 Task: Athleisure and Activewear: Offer trendy and comfortable activewear.
Action: Mouse moved to (287, 328)
Screenshot: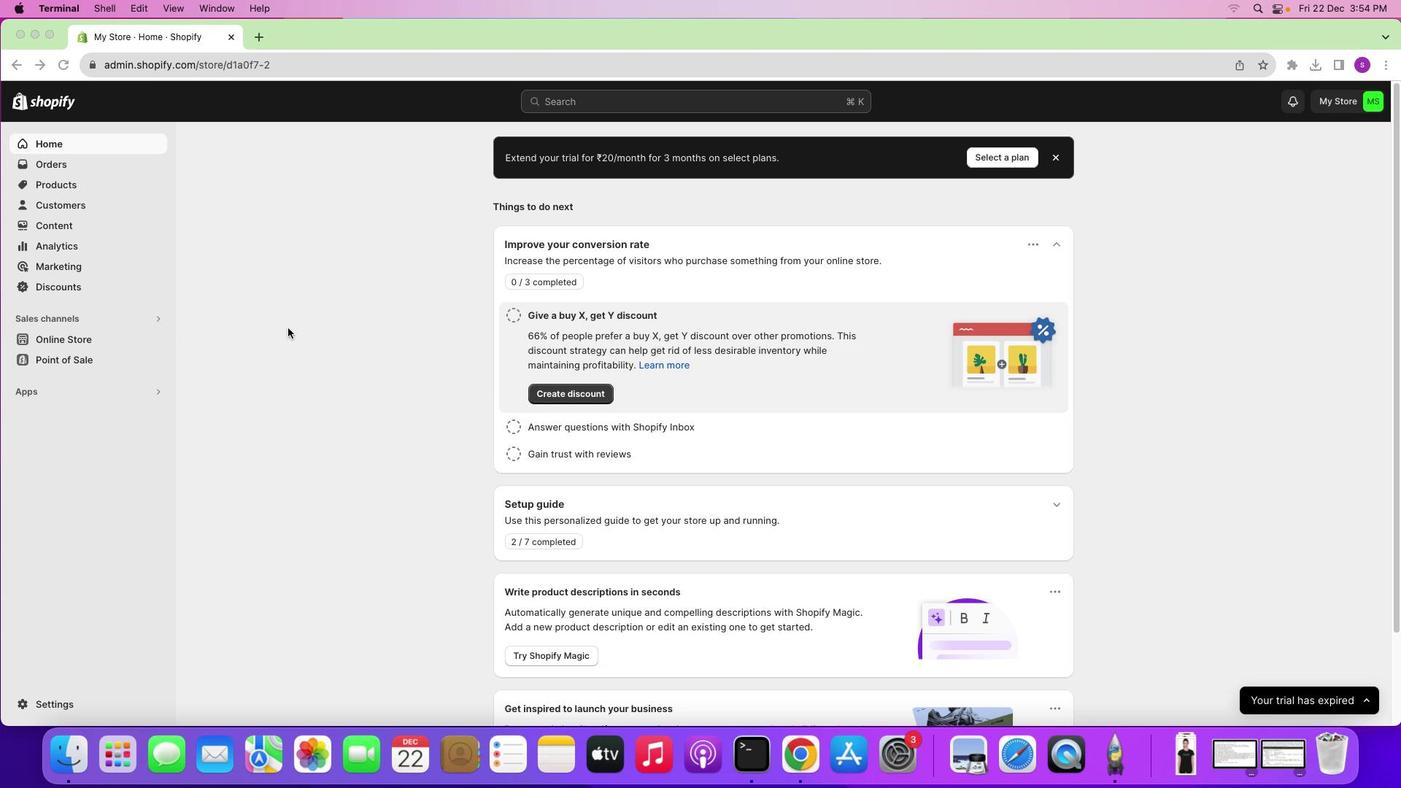 
Action: Mouse pressed left at (287, 328)
Screenshot: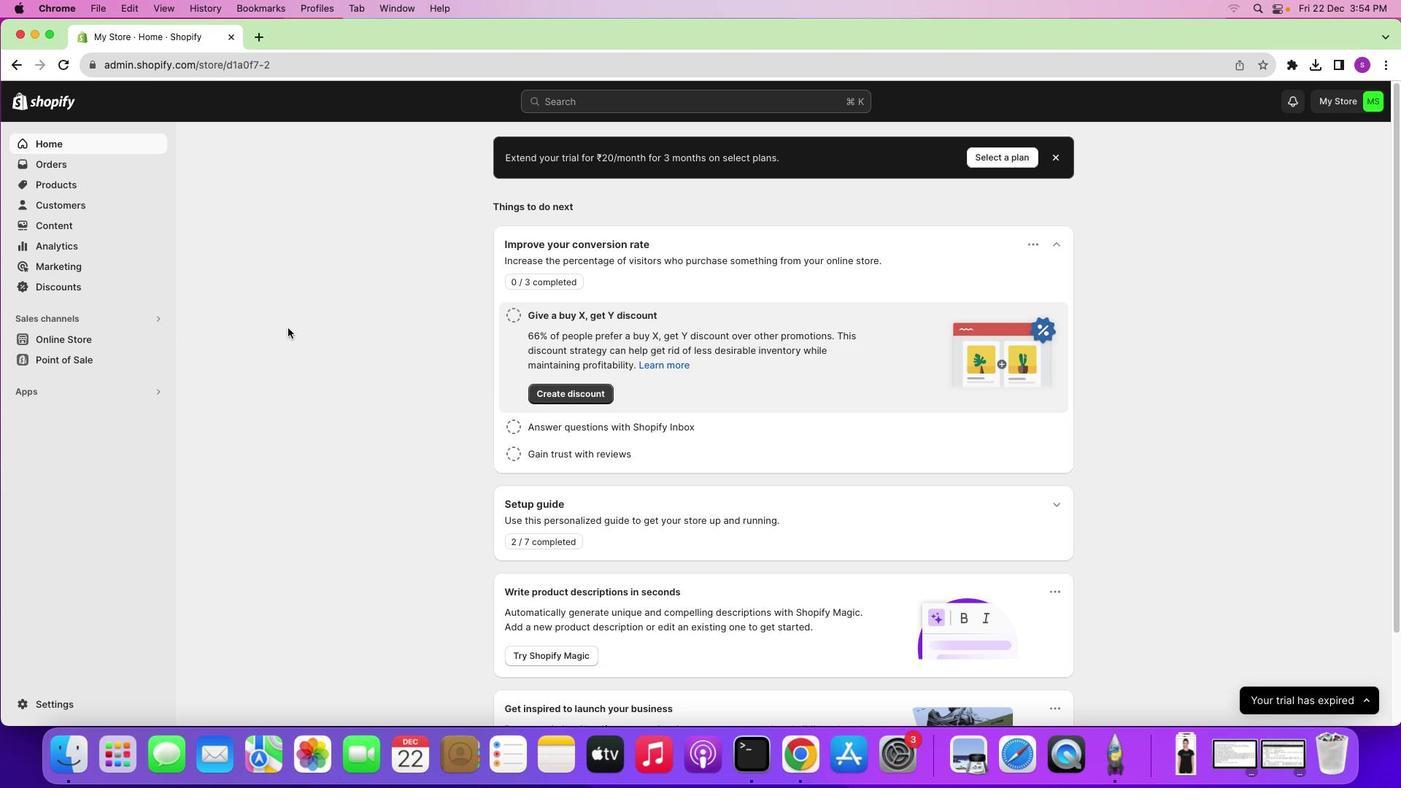 
Action: Mouse moved to (72, 336)
Screenshot: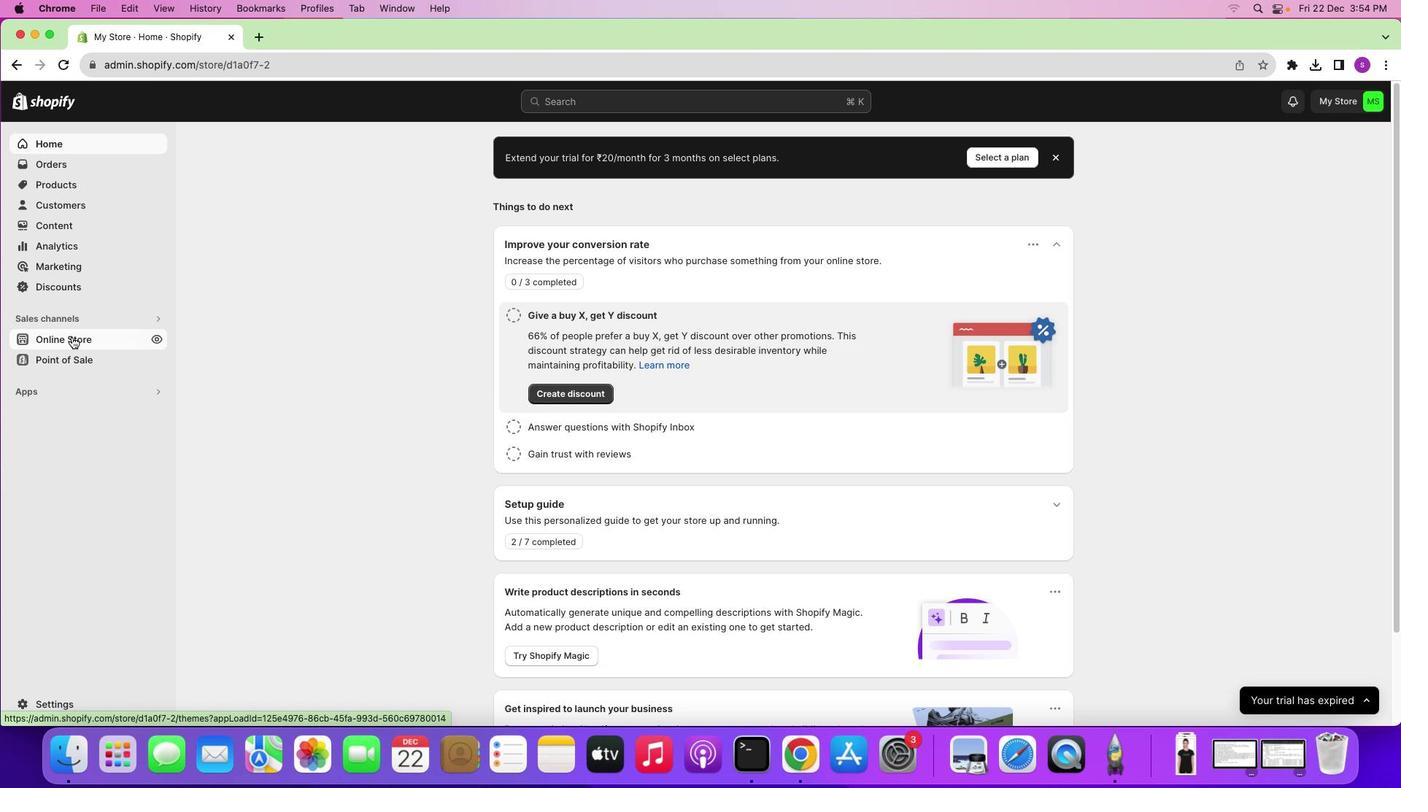 
Action: Mouse pressed left at (72, 336)
Screenshot: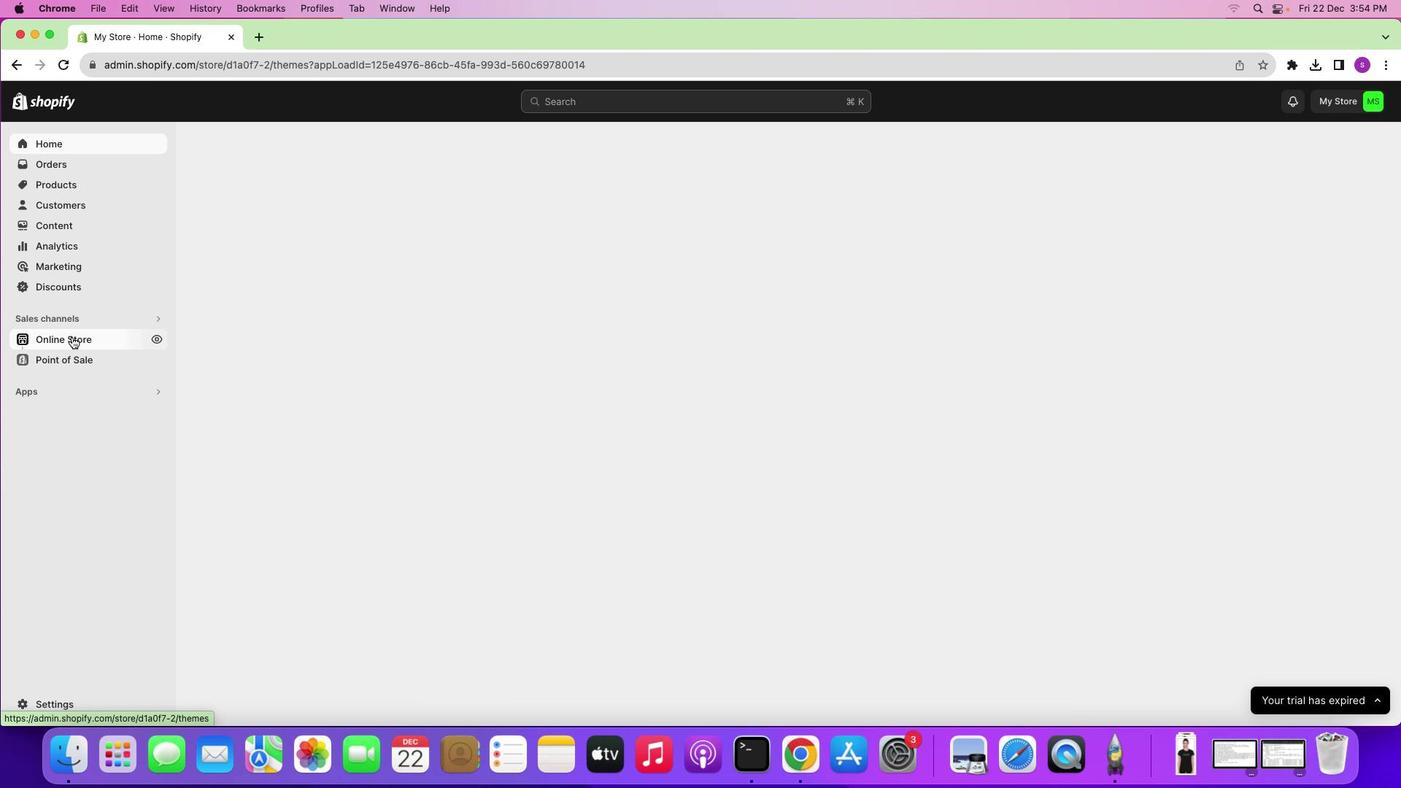 
Action: Mouse moved to (793, 541)
Screenshot: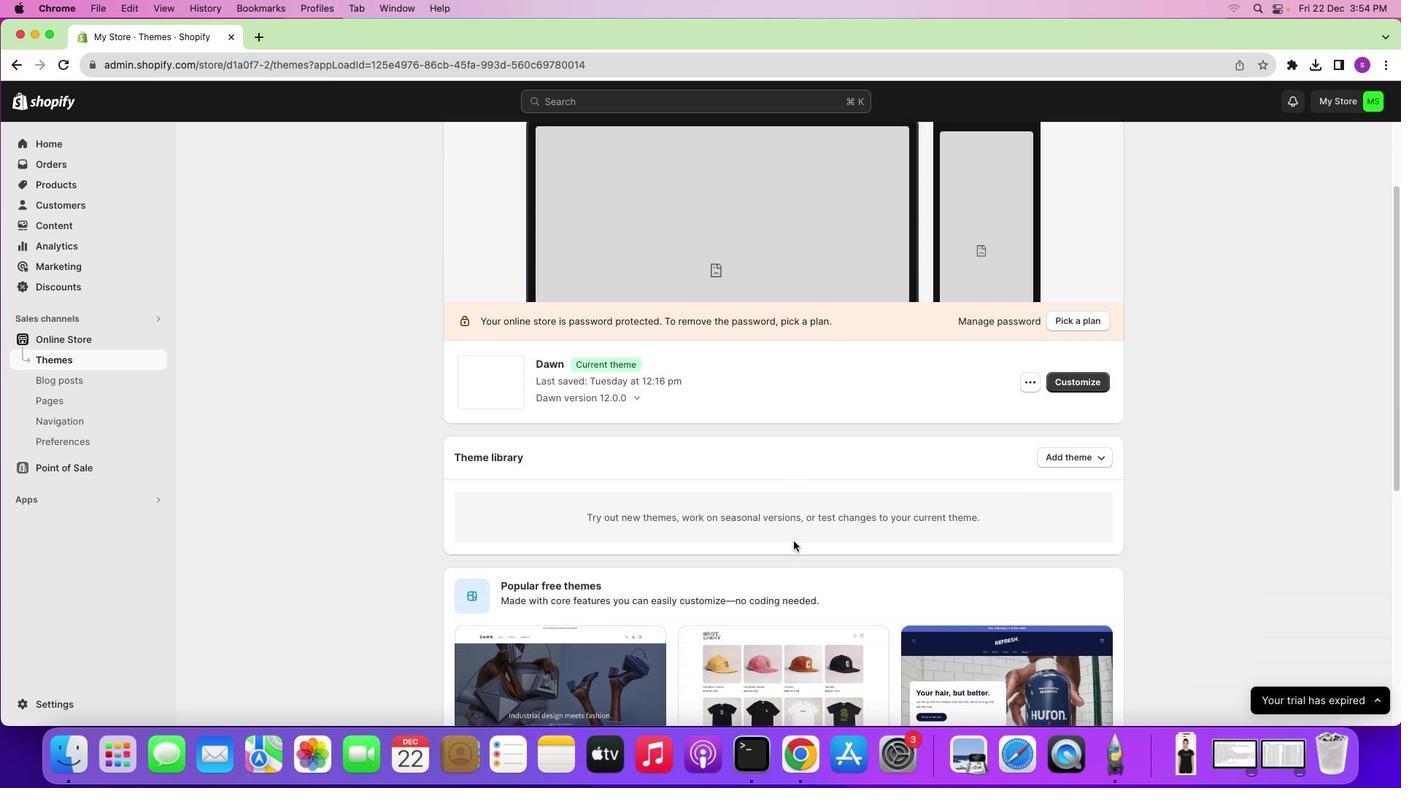 
Action: Mouse scrolled (793, 541) with delta (0, 0)
Screenshot: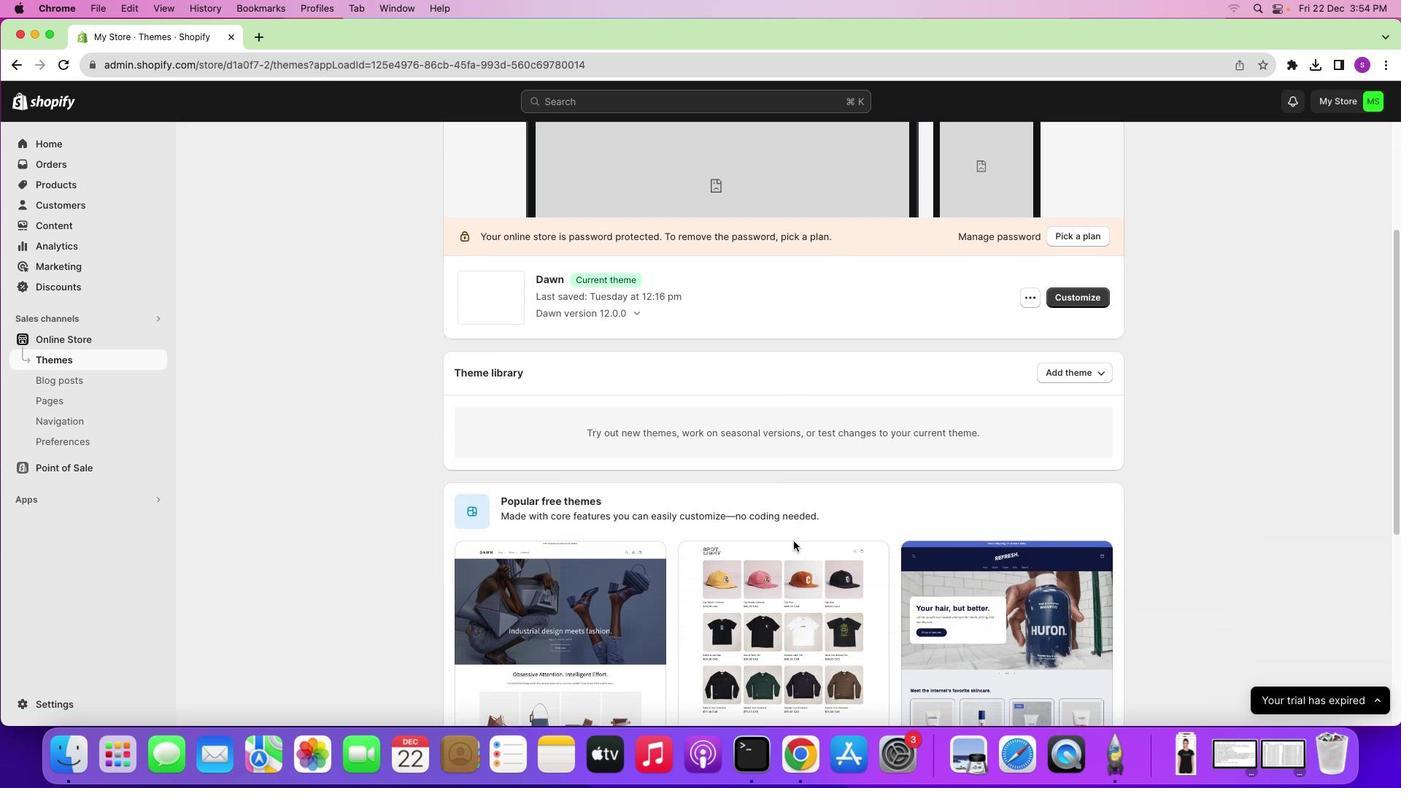 
Action: Mouse scrolled (793, 541) with delta (0, 0)
Screenshot: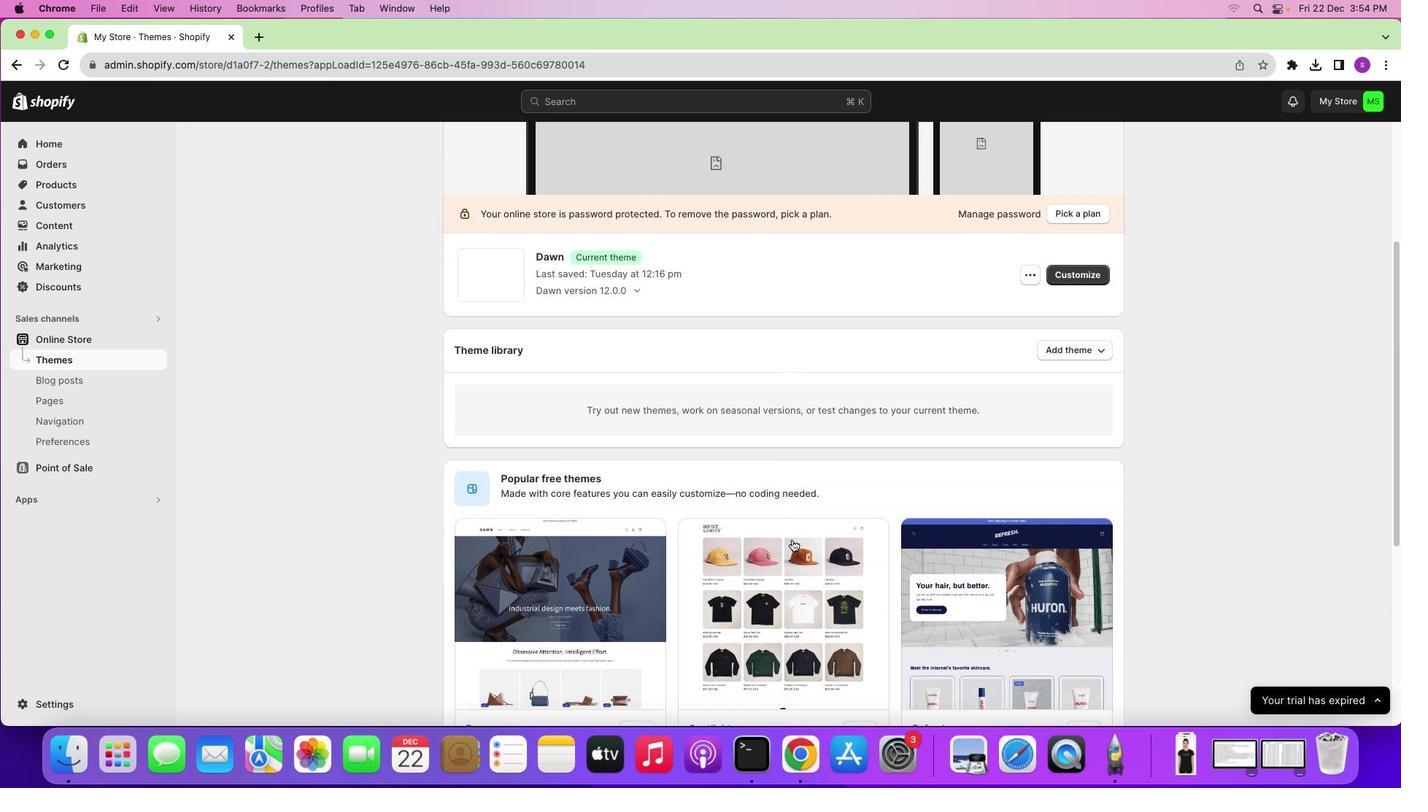 
Action: Mouse scrolled (793, 541) with delta (0, 0)
Screenshot: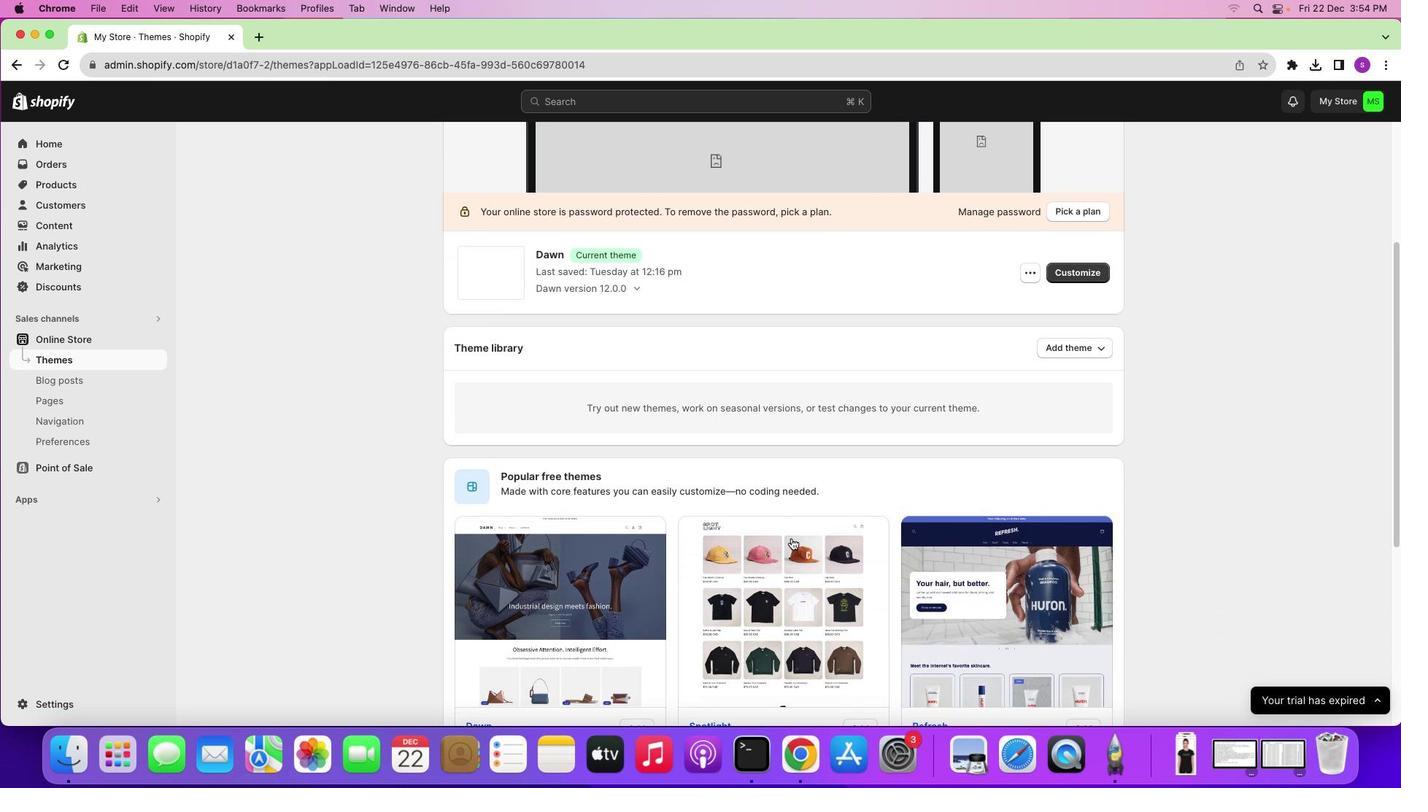 
Action: Mouse moved to (793, 541)
Screenshot: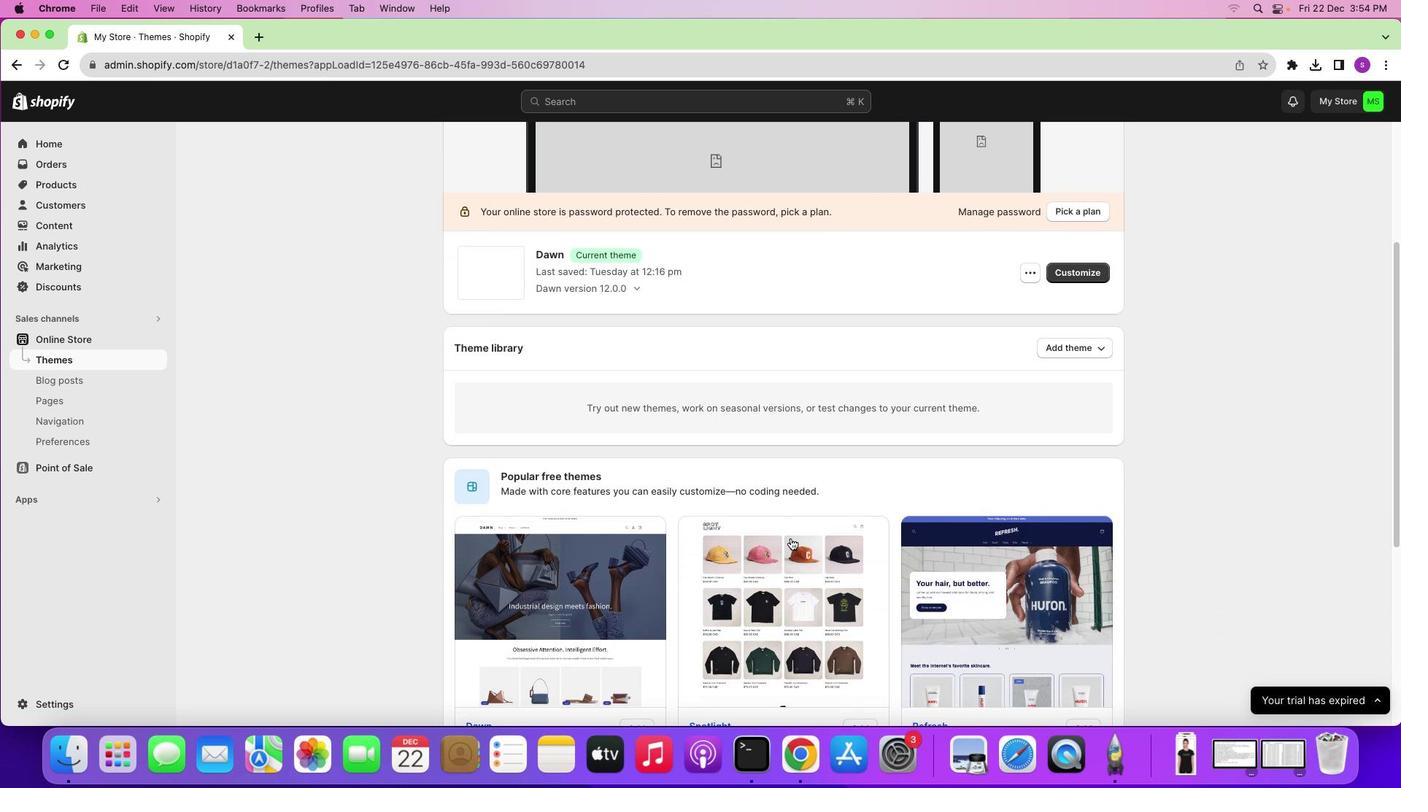 
Action: Mouse scrolled (793, 541) with delta (0, -1)
Screenshot: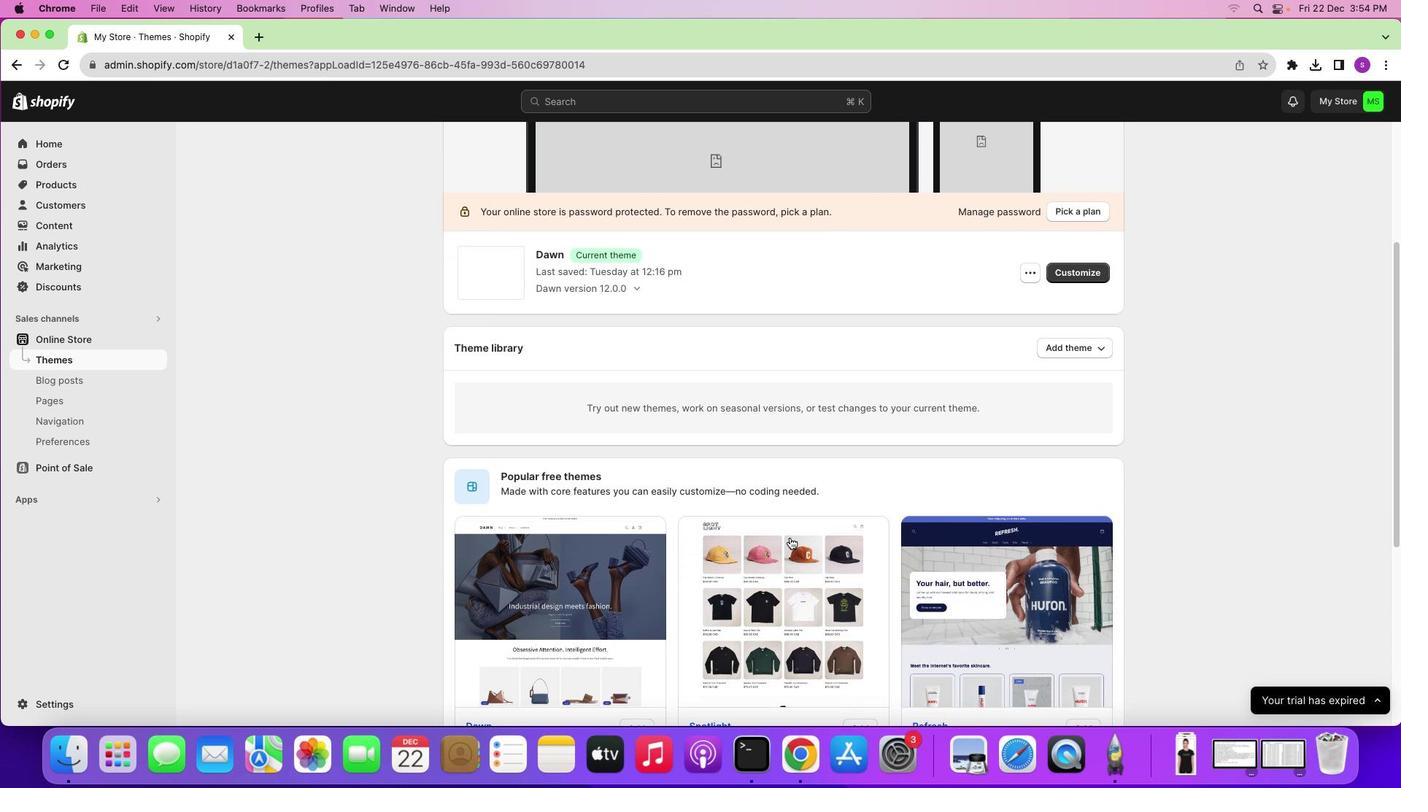 
Action: Mouse scrolled (793, 541) with delta (0, -2)
Screenshot: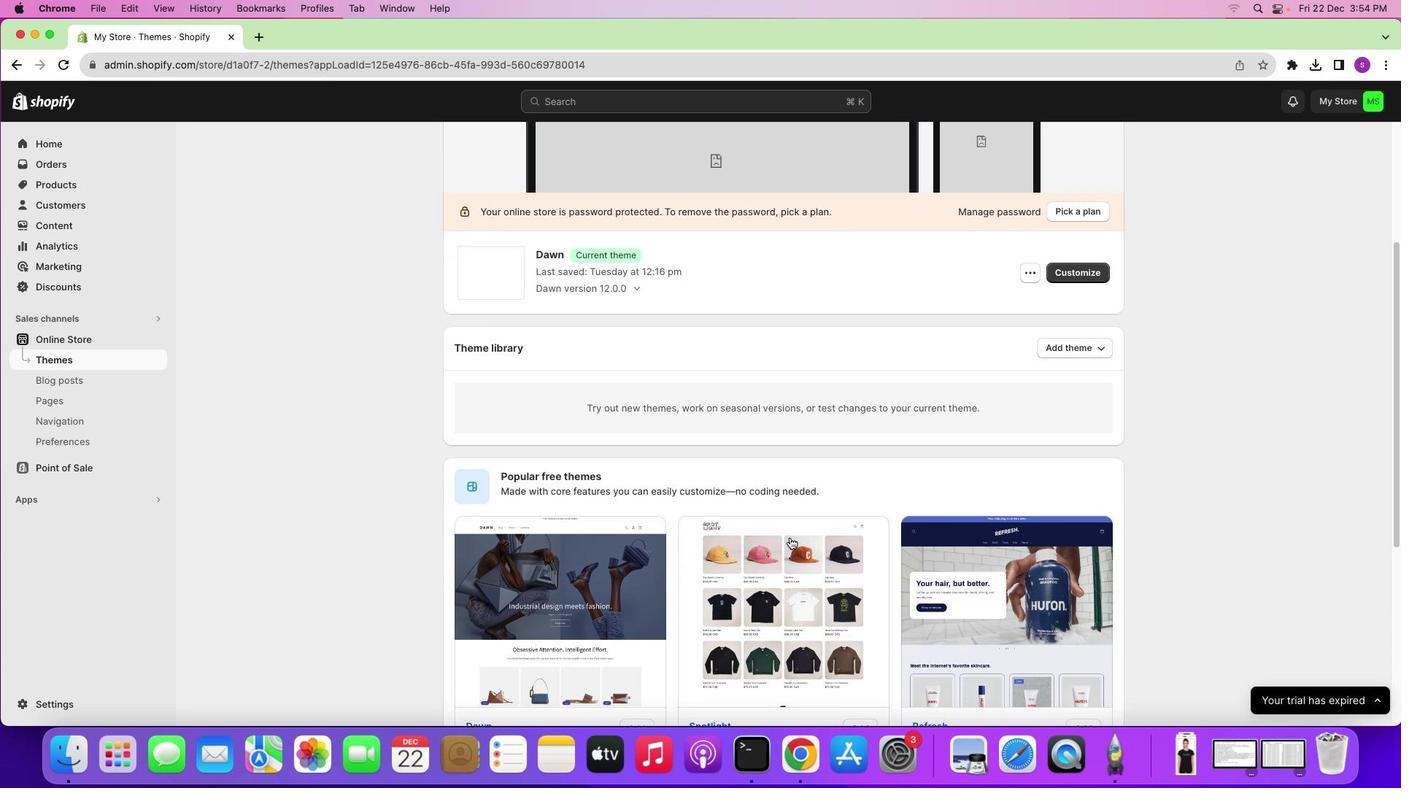
Action: Mouse moved to (789, 538)
Screenshot: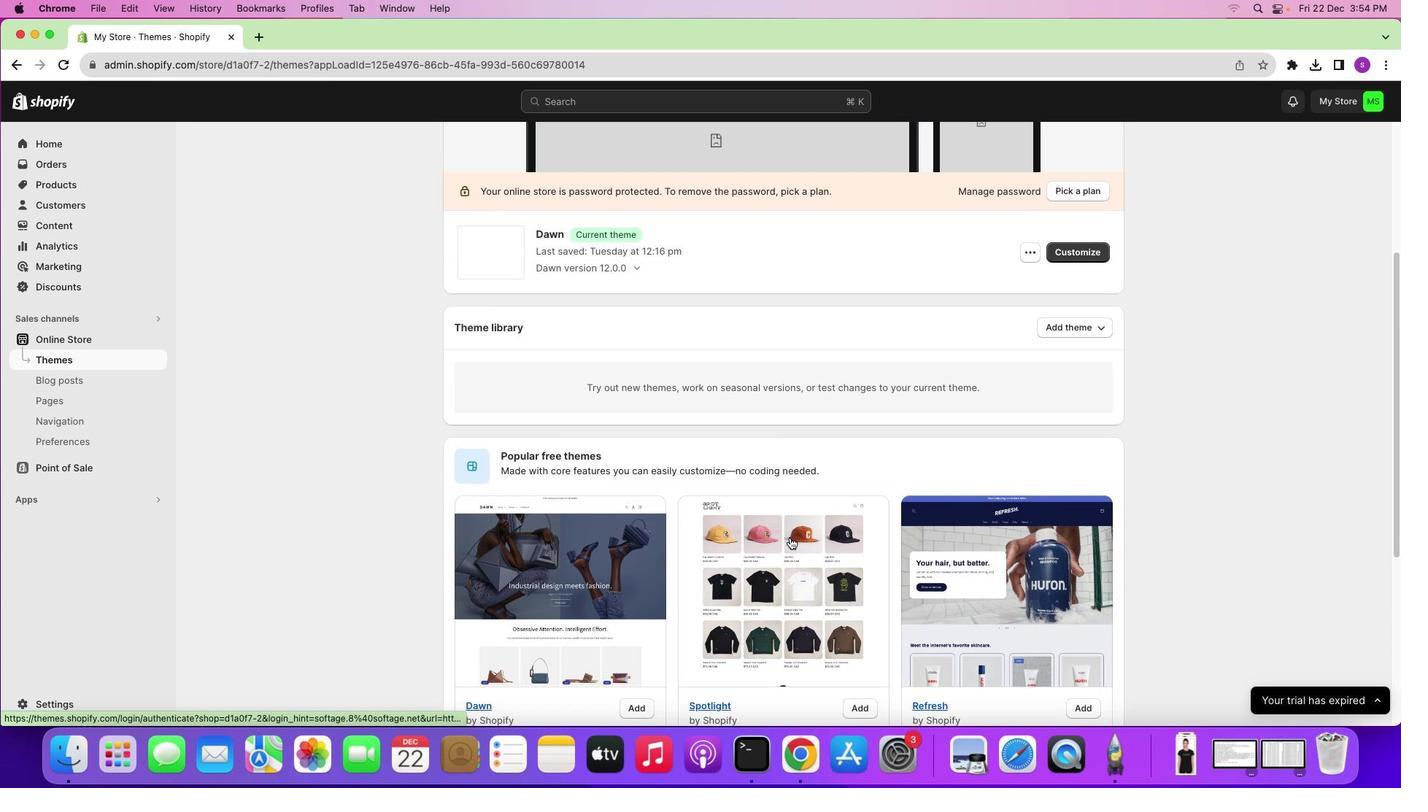 
Action: Mouse scrolled (789, 538) with delta (0, 0)
Screenshot: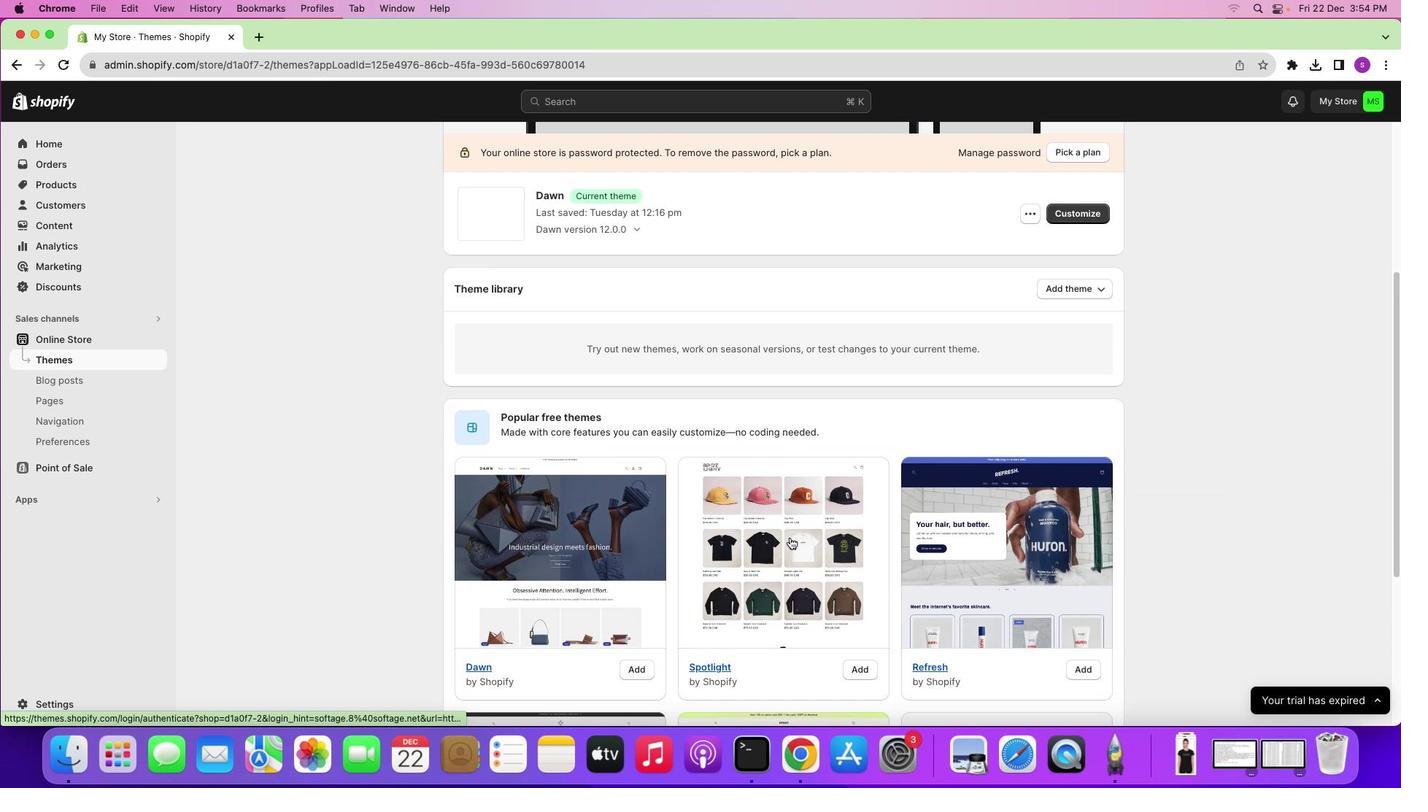 
Action: Mouse scrolled (789, 538) with delta (0, 0)
Screenshot: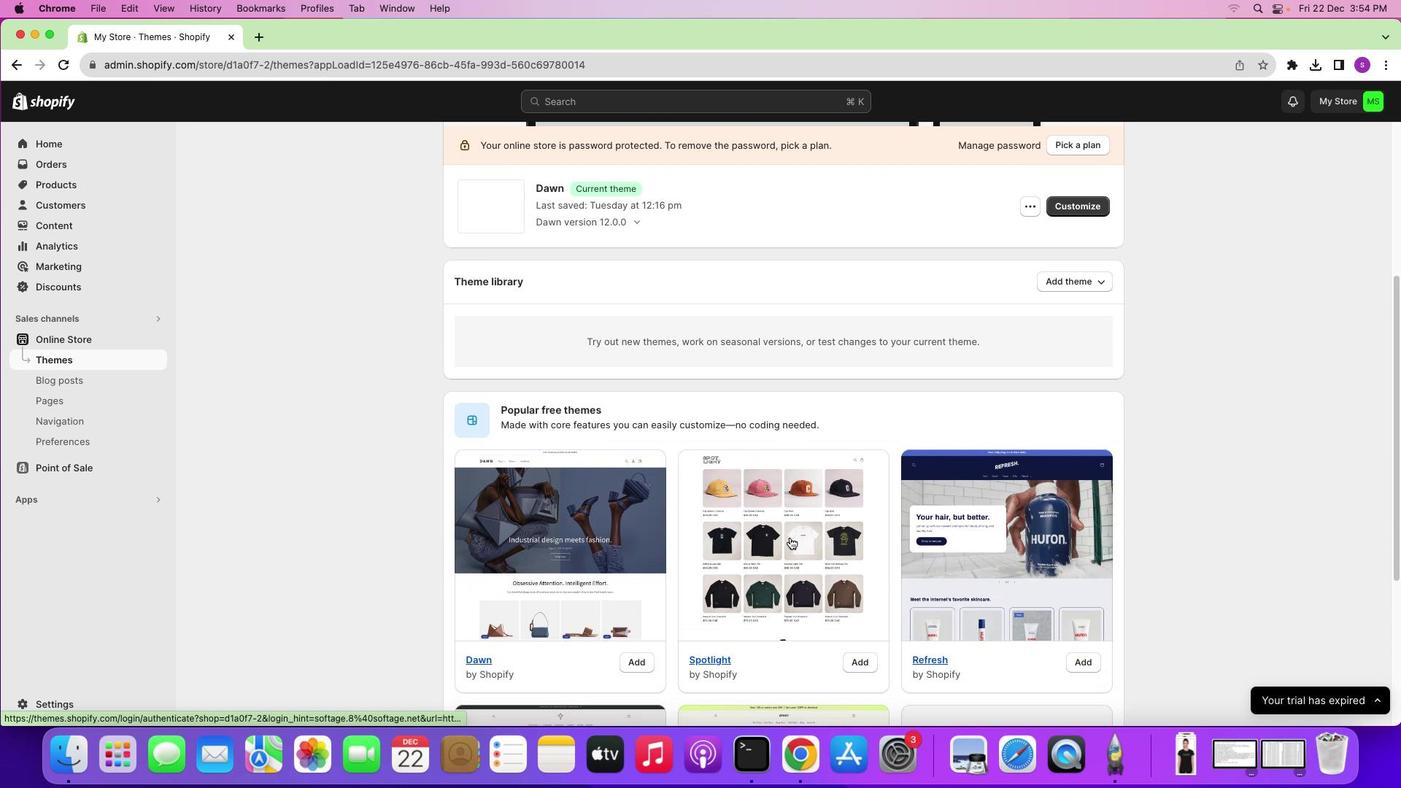 
Action: Mouse scrolled (789, 538) with delta (0, 0)
Screenshot: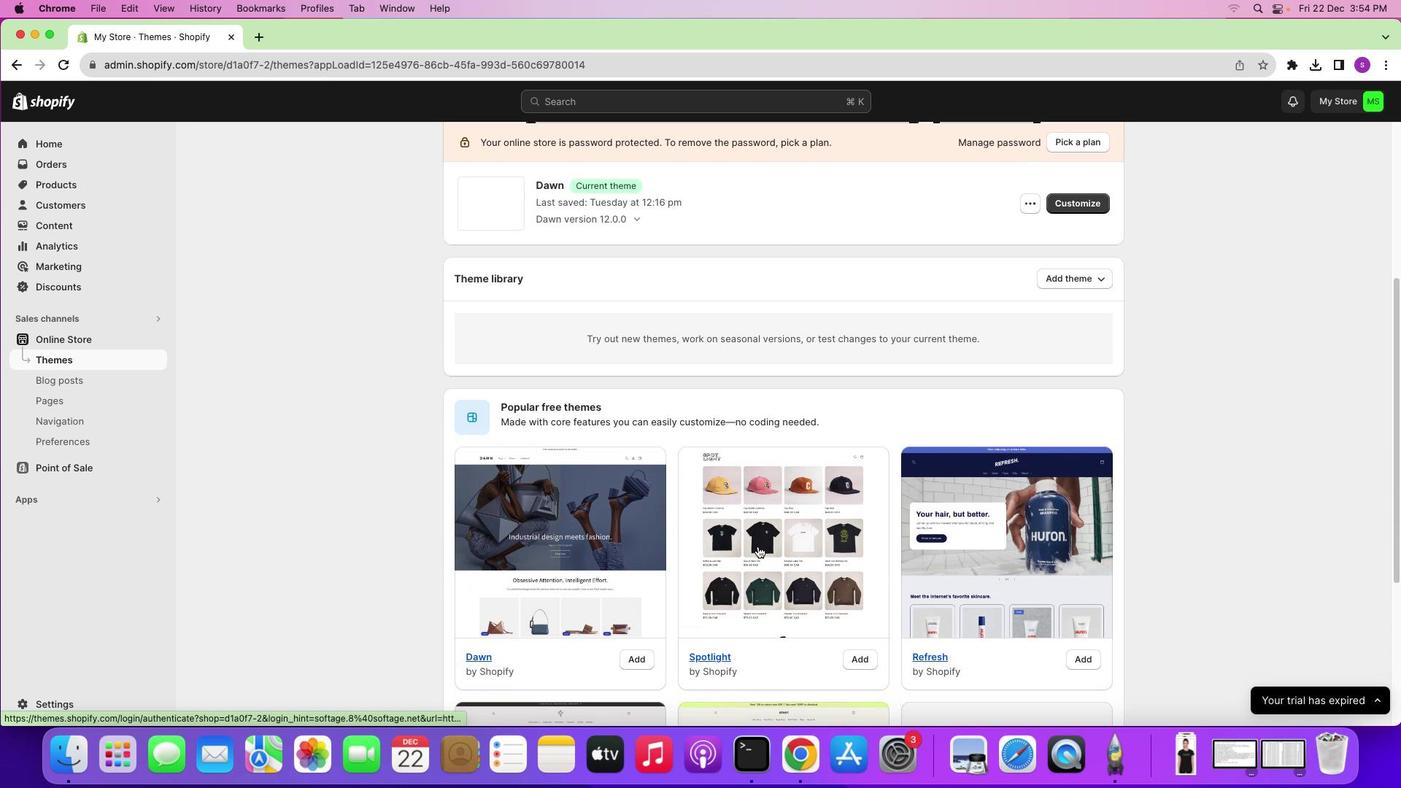 
Action: Mouse scrolled (789, 538) with delta (0, 0)
Screenshot: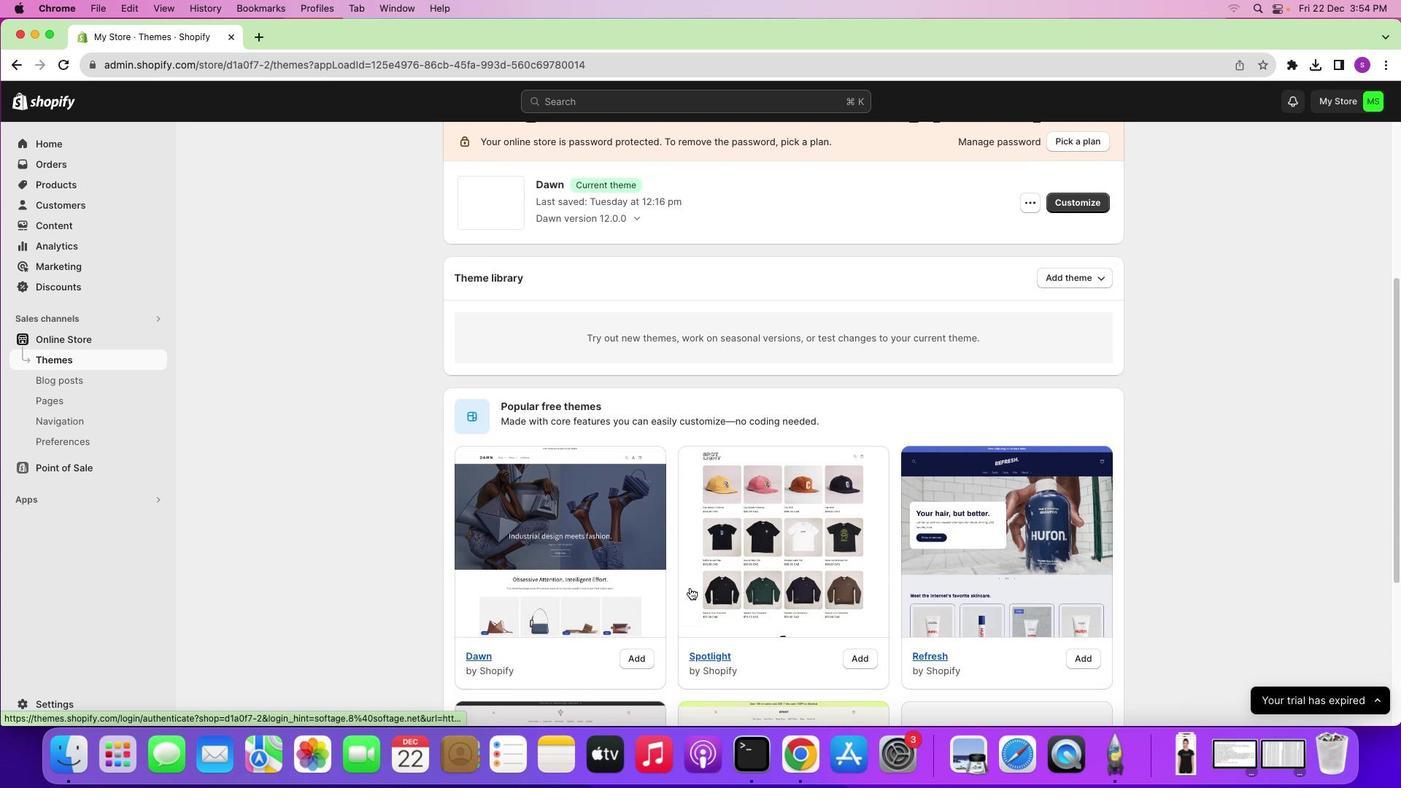 
Action: Mouse scrolled (789, 538) with delta (0, 0)
Screenshot: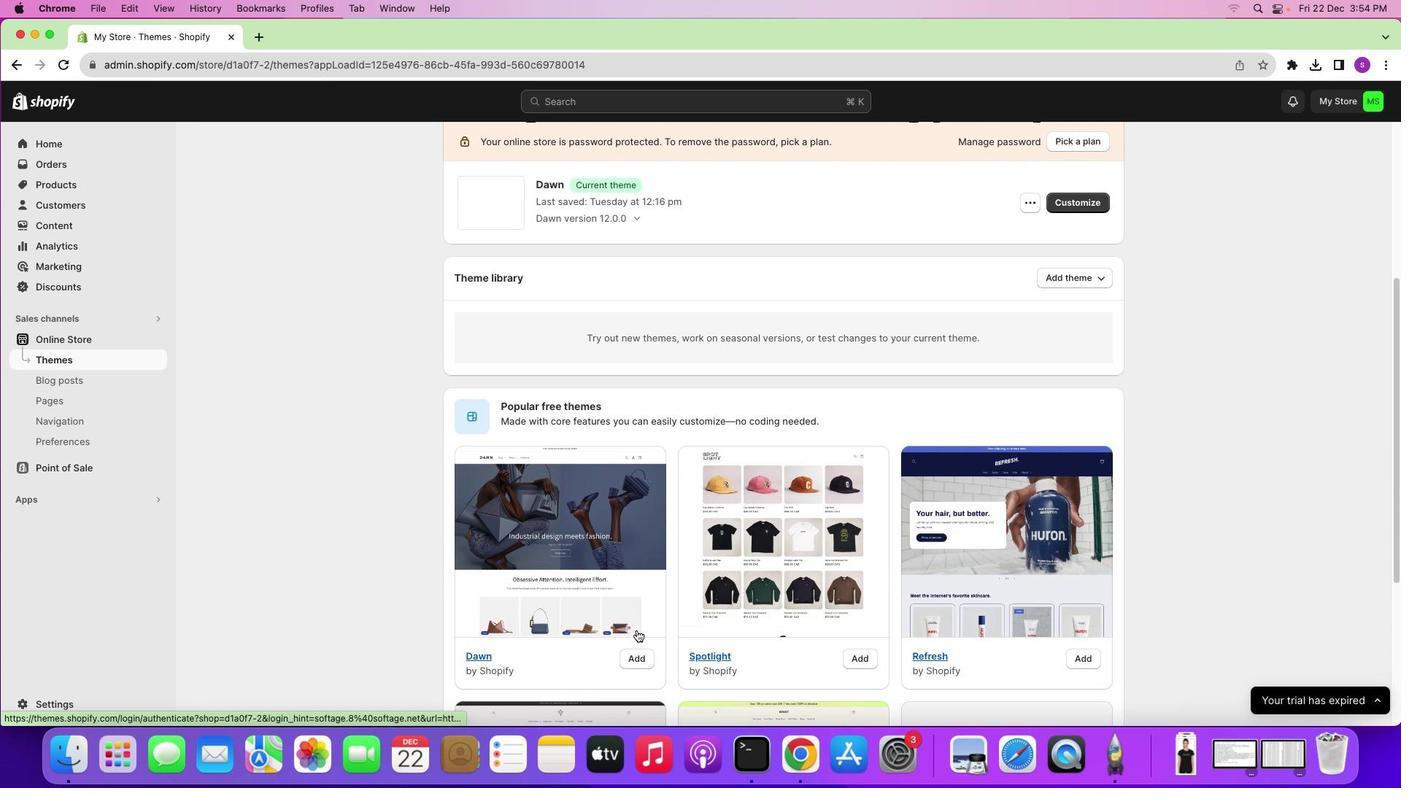 
Action: Mouse moved to (636, 657)
Screenshot: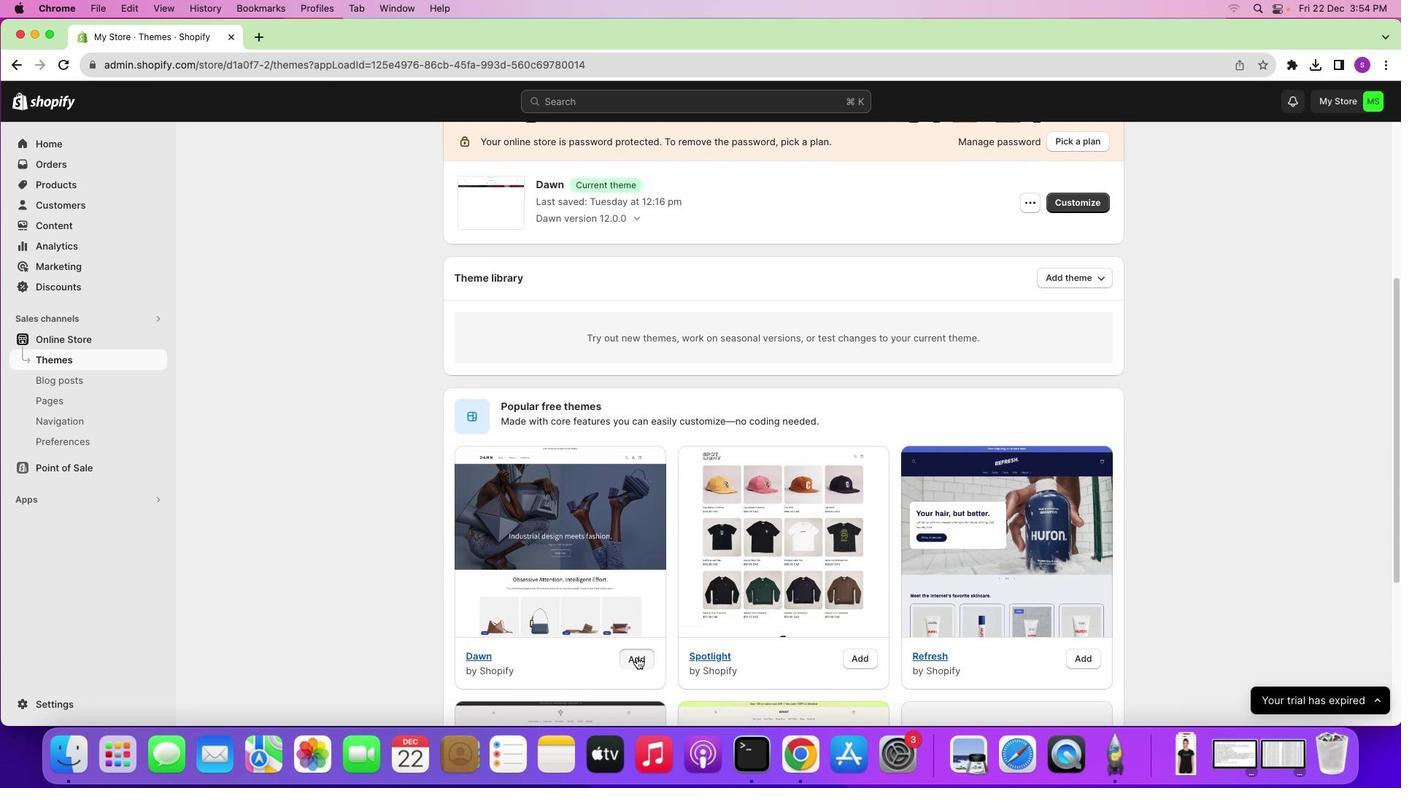 
Action: Mouse pressed left at (636, 657)
Screenshot: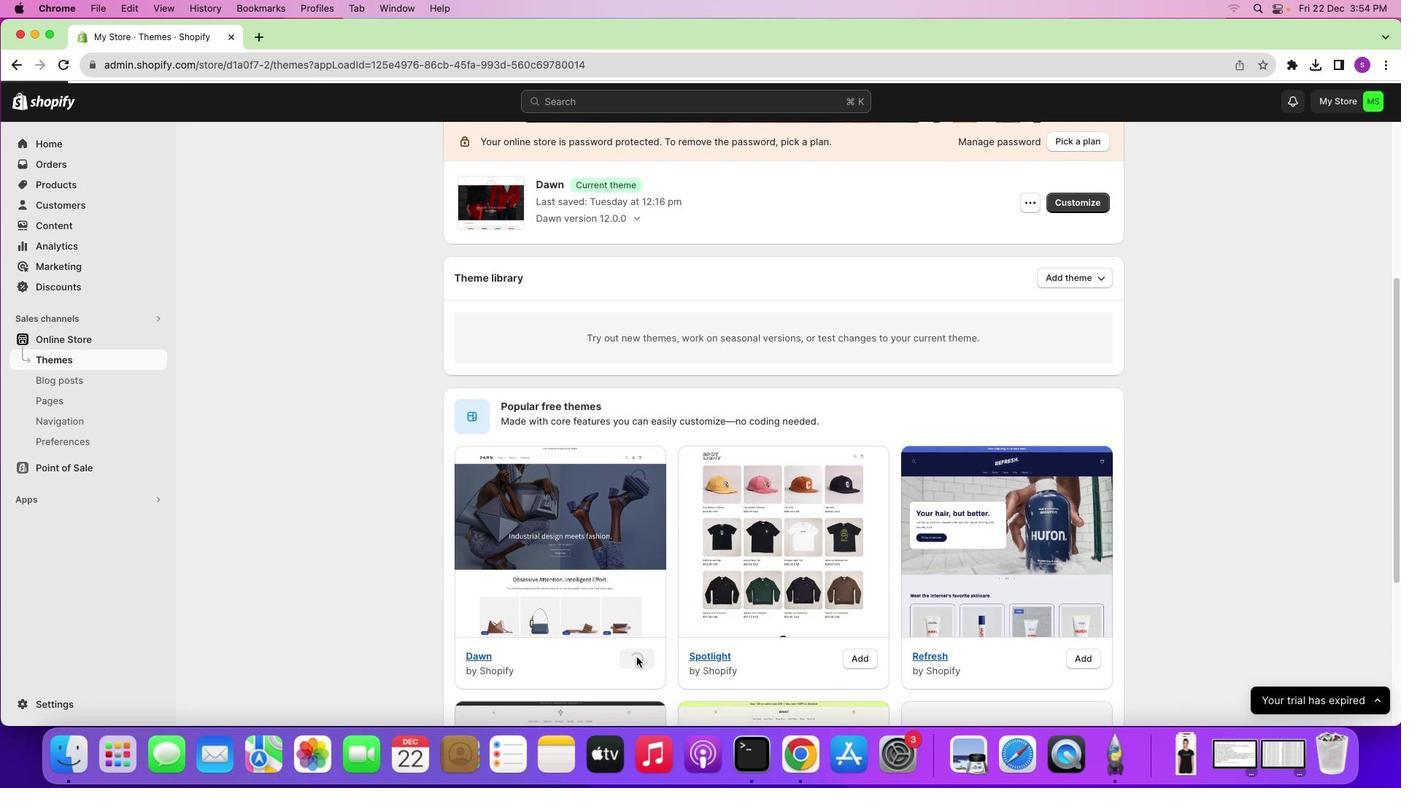 
Action: Mouse moved to (1084, 424)
Screenshot: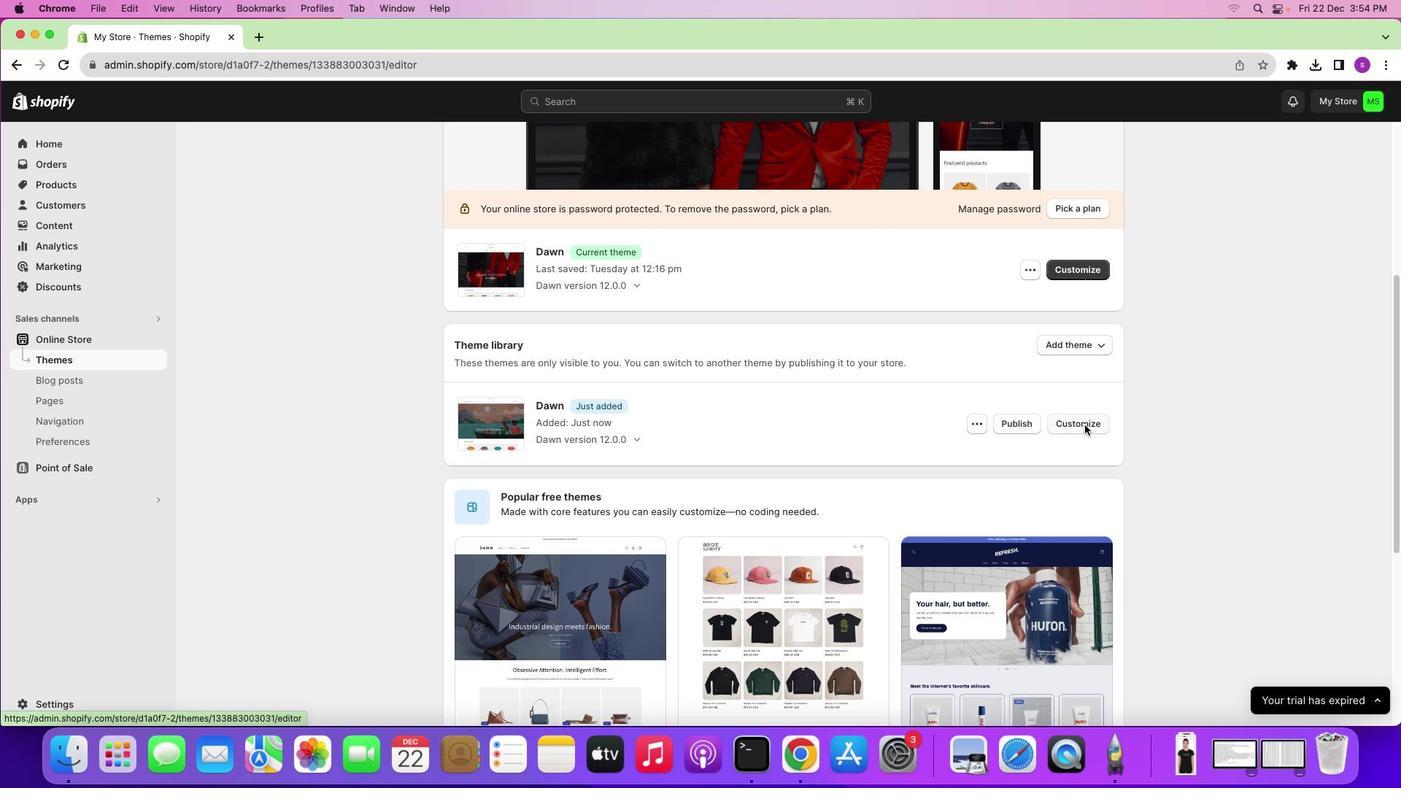 
Action: Mouse pressed left at (1084, 424)
Screenshot: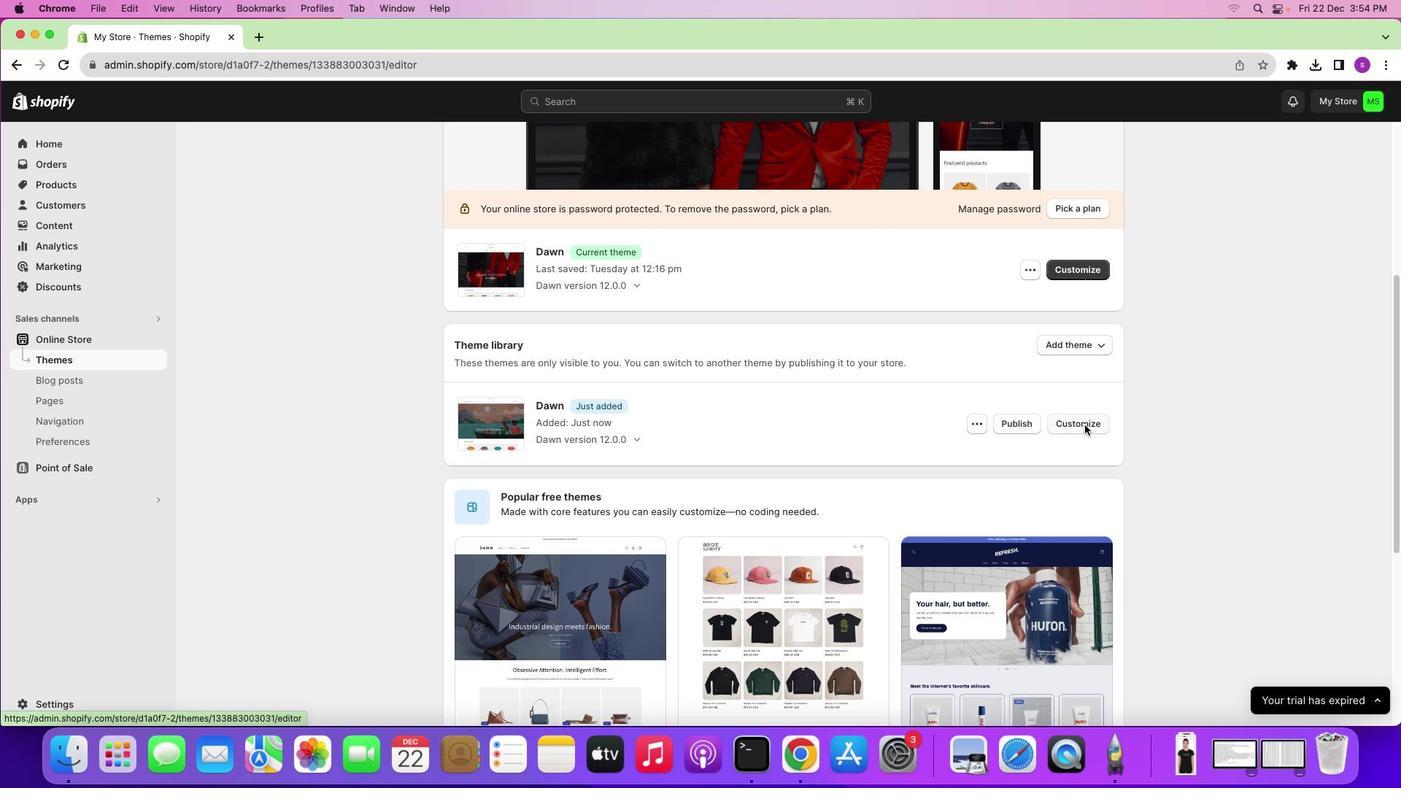 
Action: Mouse moved to (789, 470)
Screenshot: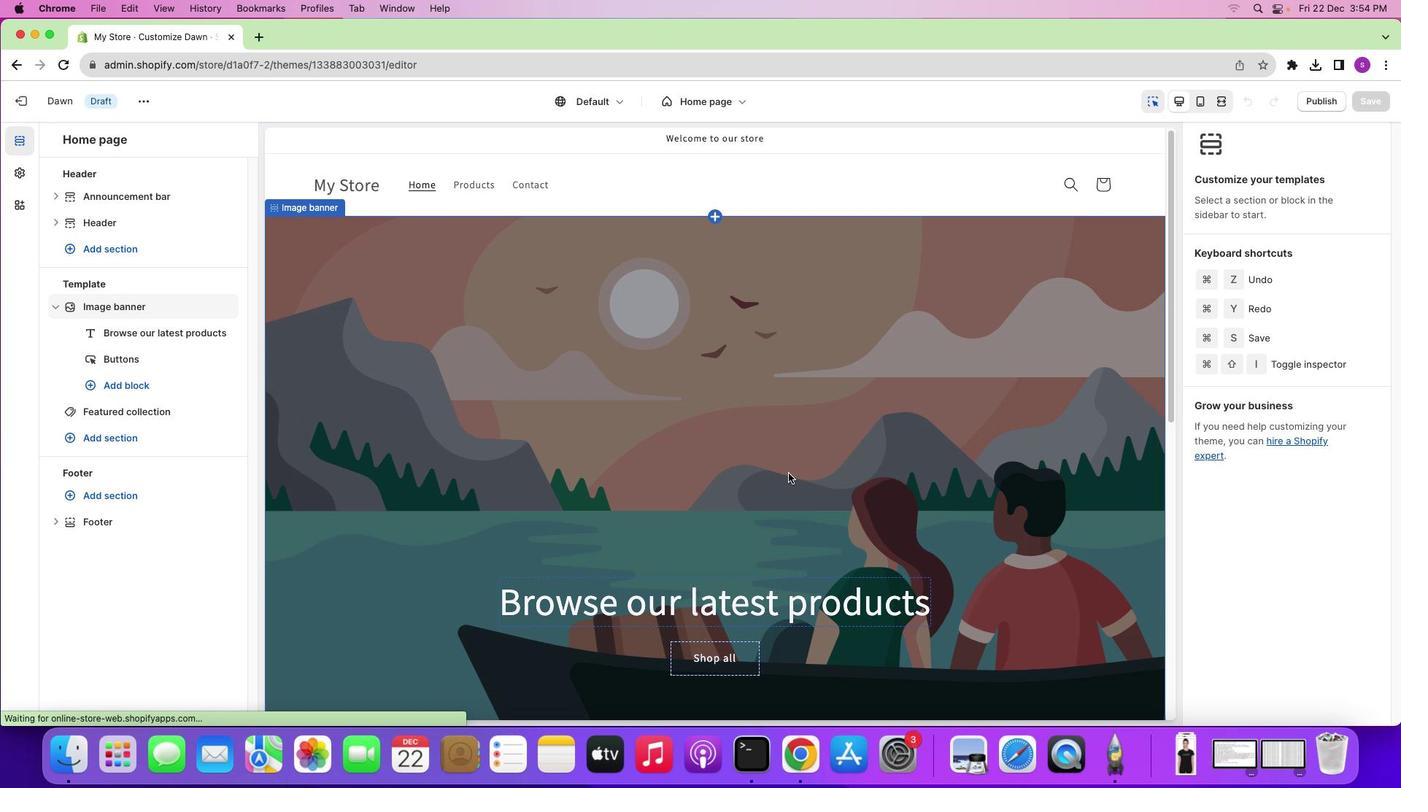 
Action: Mouse scrolled (789, 470) with delta (0, 0)
Screenshot: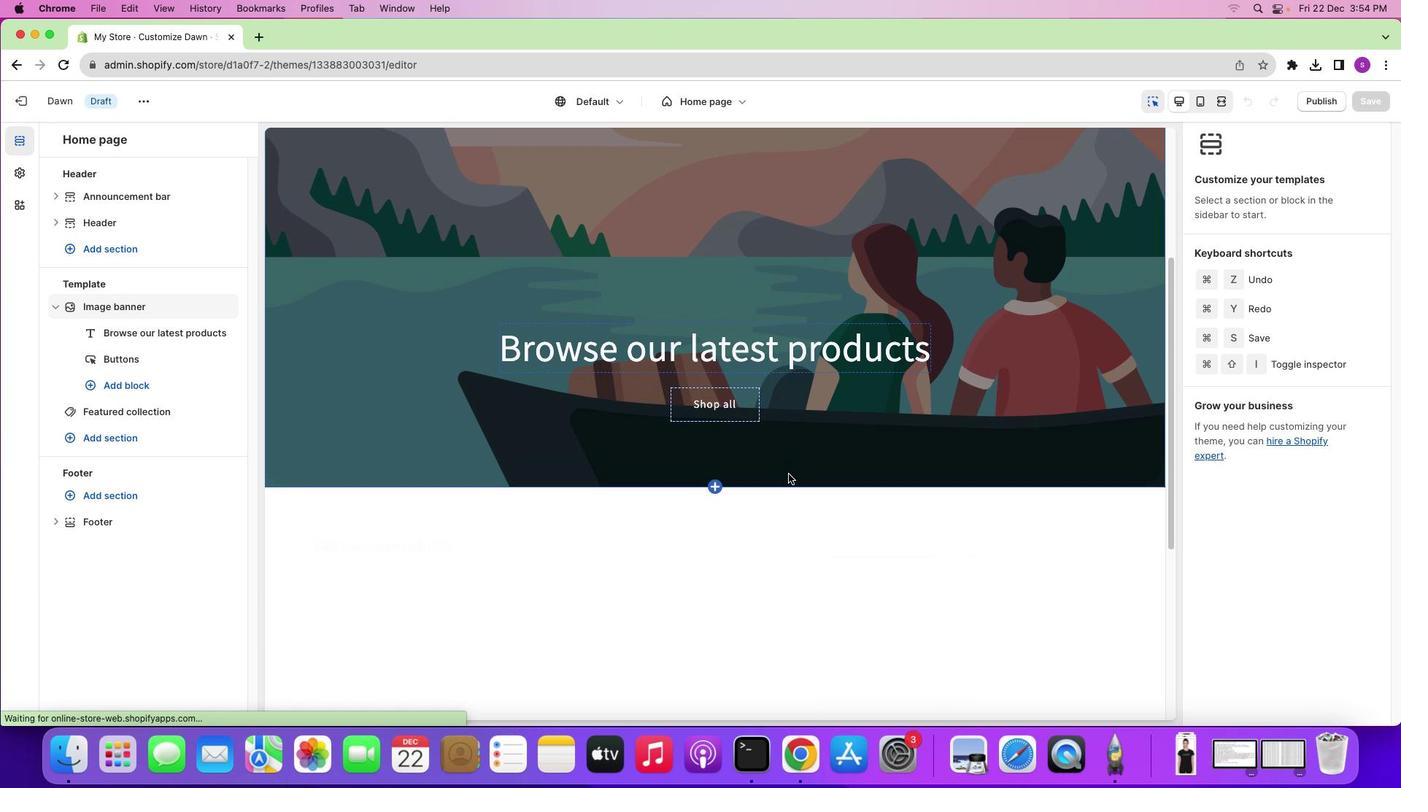 
Action: Mouse moved to (788, 471)
Screenshot: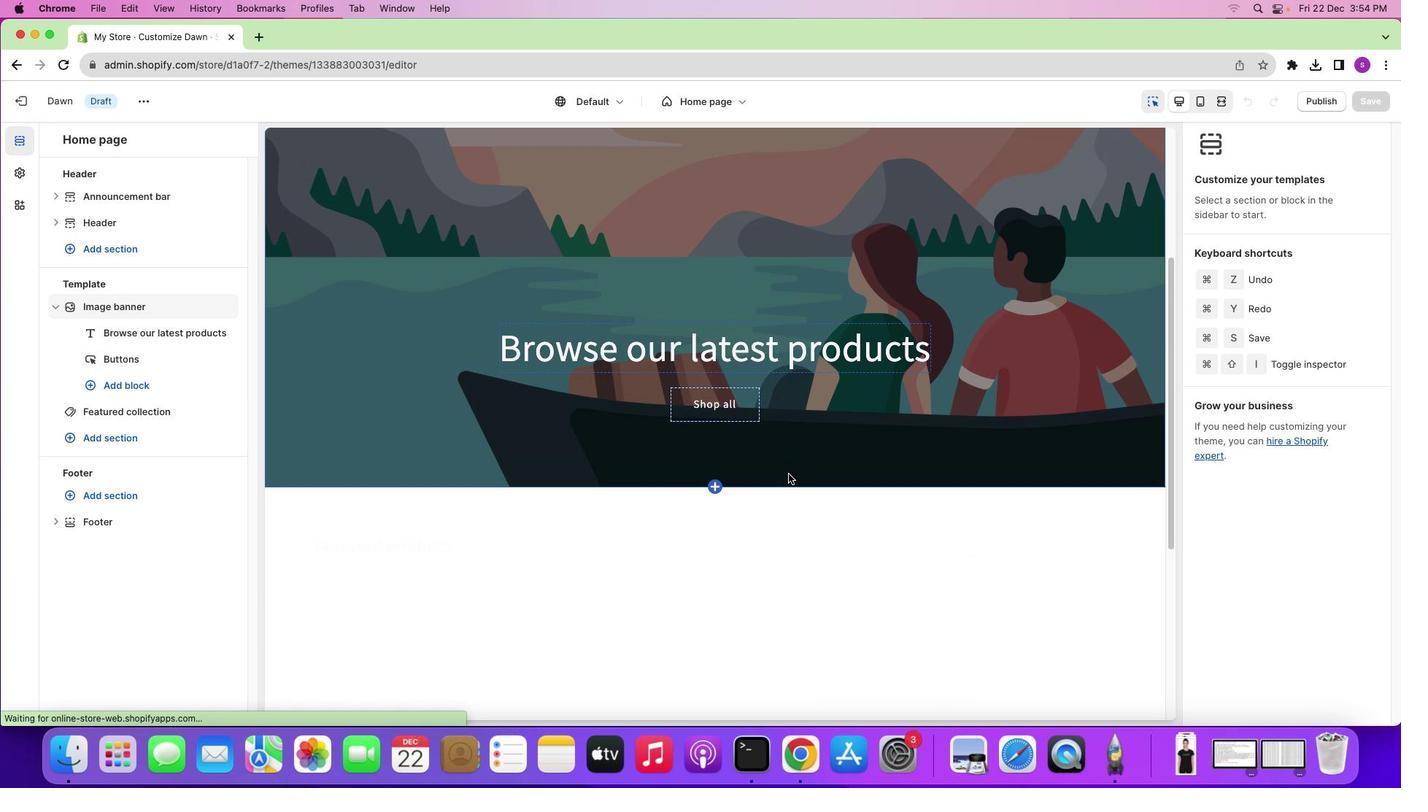 
Action: Mouse scrolled (788, 471) with delta (0, 0)
Screenshot: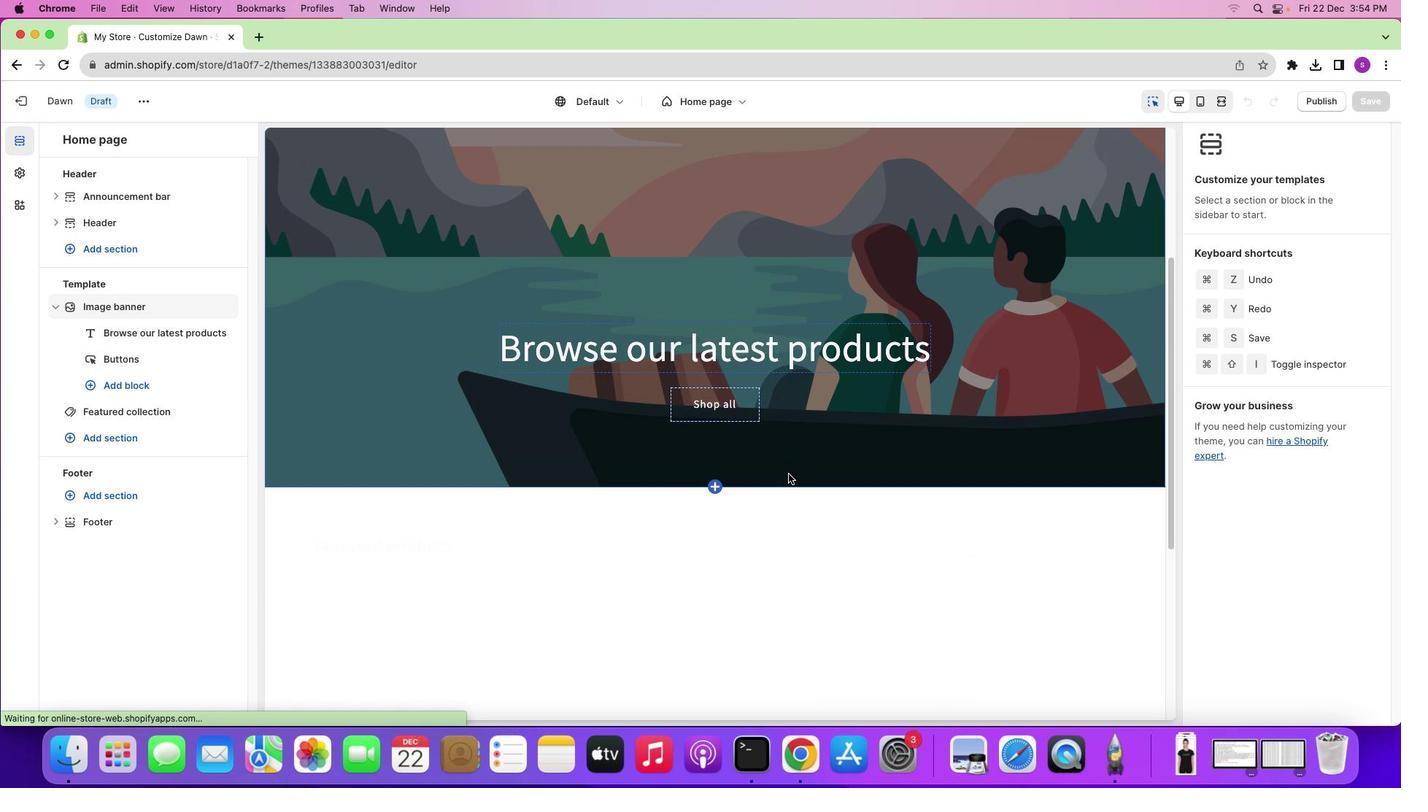 
Action: Mouse moved to (788, 473)
Screenshot: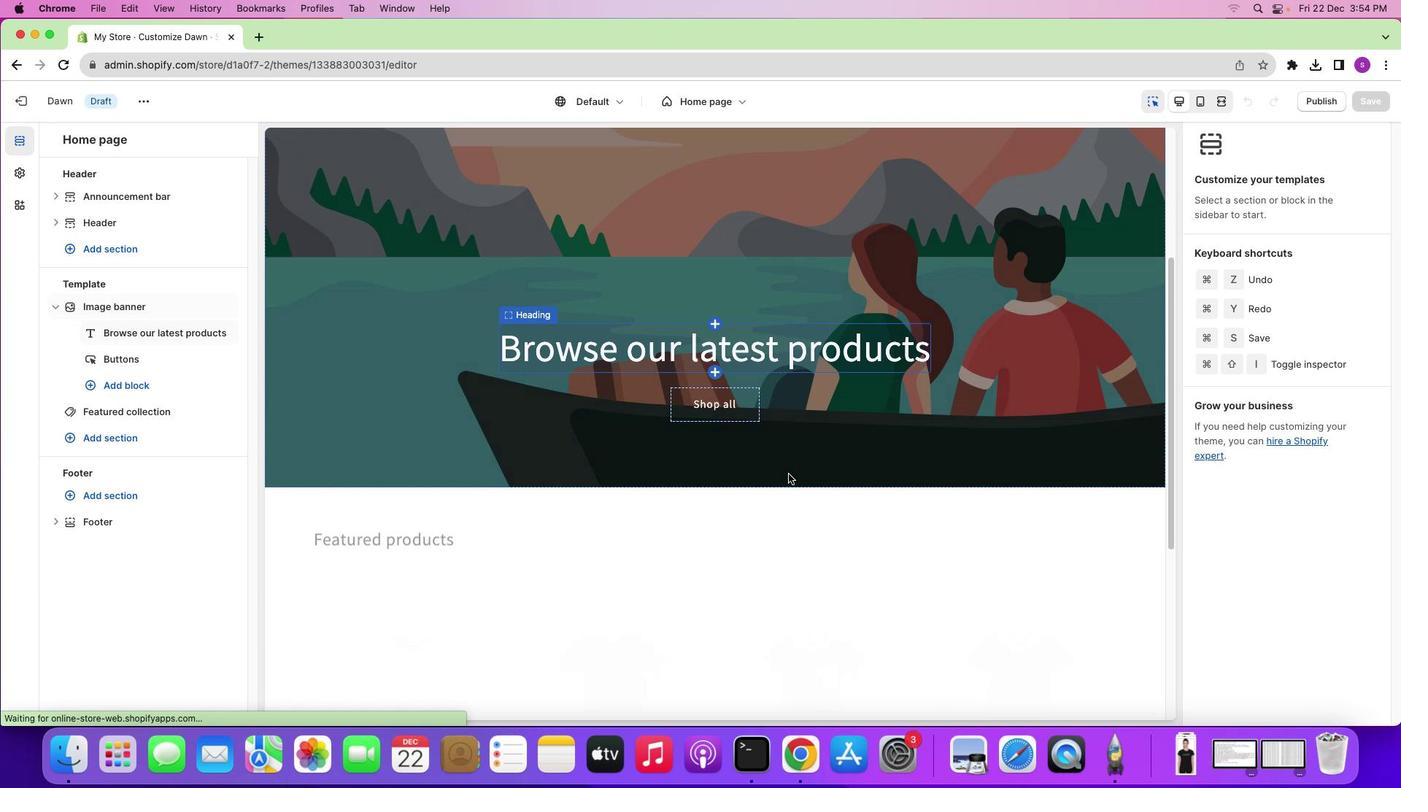
Action: Mouse scrolled (788, 473) with delta (0, 0)
Screenshot: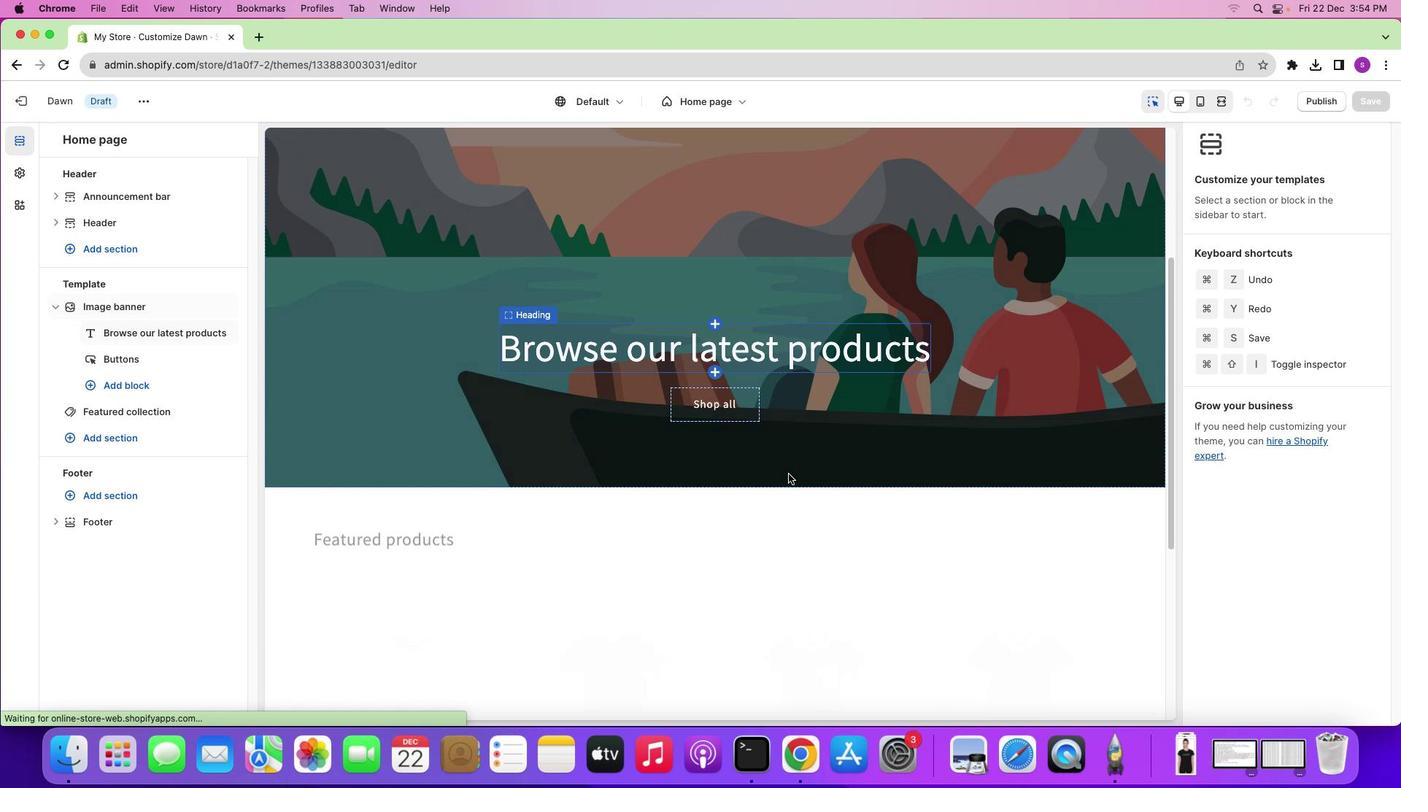 
Action: Mouse moved to (788, 473)
Screenshot: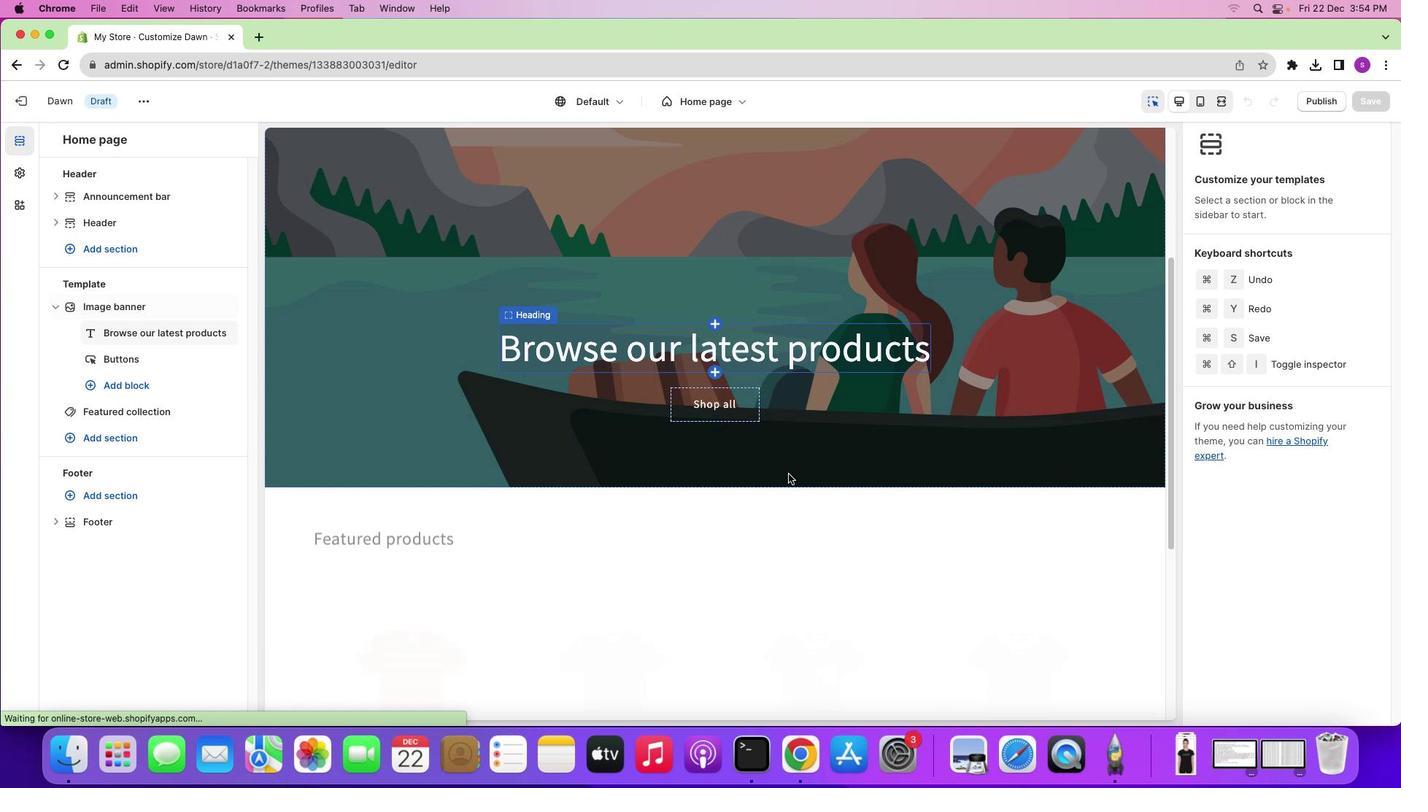 
Action: Mouse scrolled (788, 473) with delta (0, -1)
Screenshot: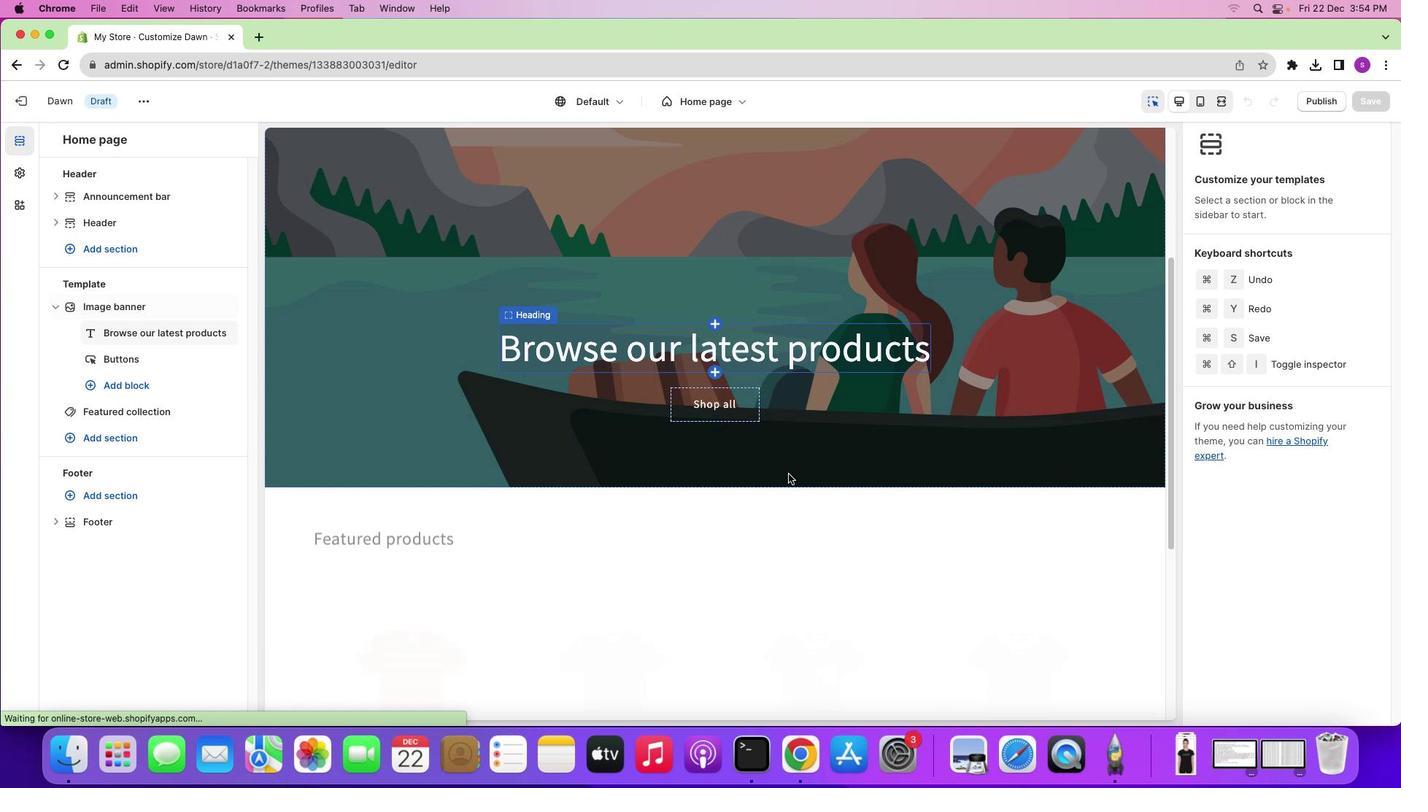 
Action: Mouse scrolled (788, 473) with delta (0, -2)
Screenshot: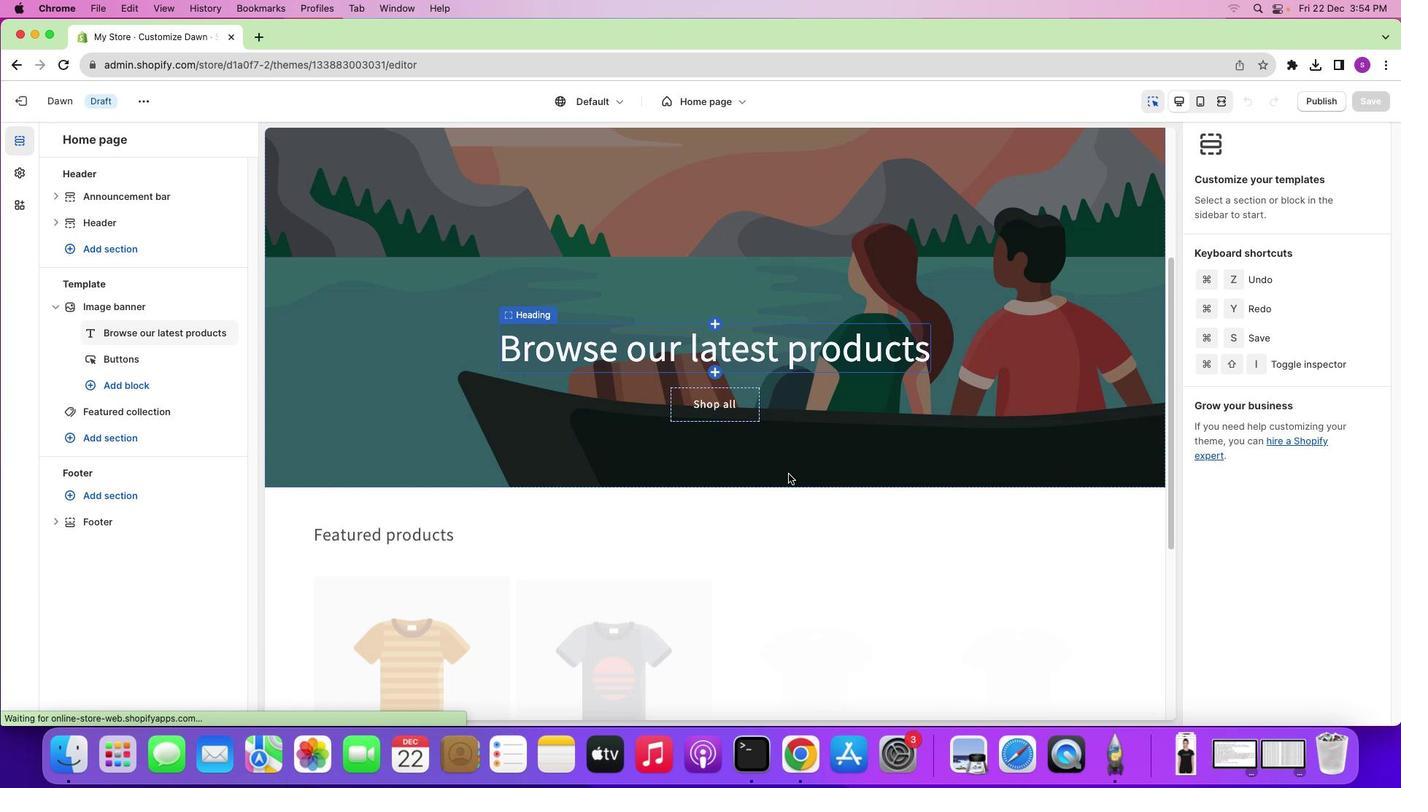 
Action: Mouse moved to (788, 474)
Screenshot: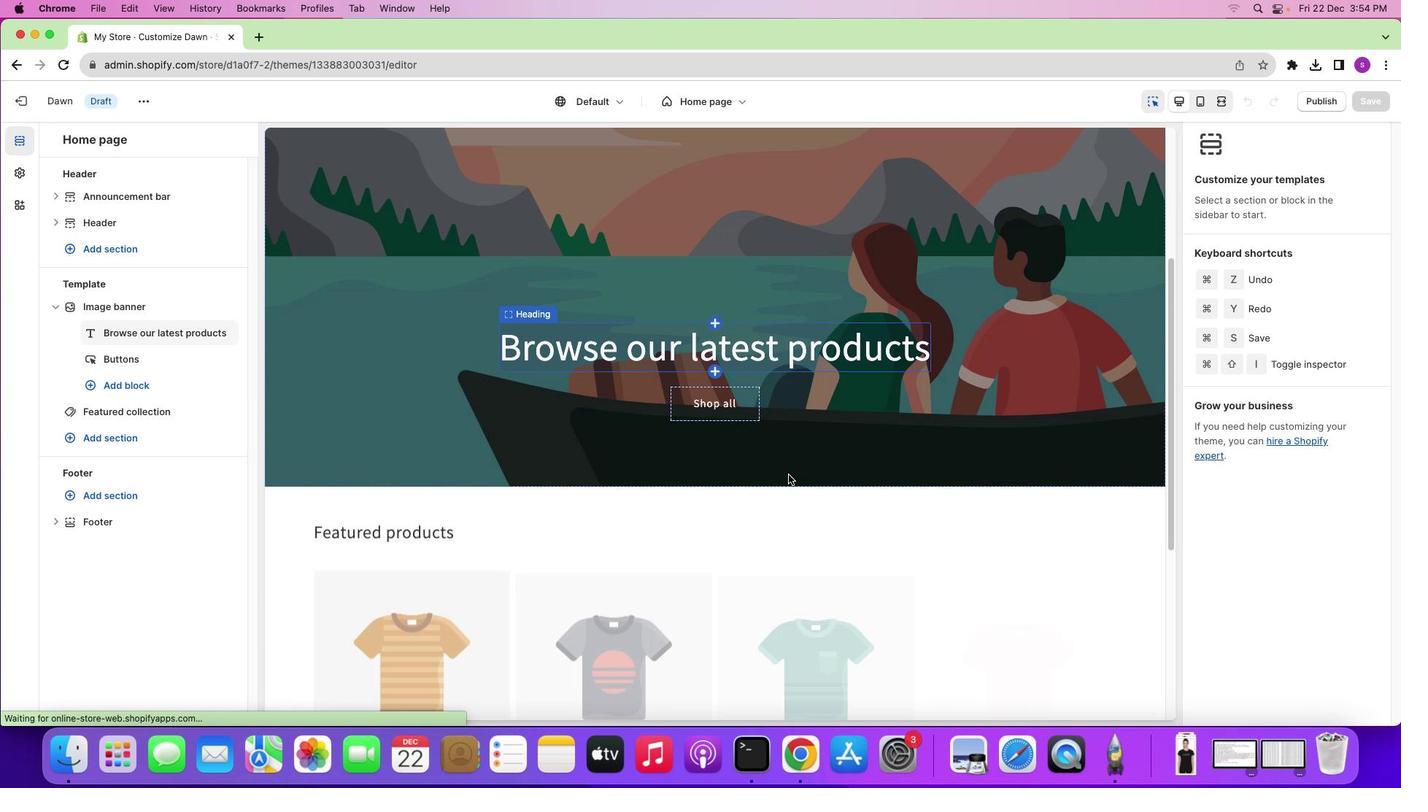 
Action: Mouse scrolled (788, 474) with delta (0, 0)
Screenshot: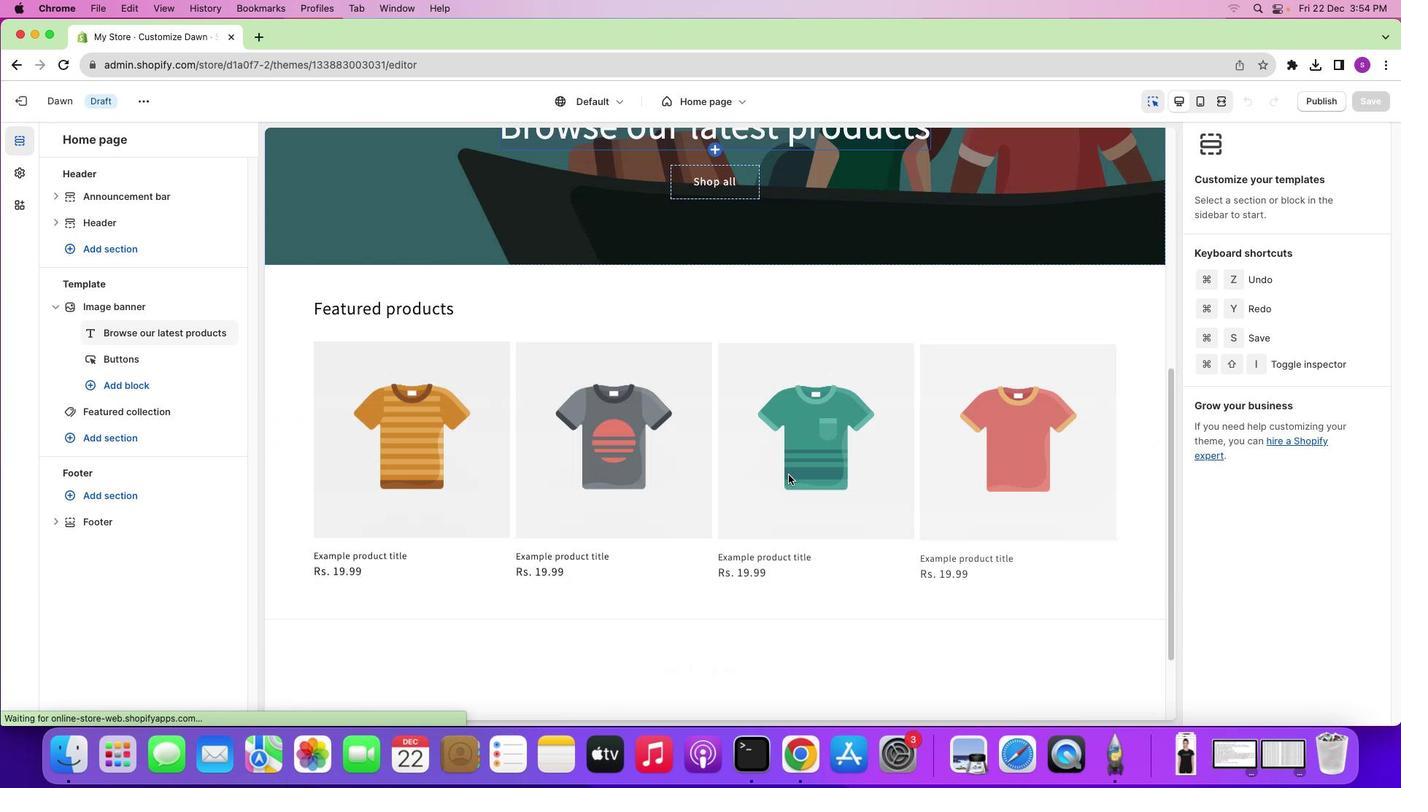 
Action: Mouse scrolled (788, 474) with delta (0, 0)
Screenshot: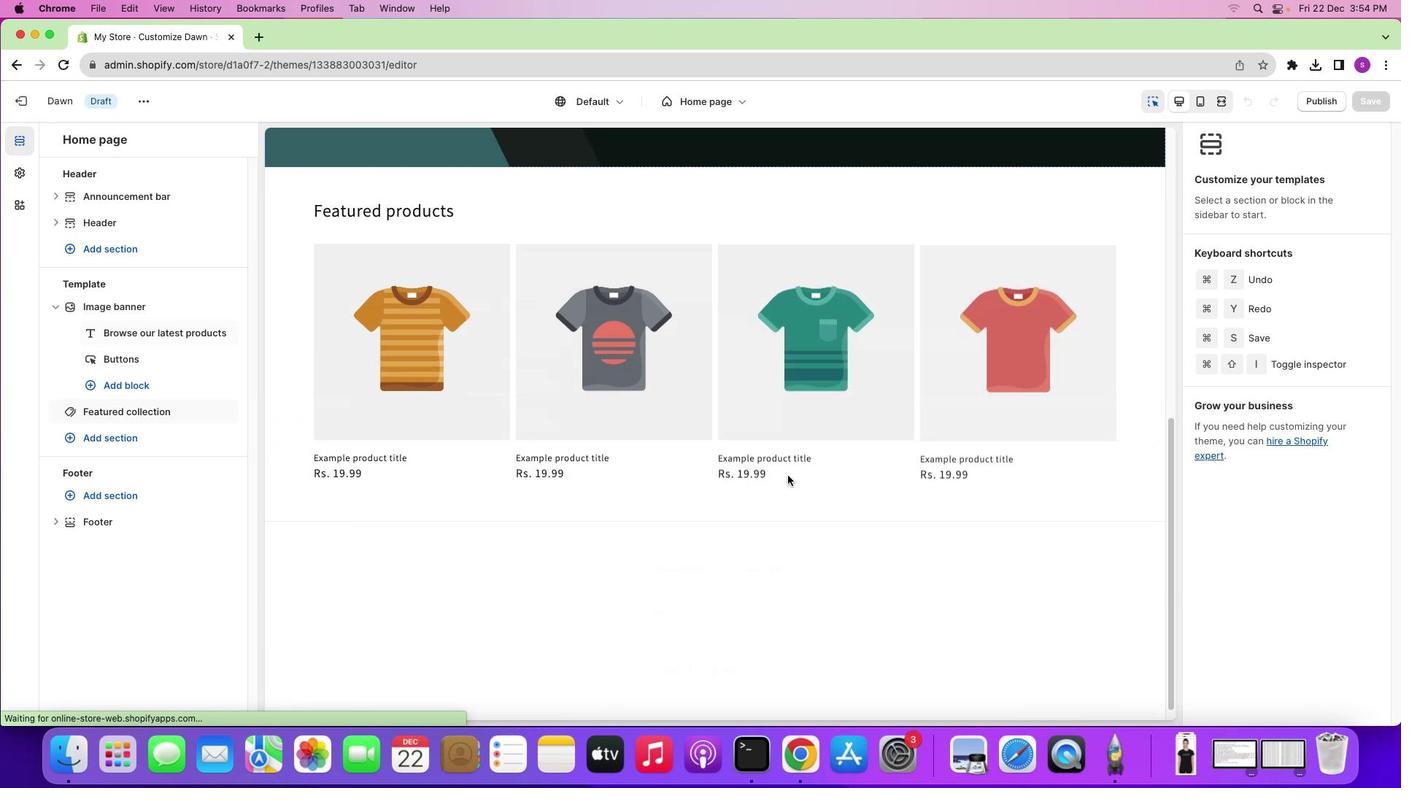 
Action: Mouse moved to (788, 474)
Screenshot: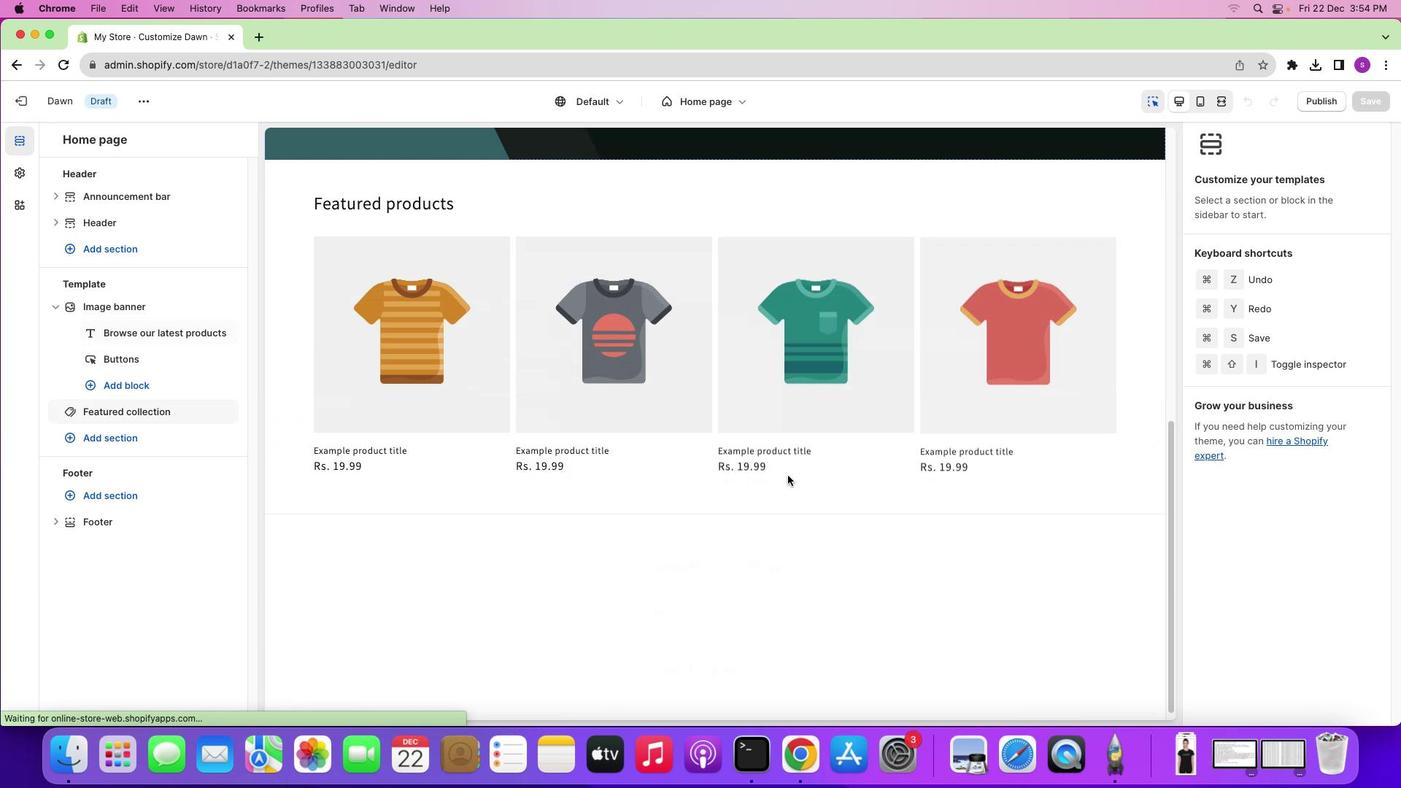 
Action: Mouse scrolled (788, 474) with delta (0, 0)
Screenshot: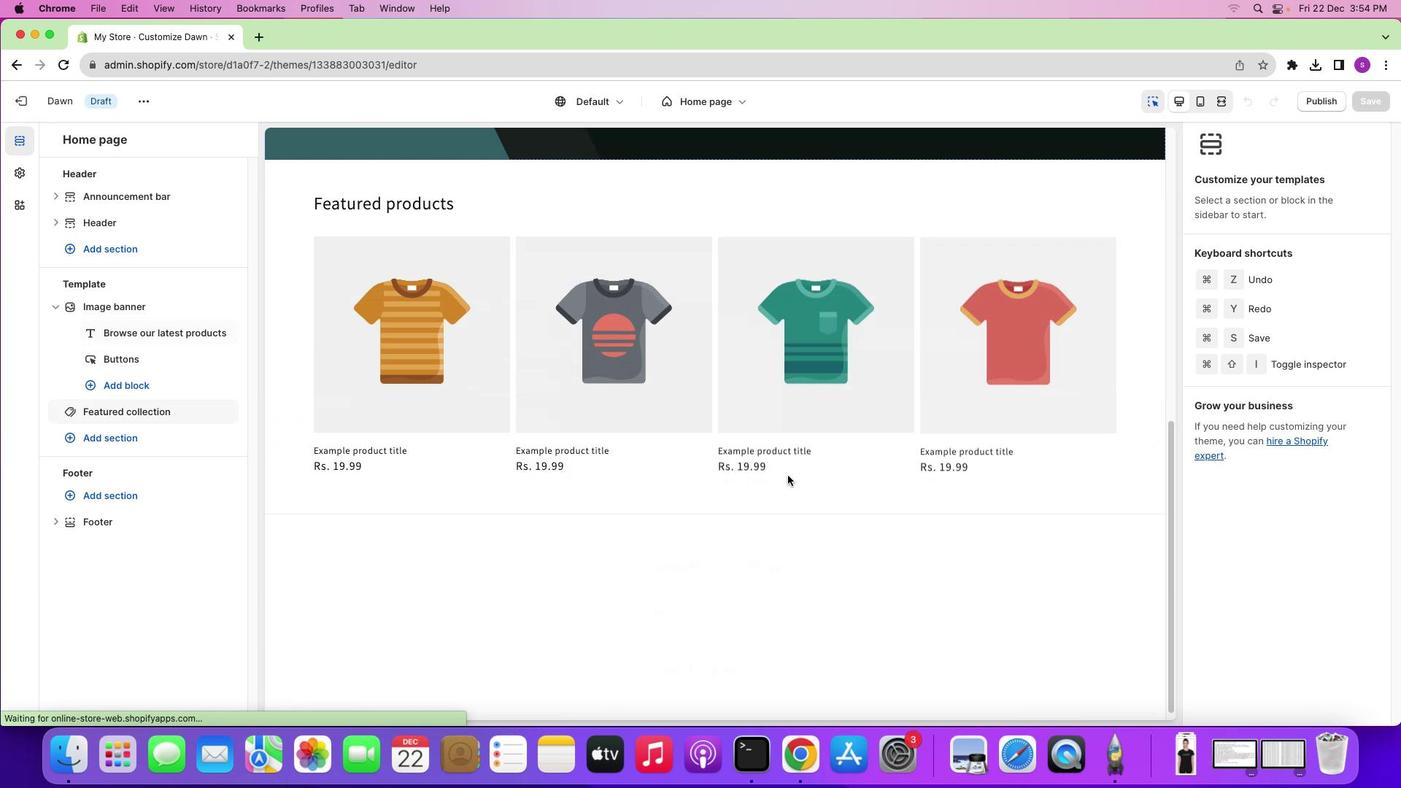 
Action: Mouse moved to (788, 475)
Screenshot: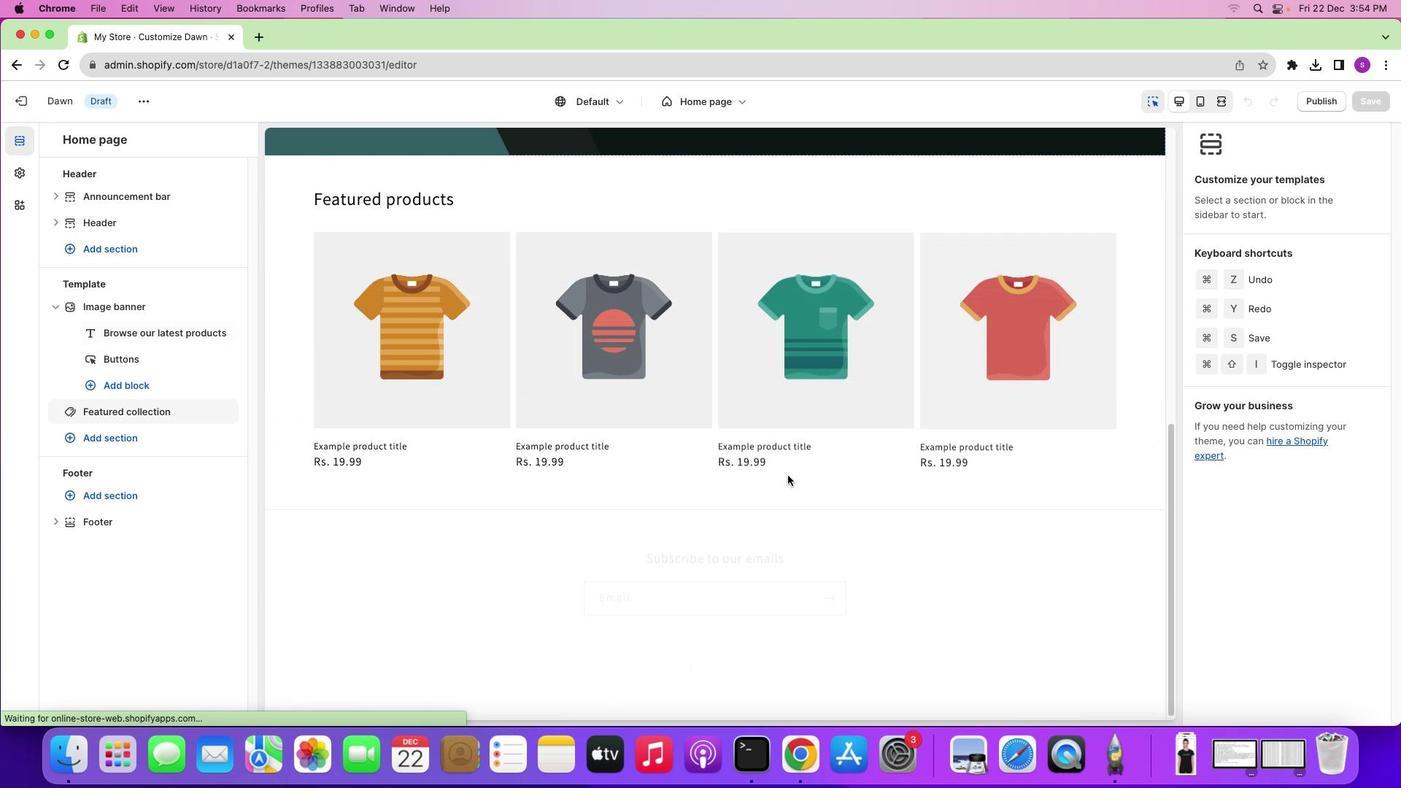 
Action: Mouse scrolled (788, 475) with delta (0, -1)
Screenshot: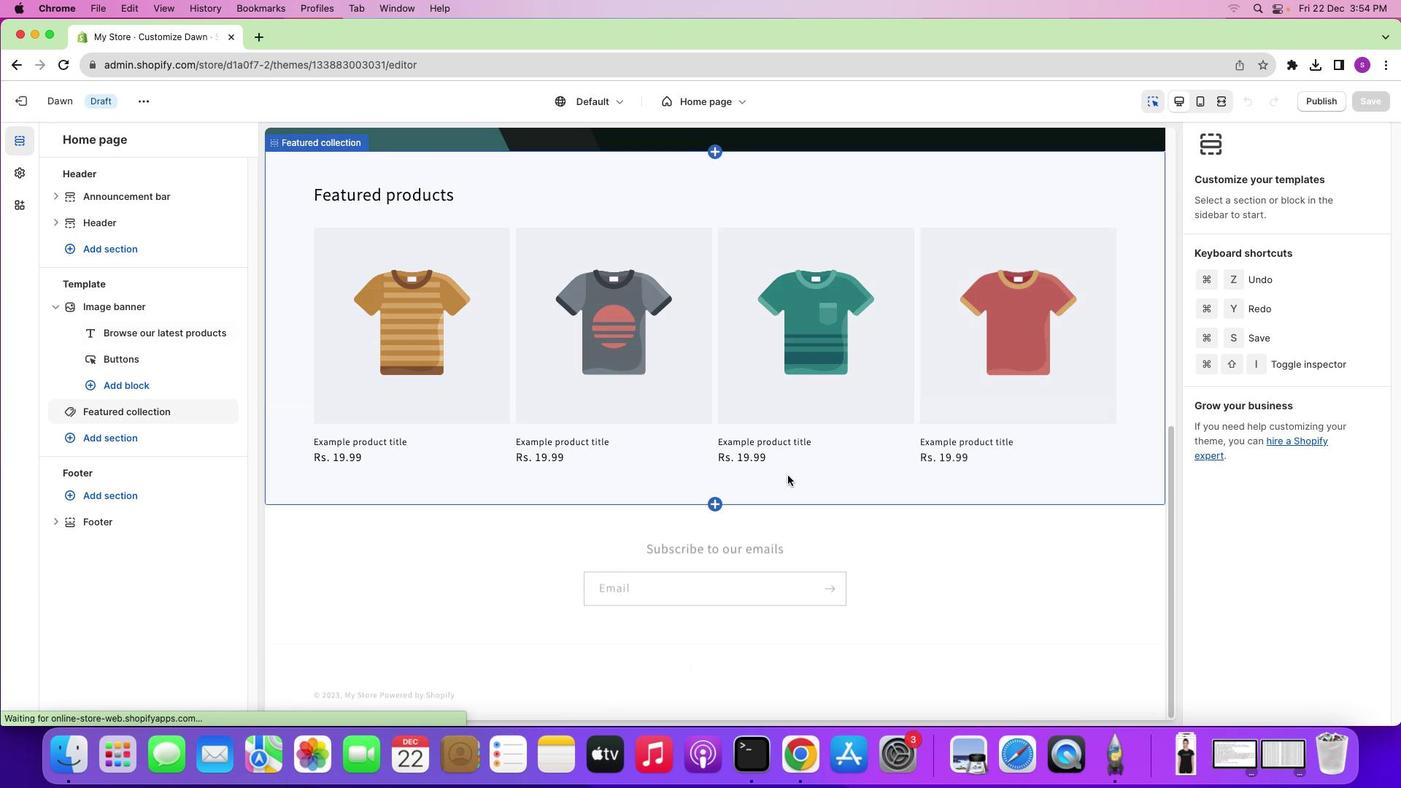 
Action: Mouse scrolled (788, 475) with delta (0, -2)
Screenshot: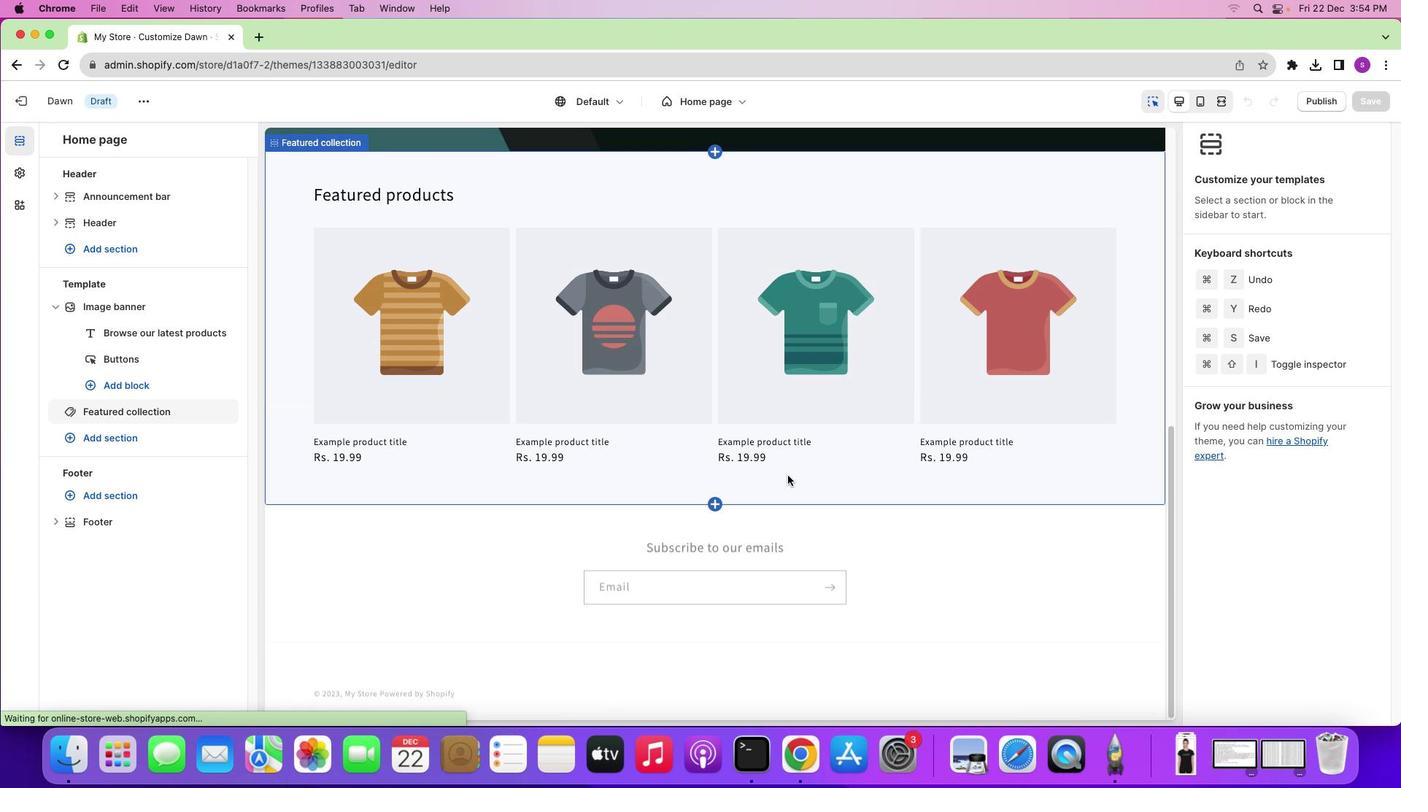 
Action: Mouse scrolled (788, 475) with delta (0, -2)
Screenshot: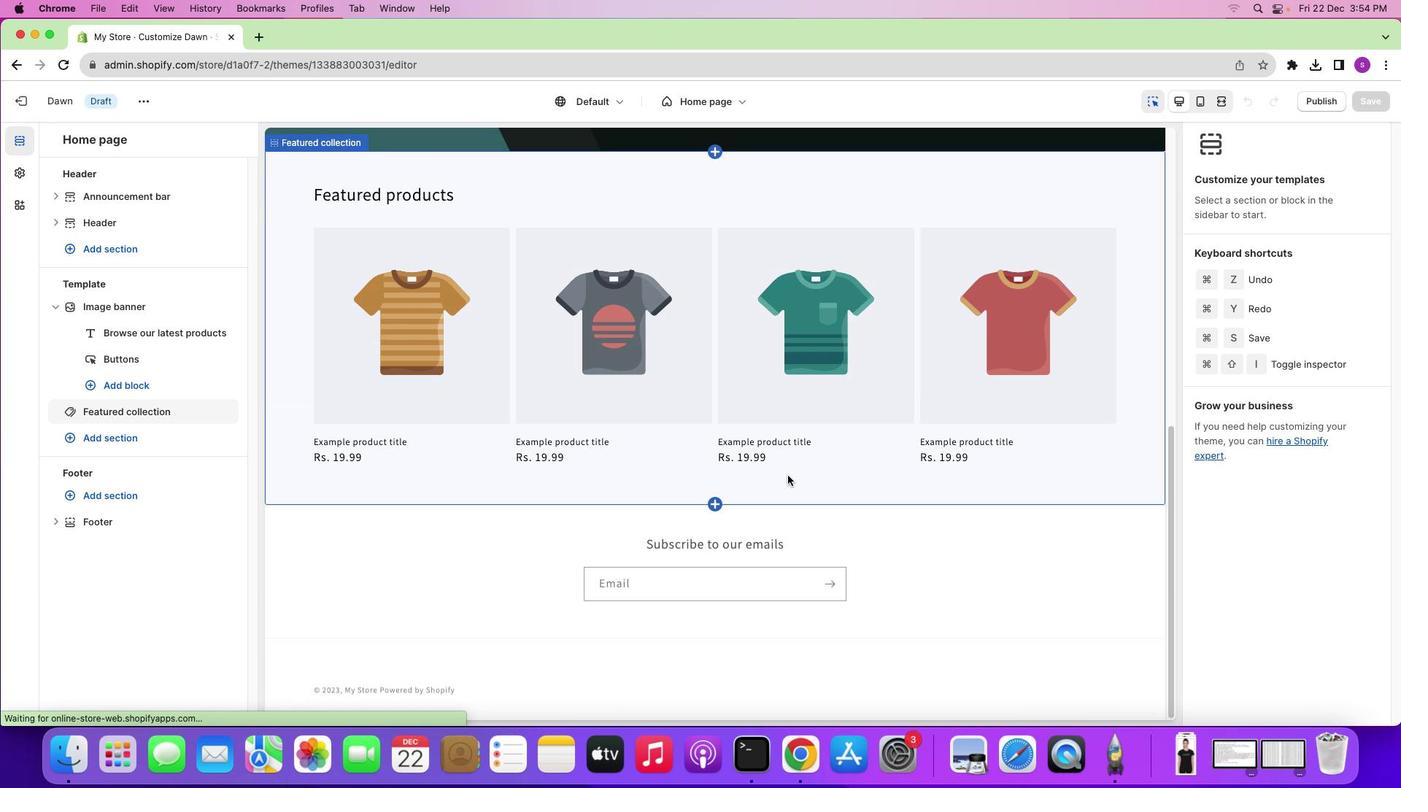 
Action: Mouse moved to (788, 475)
Screenshot: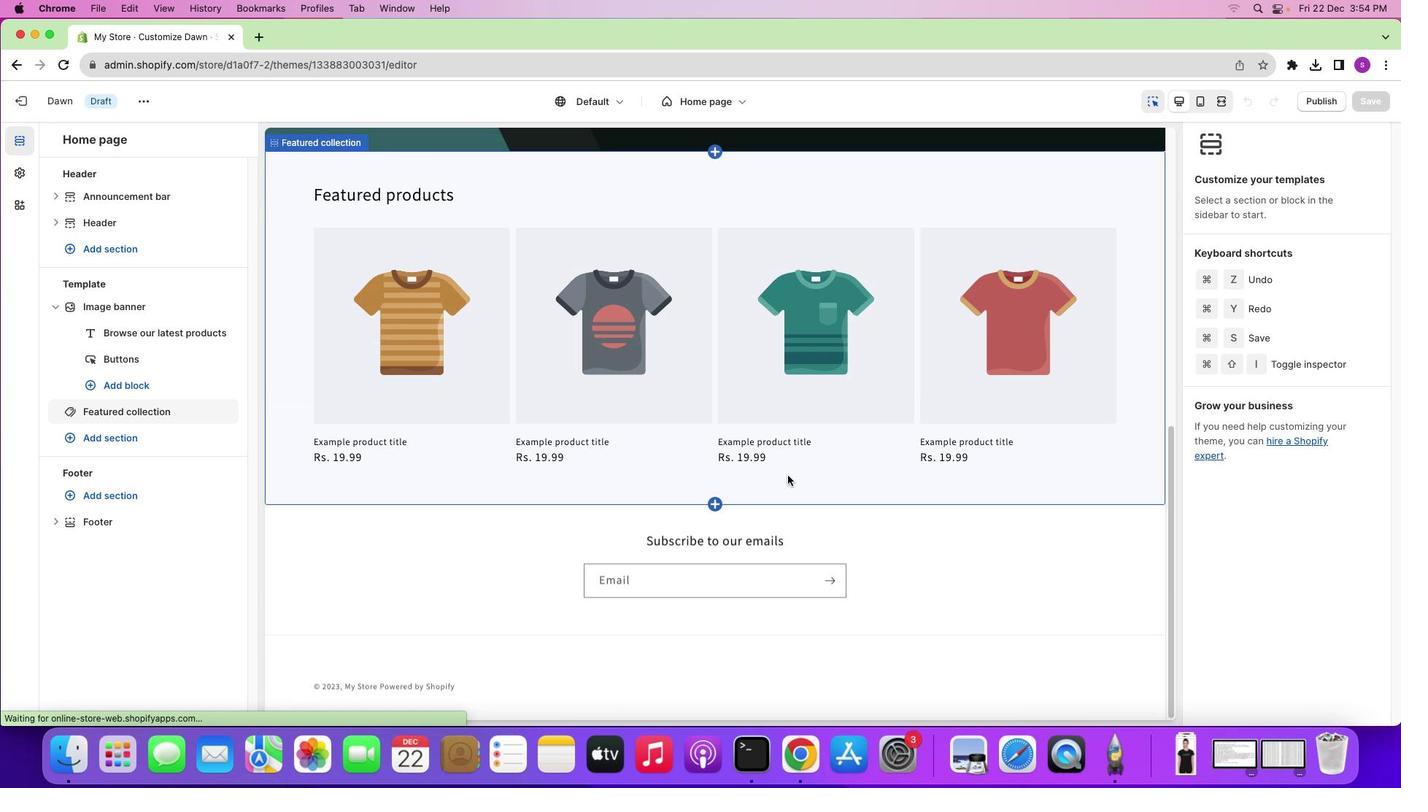 
Action: Mouse scrolled (788, 475) with delta (0, 0)
Screenshot: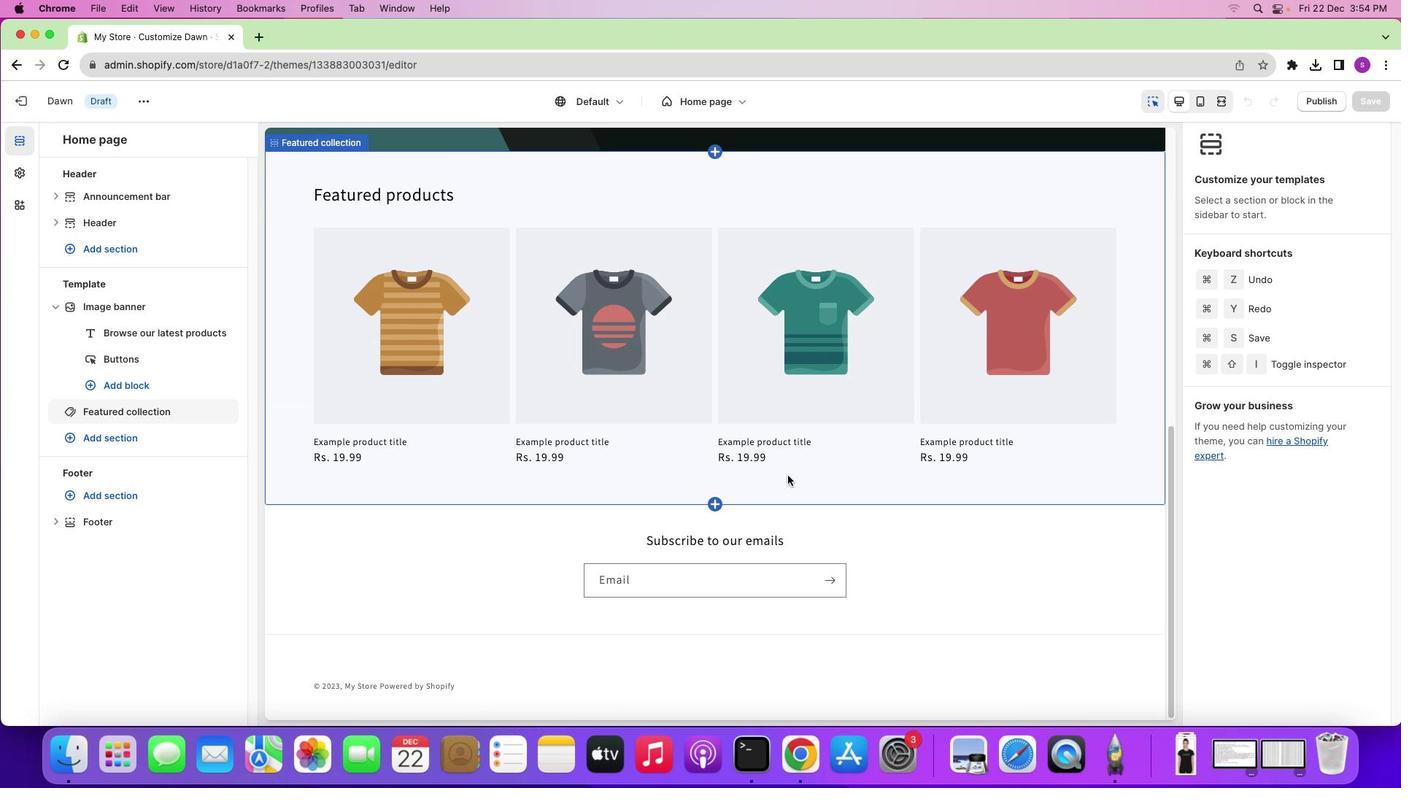 
Action: Mouse moved to (788, 475)
Screenshot: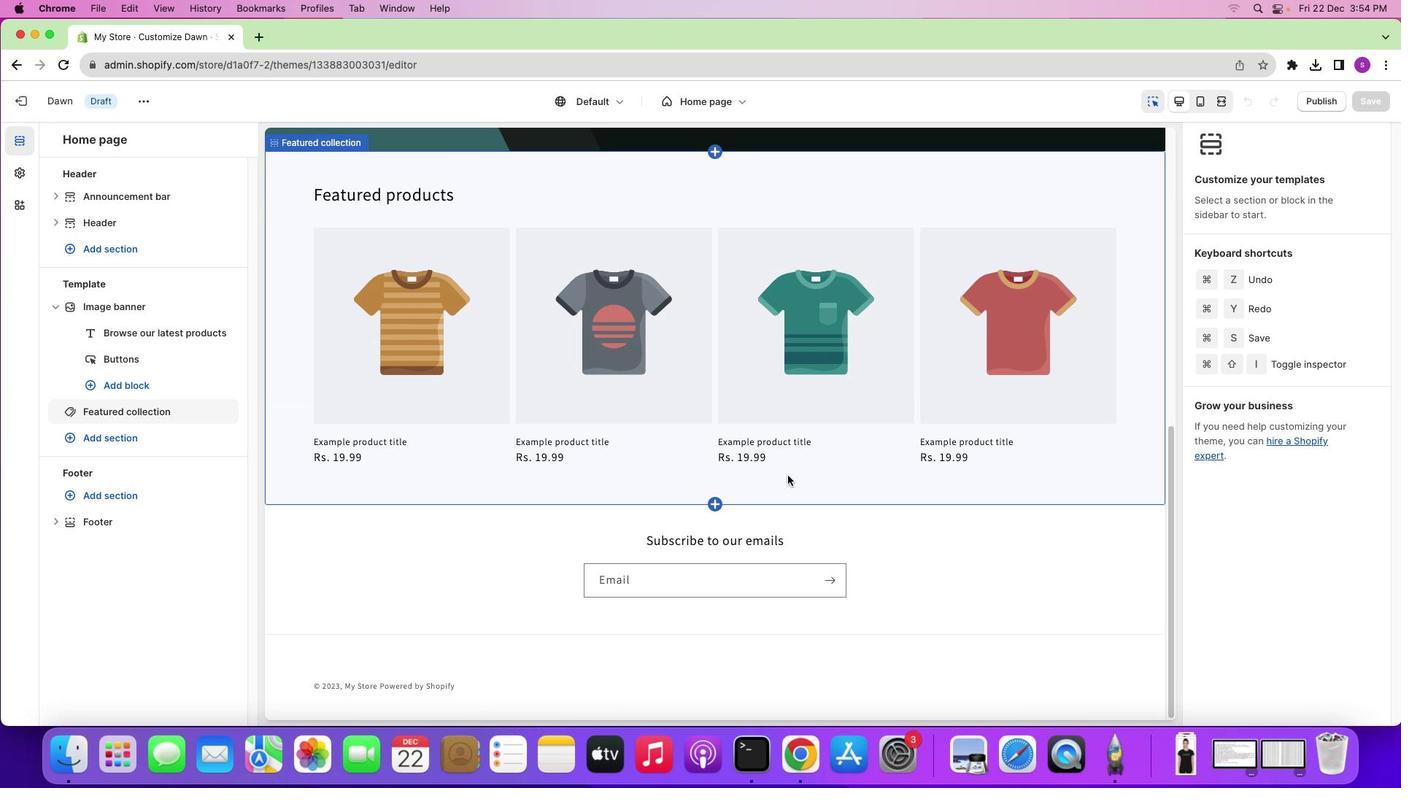 
Action: Mouse scrolled (788, 475) with delta (0, 0)
Screenshot: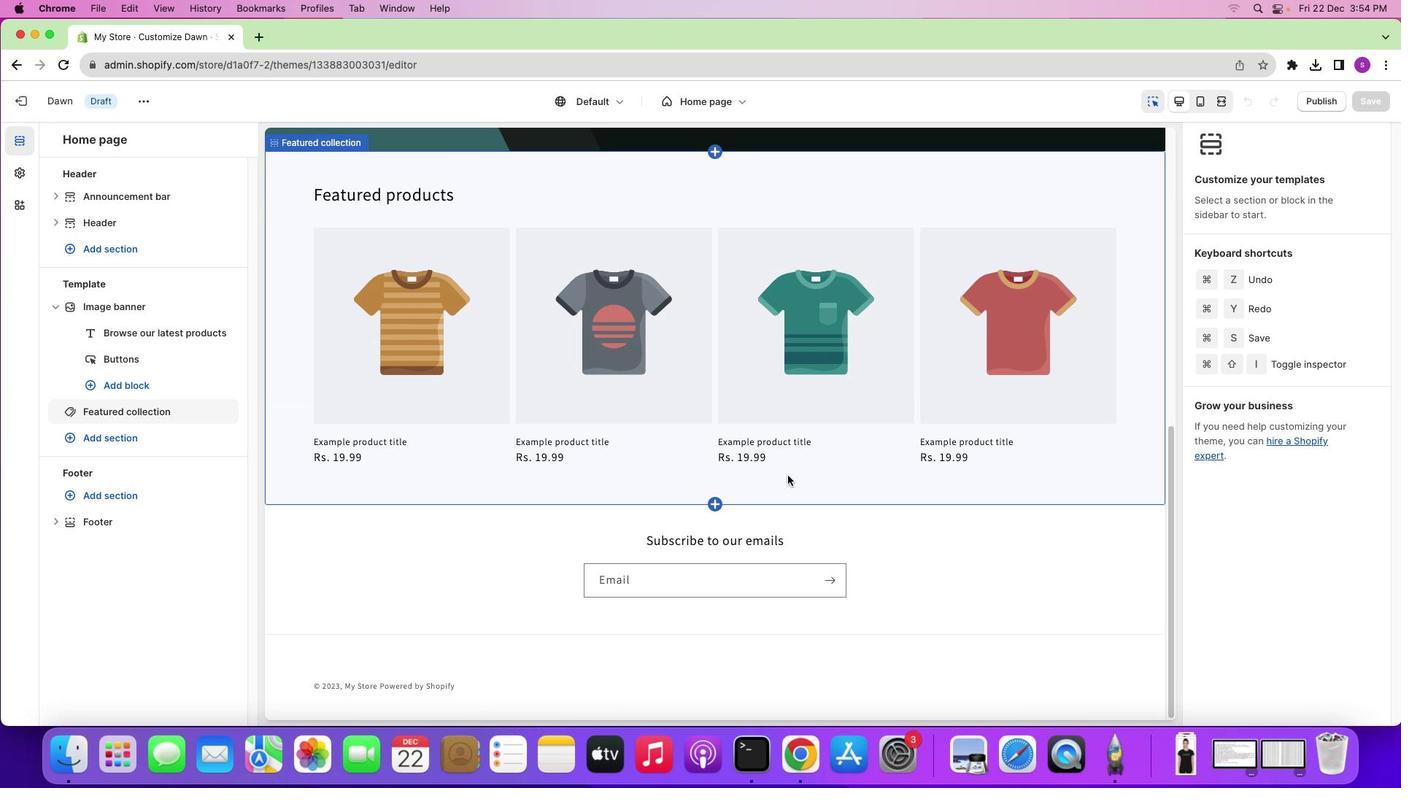 
Action: Mouse moved to (788, 476)
Screenshot: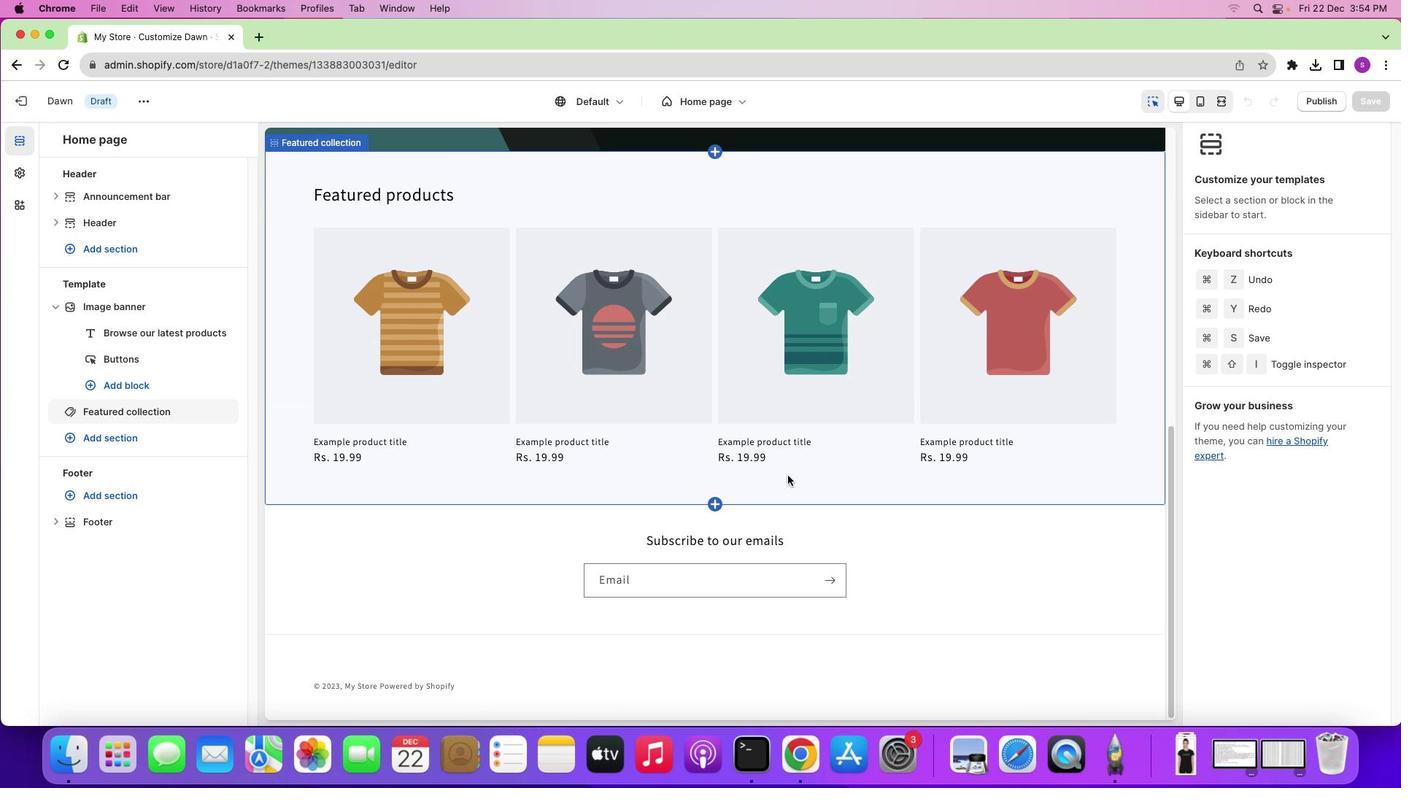 
Action: Mouse scrolled (788, 476) with delta (0, -1)
Screenshot: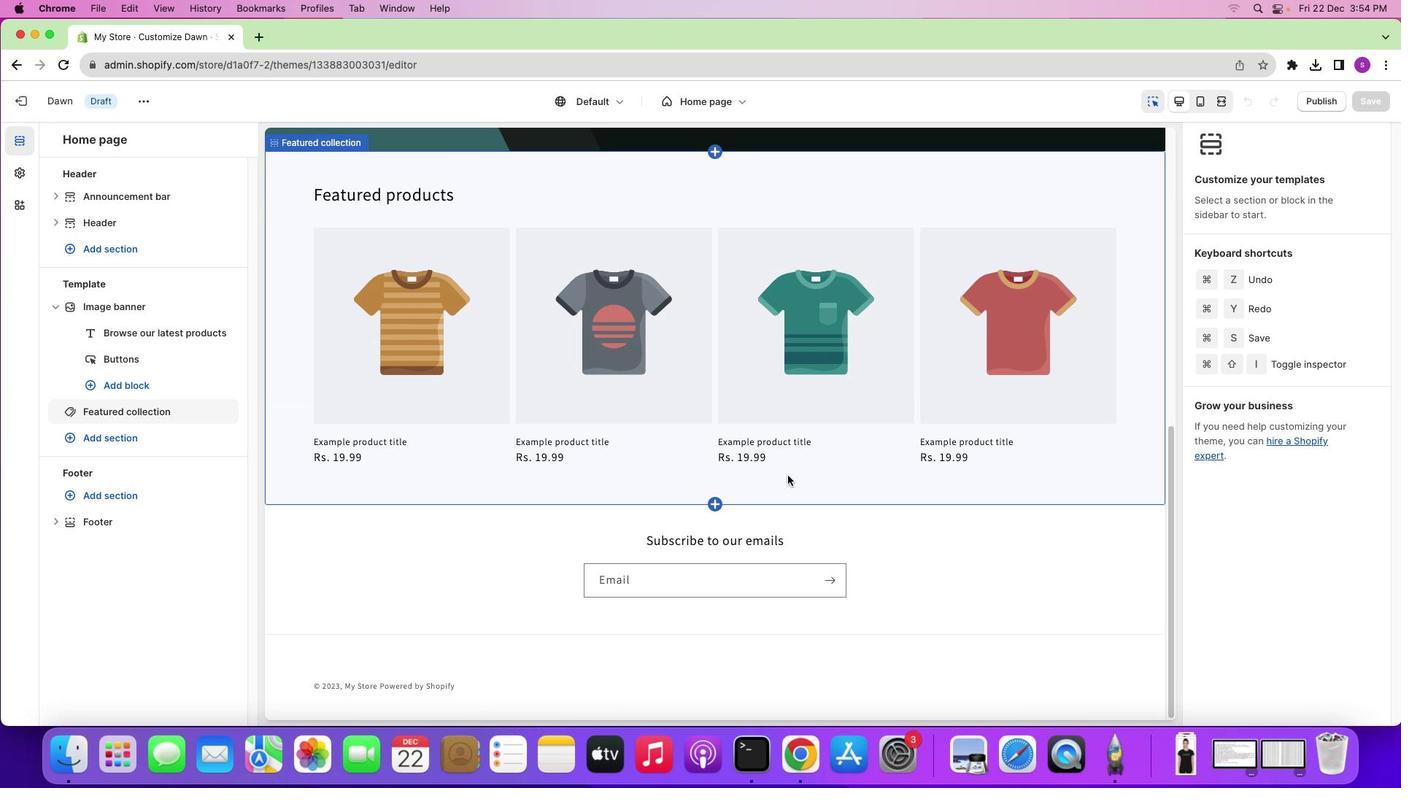 
Action: Mouse scrolled (788, 476) with delta (0, -2)
Screenshot: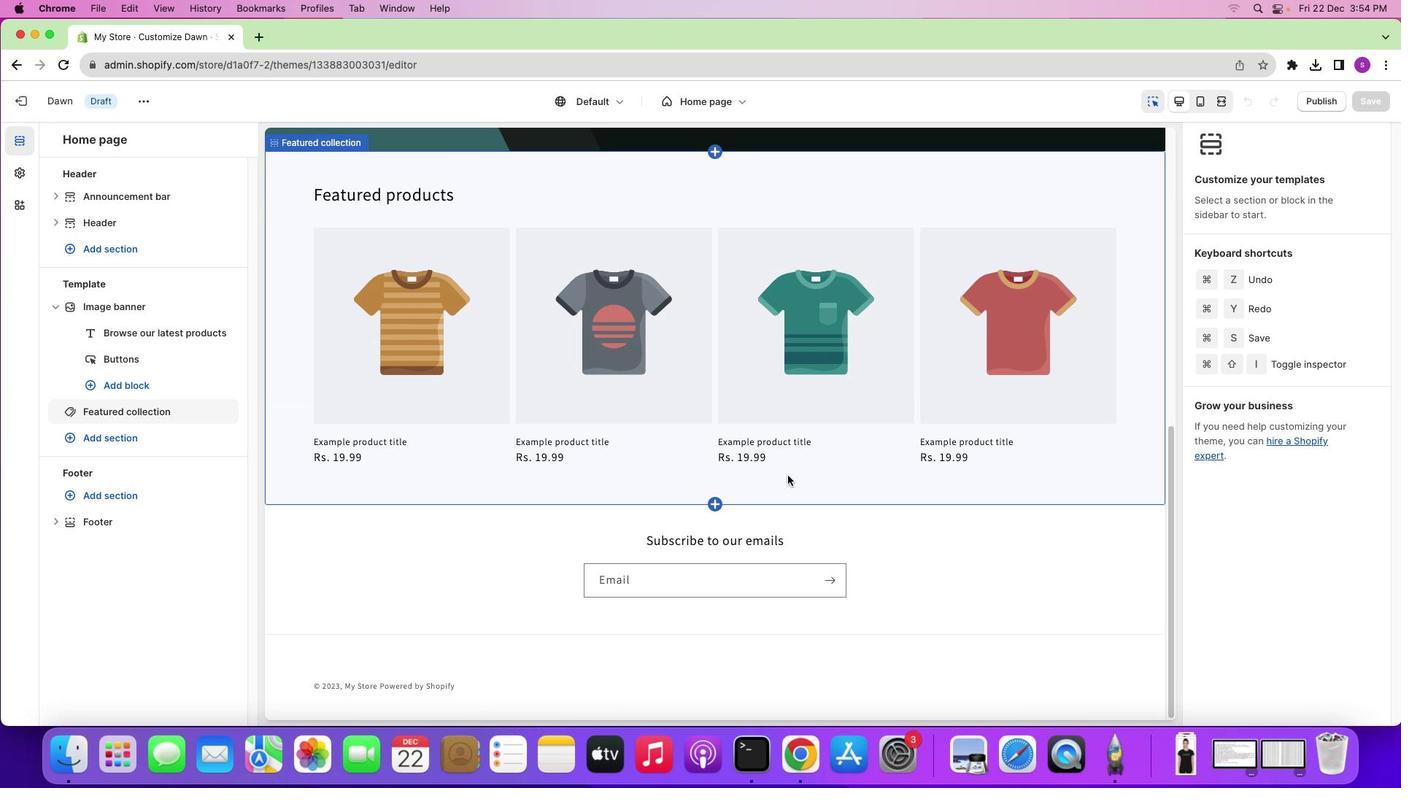 
Action: Mouse scrolled (788, 476) with delta (0, -2)
Screenshot: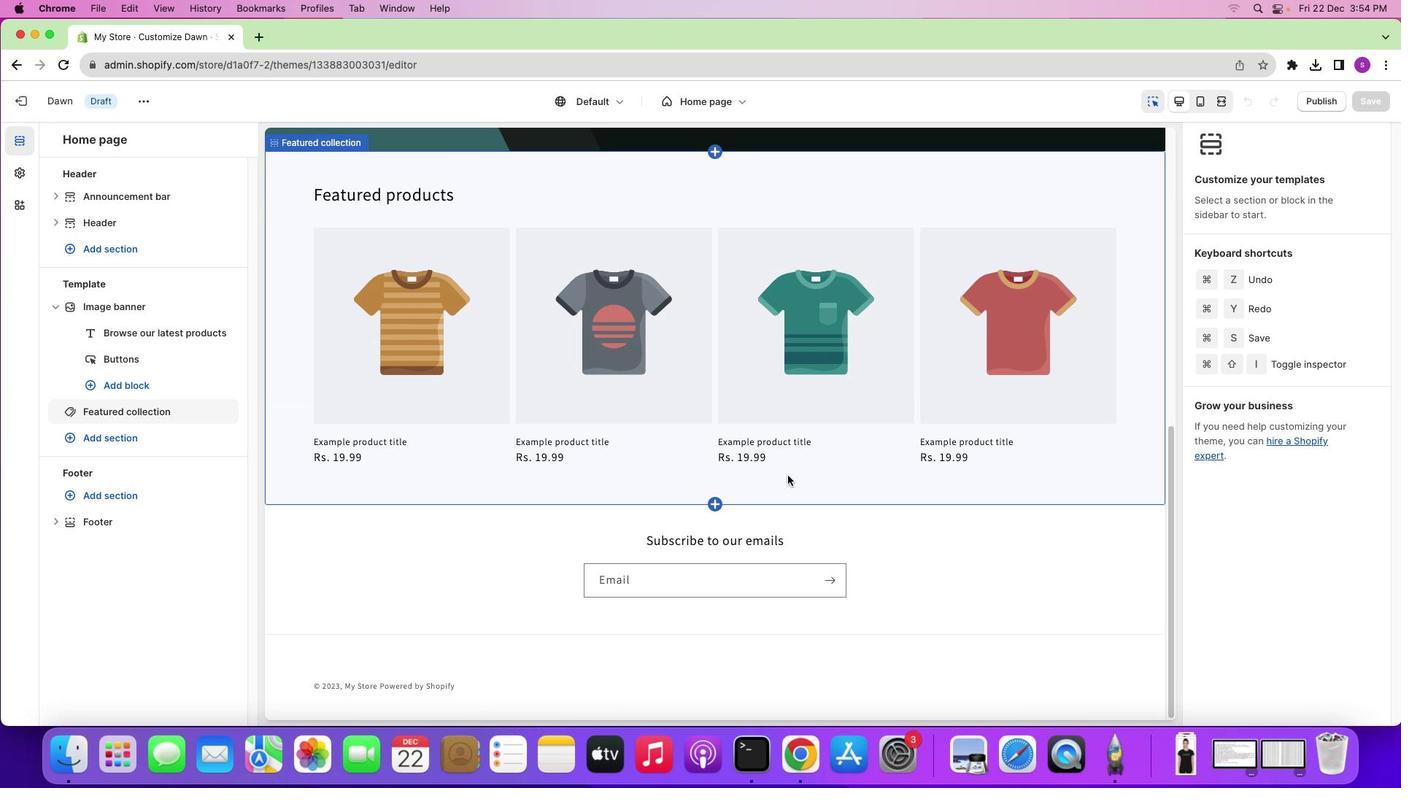 
Action: Mouse moved to (849, 500)
Screenshot: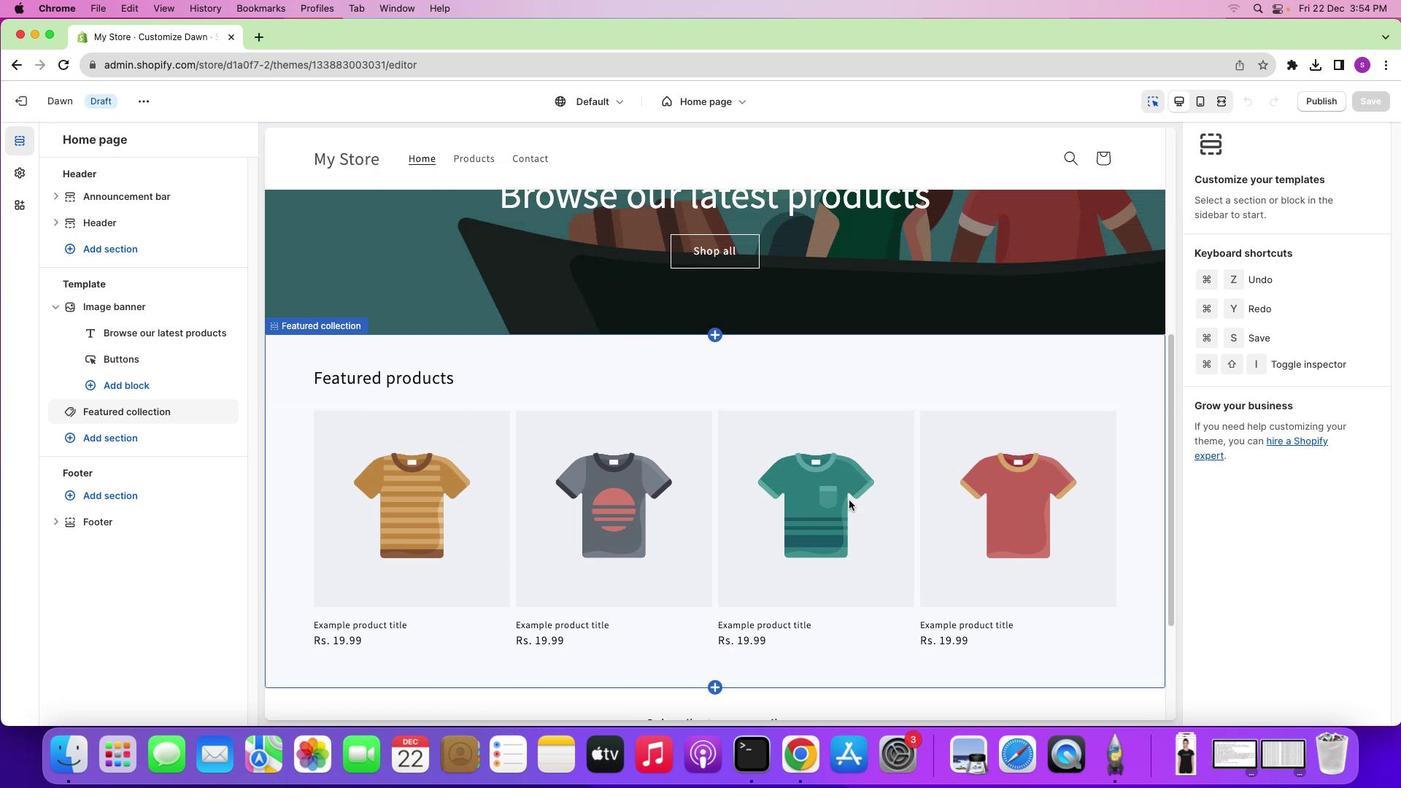 
Action: Mouse scrolled (849, 500) with delta (0, 0)
Screenshot: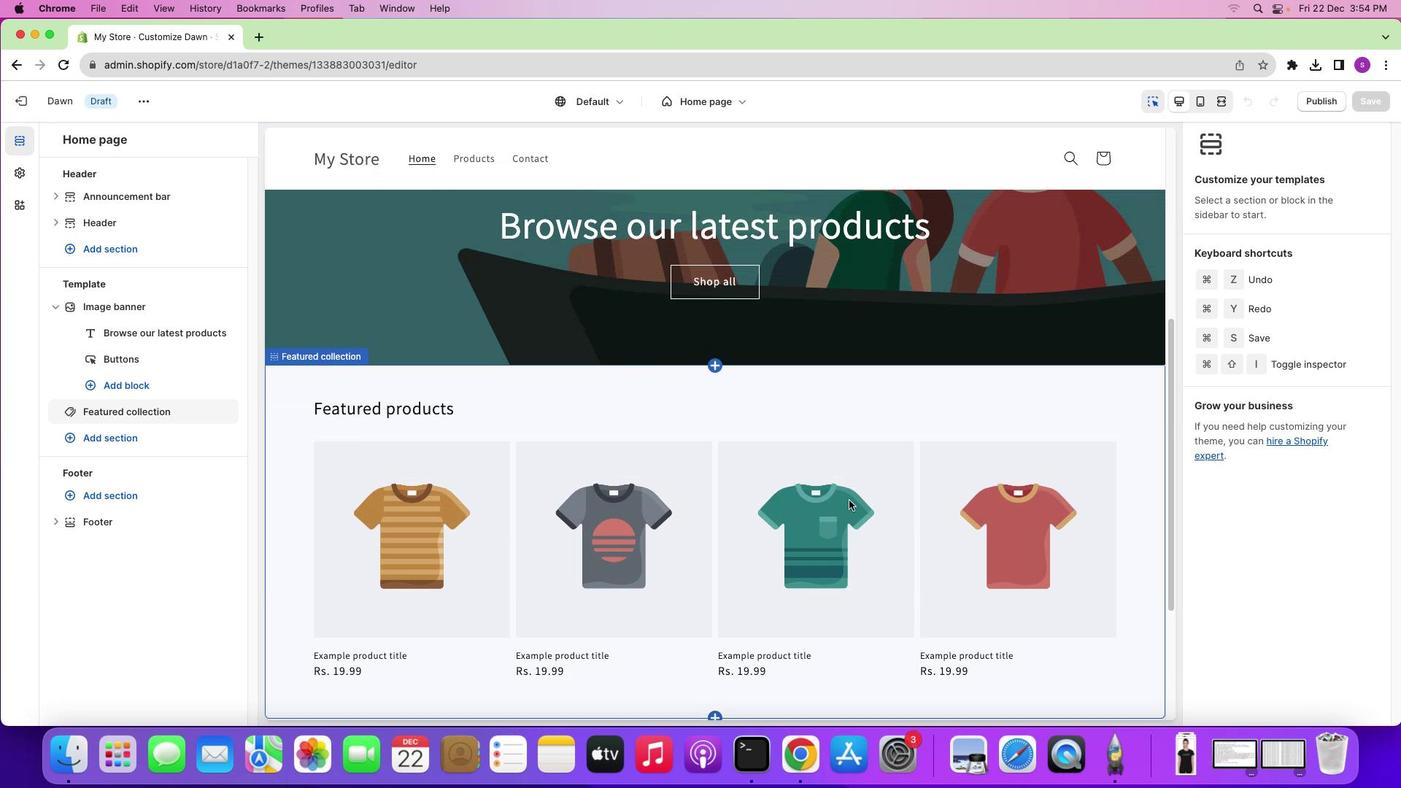 
Action: Mouse scrolled (849, 500) with delta (0, 0)
Screenshot: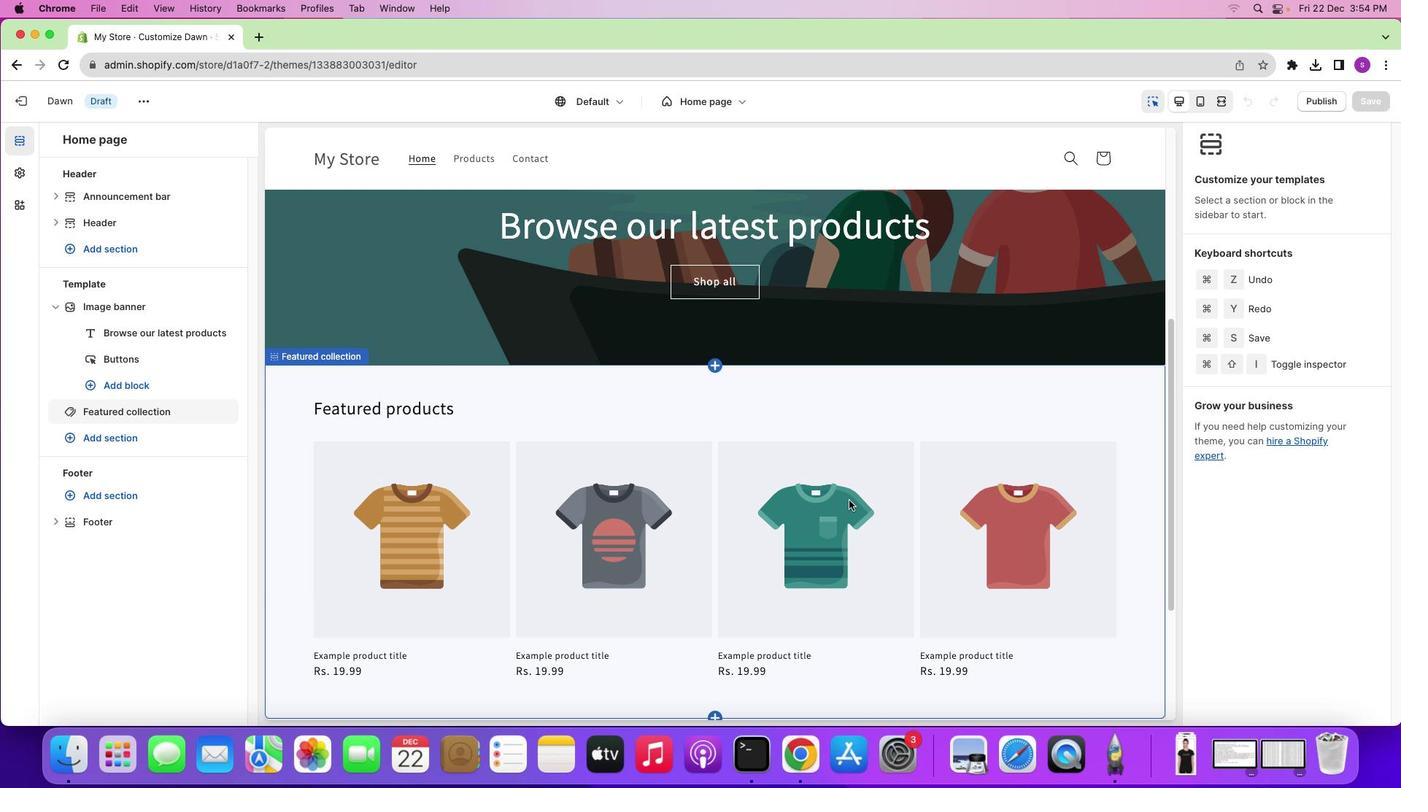 
Action: Mouse scrolled (849, 500) with delta (0, 0)
Screenshot: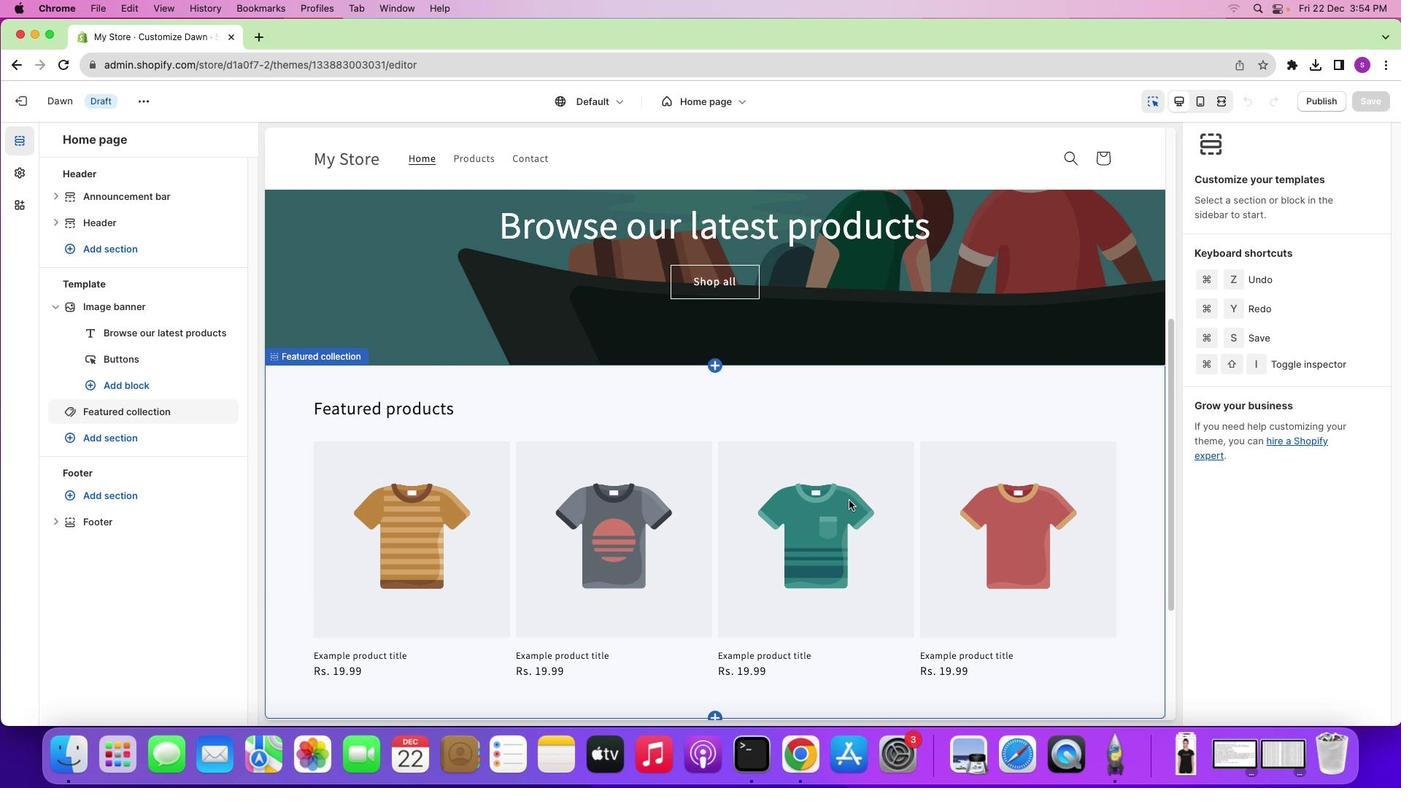 
Action: Mouse scrolled (849, 500) with delta (0, 1)
Screenshot: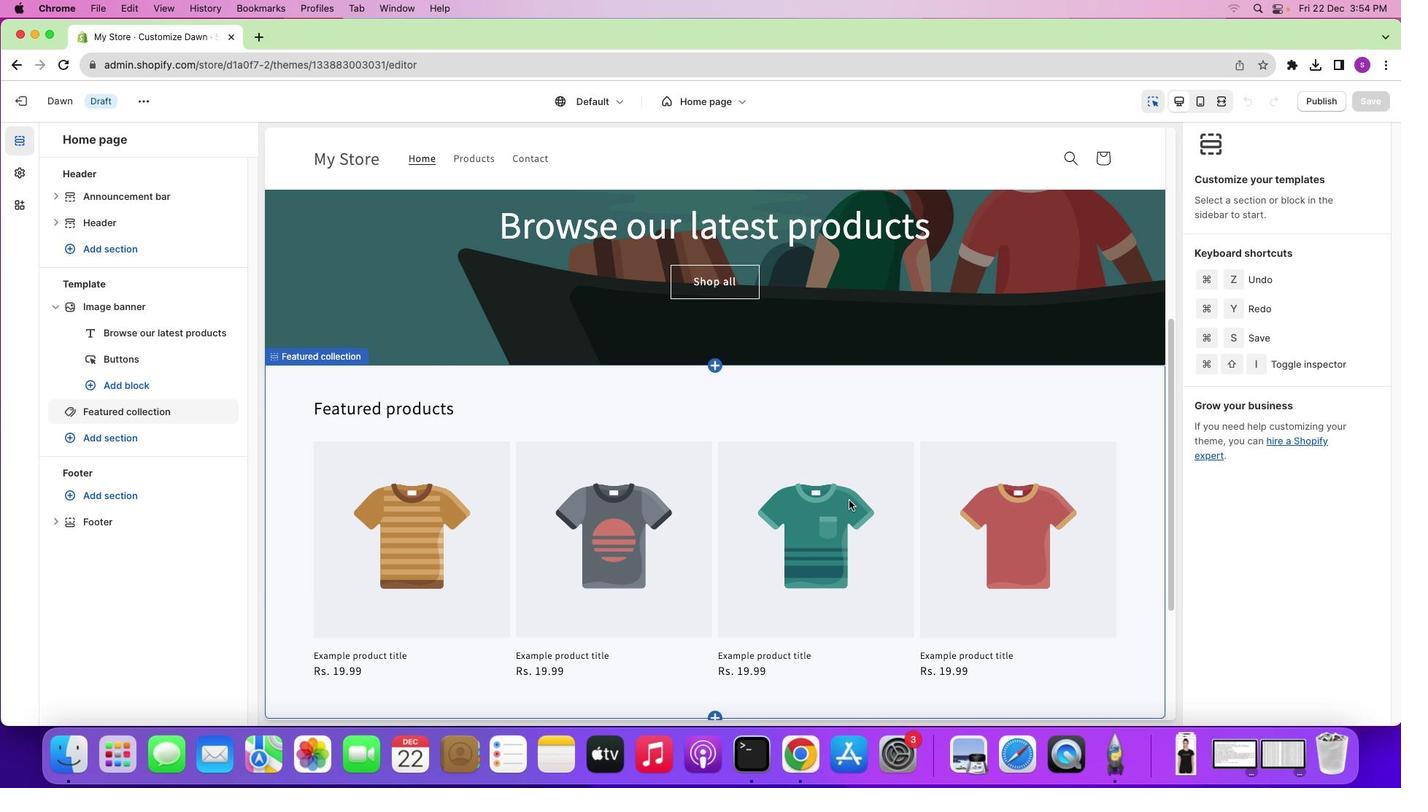
Action: Mouse scrolled (849, 500) with delta (0, 2)
Screenshot: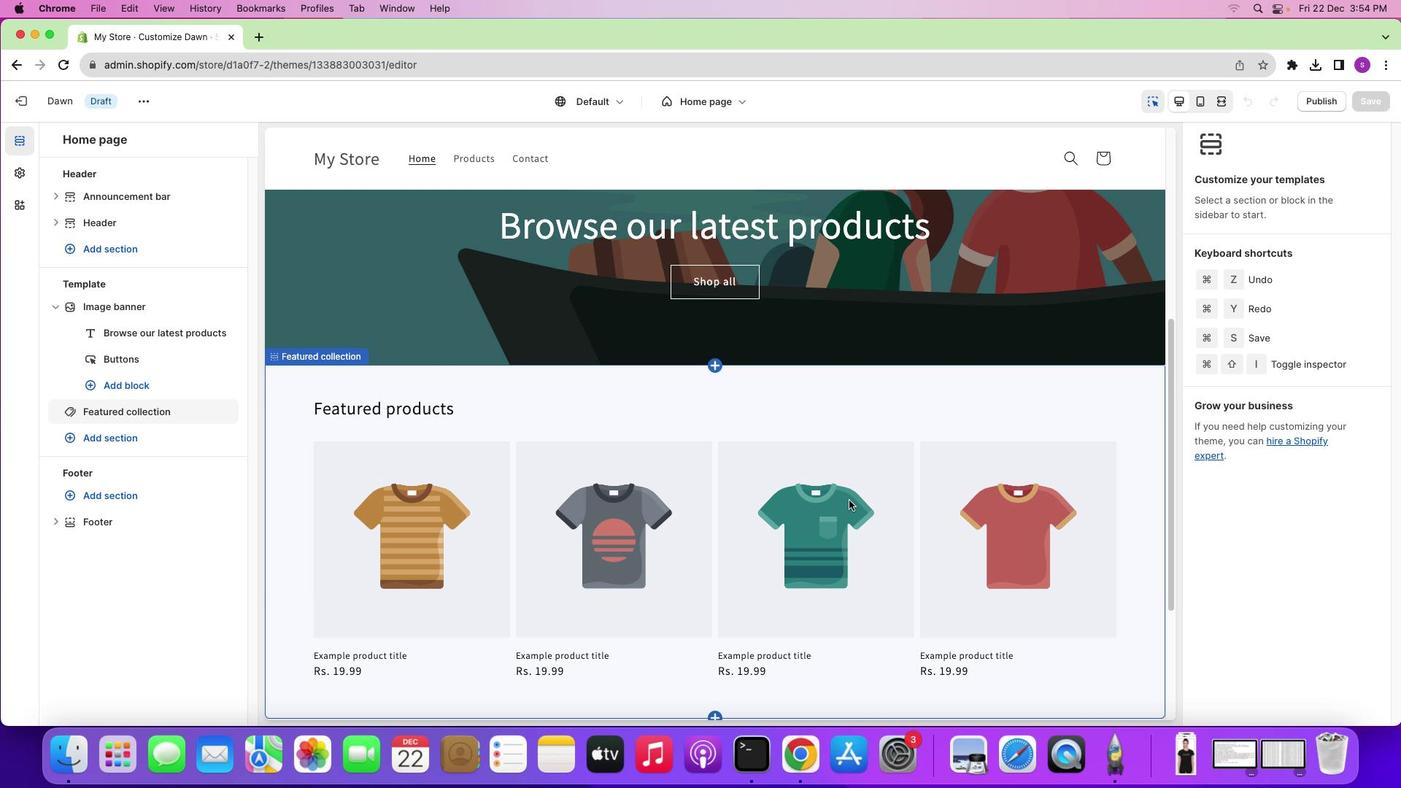 
Action: Mouse scrolled (849, 500) with delta (0, 0)
Screenshot: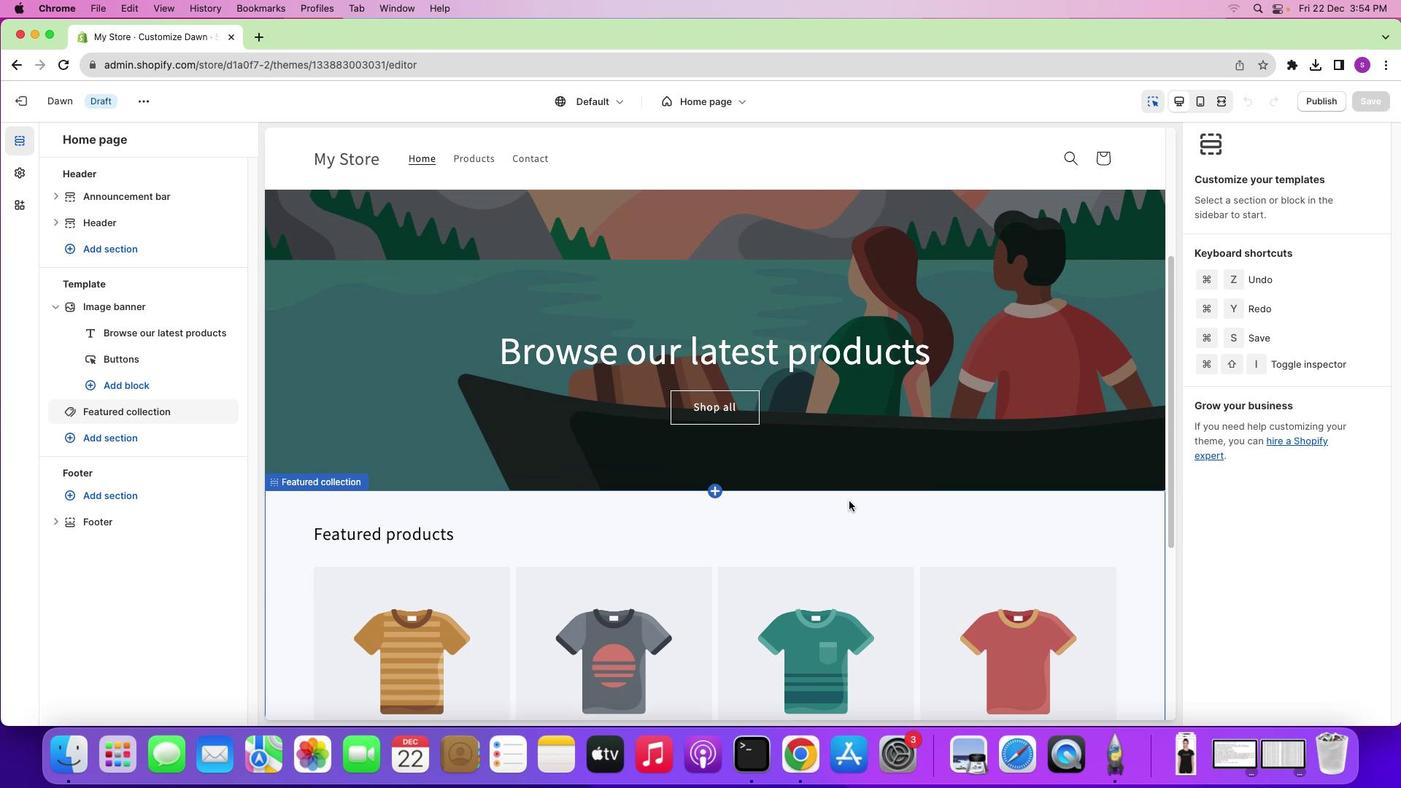 
Action: Mouse scrolled (849, 500) with delta (0, 0)
Screenshot: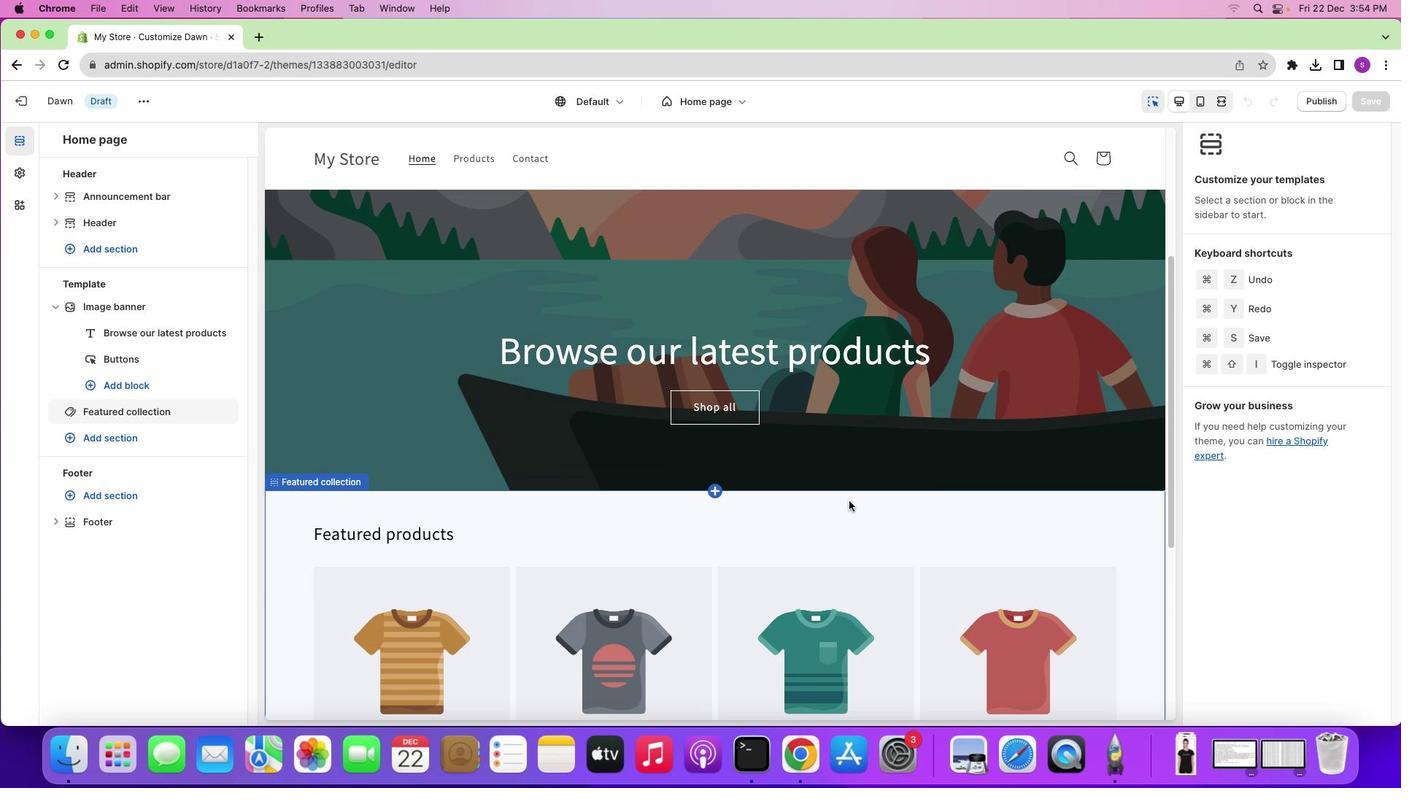 
Action: Mouse scrolled (849, 500) with delta (0, 0)
Screenshot: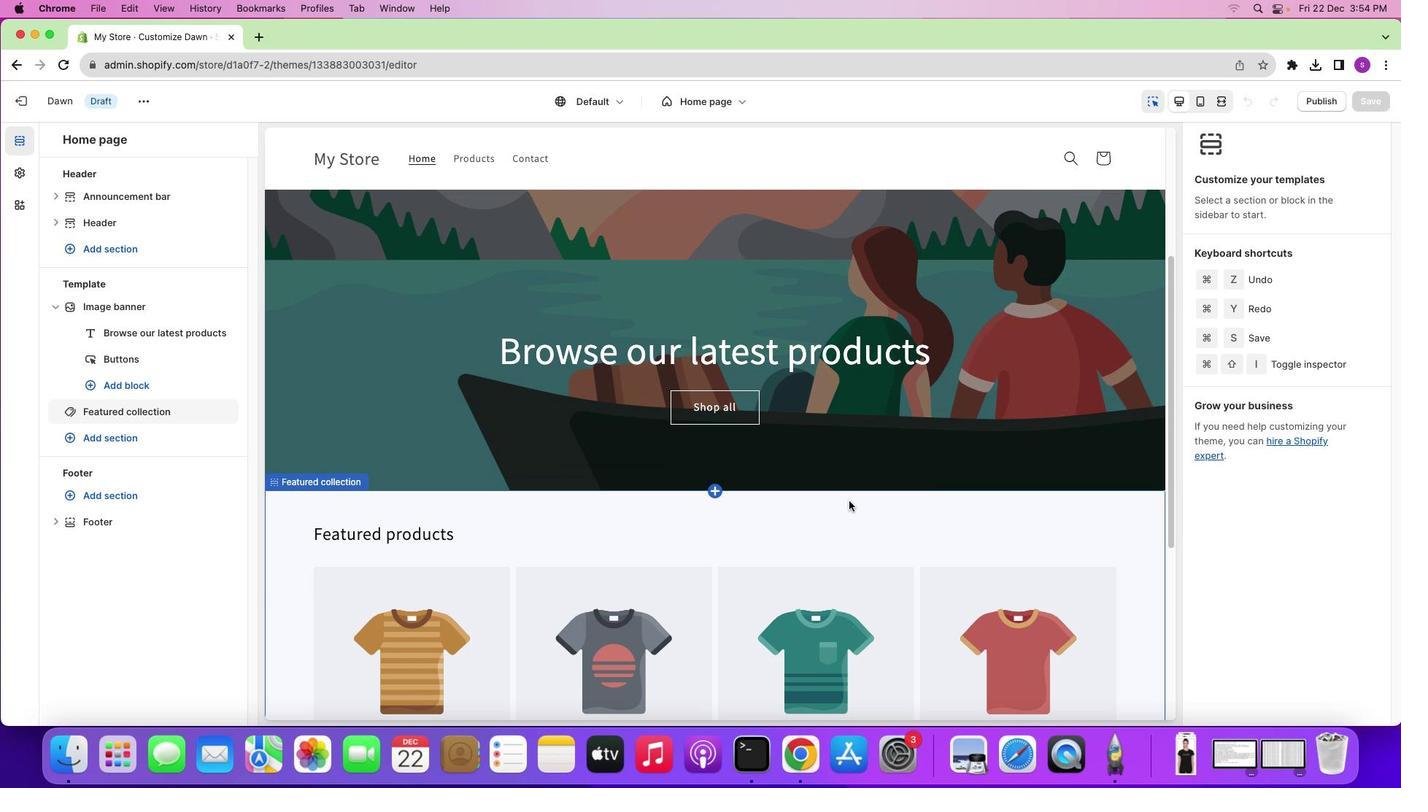 
Action: Mouse moved to (849, 500)
Screenshot: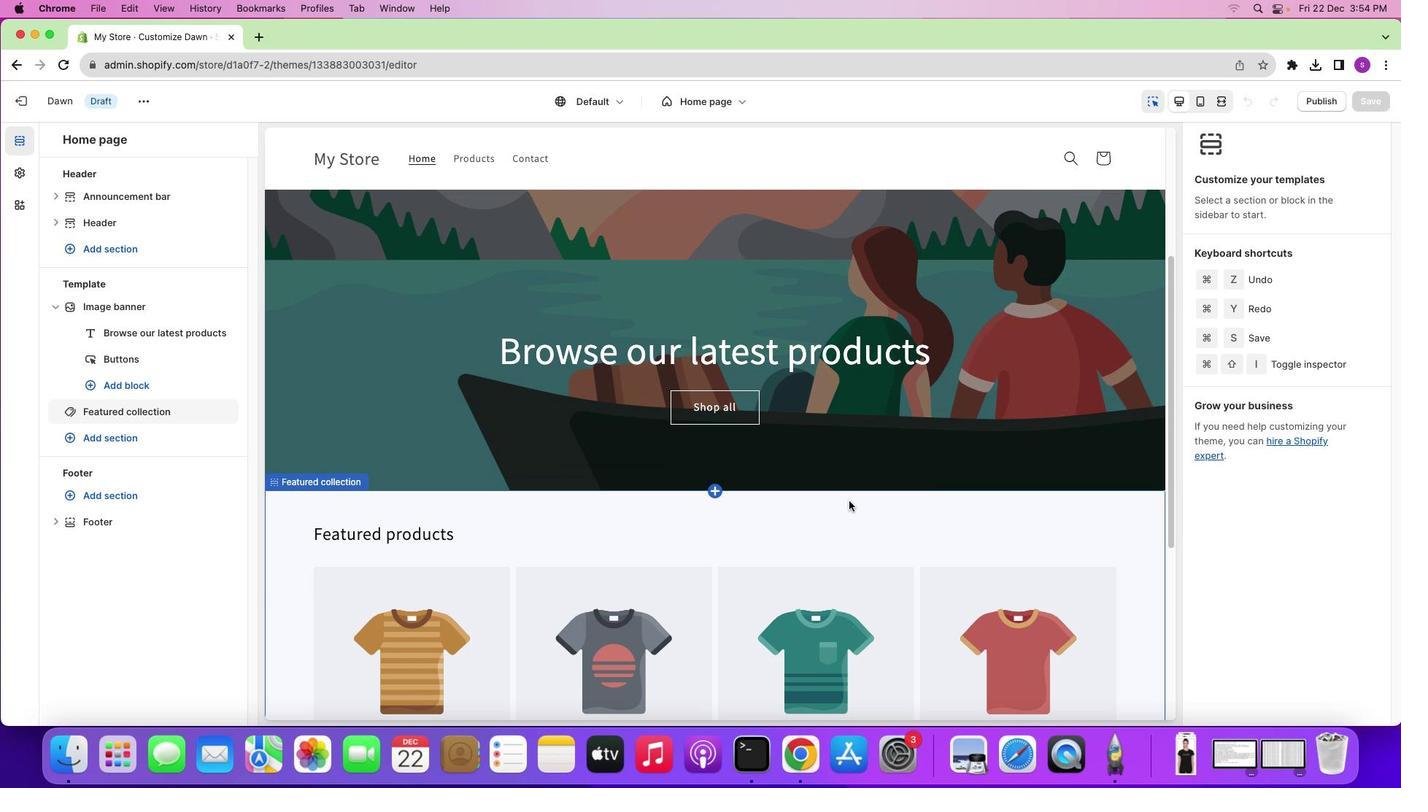 
Action: Mouse scrolled (849, 500) with delta (0, 1)
Screenshot: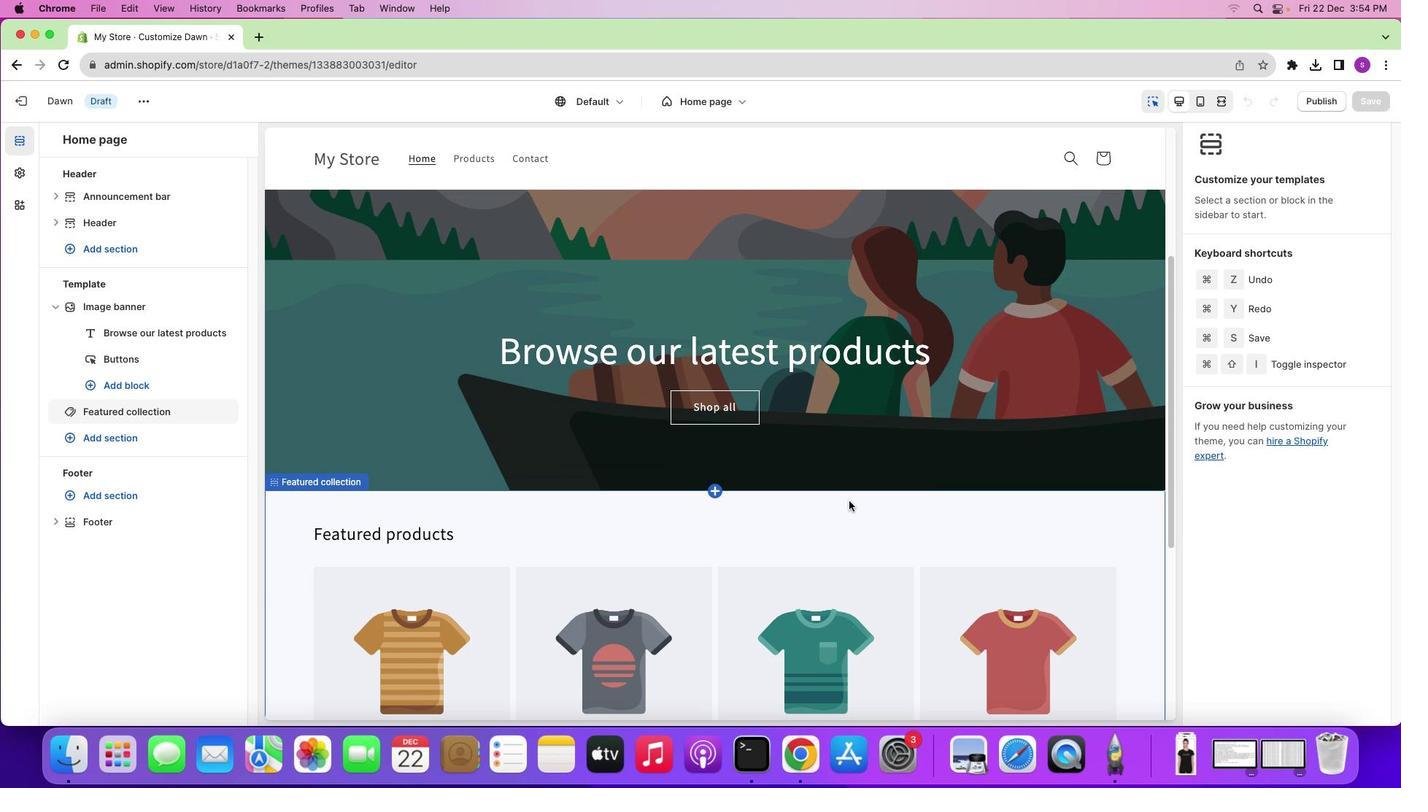 
Action: Mouse moved to (850, 500)
Screenshot: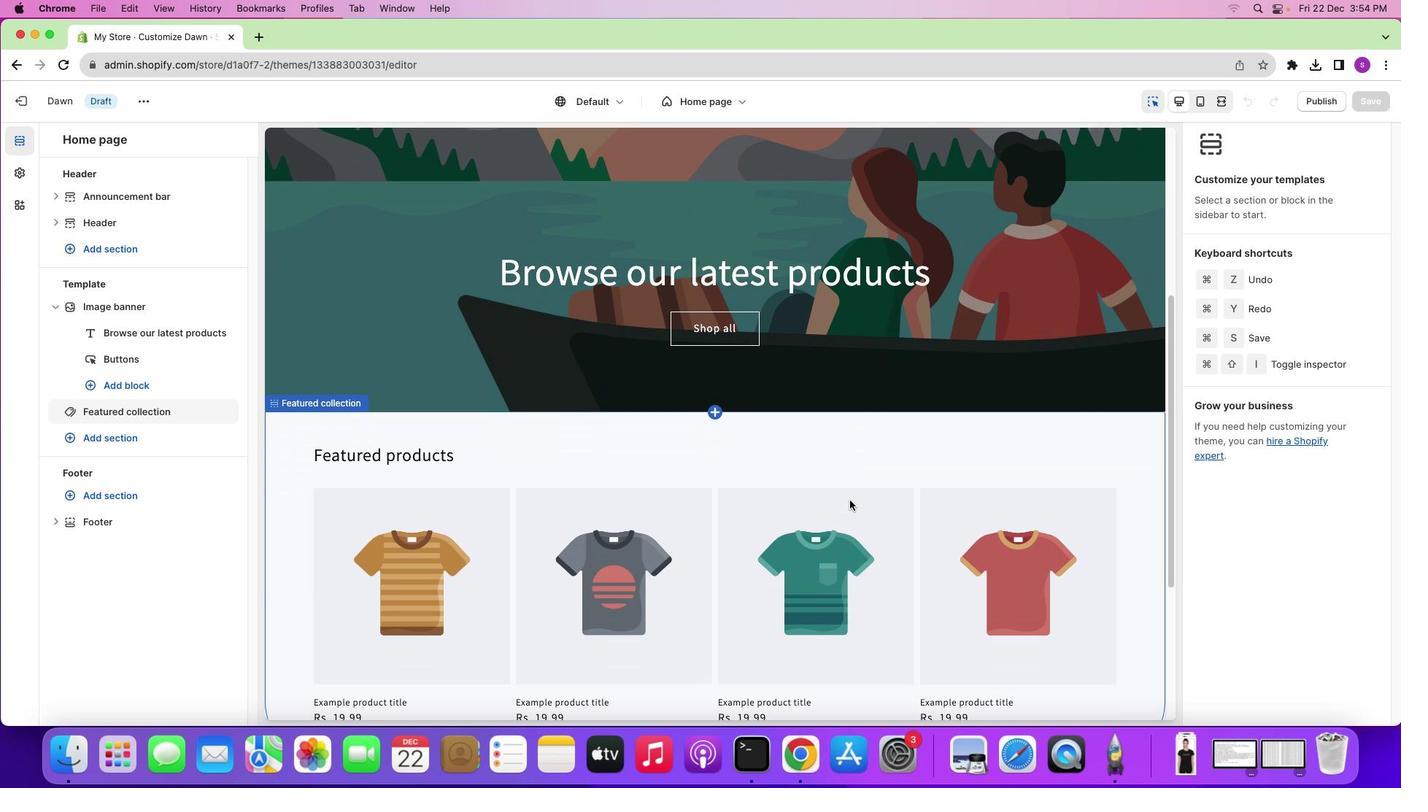 
Action: Mouse scrolled (850, 500) with delta (0, 0)
Screenshot: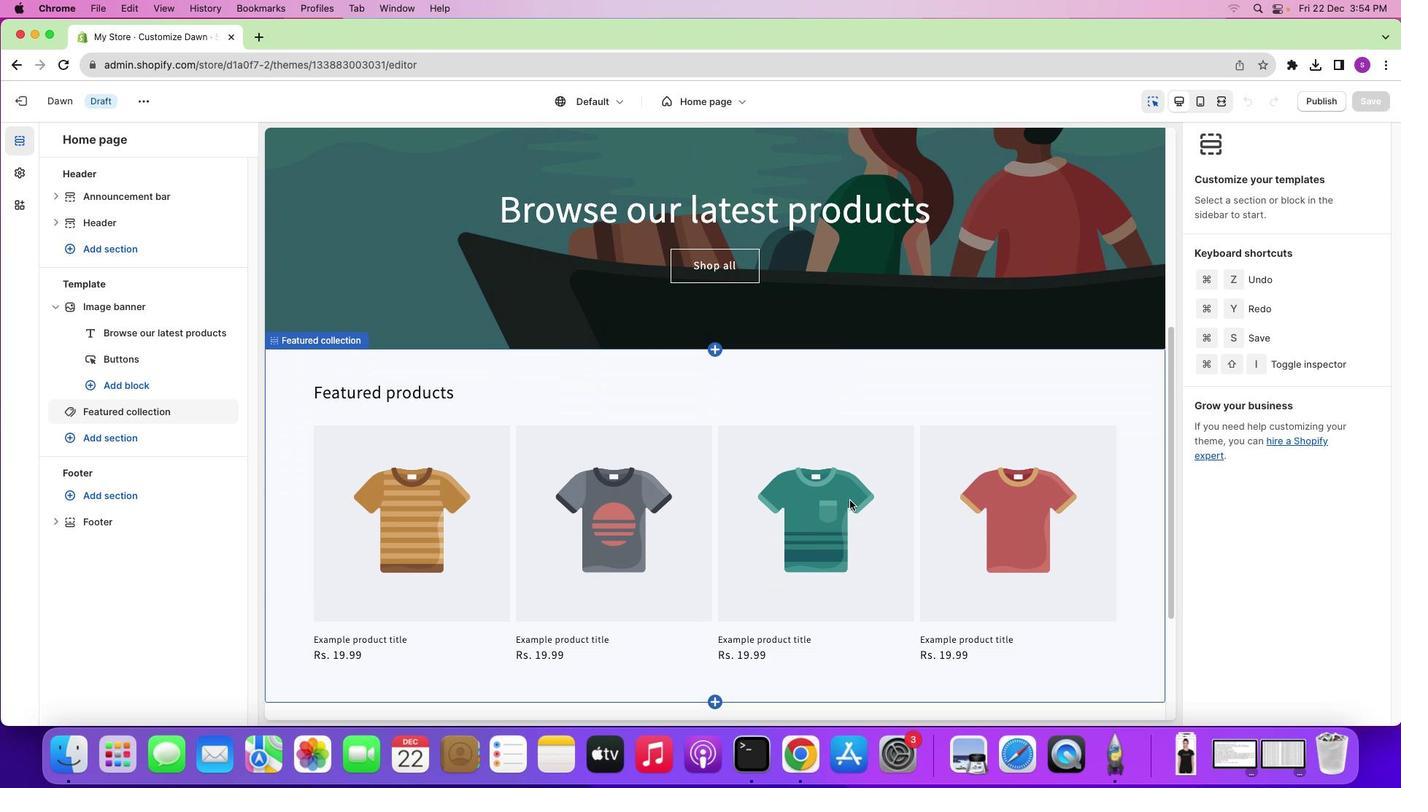 
Action: Mouse scrolled (850, 500) with delta (0, 0)
Screenshot: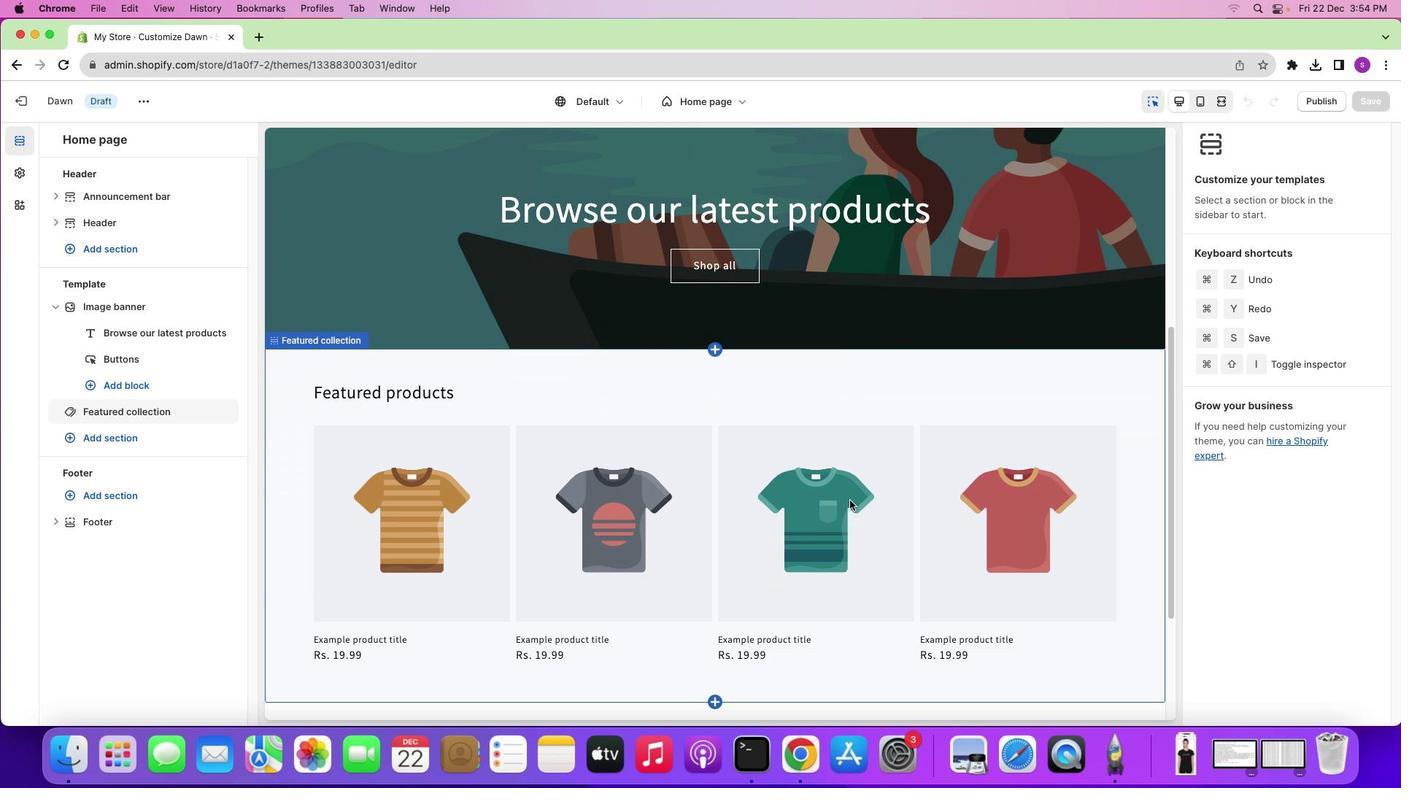 
Action: Mouse scrolled (850, 500) with delta (0, 0)
Screenshot: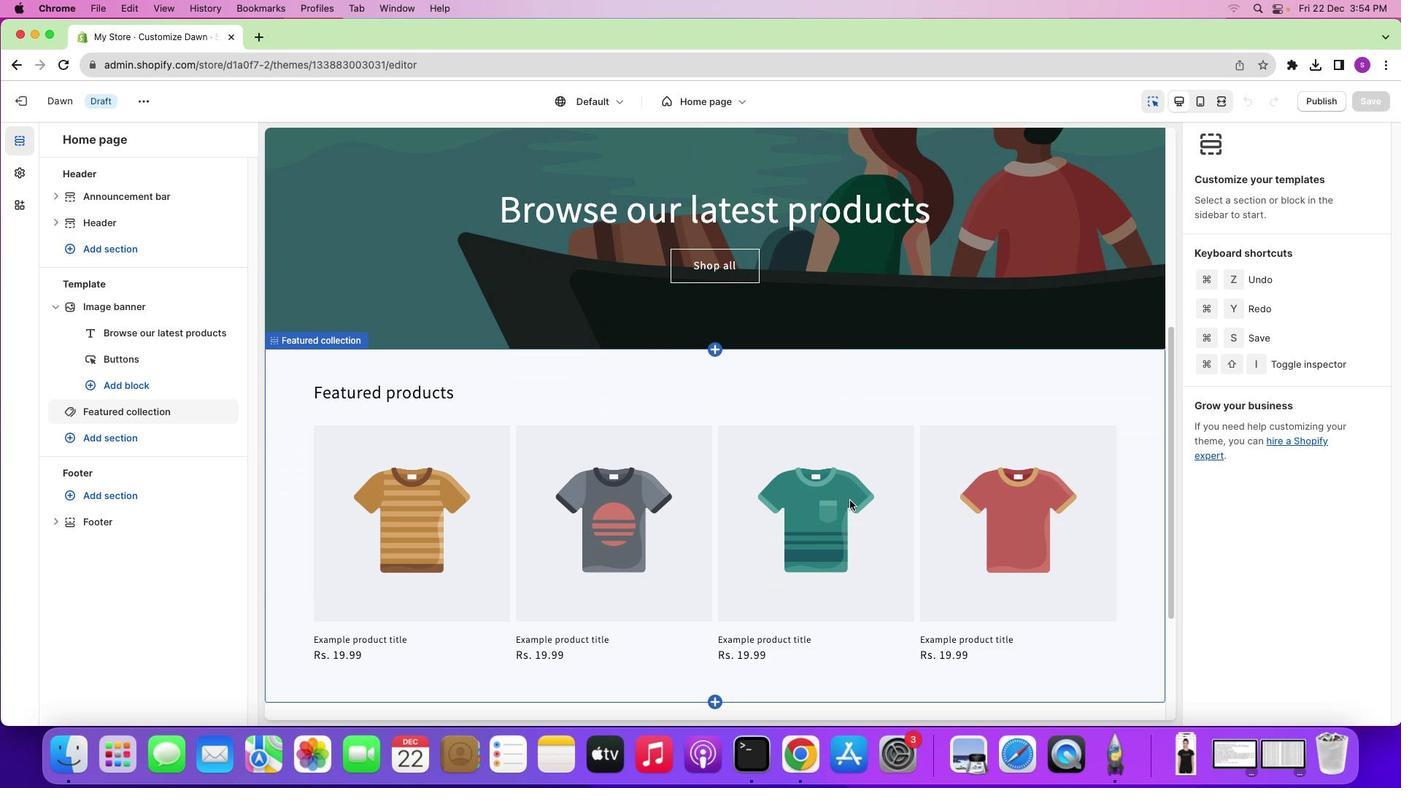 
Action: Mouse scrolled (850, 500) with delta (0, -1)
Screenshot: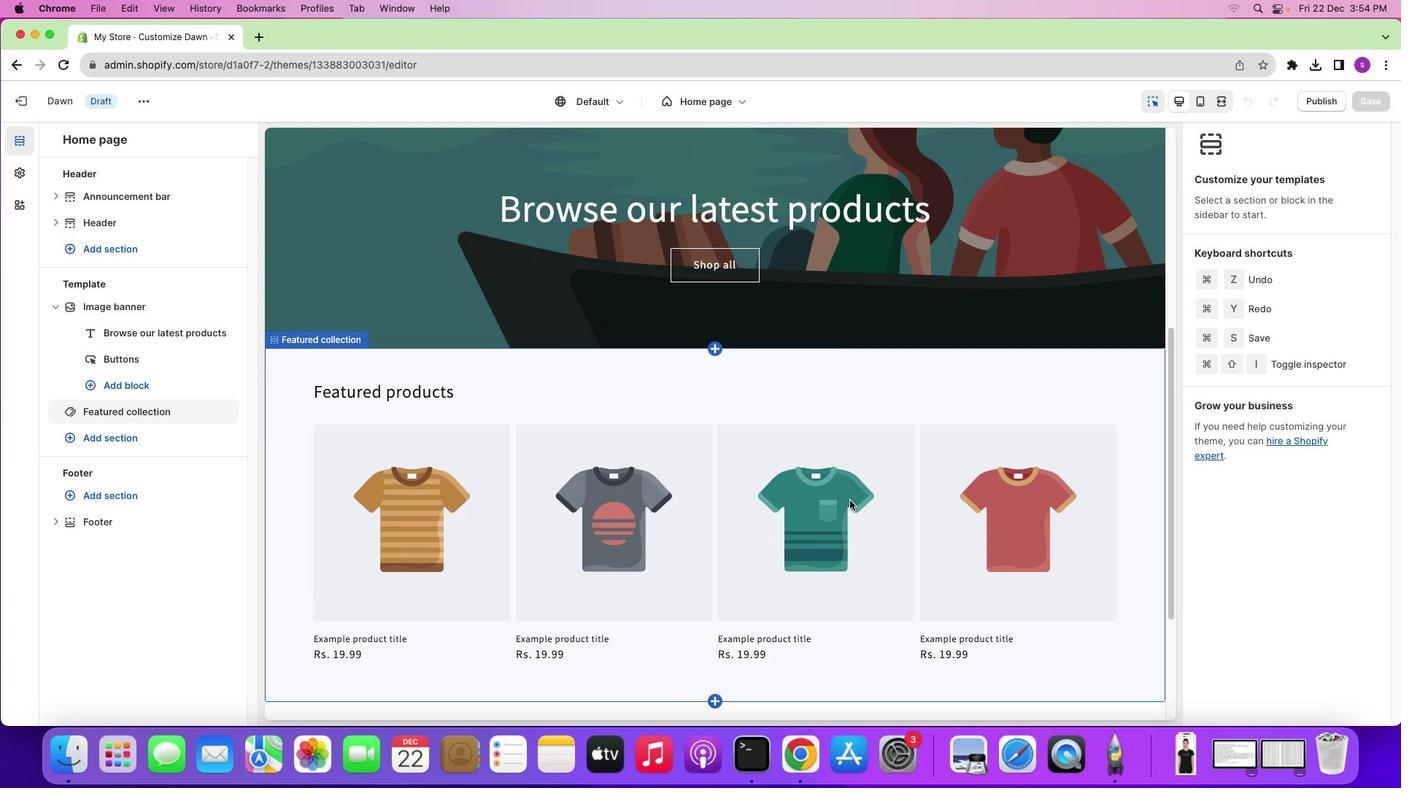 
Action: Mouse scrolled (850, 500) with delta (0, 0)
Screenshot: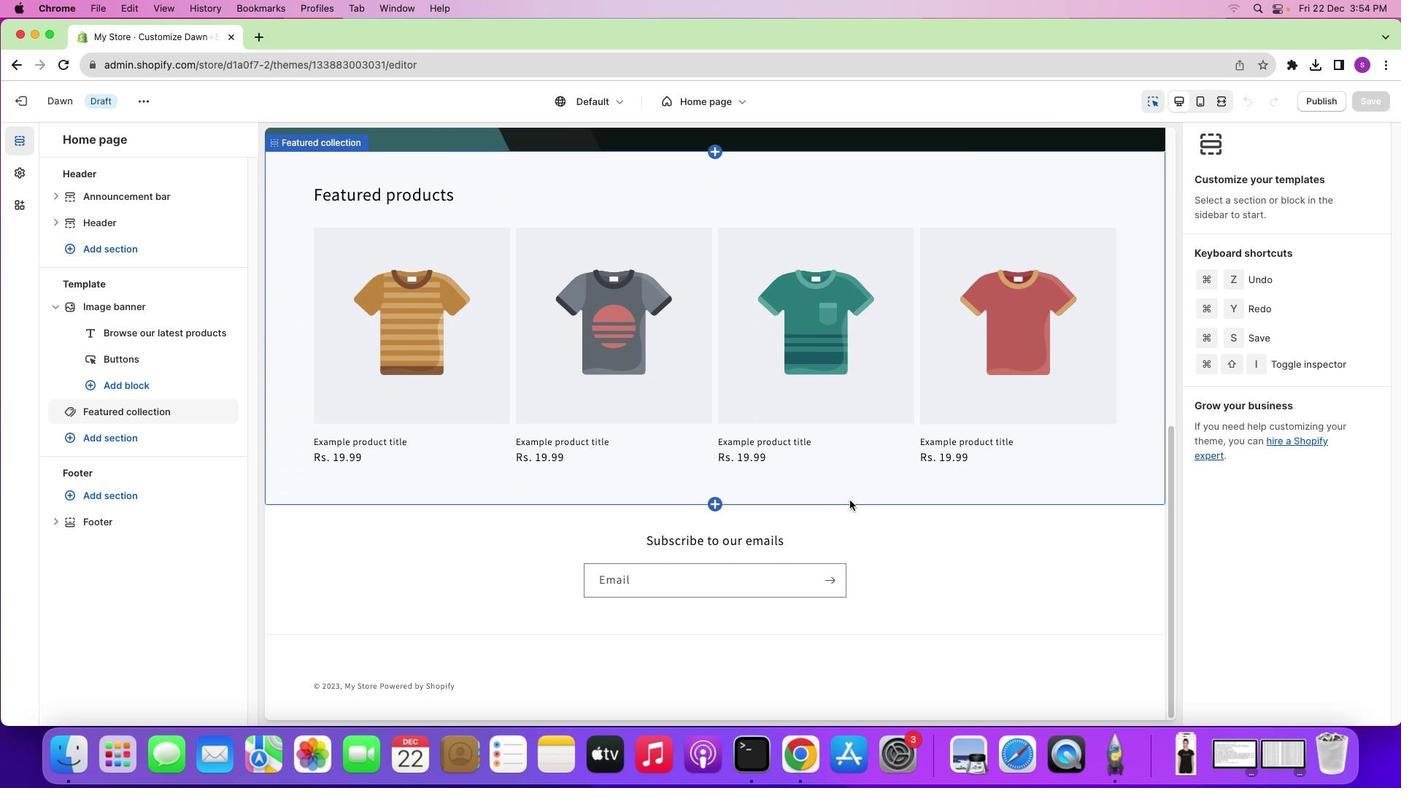 
Action: Mouse scrolled (850, 500) with delta (0, 0)
Screenshot: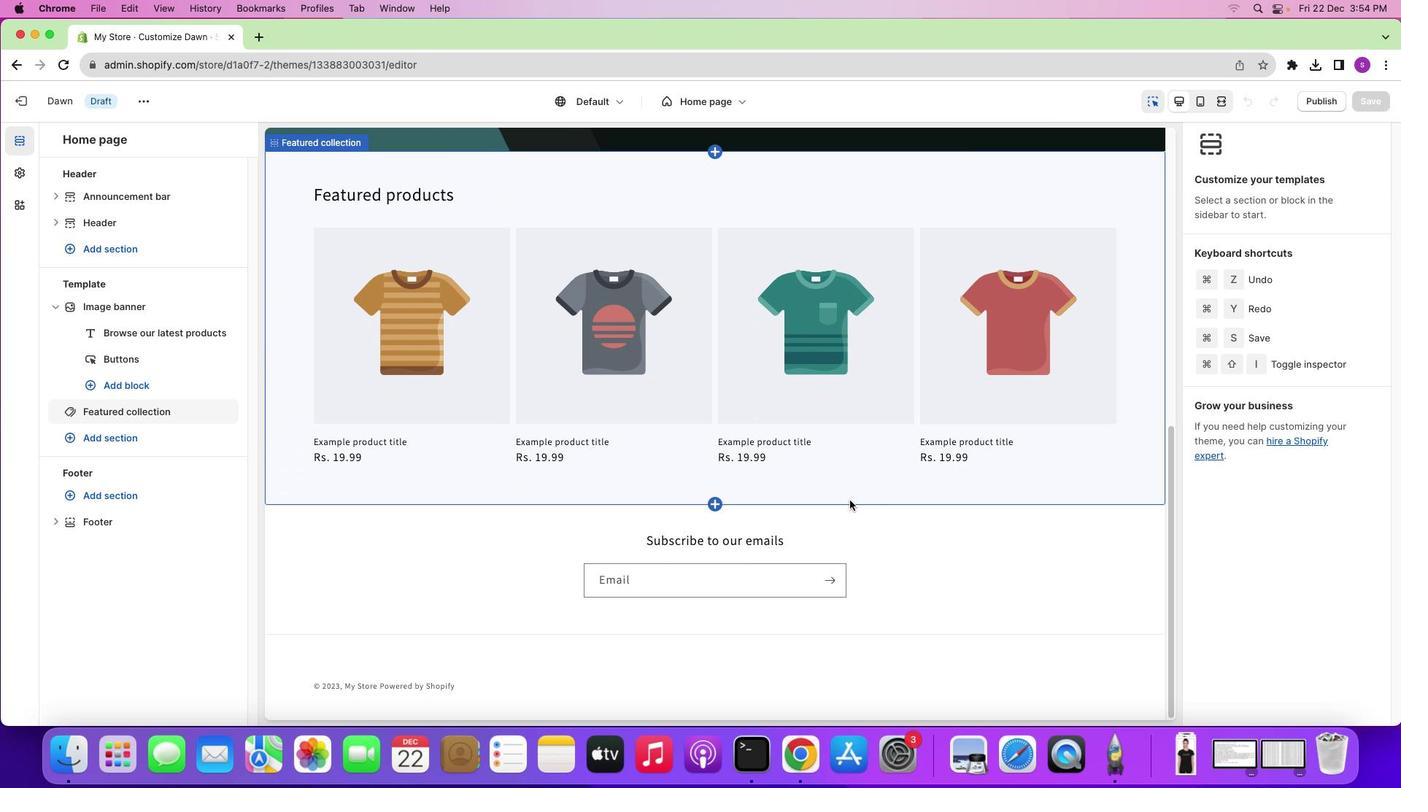 
Action: Mouse scrolled (850, 500) with delta (0, -2)
Screenshot: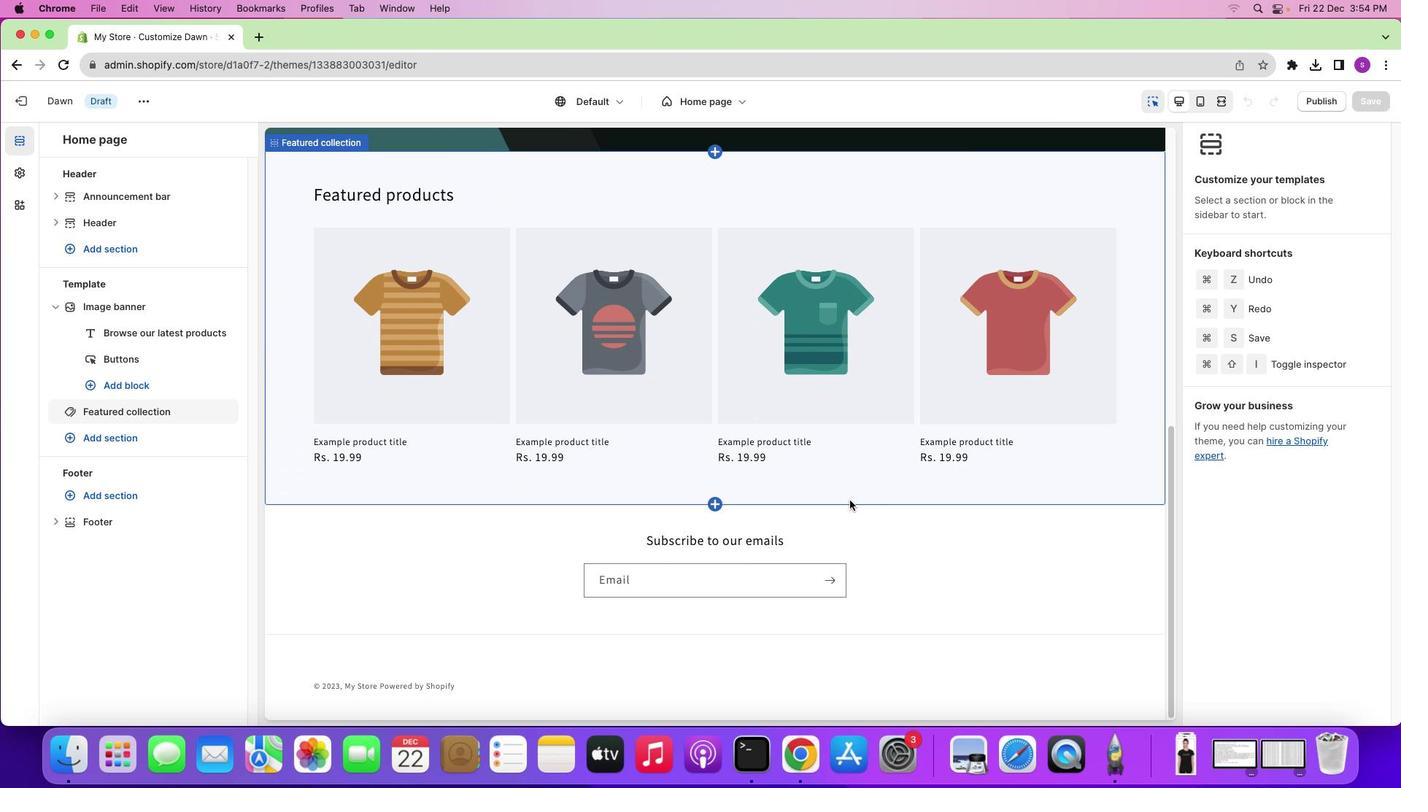 
Action: Mouse scrolled (850, 500) with delta (0, -2)
Screenshot: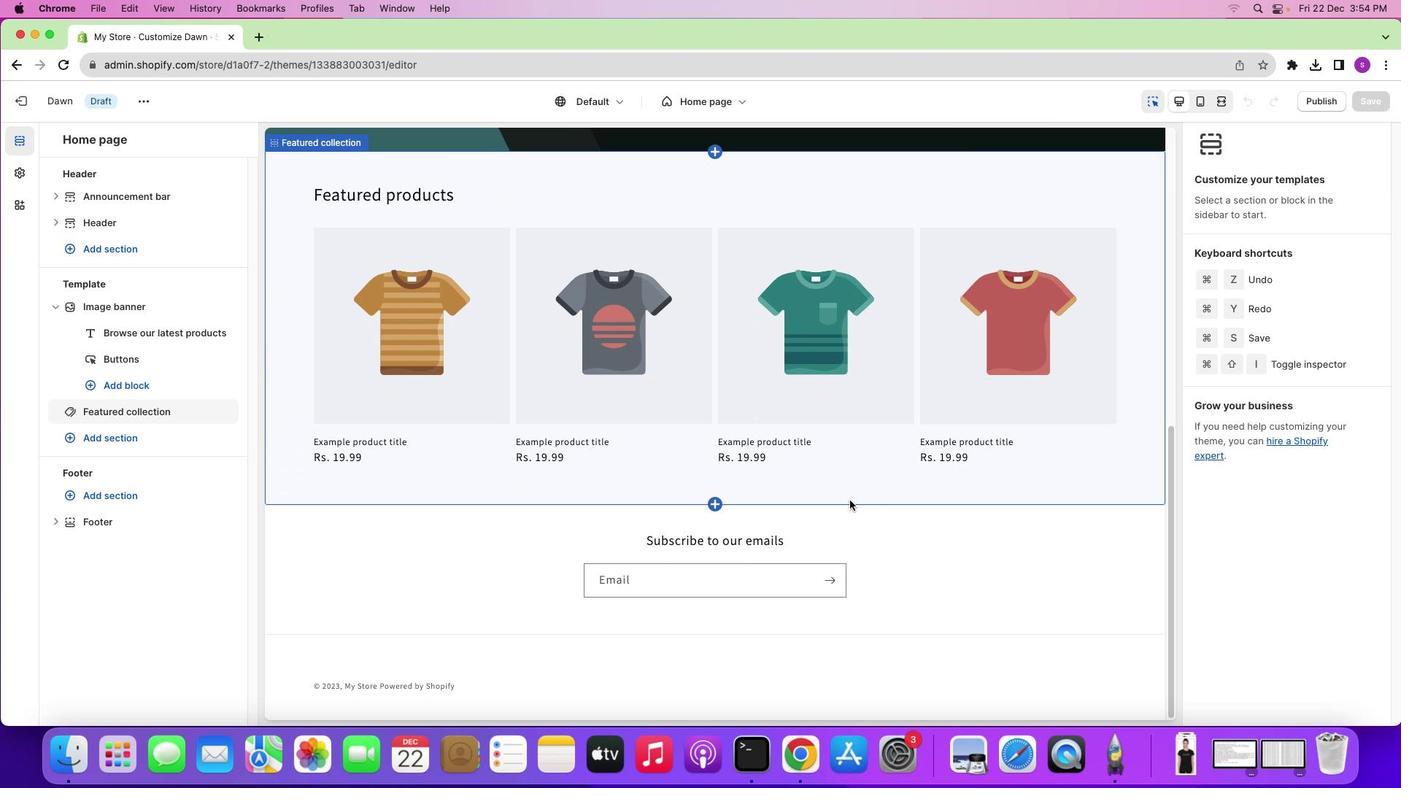 
Action: Mouse scrolled (850, 500) with delta (0, -3)
Screenshot: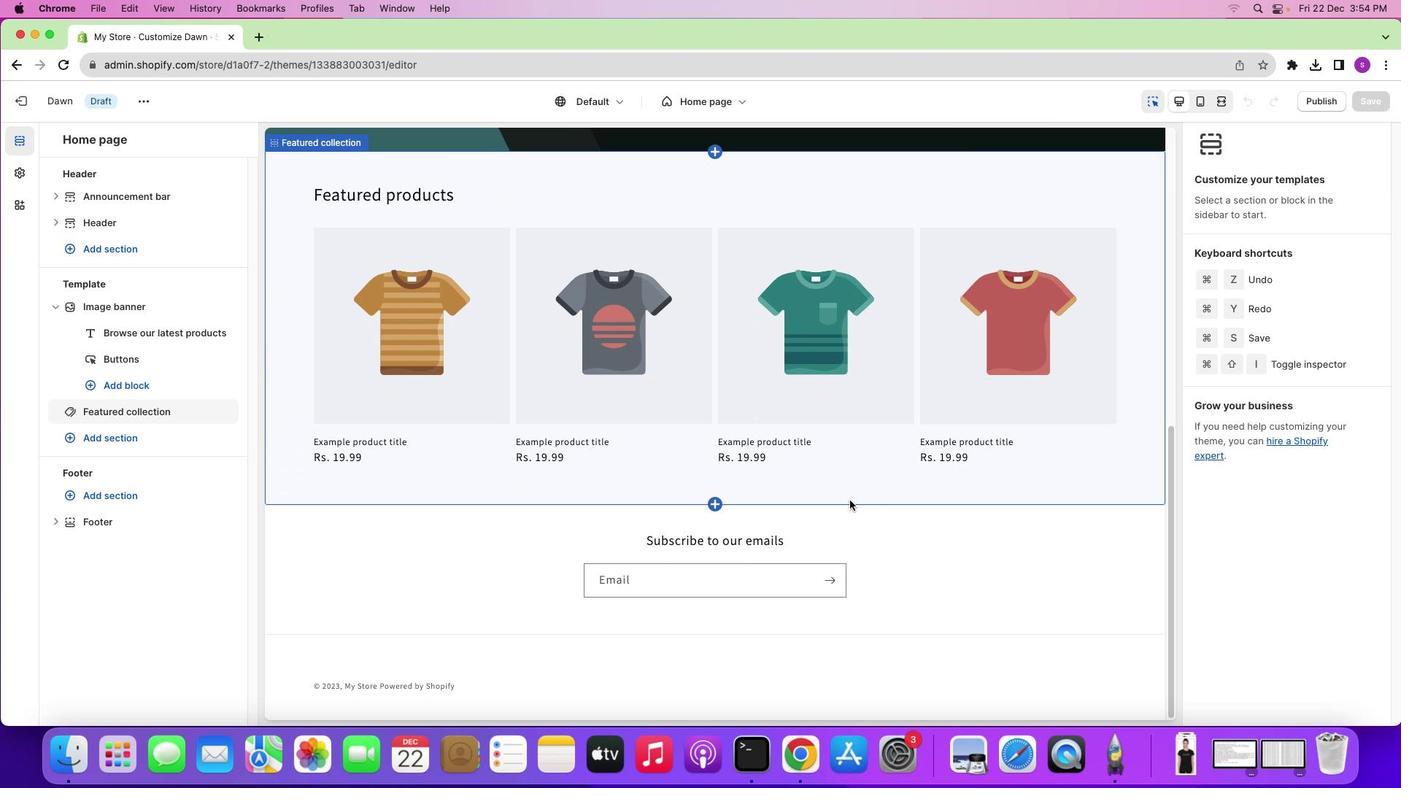 
Action: Mouse scrolled (850, 500) with delta (0, -4)
Screenshot: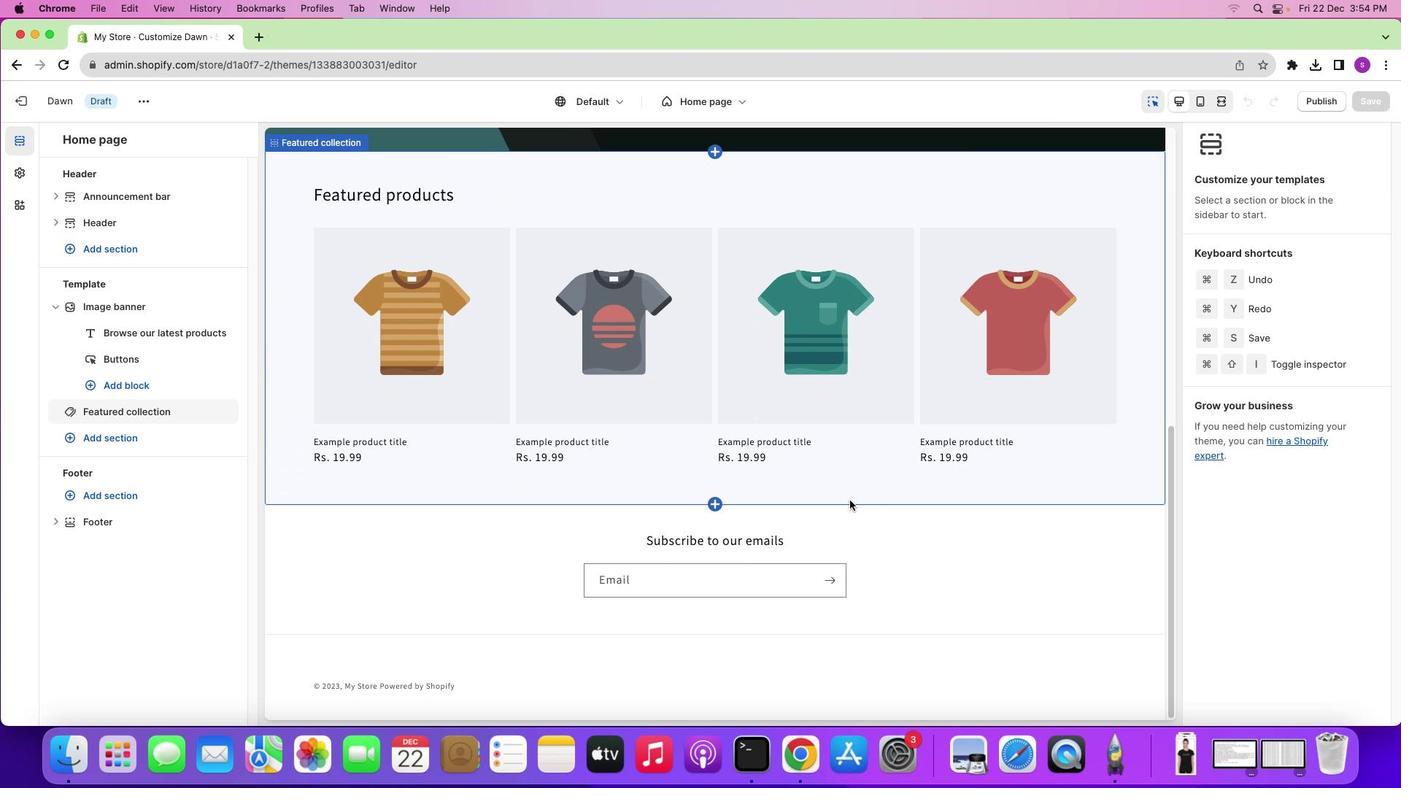 
Action: Mouse scrolled (850, 500) with delta (0, 0)
Screenshot: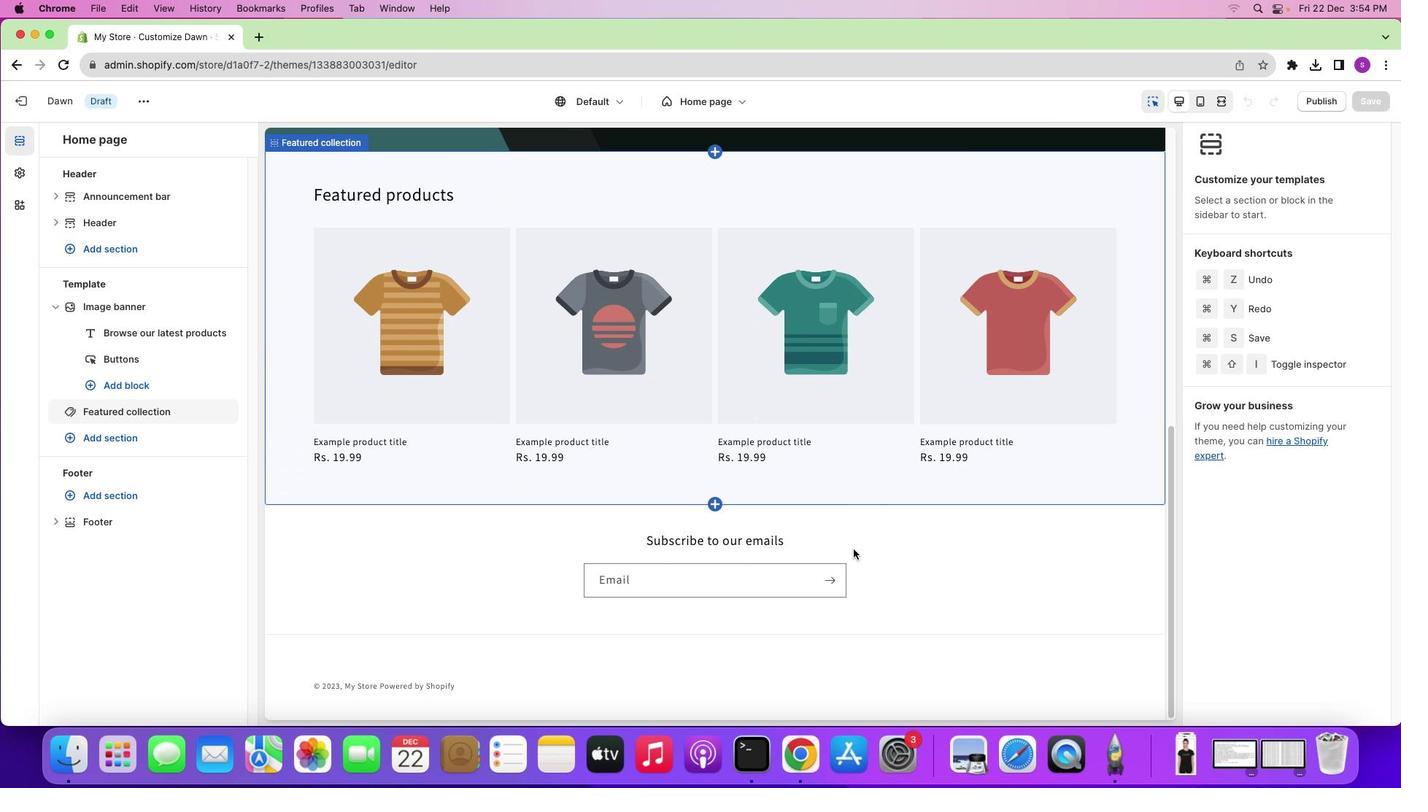 
Action: Mouse scrolled (850, 500) with delta (0, 0)
Screenshot: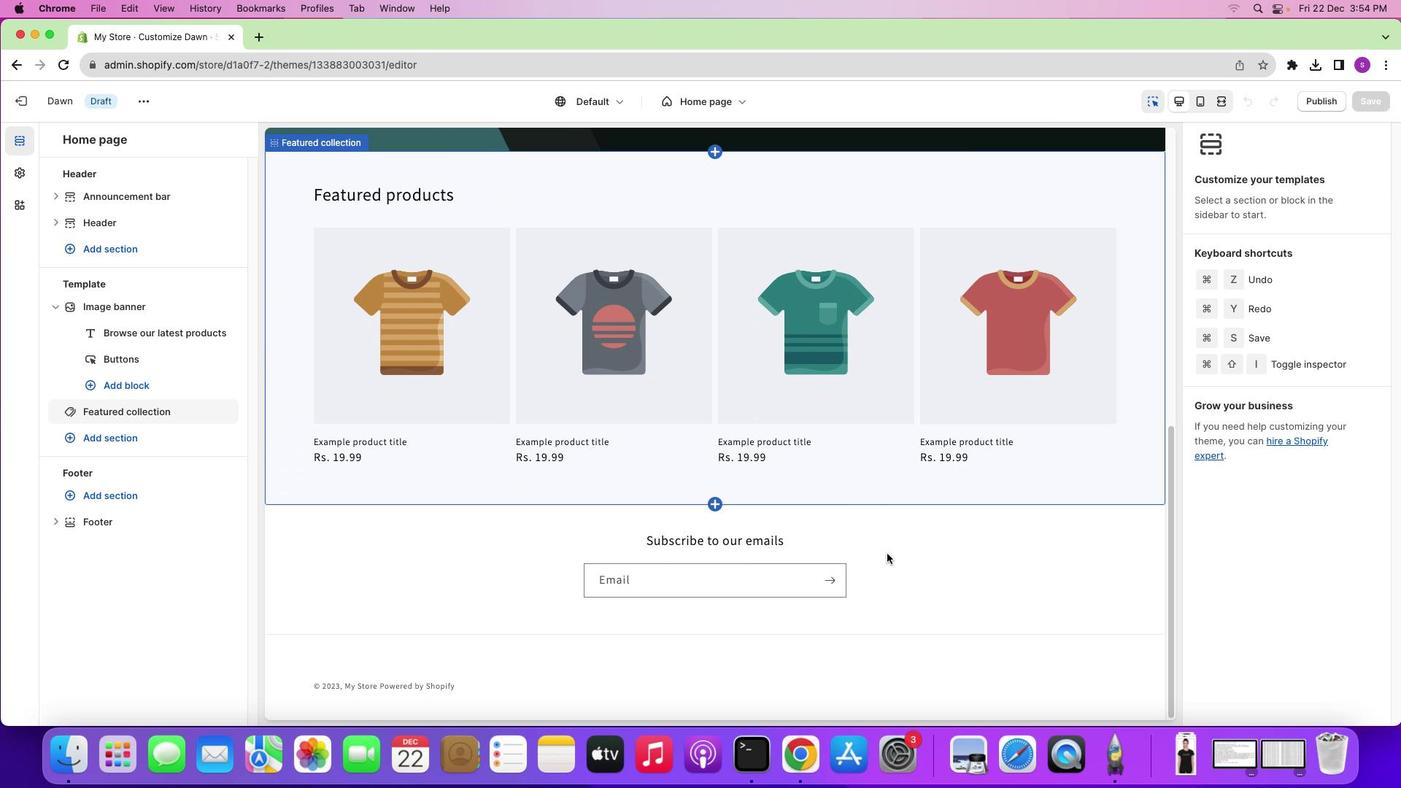 
Action: Mouse scrolled (850, 500) with delta (0, 0)
Screenshot: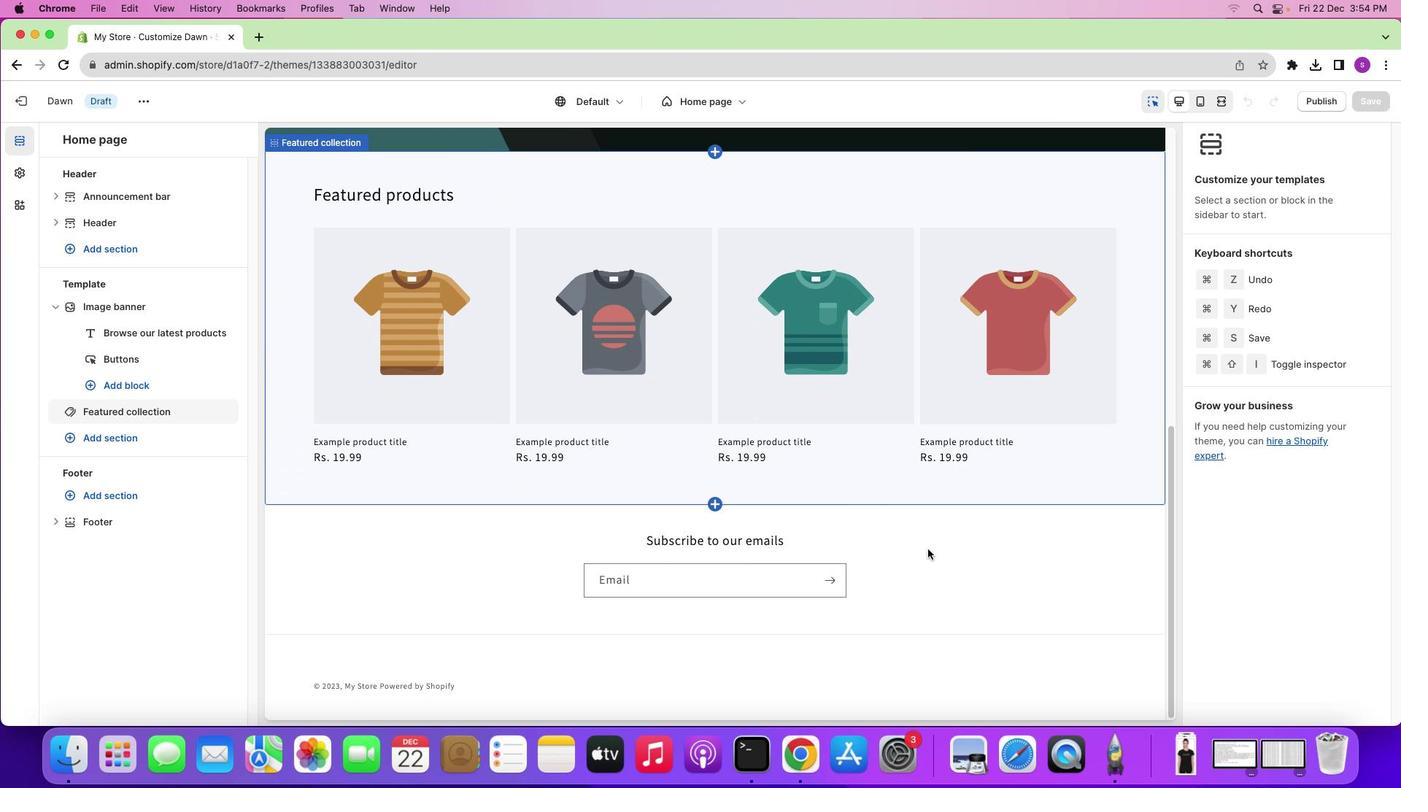 
Action: Mouse moved to (928, 549)
Screenshot: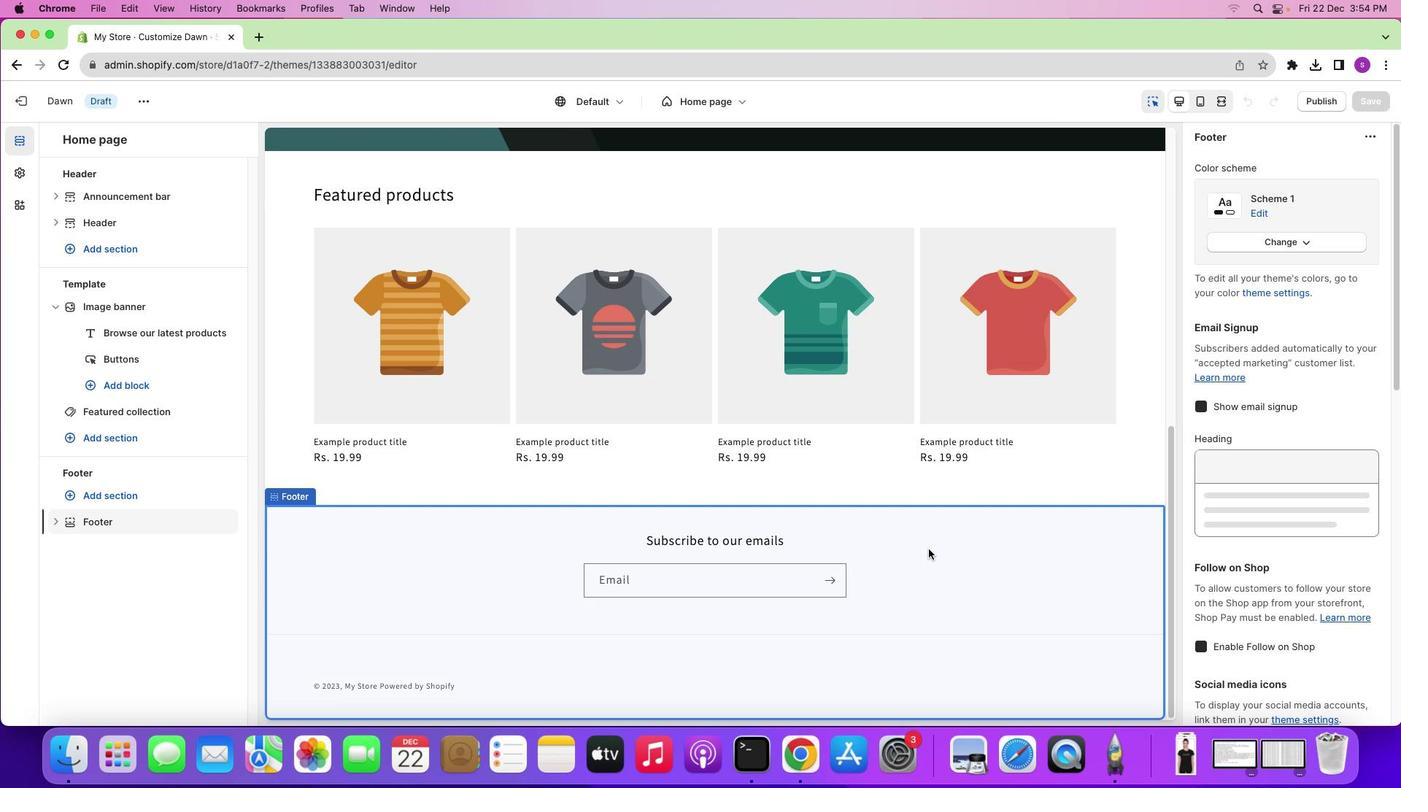 
Action: Mouse pressed left at (928, 549)
Screenshot: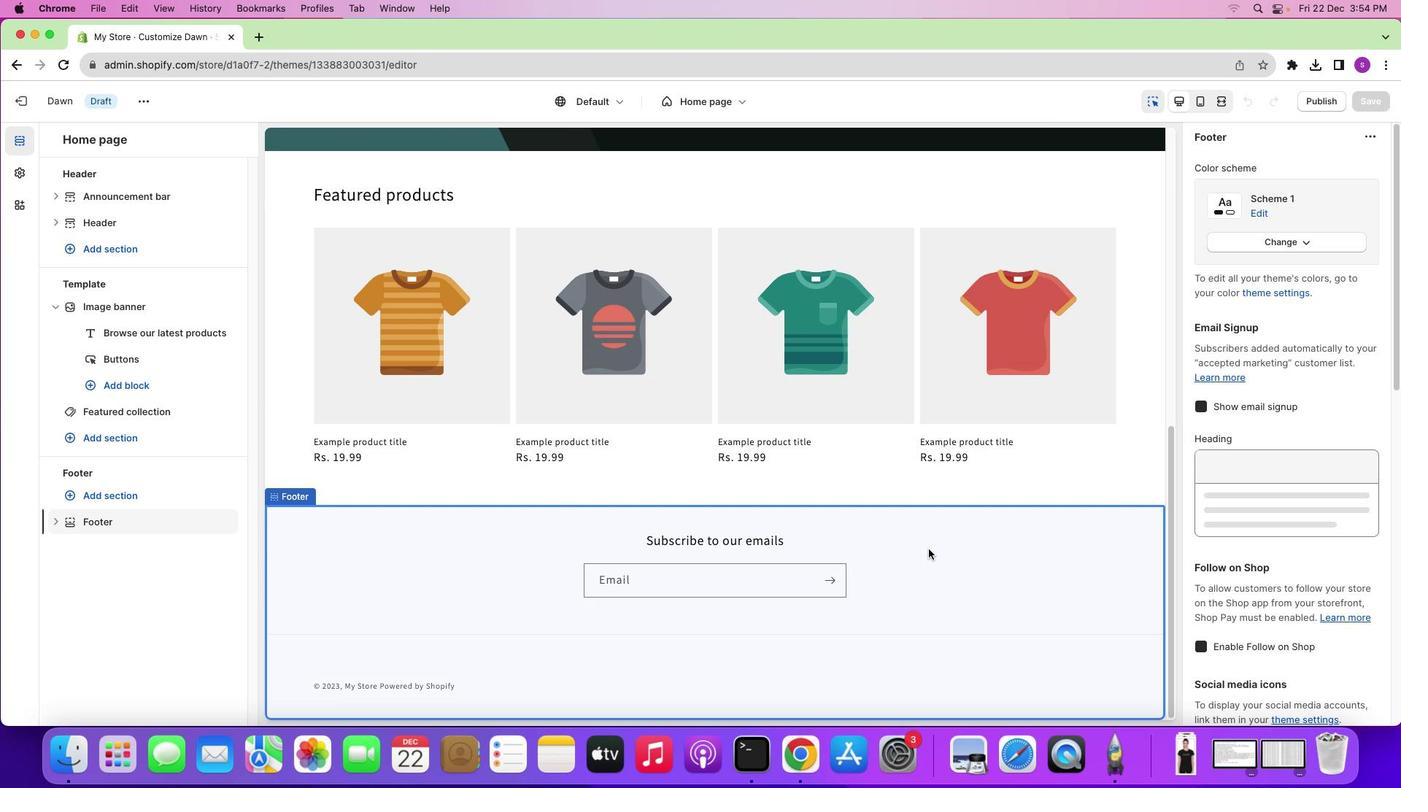 
Action: Mouse moved to (782, 606)
Screenshot: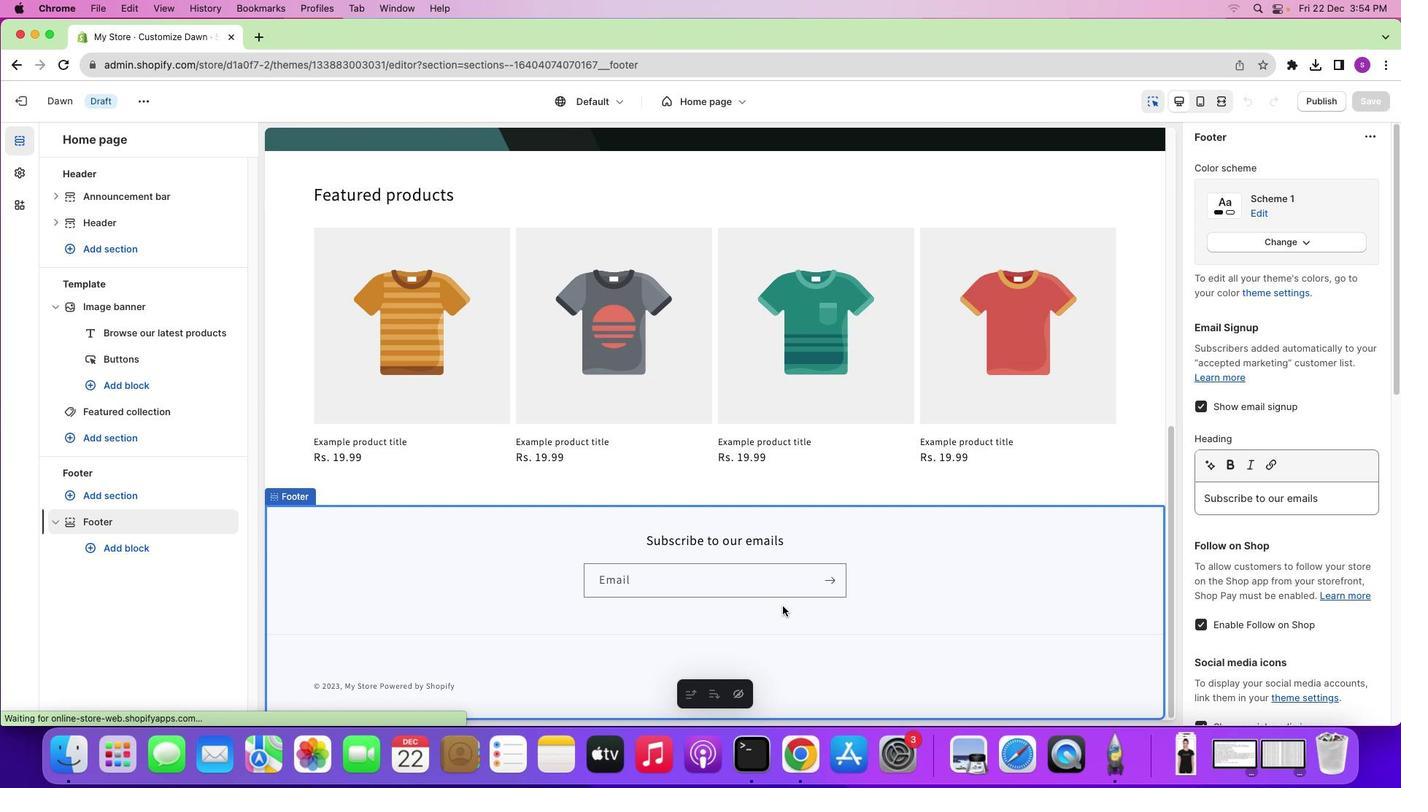 
Action: Mouse pressed left at (782, 606)
Screenshot: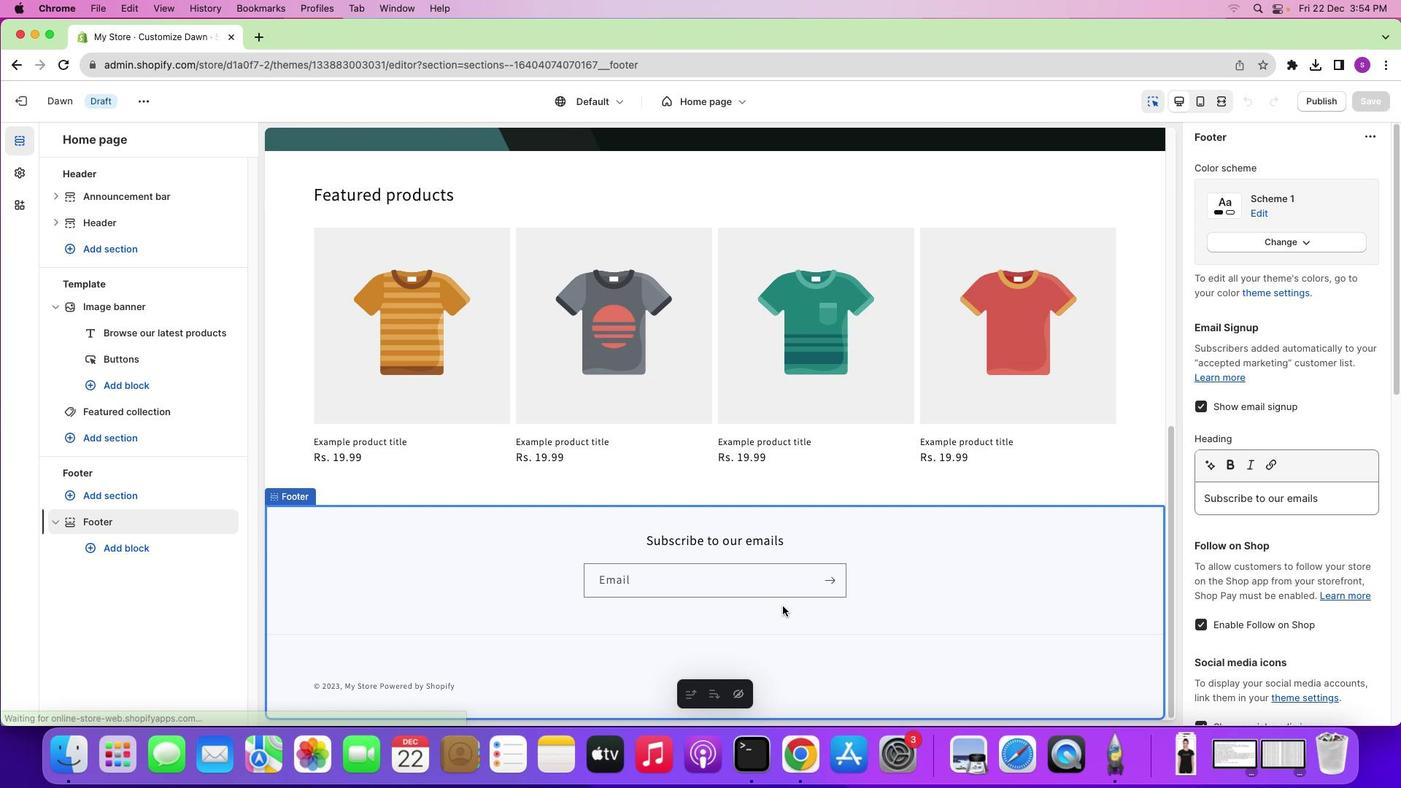 
Action: Mouse moved to (721, 568)
Screenshot: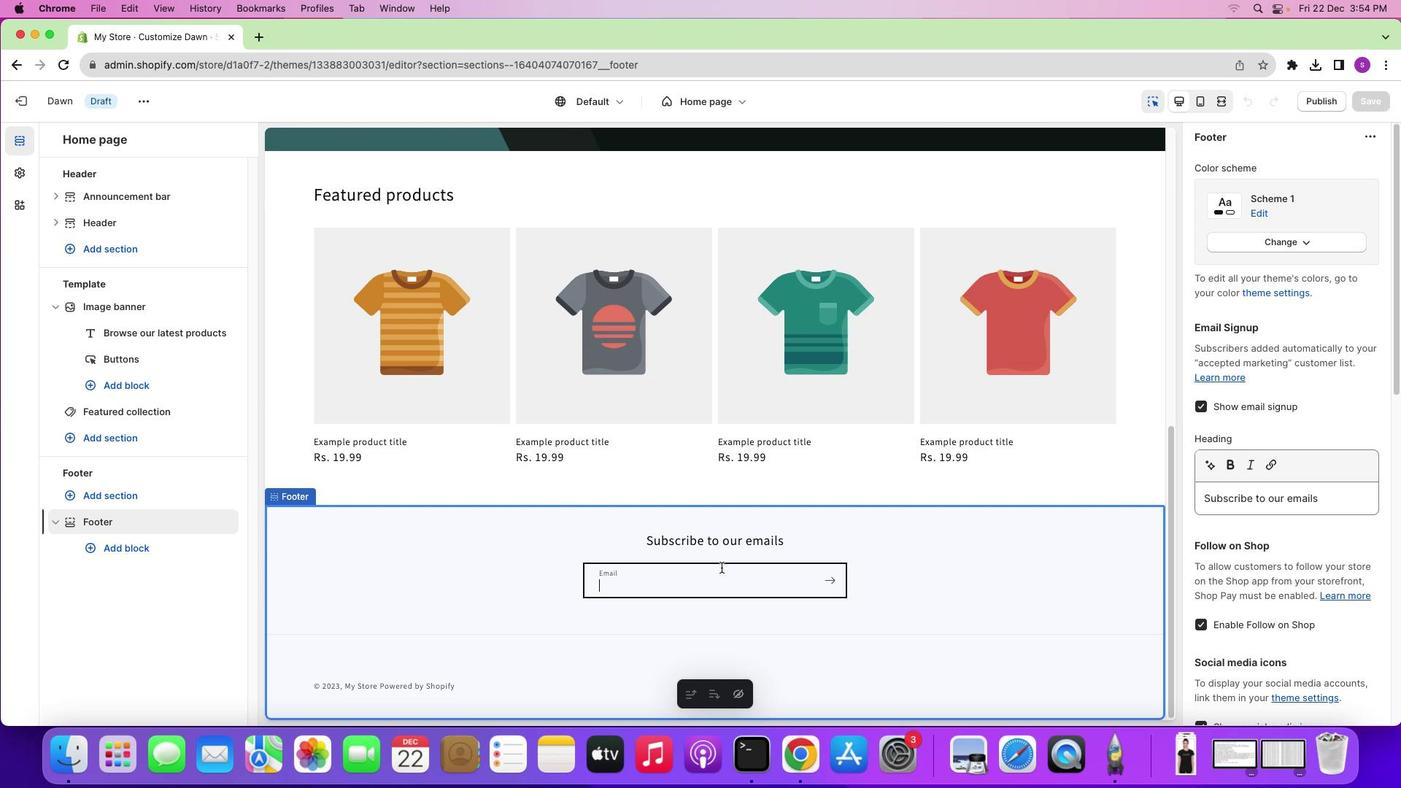 
Action: Mouse pressed left at (721, 568)
Screenshot: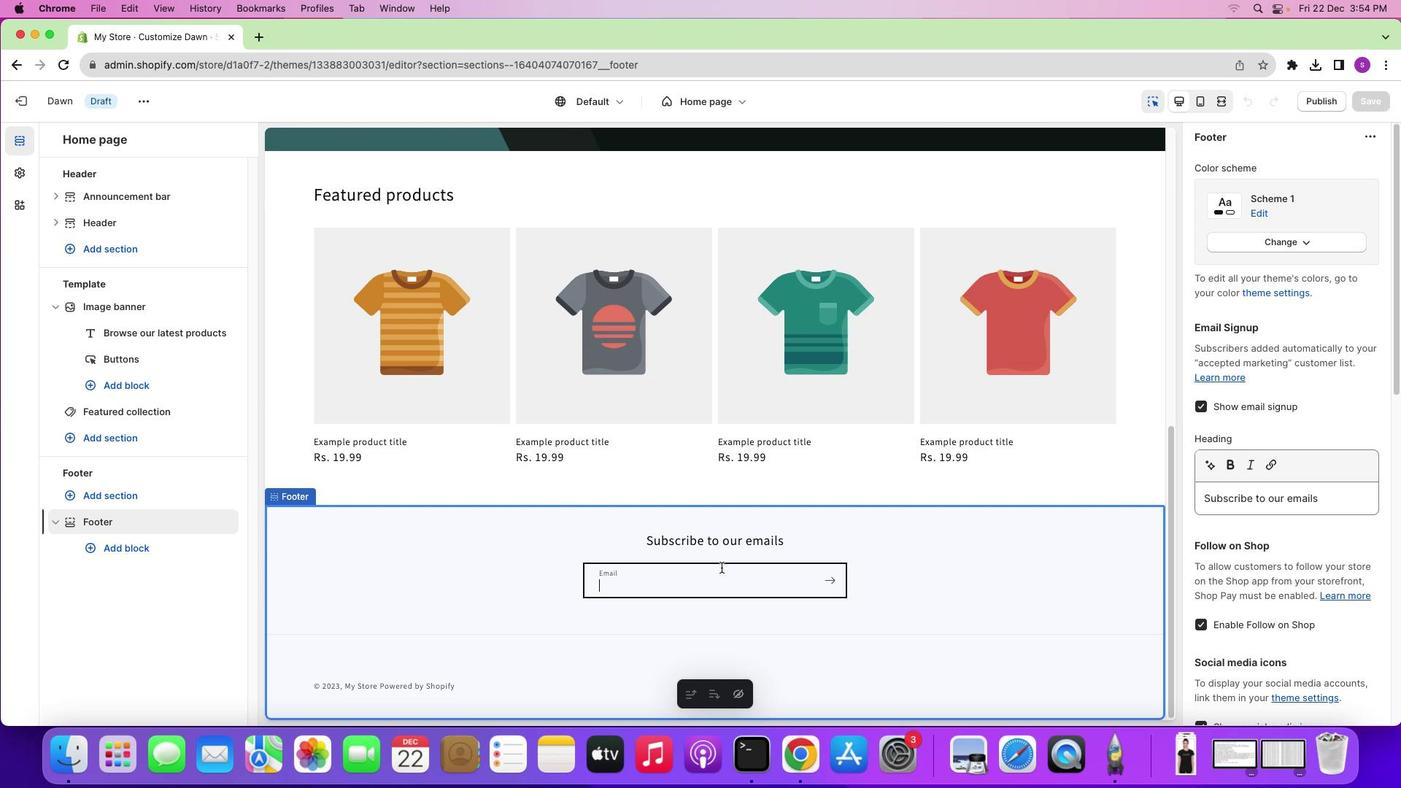 
Action: Mouse moved to (917, 571)
Screenshot: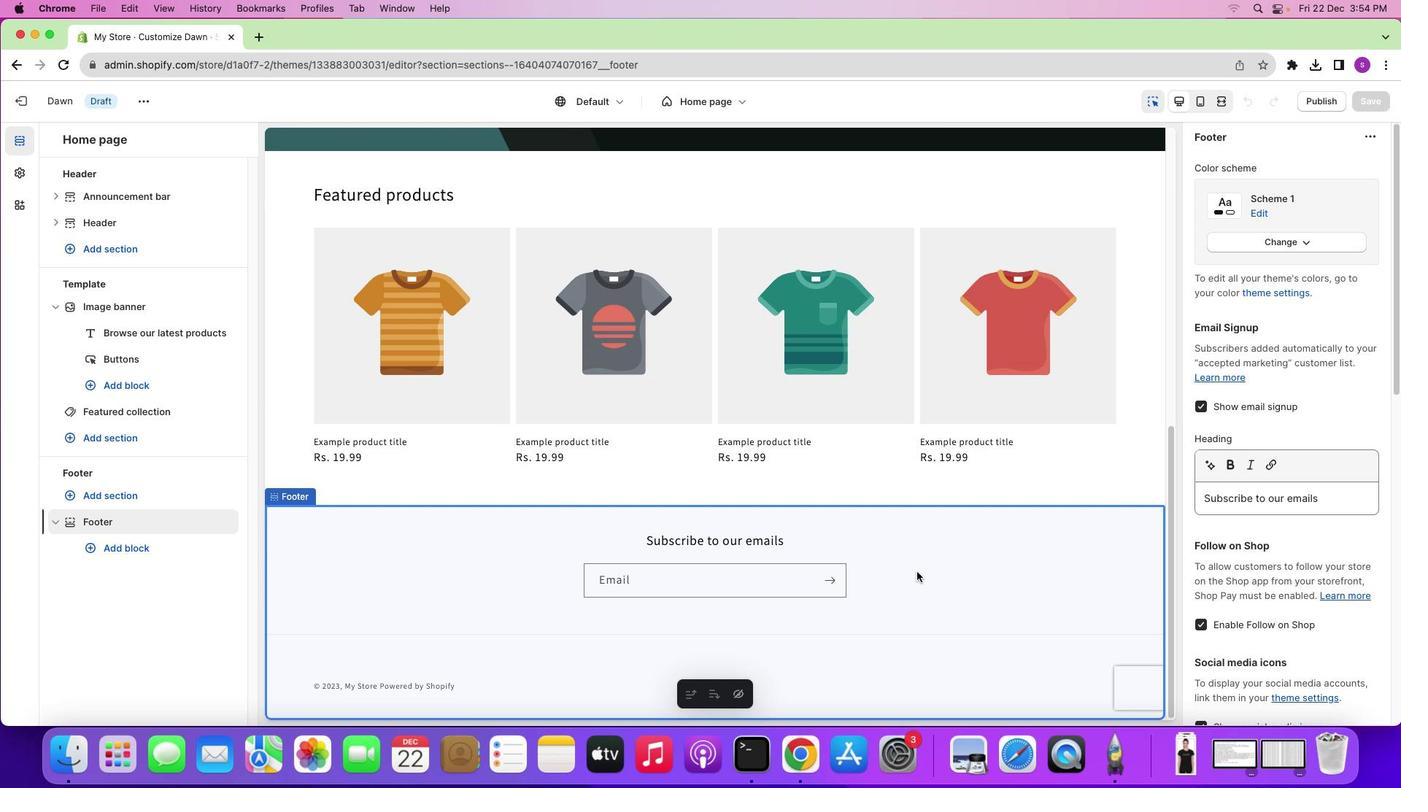 
Action: Mouse pressed left at (917, 571)
Screenshot: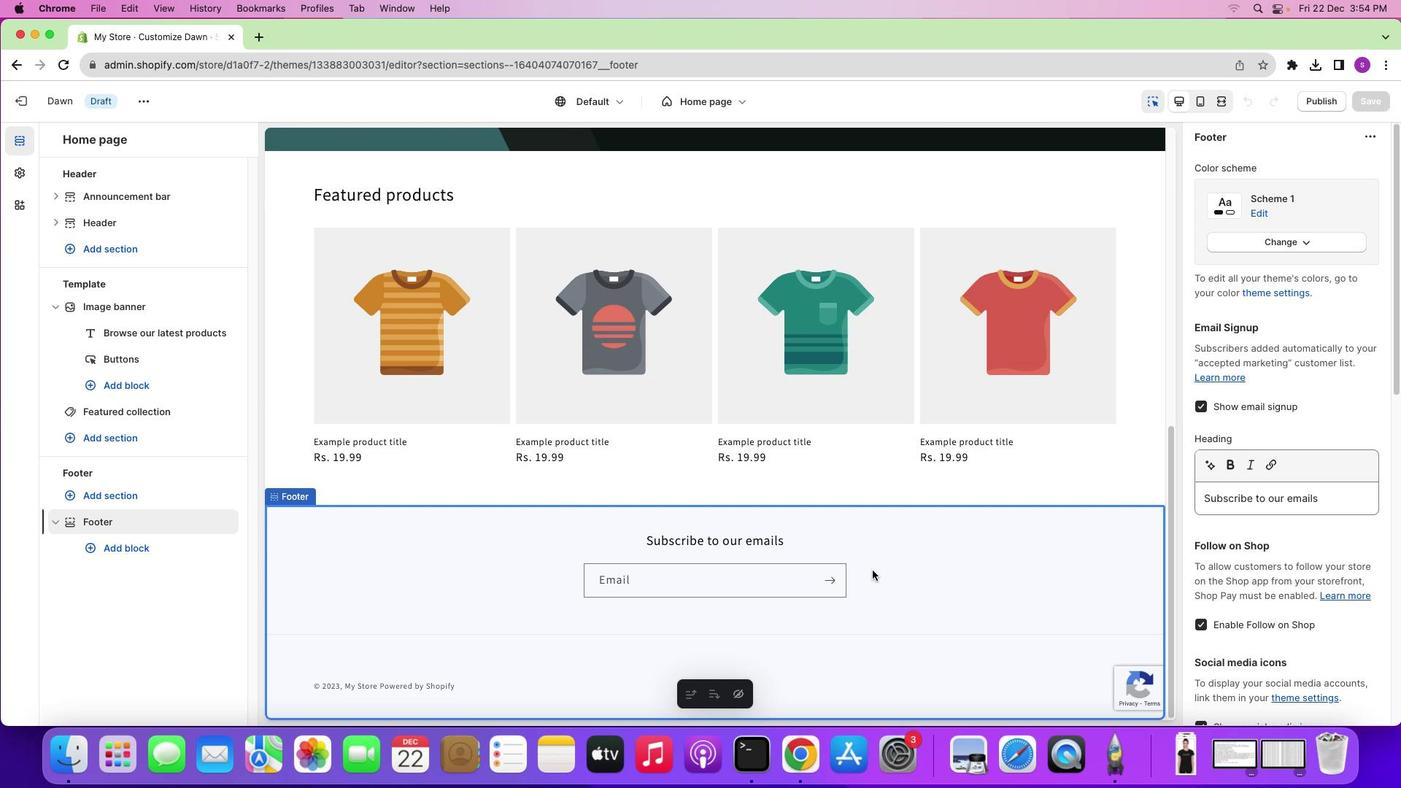 
Action: Mouse moved to (847, 534)
Screenshot: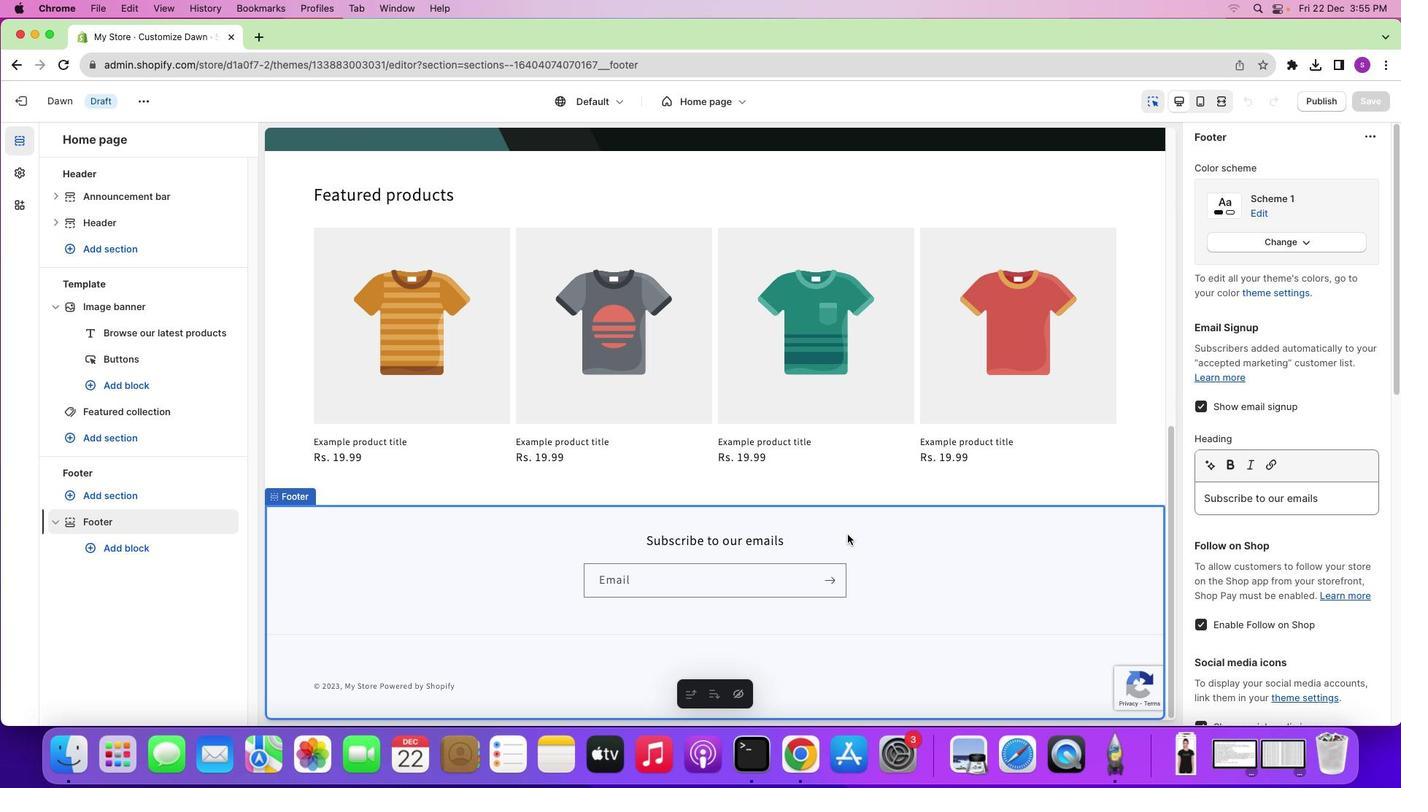 
Action: Mouse pressed left at (847, 534)
Screenshot: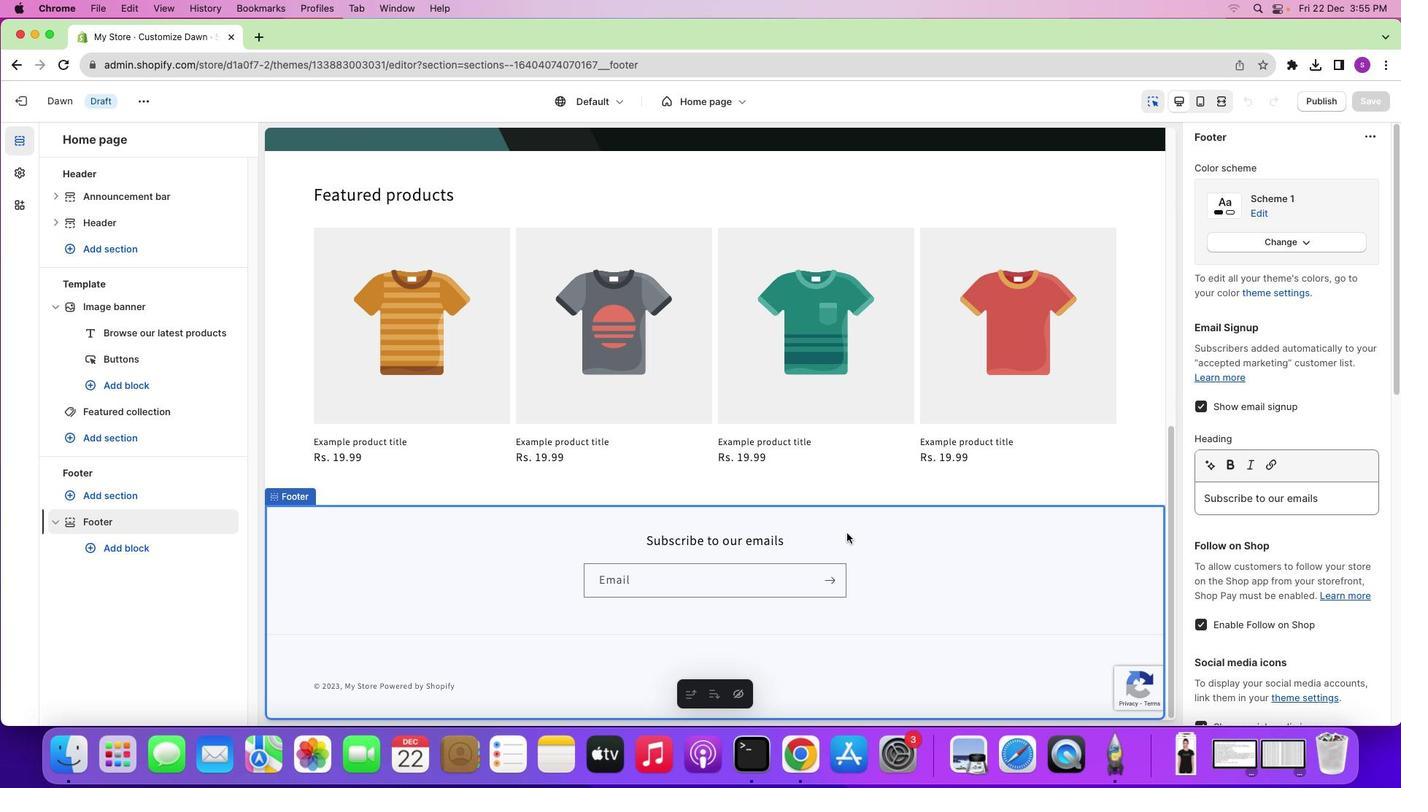 
Action: Mouse moved to (727, 479)
Screenshot: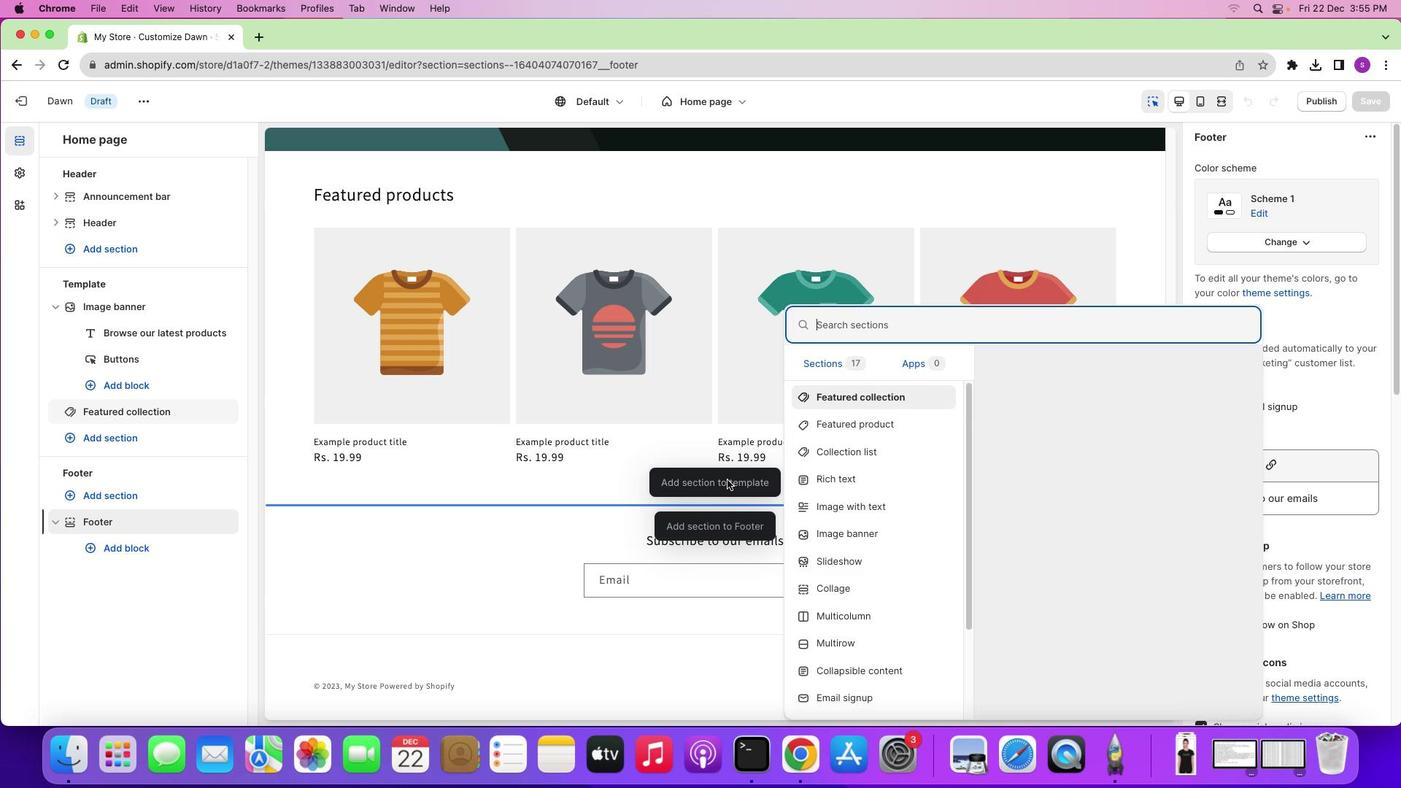 
Action: Mouse pressed left at (727, 479)
Screenshot: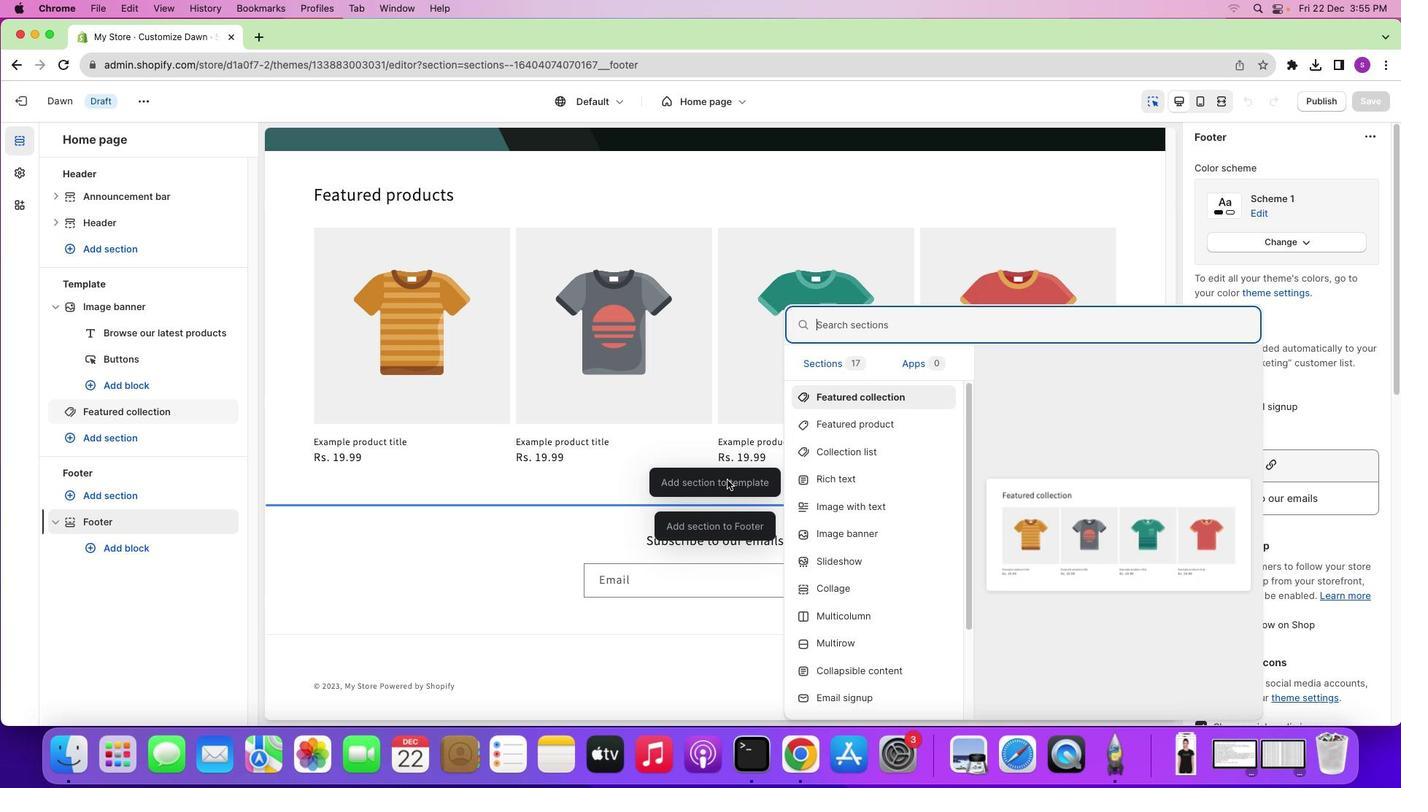 
Action: Mouse moved to (849, 476)
Screenshot: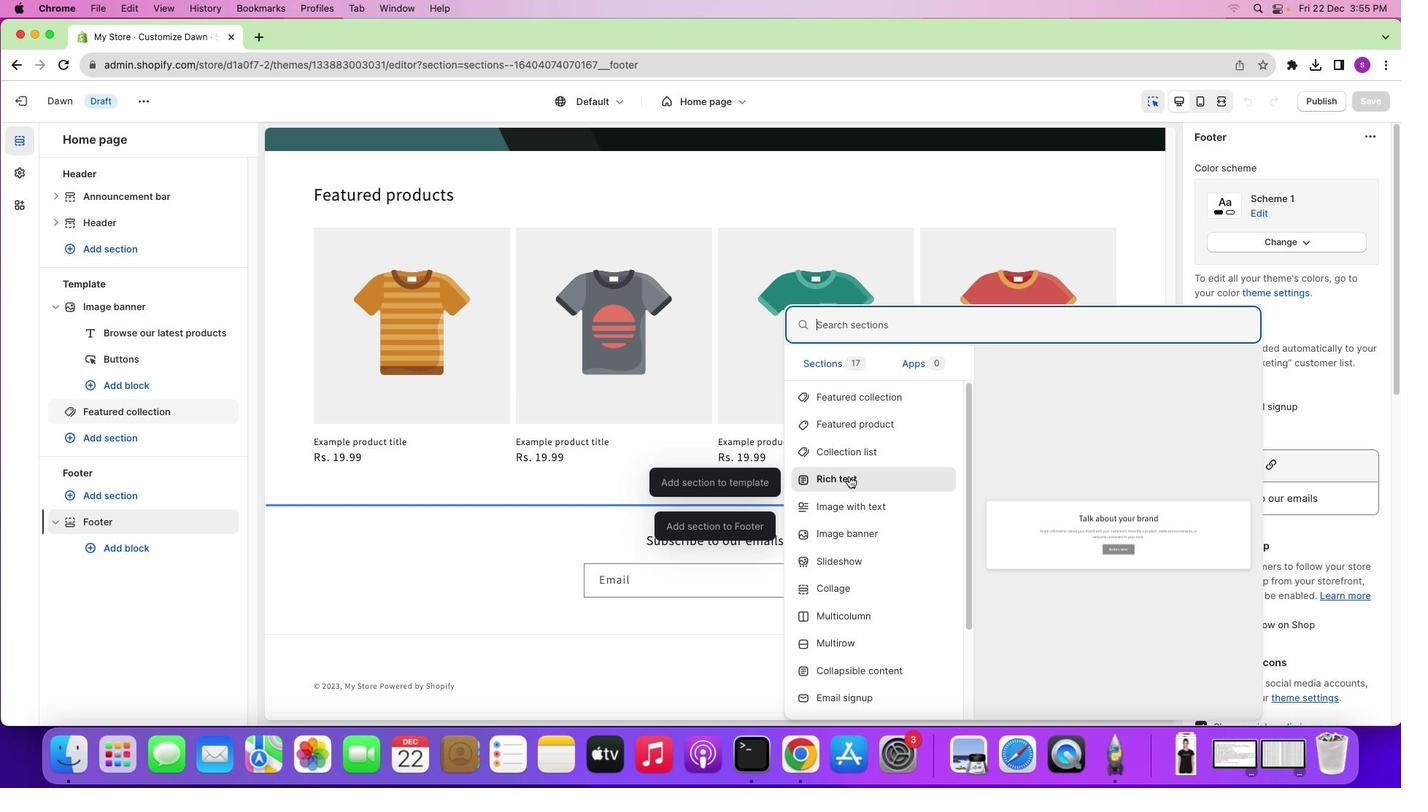 
Action: Mouse pressed left at (849, 476)
Screenshot: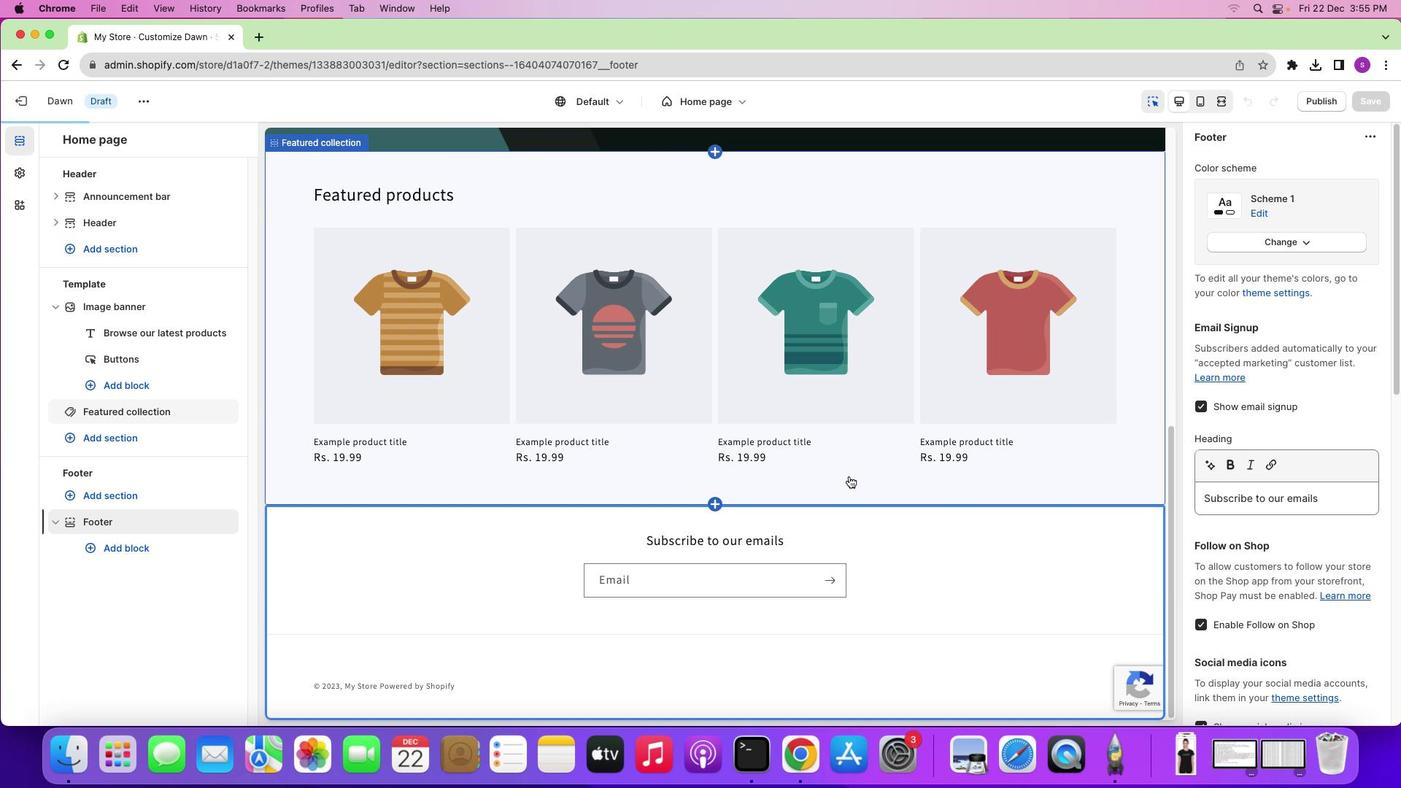 
Action: Mouse moved to (927, 575)
Screenshot: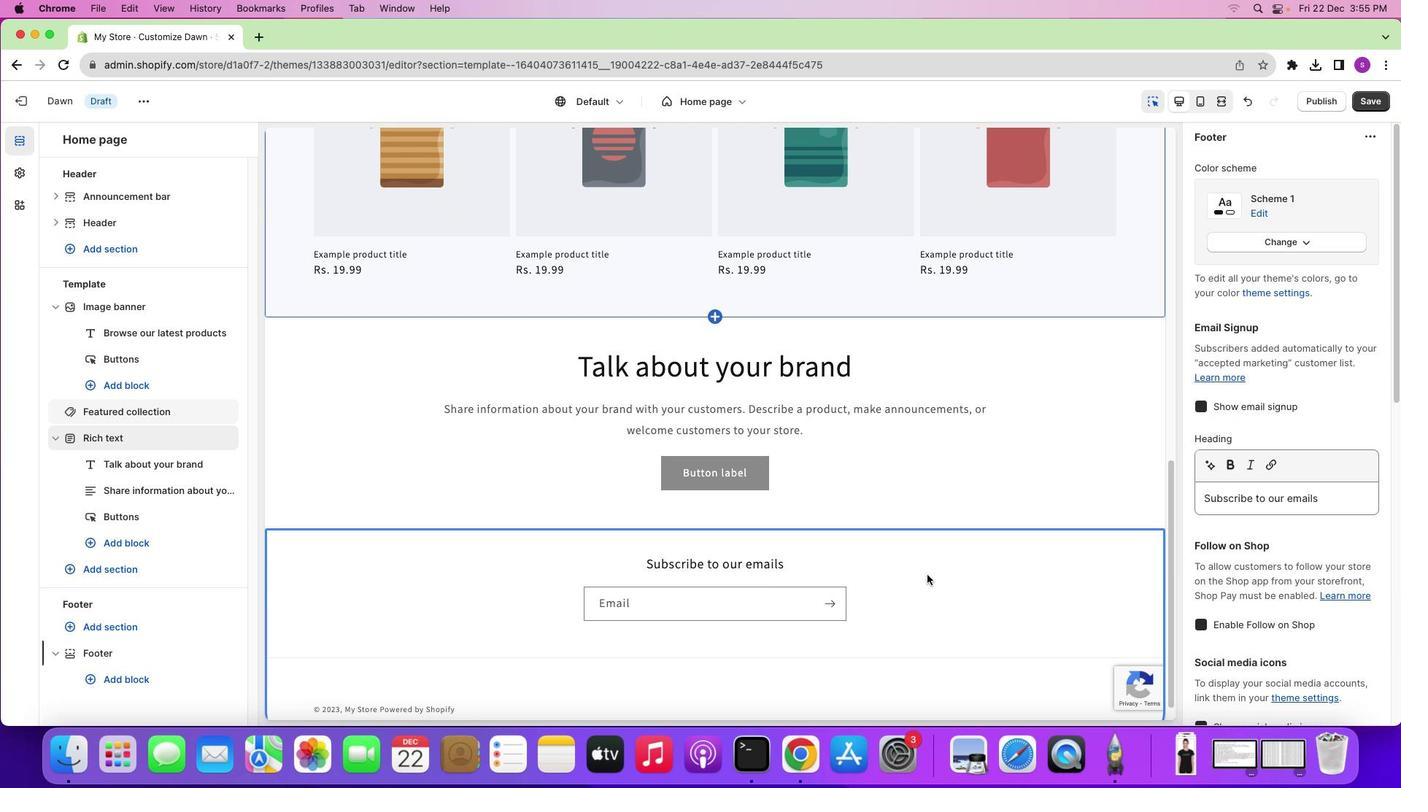 
Action: Mouse pressed left at (927, 575)
Screenshot: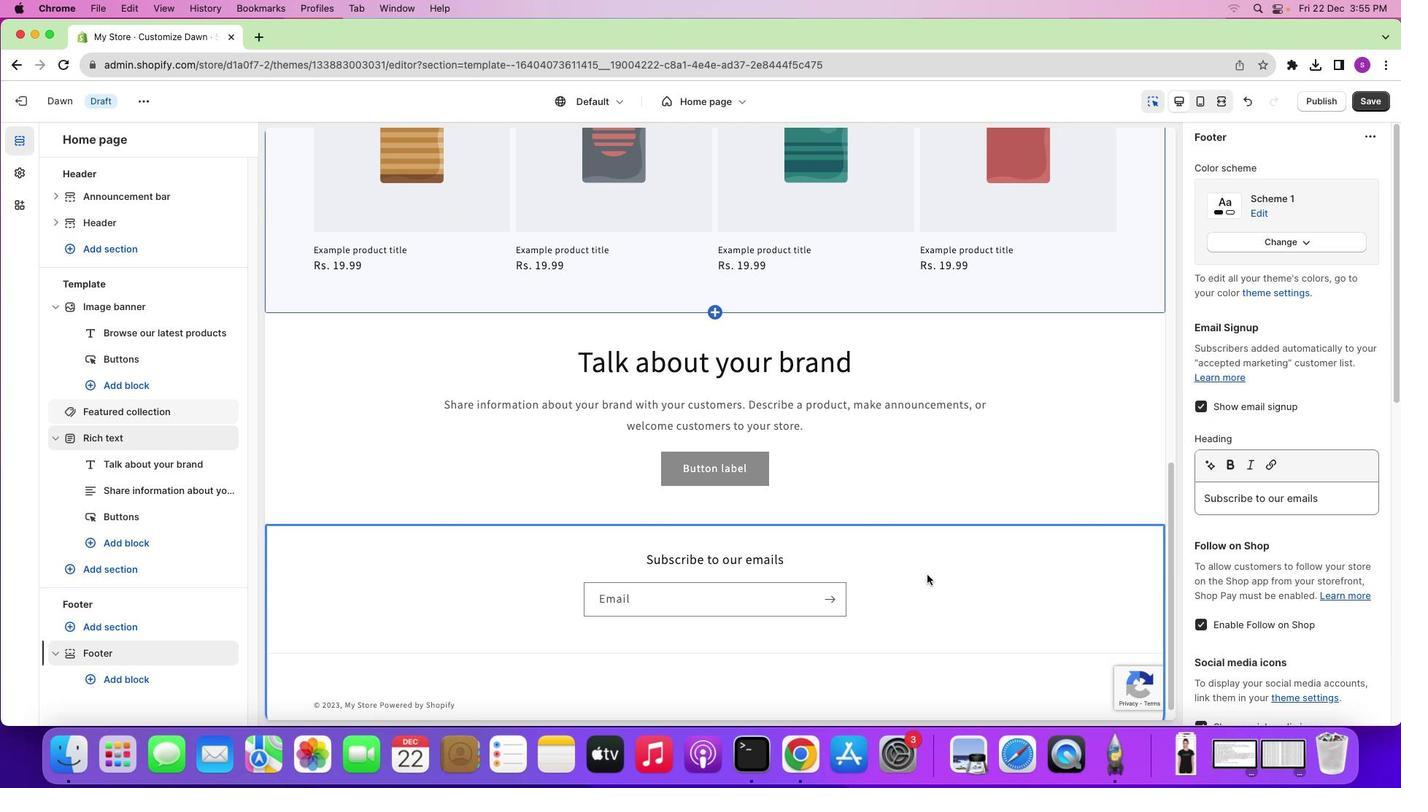 
Action: Mouse moved to (885, 459)
Screenshot: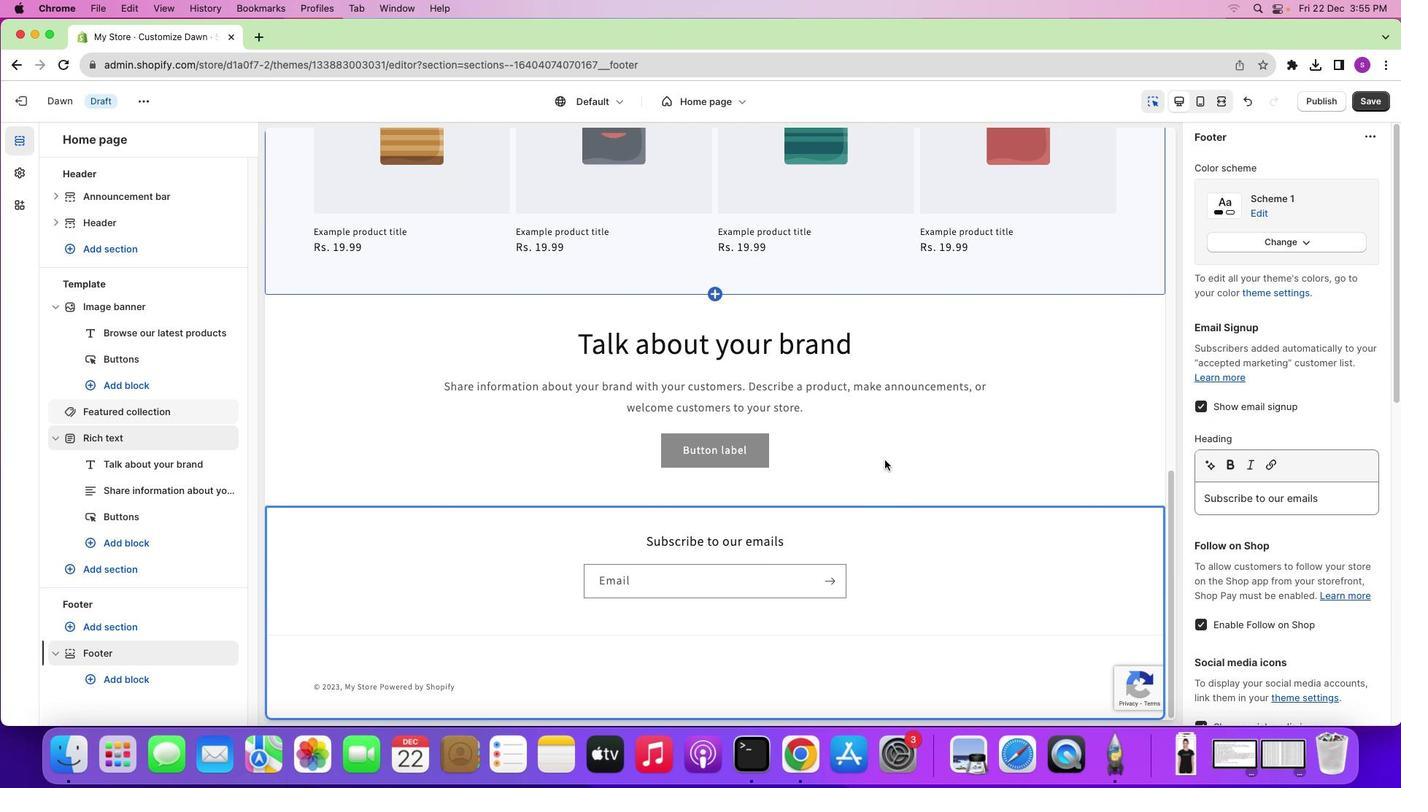 
Action: Mouse pressed left at (885, 459)
Screenshot: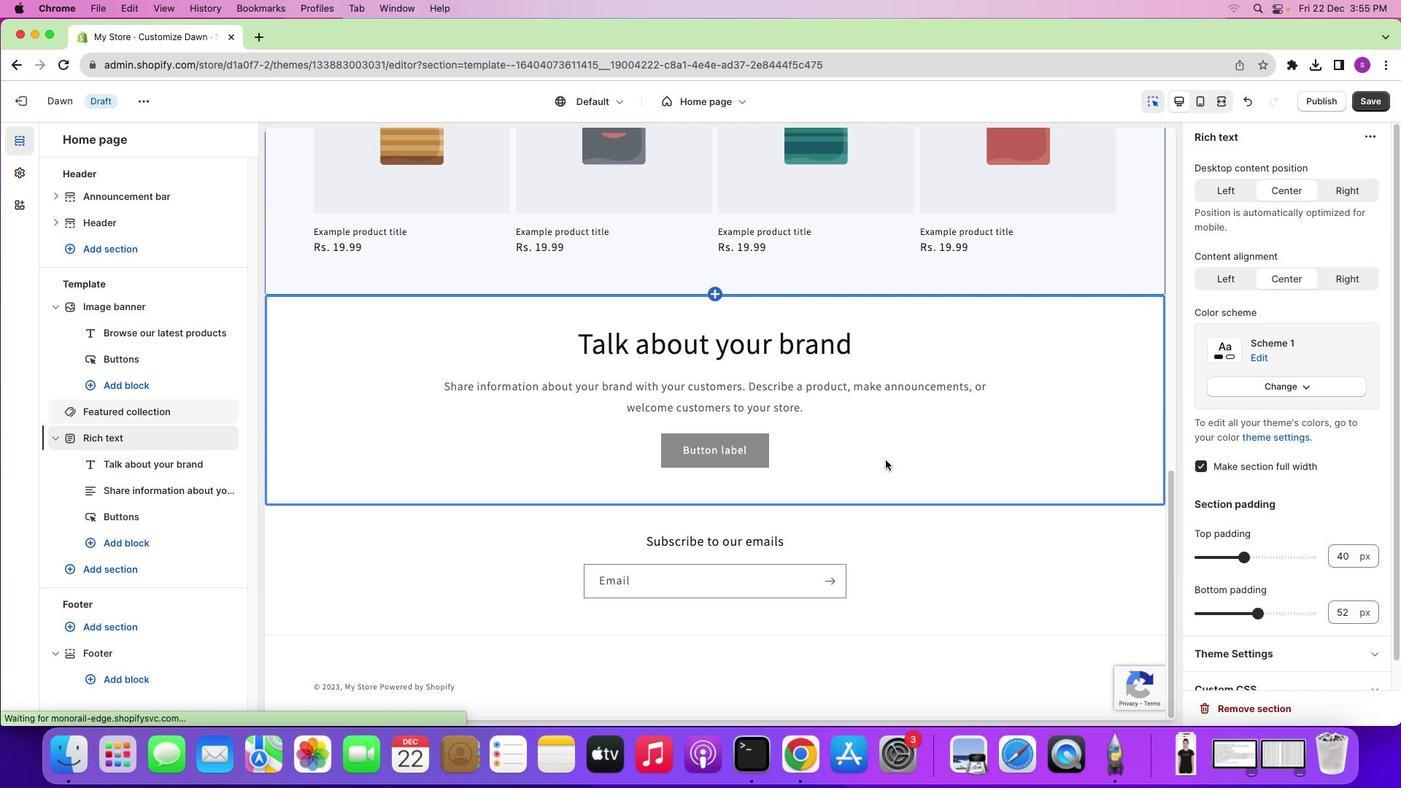 
Action: Mouse moved to (869, 527)
Screenshot: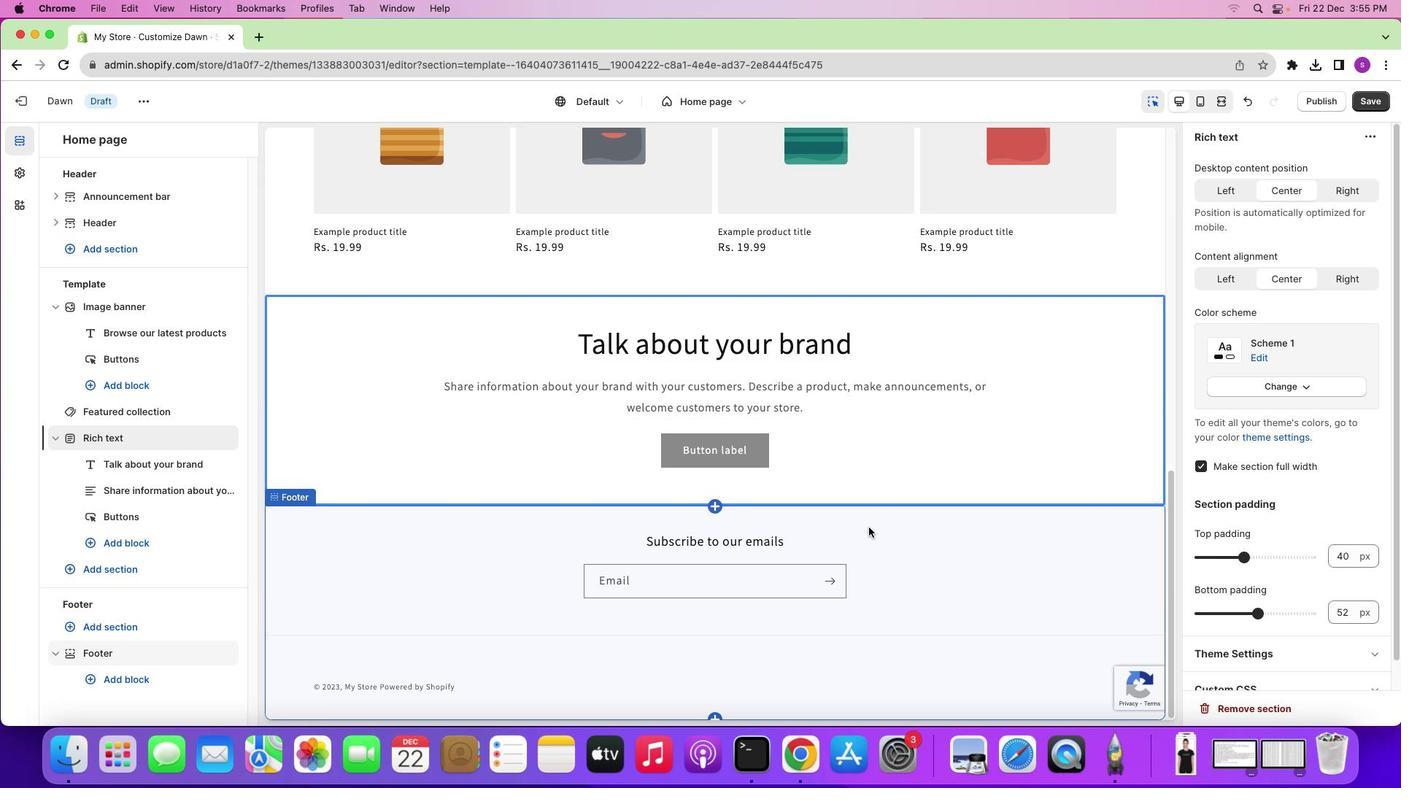 
Action: Mouse pressed left at (869, 527)
Screenshot: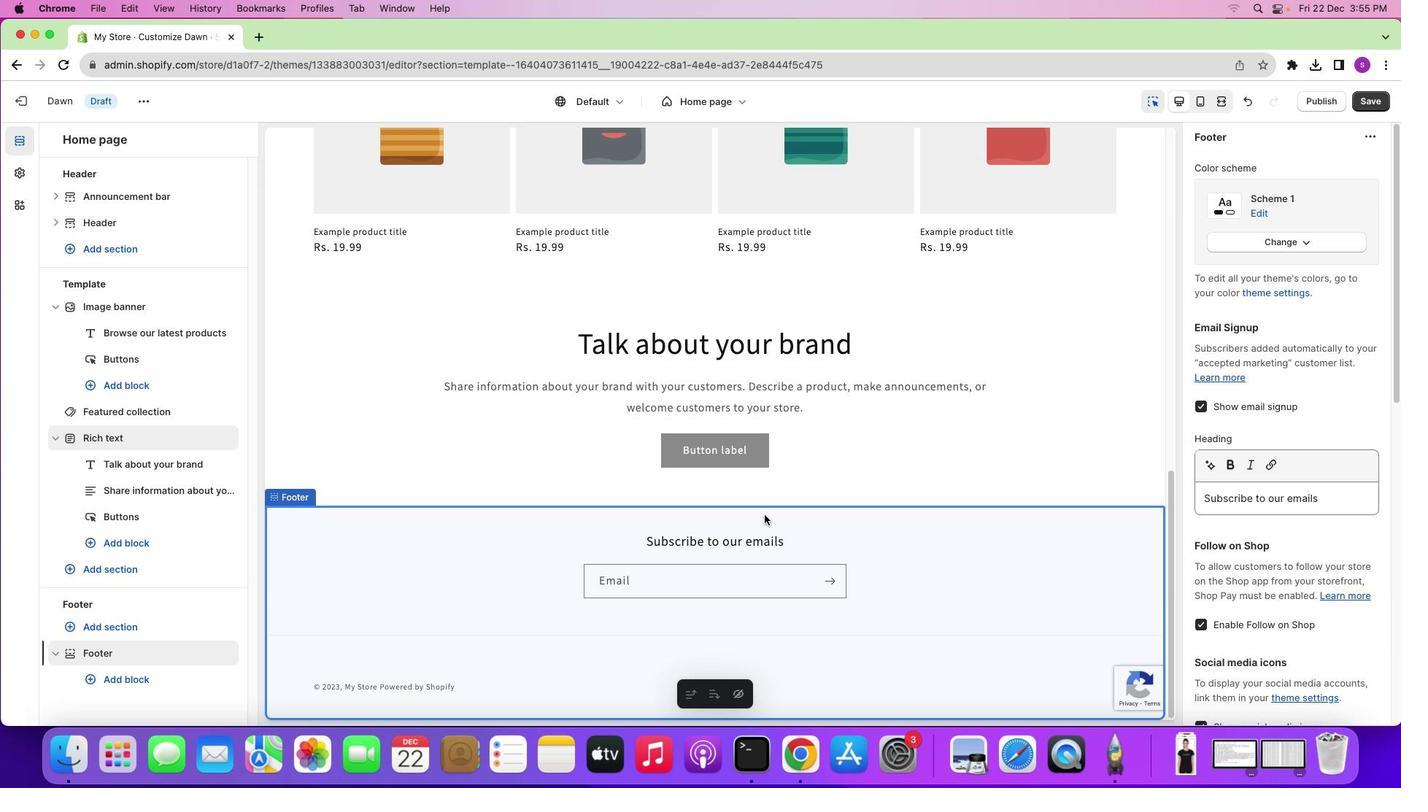 
Action: Mouse moved to (720, 486)
Screenshot: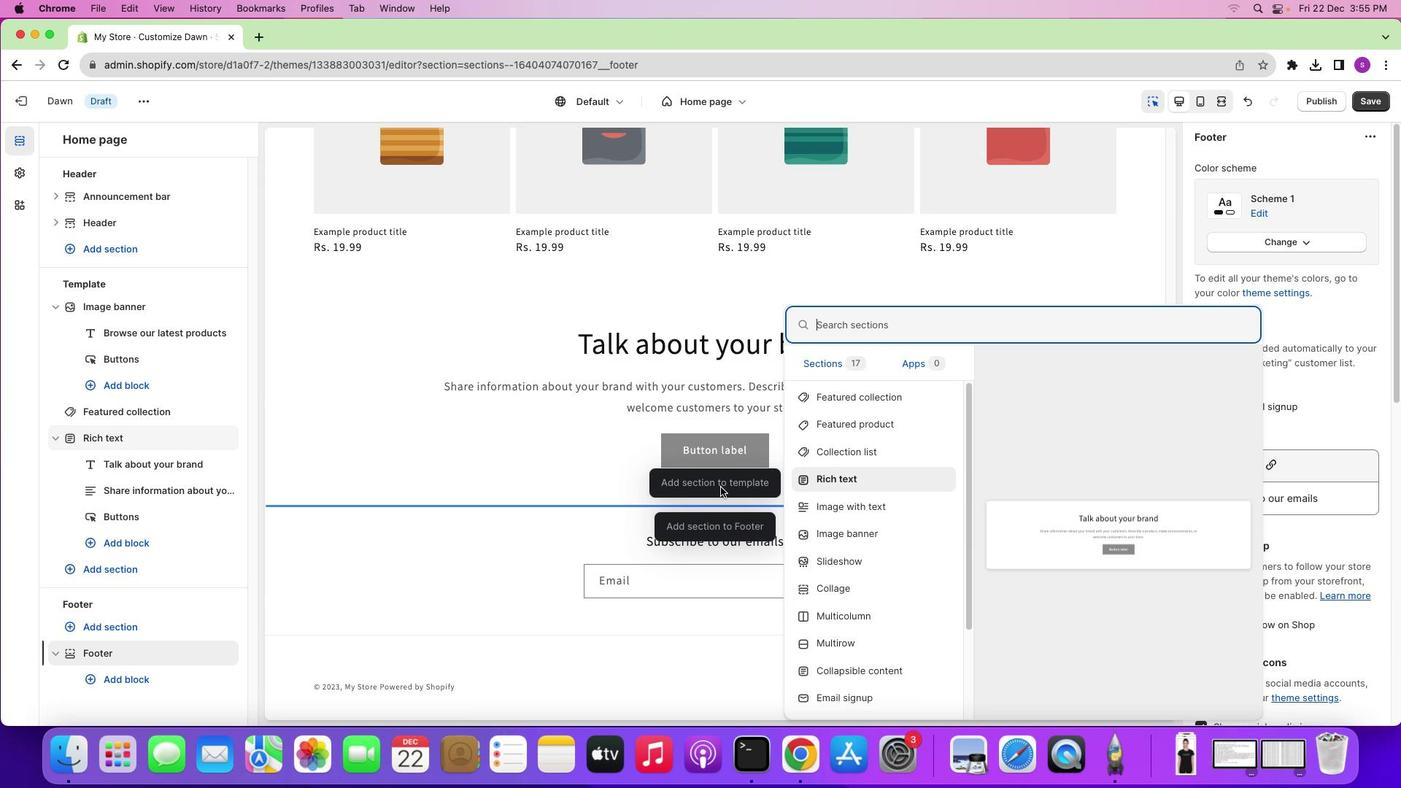 
Action: Mouse pressed left at (720, 486)
Screenshot: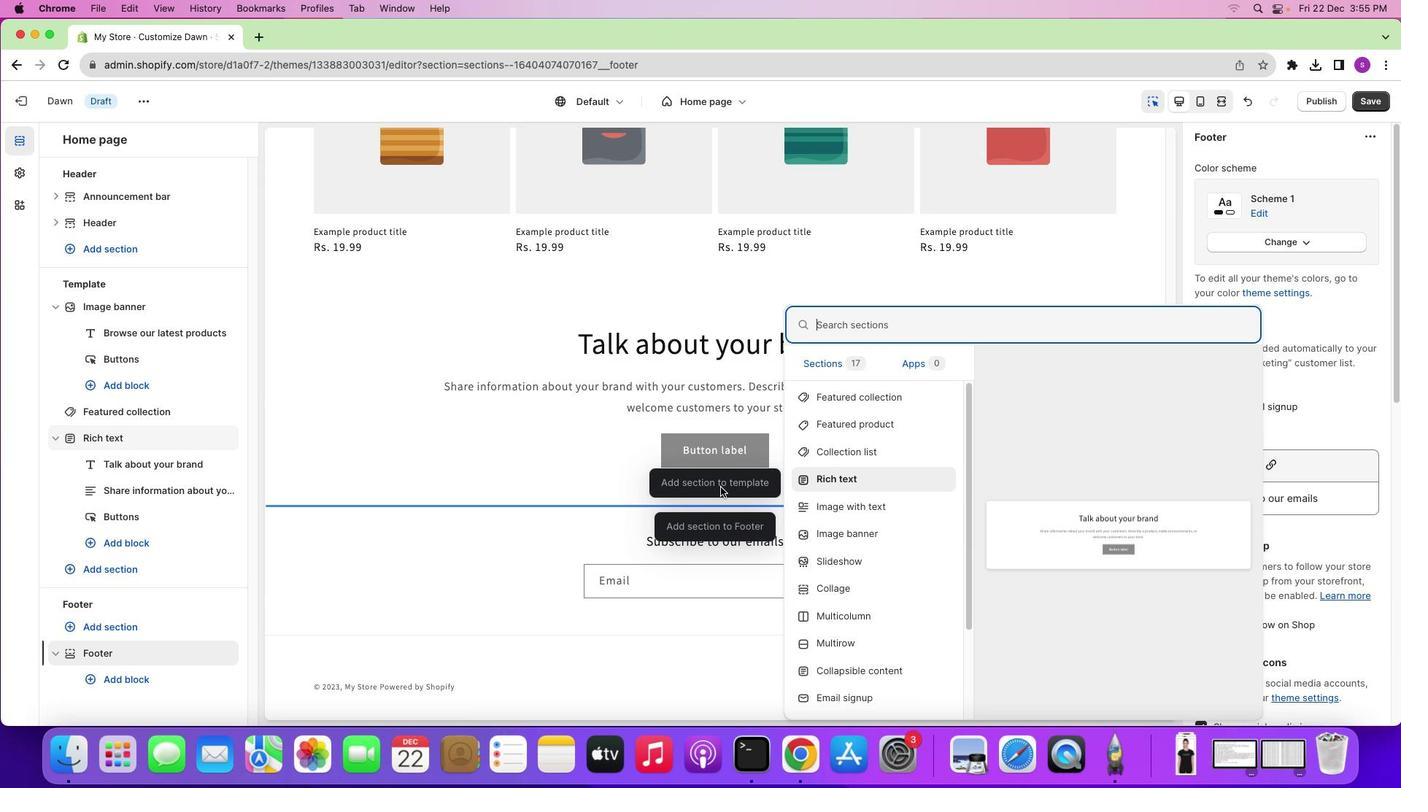 
Action: Mouse moved to (680, 662)
Screenshot: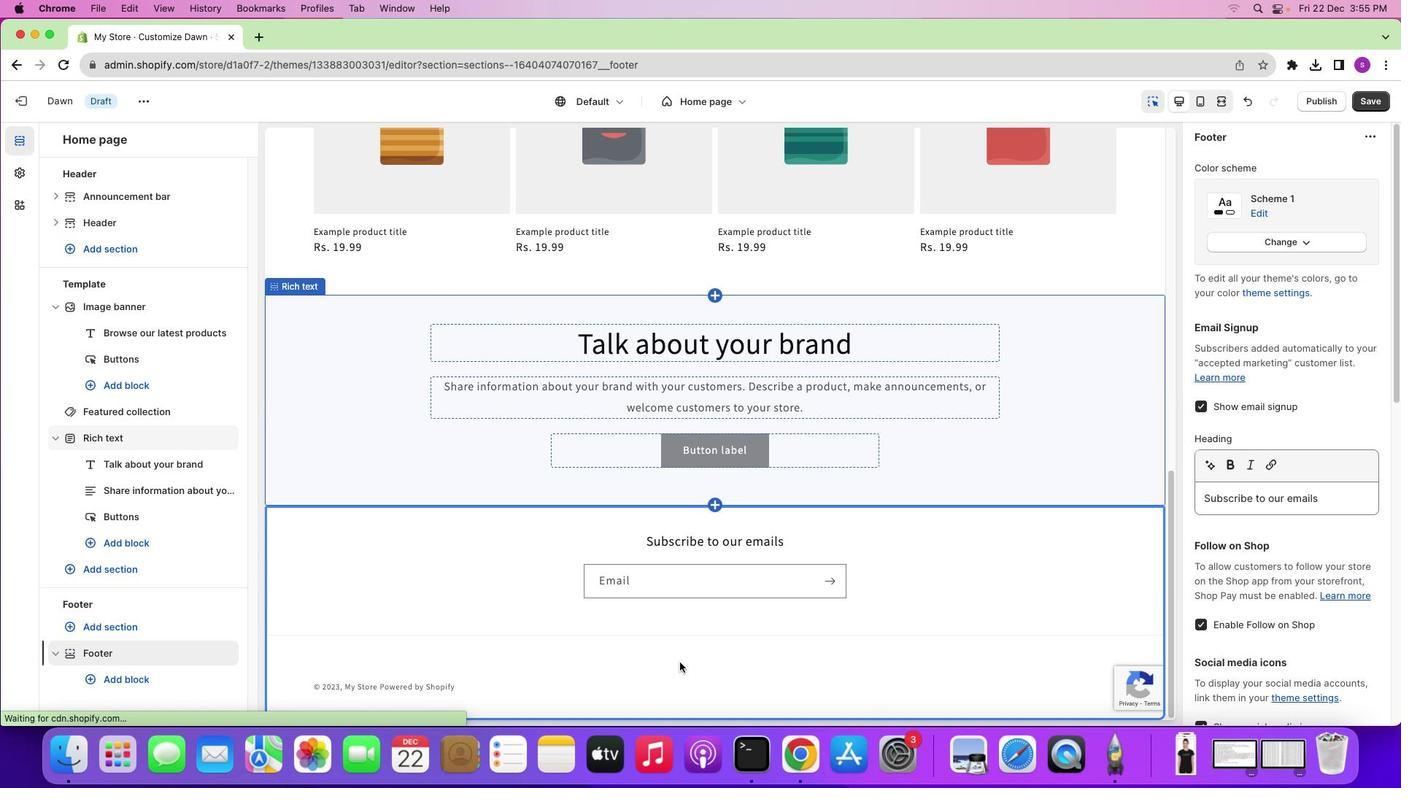 
Action: Mouse pressed left at (680, 662)
Screenshot: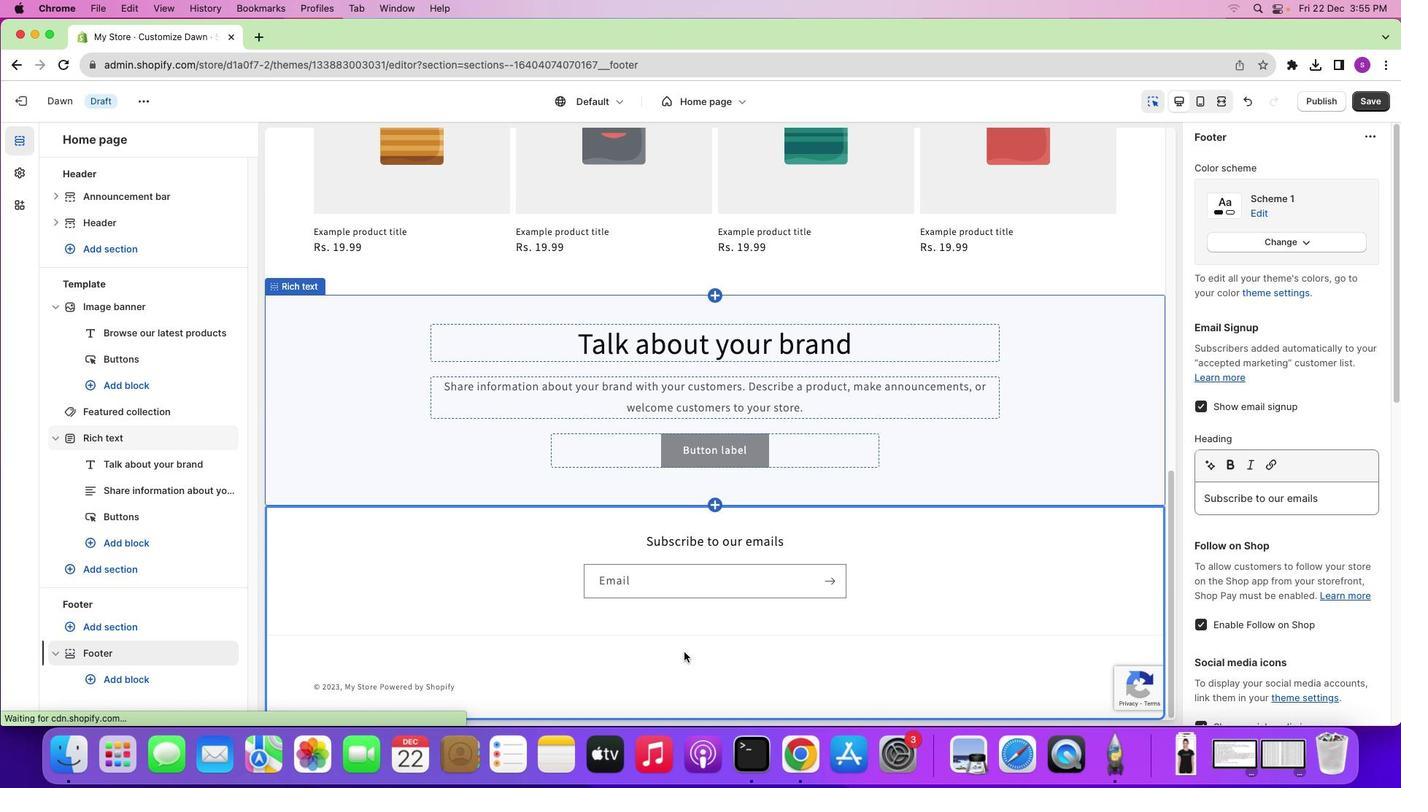 
Action: Mouse moved to (726, 586)
Screenshot: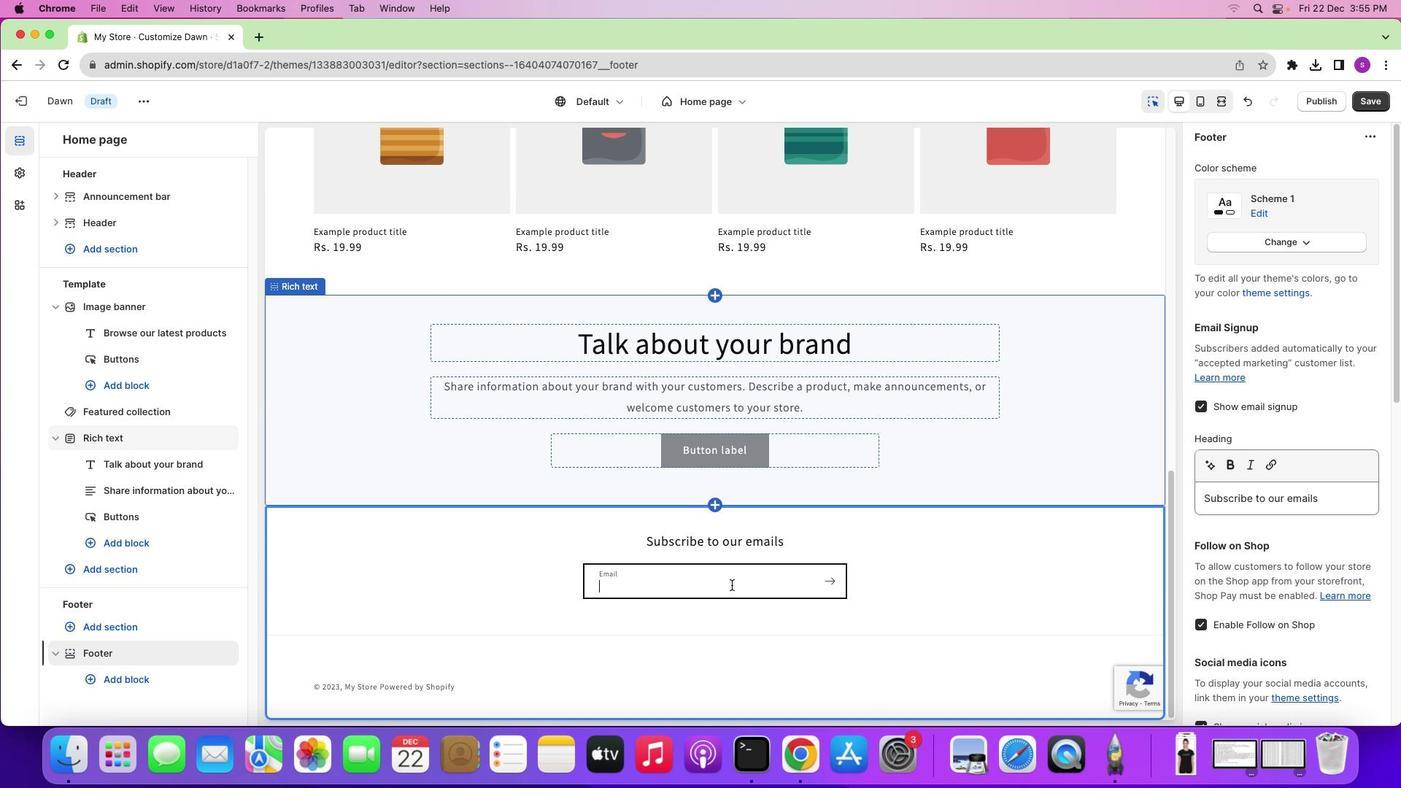 
Action: Mouse pressed left at (726, 586)
Screenshot: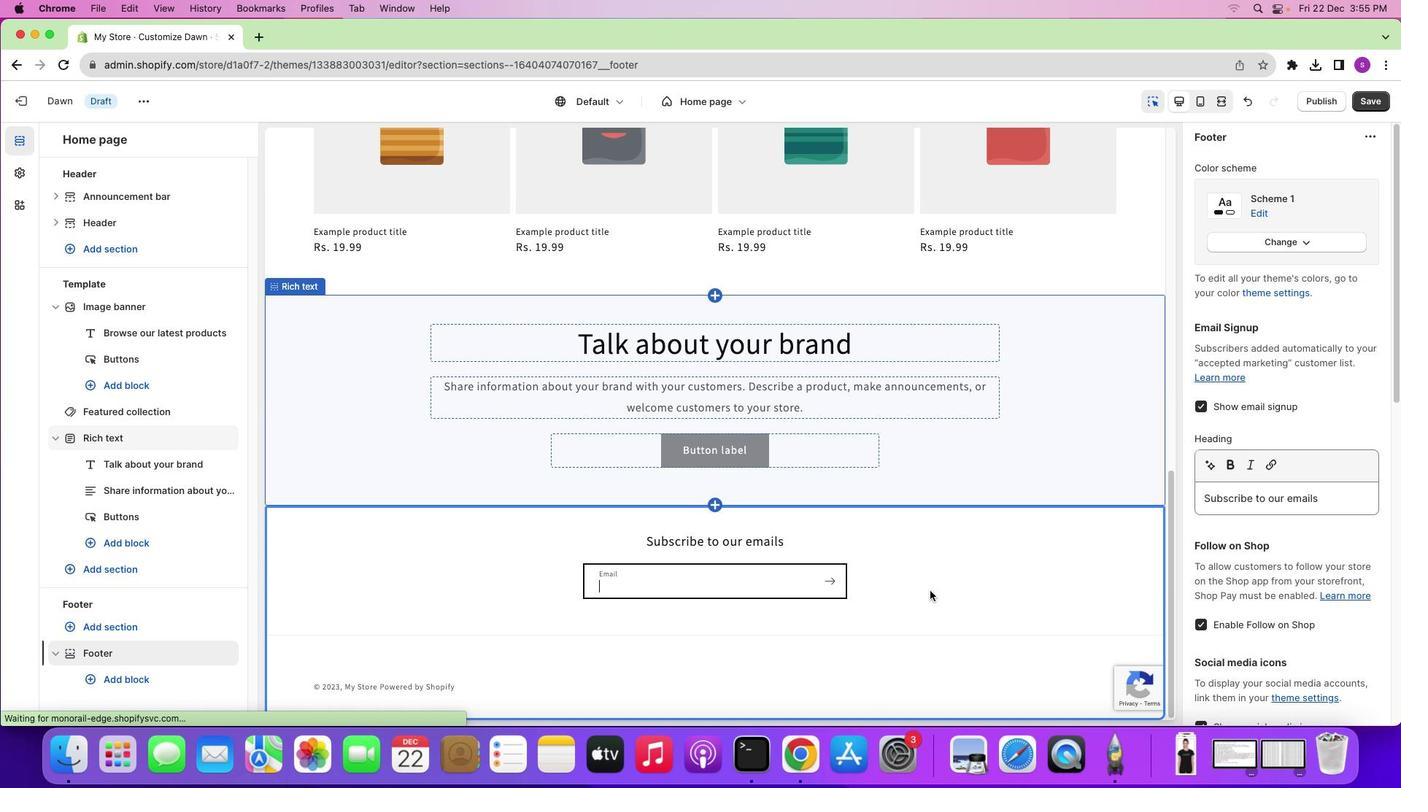 
Action: Mouse moved to (930, 591)
Screenshot: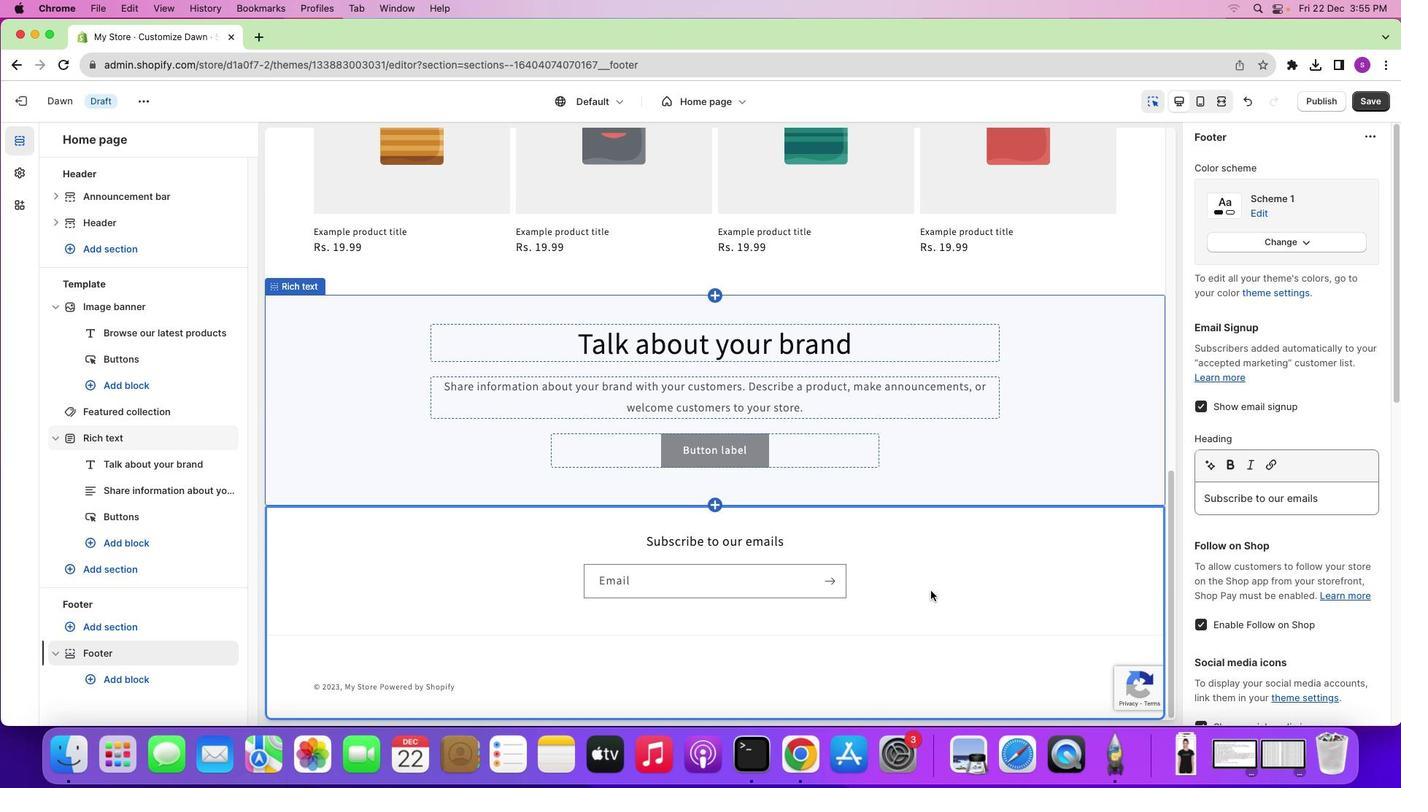 
Action: Mouse pressed left at (930, 591)
Screenshot: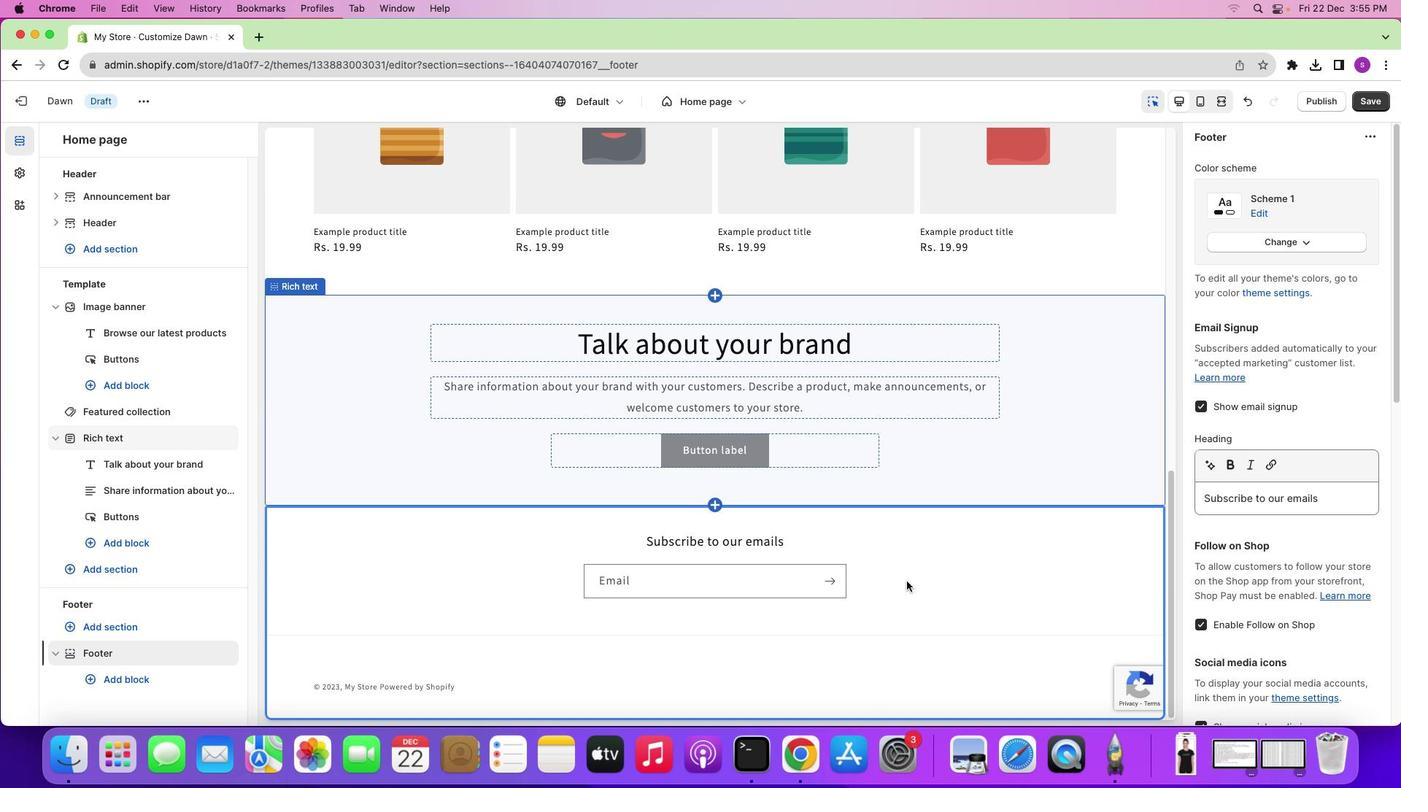 
Action: Mouse moved to (857, 574)
Screenshot: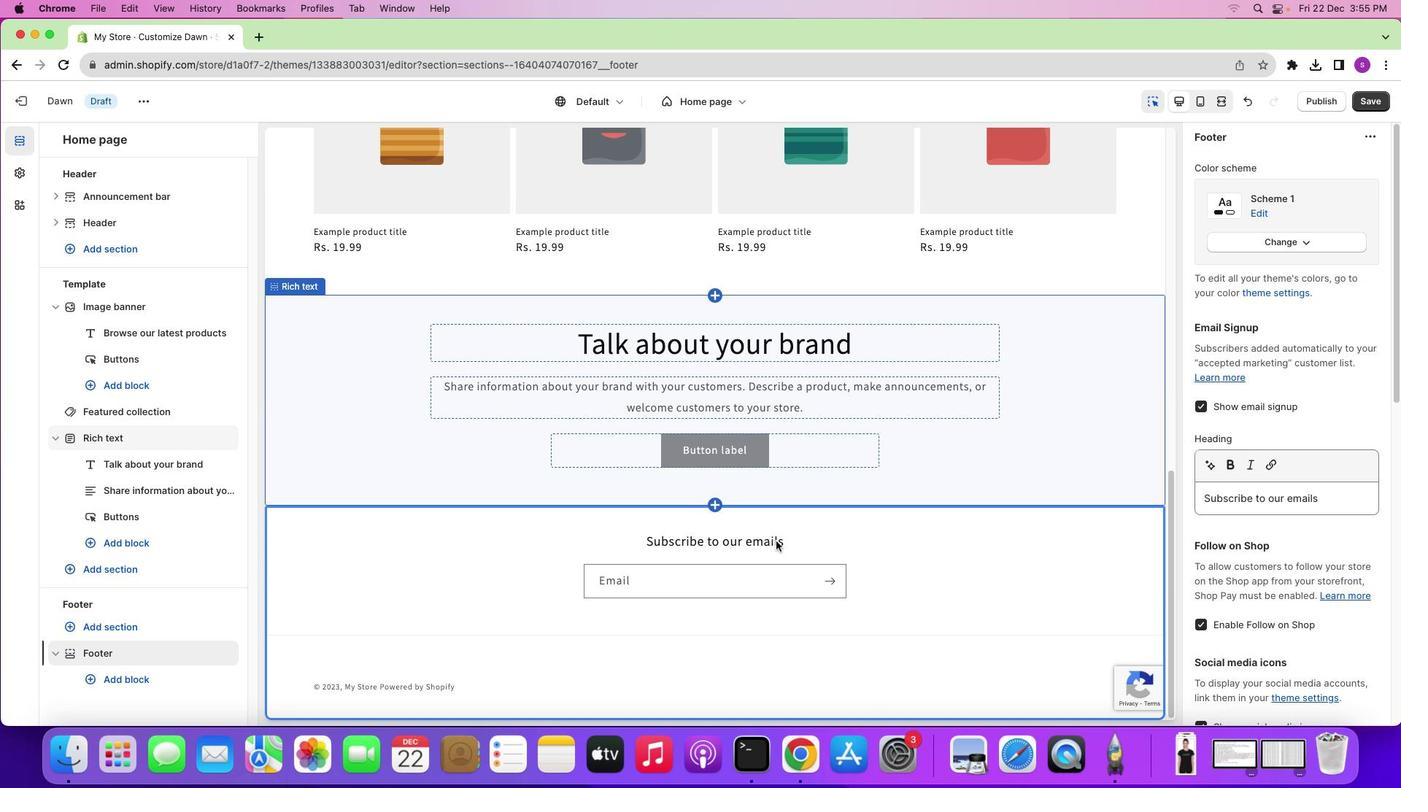 
Action: Mouse pressed left at (857, 574)
Screenshot: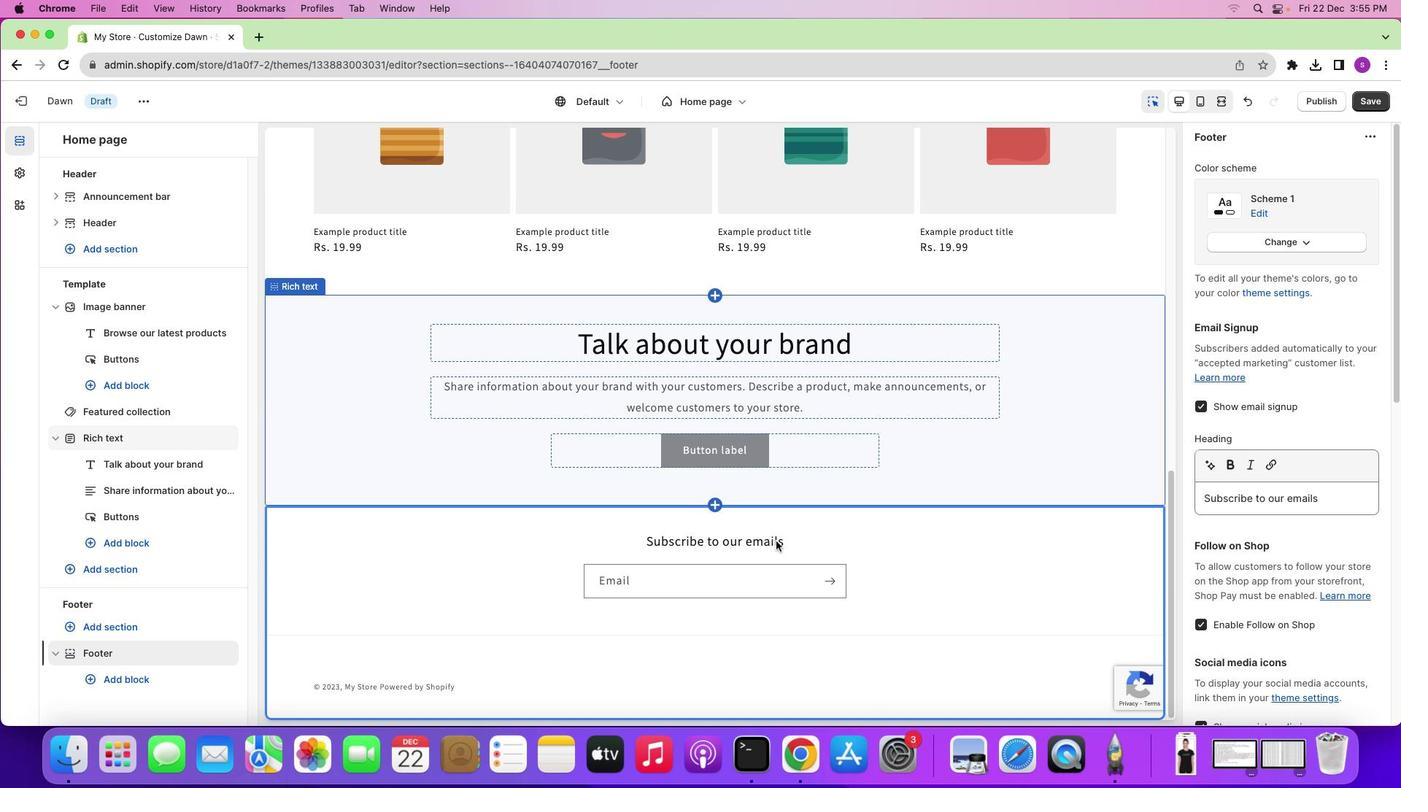 
Action: Mouse moved to (775, 540)
Screenshot: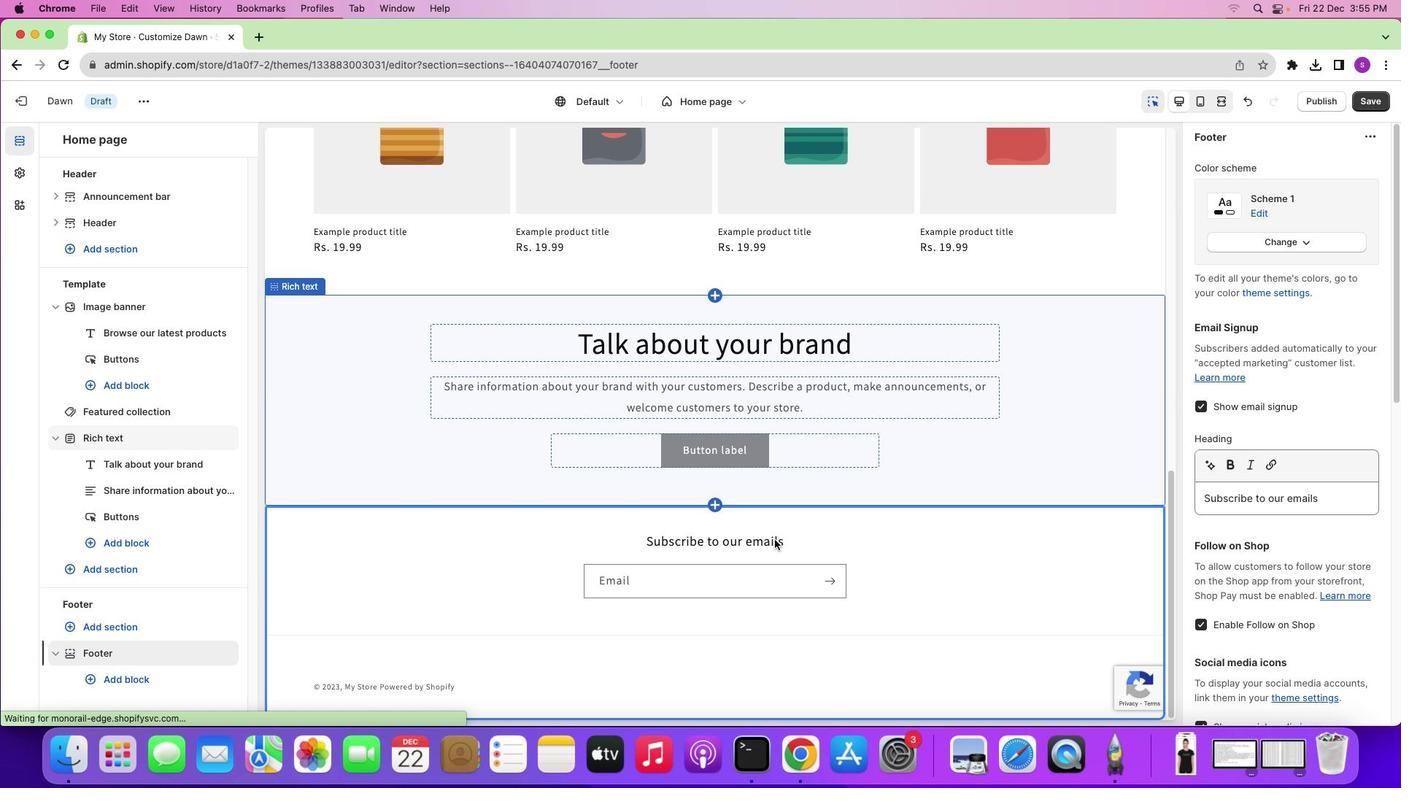 
Action: Mouse pressed left at (775, 540)
Screenshot: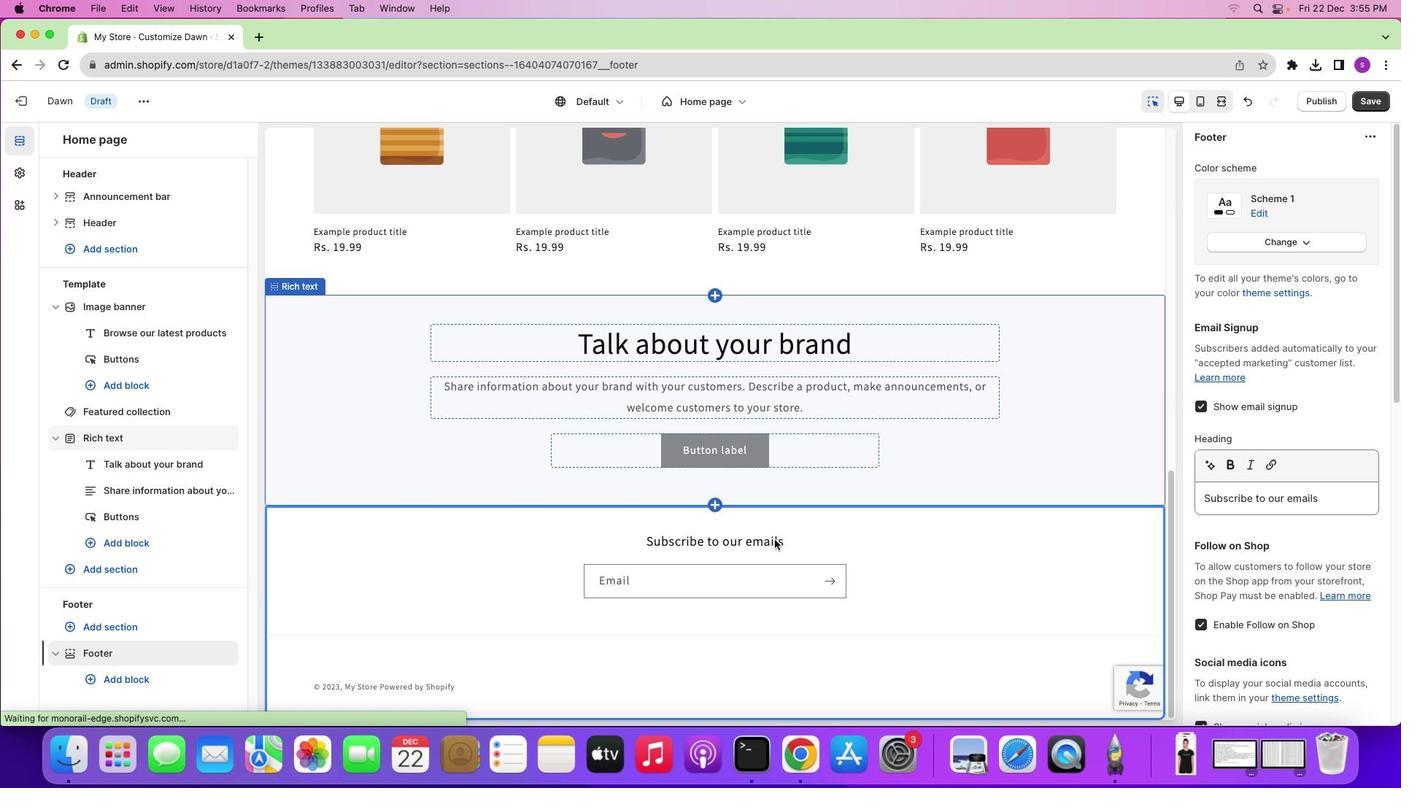 
Action: Mouse moved to (1329, 496)
Screenshot: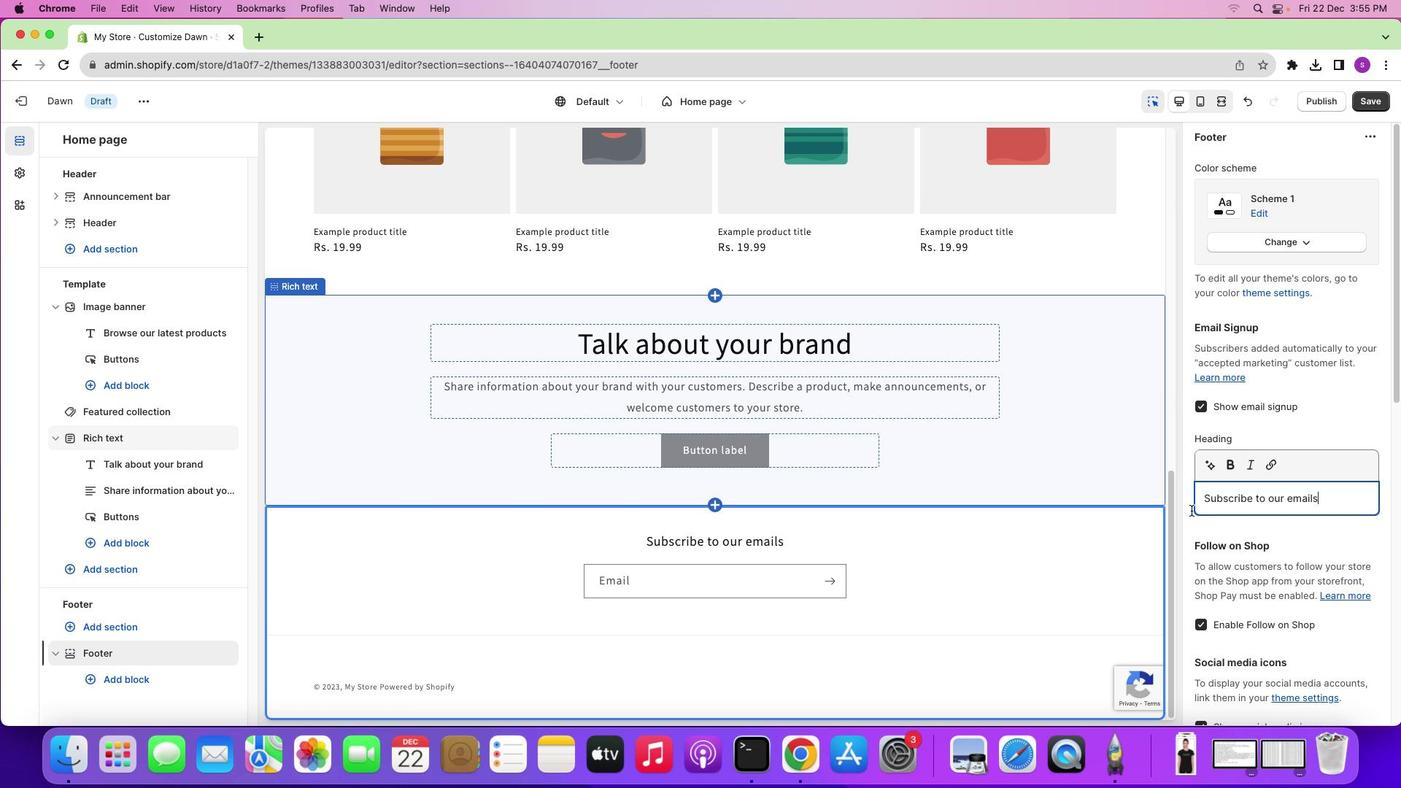 
Action: Mouse pressed left at (1329, 496)
Screenshot: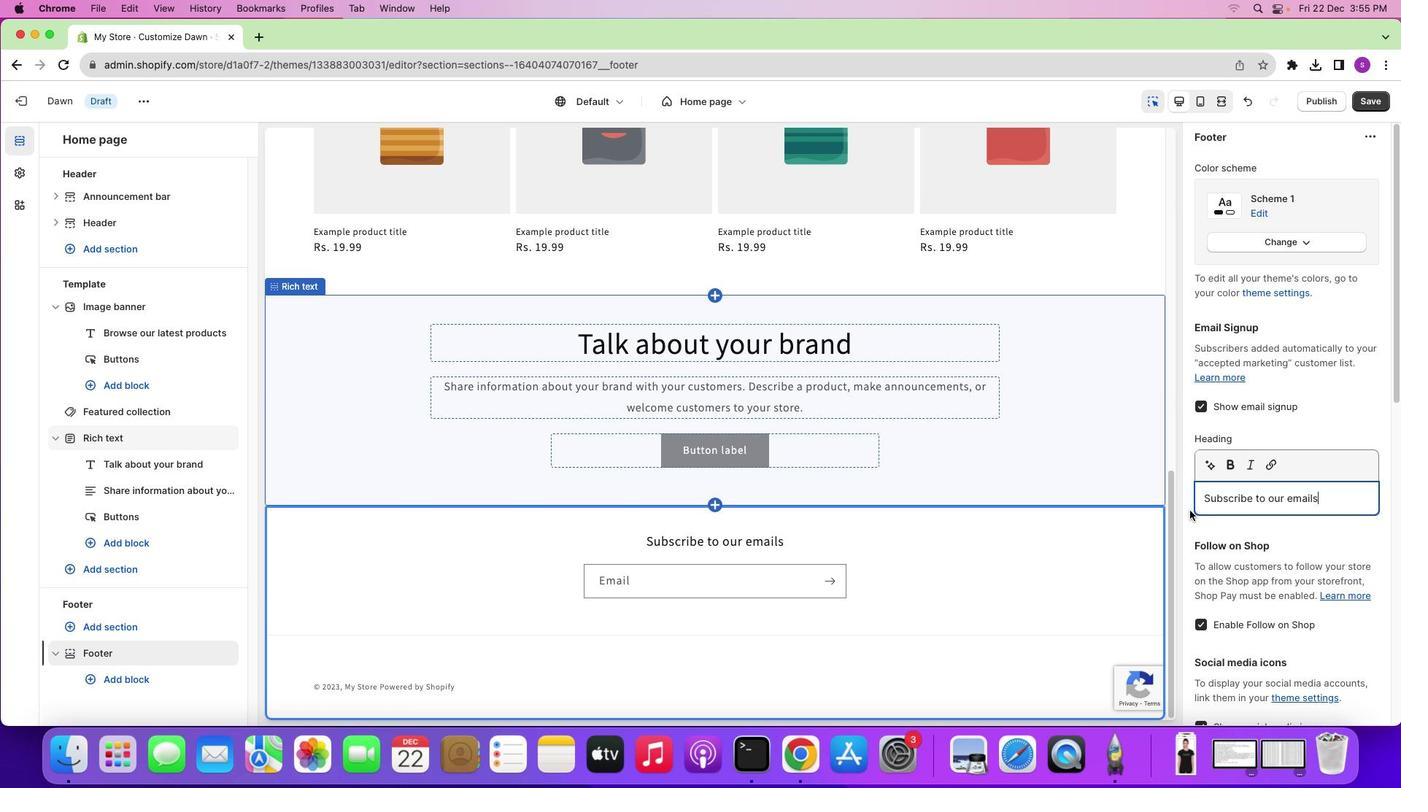 
Action: Mouse moved to (1195, 498)
Screenshot: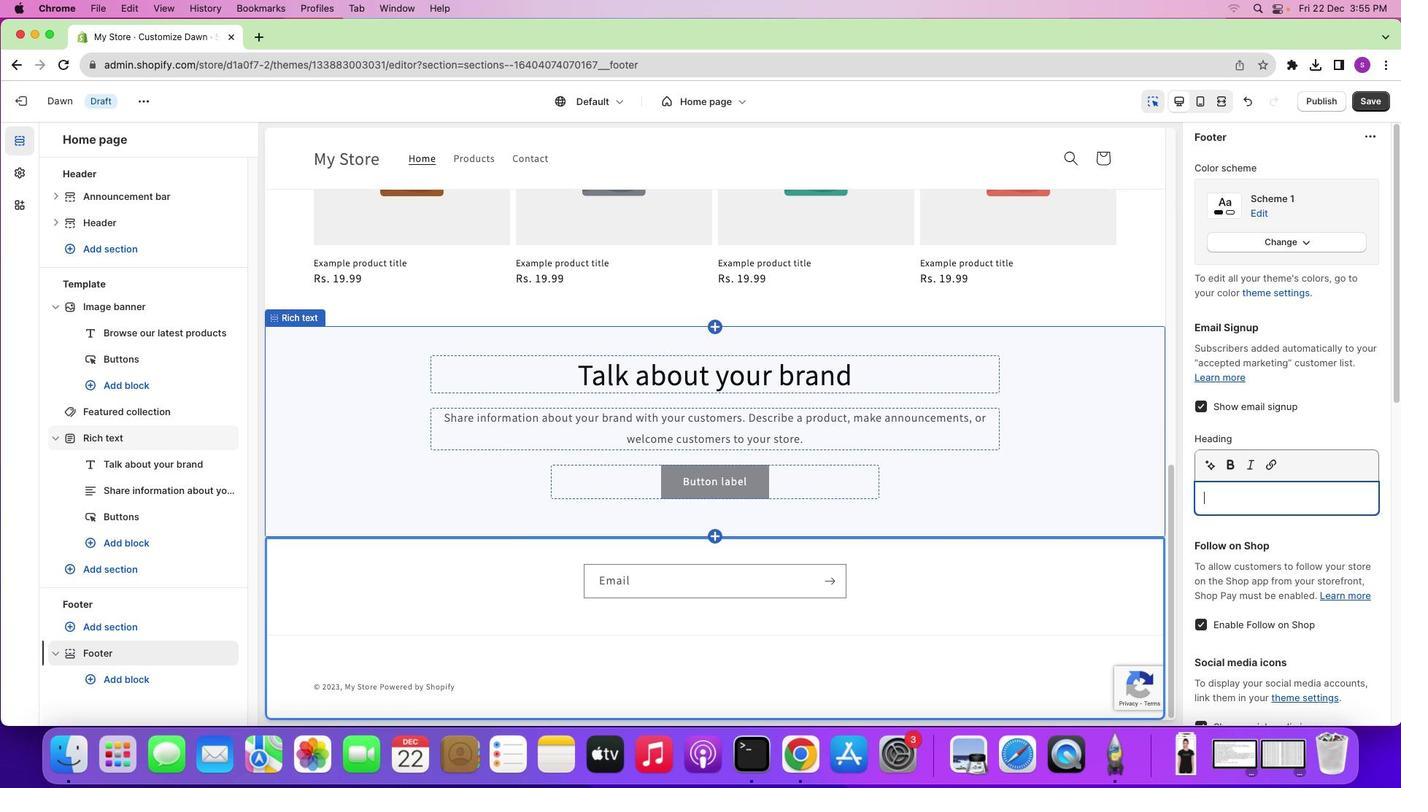 
Action: Key pressed Key.backspace
Screenshot: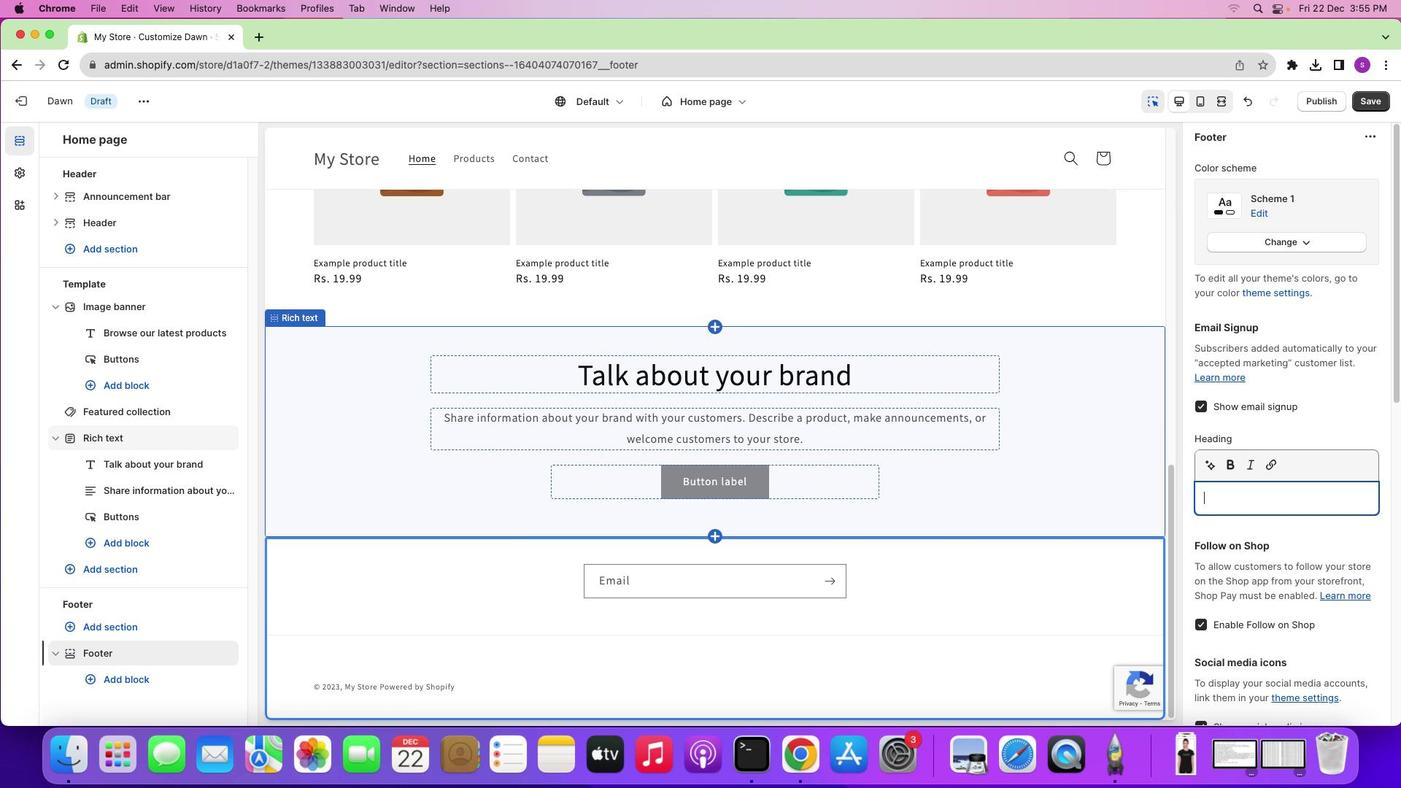 
Action: Mouse moved to (1021, 562)
Screenshot: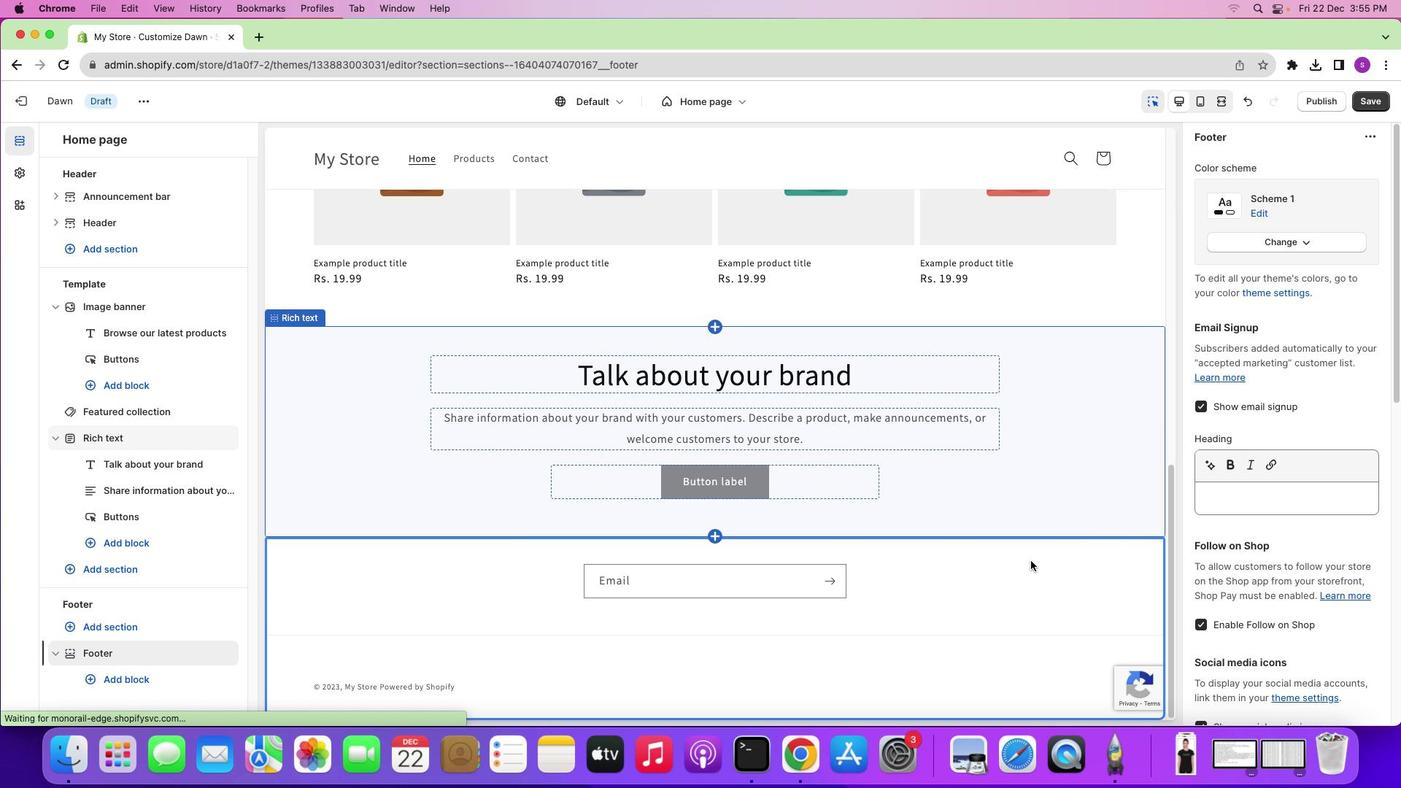 
Action: Mouse pressed left at (1021, 562)
Screenshot: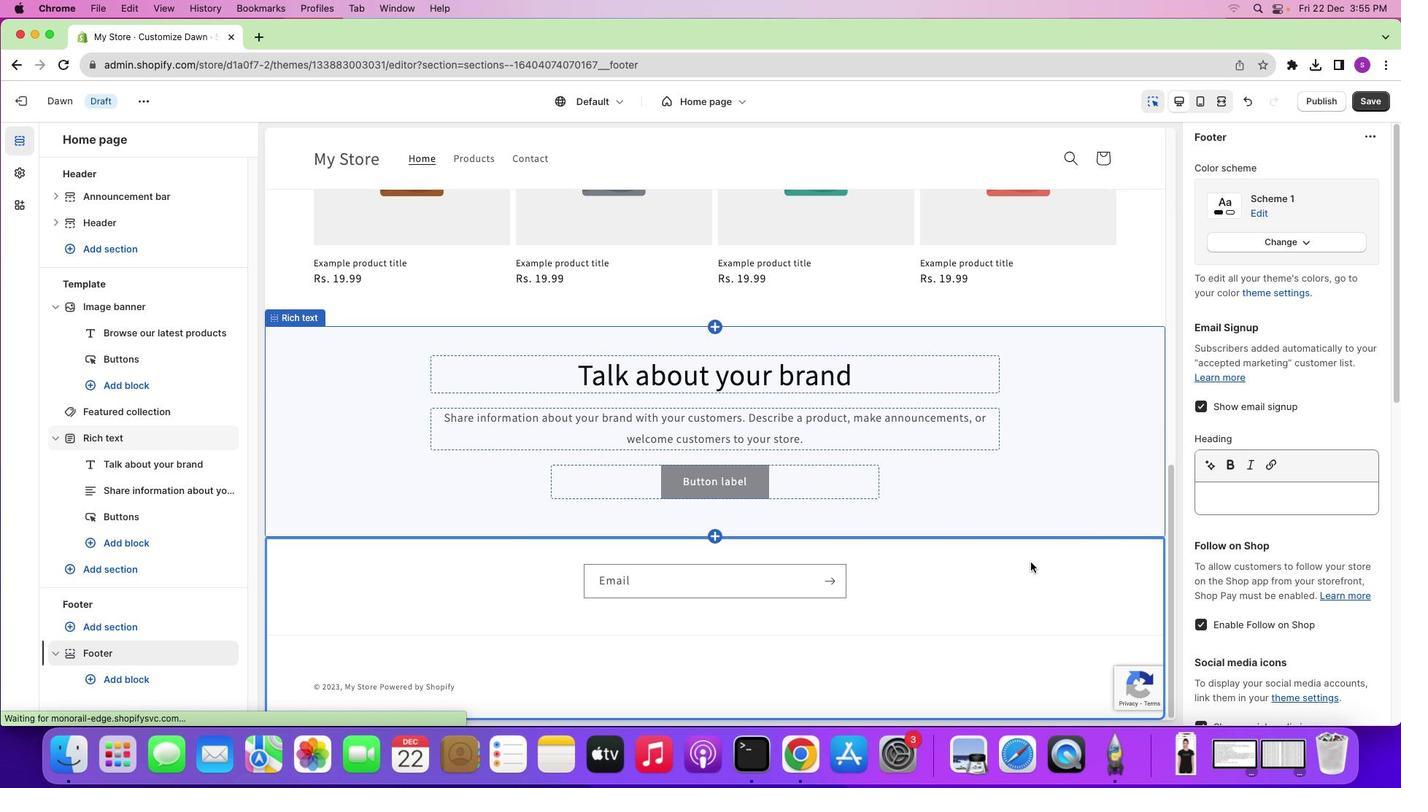 
Action: Mouse moved to (1279, 547)
Screenshot: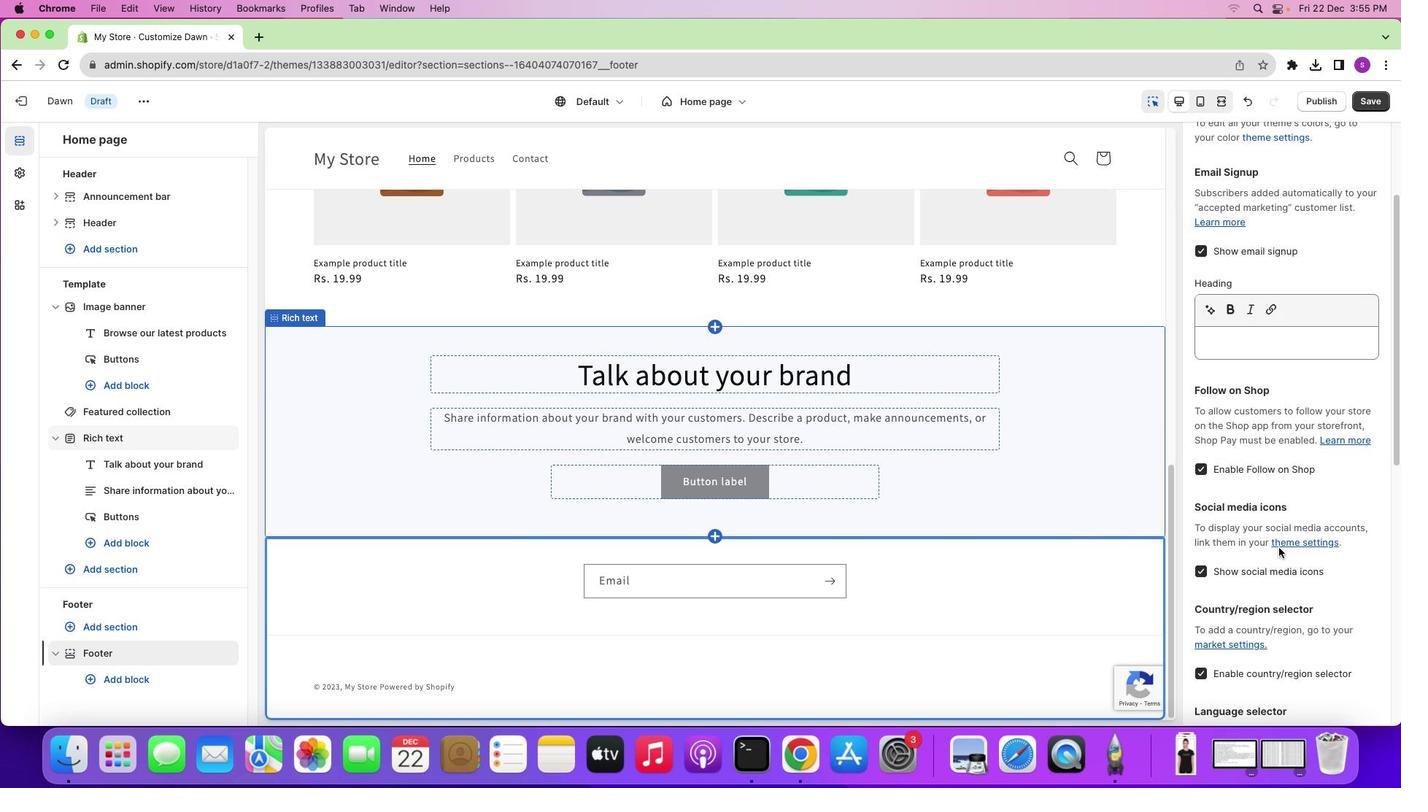 
Action: Mouse scrolled (1279, 547) with delta (0, 0)
Screenshot: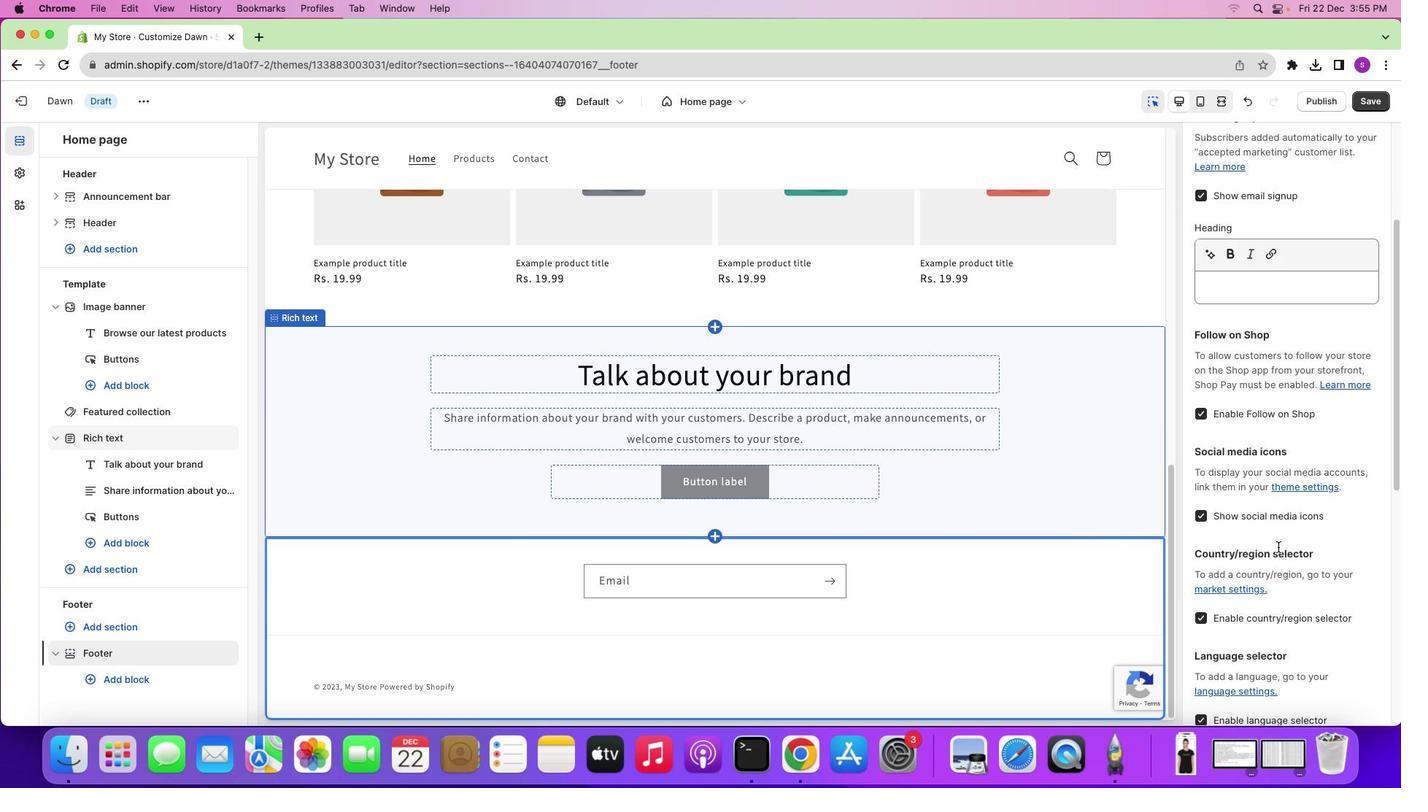 
Action: Mouse scrolled (1279, 547) with delta (0, 1)
Screenshot: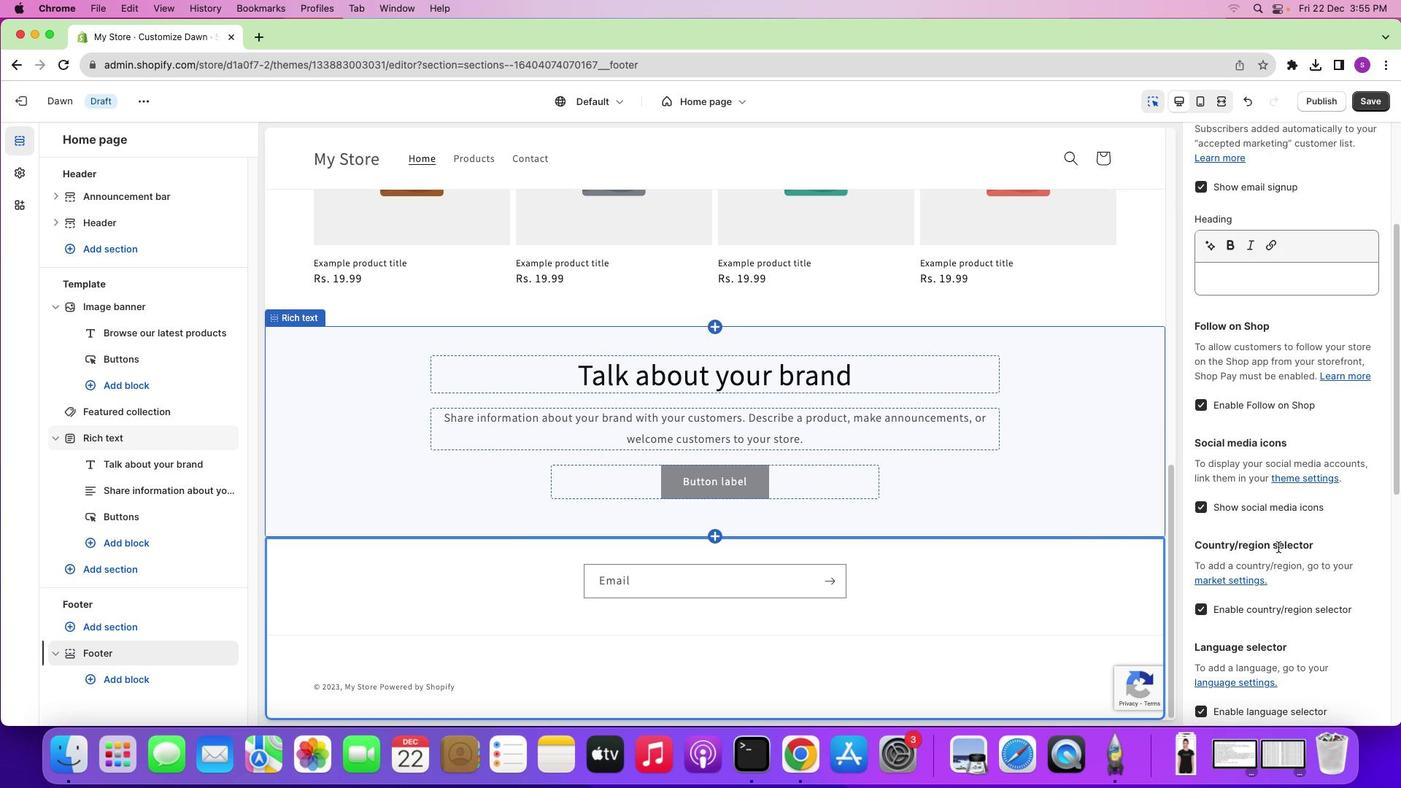
Action: Mouse scrolled (1279, 547) with delta (0, -1)
Screenshot: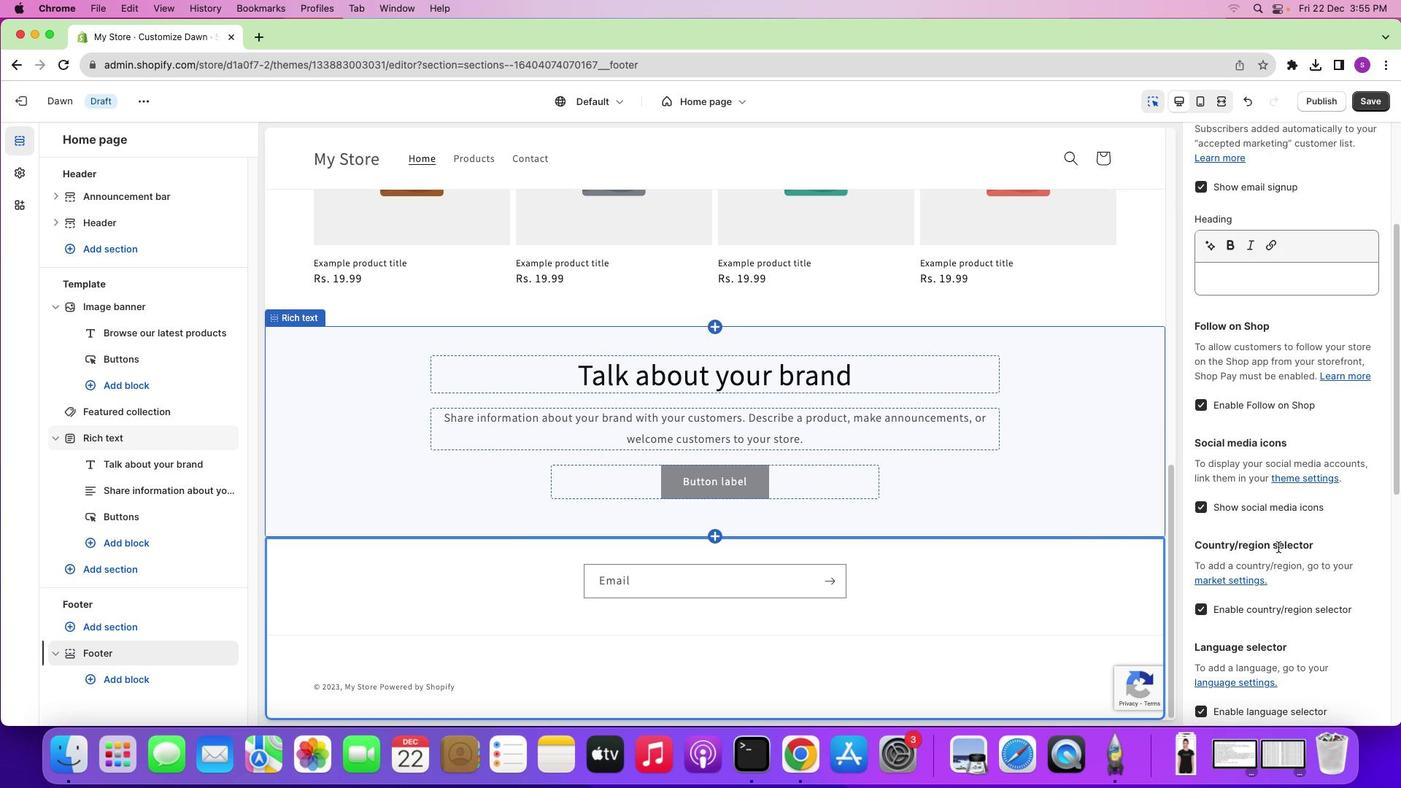 
Action: Mouse scrolled (1279, 547) with delta (0, -1)
Screenshot: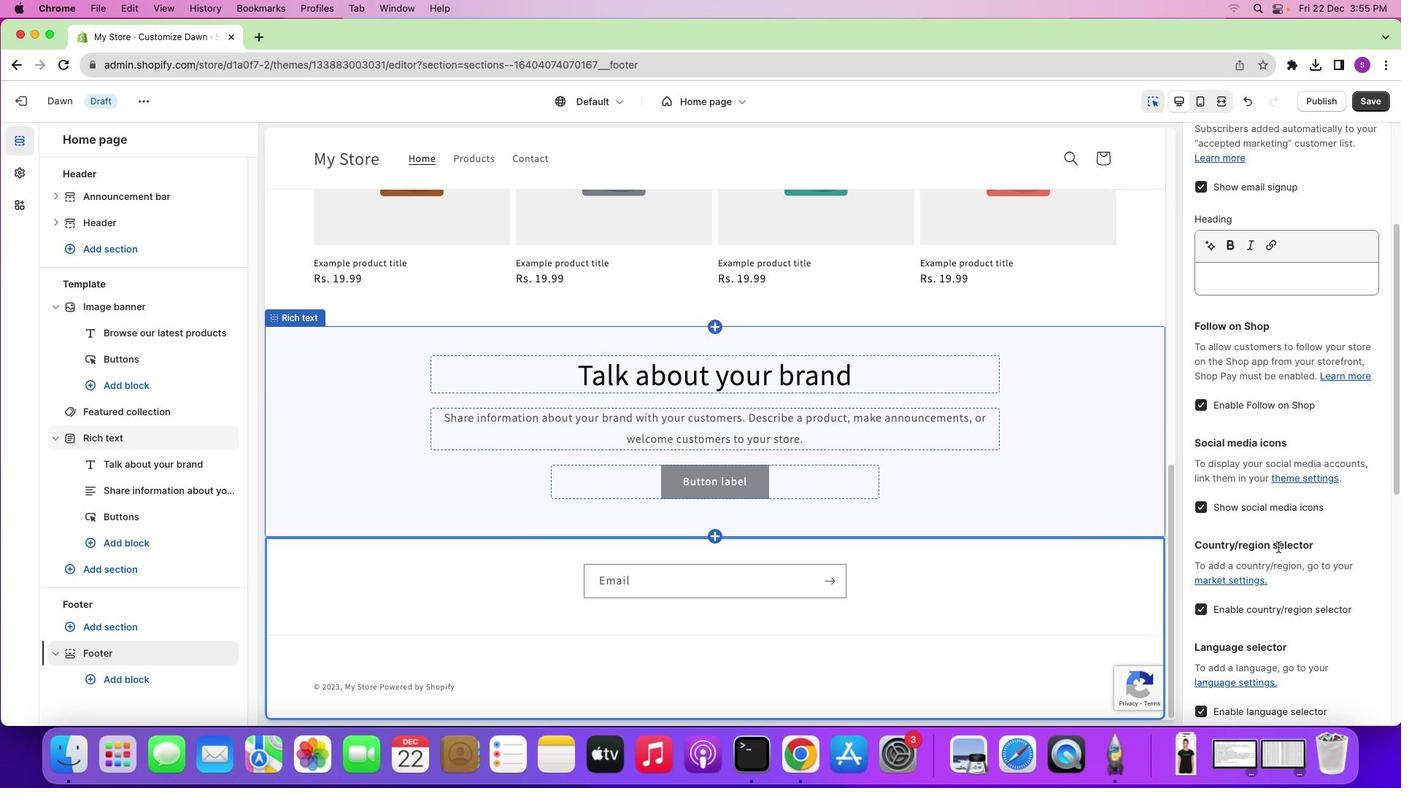 
Action: Mouse scrolled (1279, 547) with delta (0, -1)
Screenshot: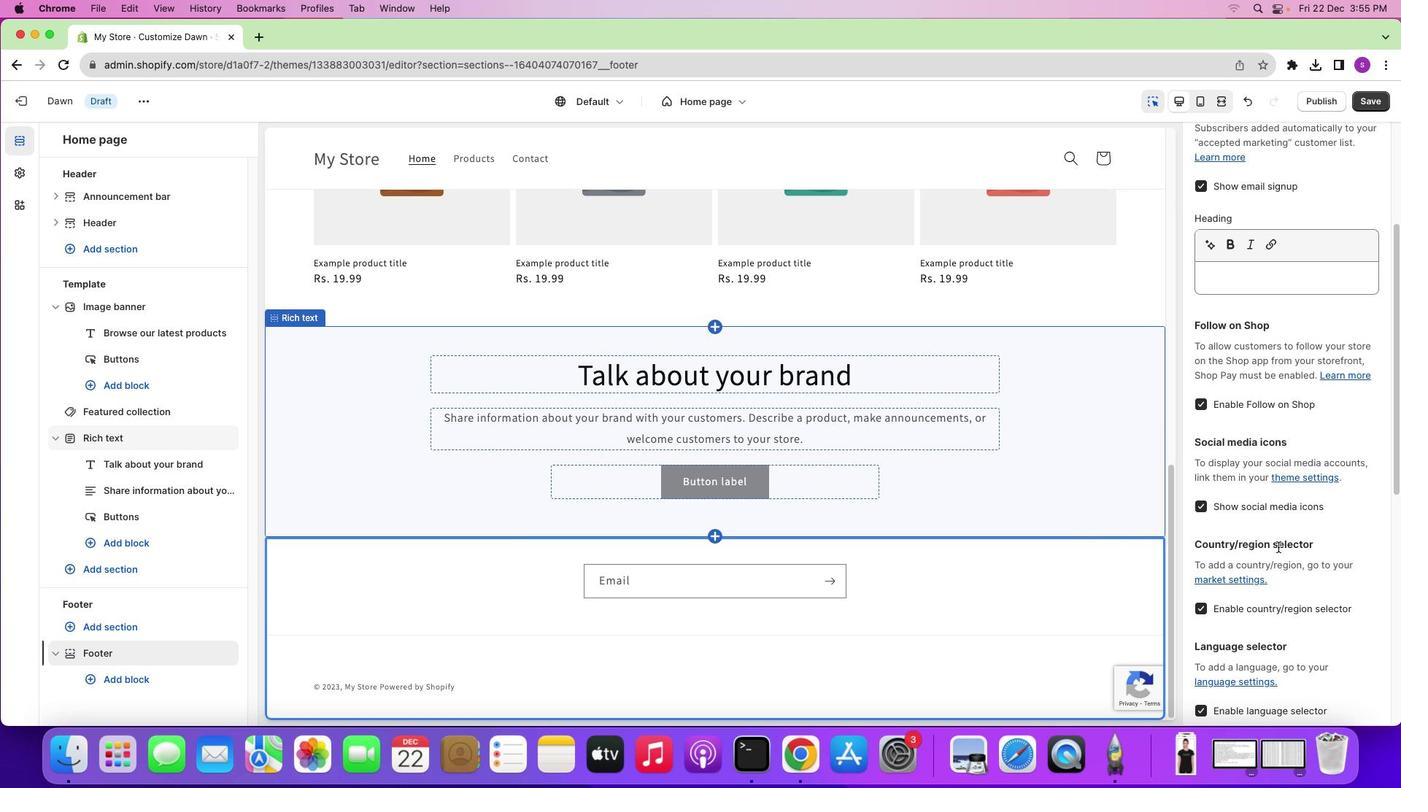 
Action: Mouse moved to (1278, 547)
Screenshot: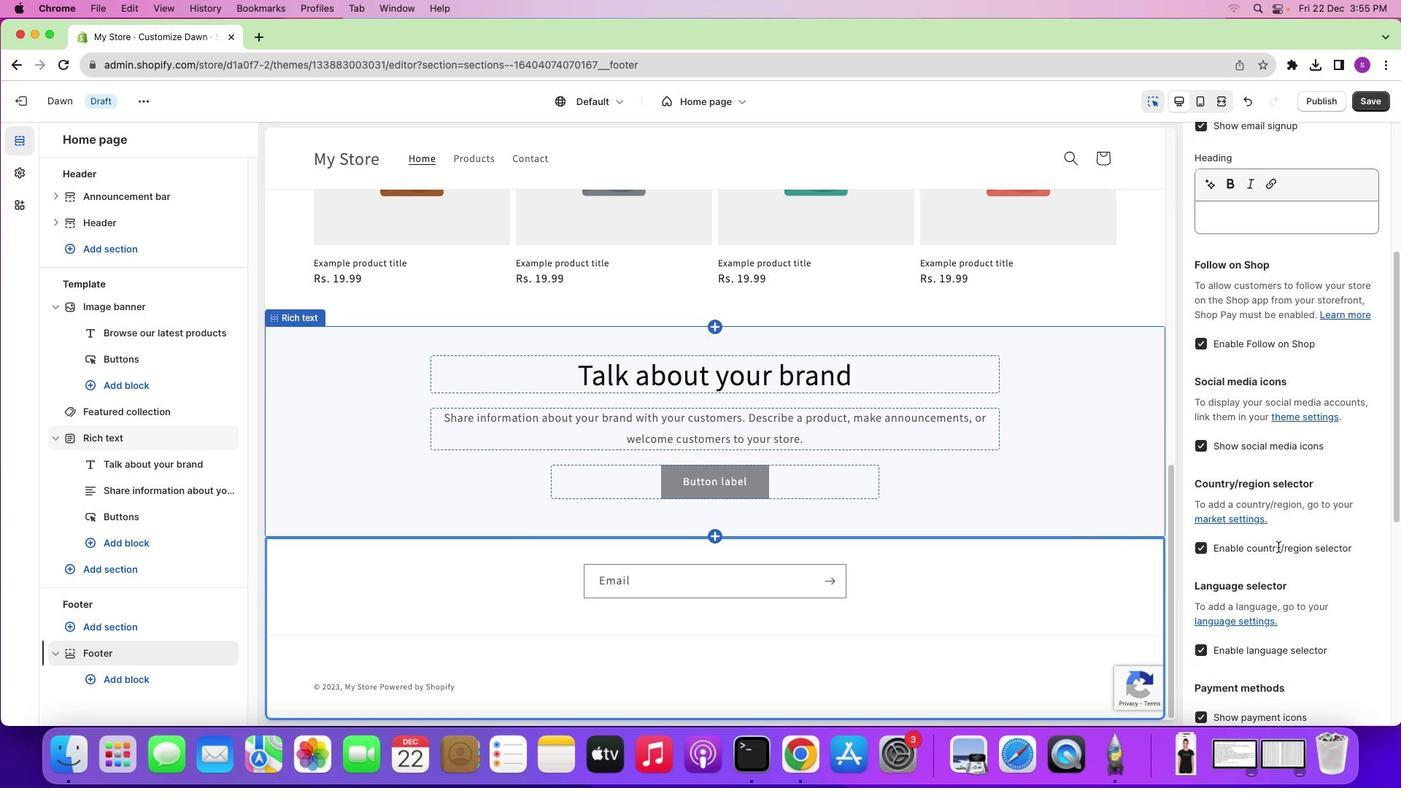 
Action: Mouse scrolled (1278, 547) with delta (0, 0)
Screenshot: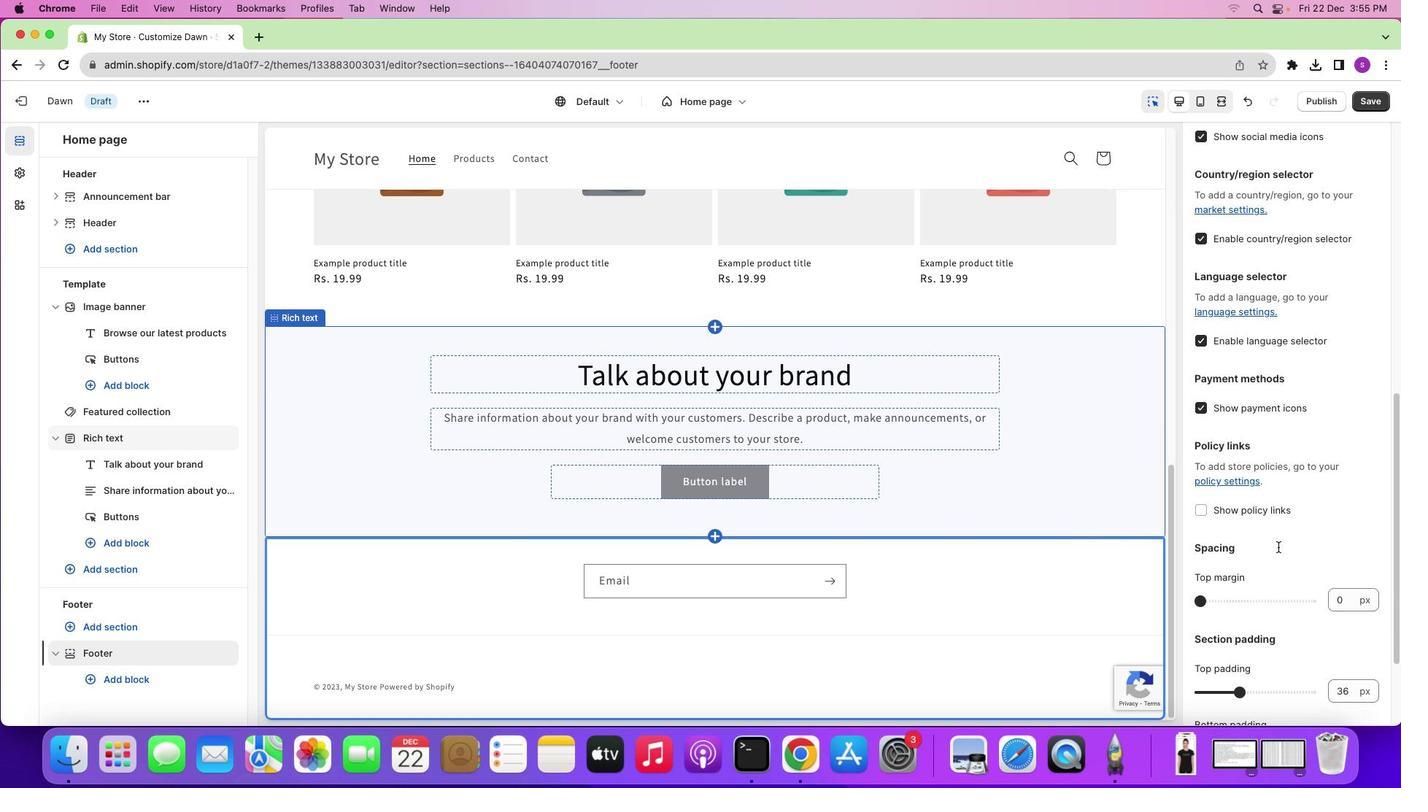 
Action: Mouse scrolled (1278, 547) with delta (0, 0)
Screenshot: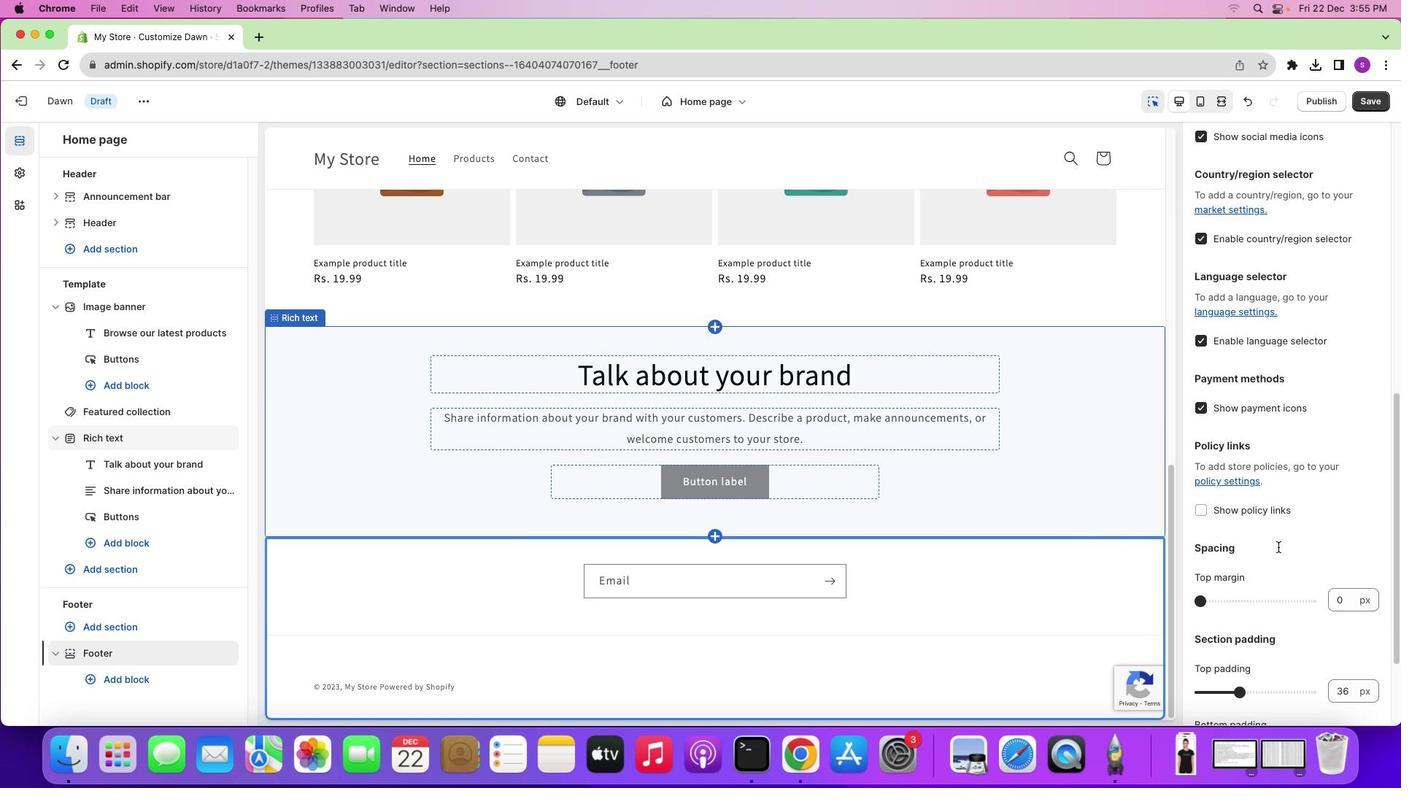 
Action: Mouse scrolled (1278, 547) with delta (0, -1)
Screenshot: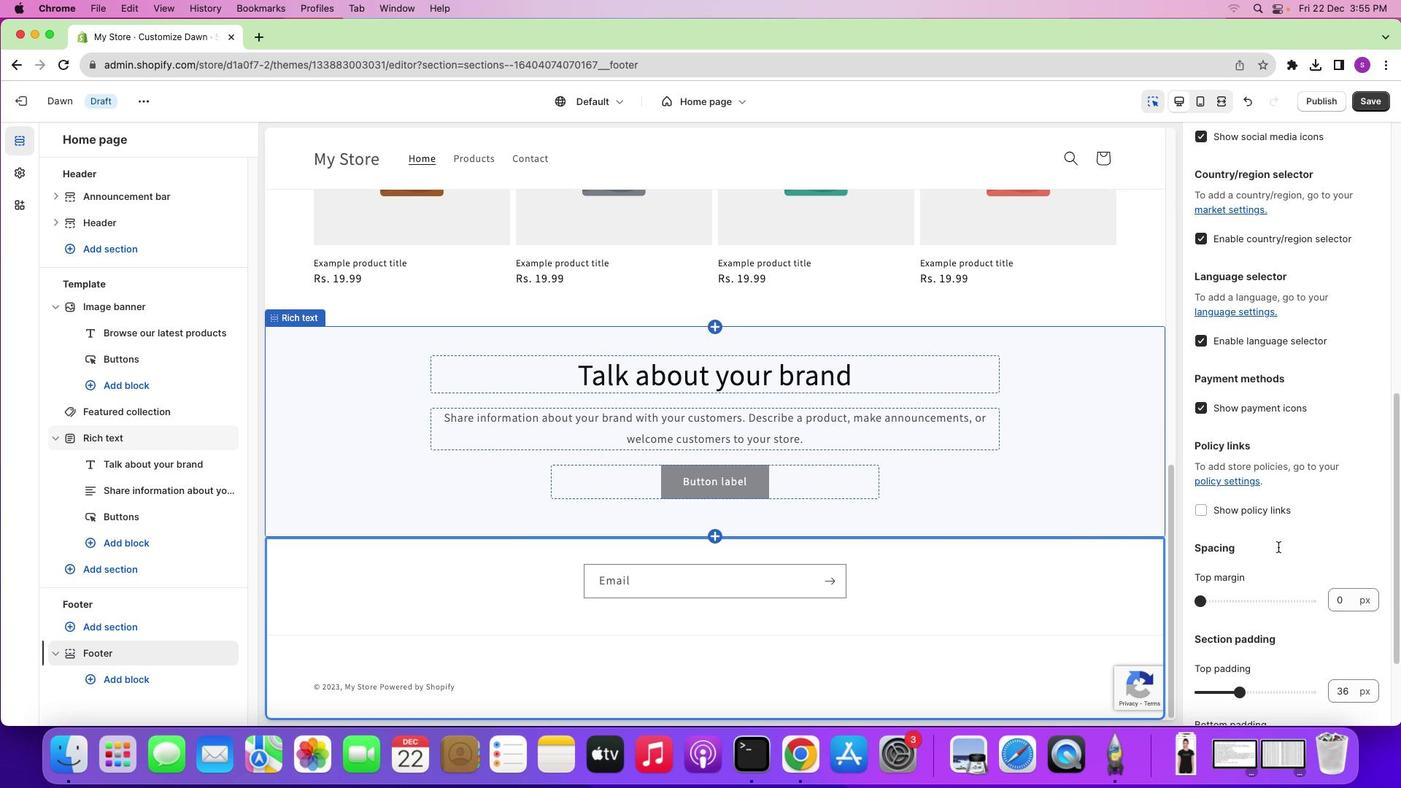 
Action: Mouse scrolled (1278, 547) with delta (0, -2)
Screenshot: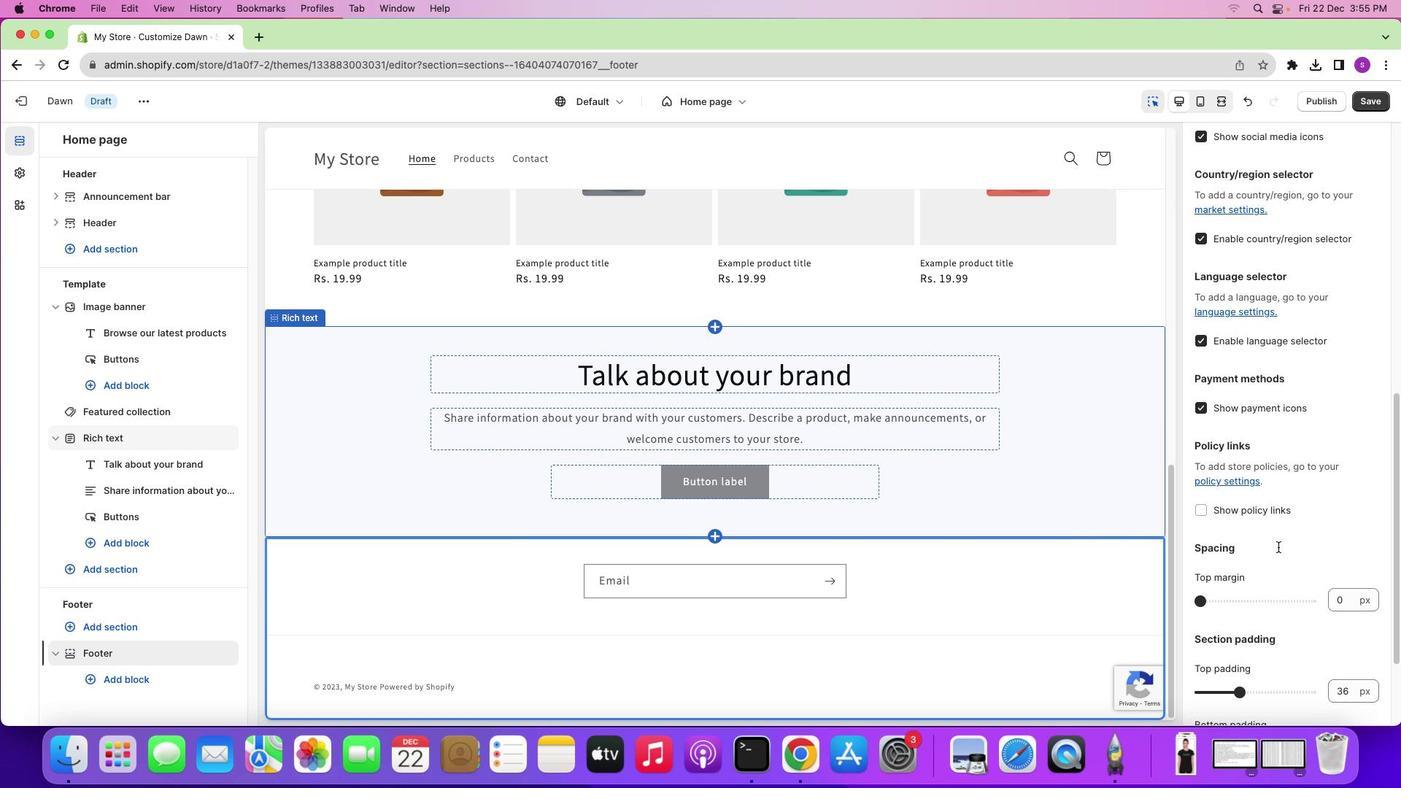 
Action: Mouse scrolled (1278, 547) with delta (0, -2)
Screenshot: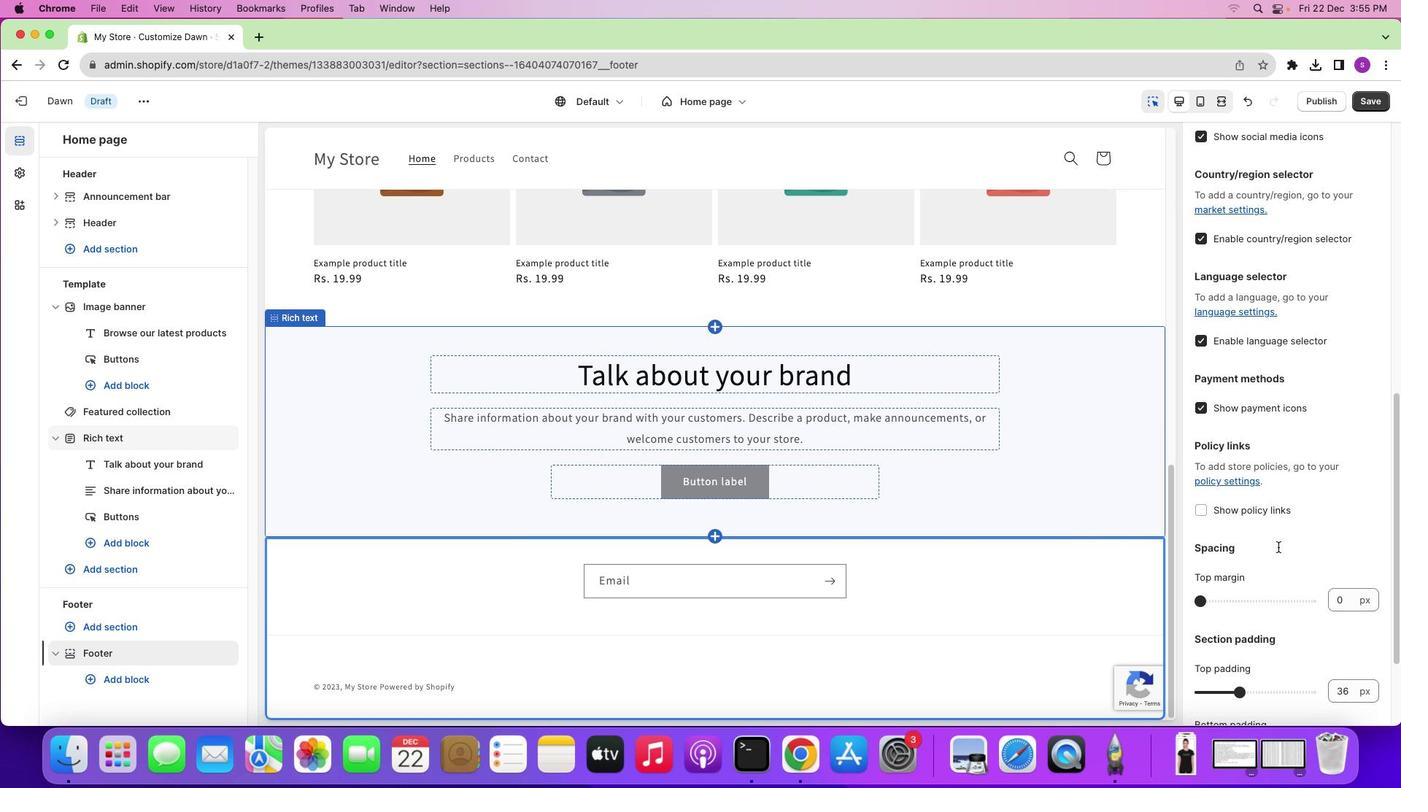 
Action: Mouse scrolled (1278, 547) with delta (0, 0)
Screenshot: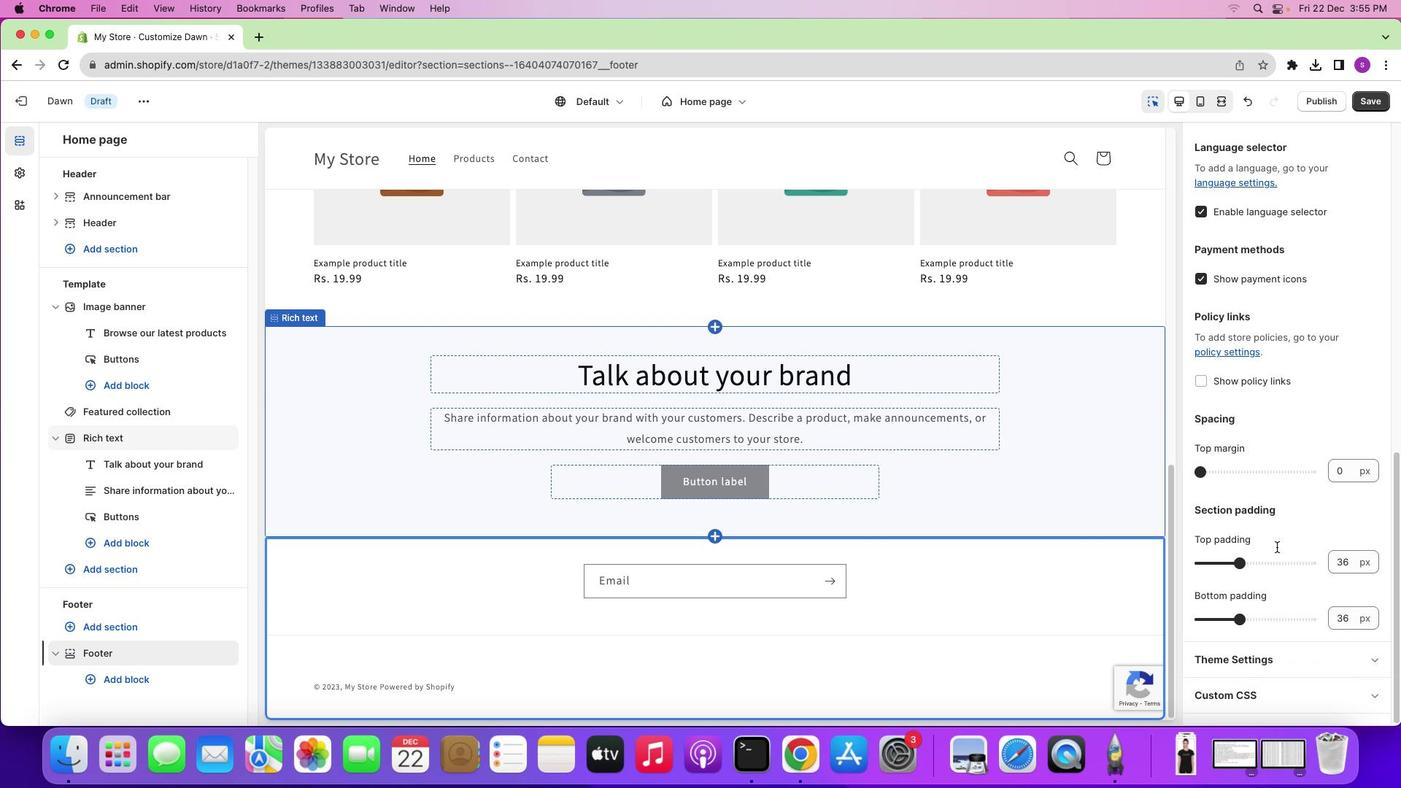 
Action: Mouse scrolled (1278, 547) with delta (0, 0)
Screenshot: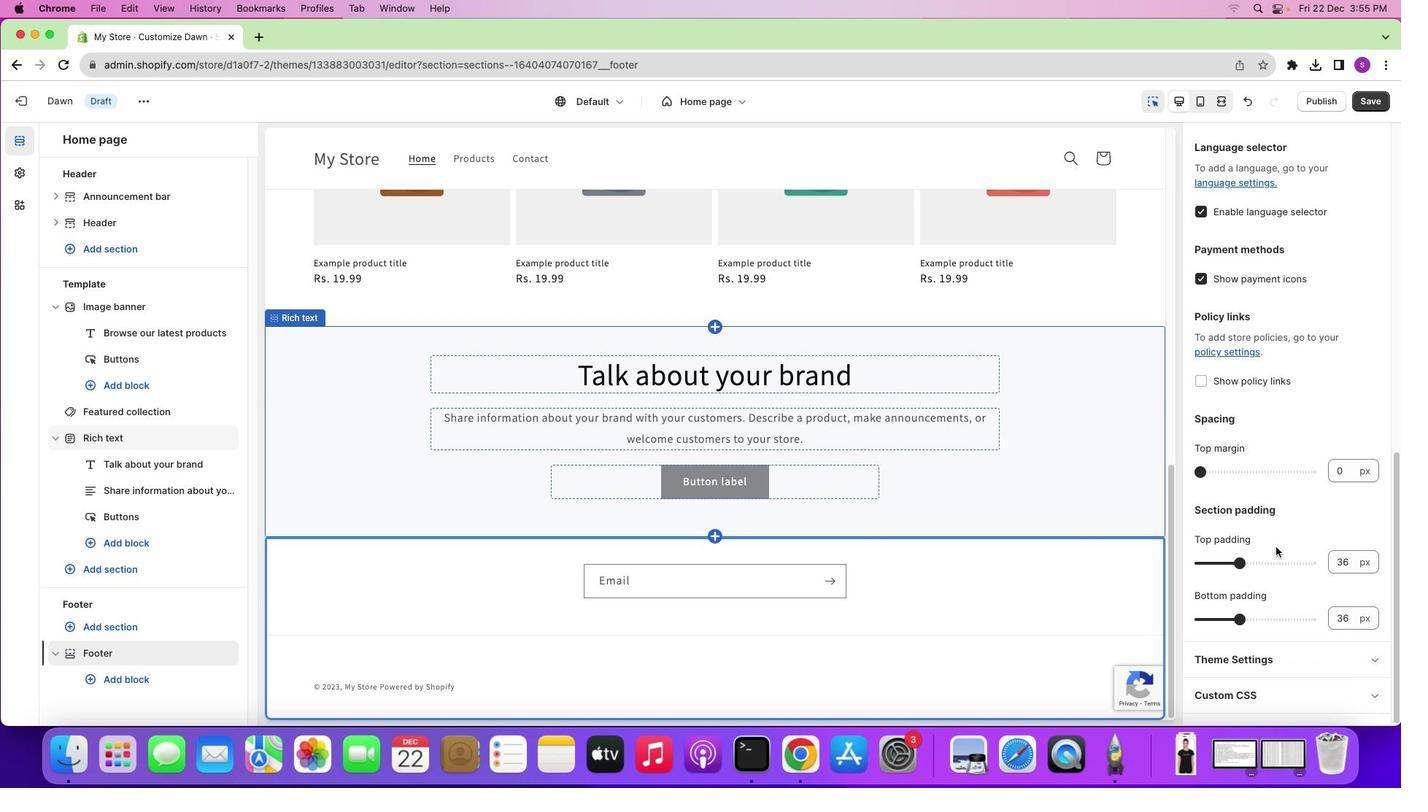 
Action: Mouse scrolled (1278, 547) with delta (0, -1)
Screenshot: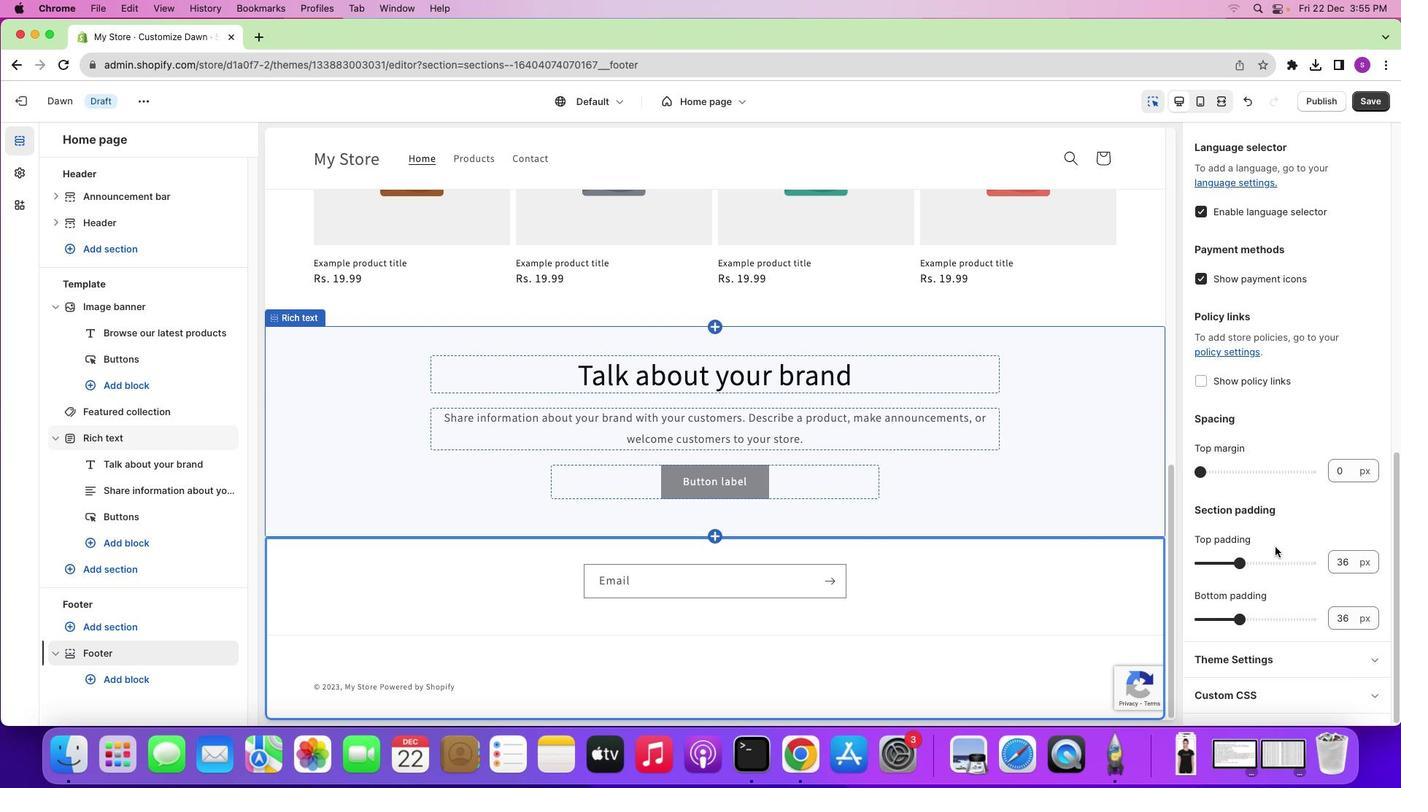 
Action: Mouse scrolled (1278, 547) with delta (0, -2)
Screenshot: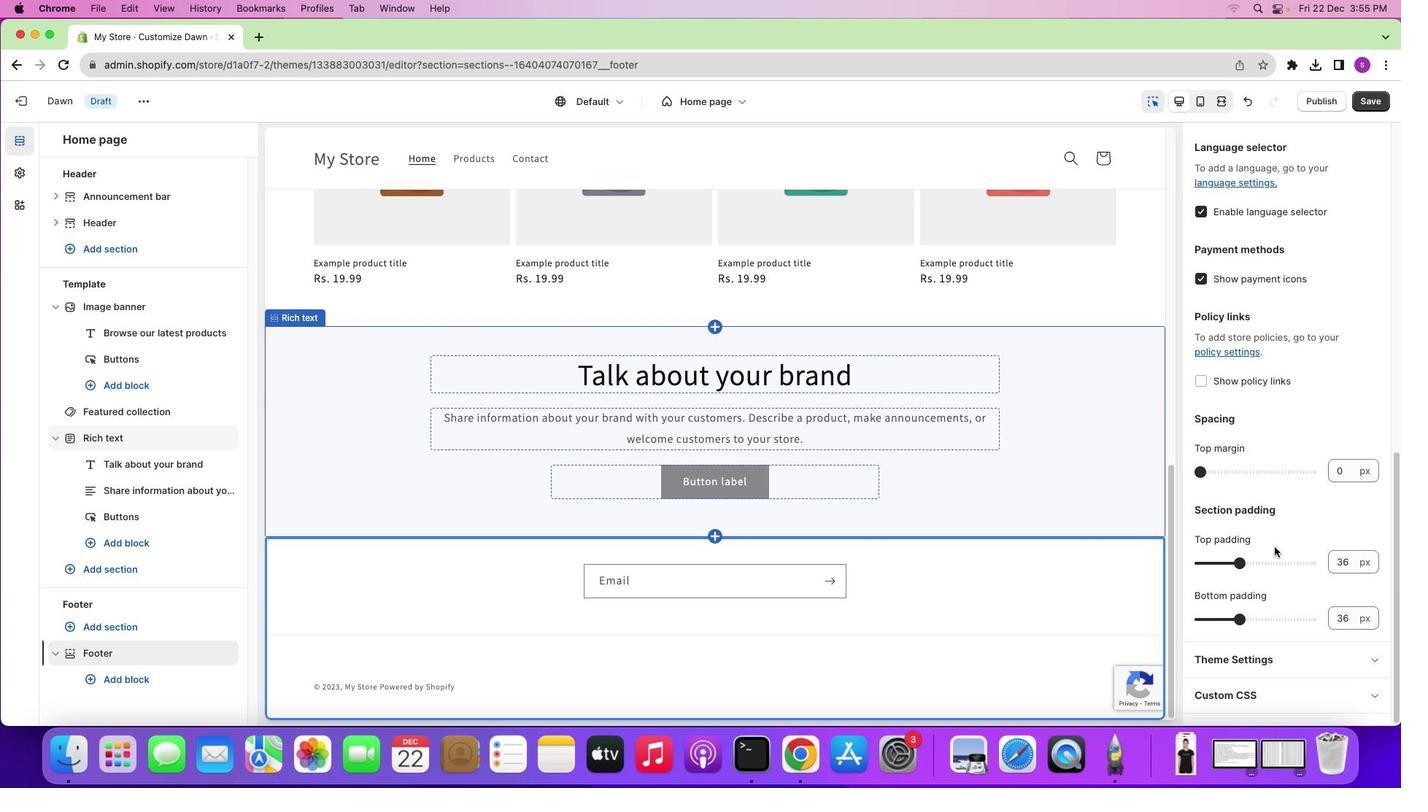 
Action: Mouse scrolled (1278, 547) with delta (0, -2)
Screenshot: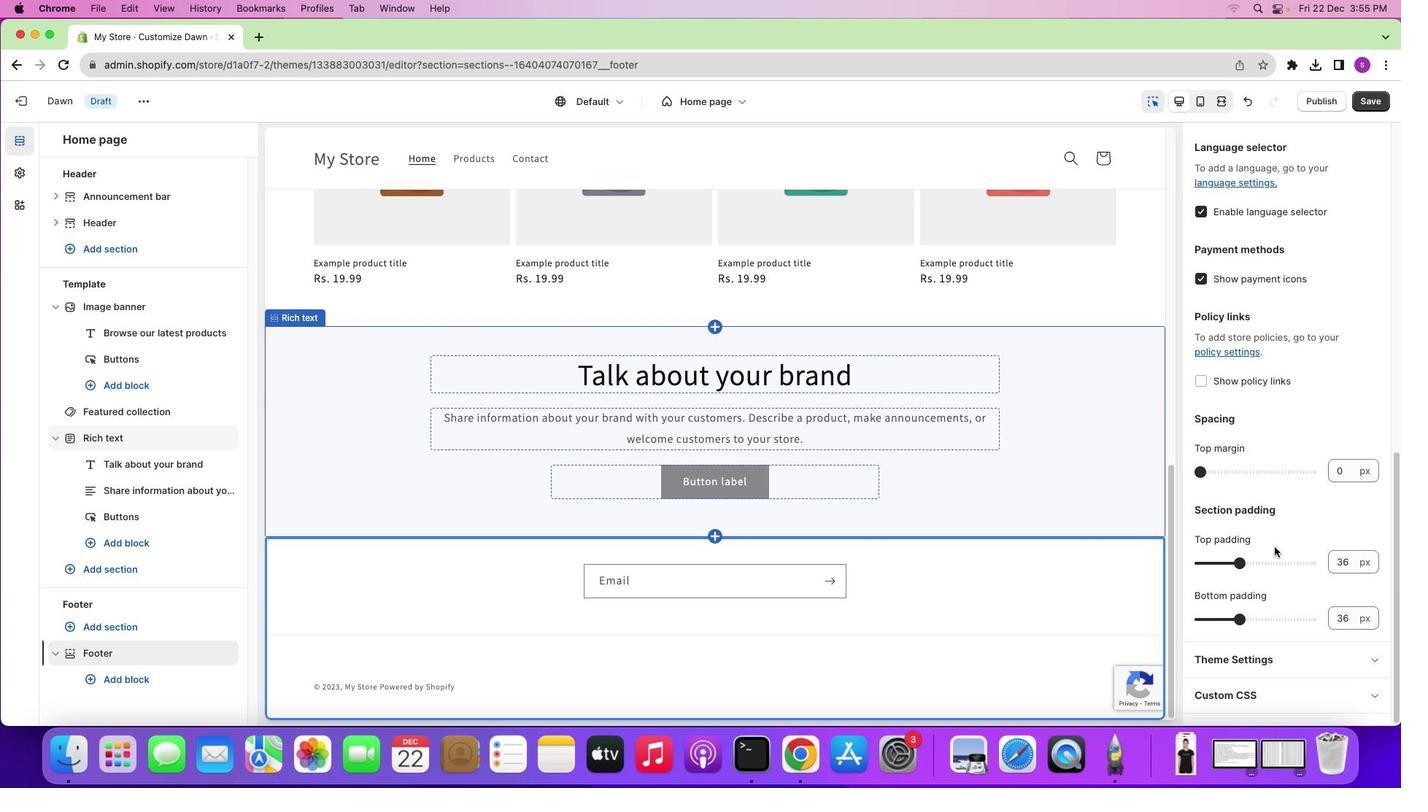 
Action: Mouse moved to (1275, 547)
Screenshot: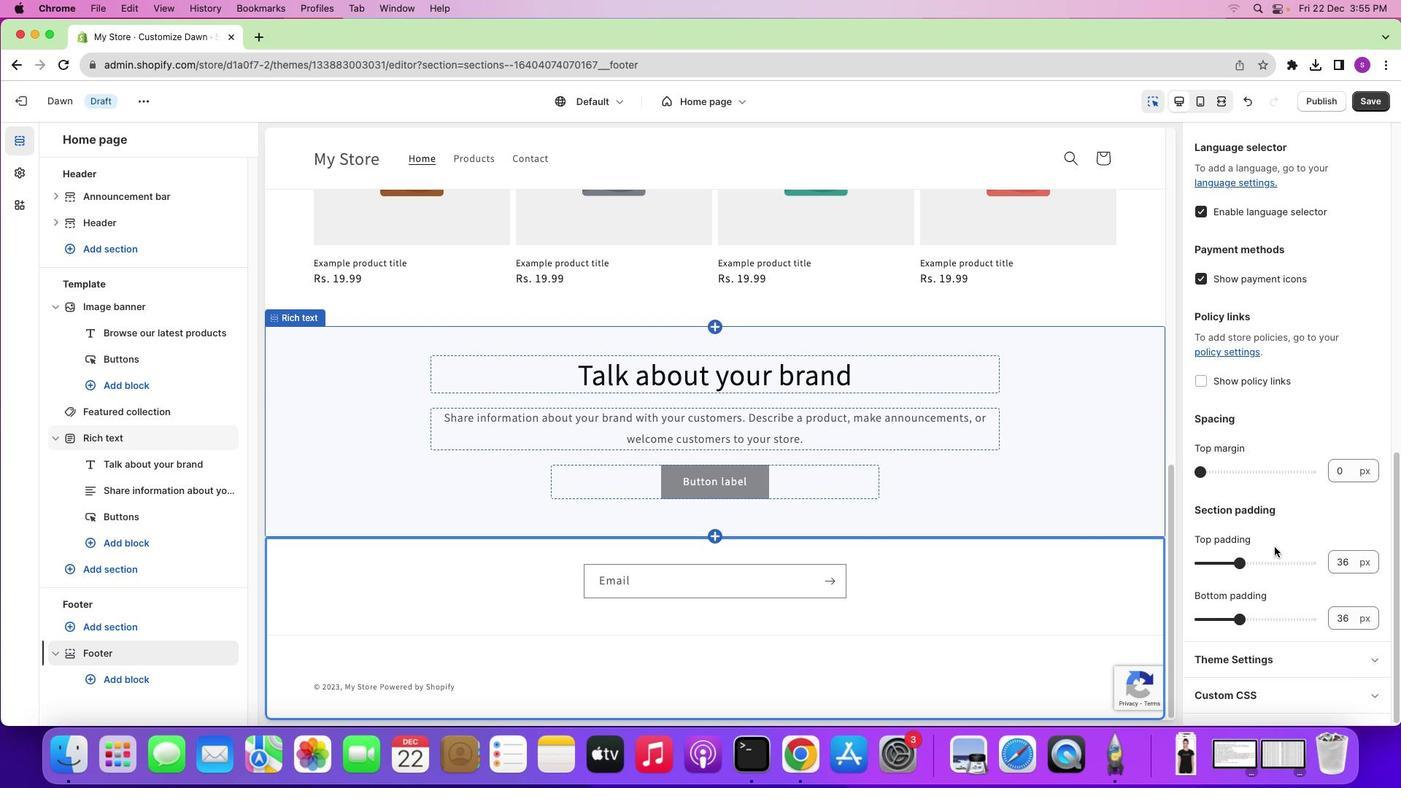 
Action: Mouse scrolled (1275, 547) with delta (0, 0)
Screenshot: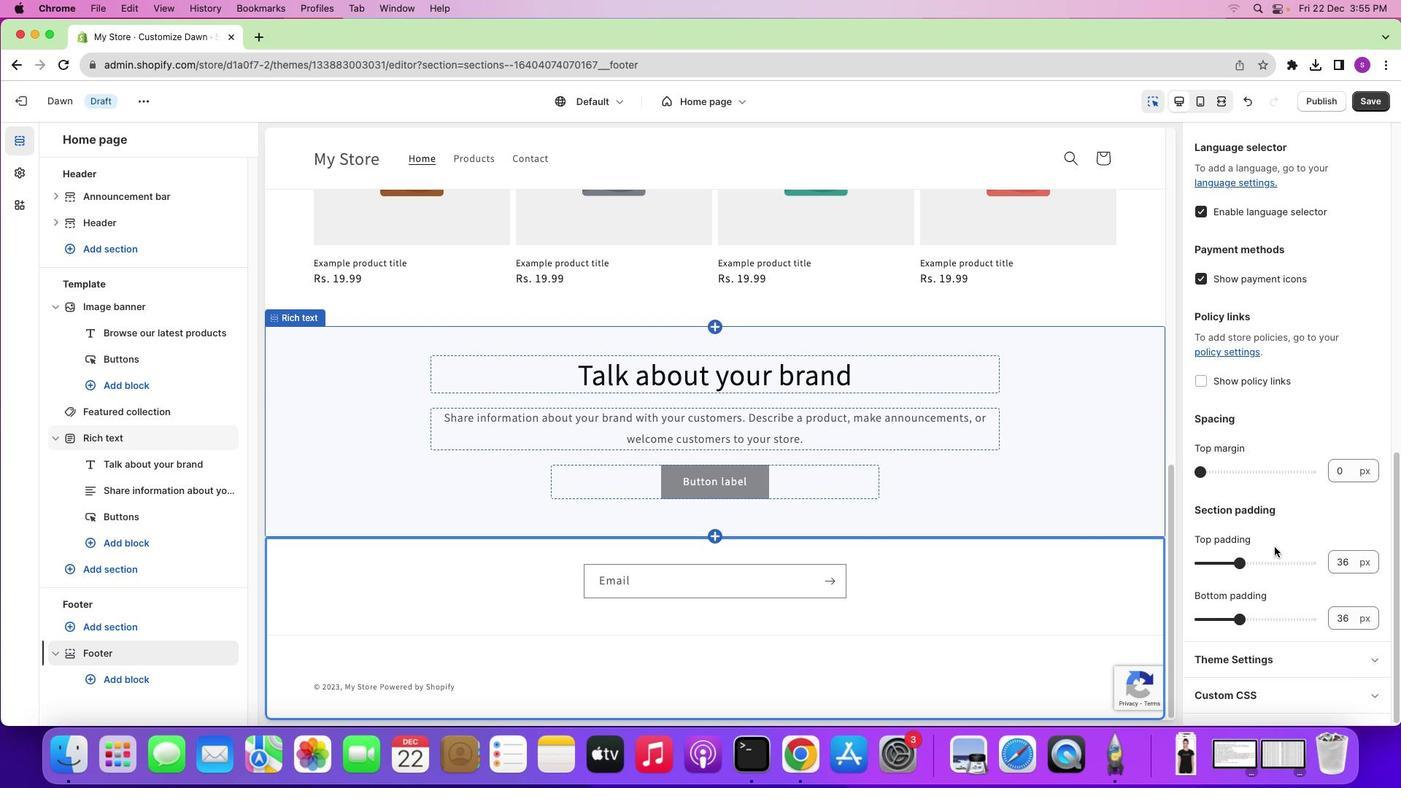 
Action: Mouse scrolled (1275, 547) with delta (0, 0)
Screenshot: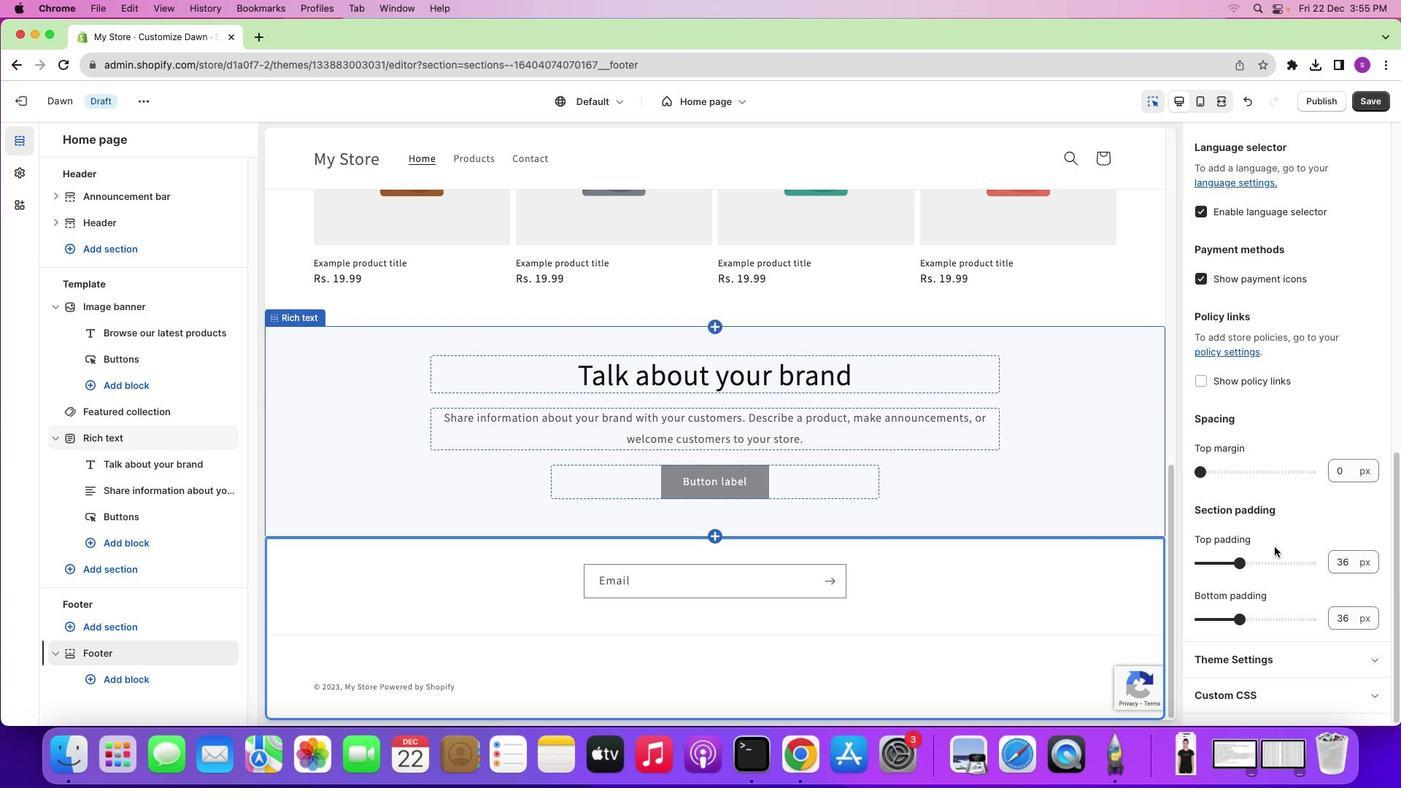 
Action: Mouse scrolled (1275, 547) with delta (0, 1)
Screenshot: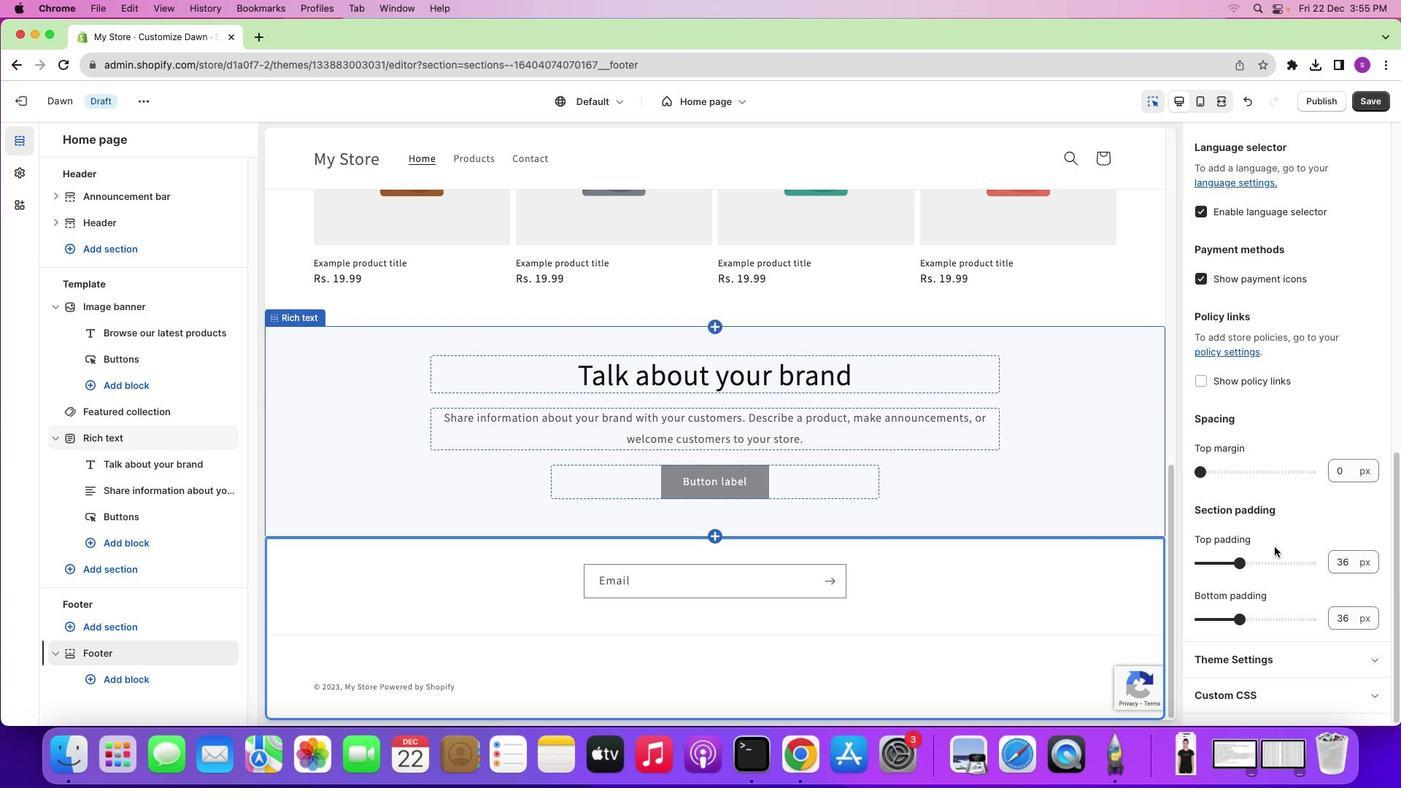
Action: Mouse scrolled (1275, 547) with delta (0, -1)
Screenshot: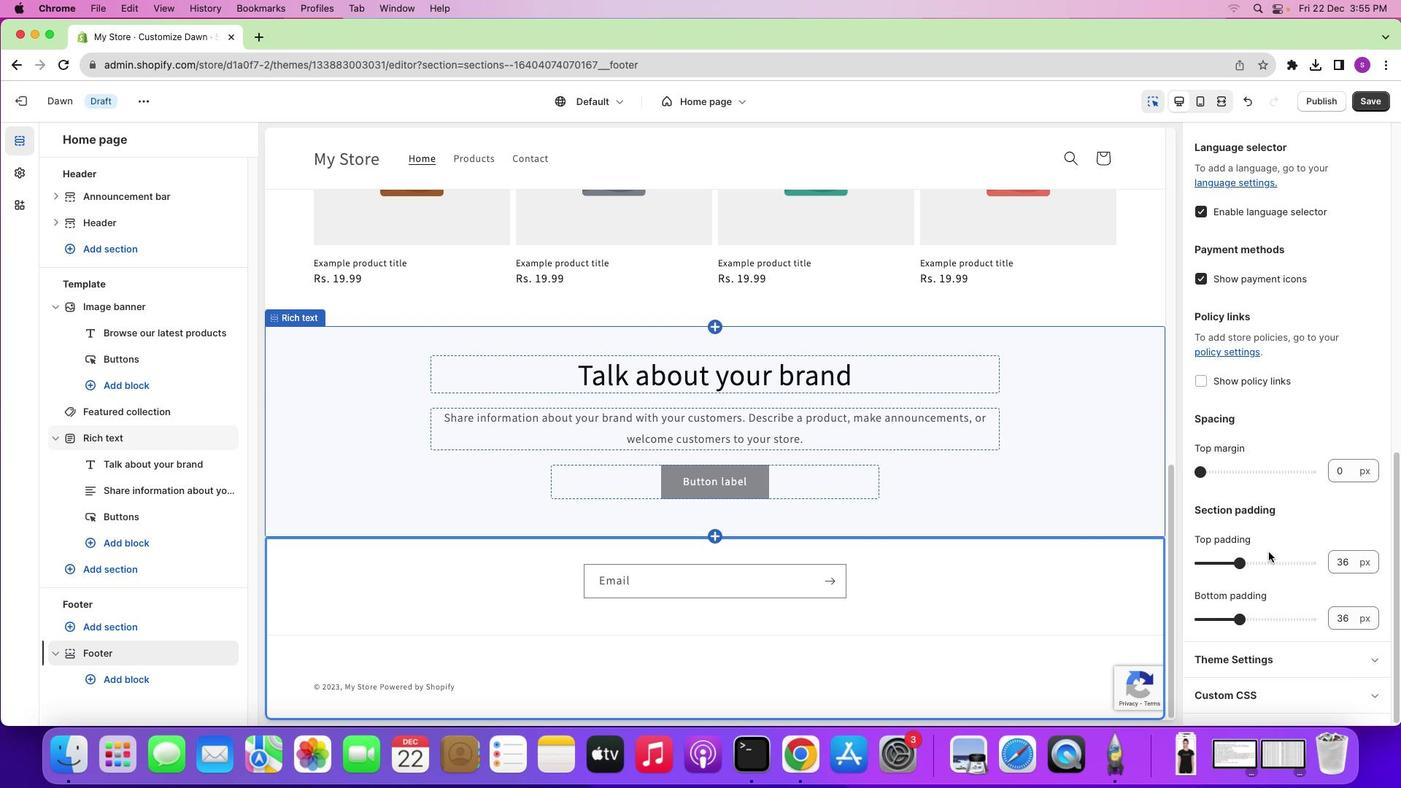 
Action: Mouse scrolled (1275, 547) with delta (0, -1)
Screenshot: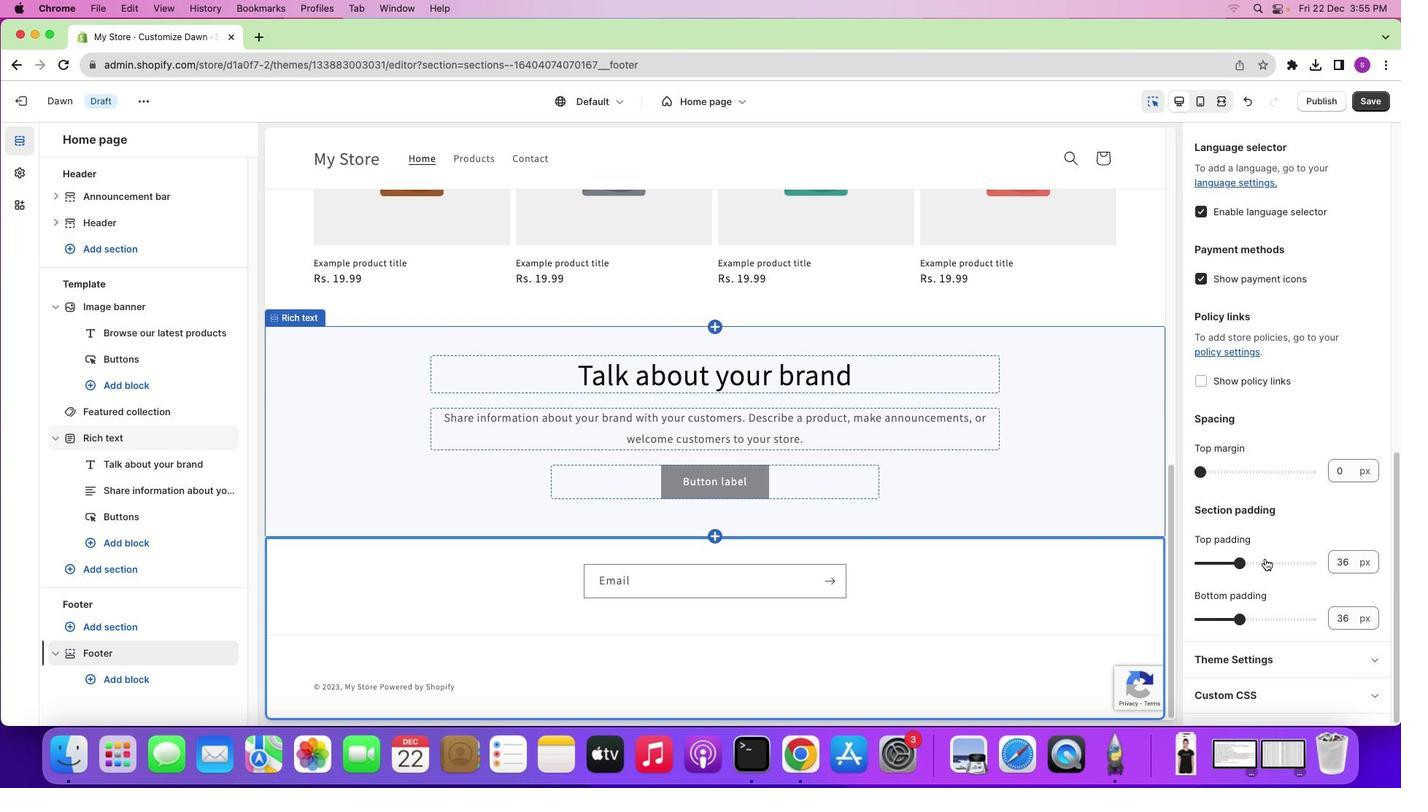 
Action: Mouse scrolled (1275, 547) with delta (0, -2)
Screenshot: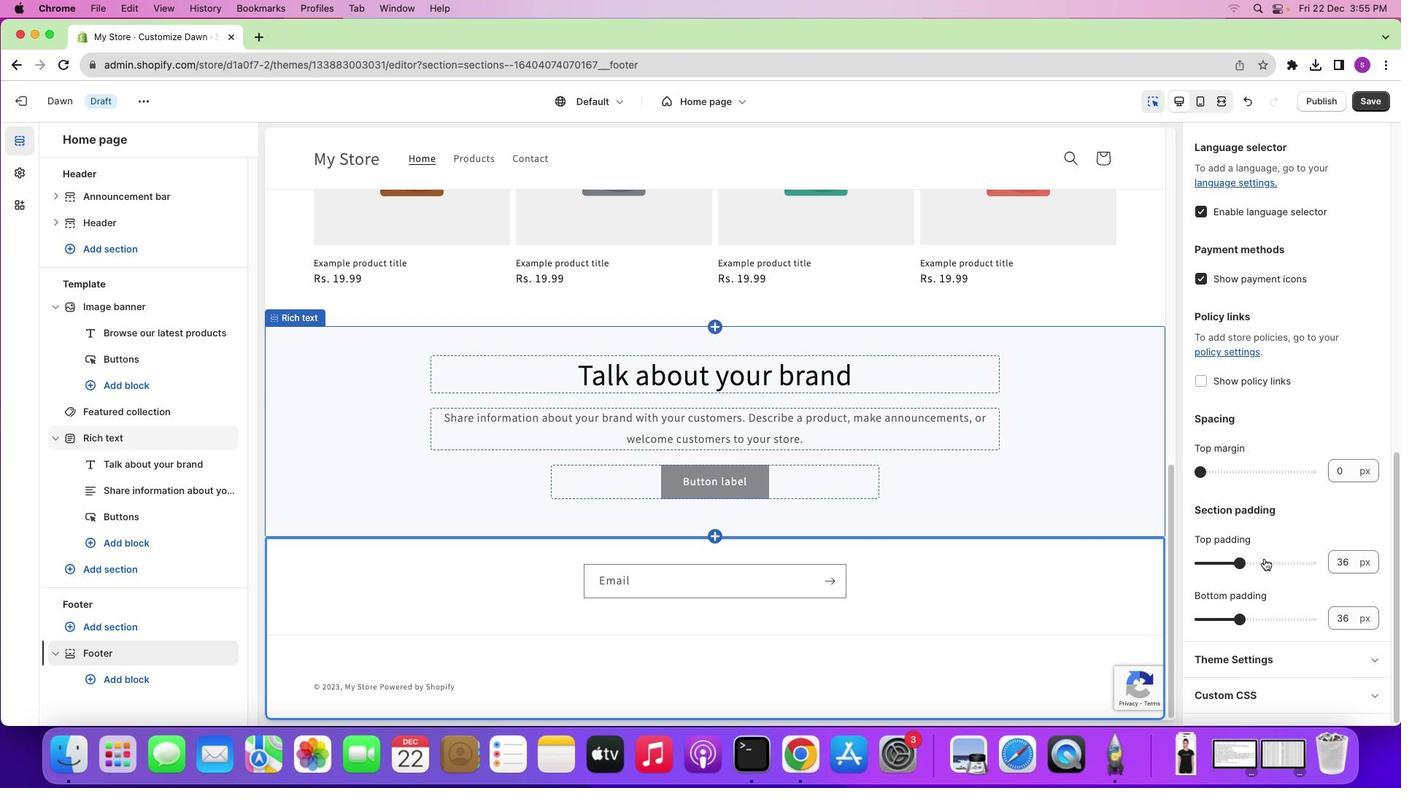 
Action: Mouse moved to (724, 520)
Screenshot: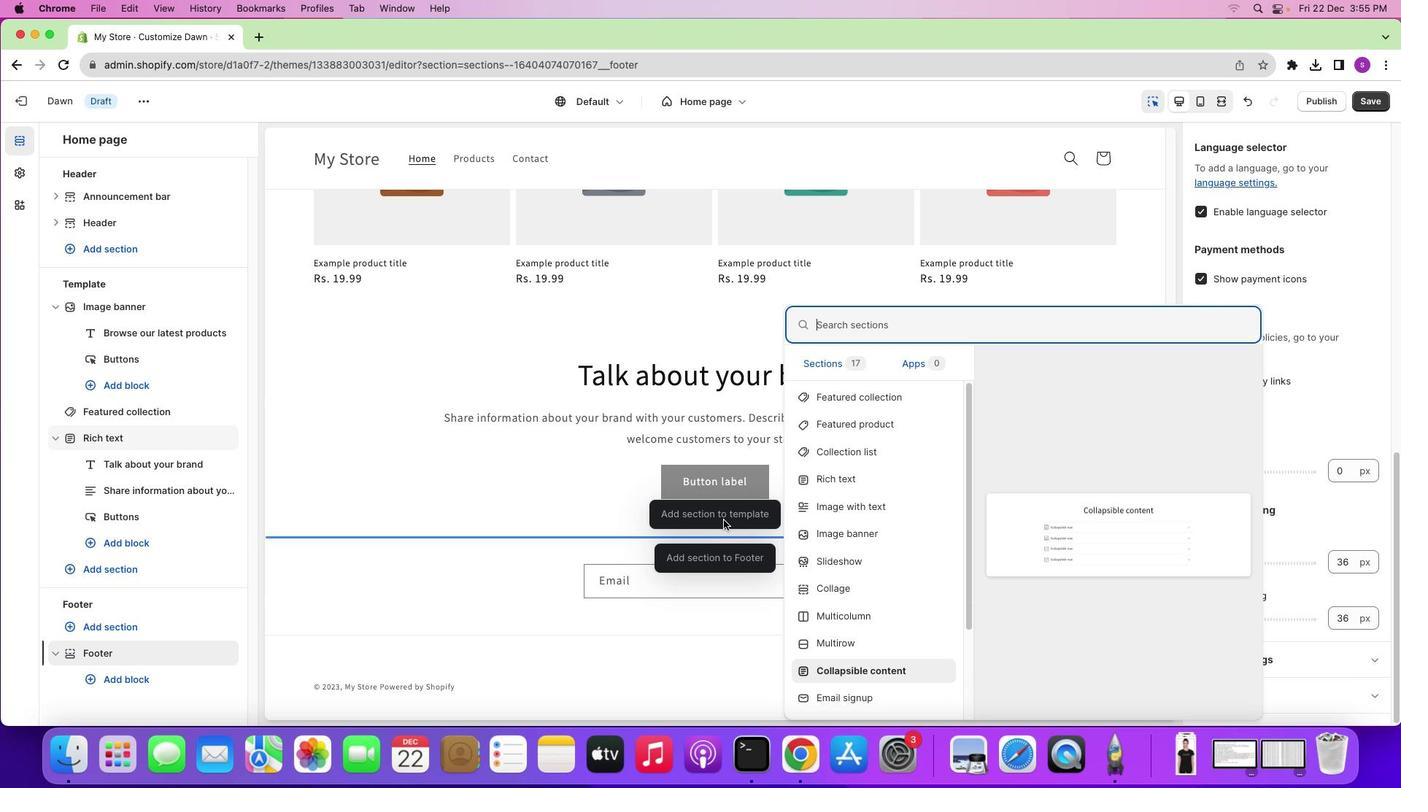 
Action: Mouse pressed left at (724, 520)
Screenshot: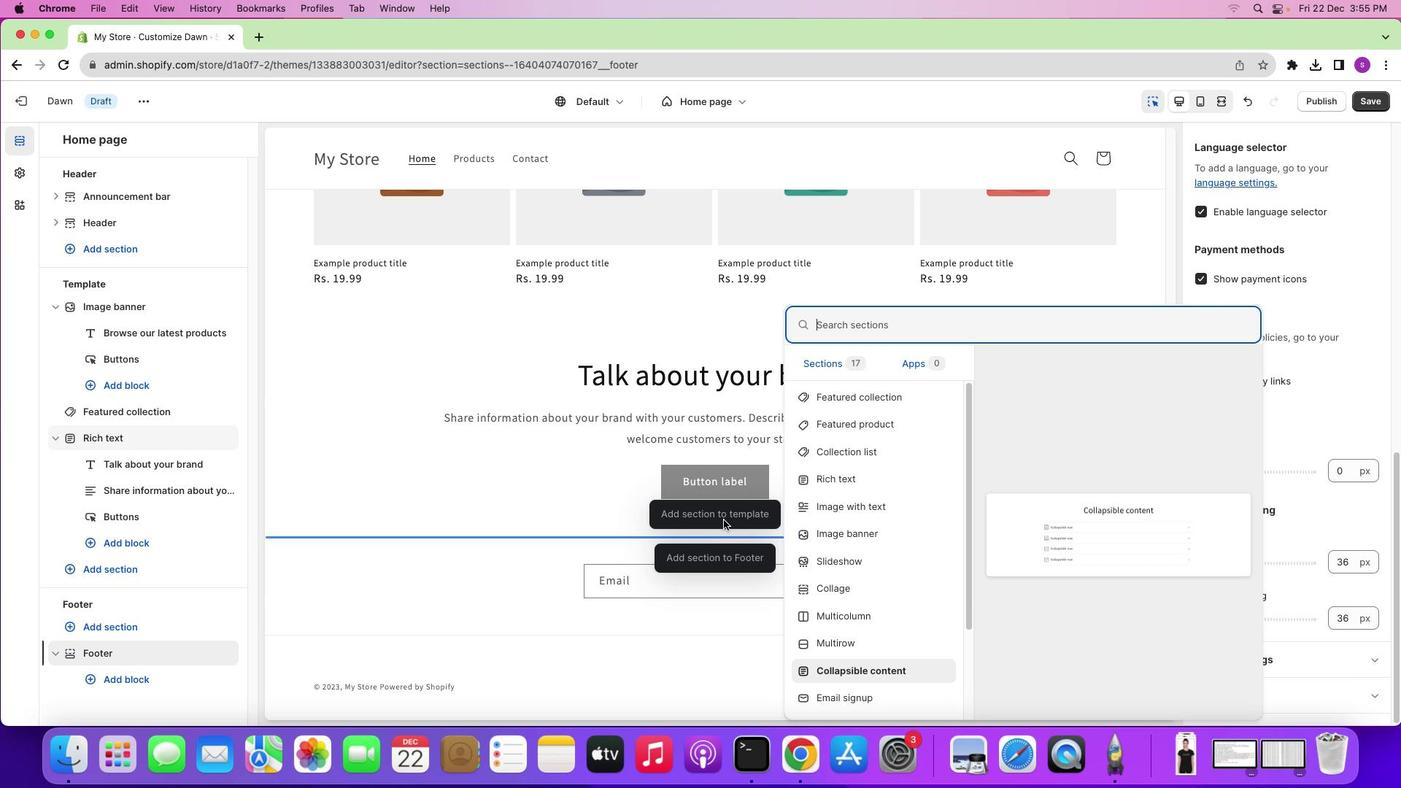 
Action: Mouse moved to (876, 479)
Screenshot: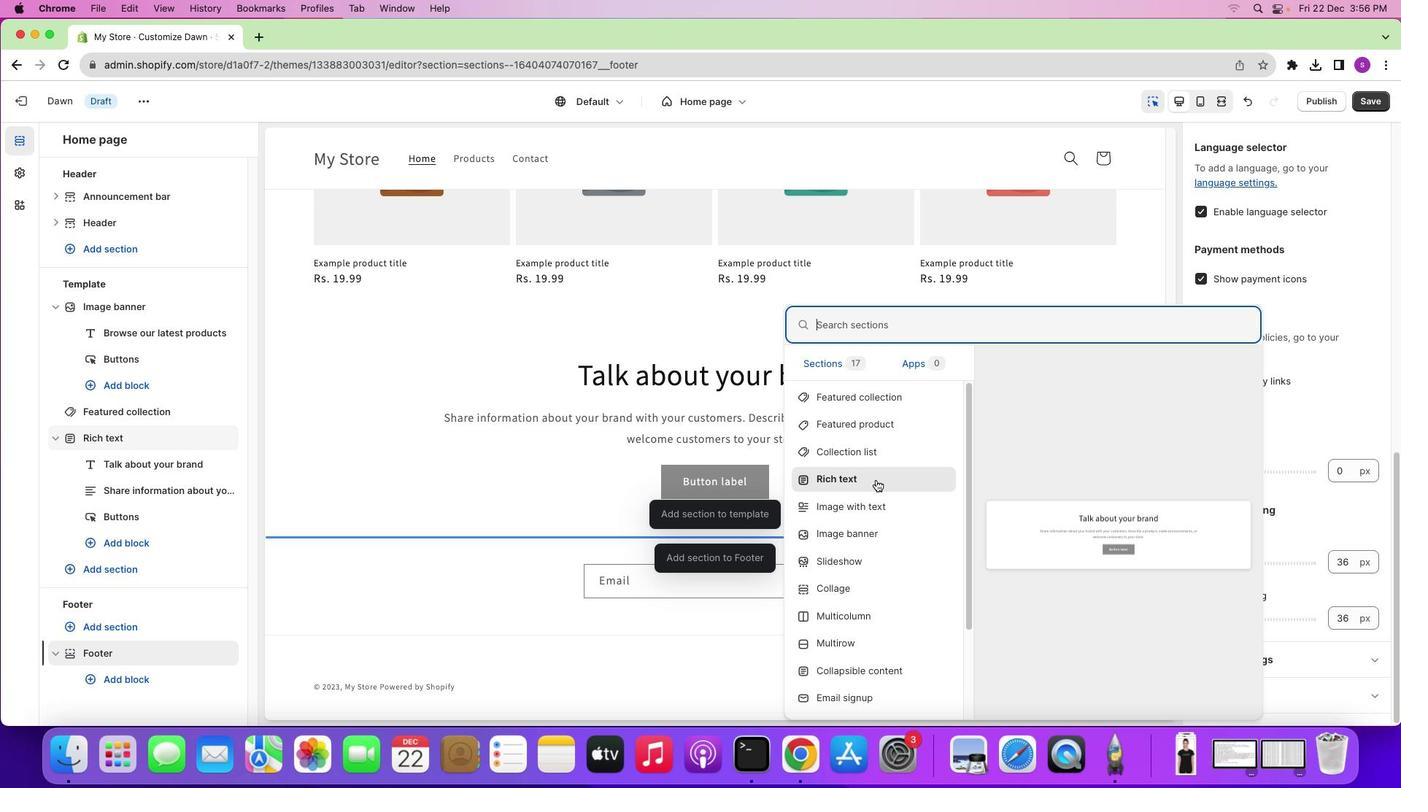
Action: Mouse pressed left at (876, 479)
Screenshot: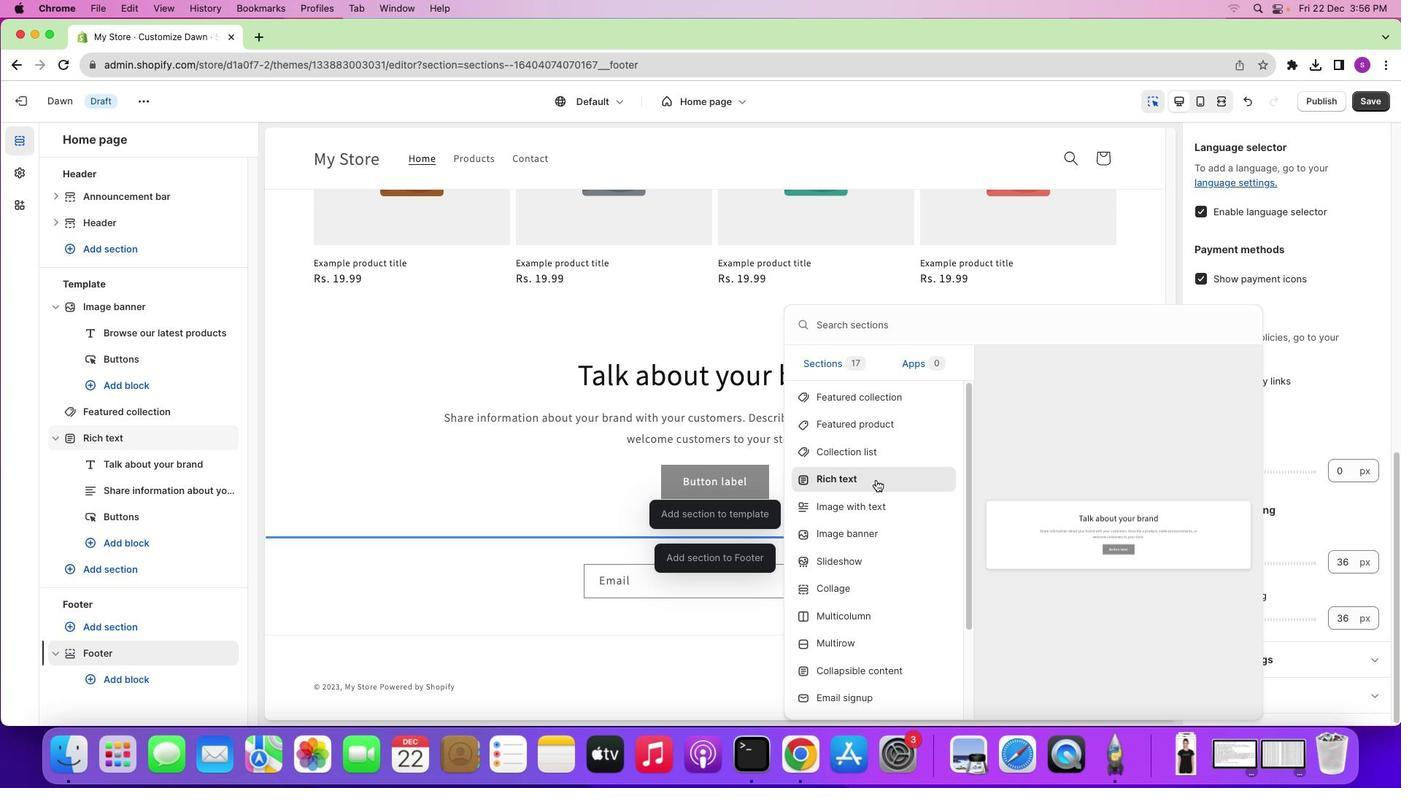 
Action: Mouse moved to (935, 596)
Screenshot: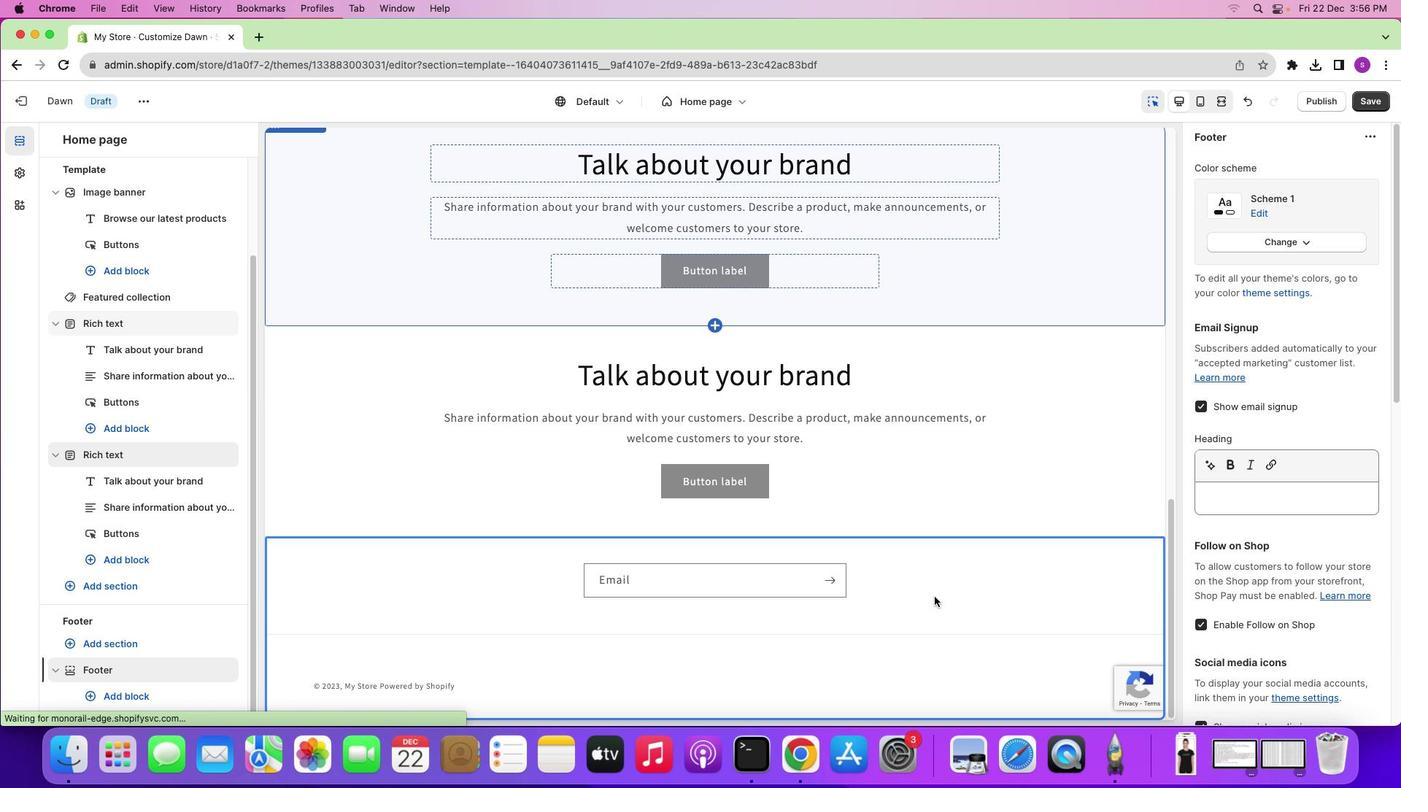 
Action: Mouse pressed left at (935, 596)
Screenshot: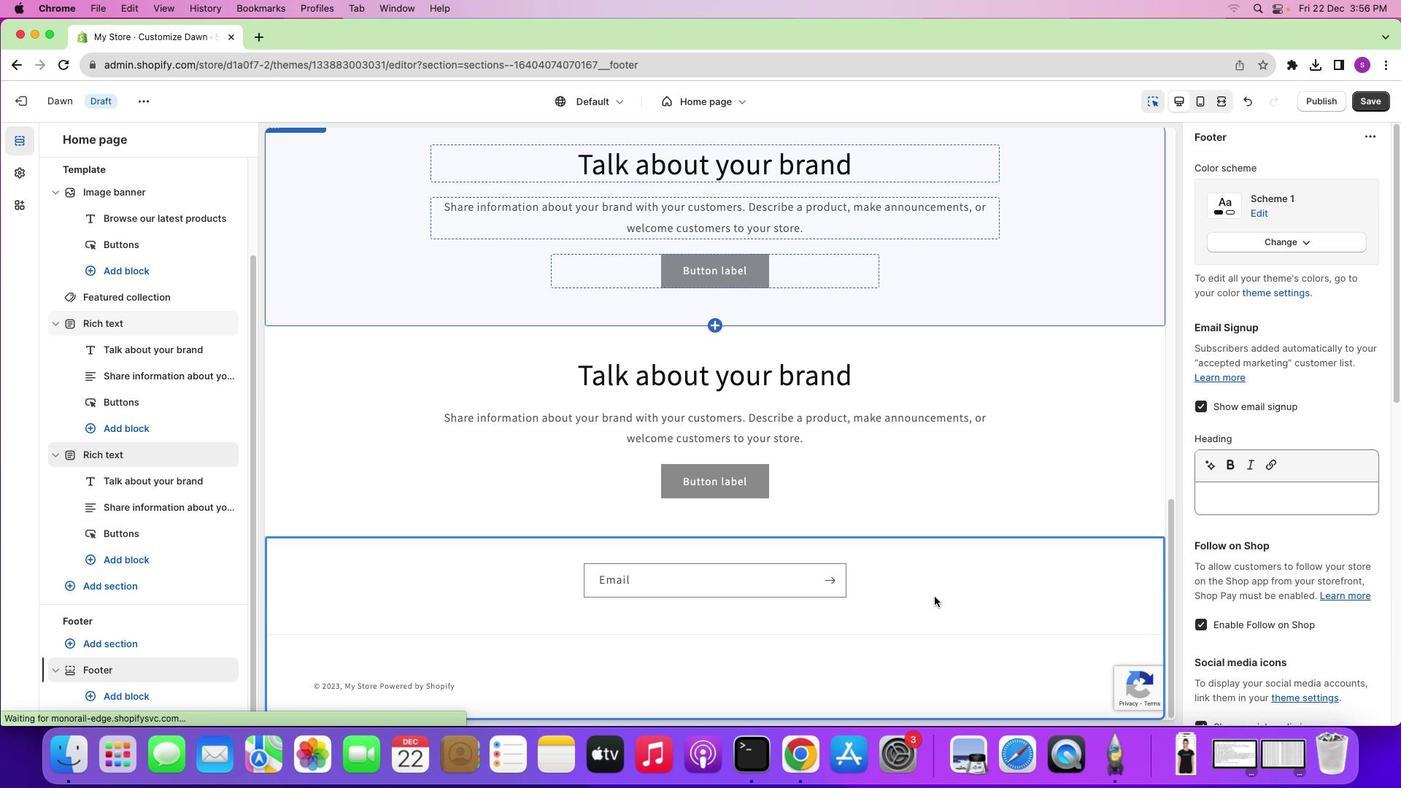 
Action: Mouse moved to (1219, 599)
Screenshot: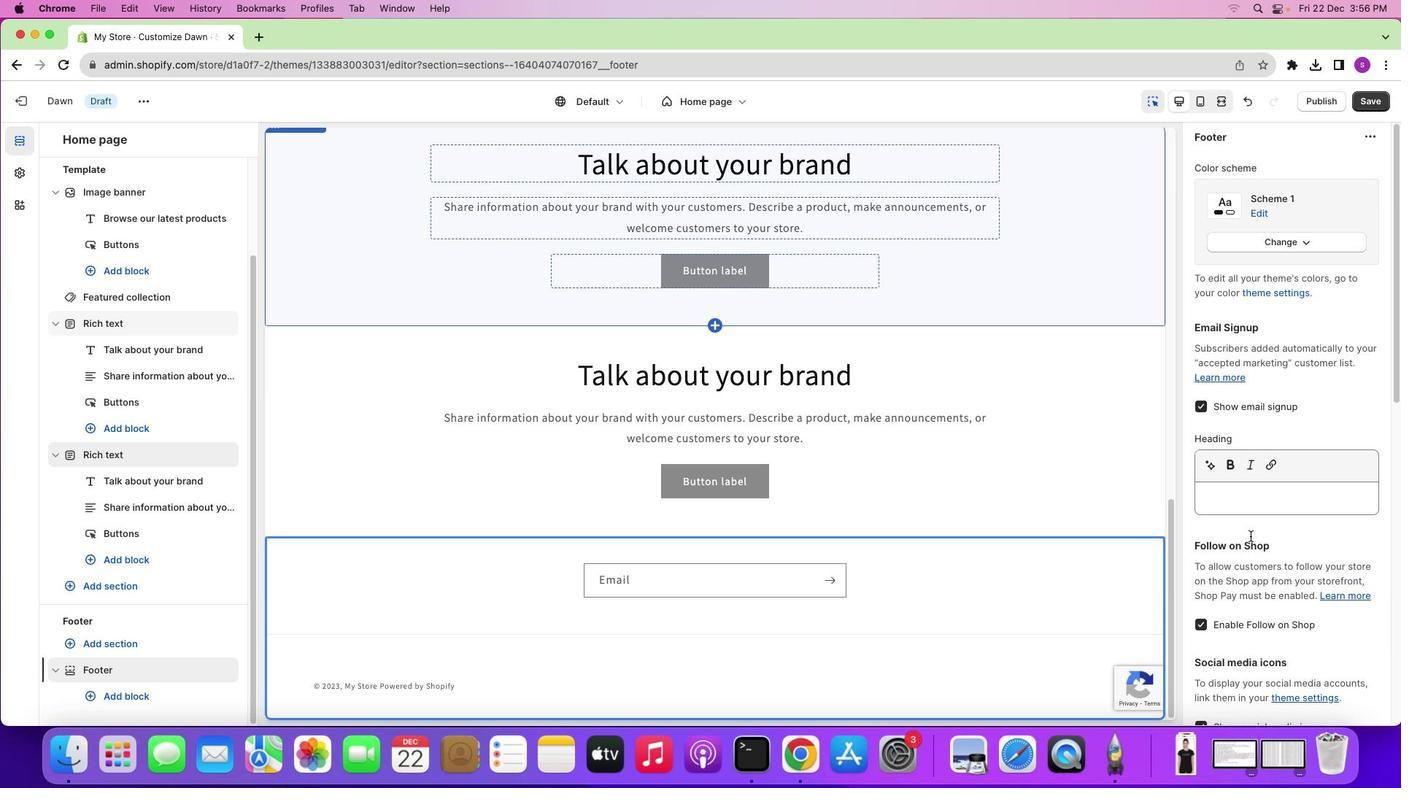 
Action: Mouse scrolled (1219, 599) with delta (0, 0)
Screenshot: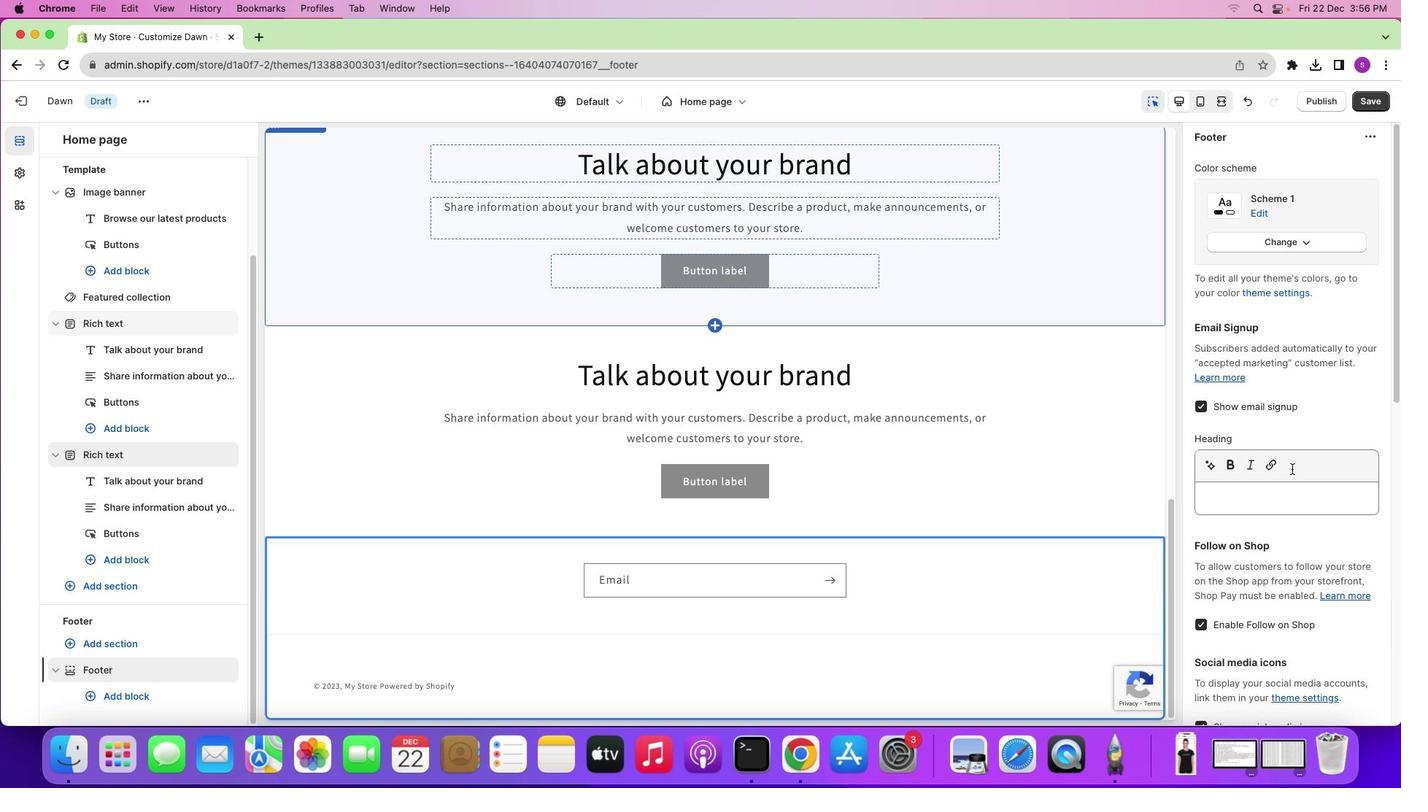 
Action: Mouse scrolled (1219, 599) with delta (0, -2)
Screenshot: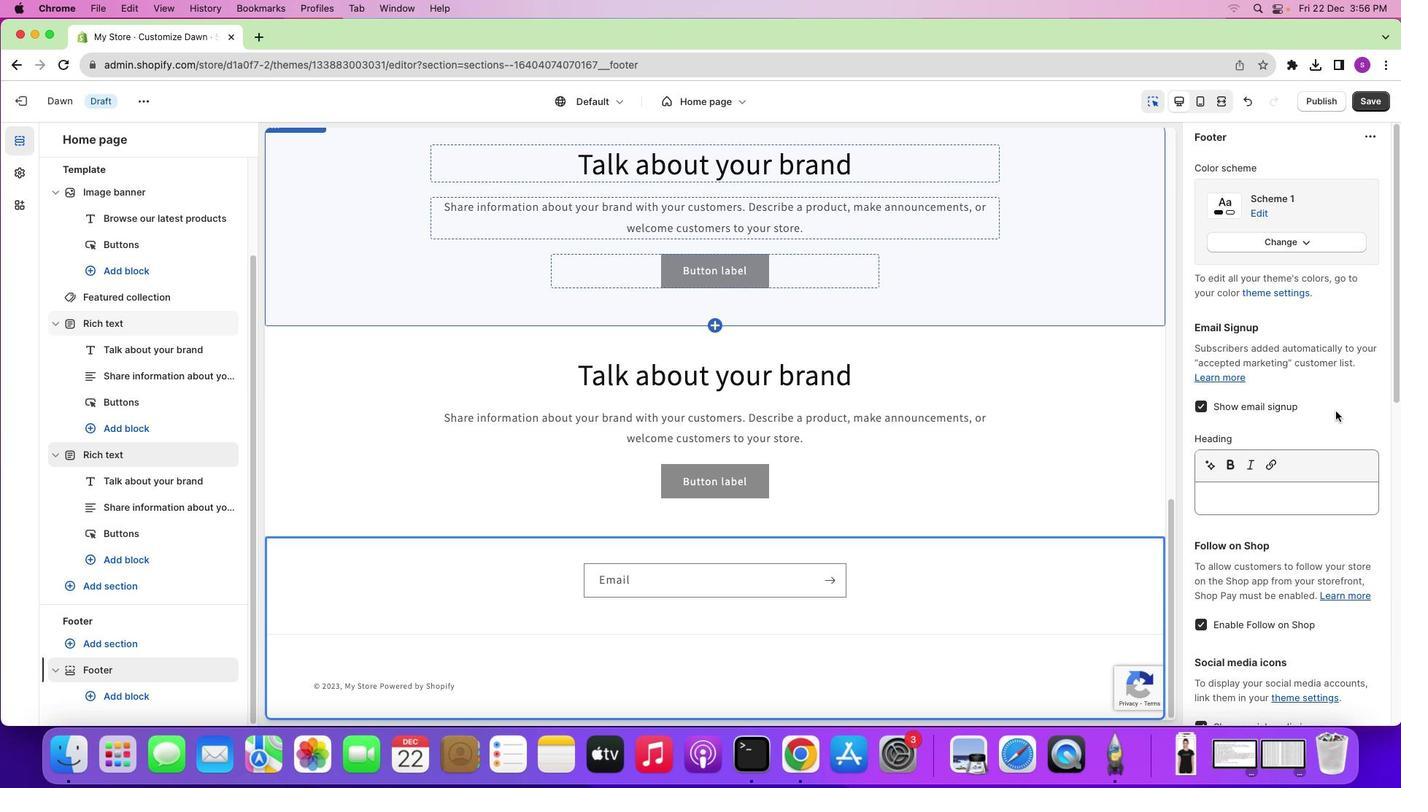 
Action: Mouse scrolled (1219, 599) with delta (0, -2)
Screenshot: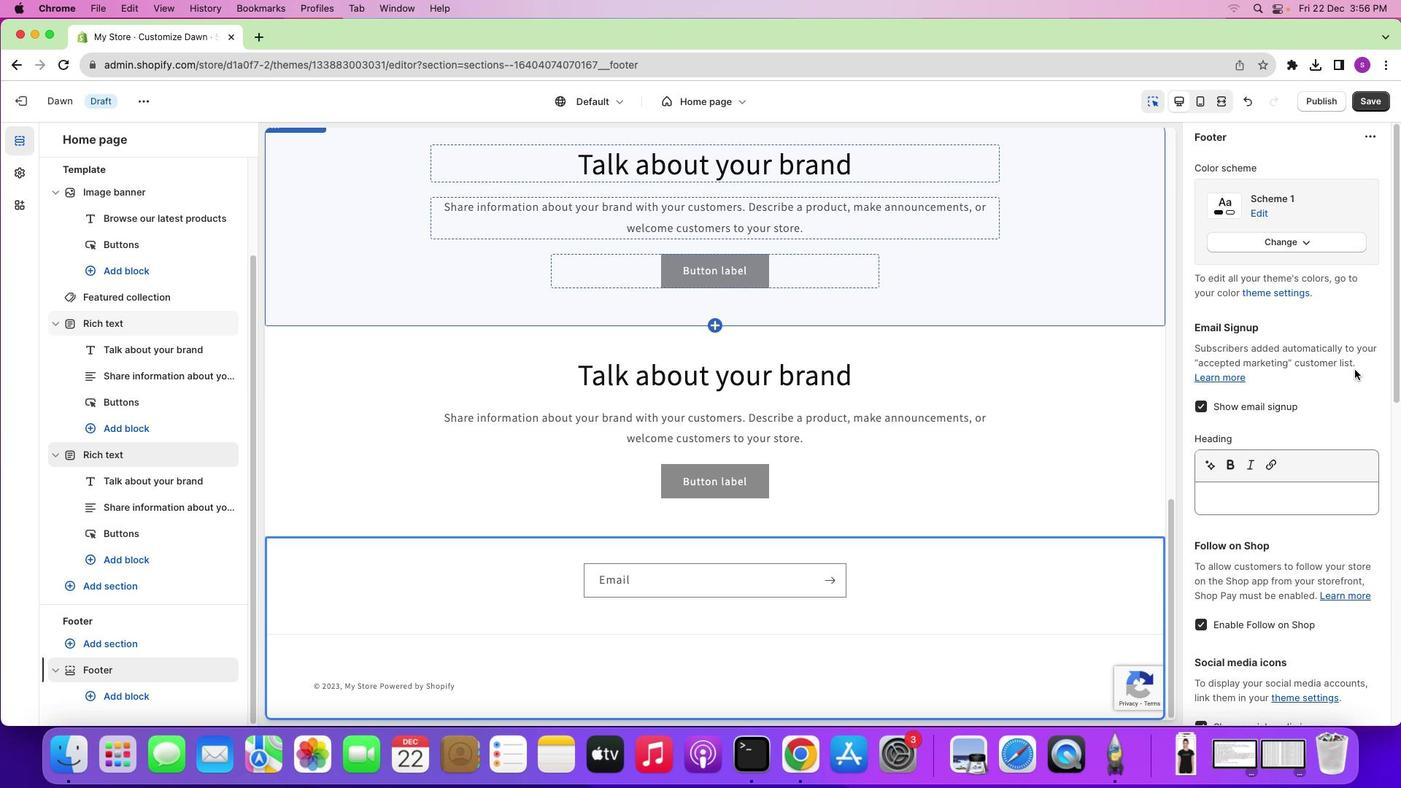 
Action: Mouse scrolled (1219, 599) with delta (0, -4)
Screenshot: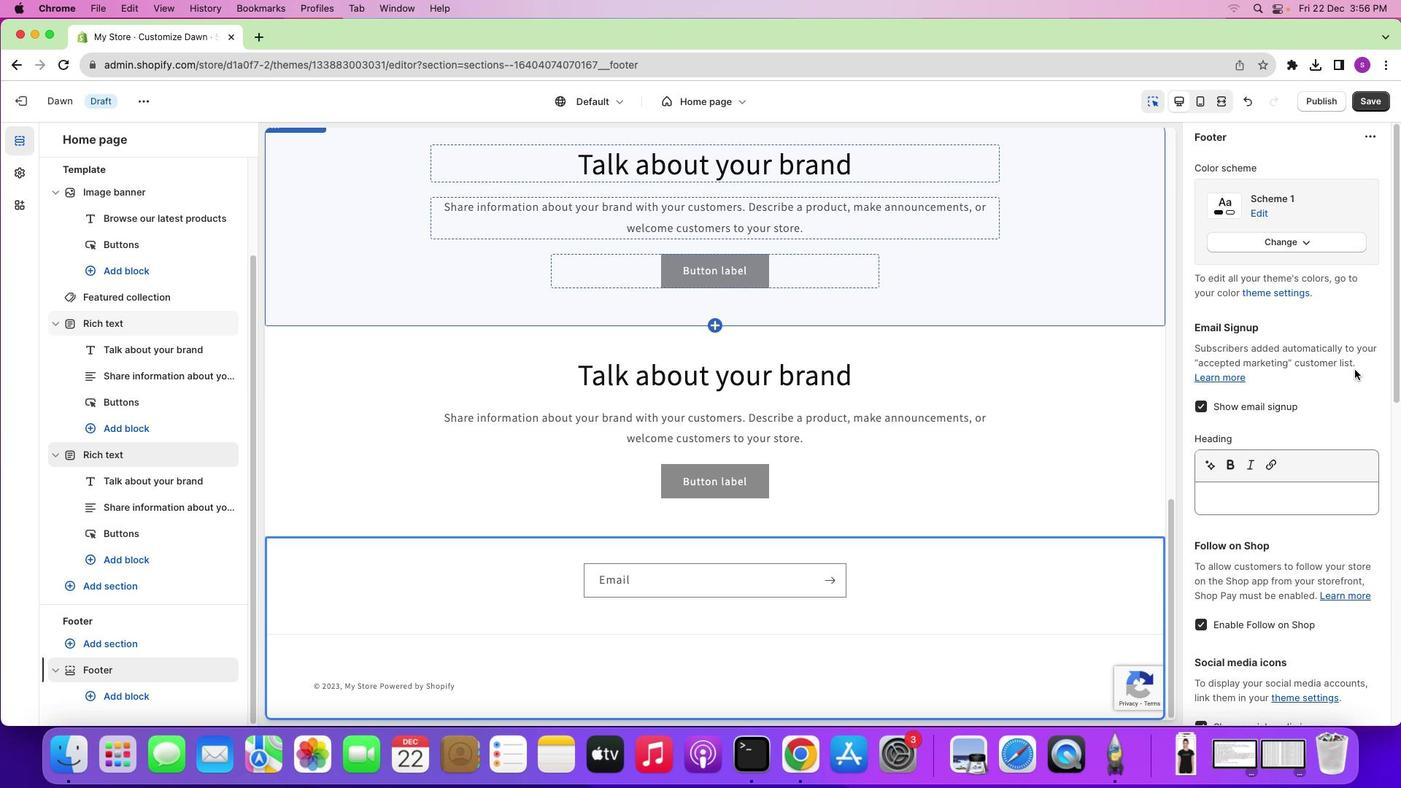 
Action: Mouse scrolled (1219, 599) with delta (0, -4)
Screenshot: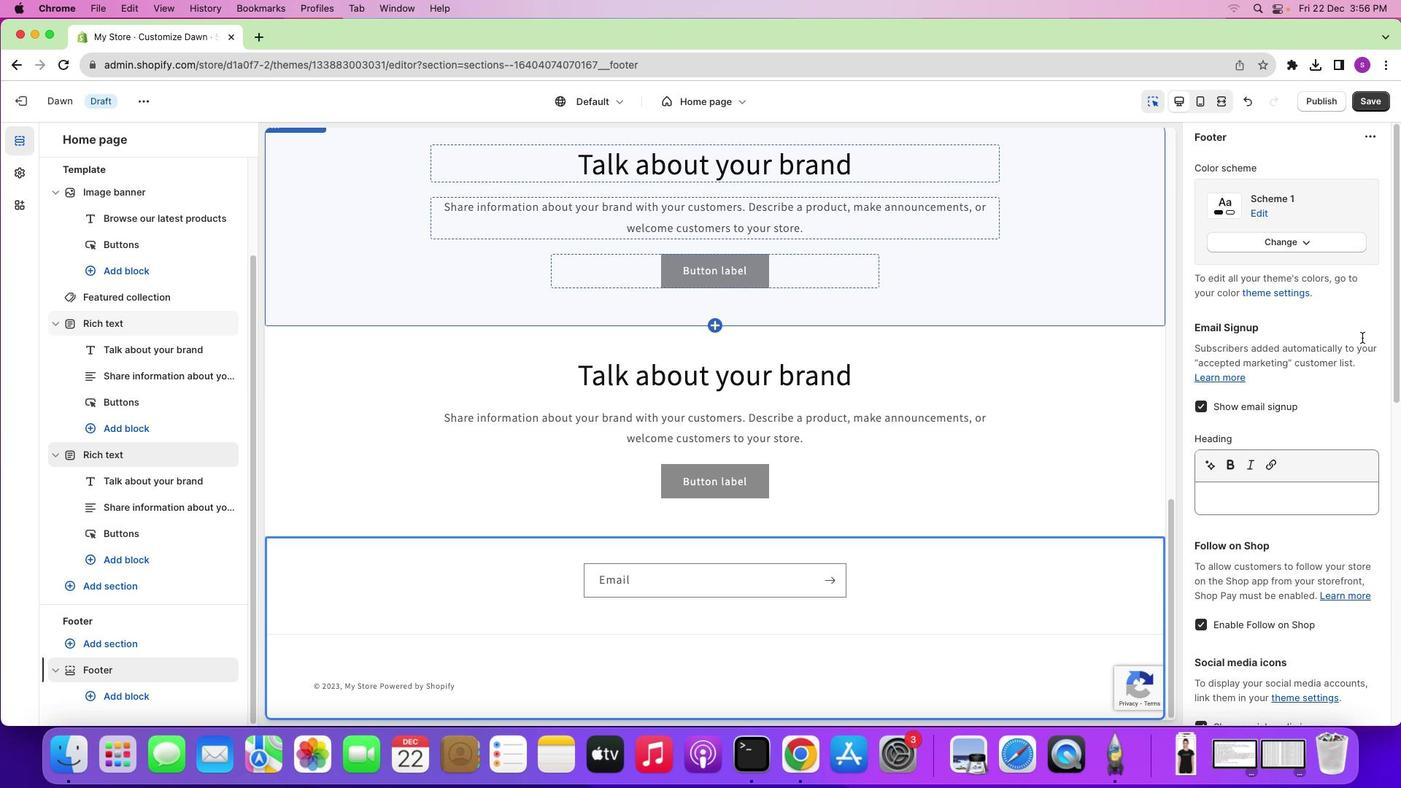 
Action: Mouse moved to (1378, 132)
Screenshot: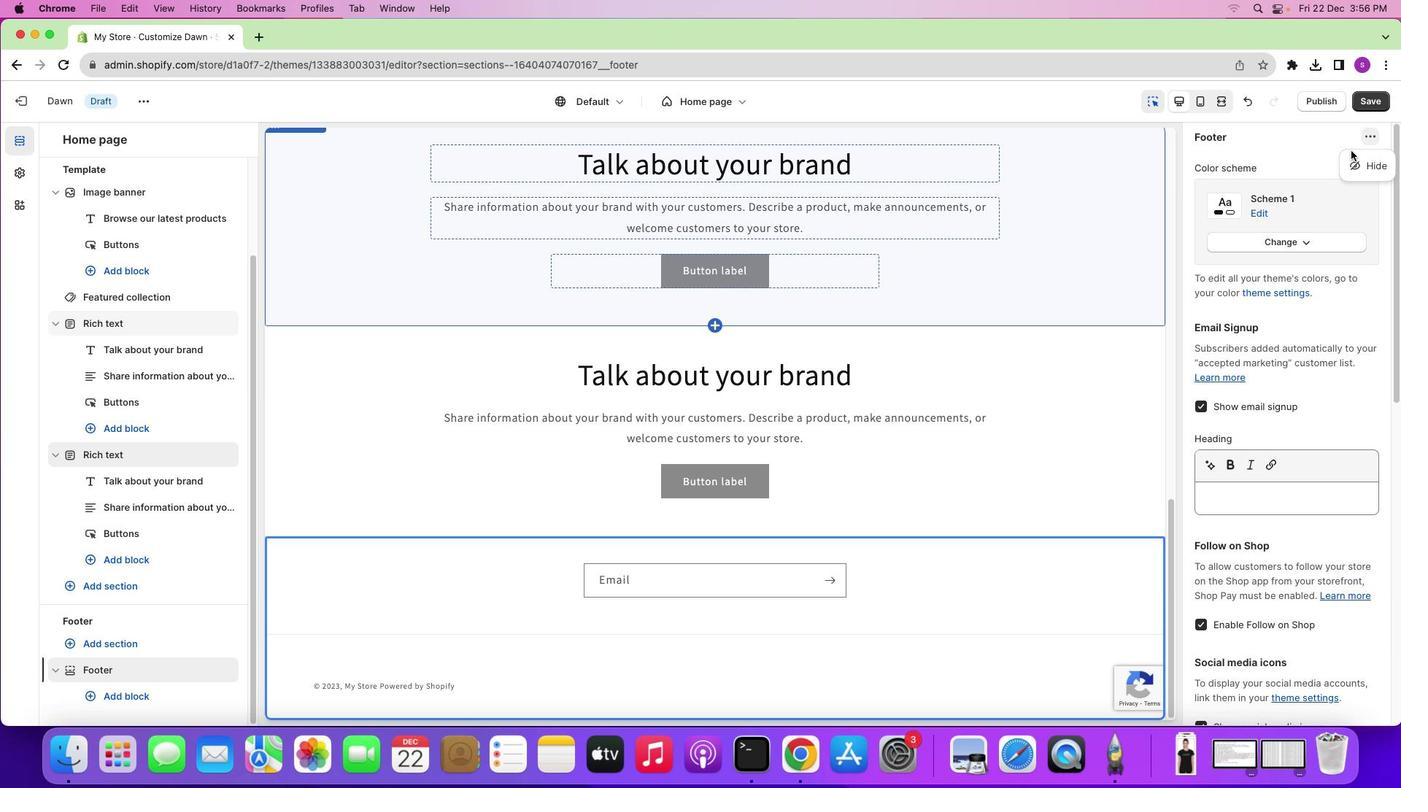 
Action: Mouse pressed left at (1378, 132)
Screenshot: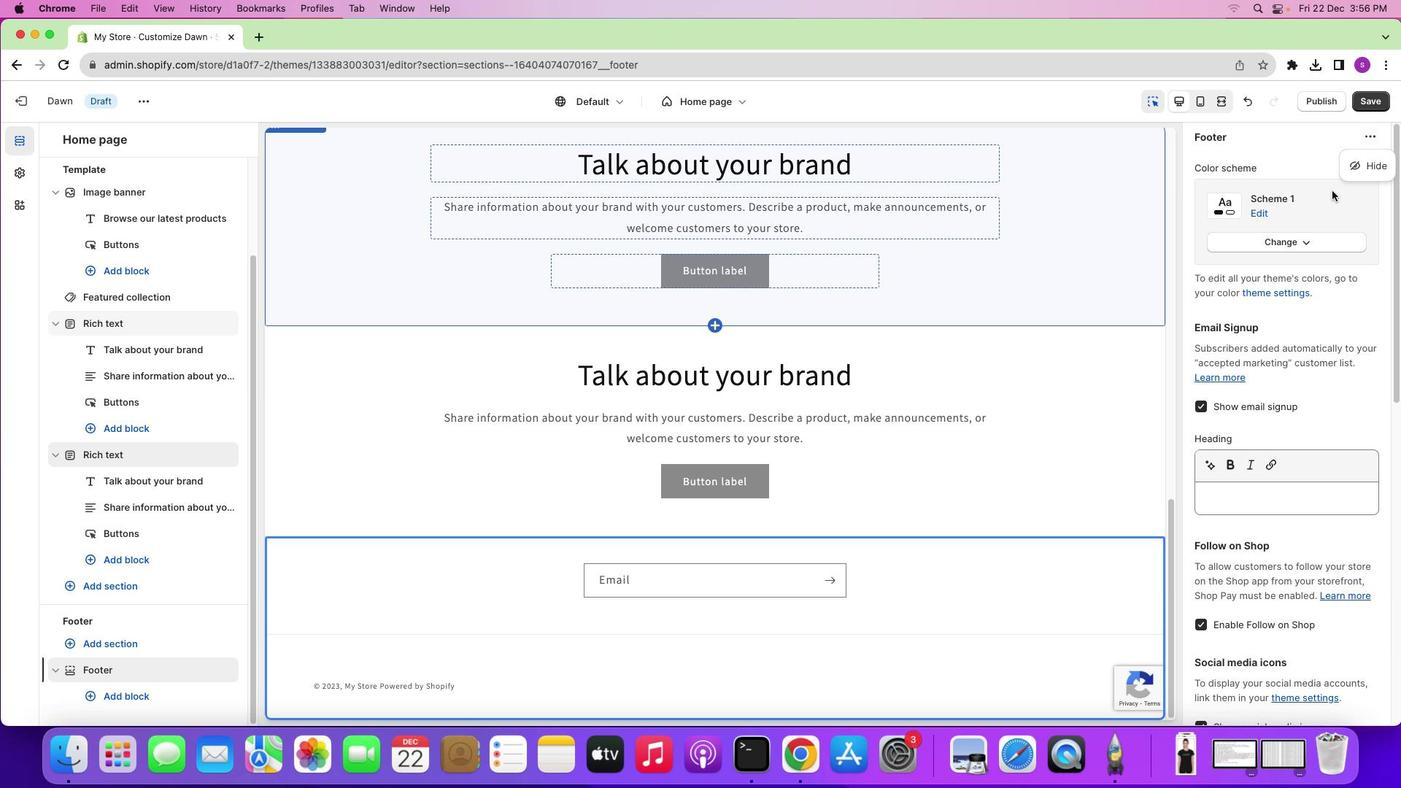 
Action: Mouse moved to (1367, 164)
Screenshot: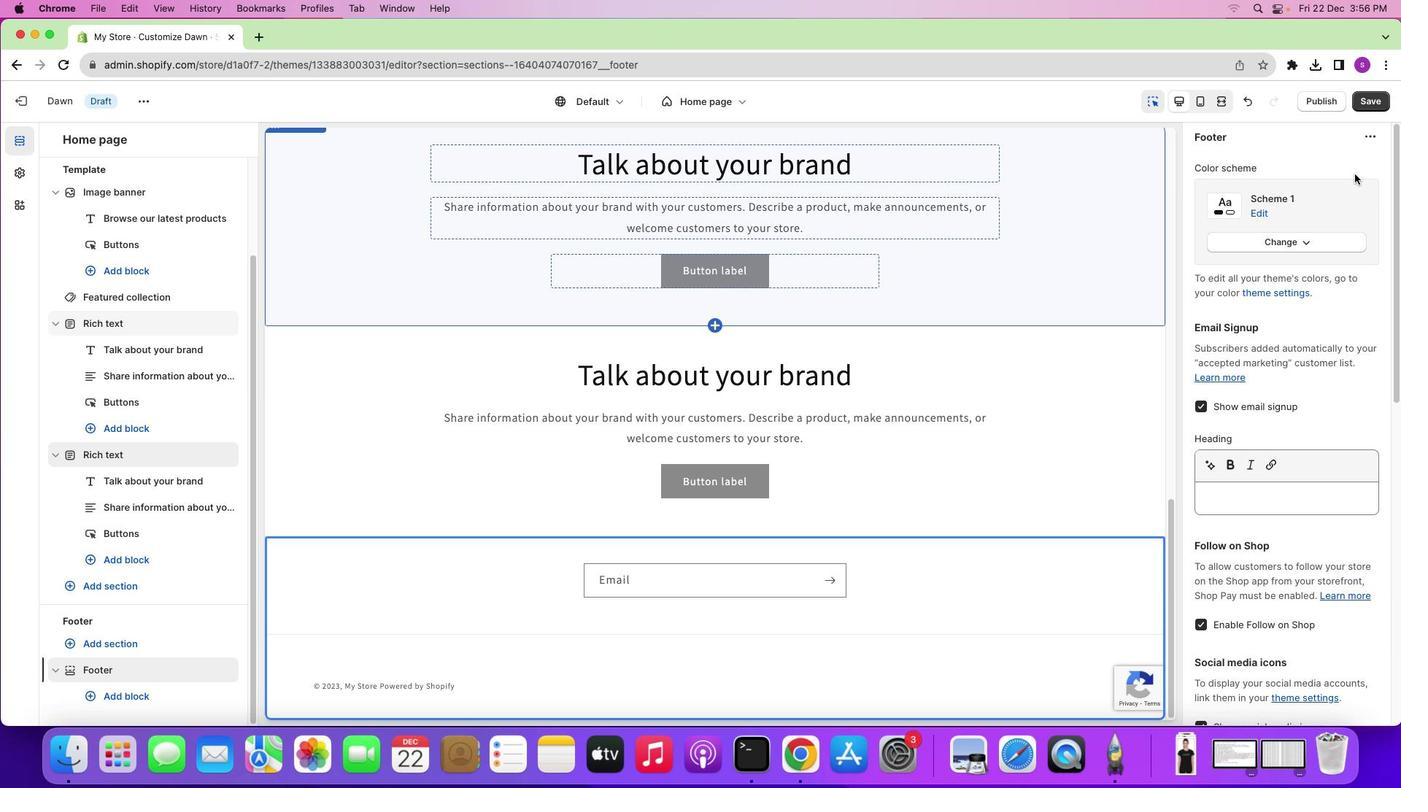 
Action: Mouse pressed left at (1367, 164)
Screenshot: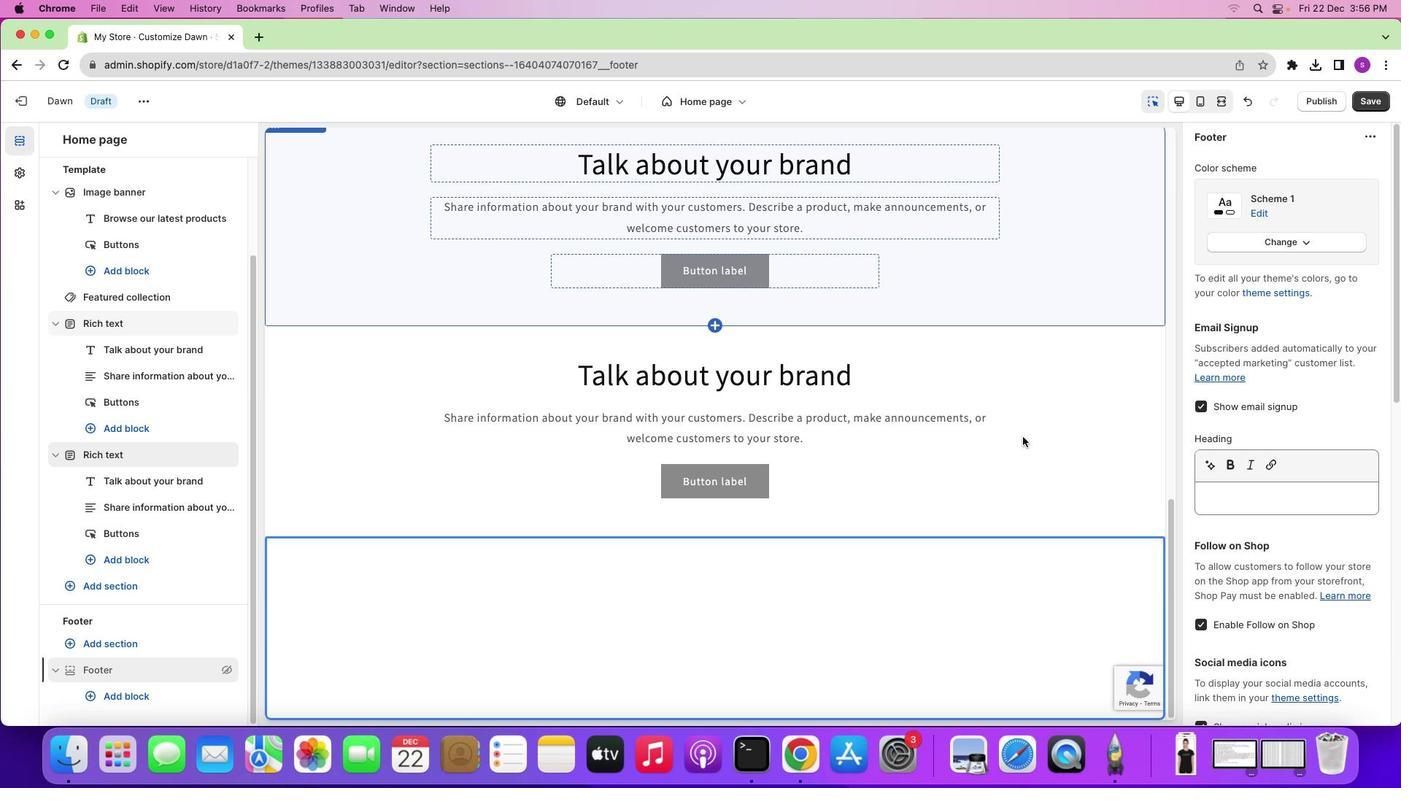 
Action: Mouse moved to (975, 554)
Screenshot: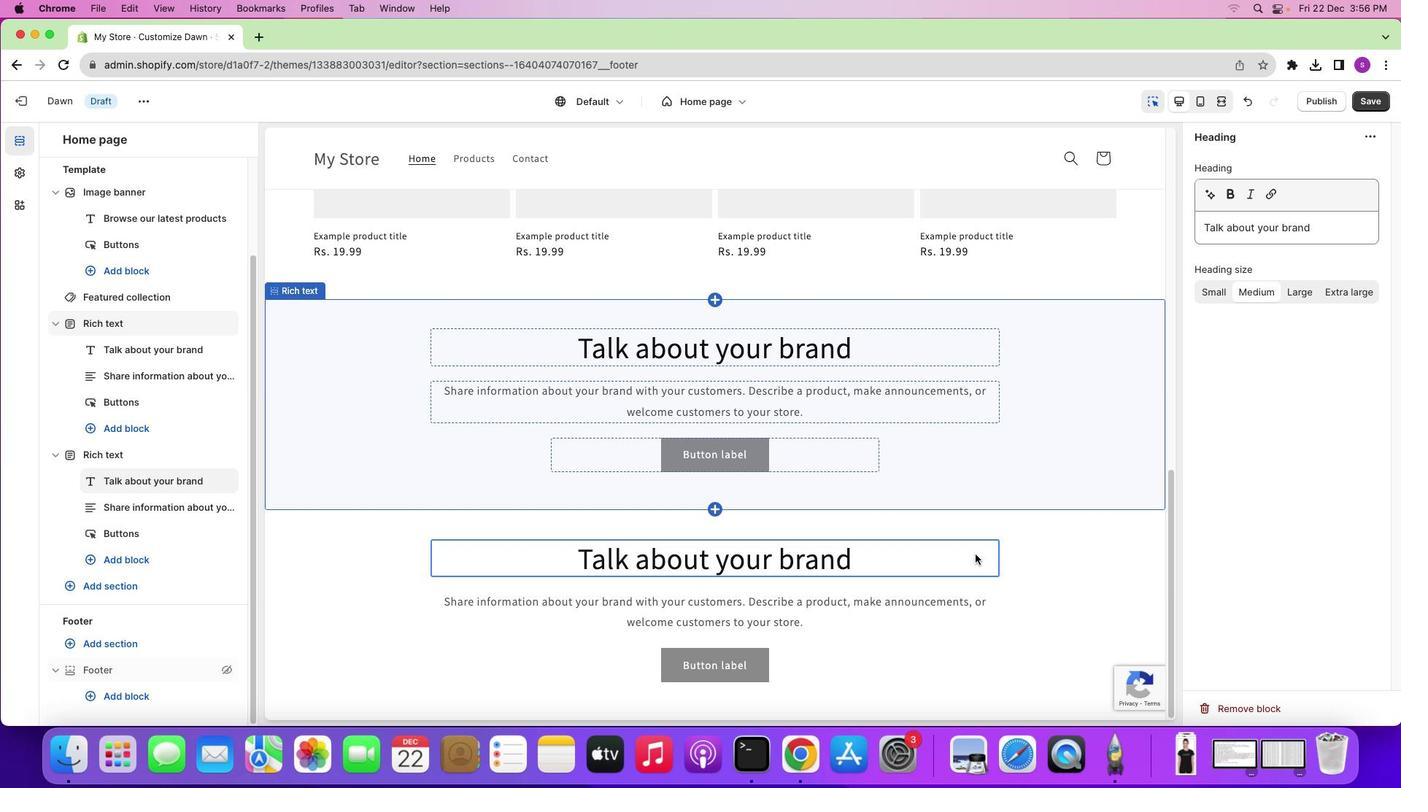
Action: Mouse pressed left at (975, 554)
Screenshot: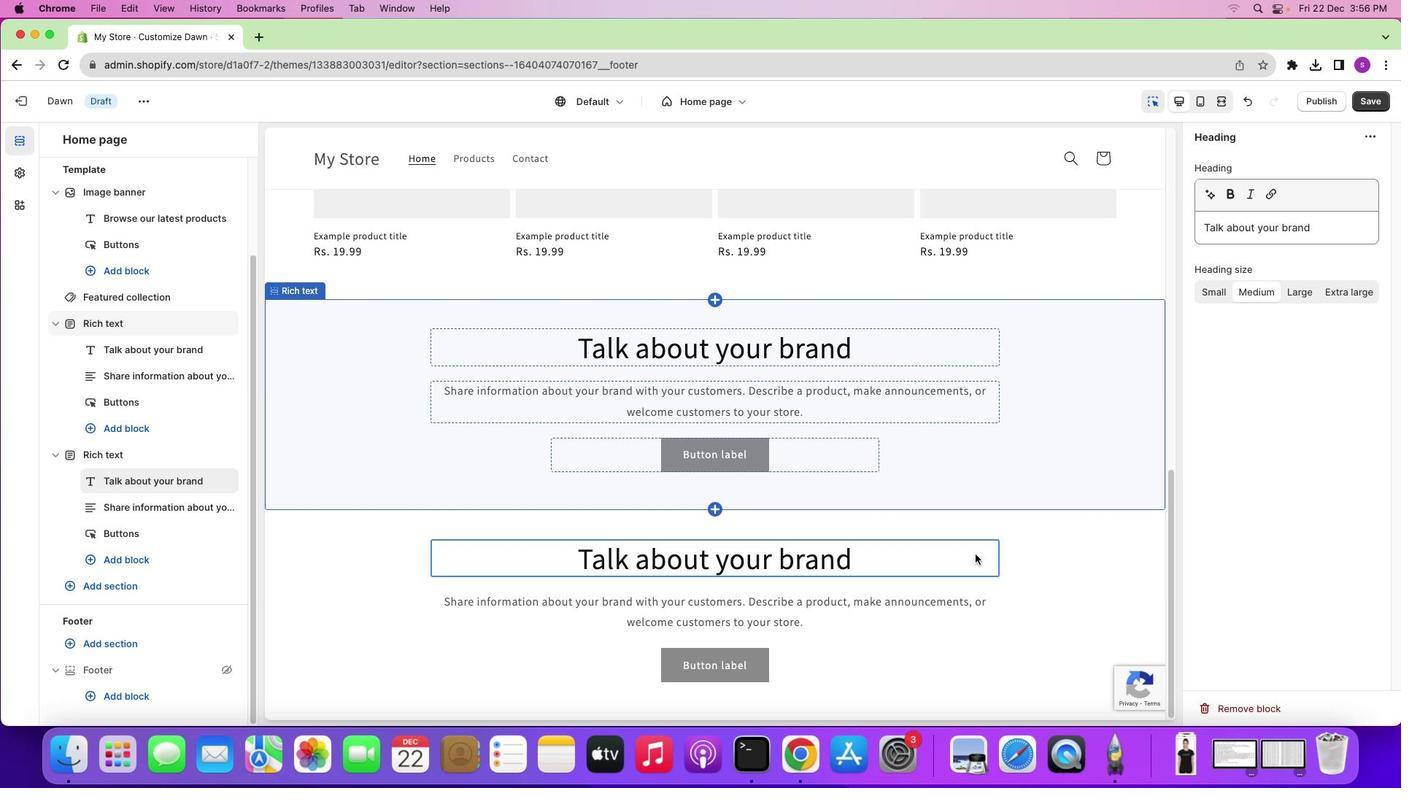 
Action: Mouse moved to (754, 659)
Screenshot: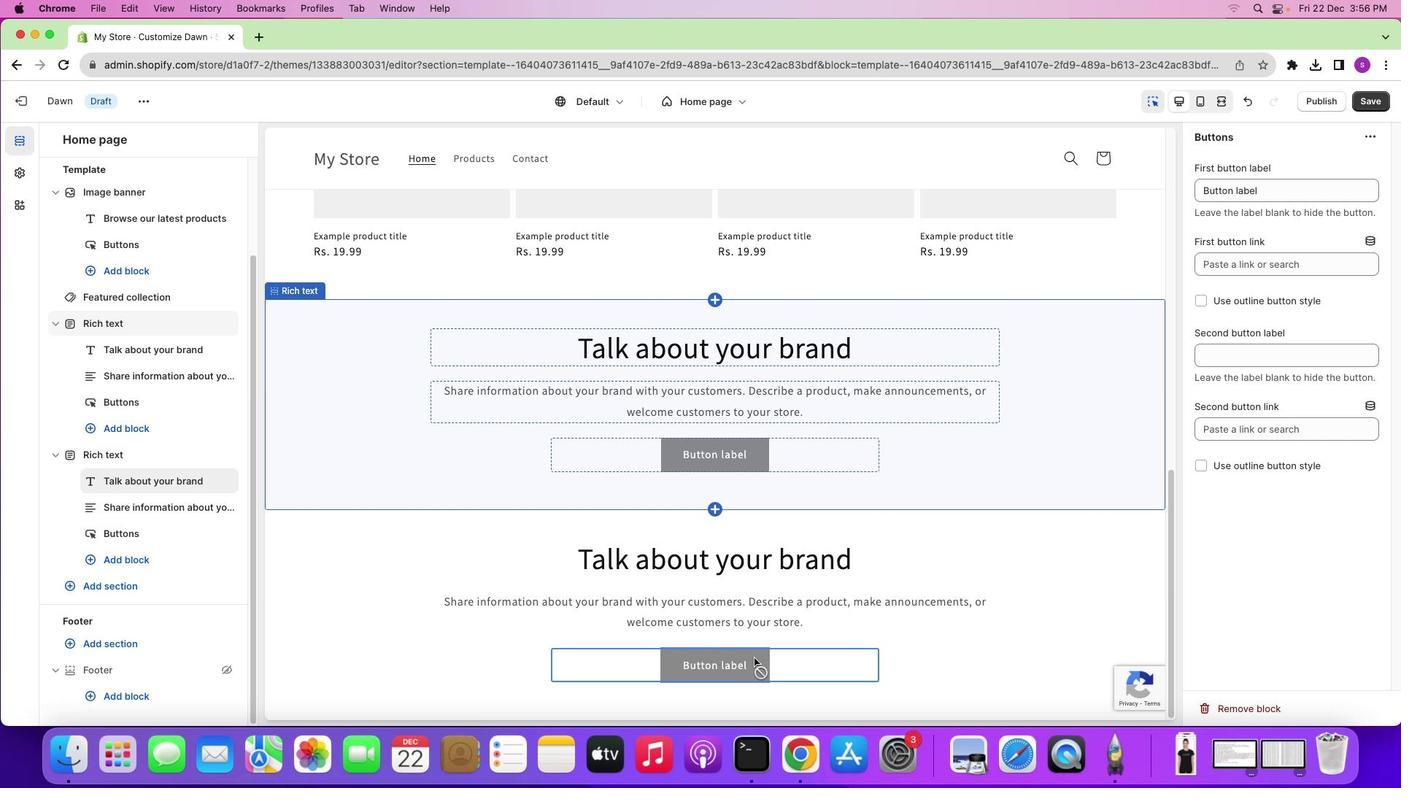 
Action: Mouse pressed left at (754, 659)
Screenshot: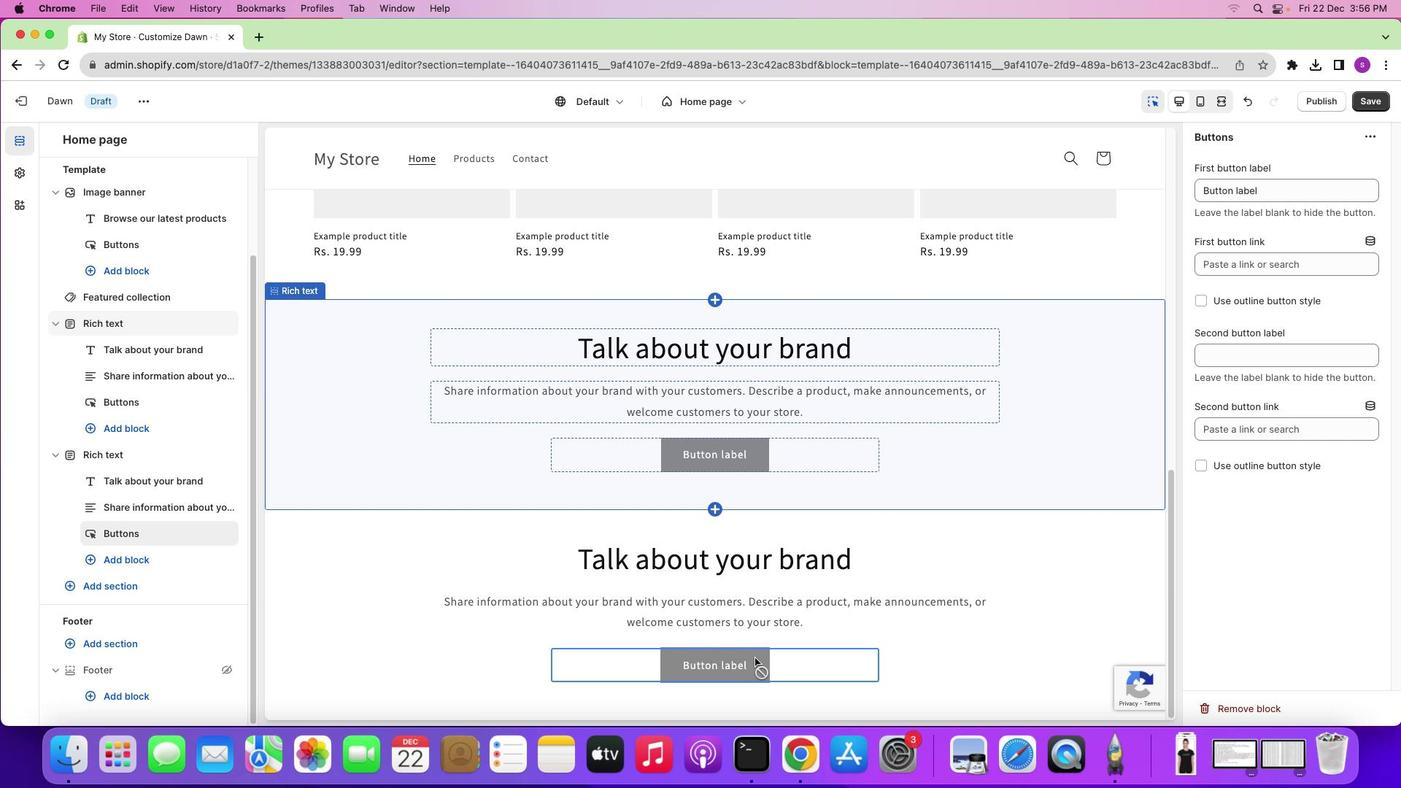 
Action: Mouse moved to (1244, 711)
Screenshot: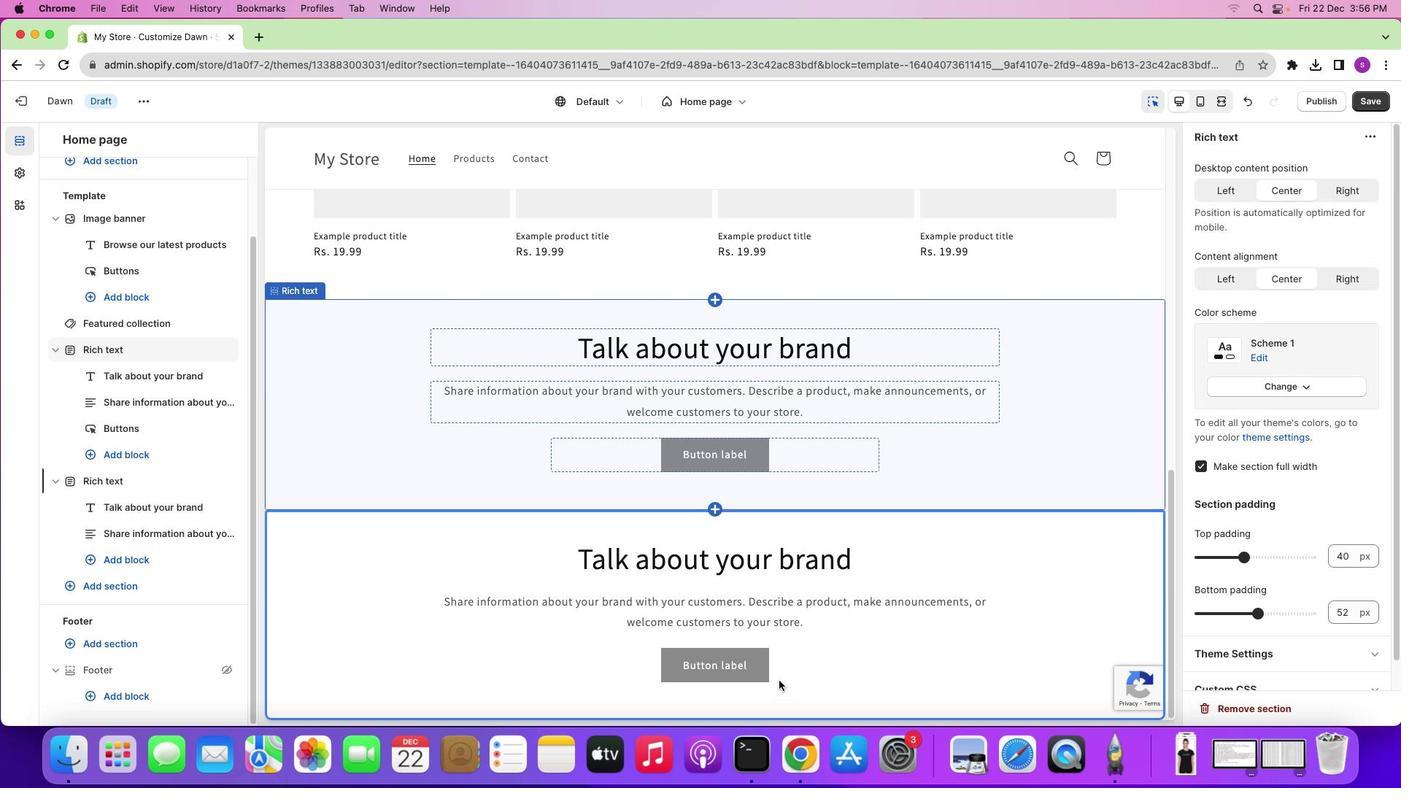 
Action: Mouse pressed left at (1244, 711)
Screenshot: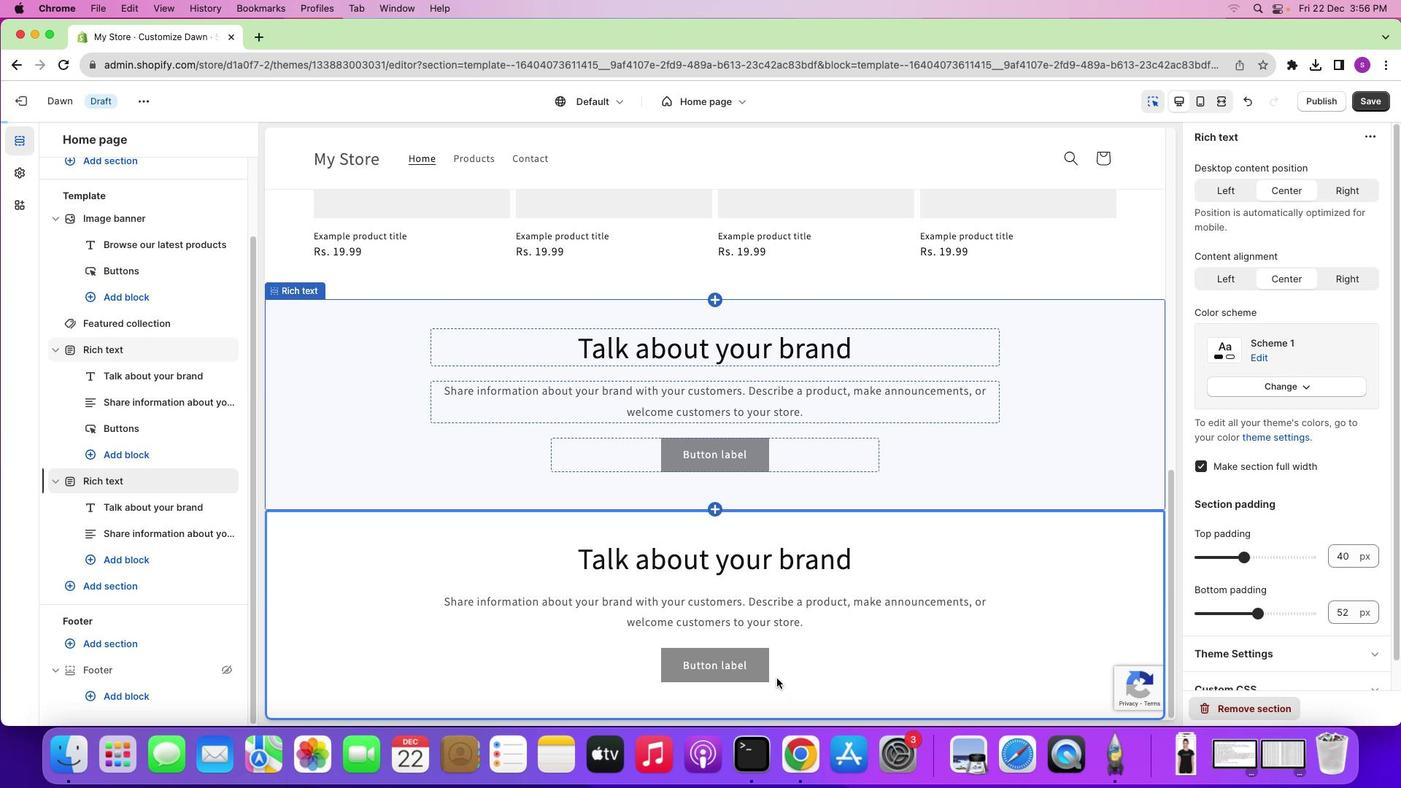 
Action: Mouse moved to (797, 612)
Screenshot: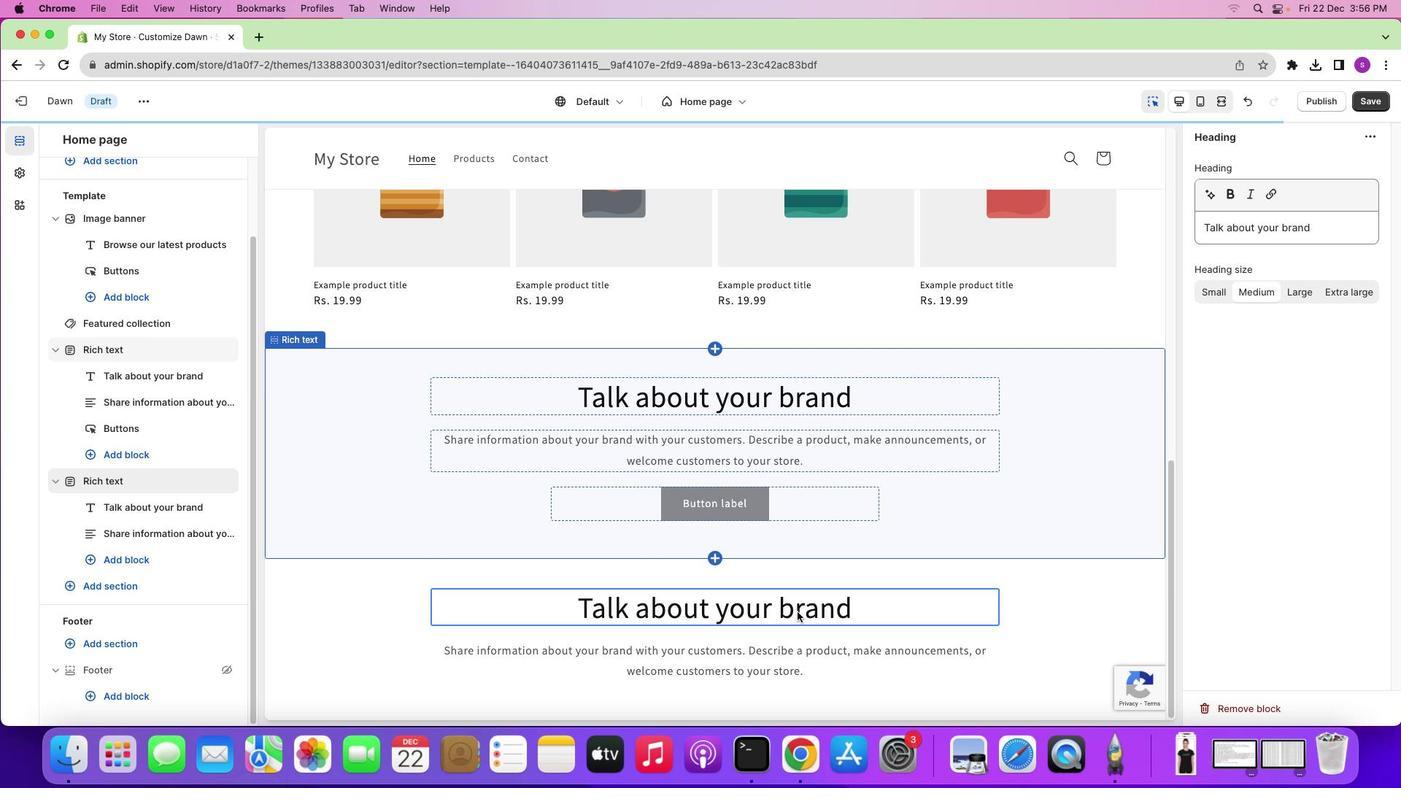 
Action: Mouse pressed left at (797, 612)
Screenshot: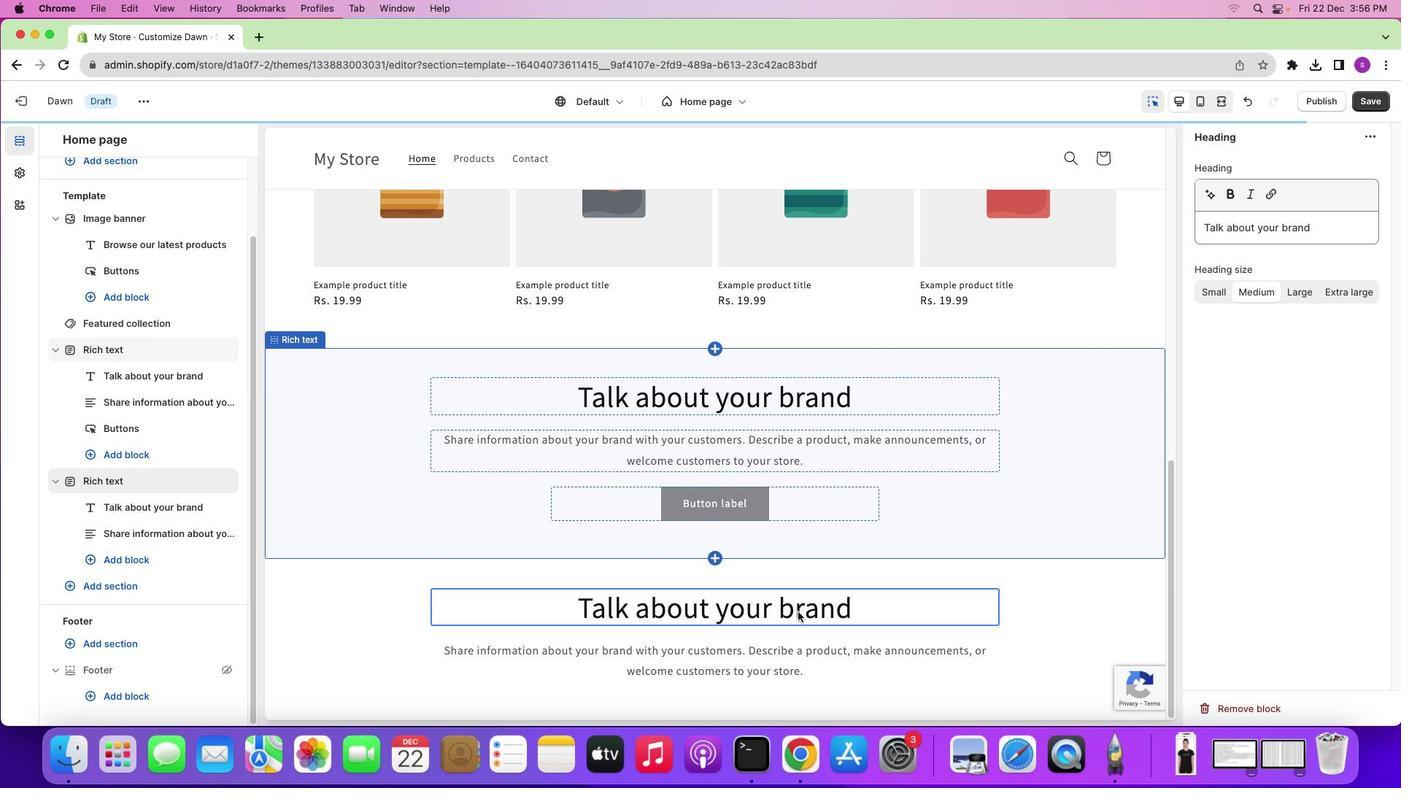 
Action: Mouse moved to (1319, 228)
Screenshot: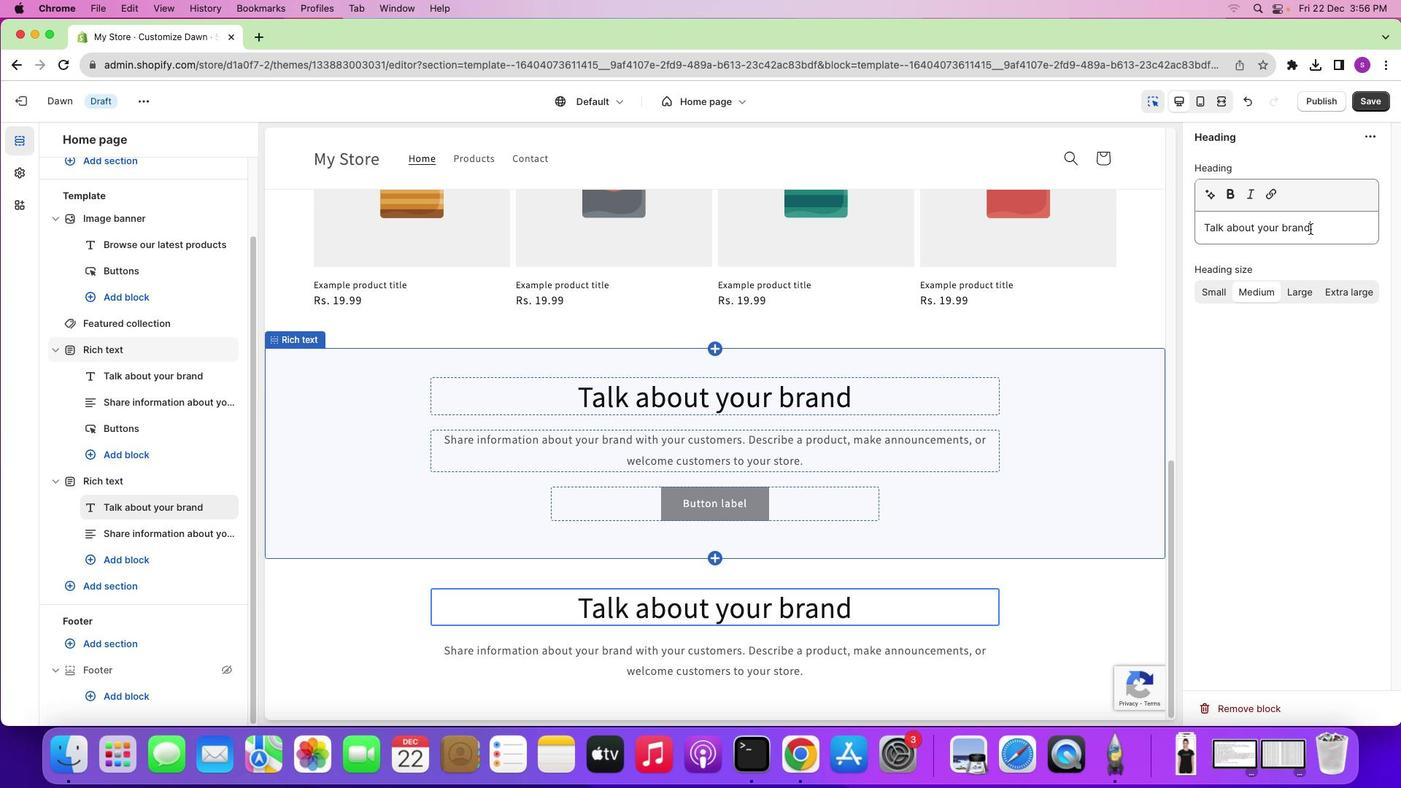 
Action: Mouse pressed left at (1319, 228)
Screenshot: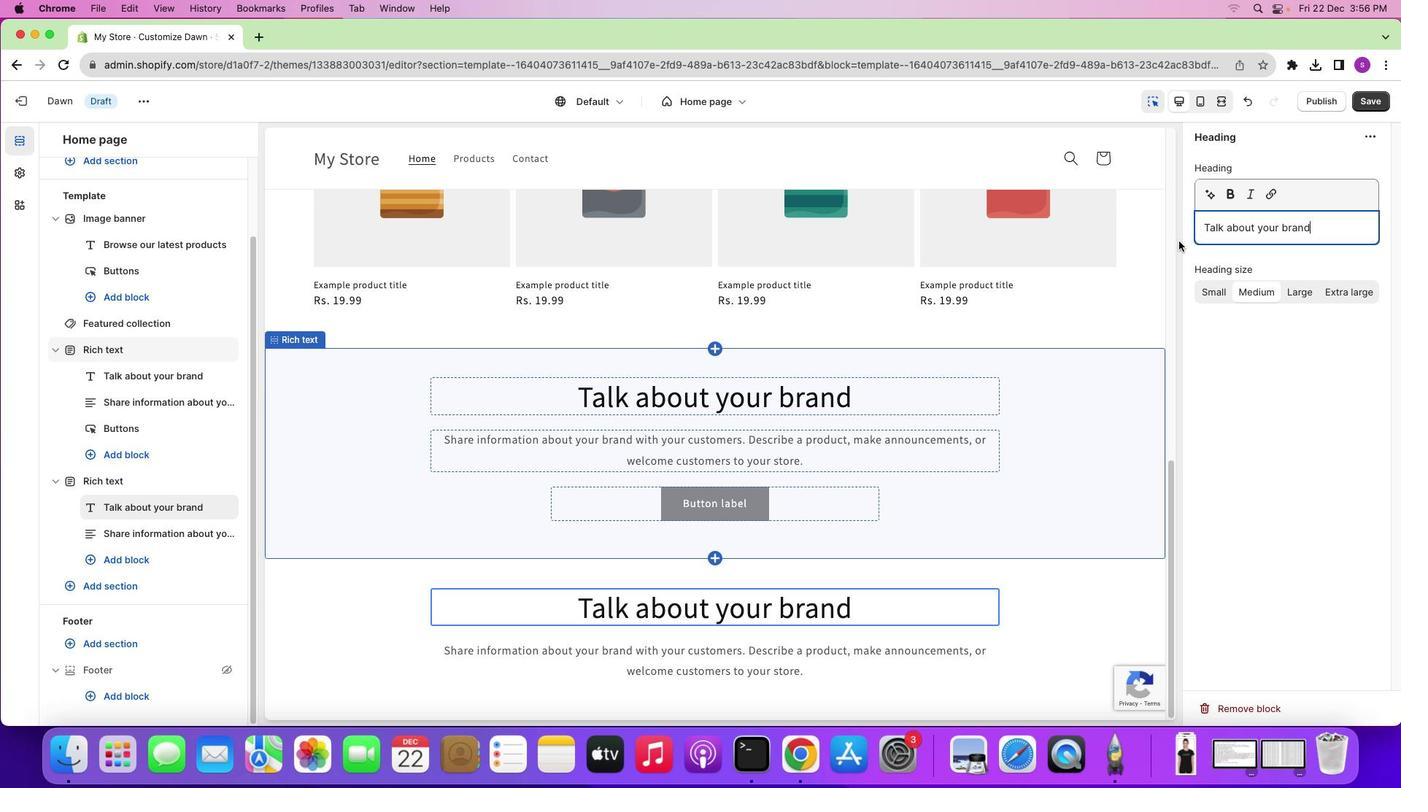 
Action: Mouse moved to (1206, 225)
Screenshot: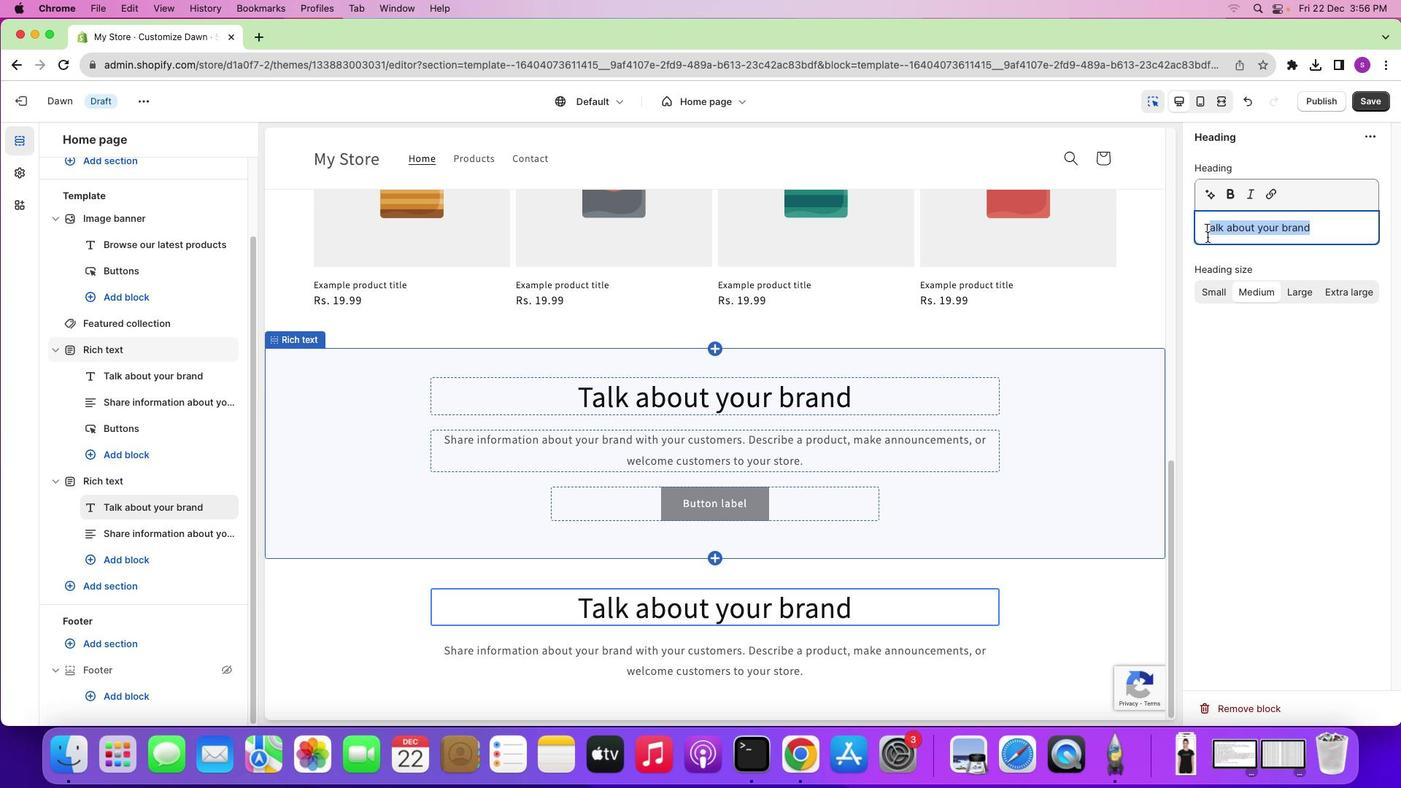 
Action: Key pressed '\x05'
Screenshot: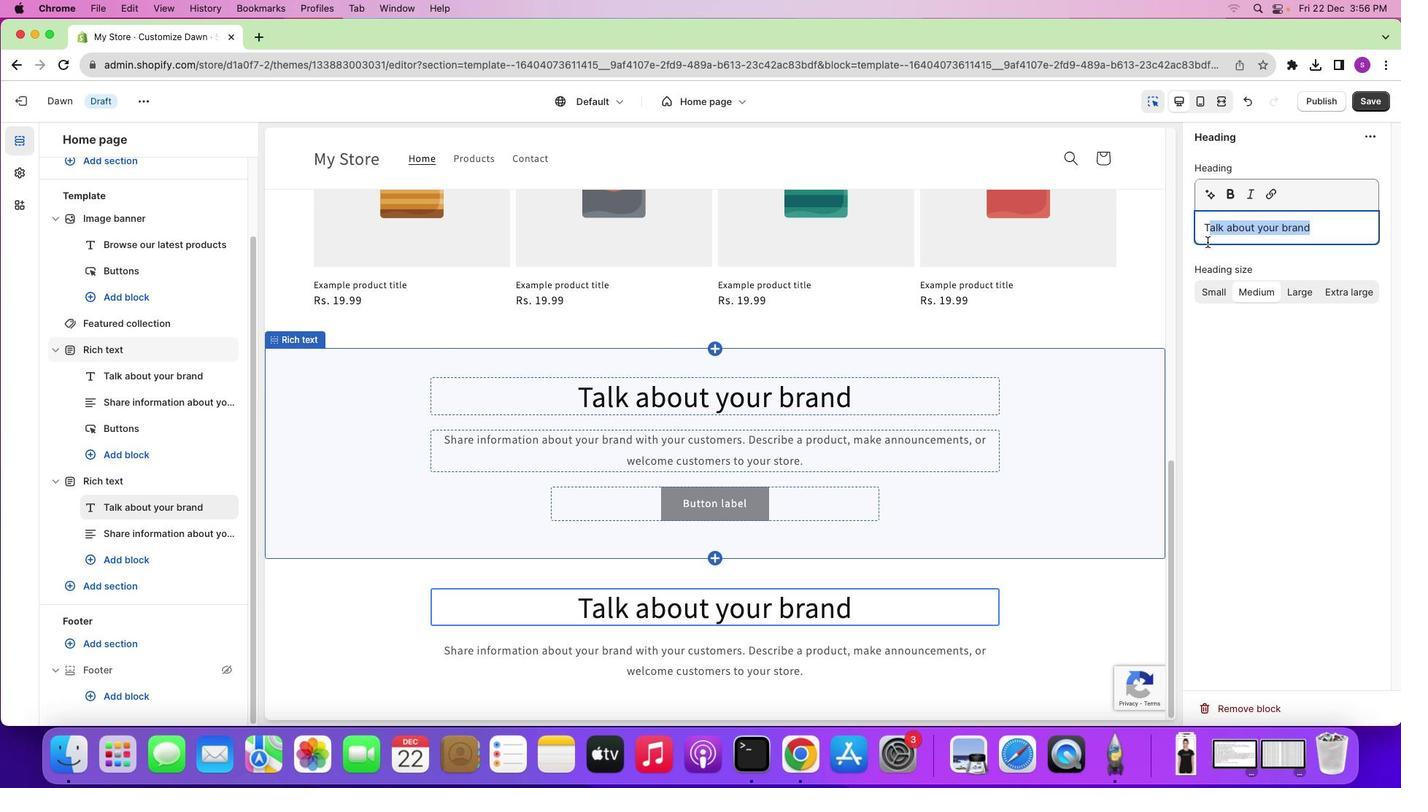 
Action: Mouse moved to (1208, 241)
Screenshot: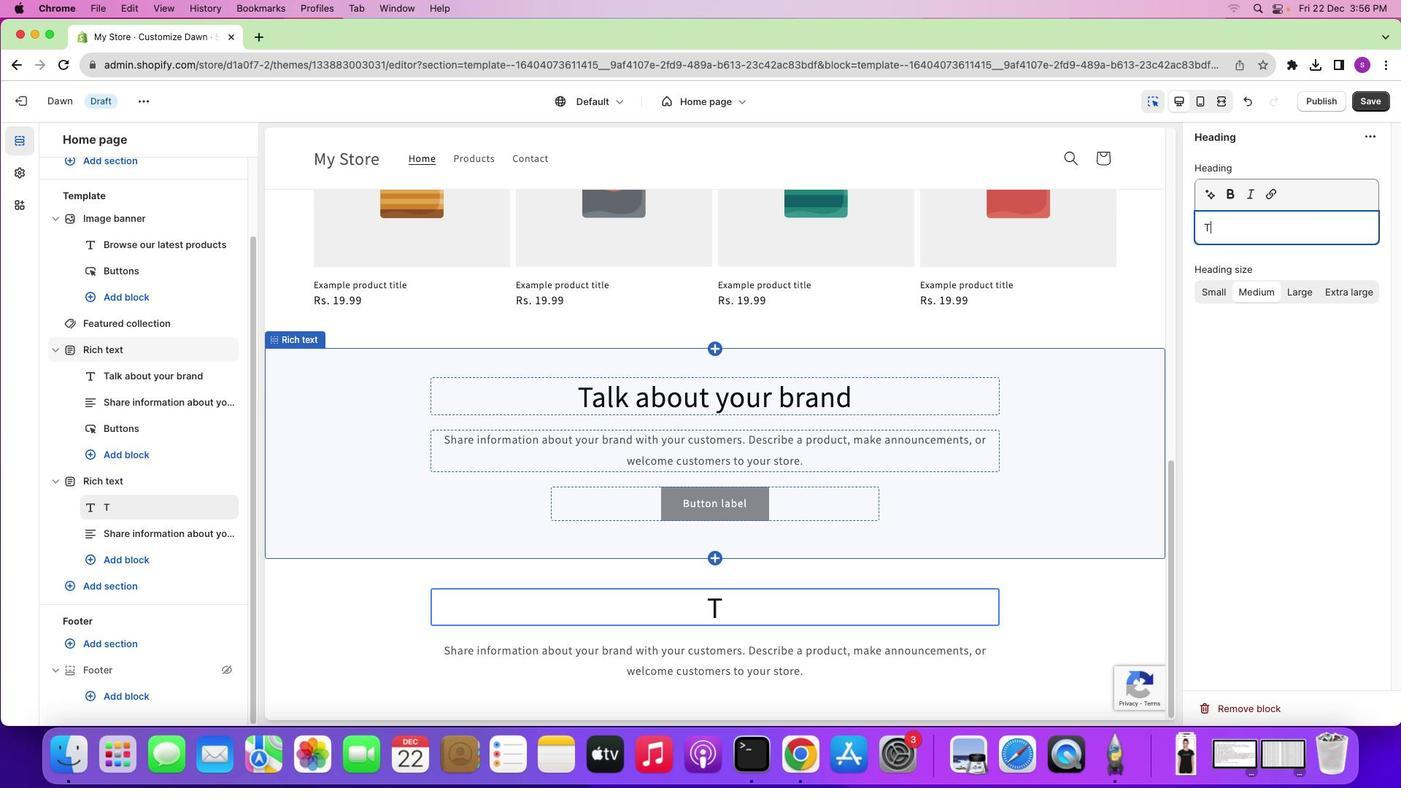 
Action: Key pressed Key.backspace
Screenshot: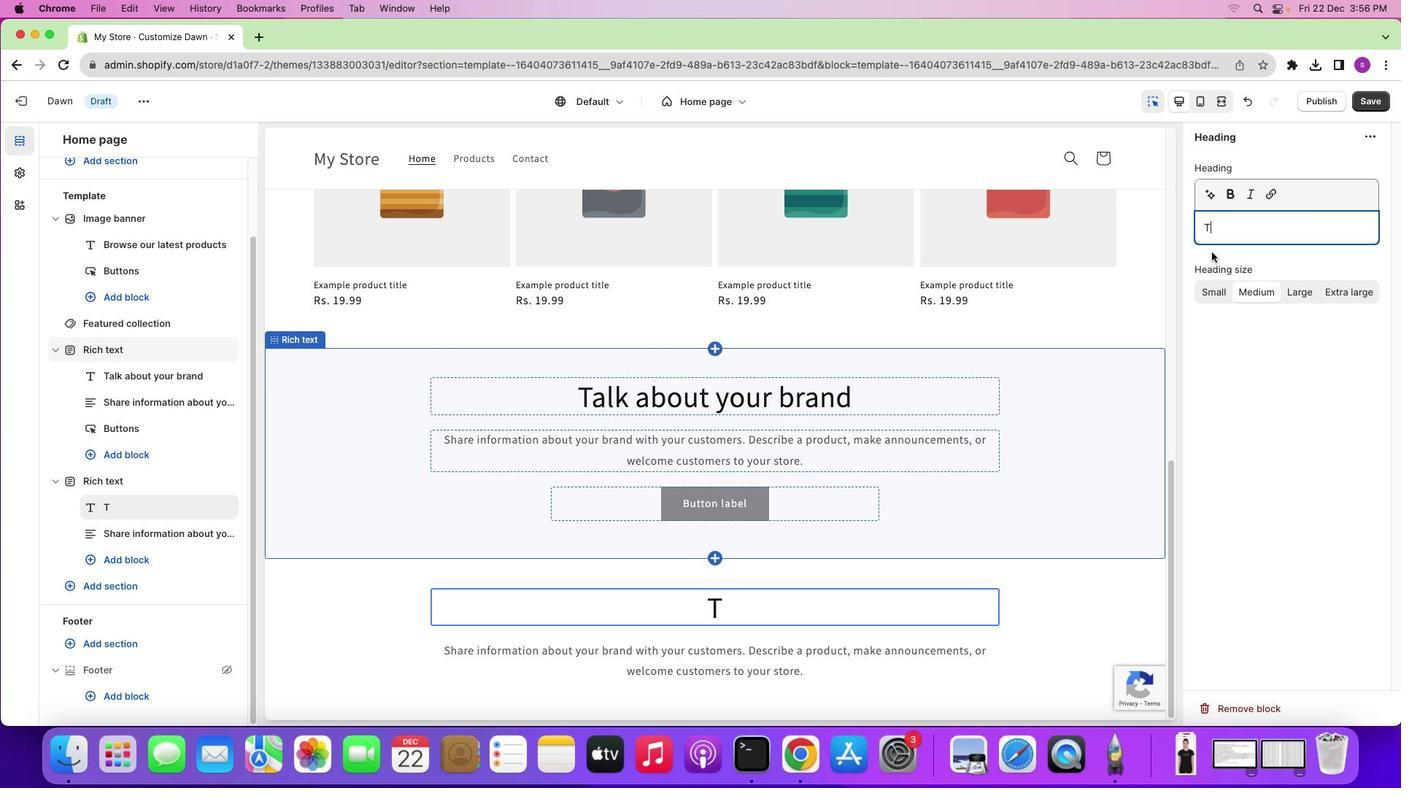 
Action: Mouse moved to (1212, 252)
Screenshot: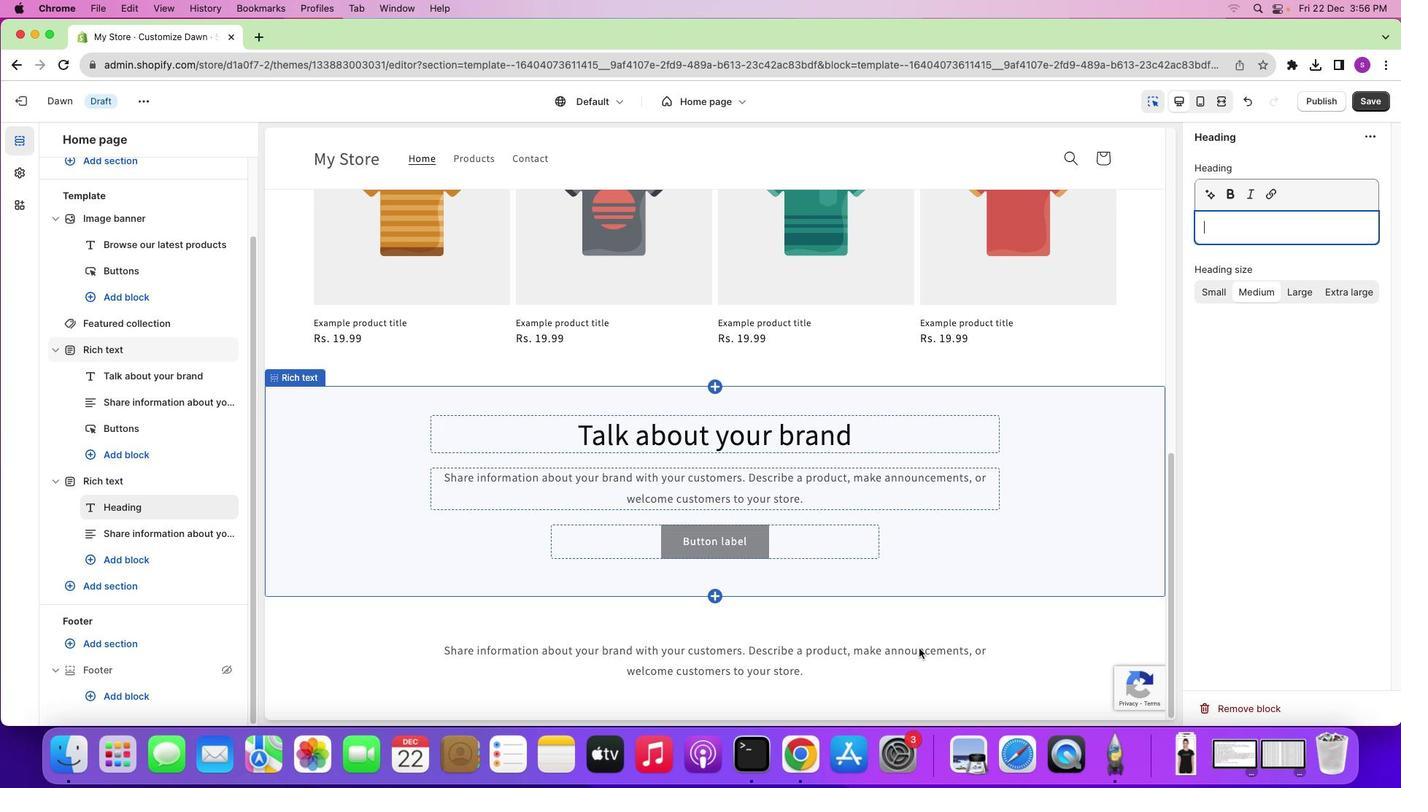 
Action: Key pressed Key.backspace
Screenshot: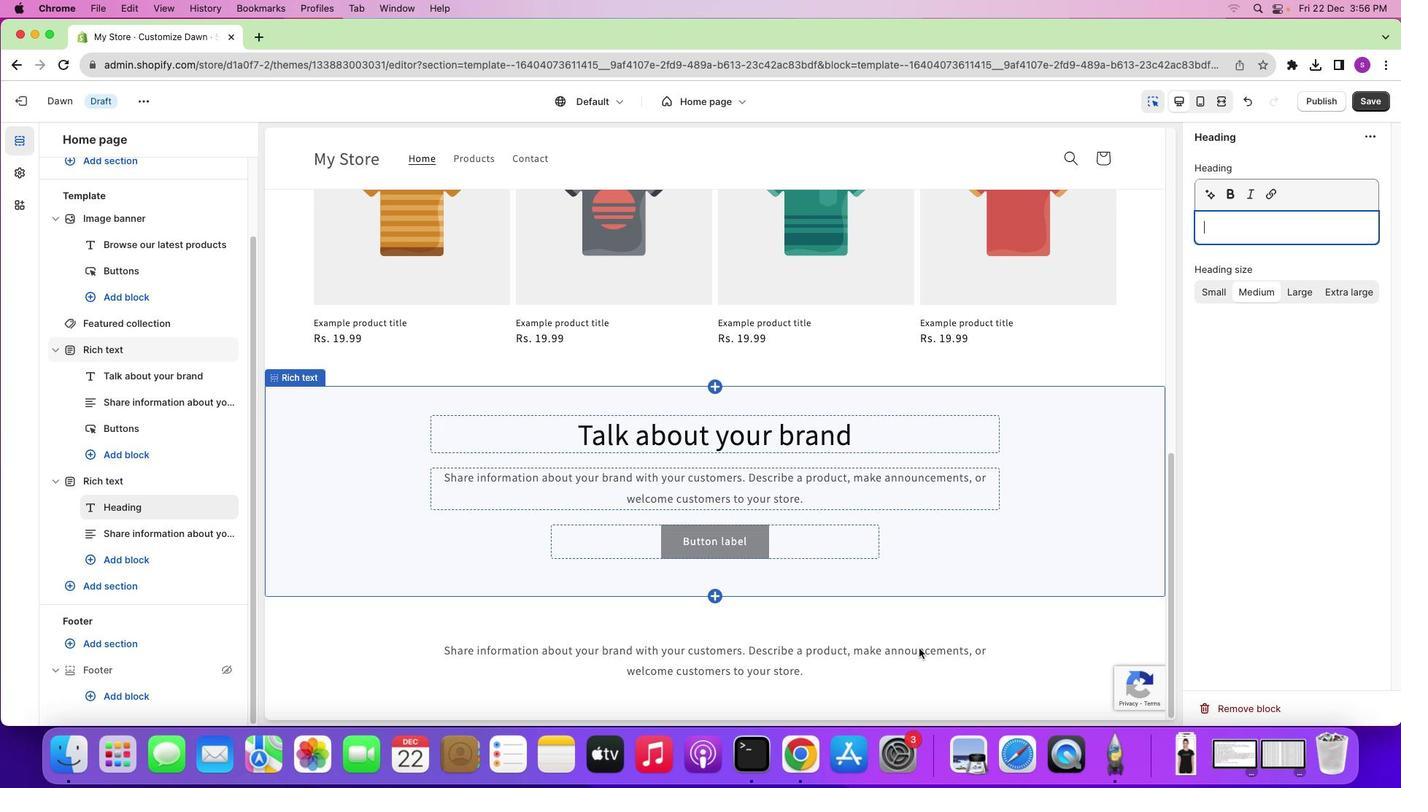 
Action: Mouse moved to (884, 657)
Screenshot: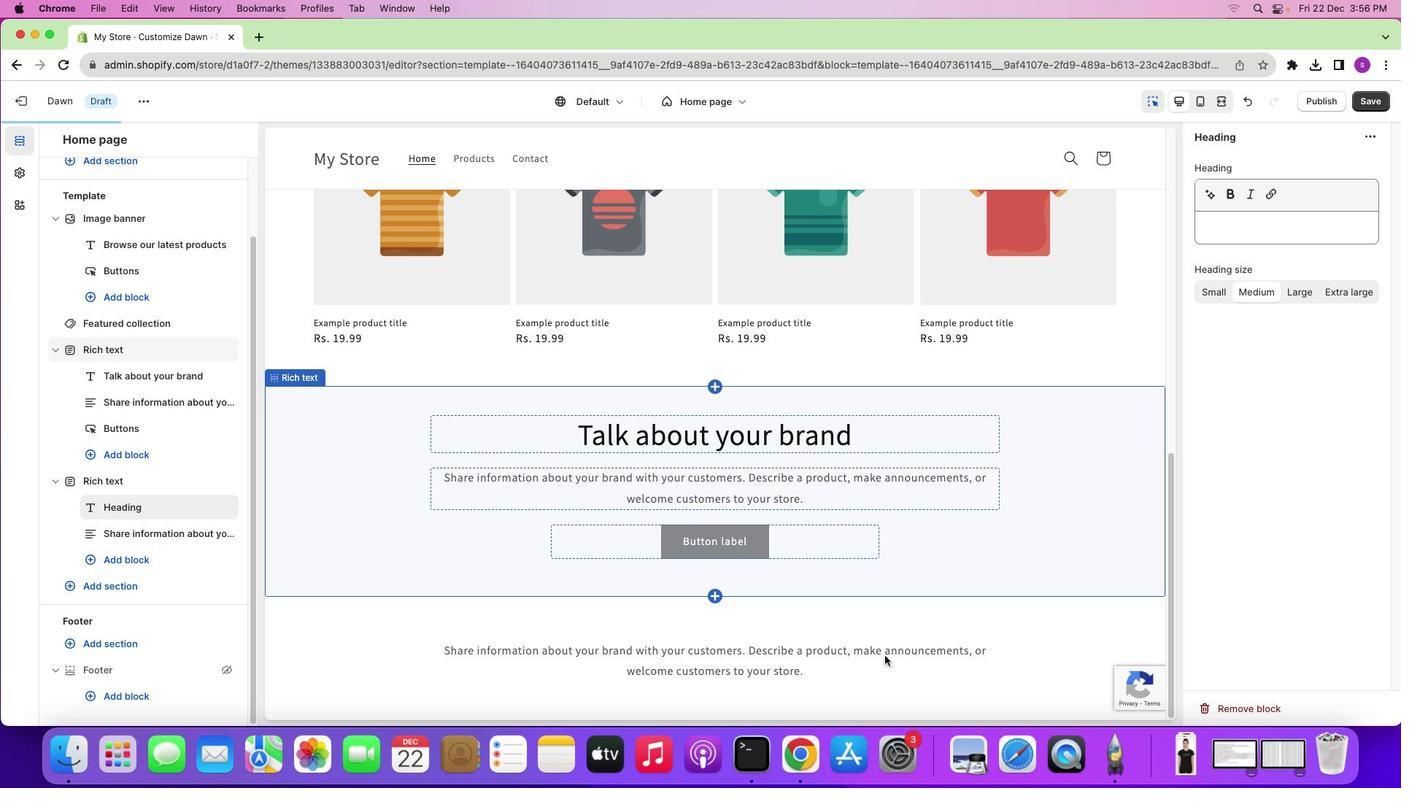 
Action: Mouse pressed left at (884, 657)
Screenshot: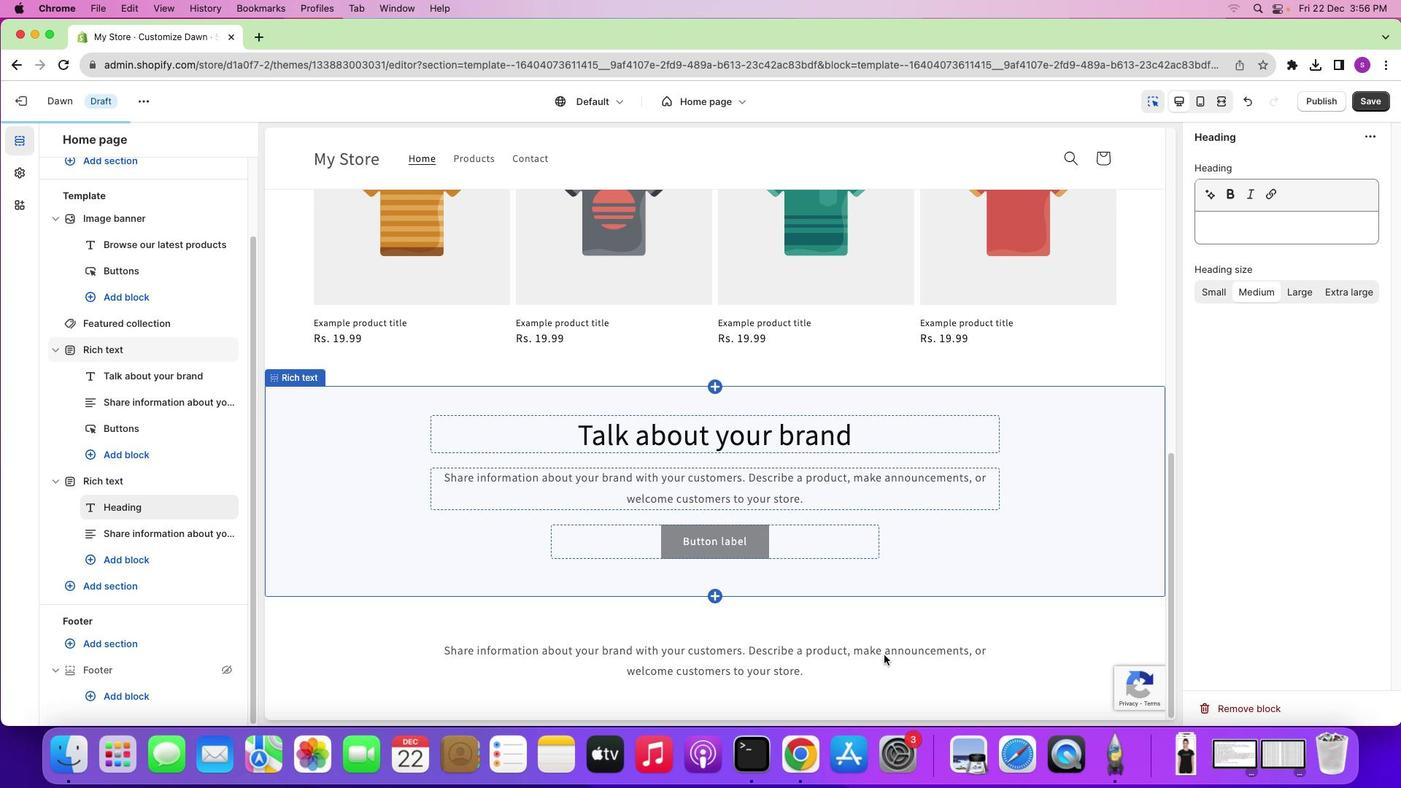 
Action: Mouse moved to (1333, 290)
Screenshot: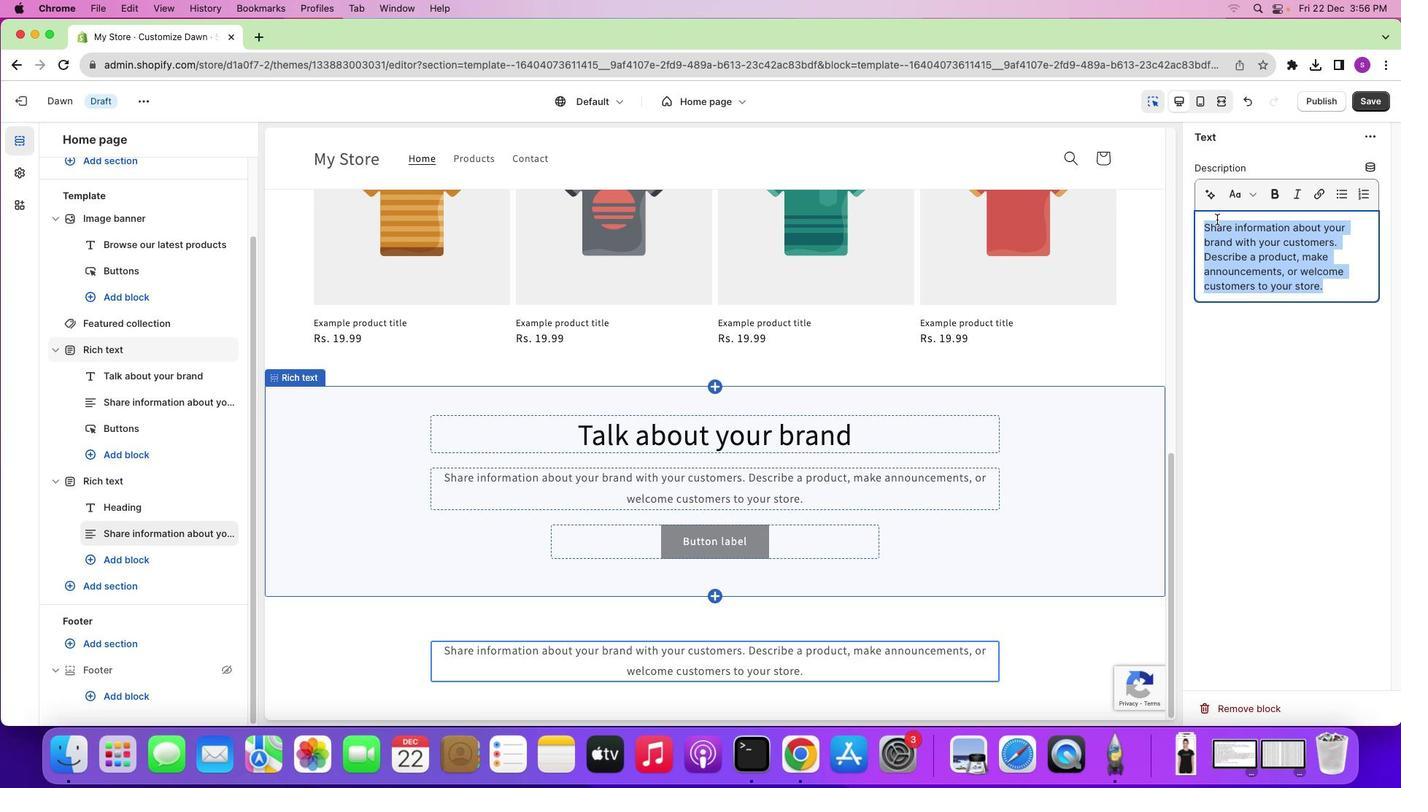 
Action: Mouse pressed left at (1333, 290)
Screenshot: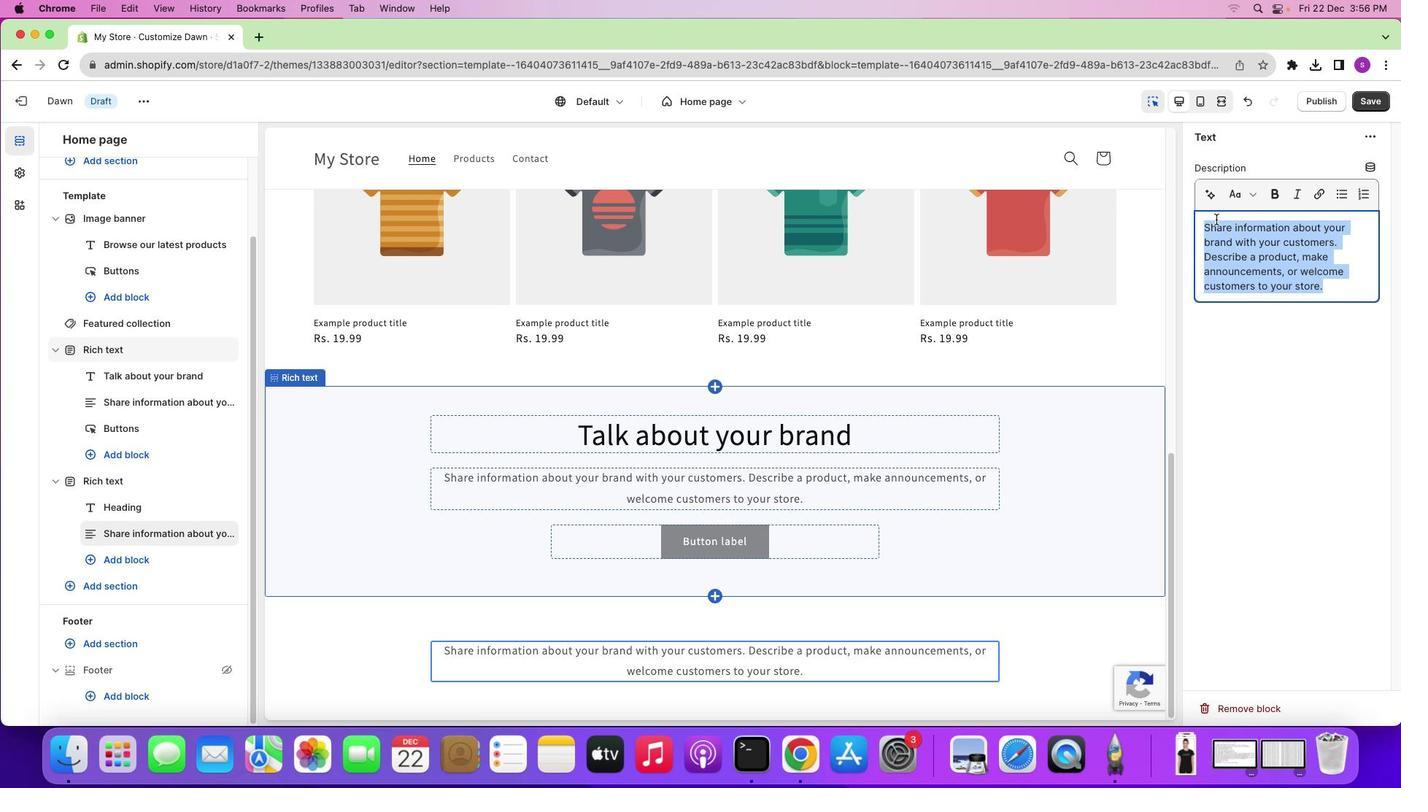 
Action: Mouse moved to (1216, 219)
Screenshot: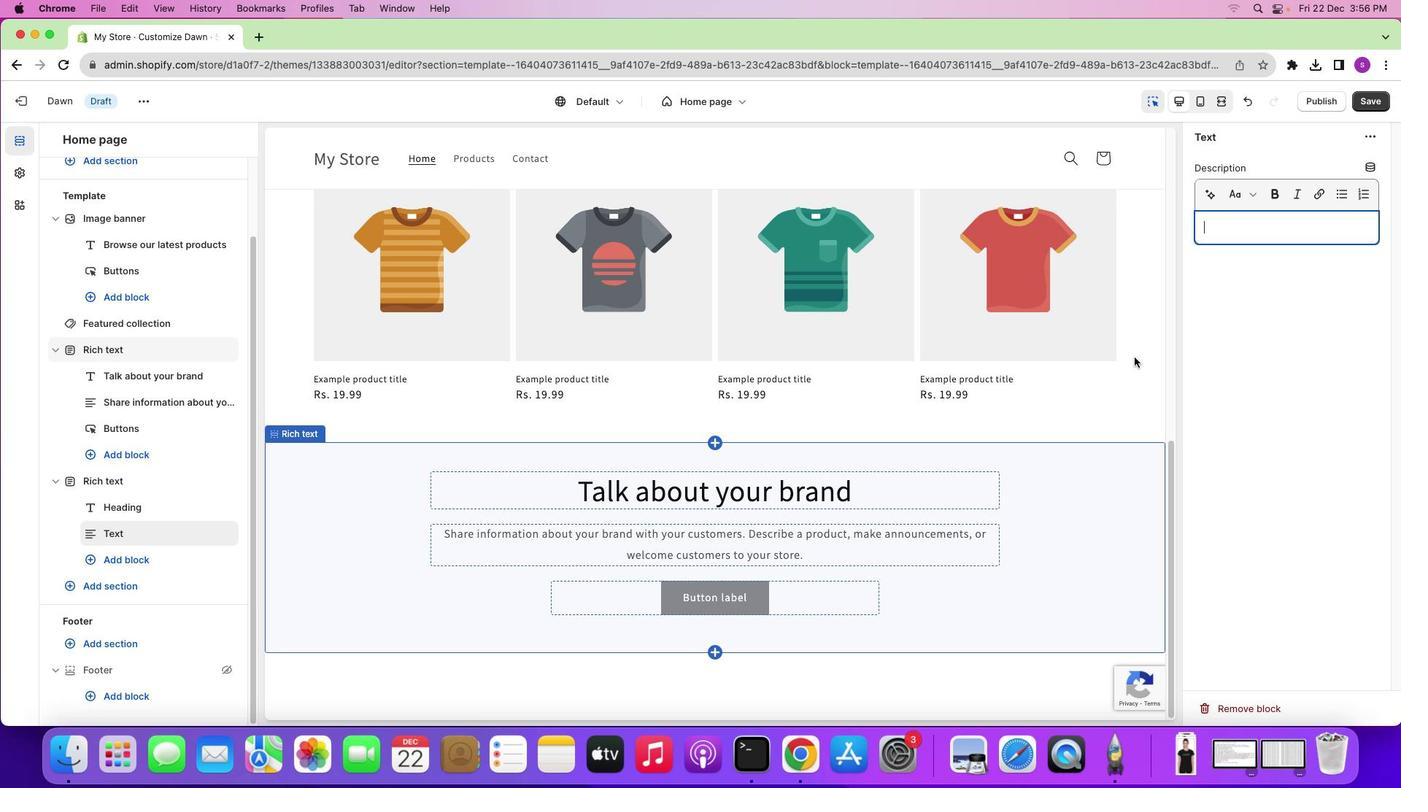 
Action: Key pressed Key.backspace
Screenshot: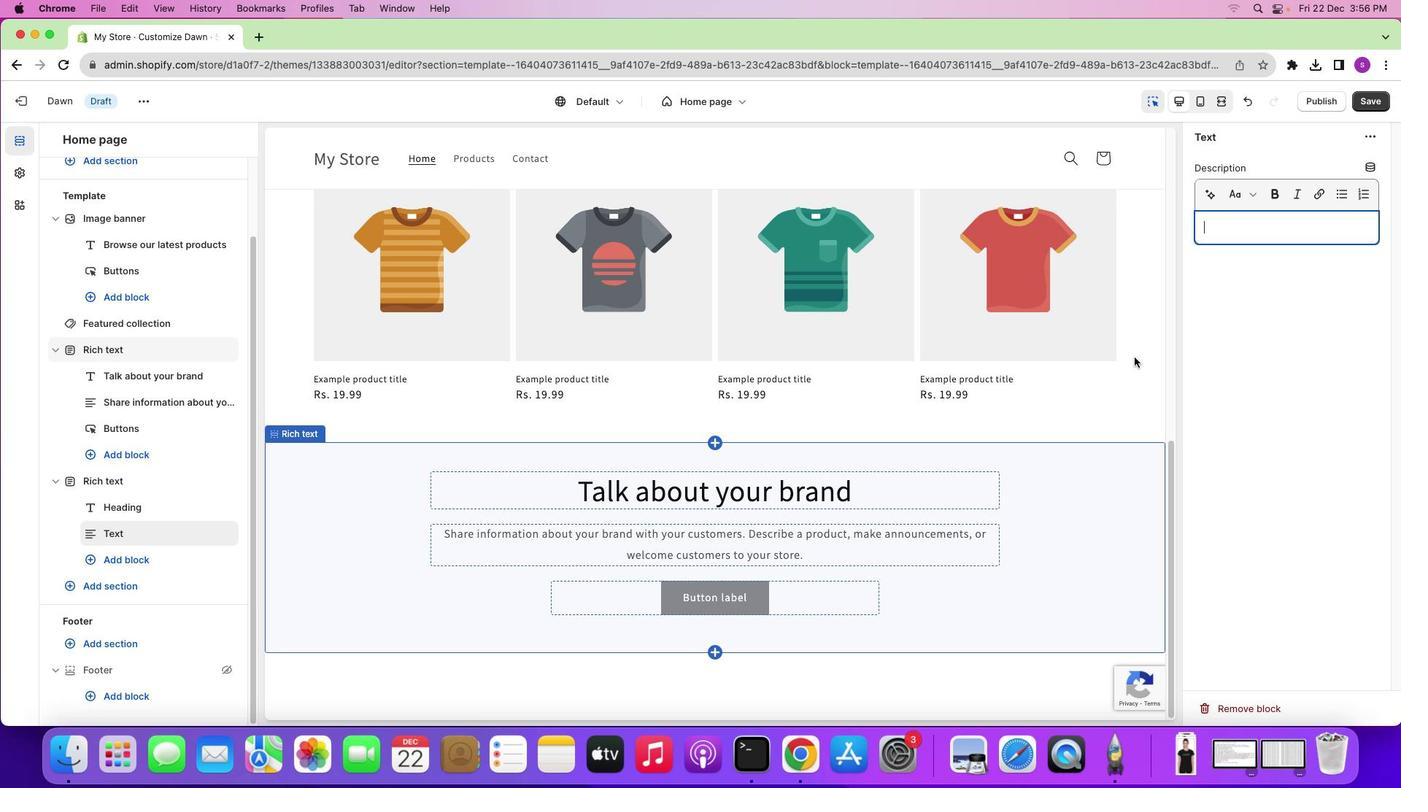 
Action: Mouse moved to (738, 591)
Screenshot: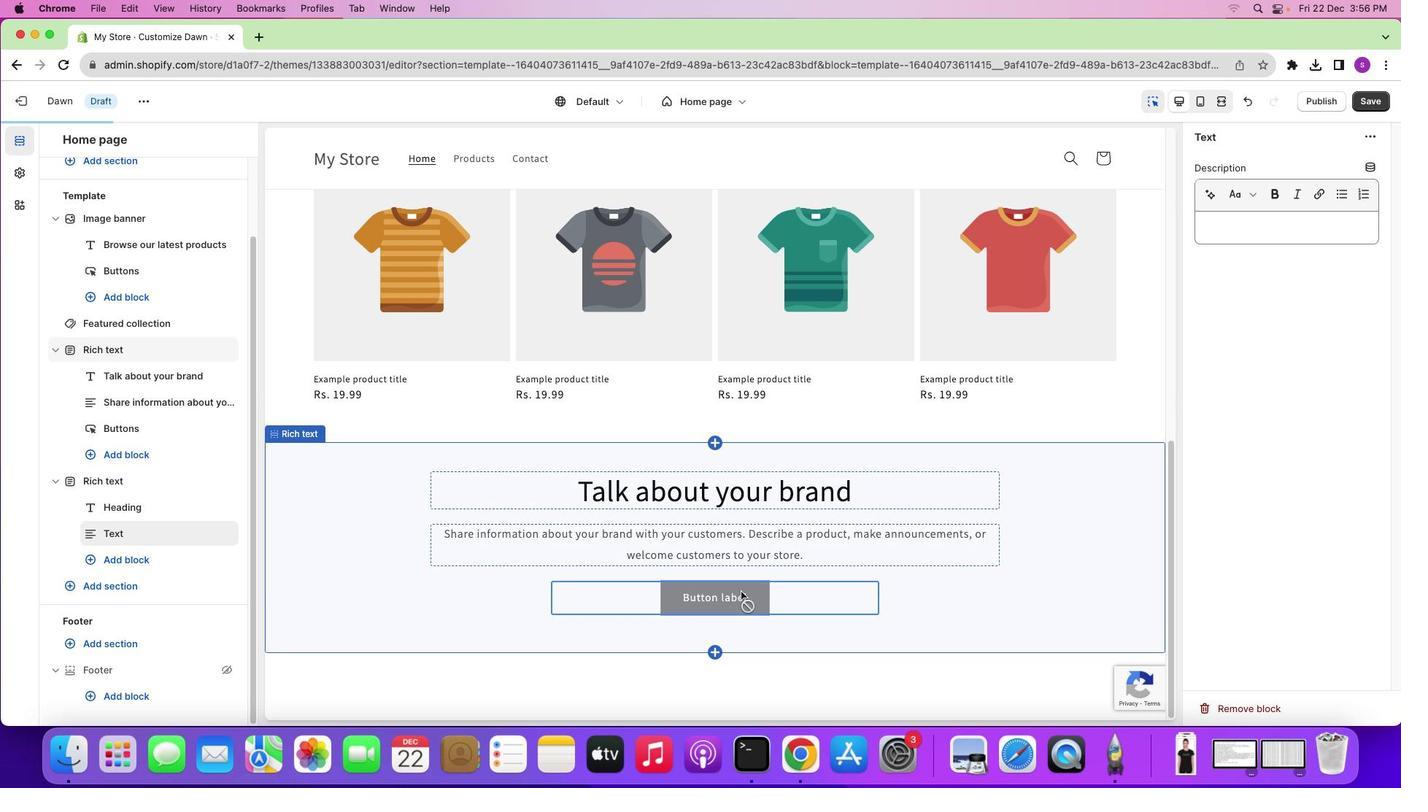 
Action: Mouse pressed left at (738, 591)
Screenshot: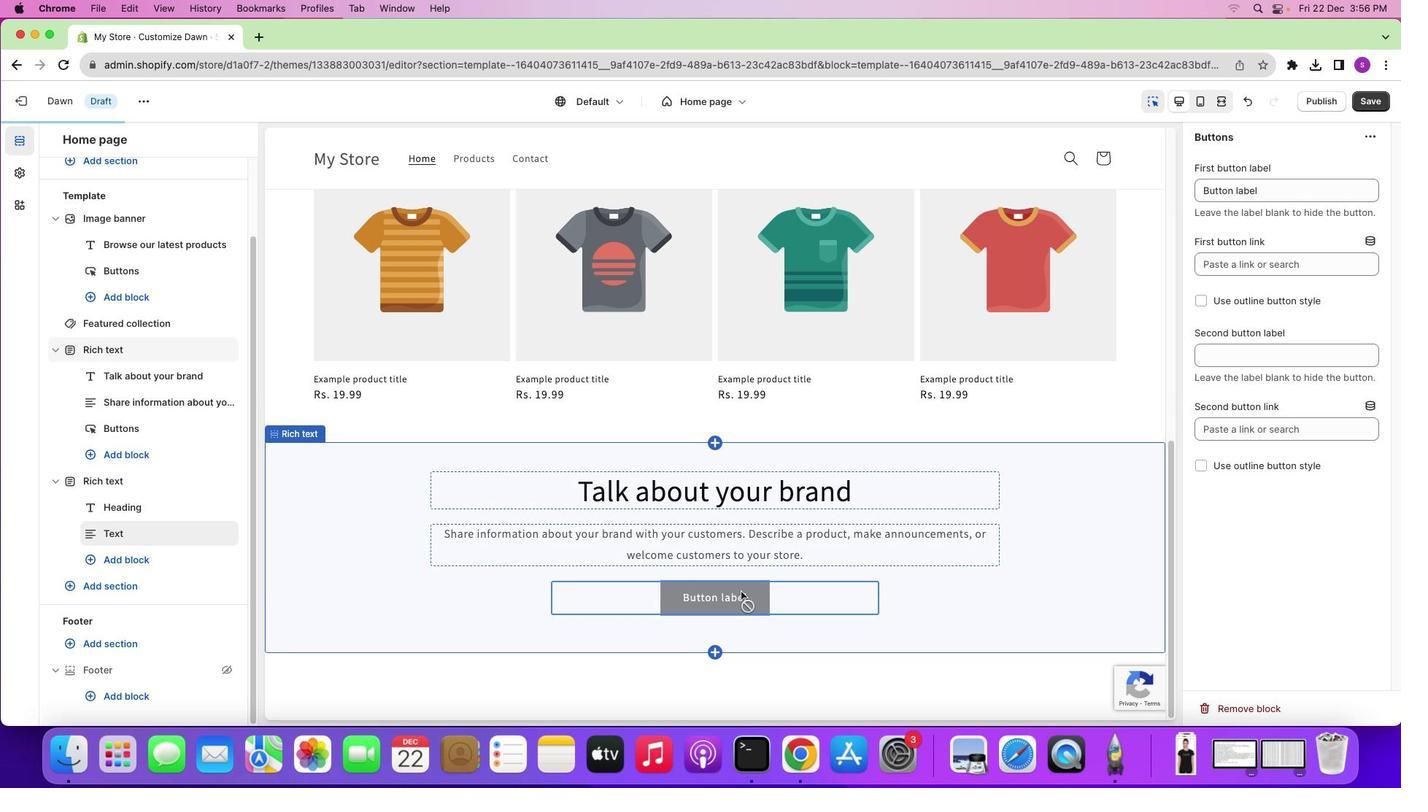 
Action: Mouse moved to (1231, 705)
Screenshot: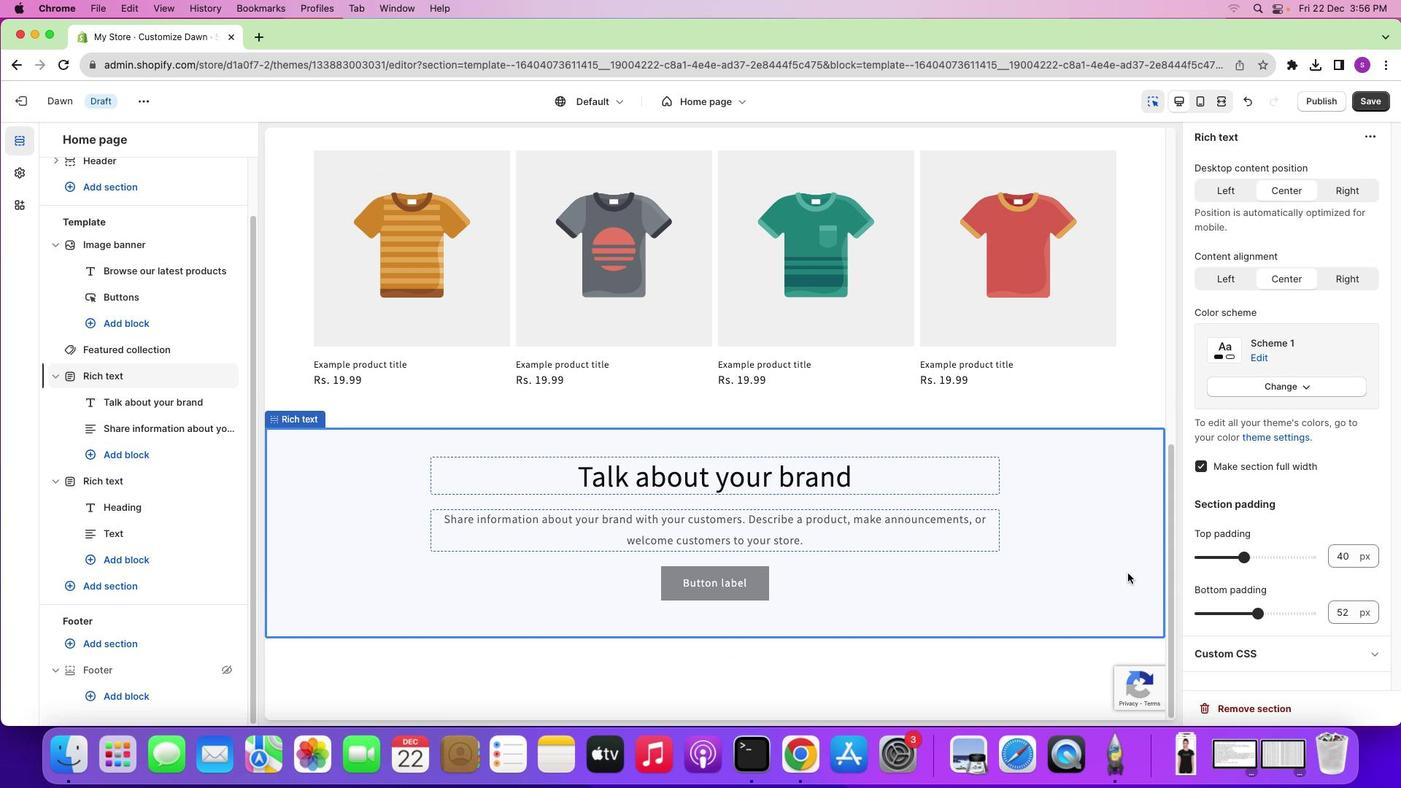 
Action: Mouse pressed left at (1231, 705)
Screenshot: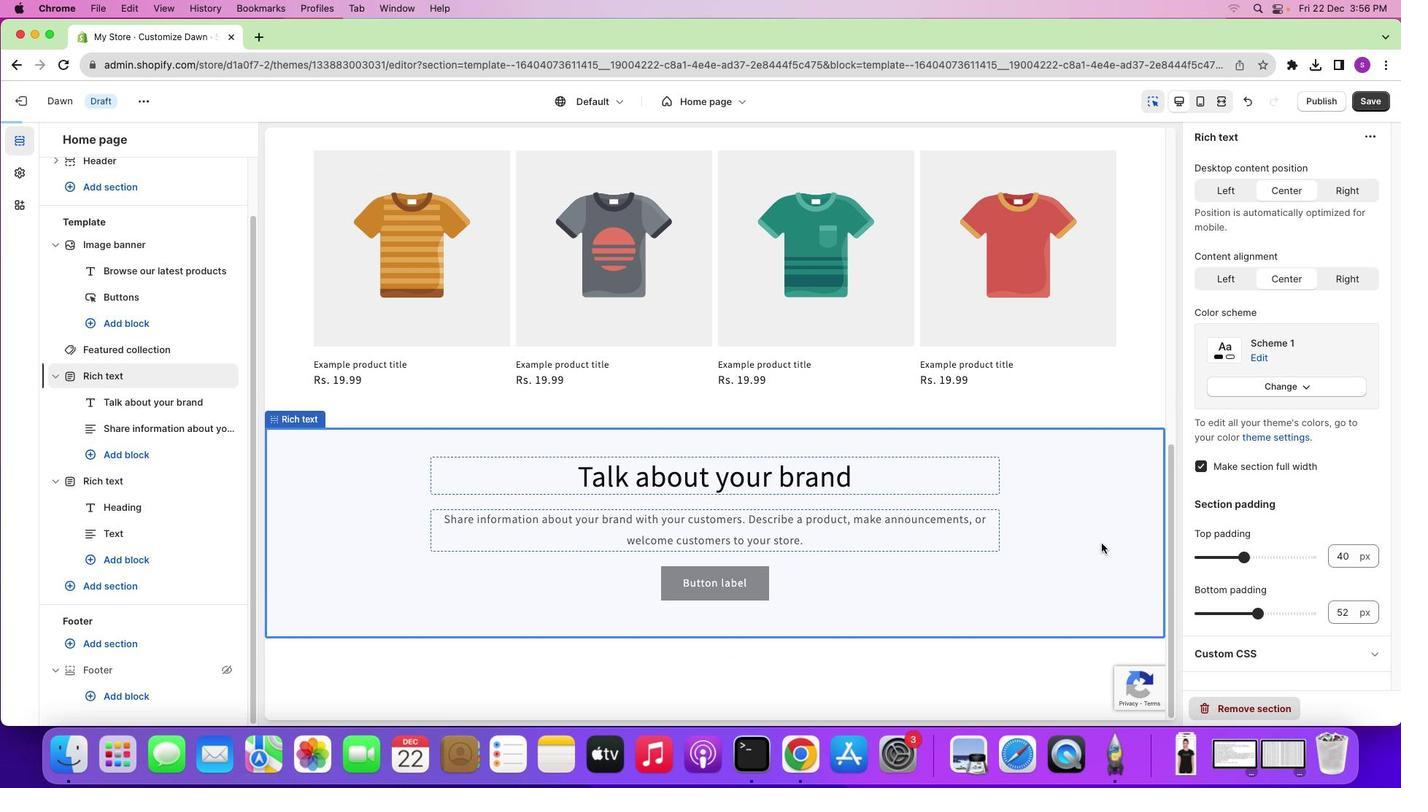 
Action: Mouse moved to (838, 566)
Screenshot: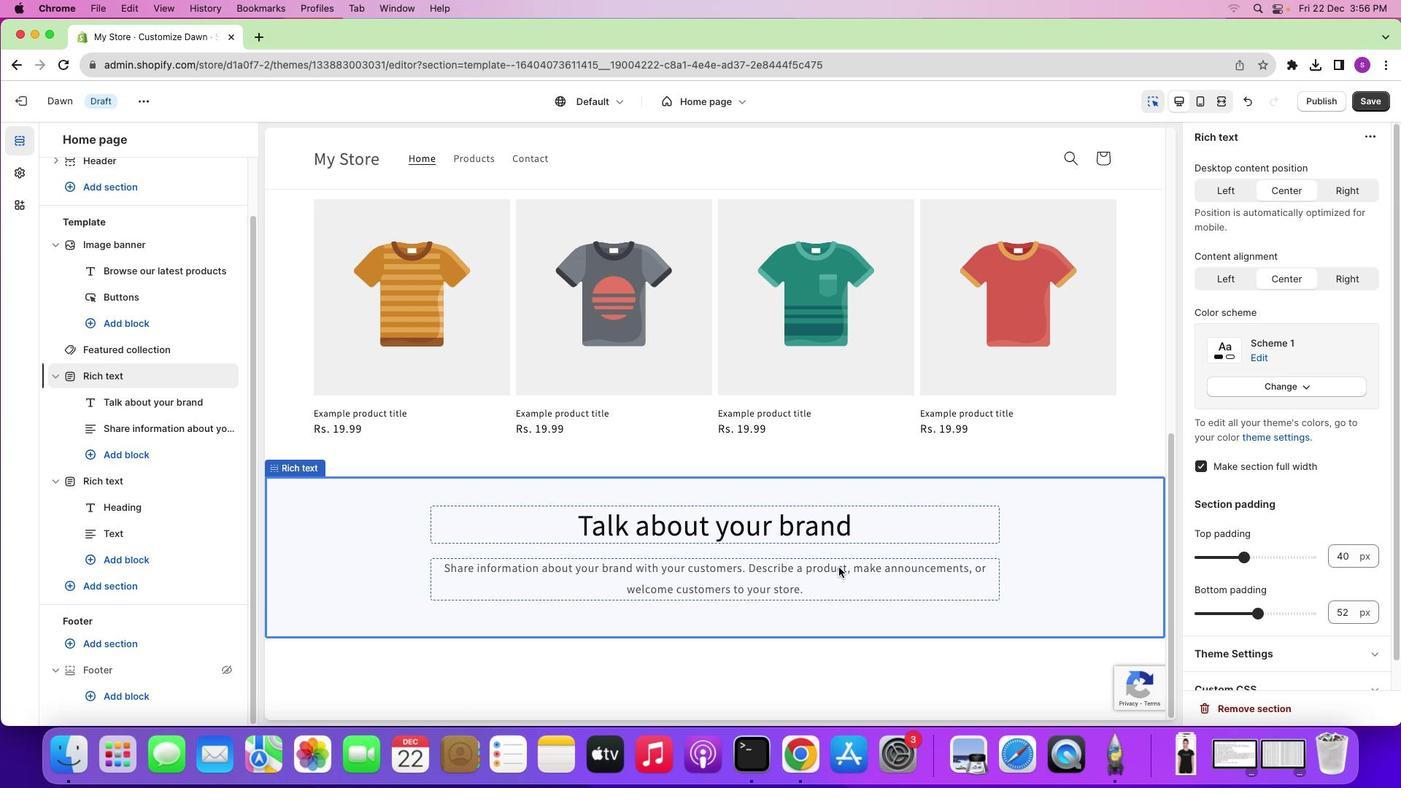 
Action: Mouse pressed left at (838, 566)
Screenshot: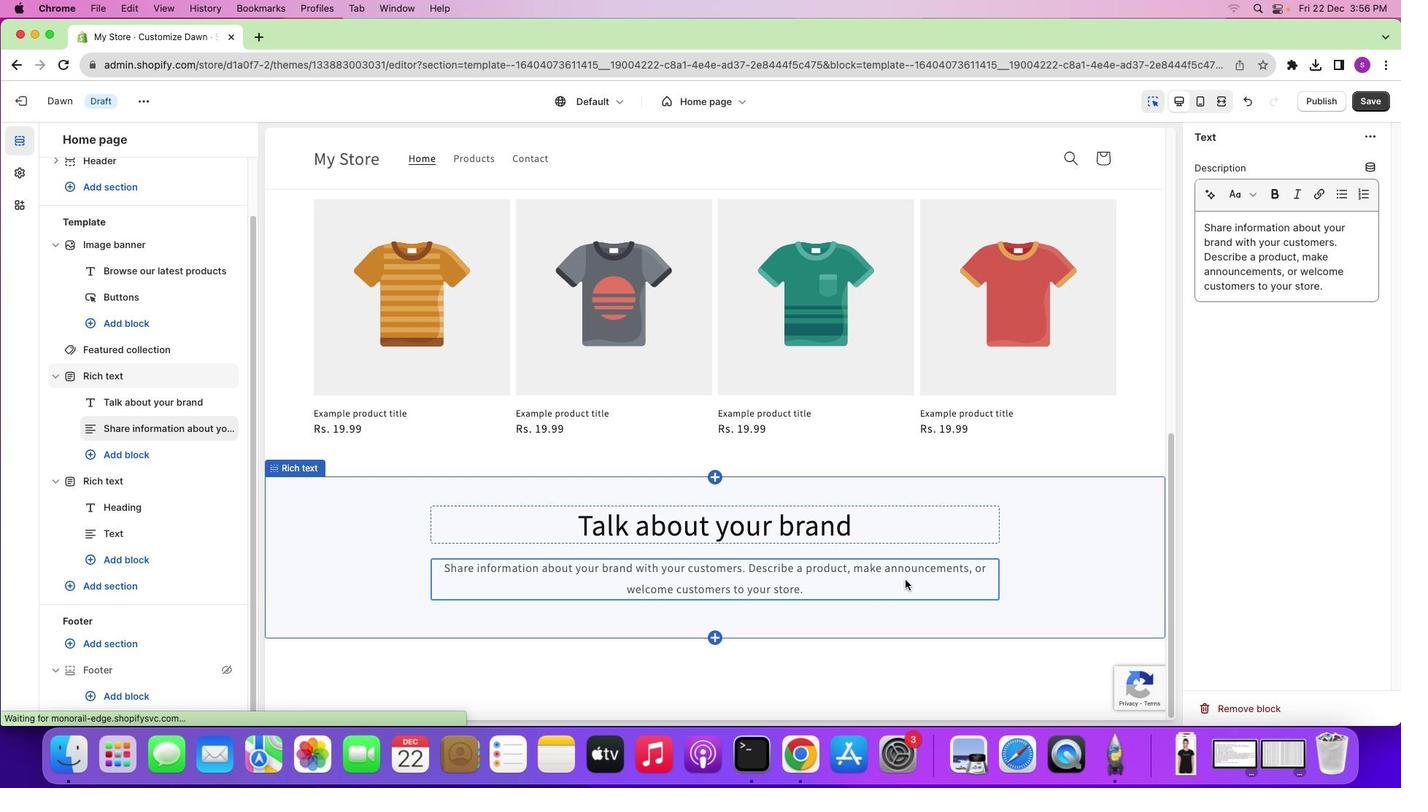 
Action: Mouse moved to (1236, 701)
Screenshot: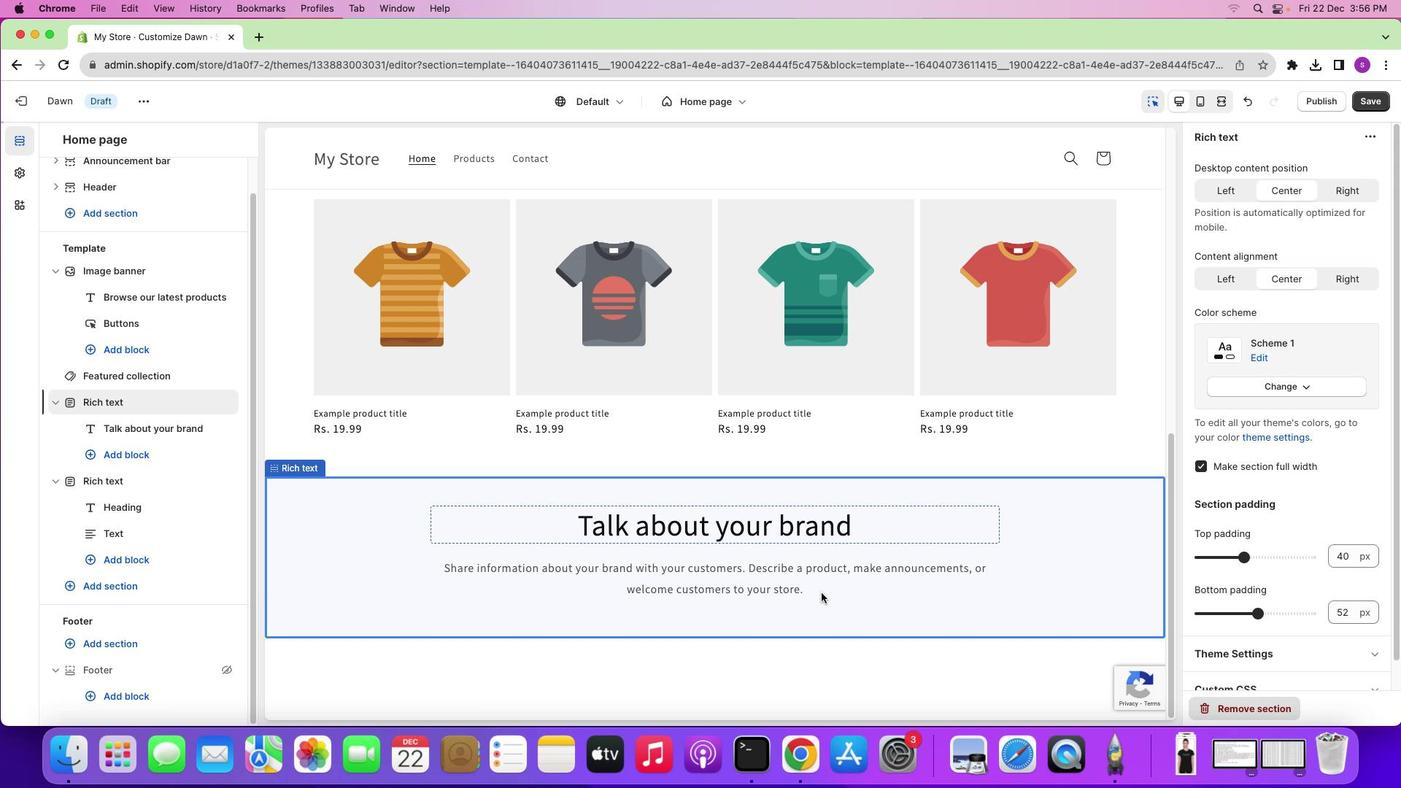 
Action: Mouse pressed left at (1236, 701)
Screenshot: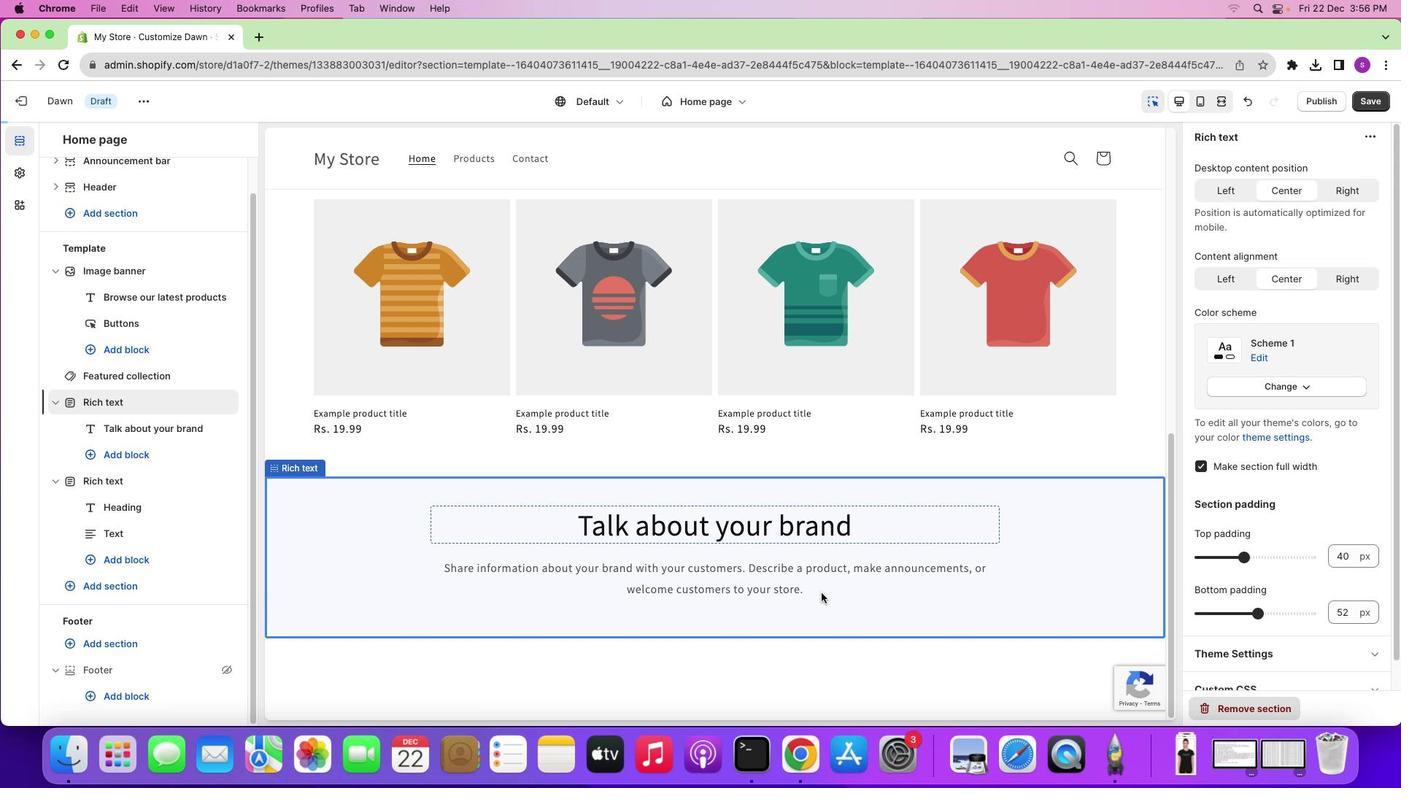 
Action: Mouse moved to (765, 576)
Screenshot: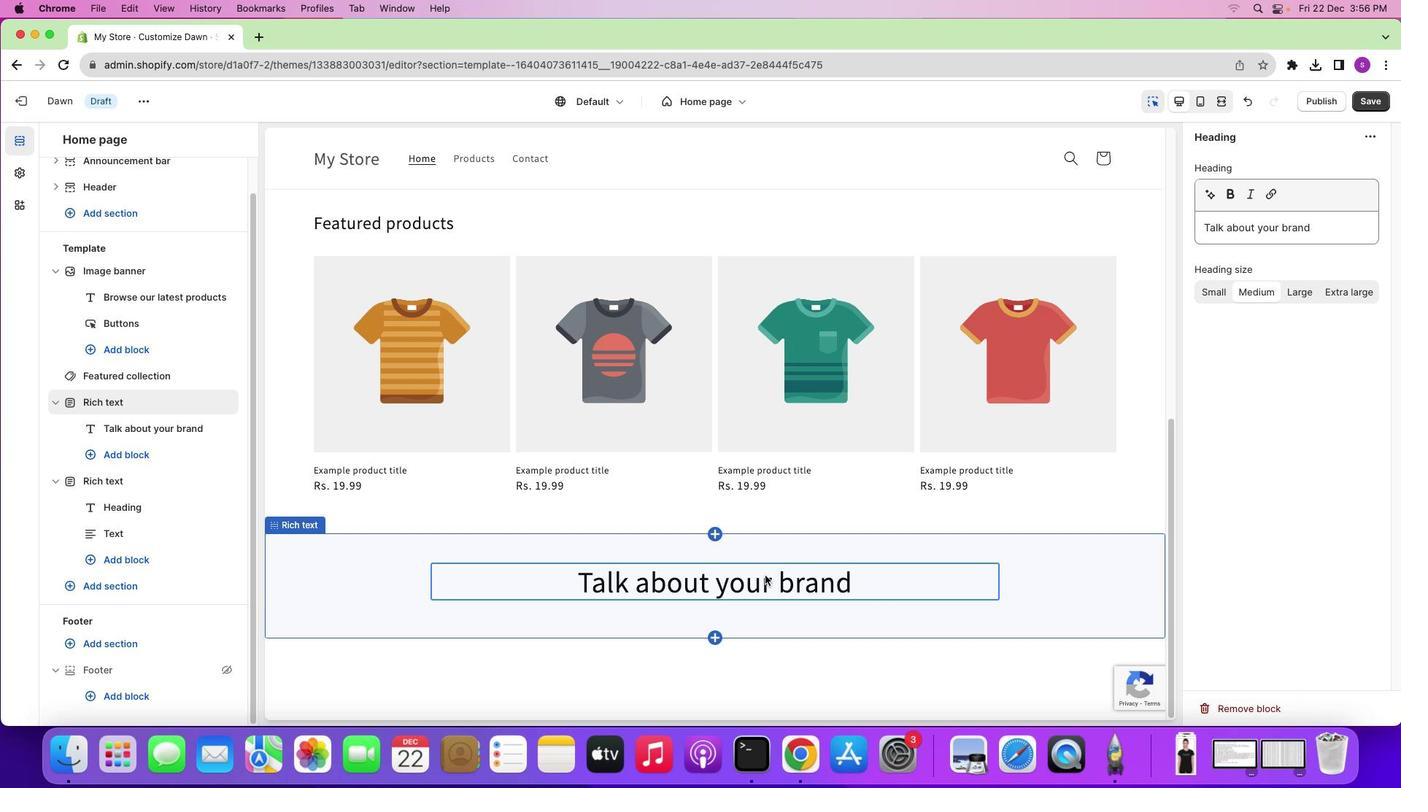 
Action: Mouse pressed left at (765, 576)
Screenshot: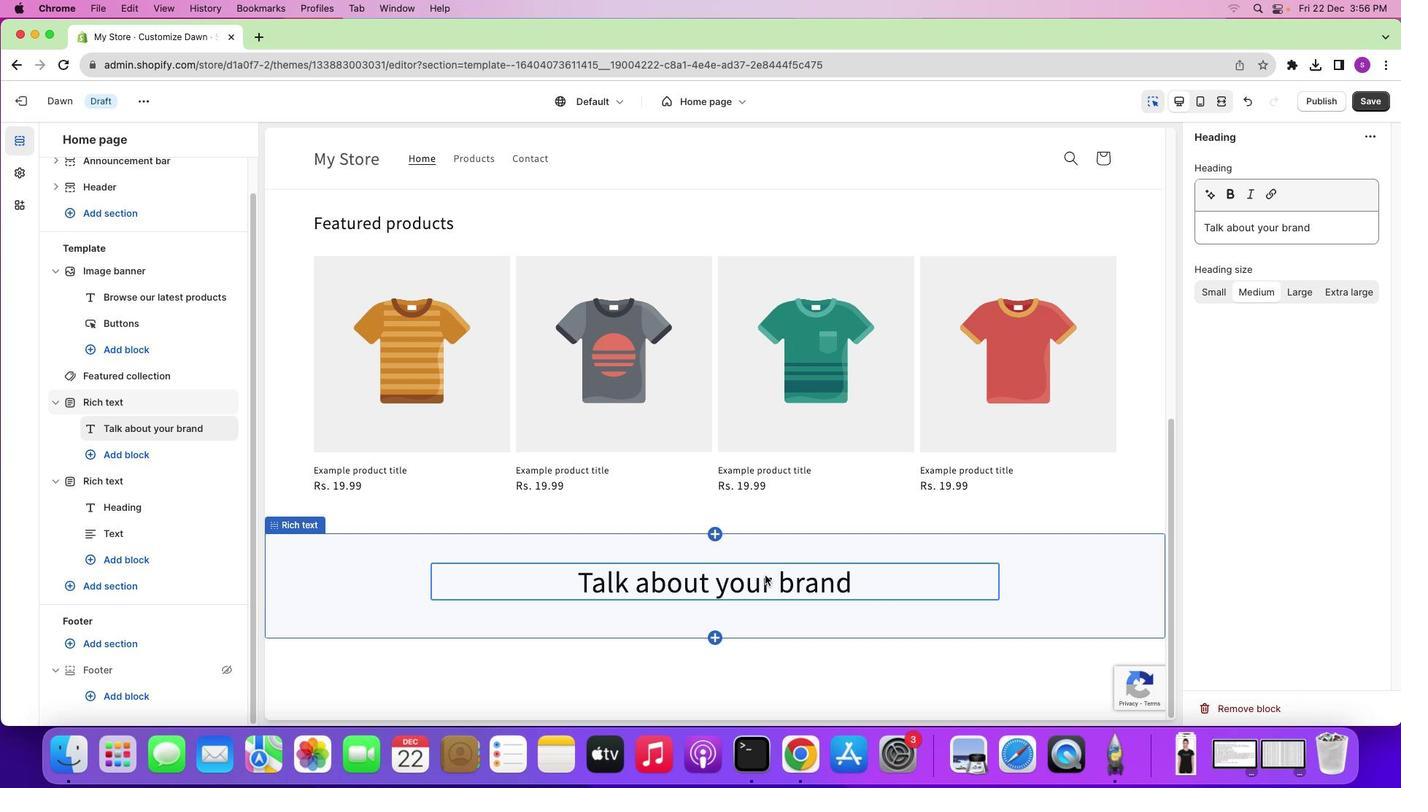 
Action: Mouse moved to (1156, 481)
Screenshot: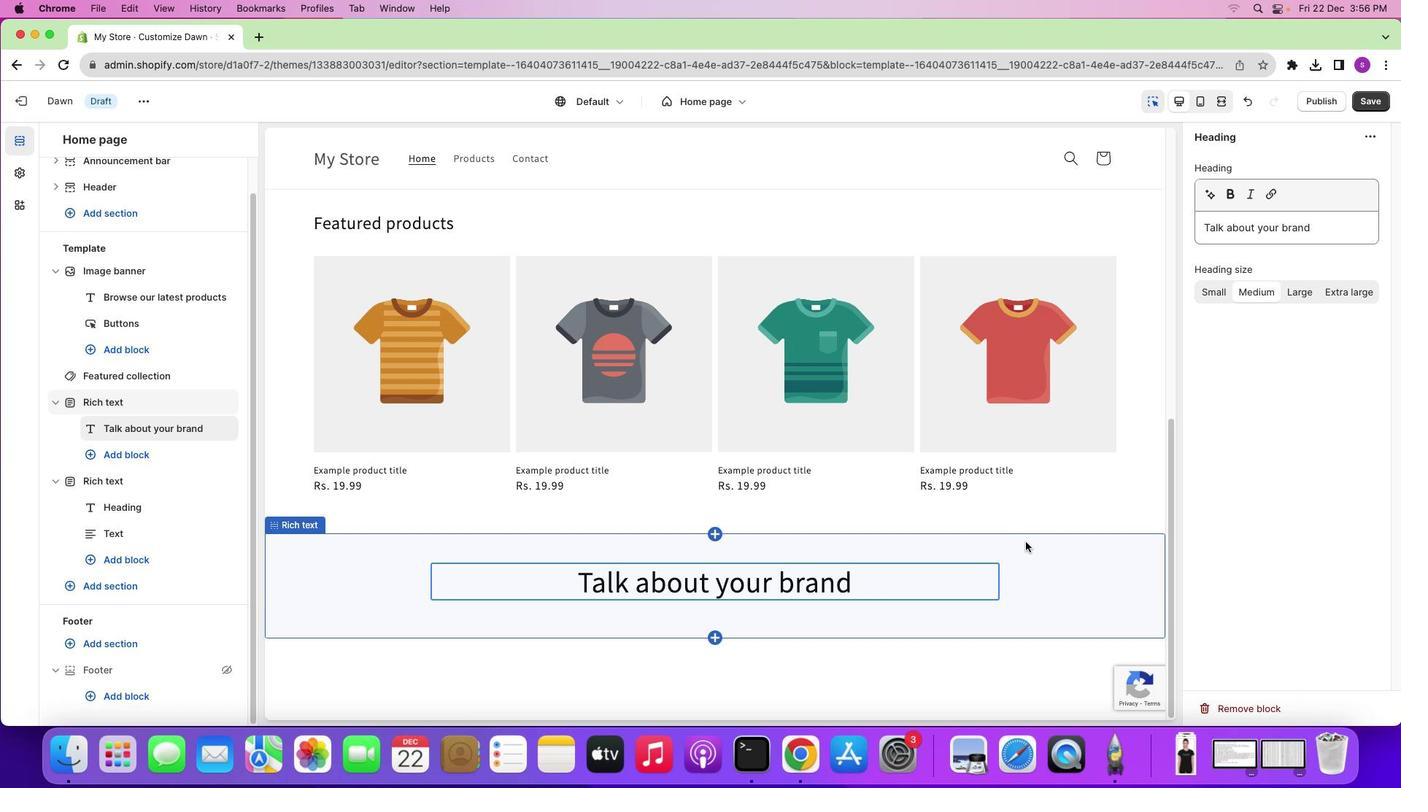 
Action: Mouse pressed left at (1156, 481)
Screenshot: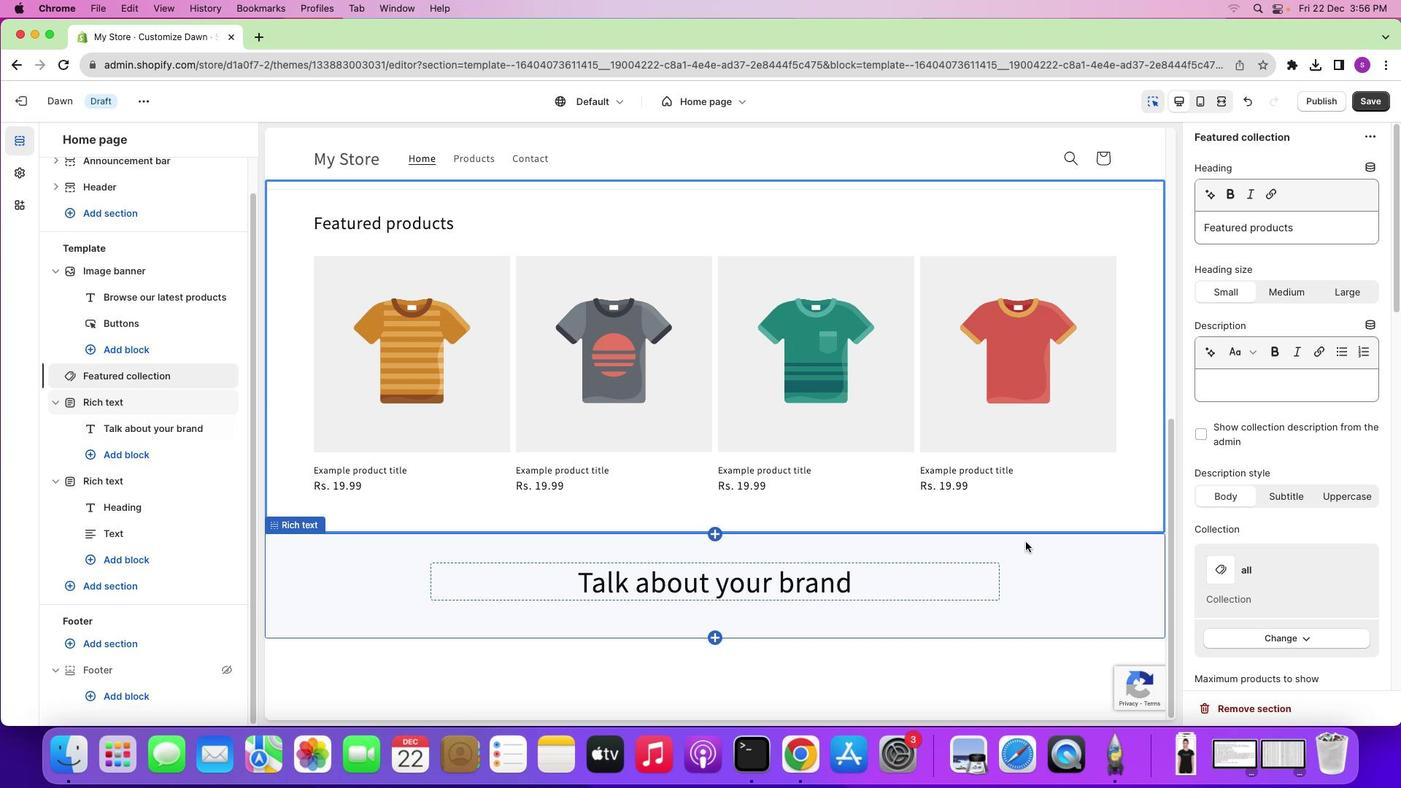 
Action: Mouse moved to (849, 580)
Screenshot: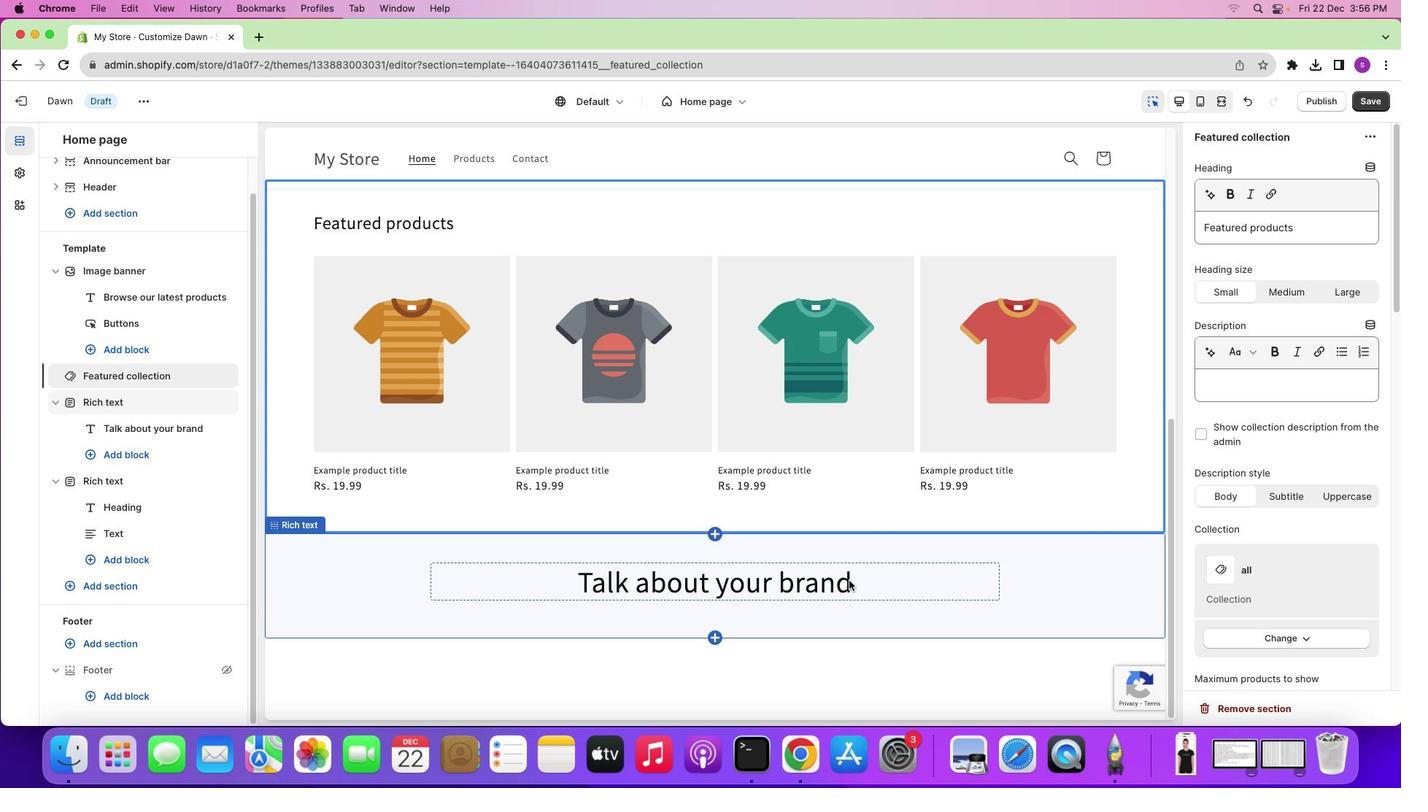 
Action: Mouse pressed left at (849, 580)
Screenshot: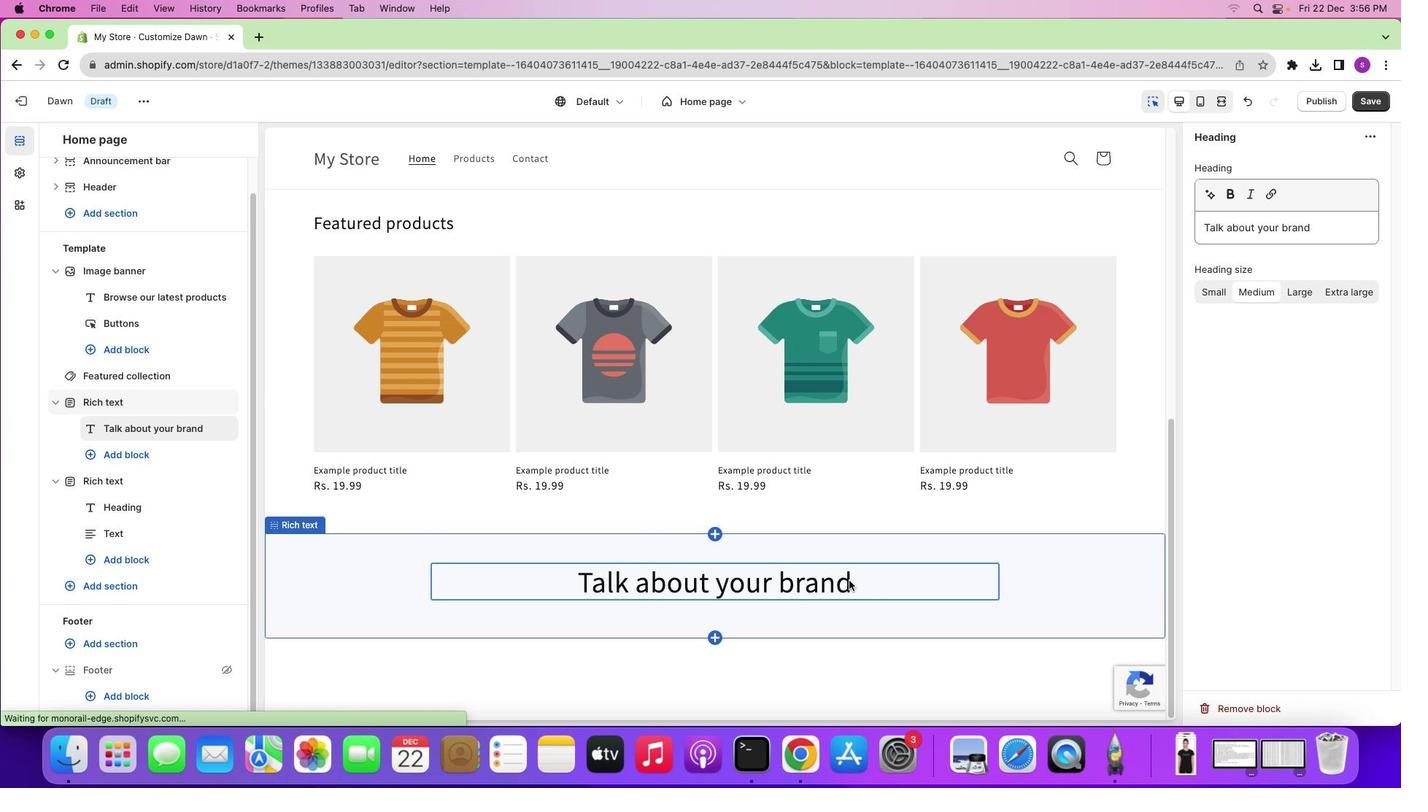 
Action: Mouse moved to (1041, 579)
Screenshot: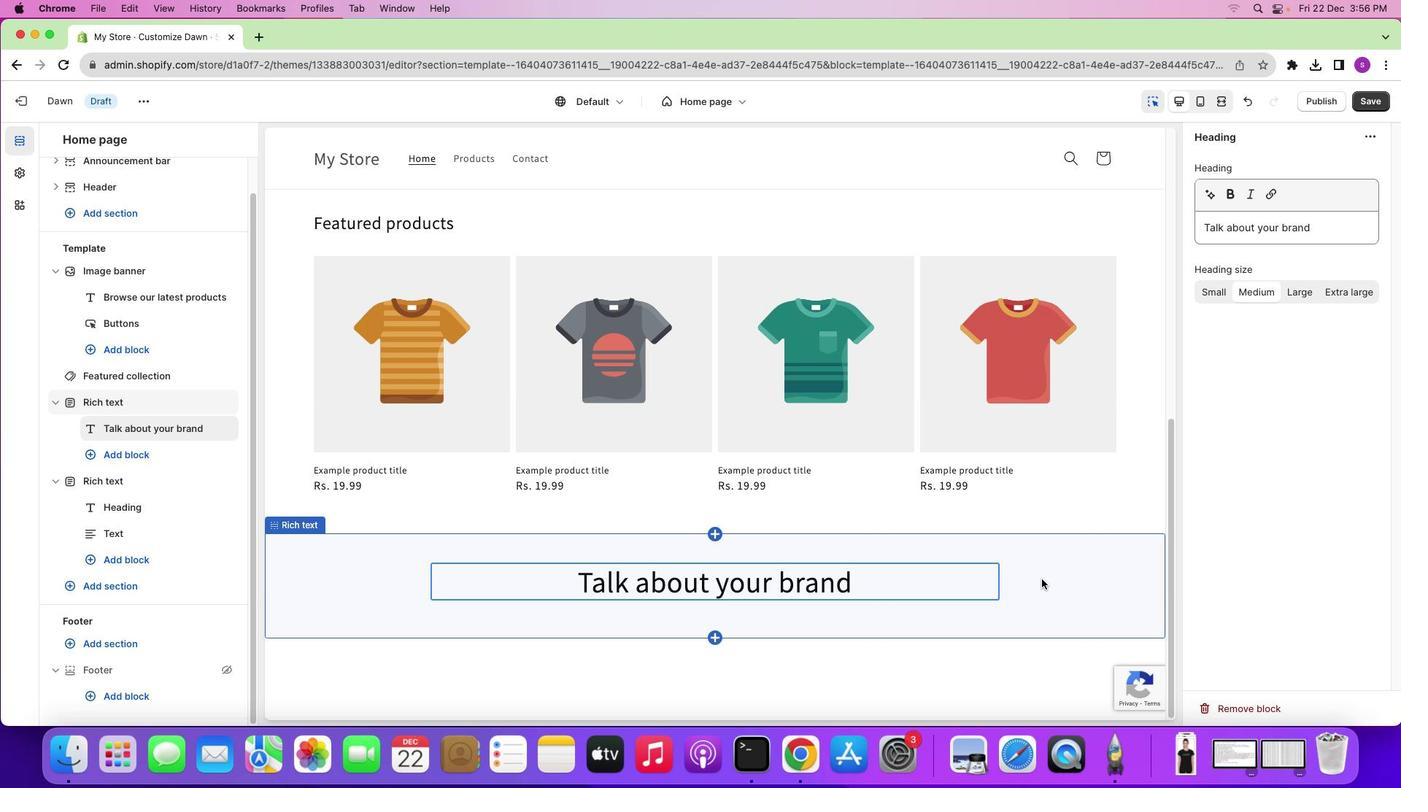 
Action: Mouse pressed left at (1041, 579)
Screenshot: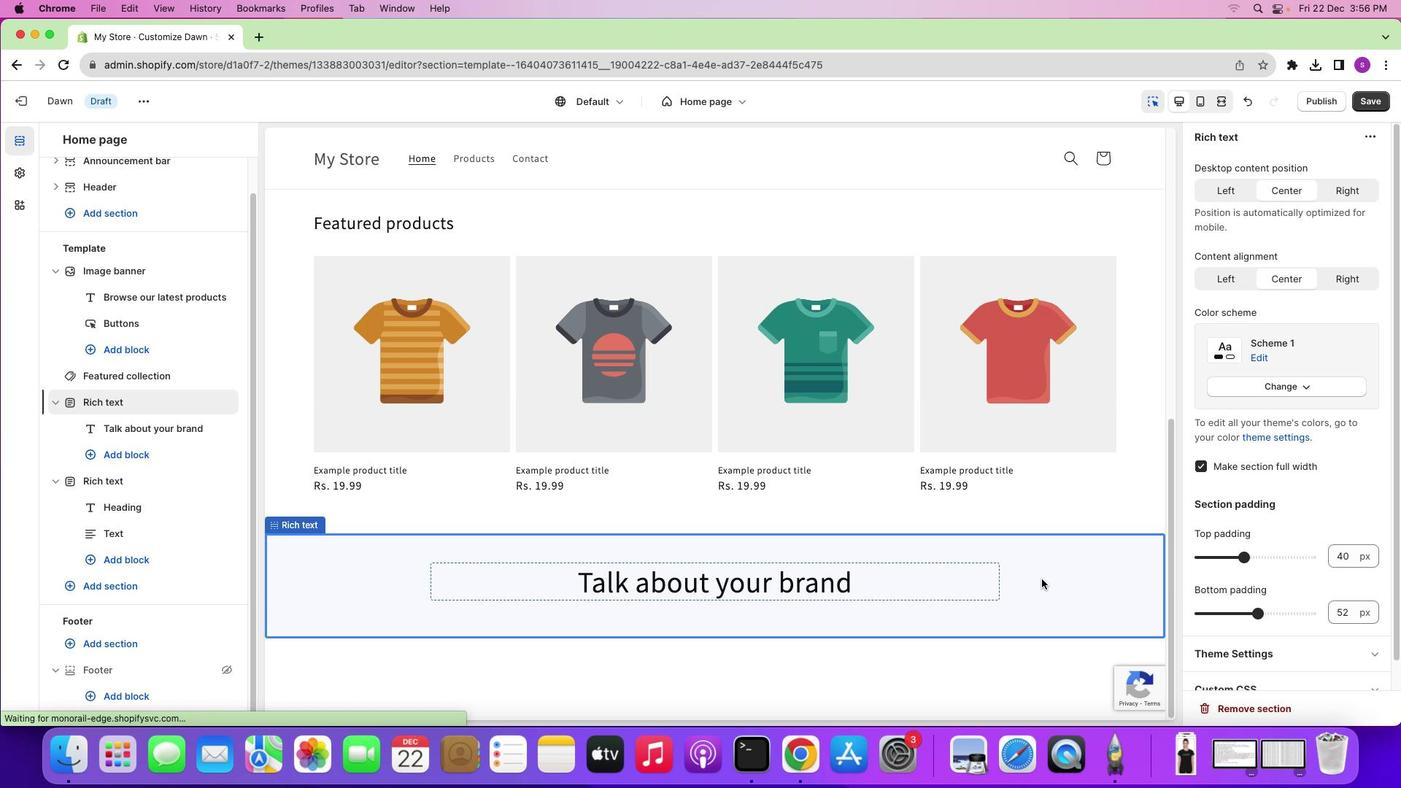 
Action: Mouse moved to (825, 584)
Screenshot: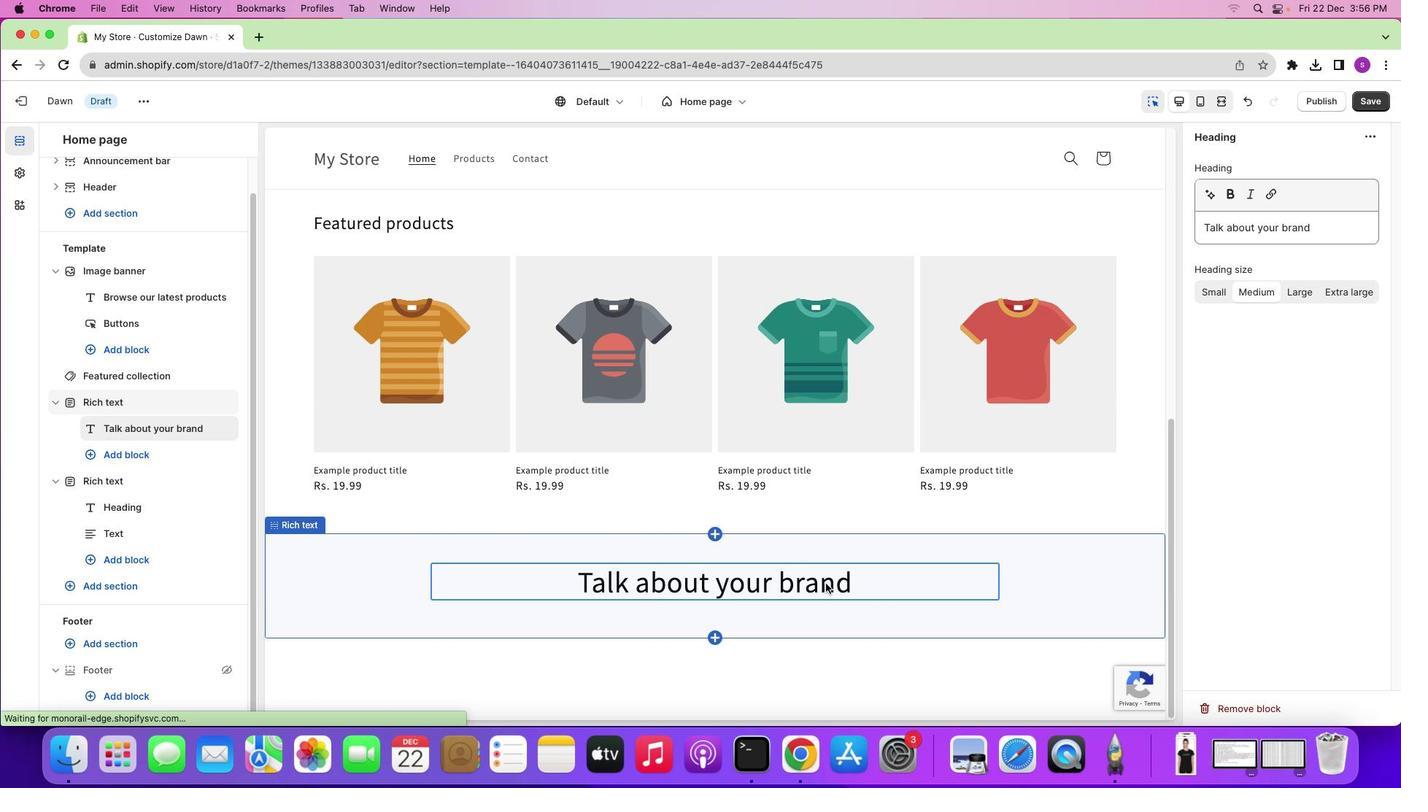 
Action: Mouse pressed left at (825, 584)
Screenshot: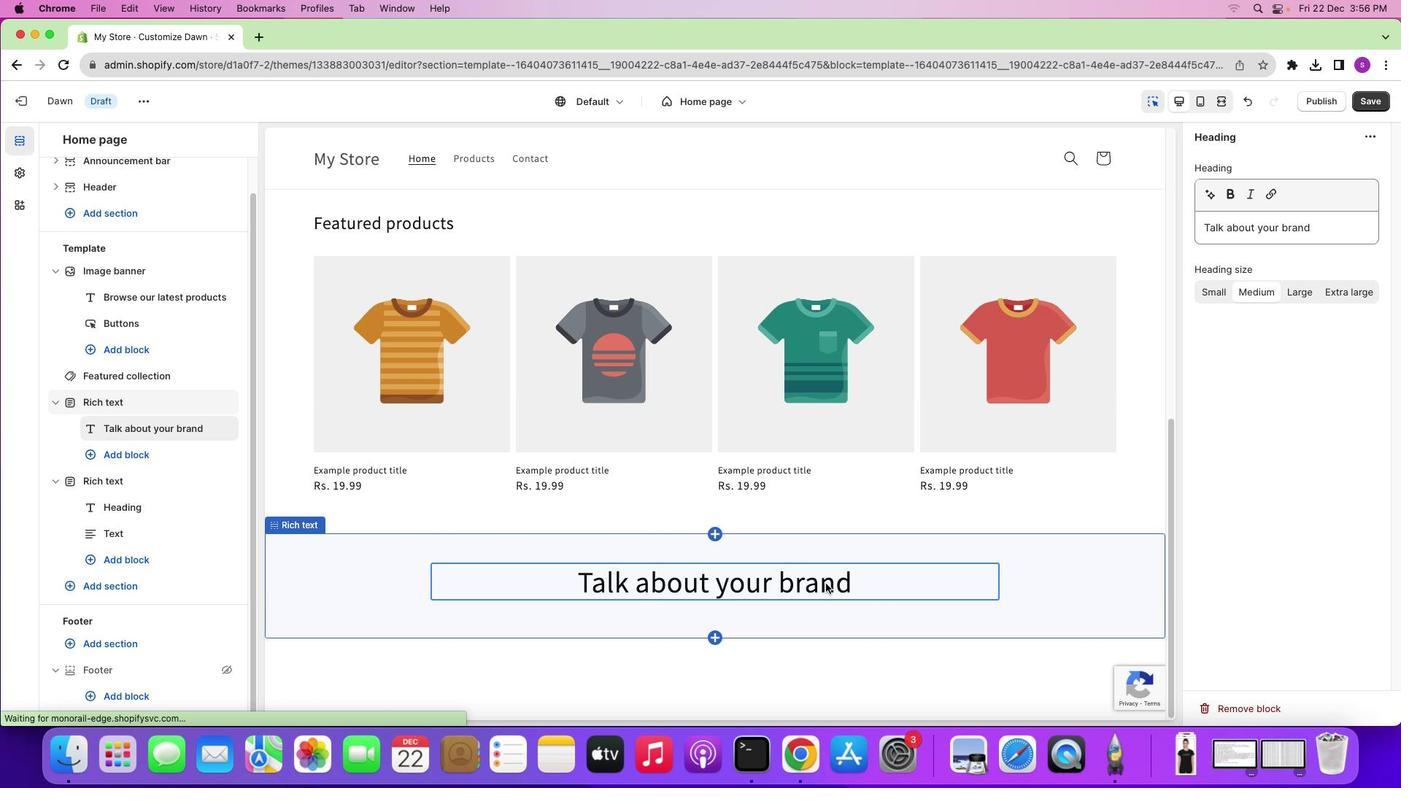 
Action: Mouse moved to (802, 657)
Screenshot: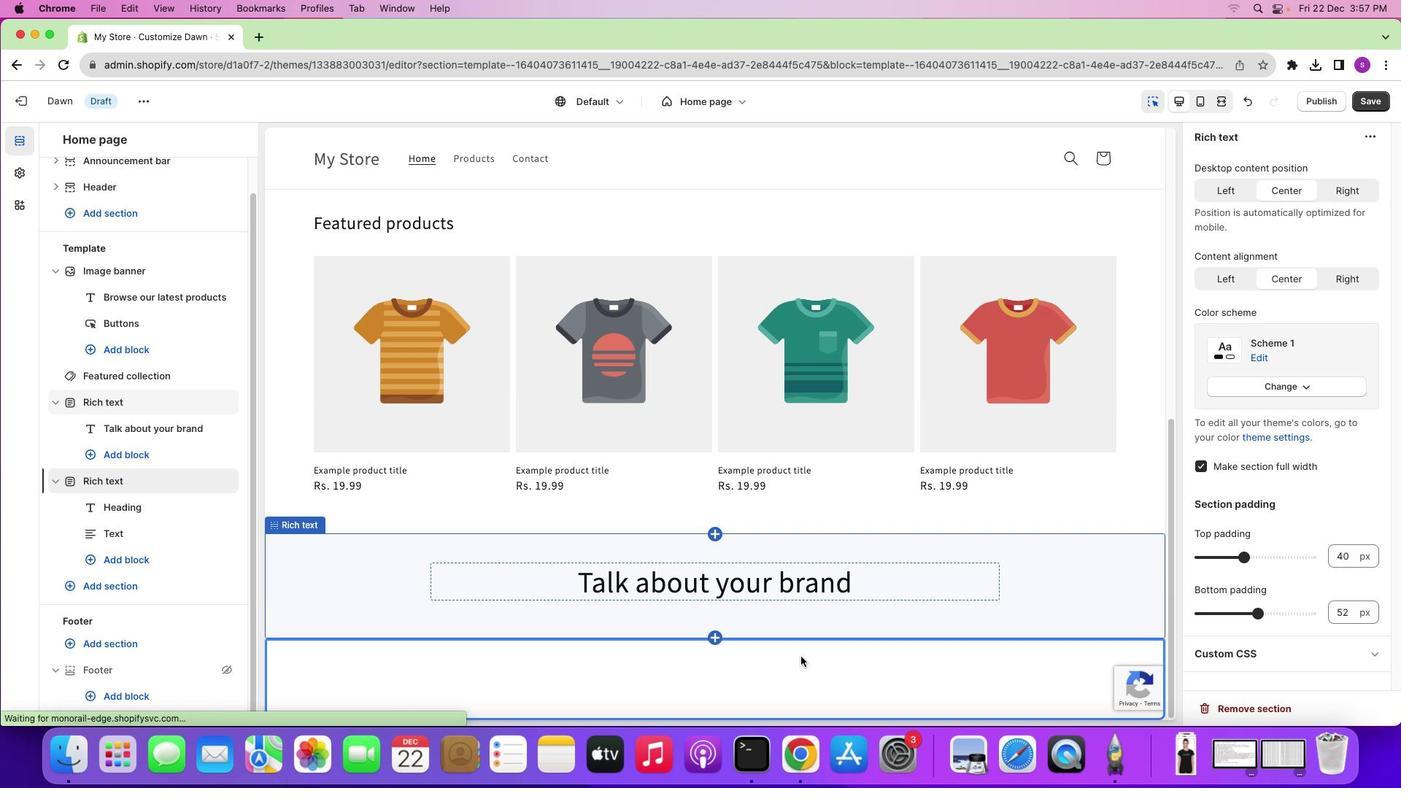 
Action: Mouse pressed left at (802, 657)
Screenshot: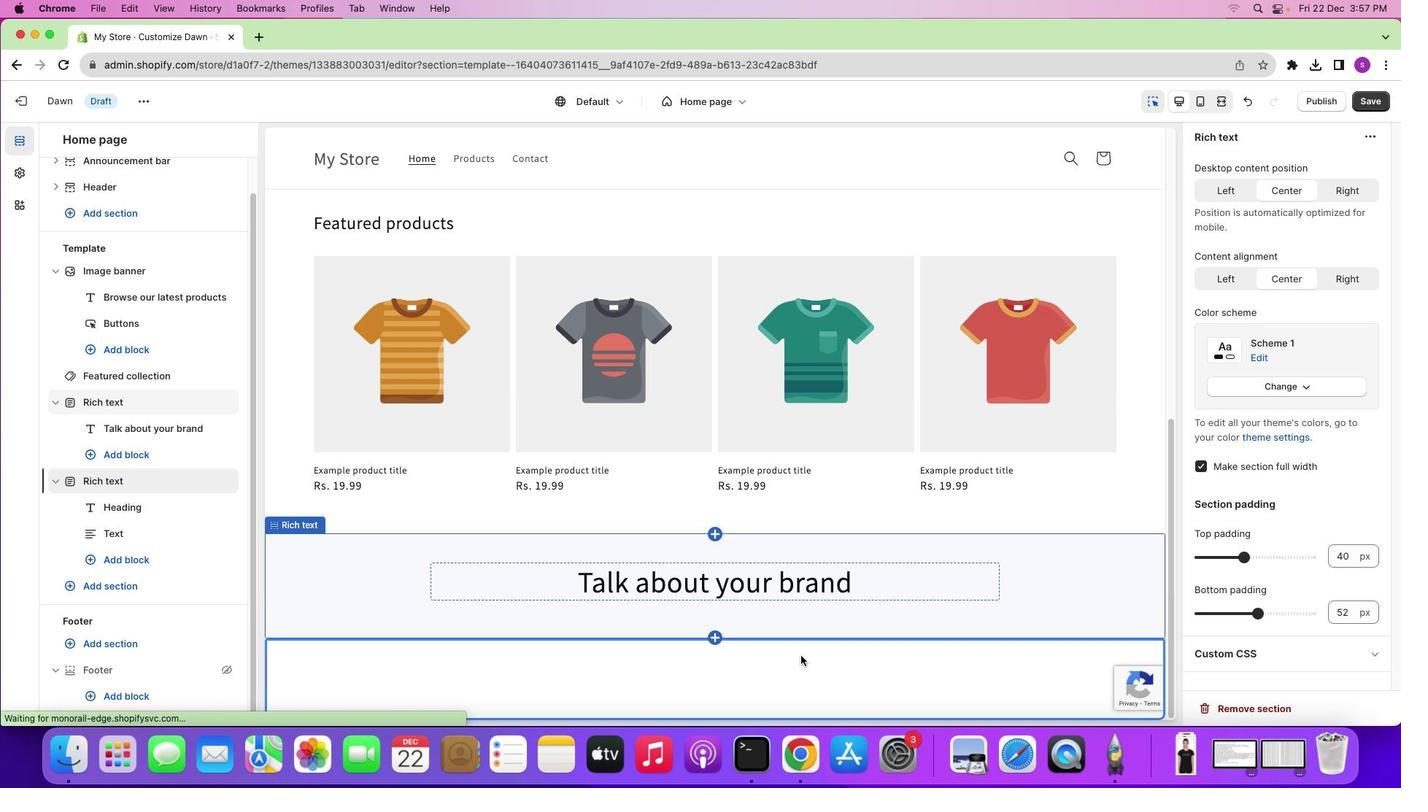 
Action: Mouse moved to (722, 591)
Screenshot: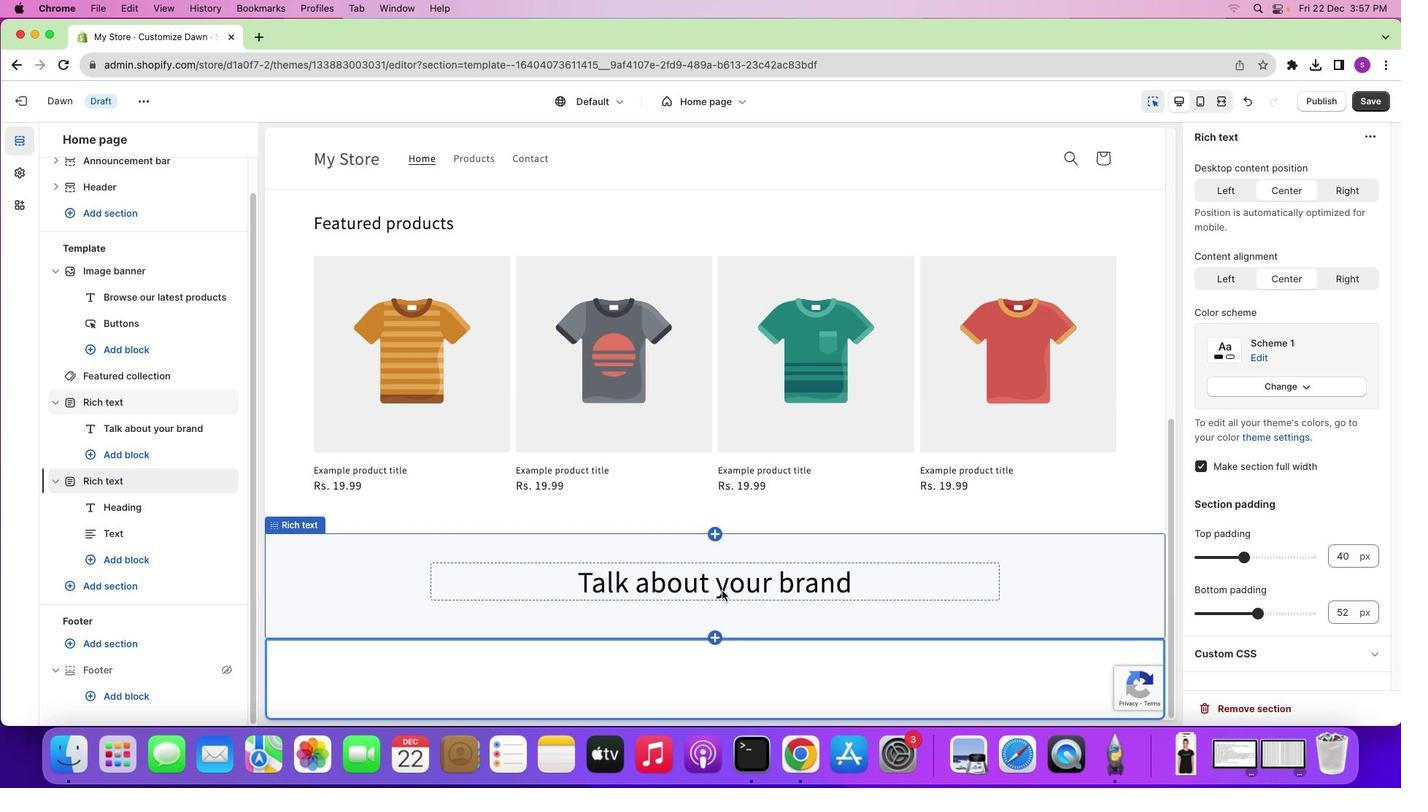 
Action: Mouse pressed left at (722, 591)
Screenshot: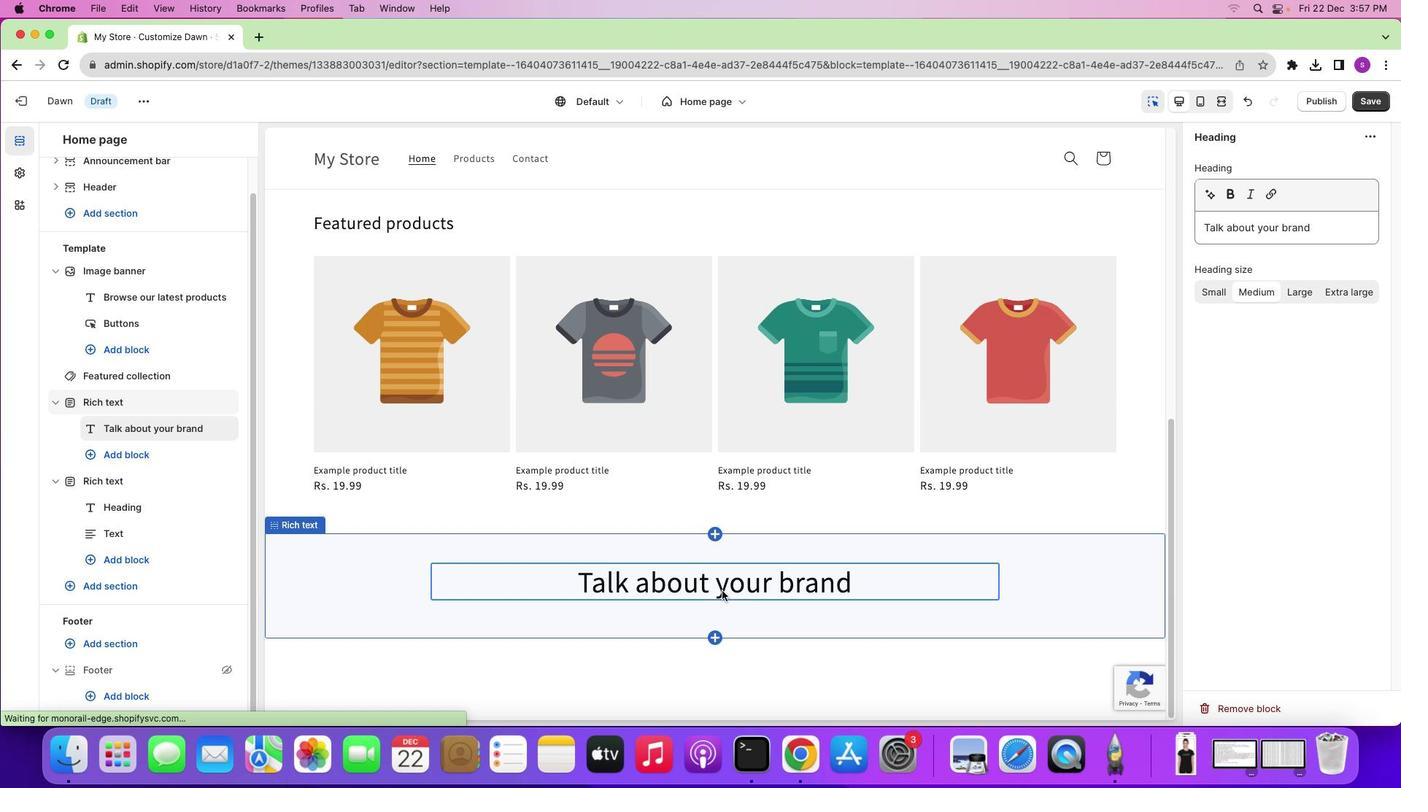 
Action: Mouse moved to (736, 581)
Screenshot: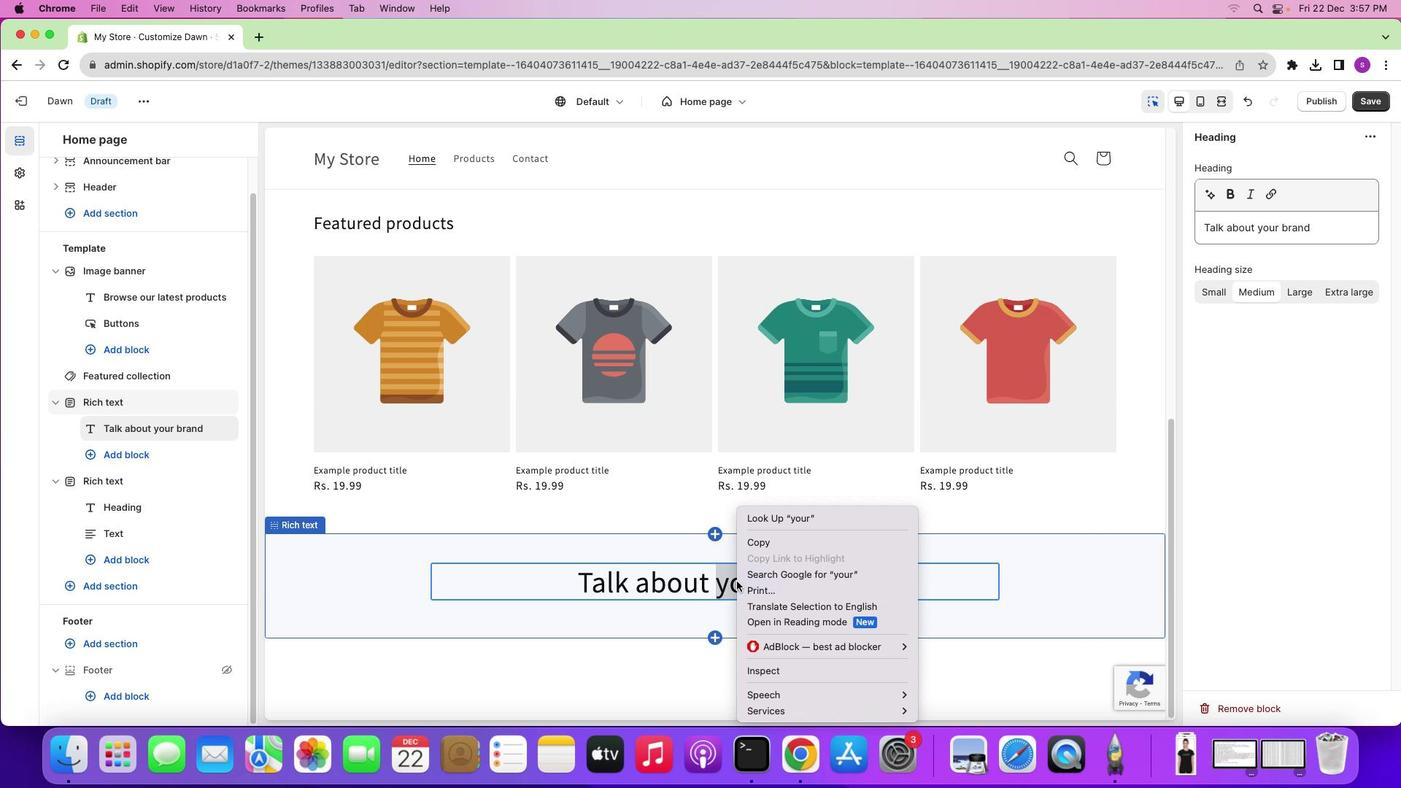 
Action: Mouse pressed right at (736, 581)
Screenshot: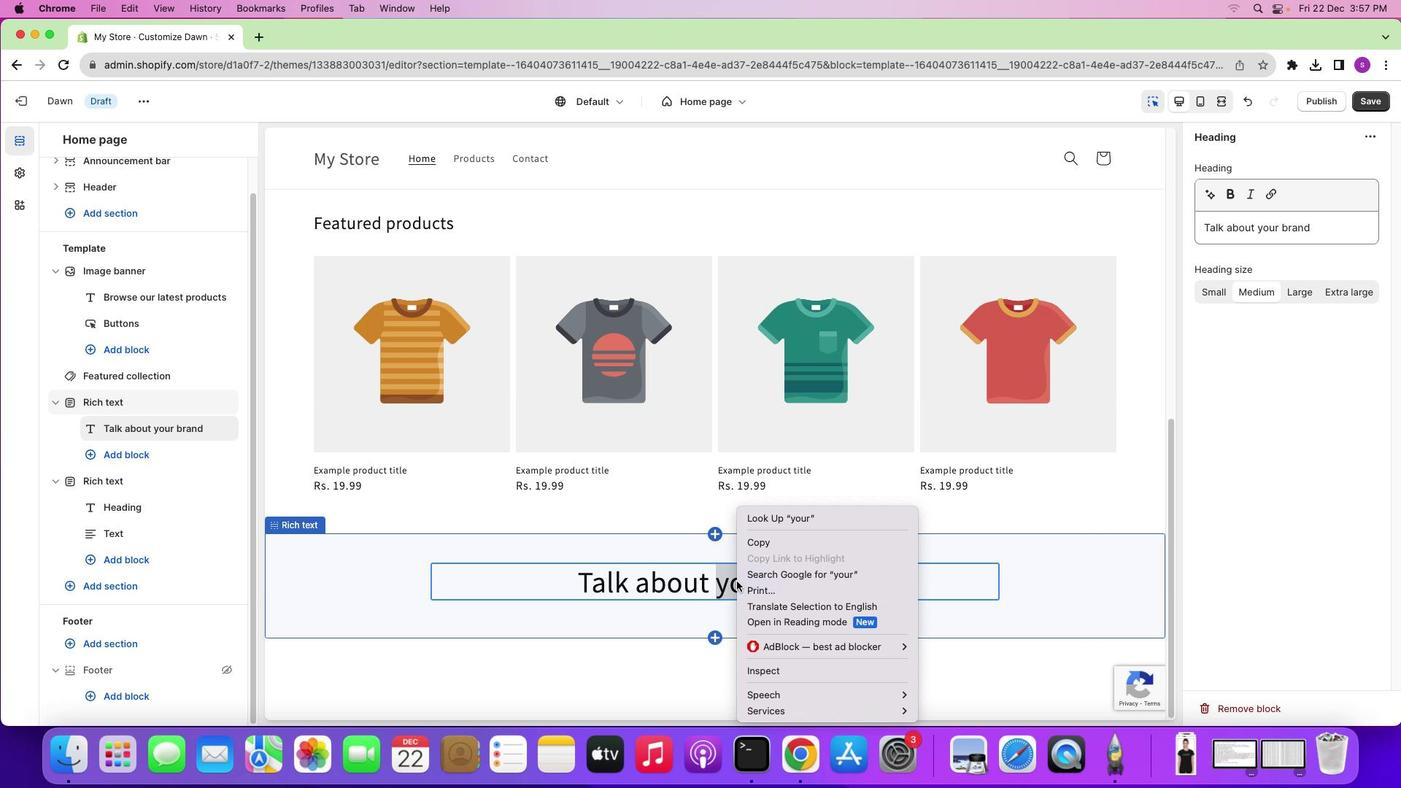 
Action: Mouse moved to (1019, 546)
Screenshot: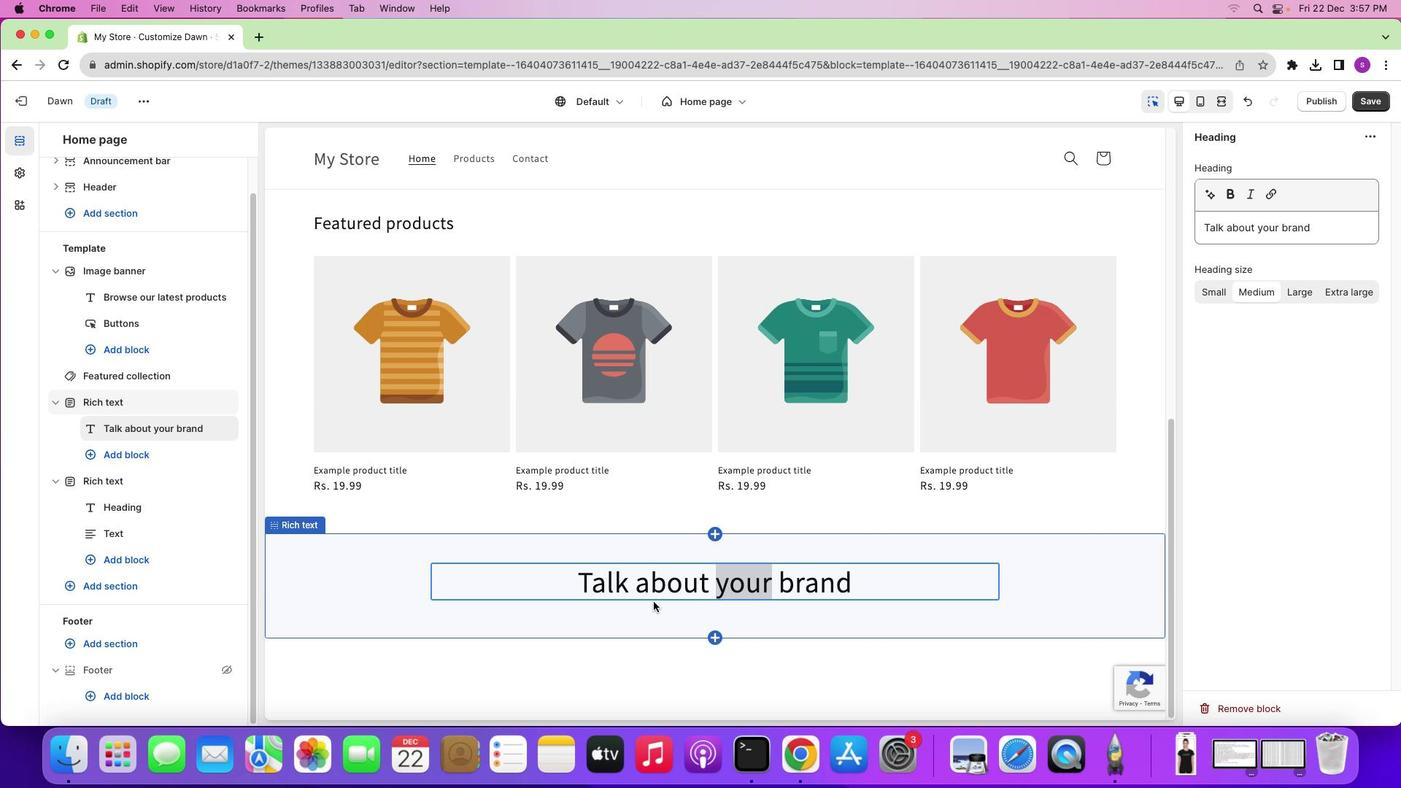 
Action: Mouse pressed left at (1019, 546)
Screenshot: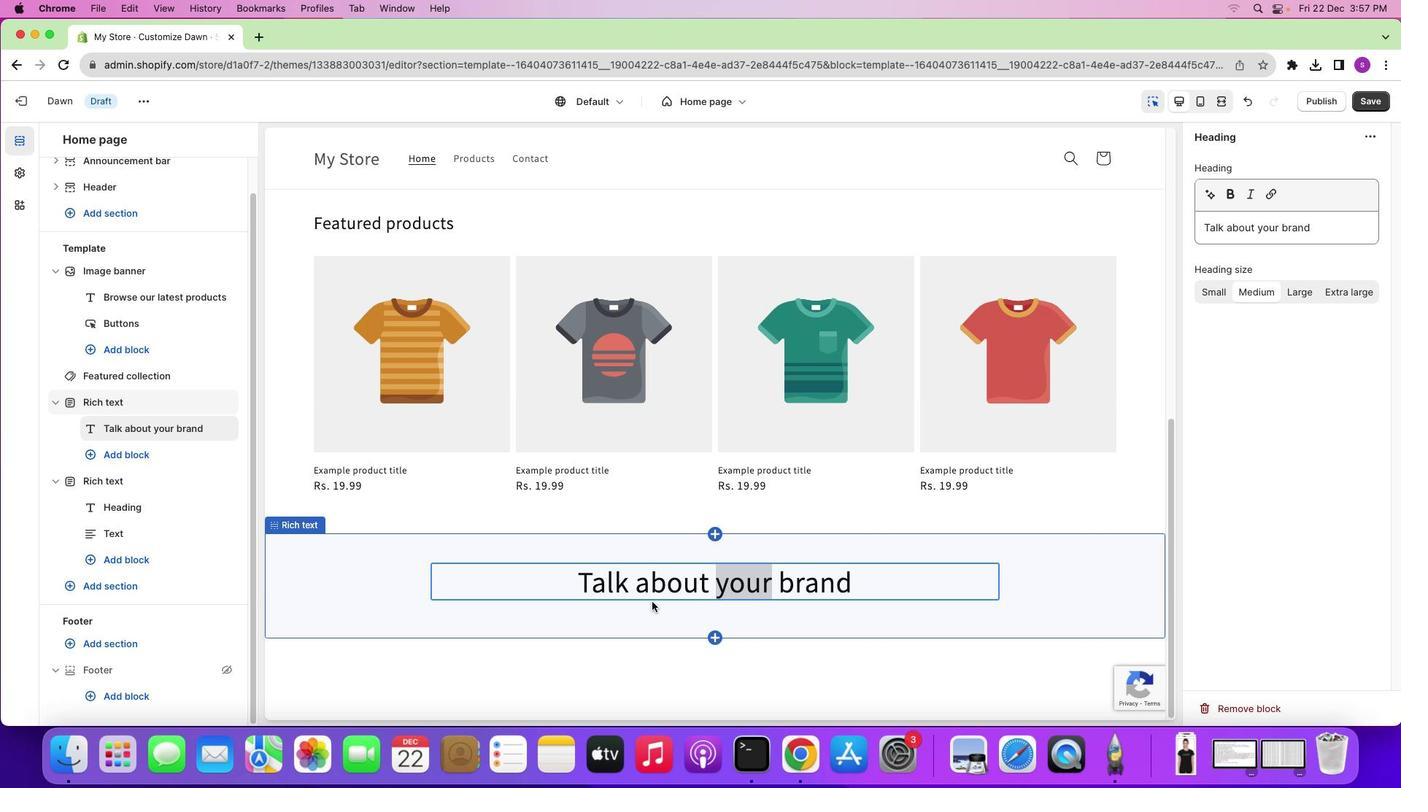 
Action: Mouse moved to (1036, 566)
Screenshot: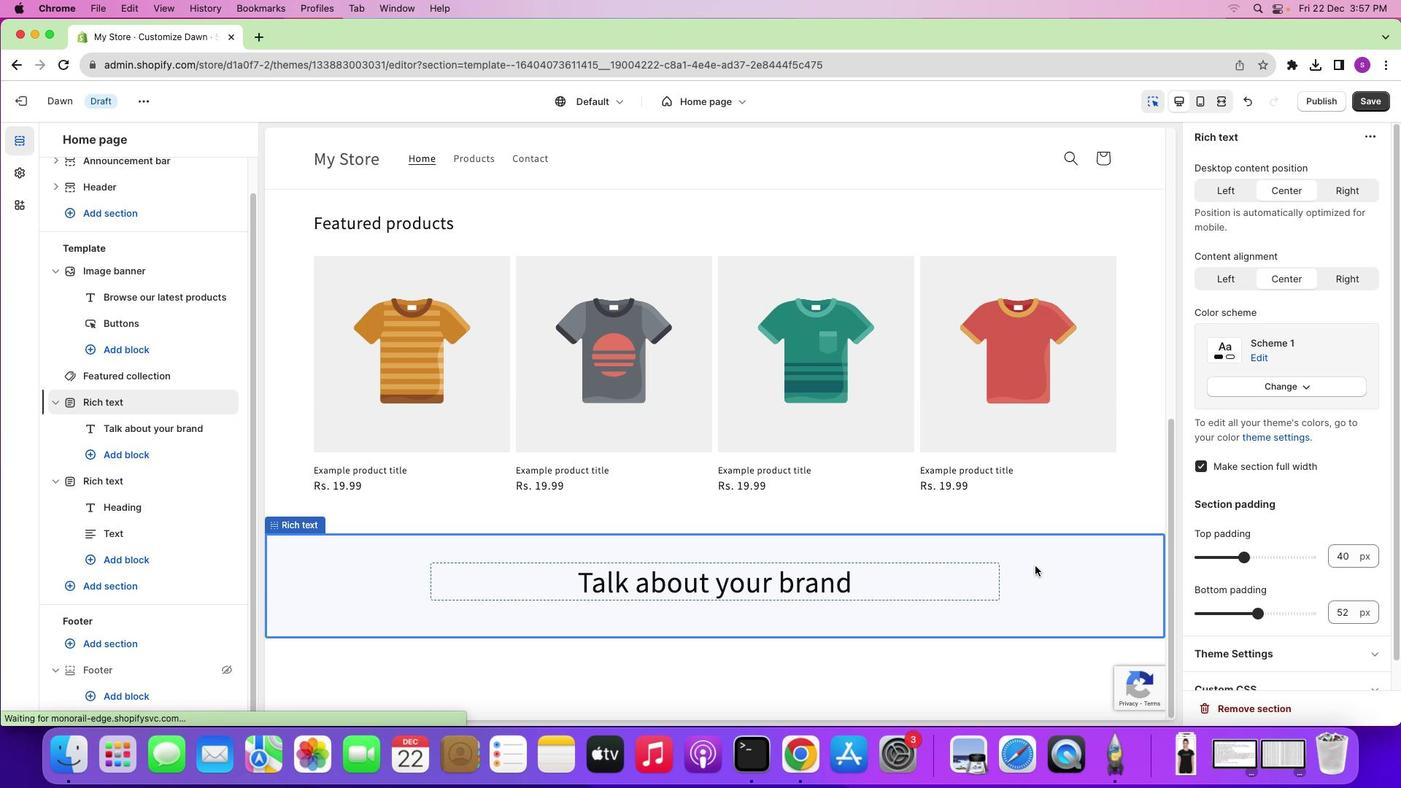
Action: Mouse pressed left at (1036, 566)
Screenshot: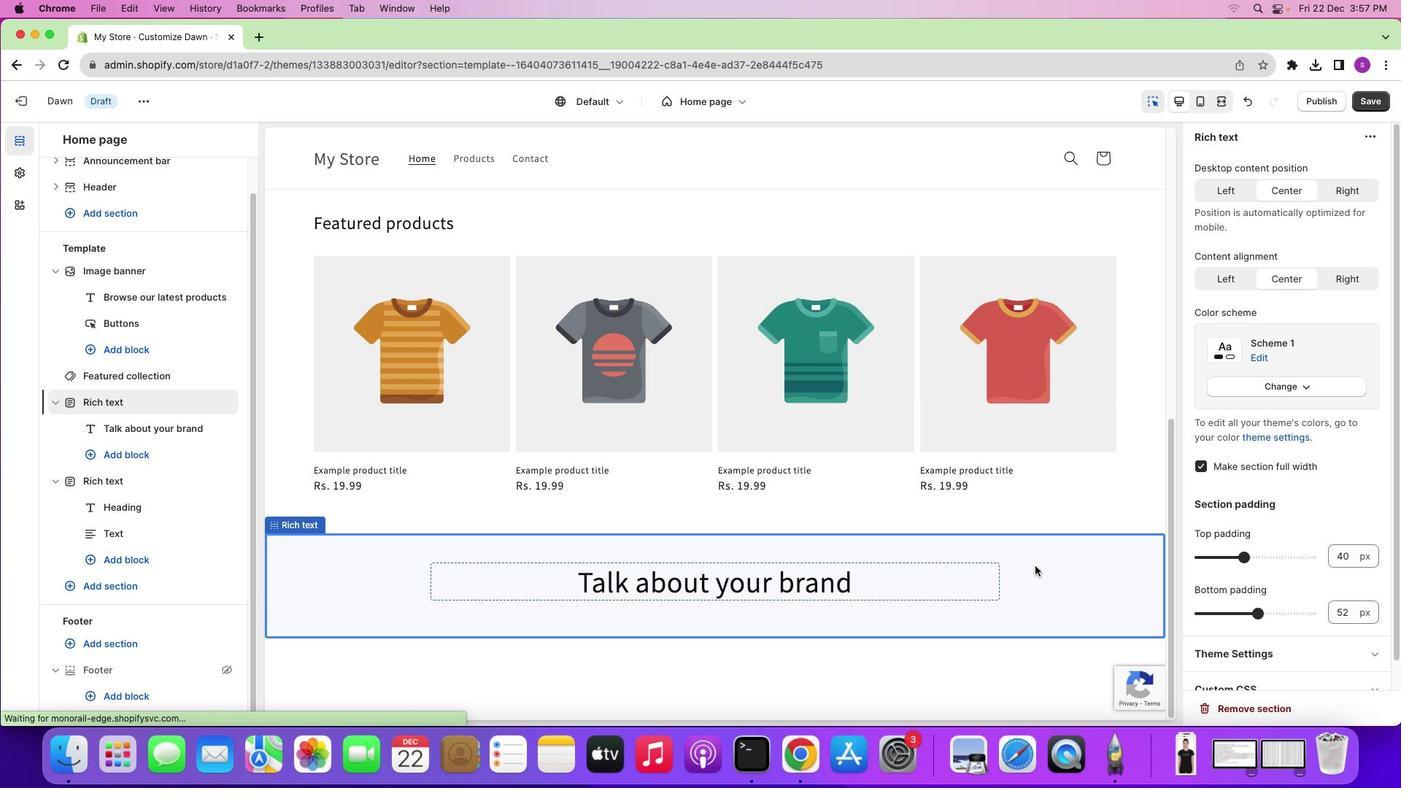 
Action: Mouse moved to (1299, 442)
Screenshot: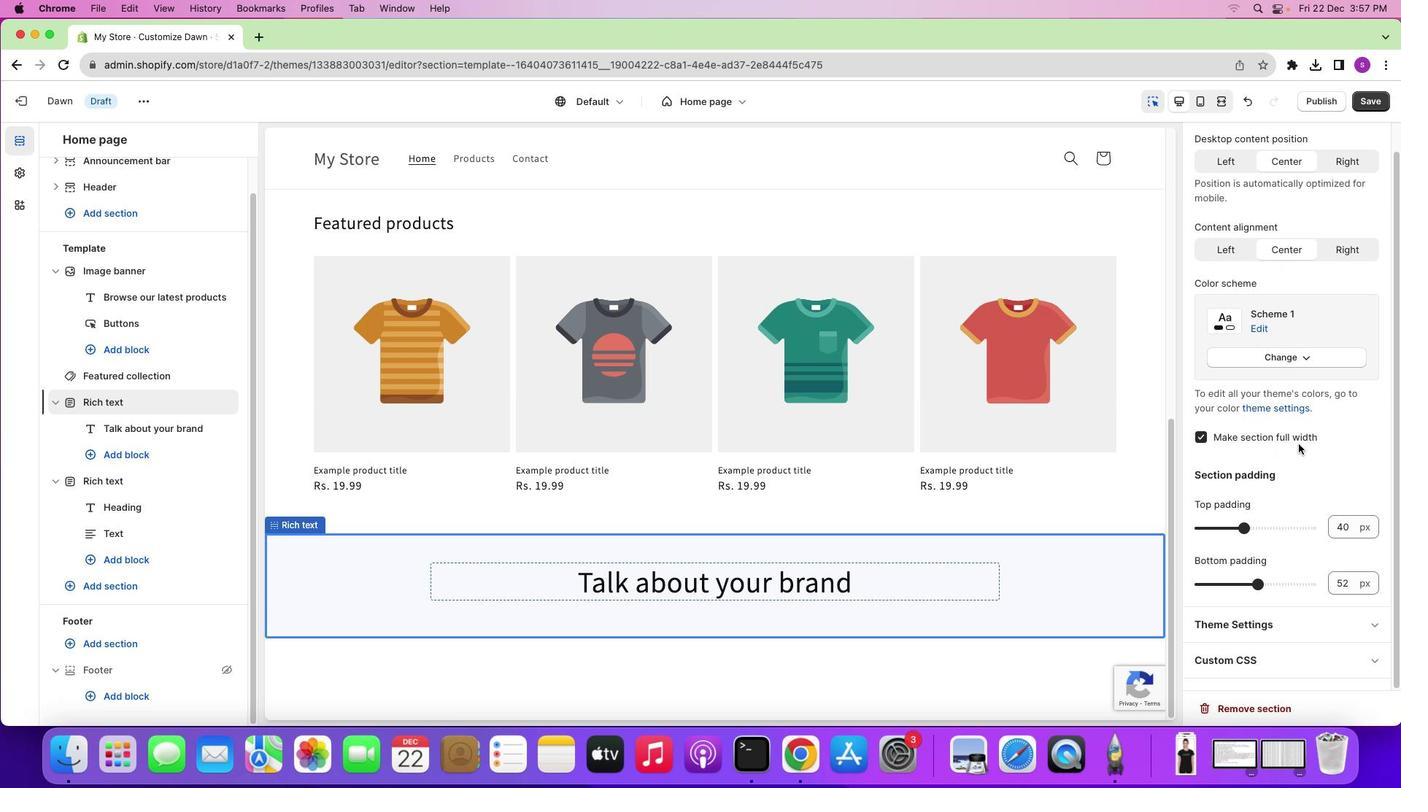 
Action: Mouse scrolled (1299, 442) with delta (0, 0)
Screenshot: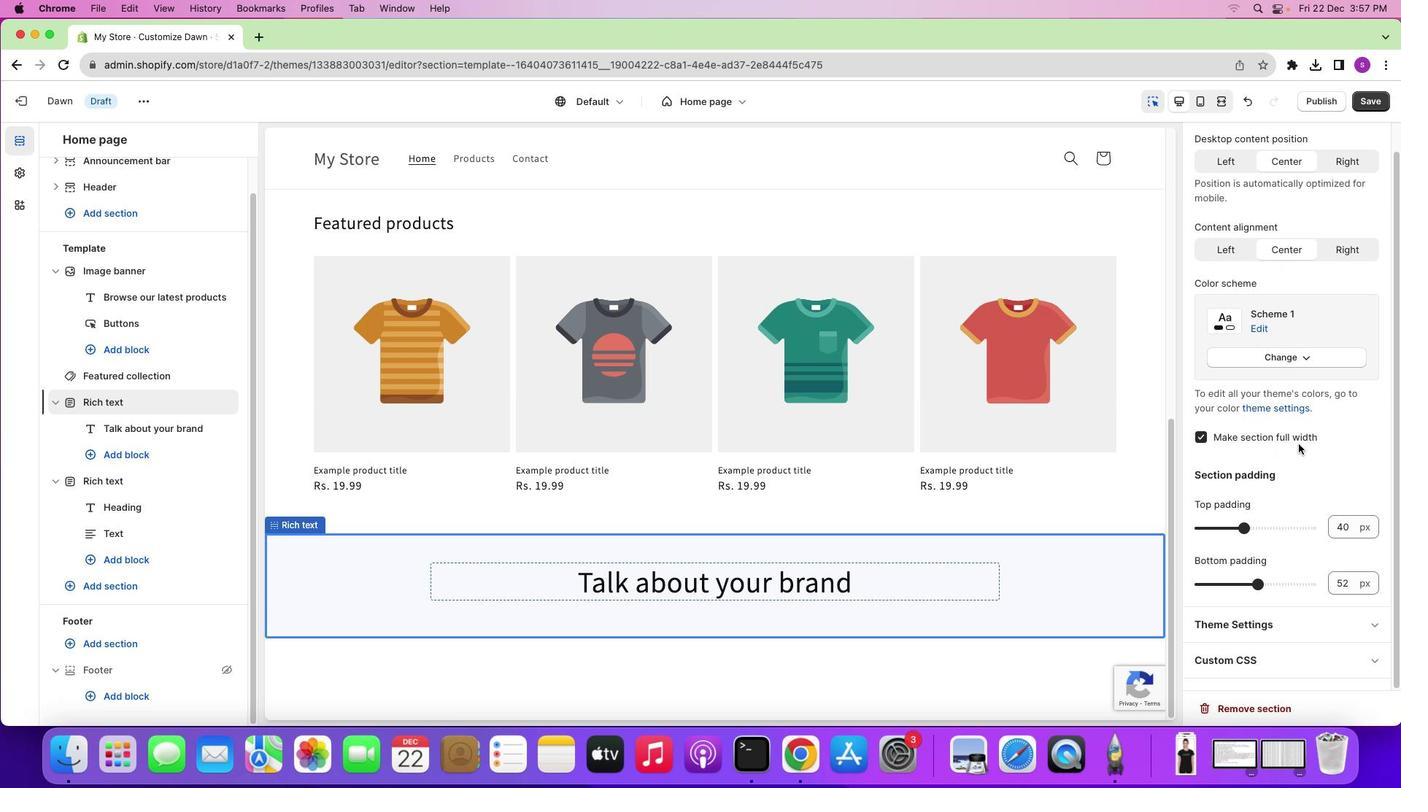 
Action: Mouse moved to (1299, 442)
Screenshot: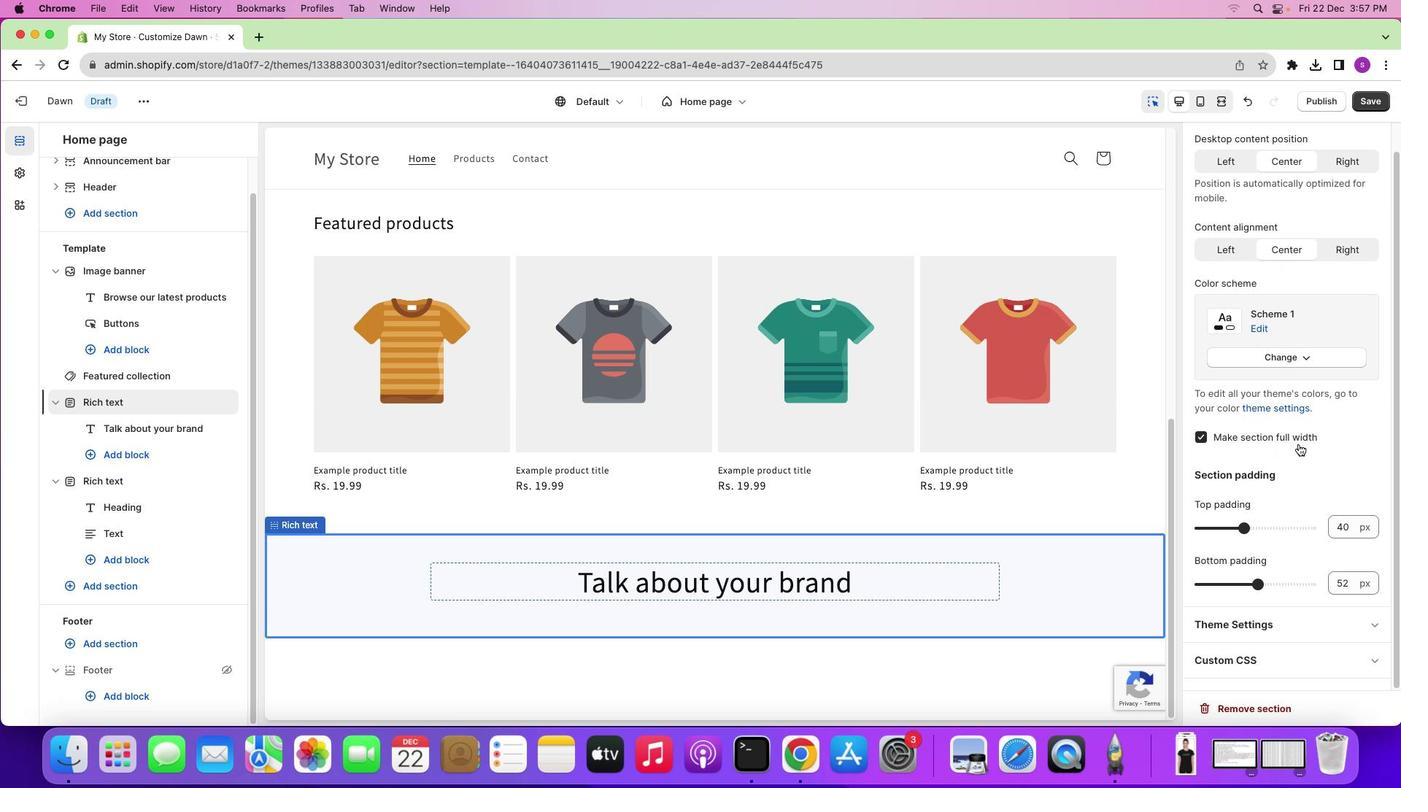 
Action: Mouse scrolled (1299, 442) with delta (0, 0)
Screenshot: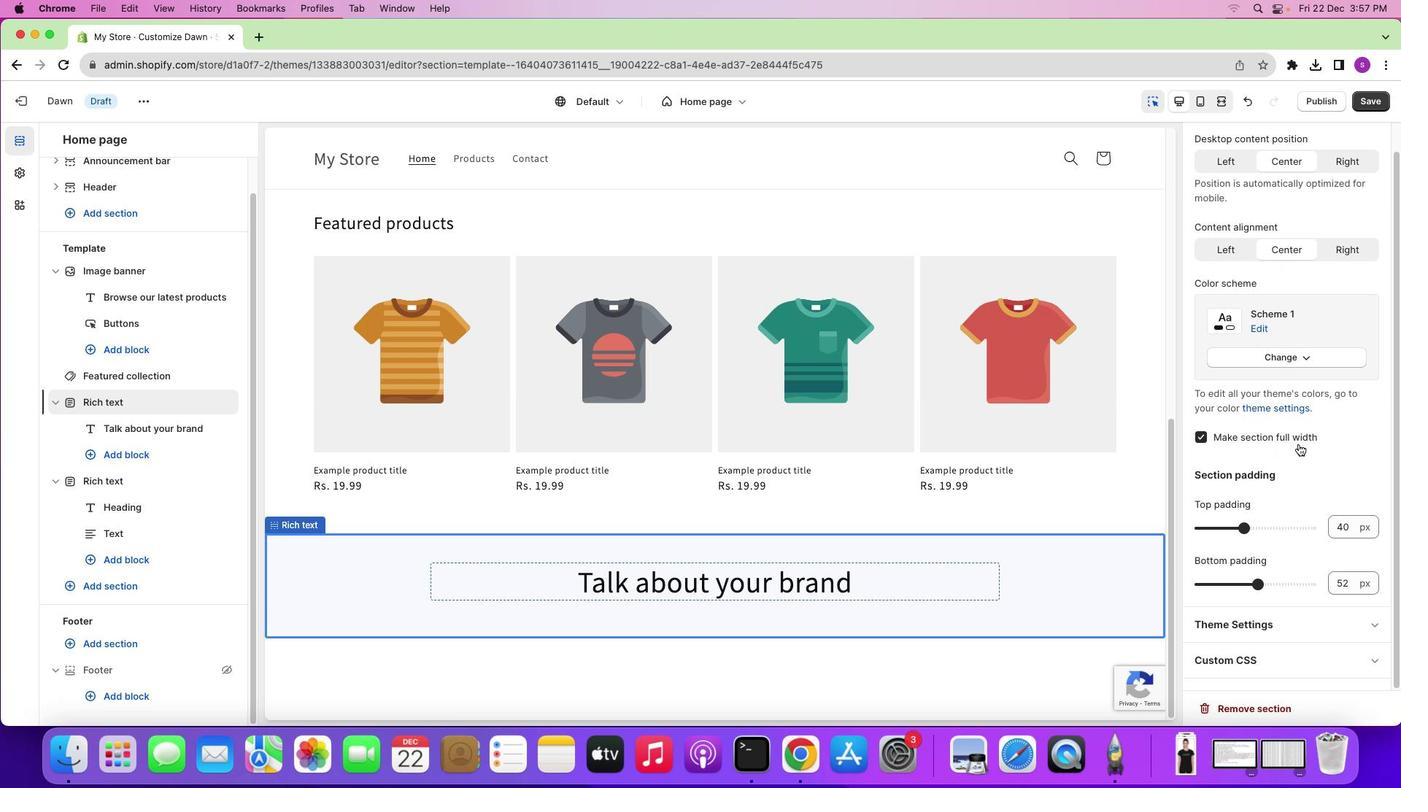 
Action: Mouse moved to (1299, 443)
Screenshot: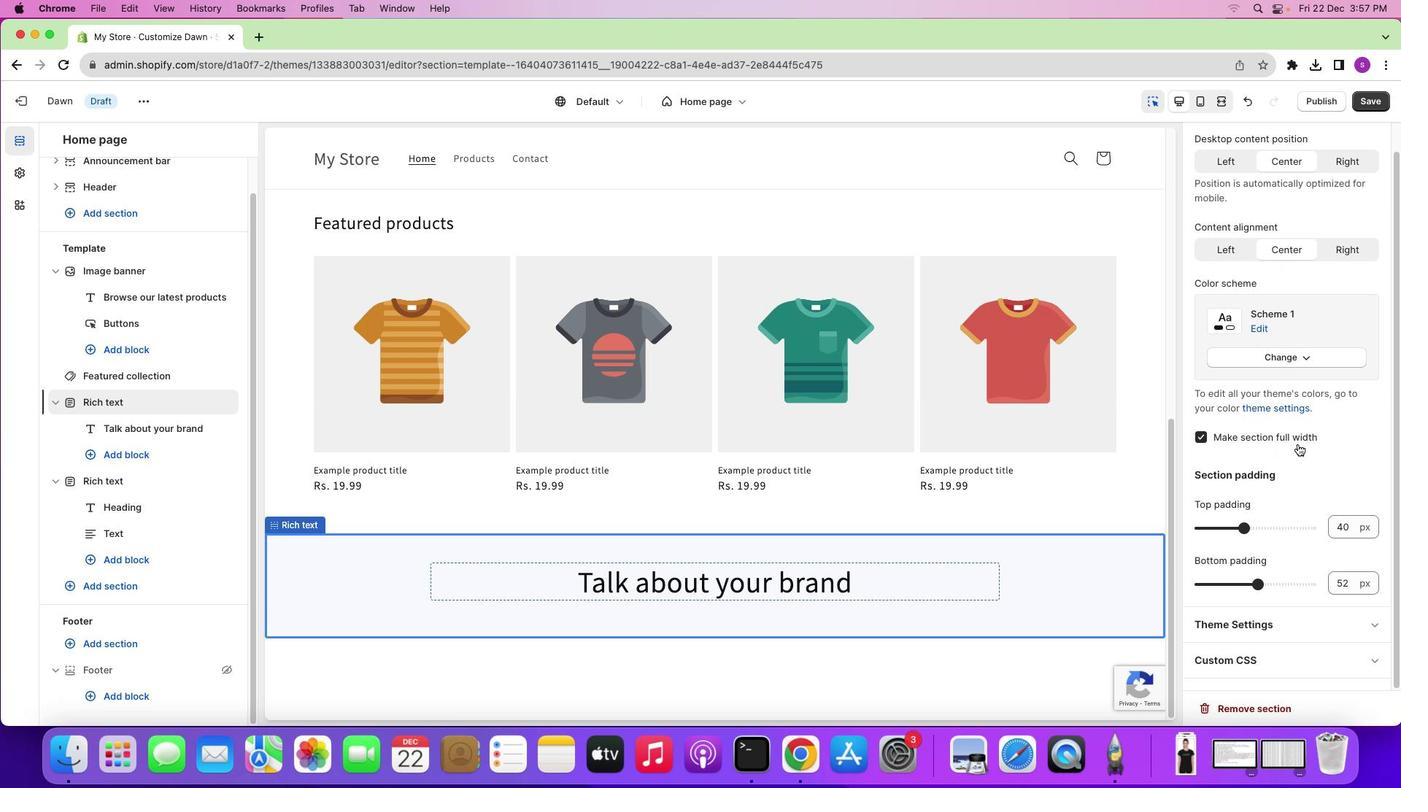 
Action: Mouse scrolled (1299, 443) with delta (0, 0)
Screenshot: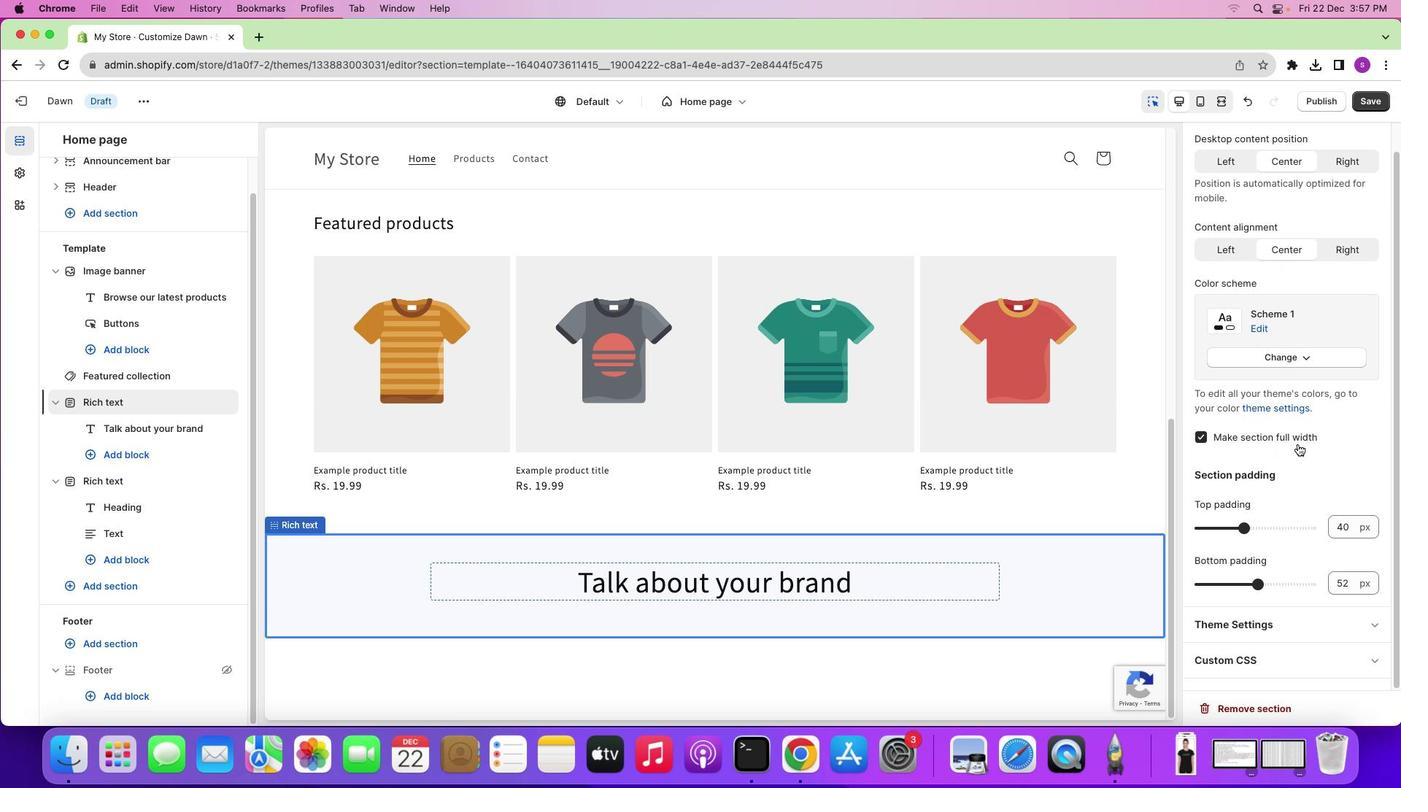 
Action: Mouse moved to (1299, 443)
Screenshot: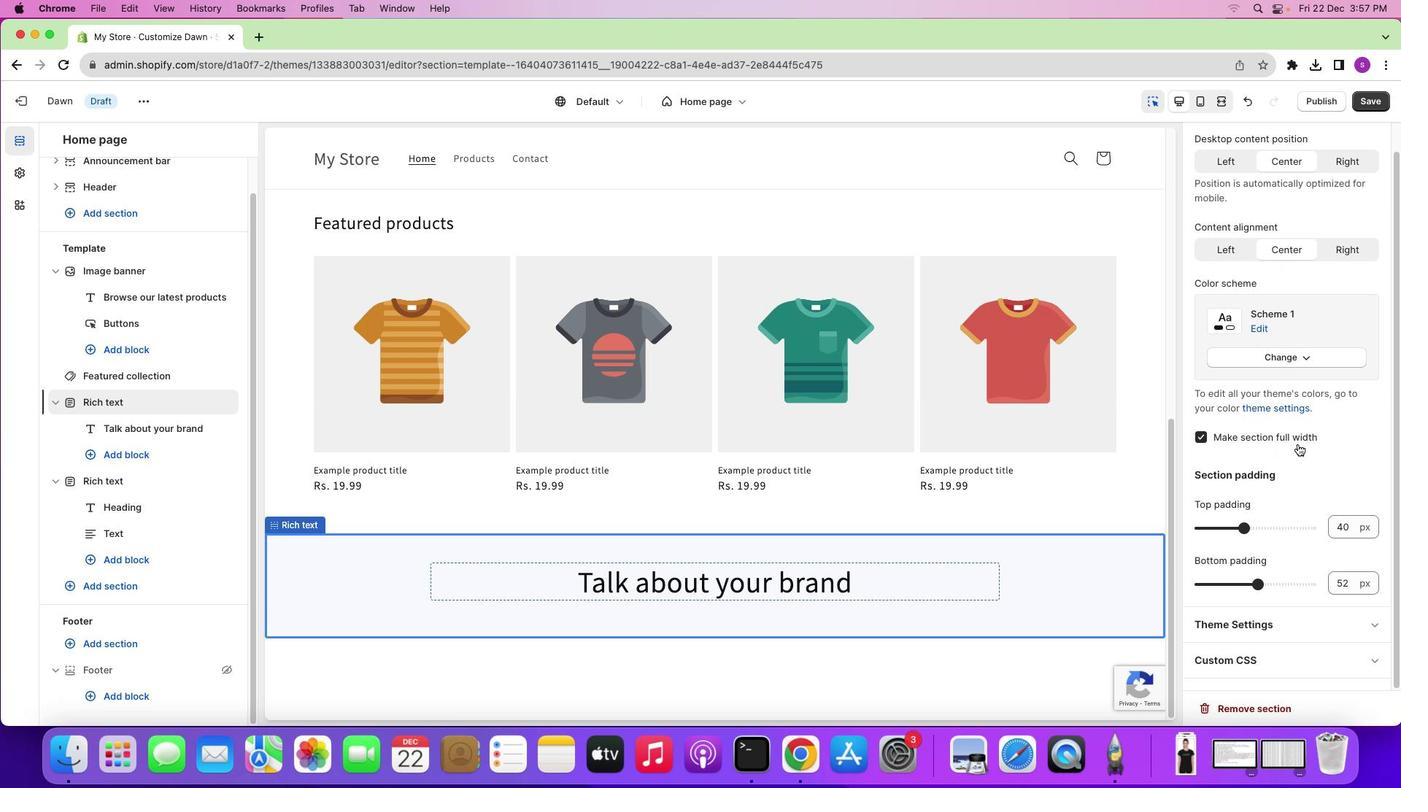 
Action: Mouse scrolled (1299, 443) with delta (0, -1)
Screenshot: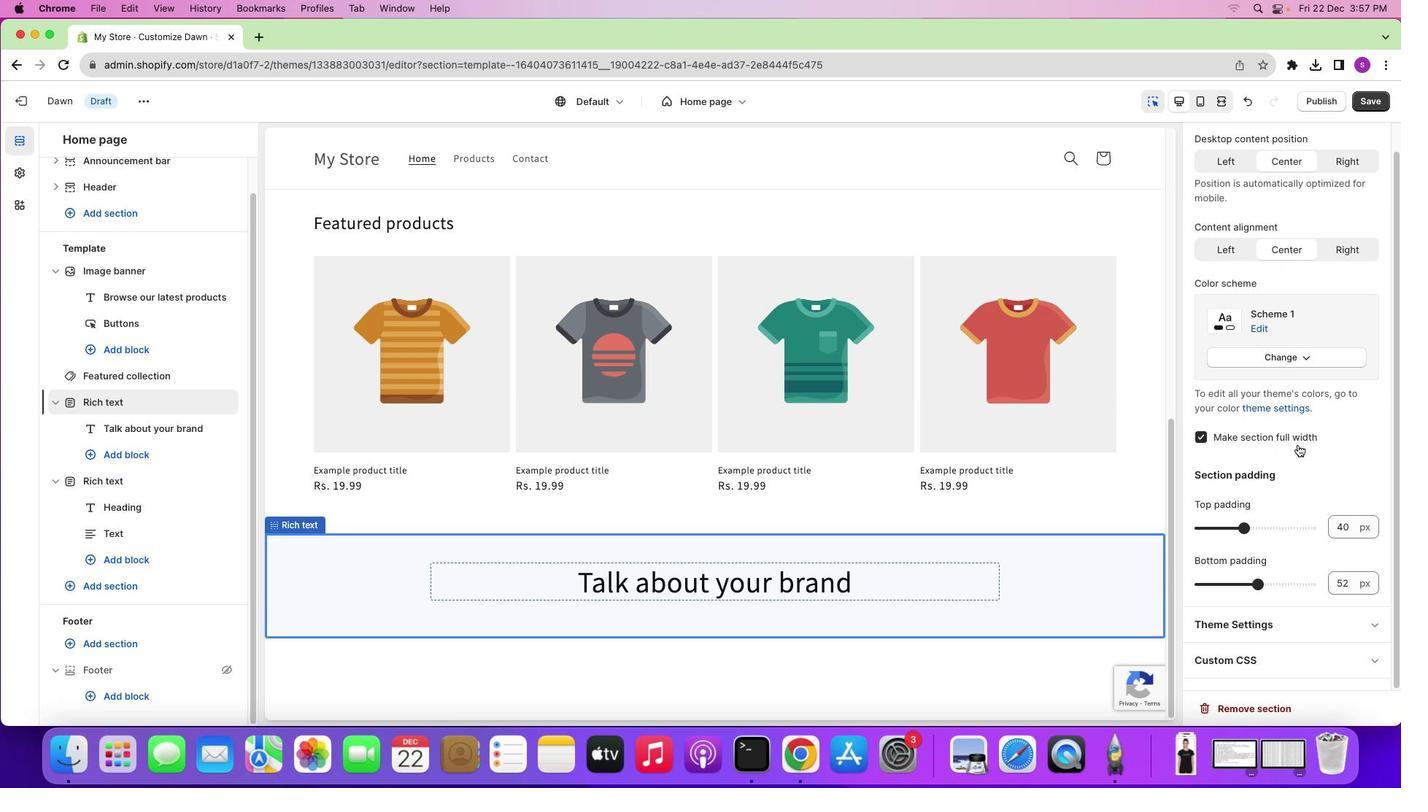 
Action: Mouse scrolled (1299, 443) with delta (0, -2)
Screenshot: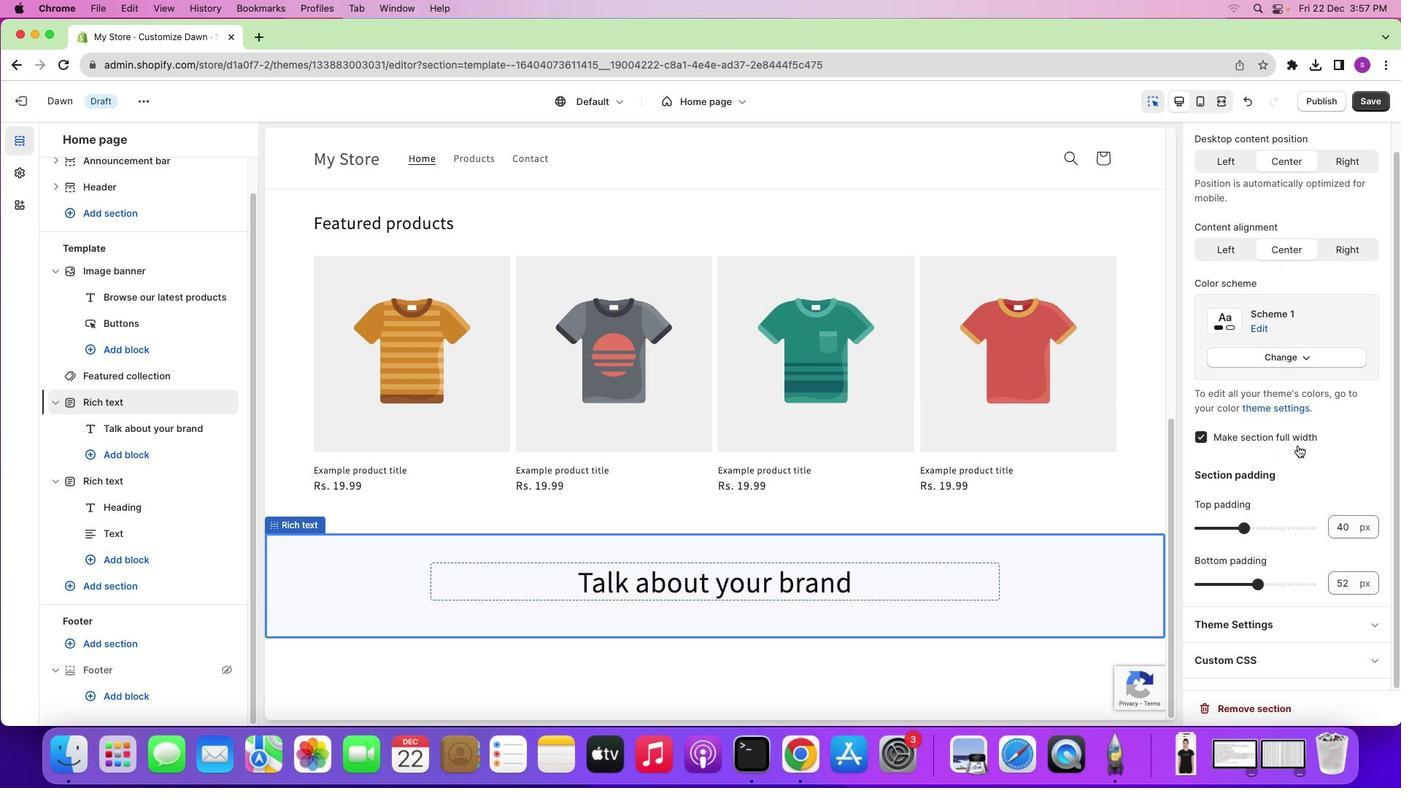 
Action: Mouse scrolled (1299, 443) with delta (0, -2)
Screenshot: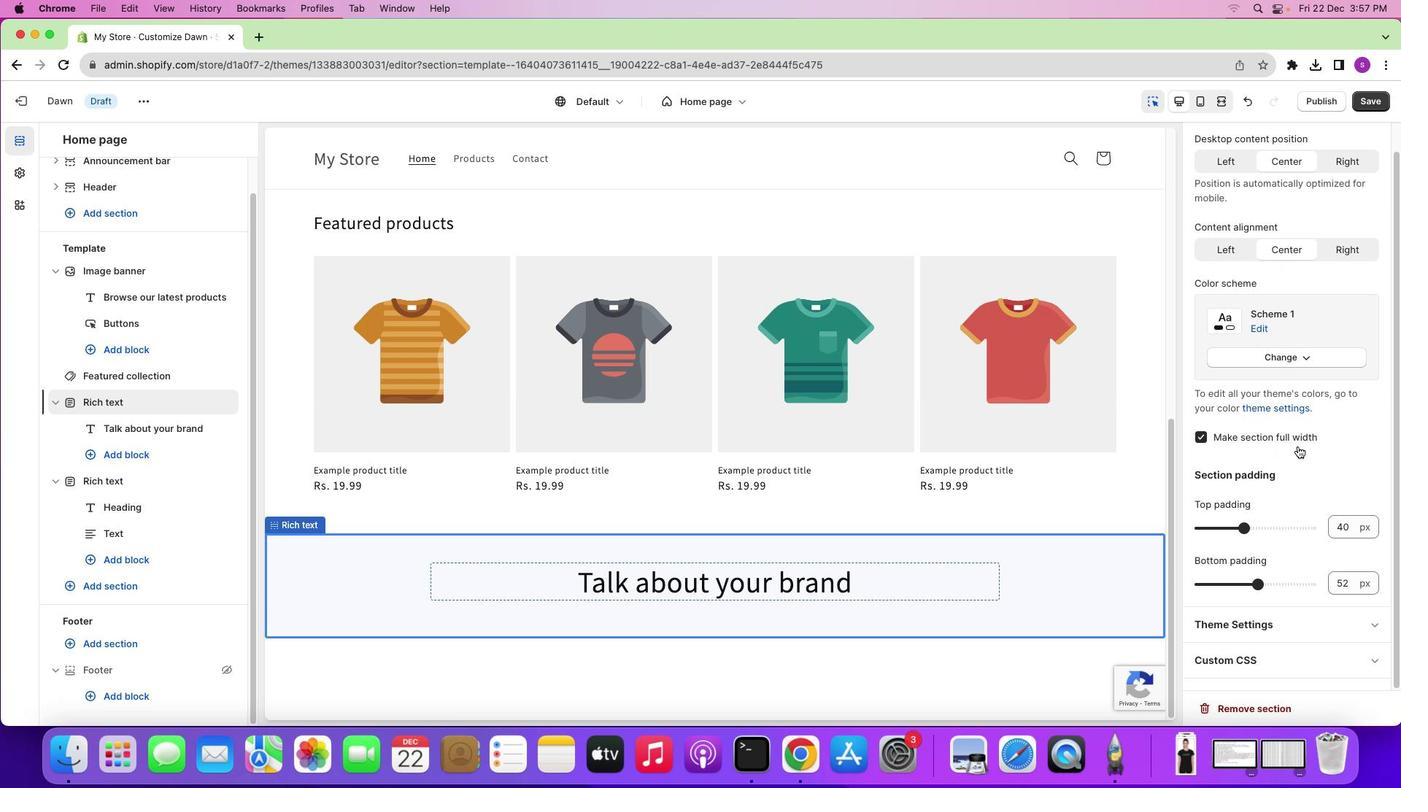 
Action: Mouse moved to (1298, 446)
Screenshot: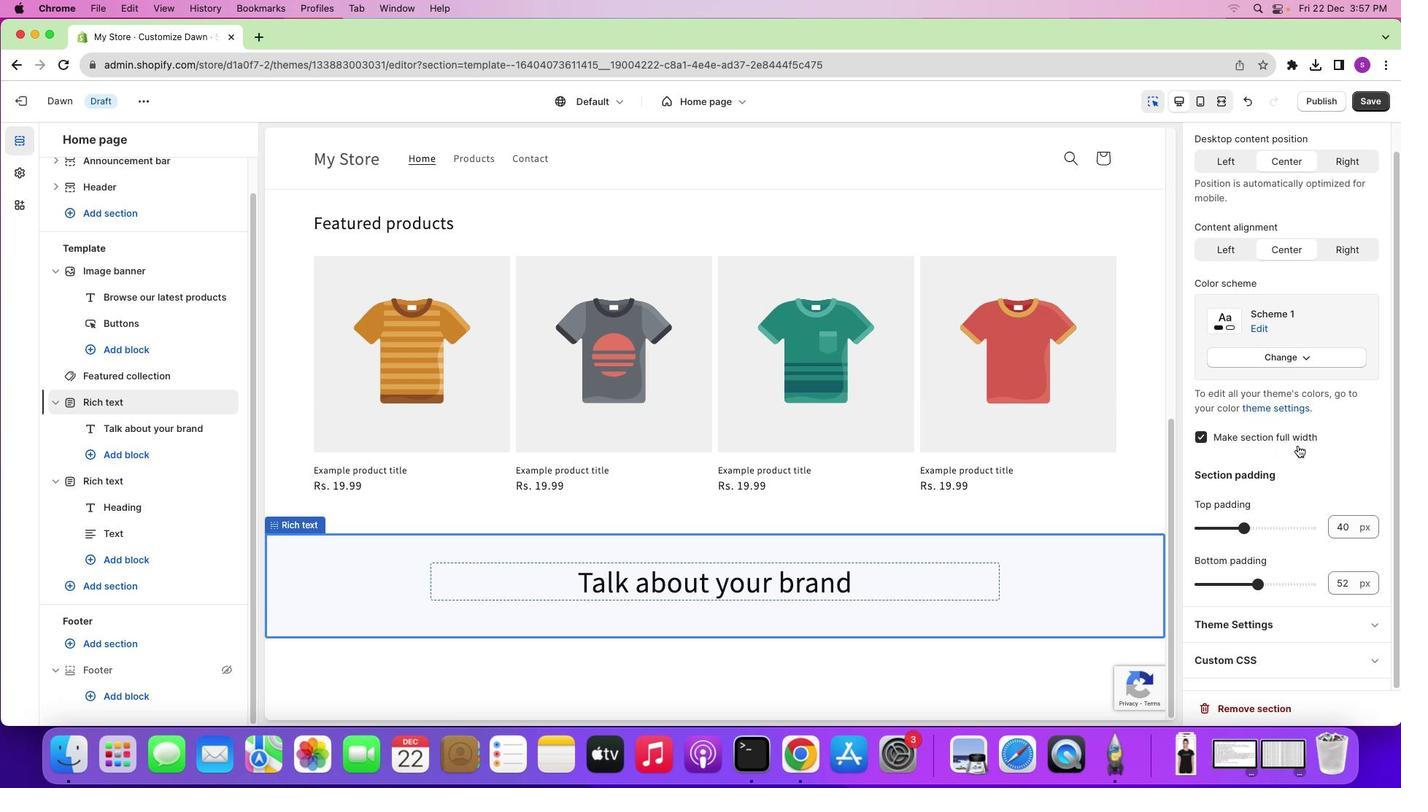 
Action: Mouse scrolled (1298, 446) with delta (0, 0)
Screenshot: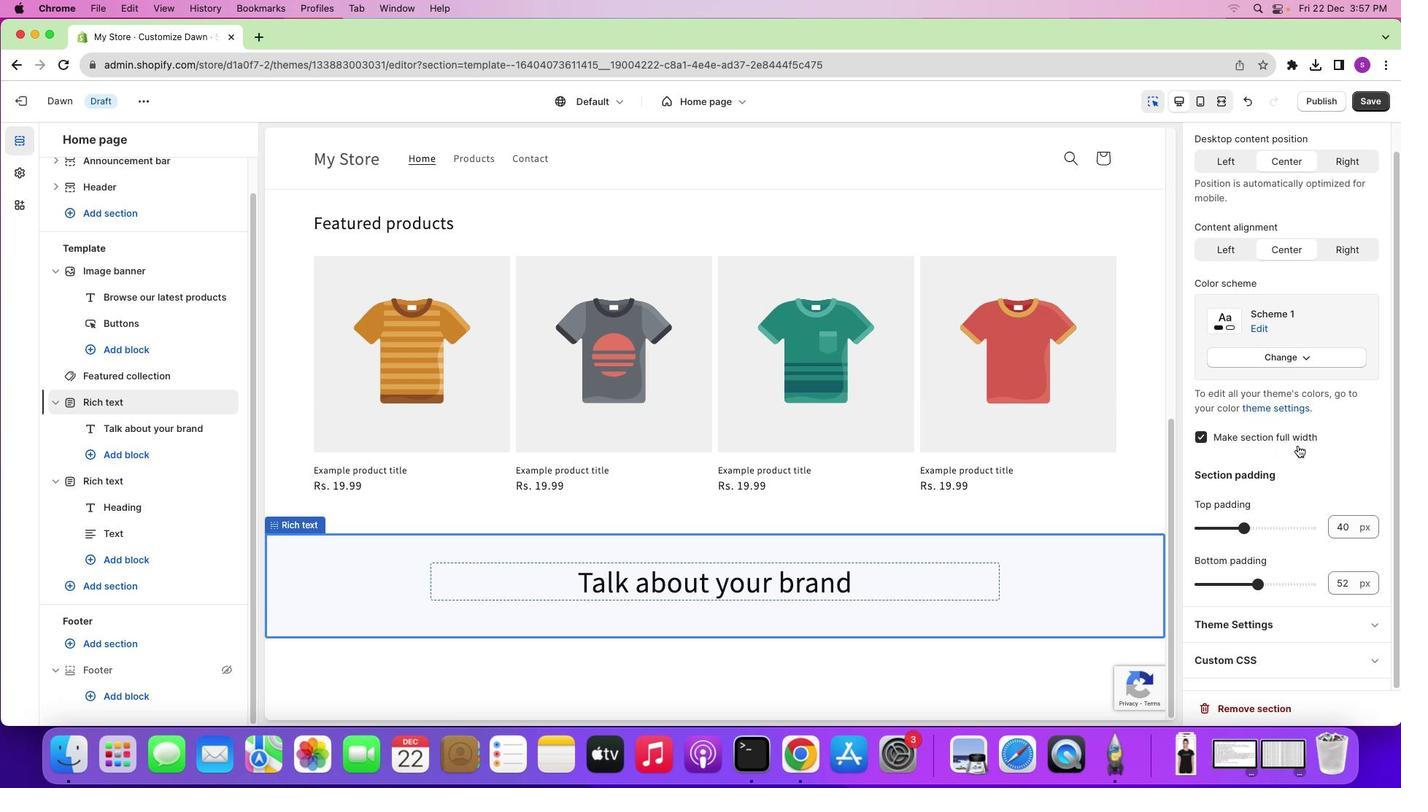 
Action: Mouse moved to (1298, 446)
Screenshot: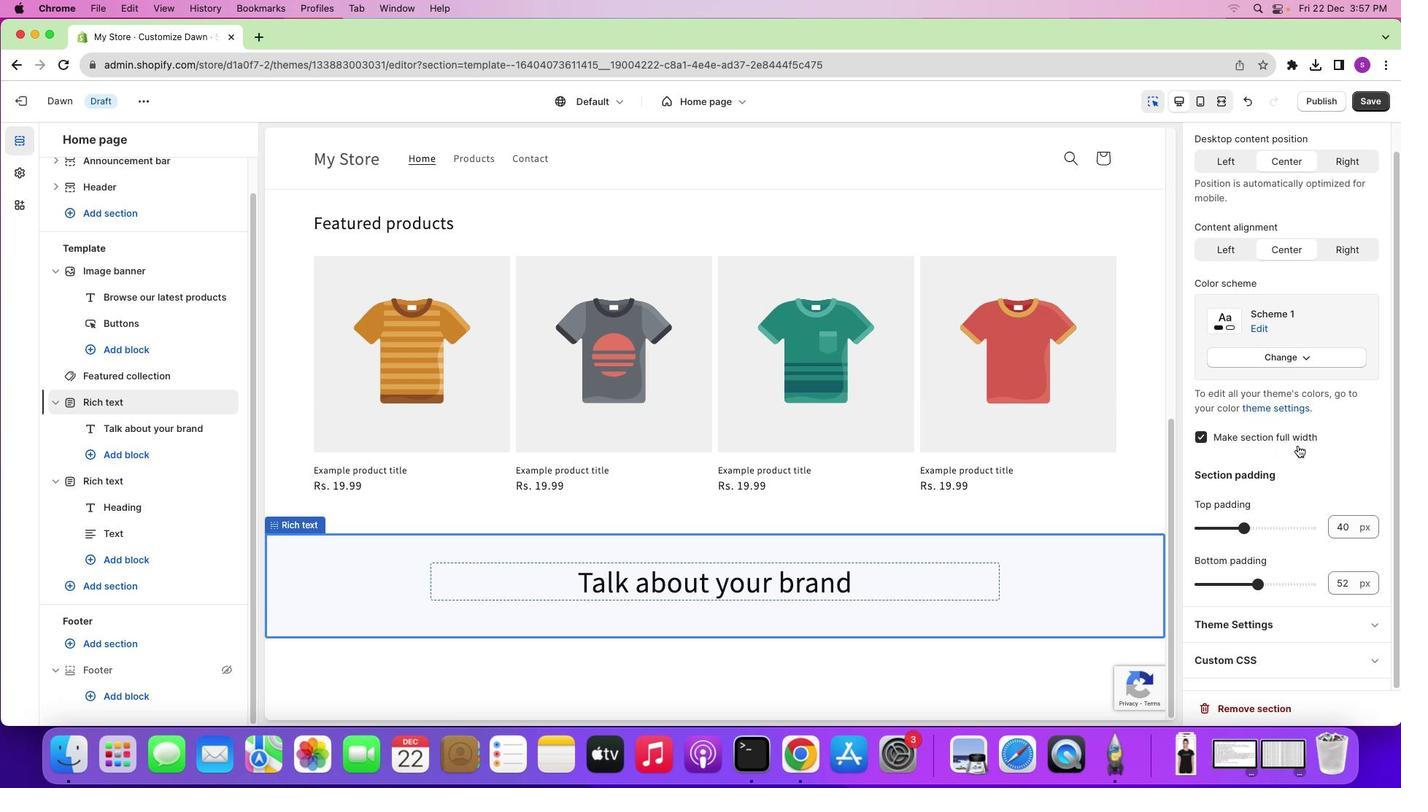 
Action: Mouse scrolled (1298, 446) with delta (0, 0)
Screenshot: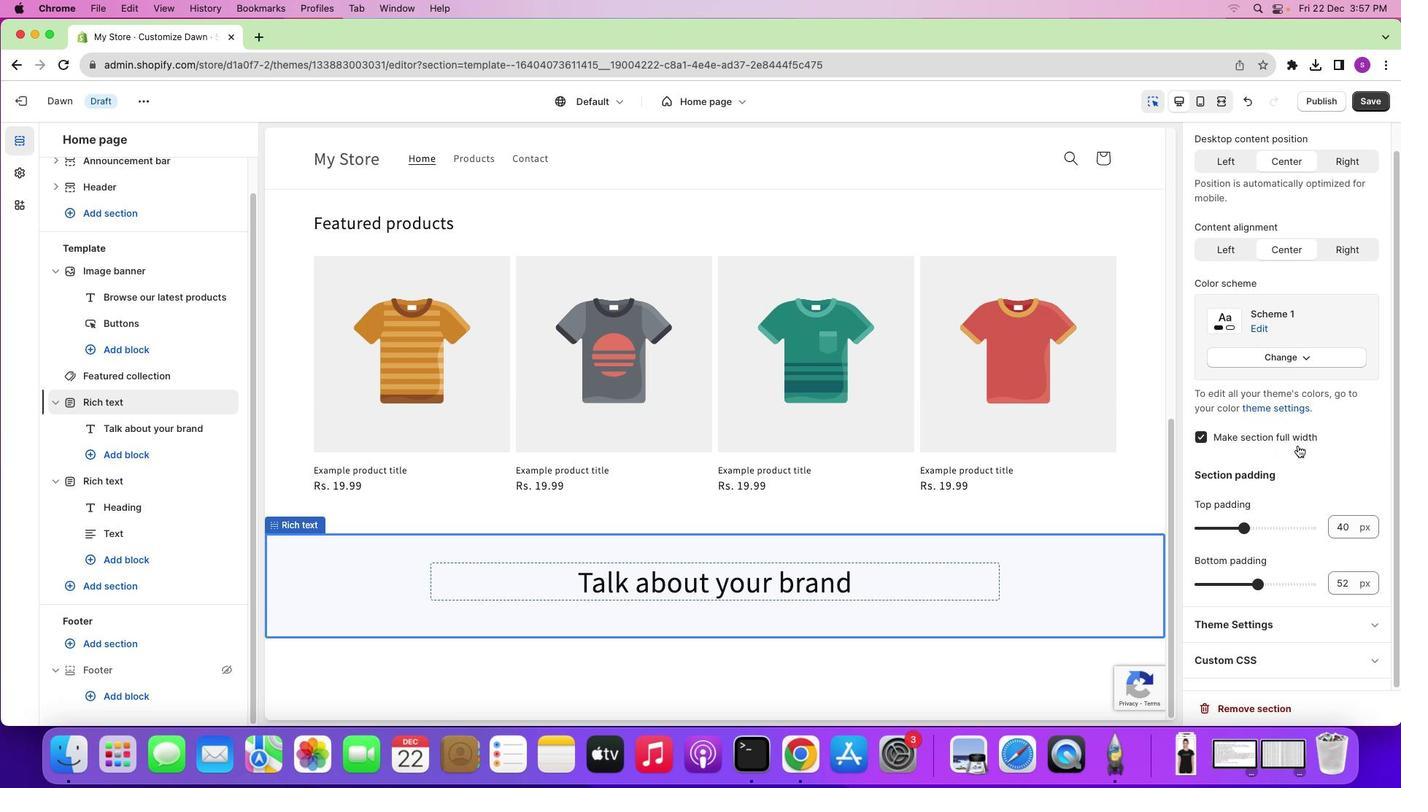 
Action: Mouse scrolled (1298, 446) with delta (0, -1)
Screenshot: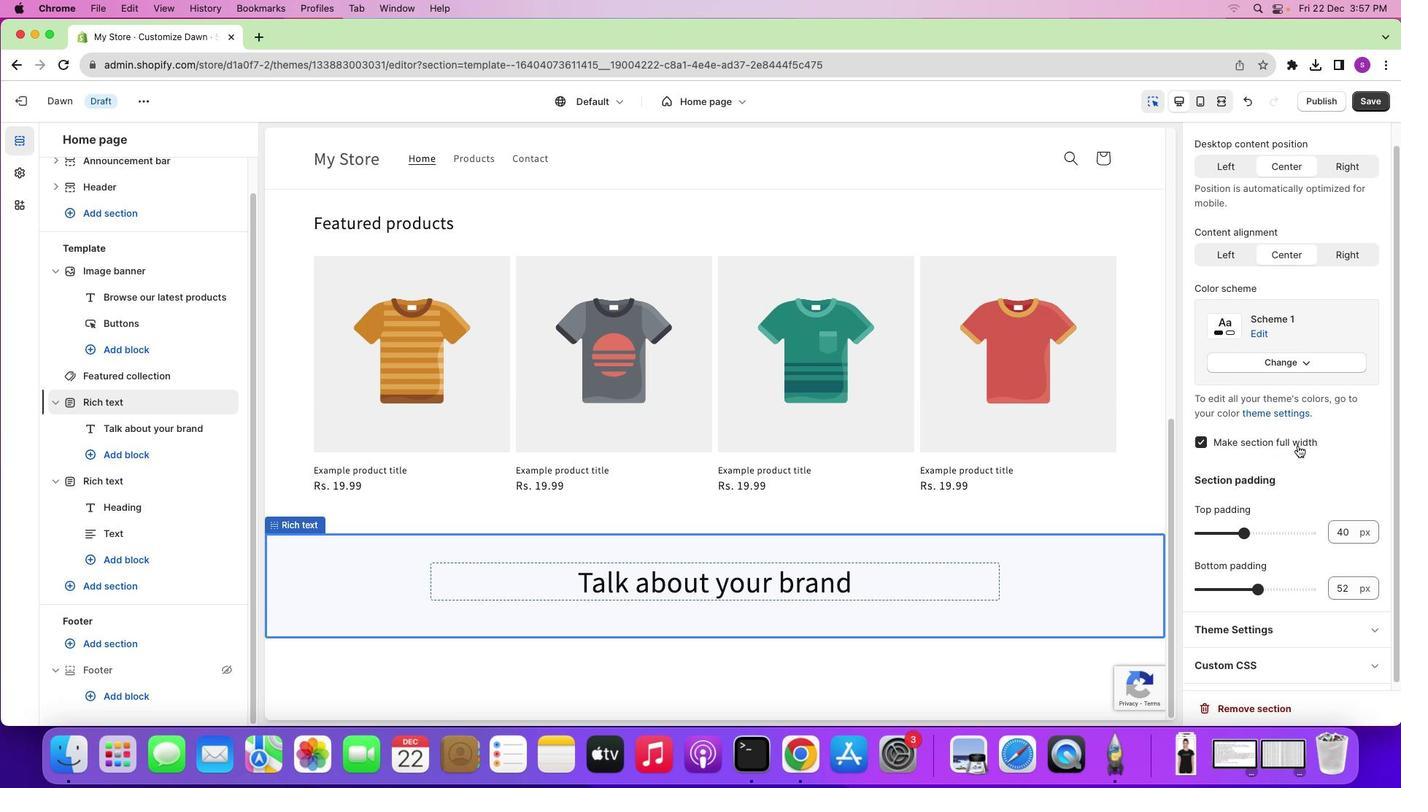 
Action: Mouse scrolled (1298, 446) with delta (0, 1)
Screenshot: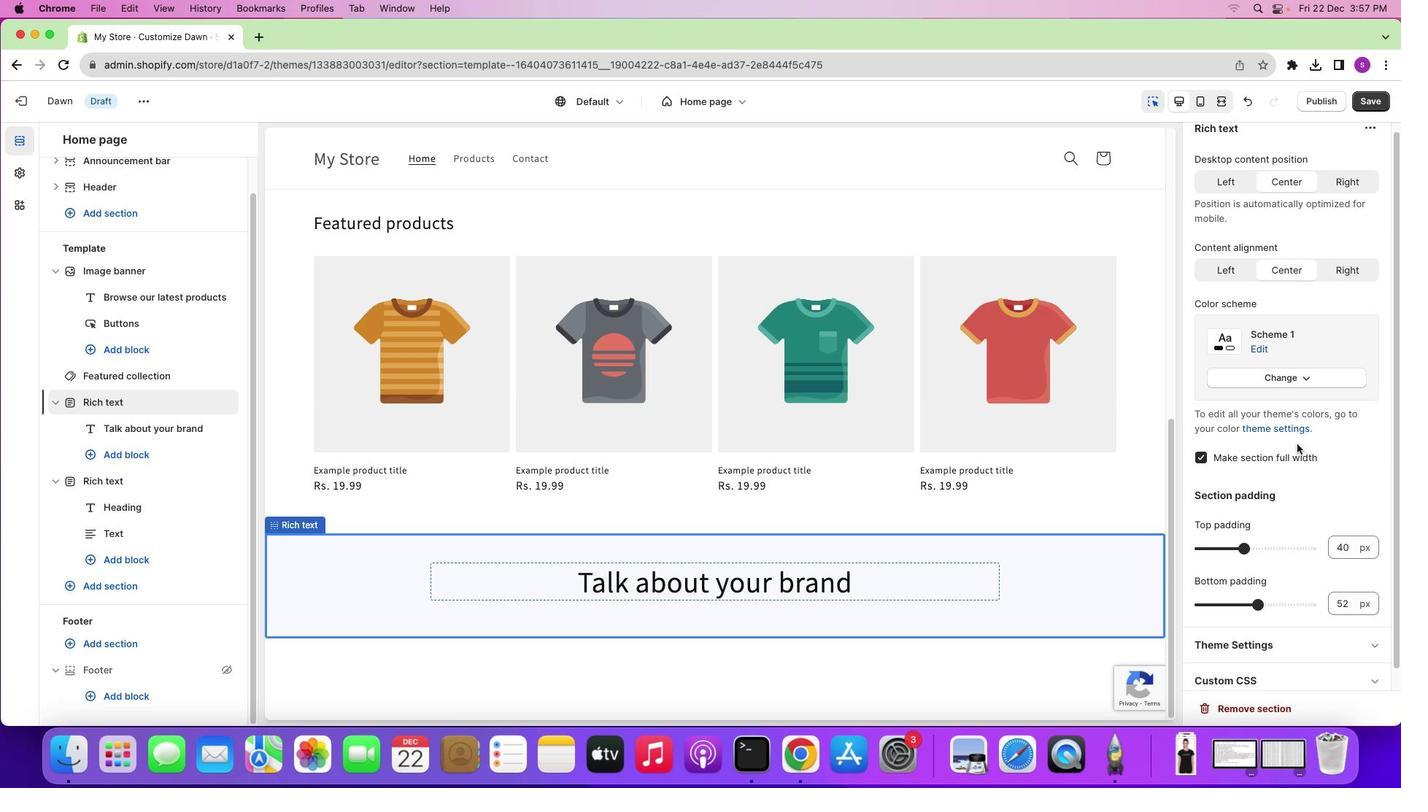 
Action: Mouse scrolled (1298, 446) with delta (0, 0)
Screenshot: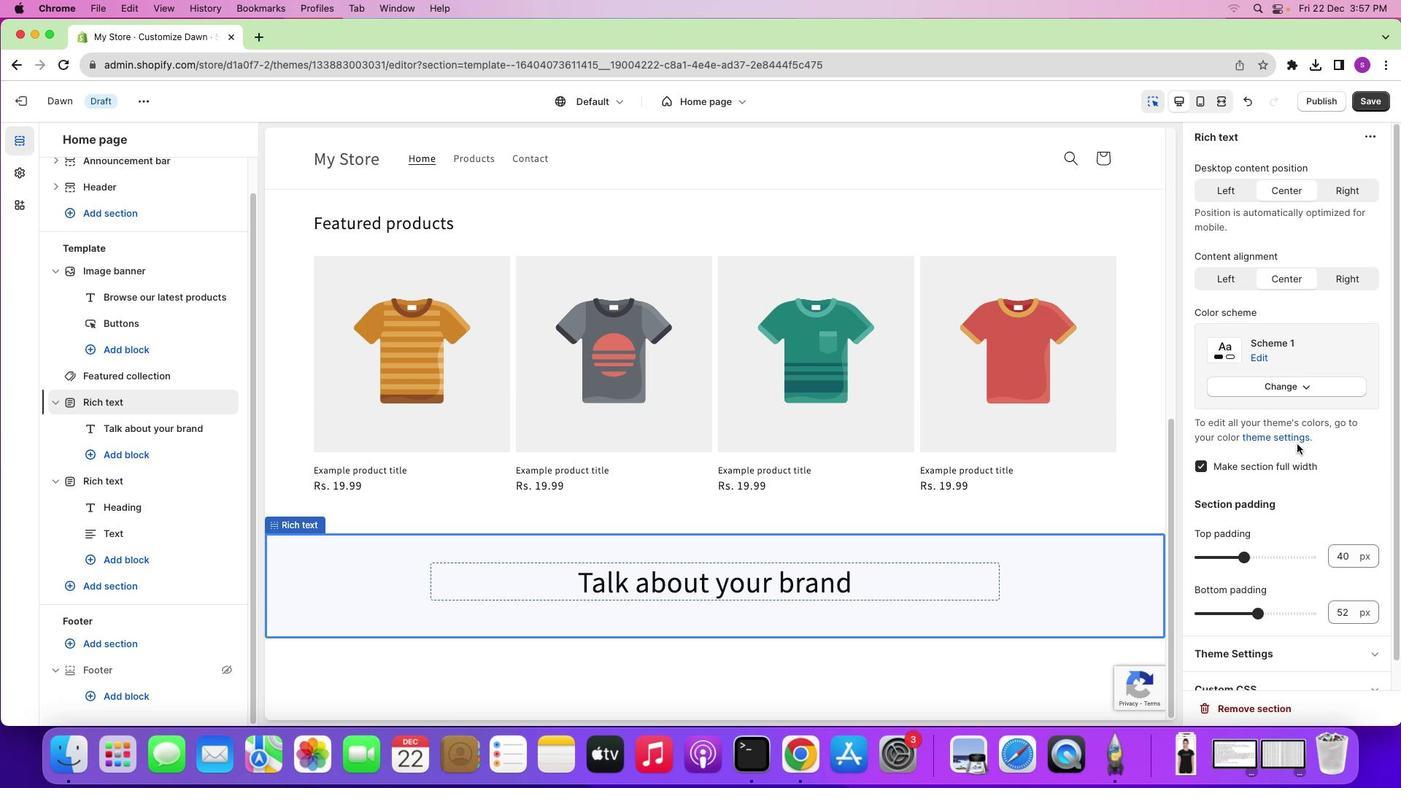 
Action: Mouse moved to (1298, 445)
Screenshot: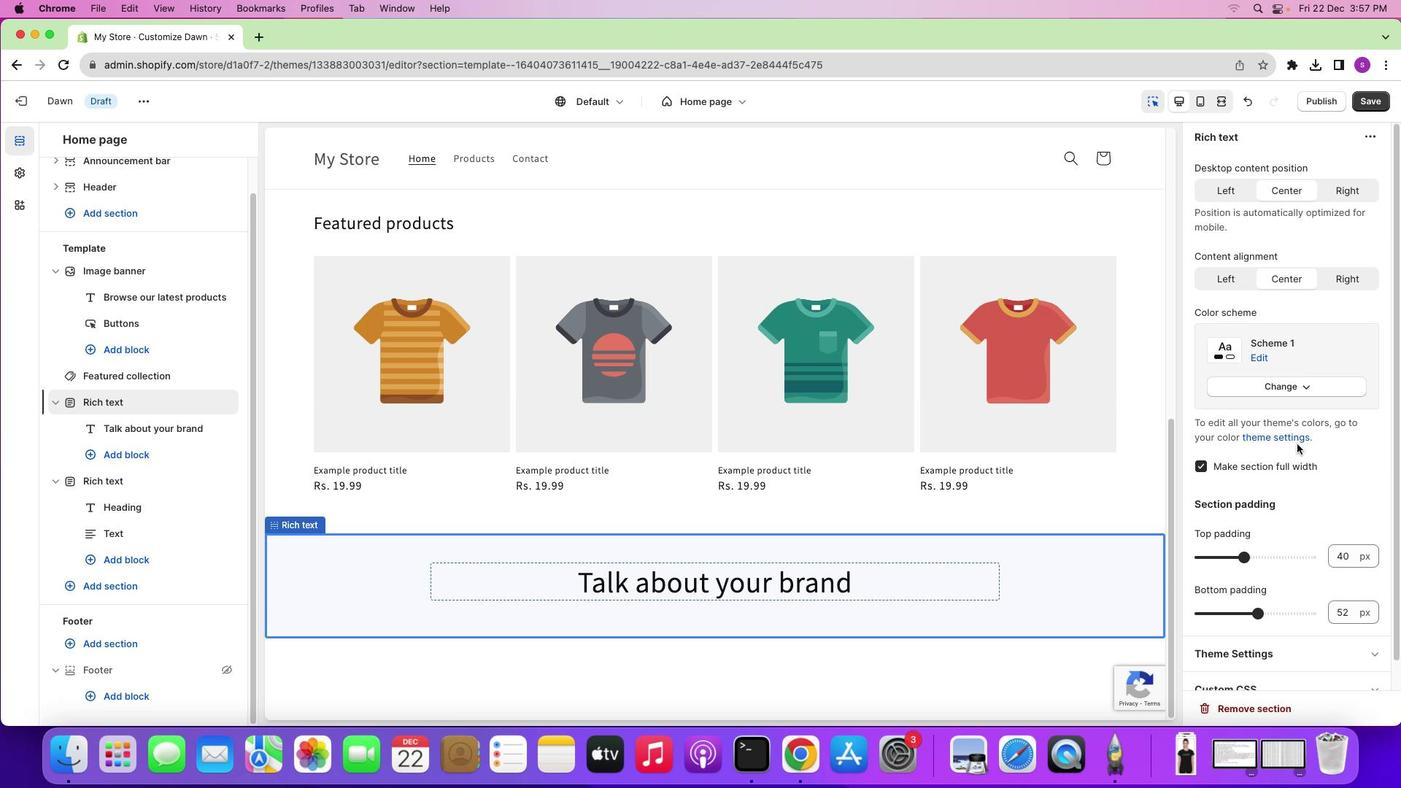 
Action: Mouse scrolled (1298, 445) with delta (0, 0)
Screenshot: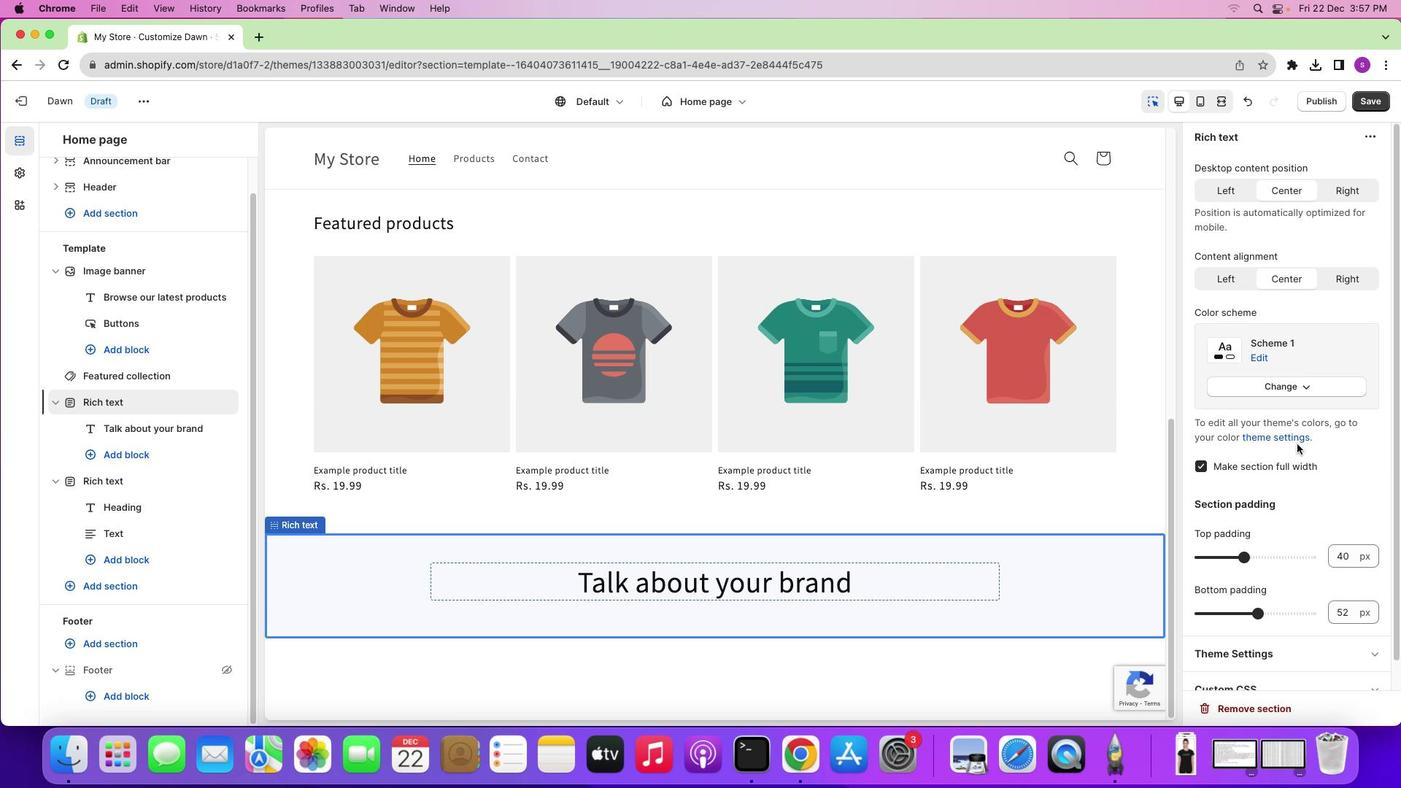 
Action: Mouse scrolled (1298, 445) with delta (0, 0)
Screenshot: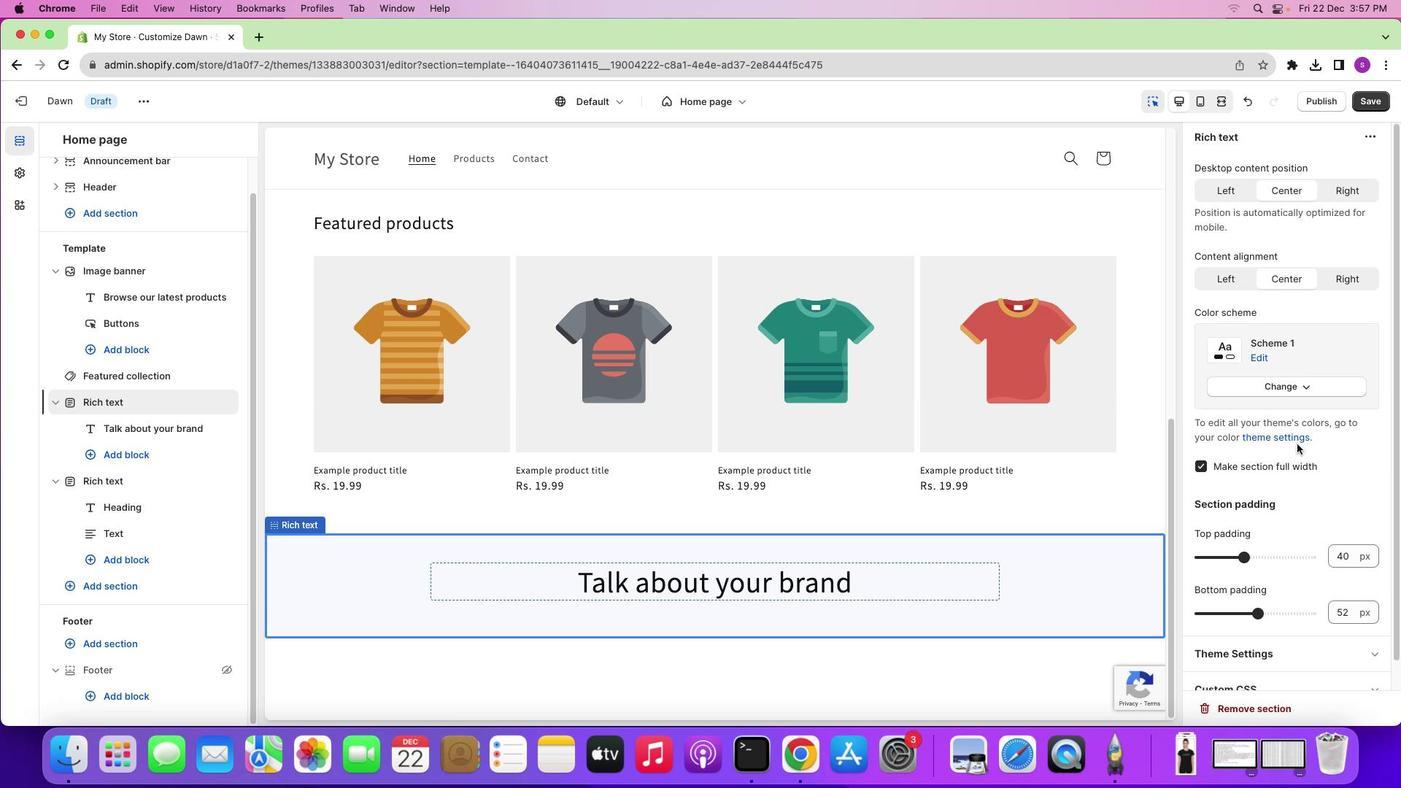 
Action: Mouse scrolled (1298, 445) with delta (0, 2)
Screenshot: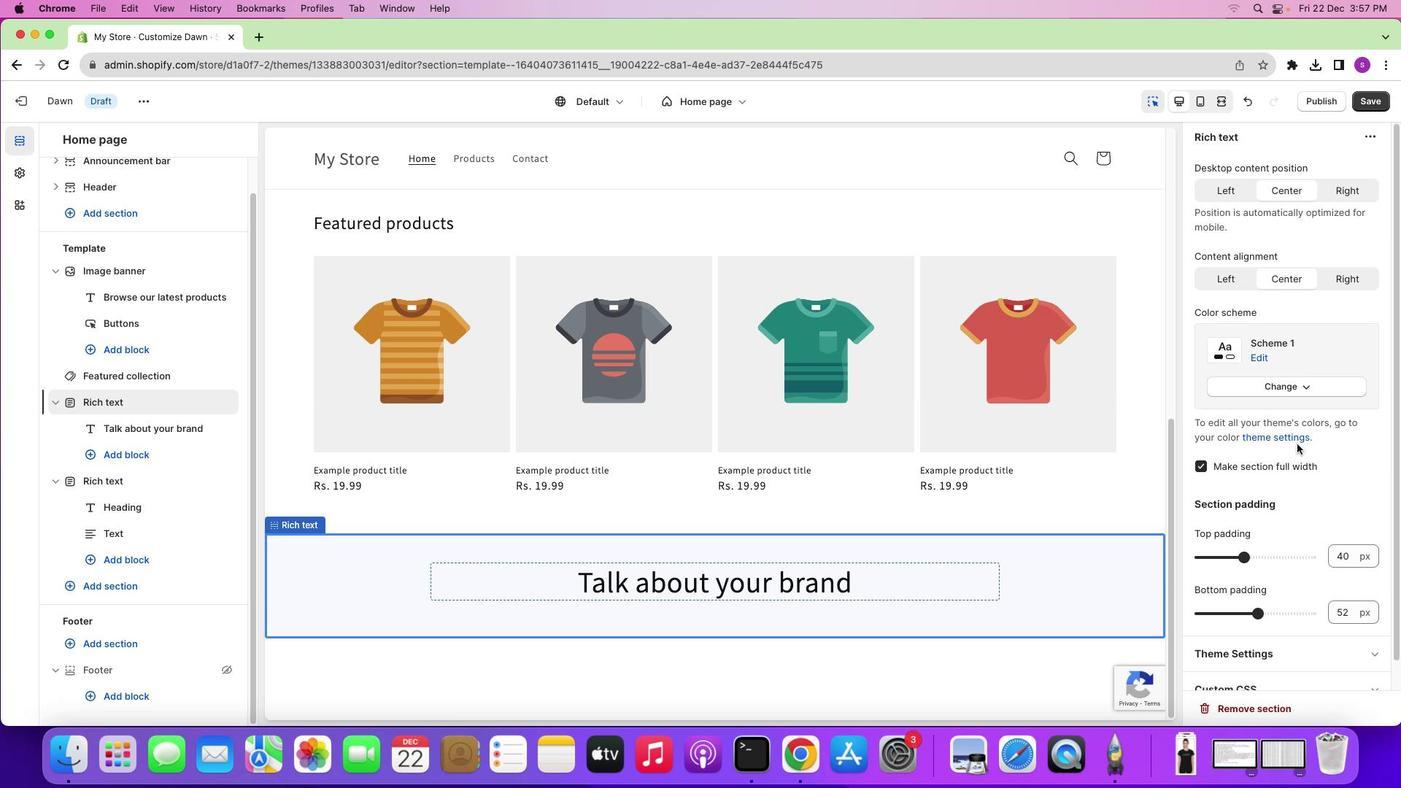
Action: Mouse scrolled (1298, 445) with delta (0, 2)
Screenshot: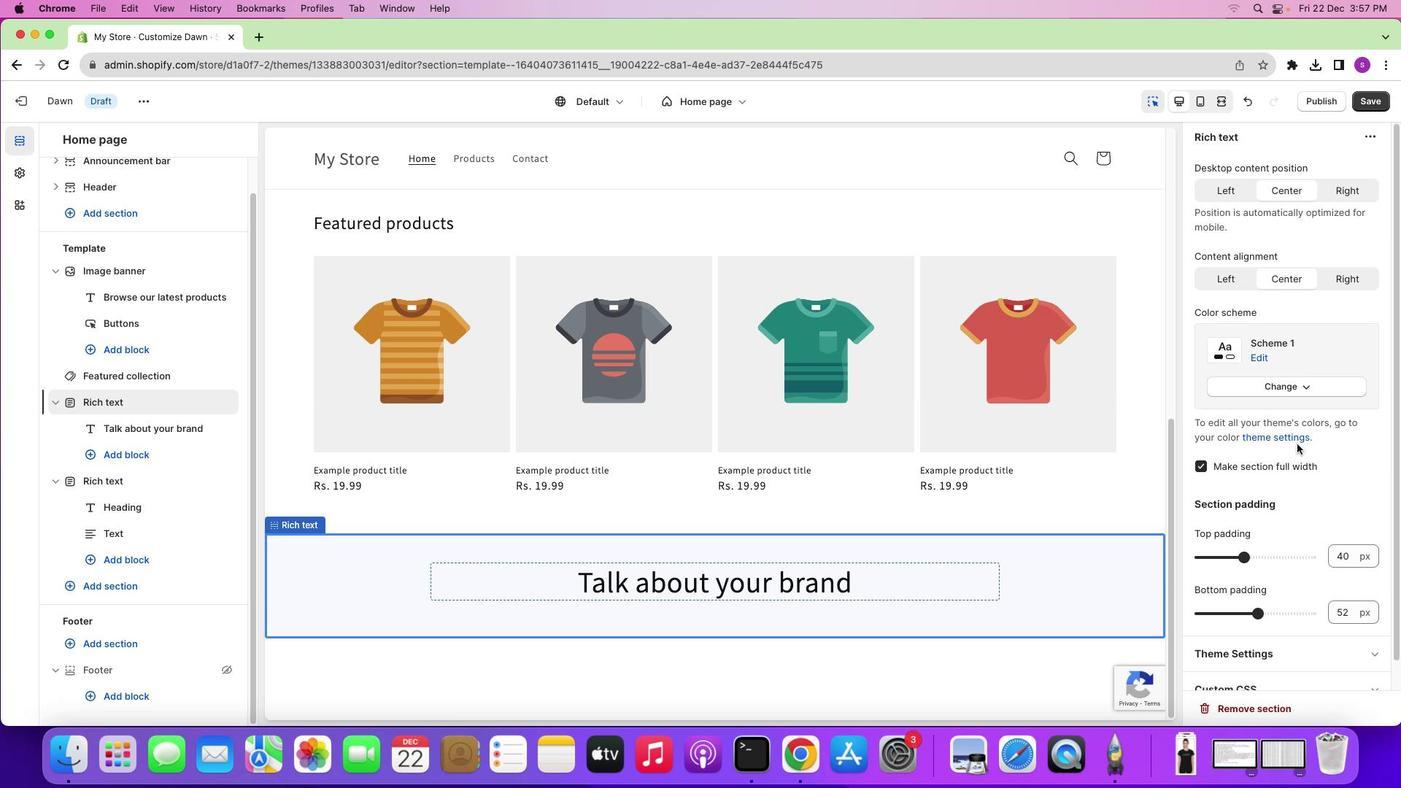 
Action: Mouse moved to (1298, 444)
Screenshot: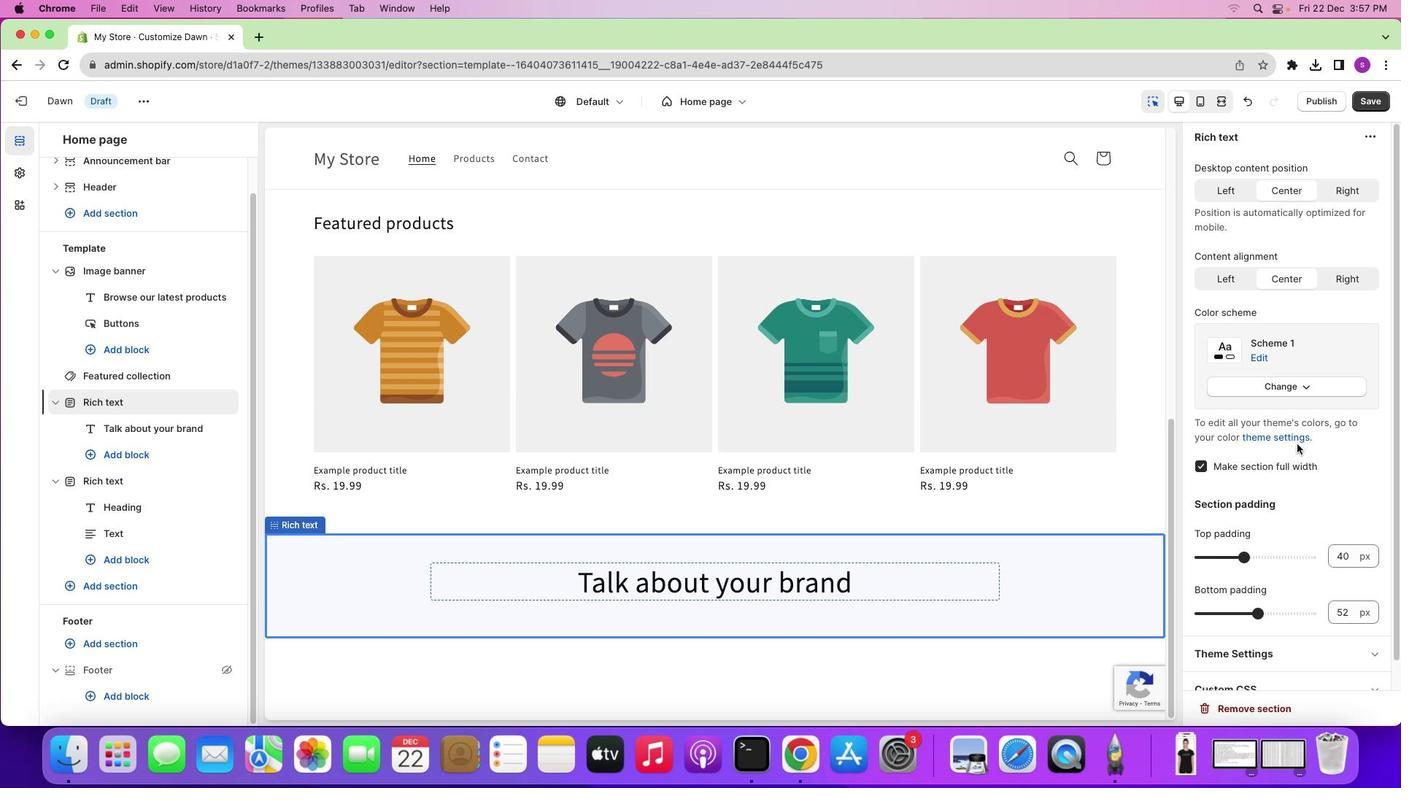 
Action: Mouse scrolled (1298, 444) with delta (0, 3)
Screenshot: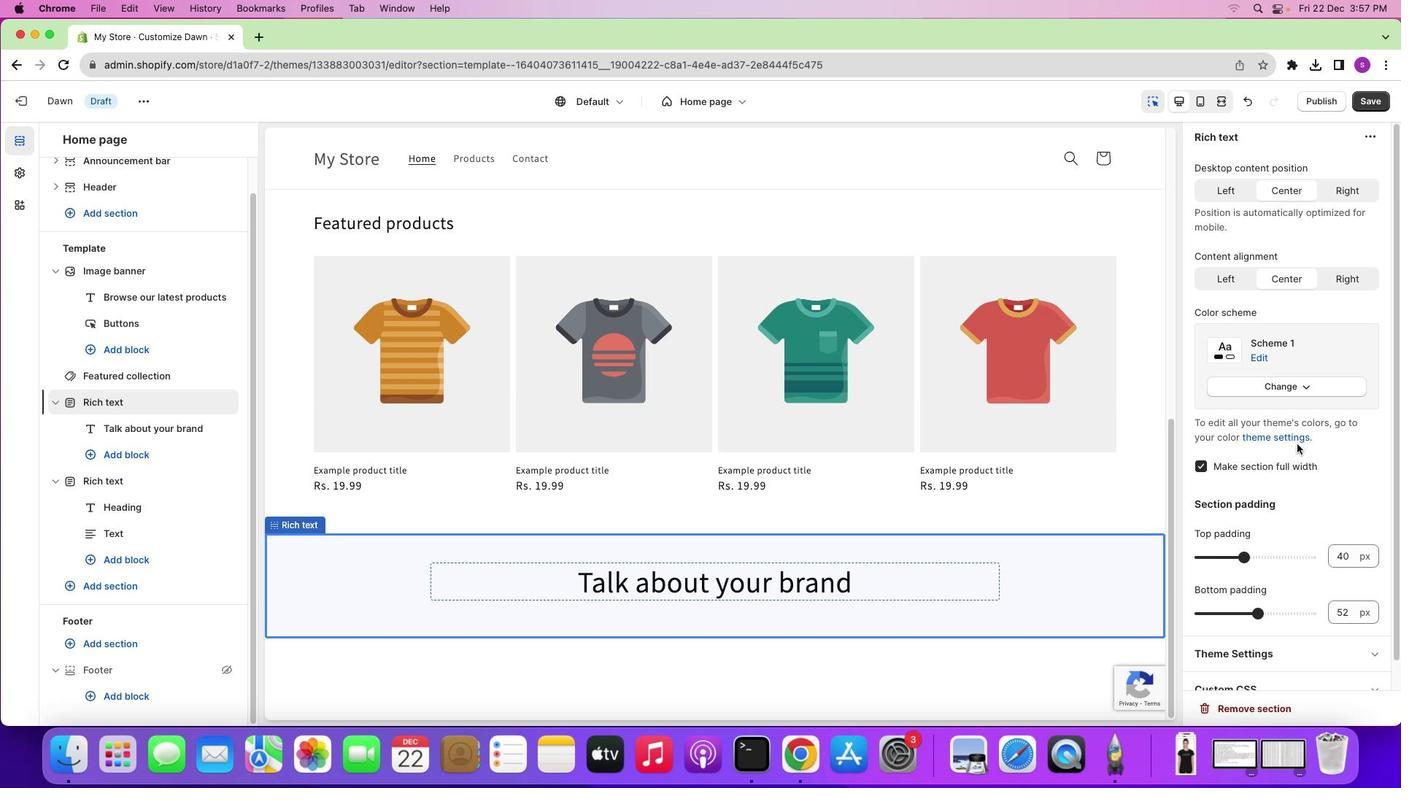 
Action: Mouse moved to (1298, 443)
Screenshot: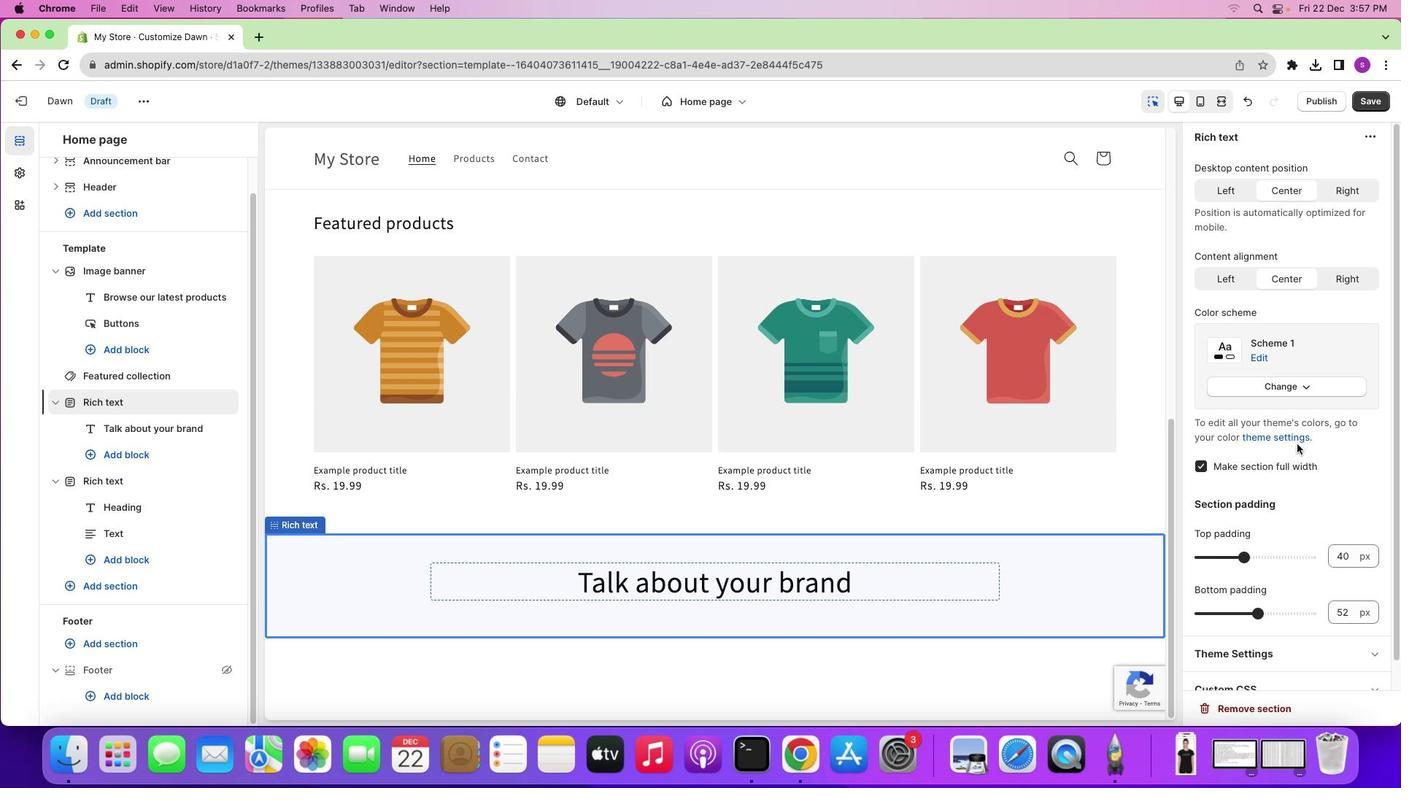 
Action: Mouse scrolled (1298, 443) with delta (0, 0)
Screenshot: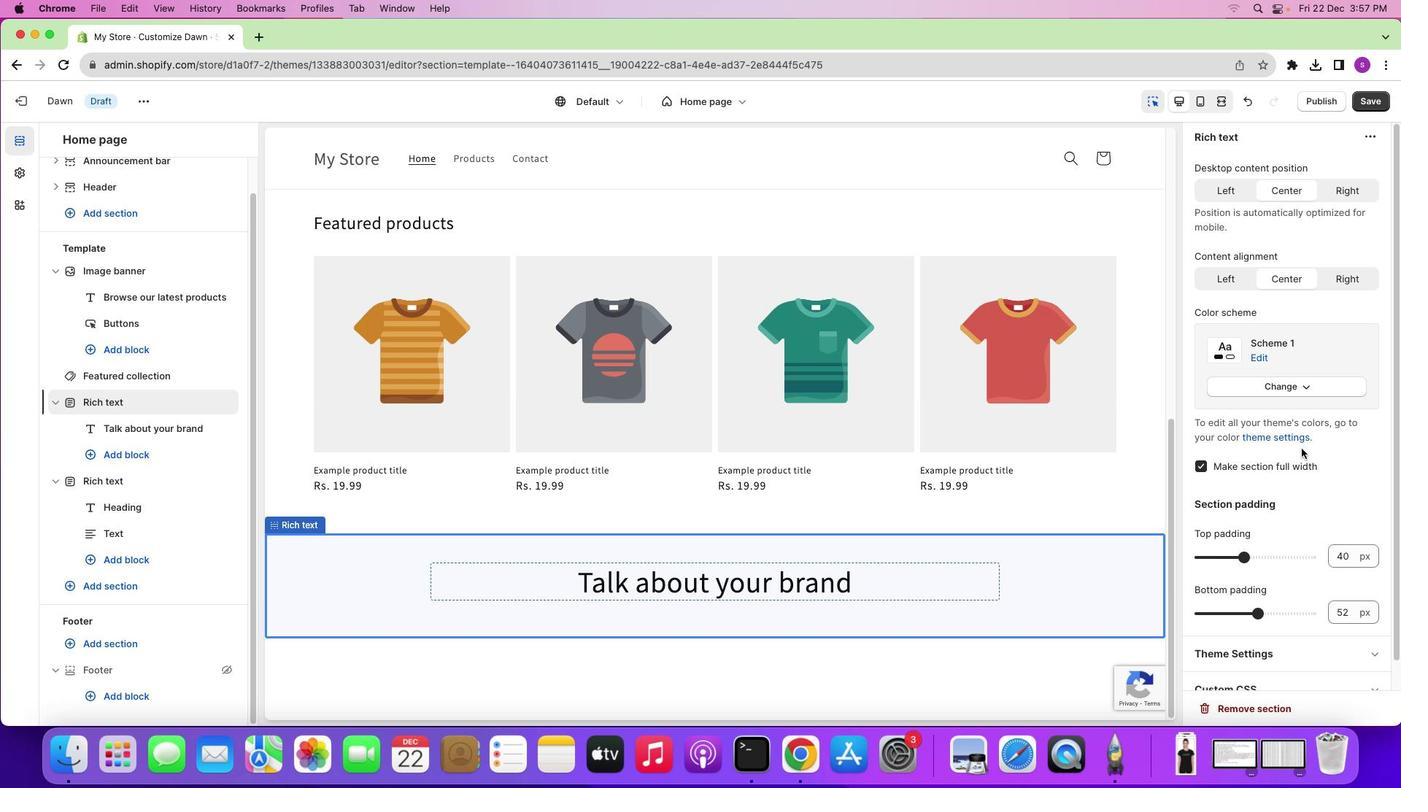 
Action: Mouse scrolled (1298, 443) with delta (0, 0)
Screenshot: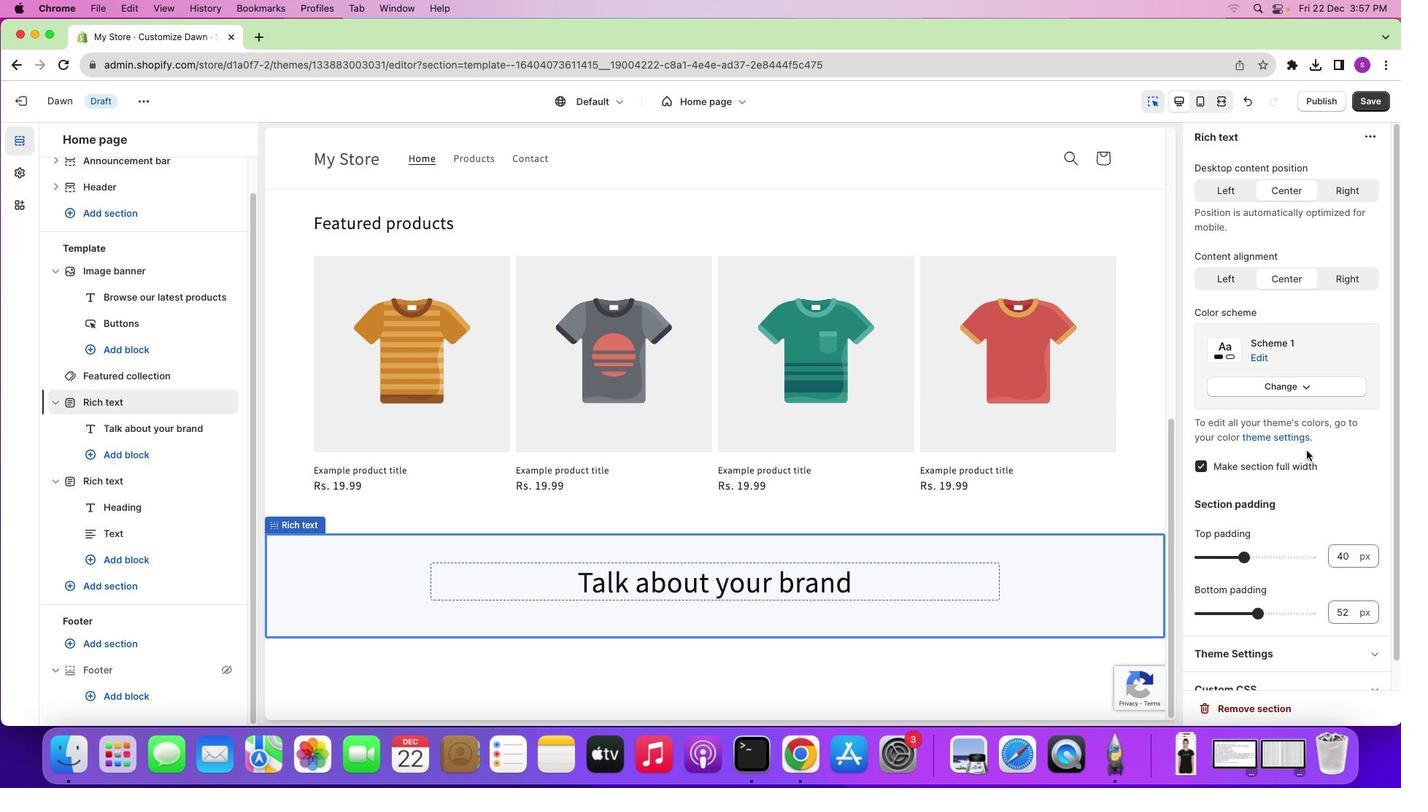 
Action: Mouse scrolled (1298, 443) with delta (0, 2)
Screenshot: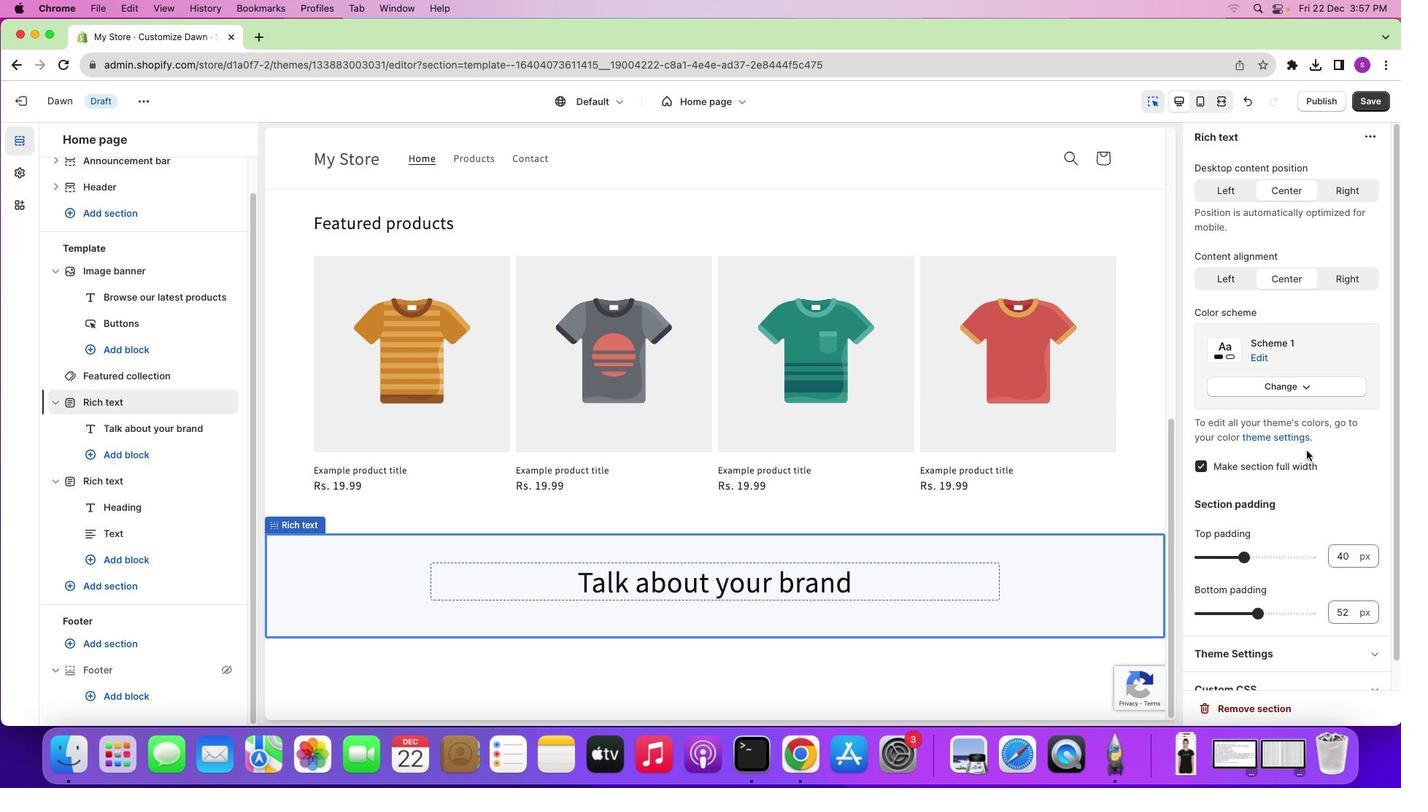 
Action: Mouse scrolled (1298, 443) with delta (0, 3)
Screenshot: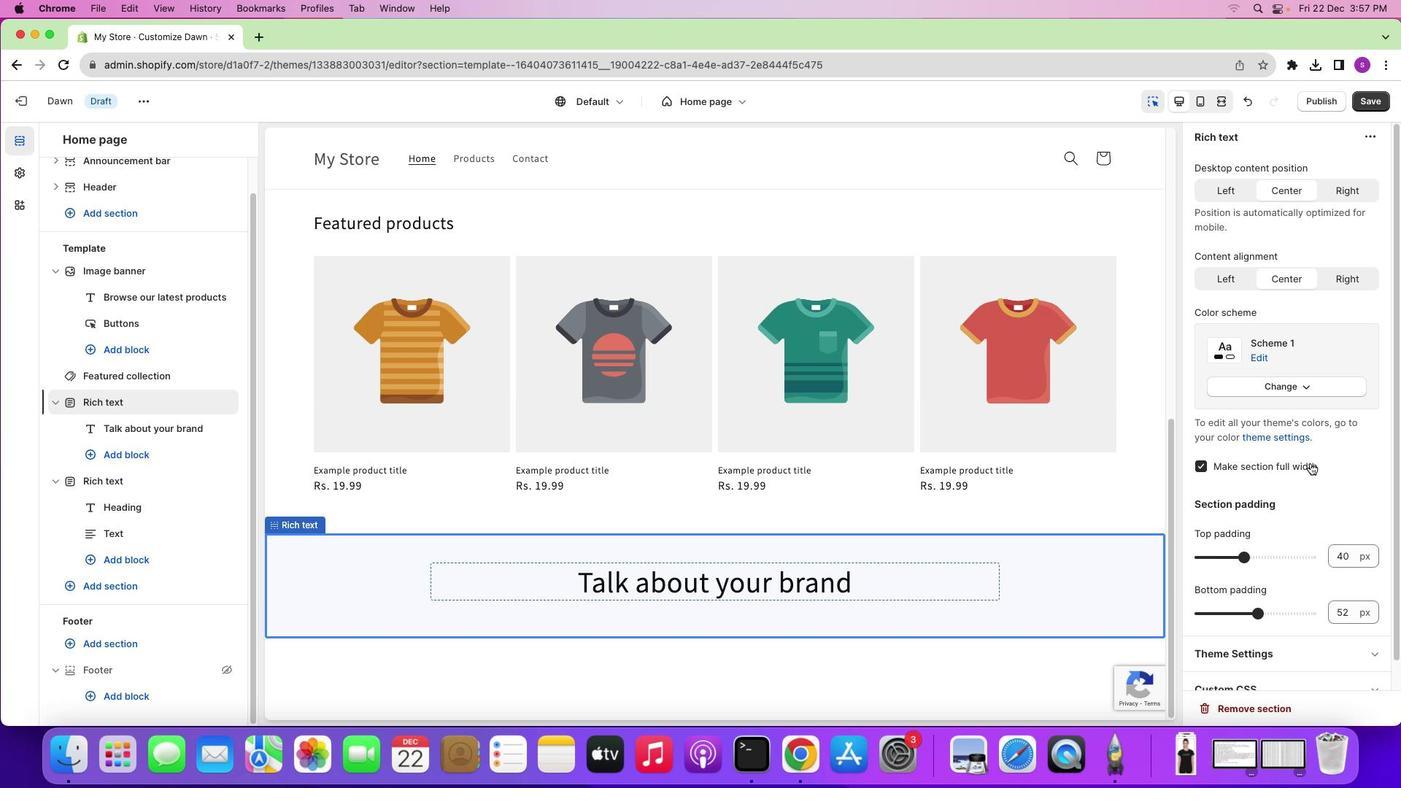 
Action: Mouse scrolled (1298, 443) with delta (0, 3)
Screenshot: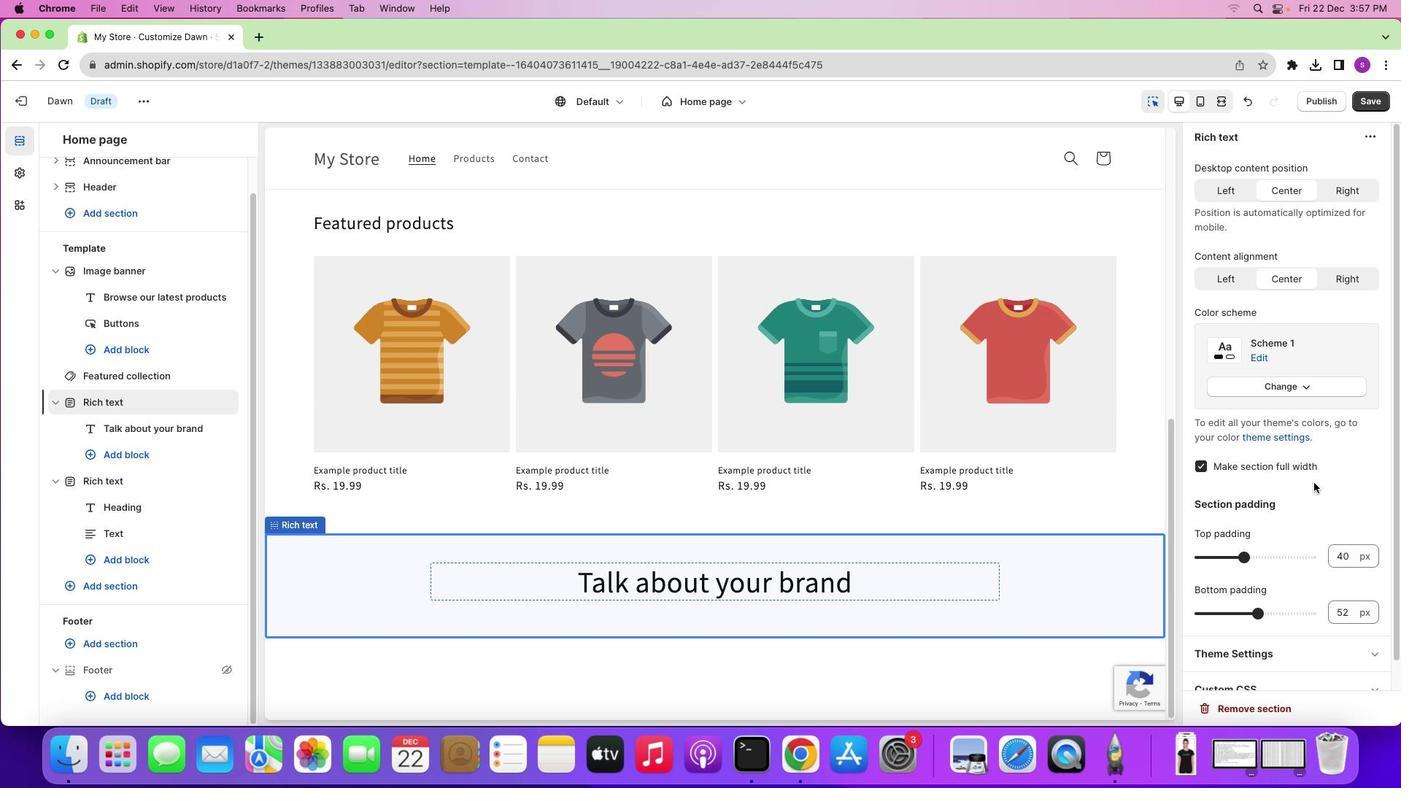 
Action: Mouse moved to (825, 586)
Screenshot: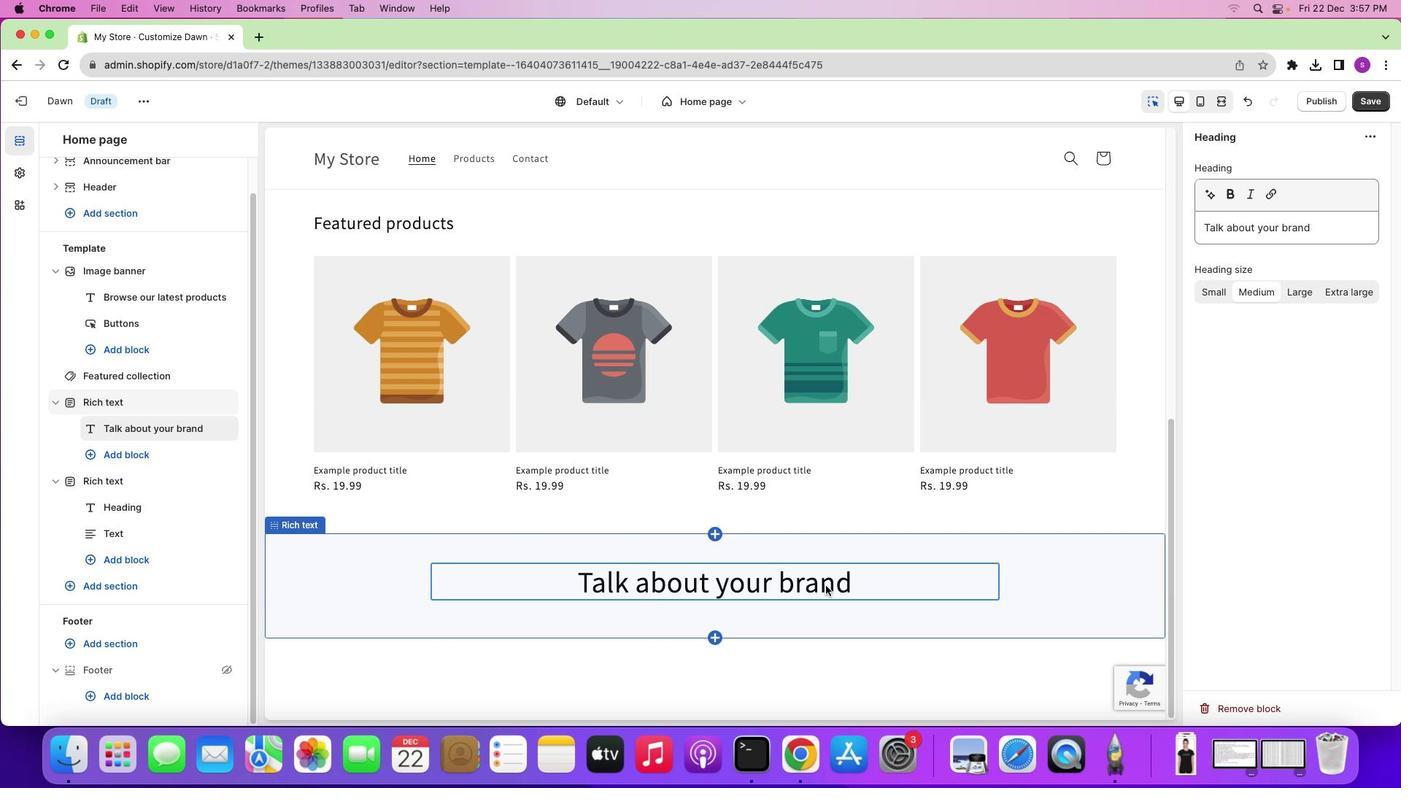 
Action: Mouse pressed left at (825, 586)
Screenshot: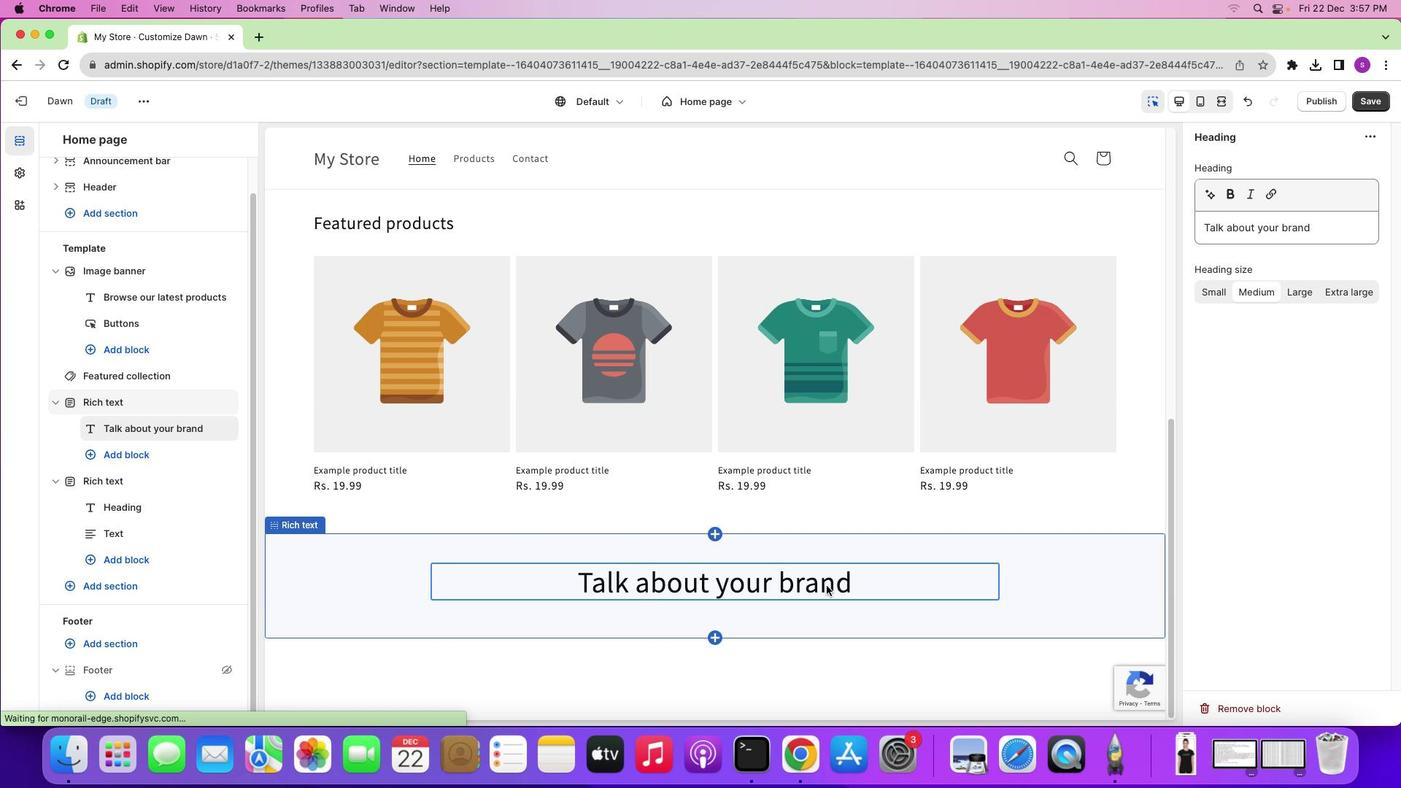 
Action: Mouse moved to (715, 635)
Screenshot: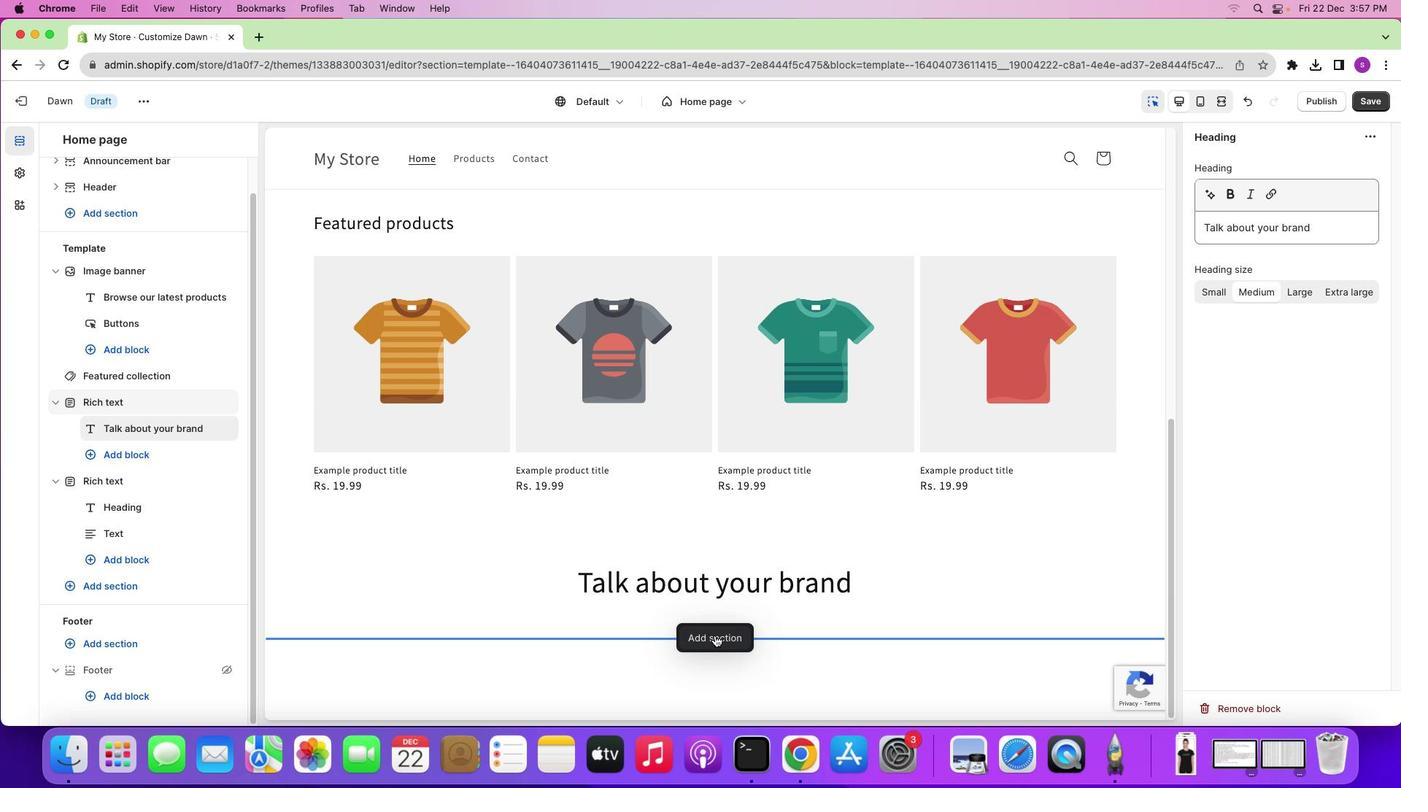 
Action: Mouse pressed left at (715, 635)
Screenshot: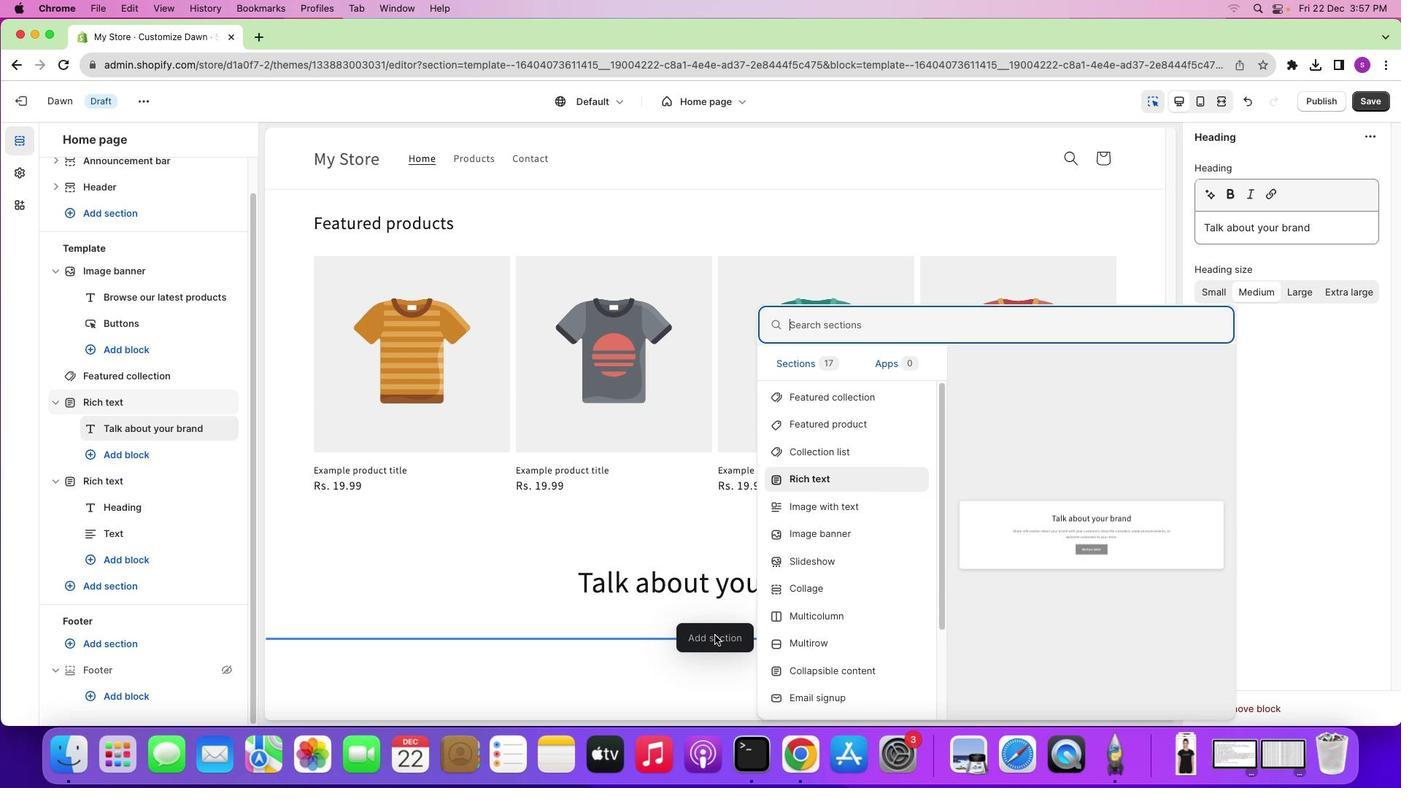 
Action: Mouse moved to (838, 472)
Screenshot: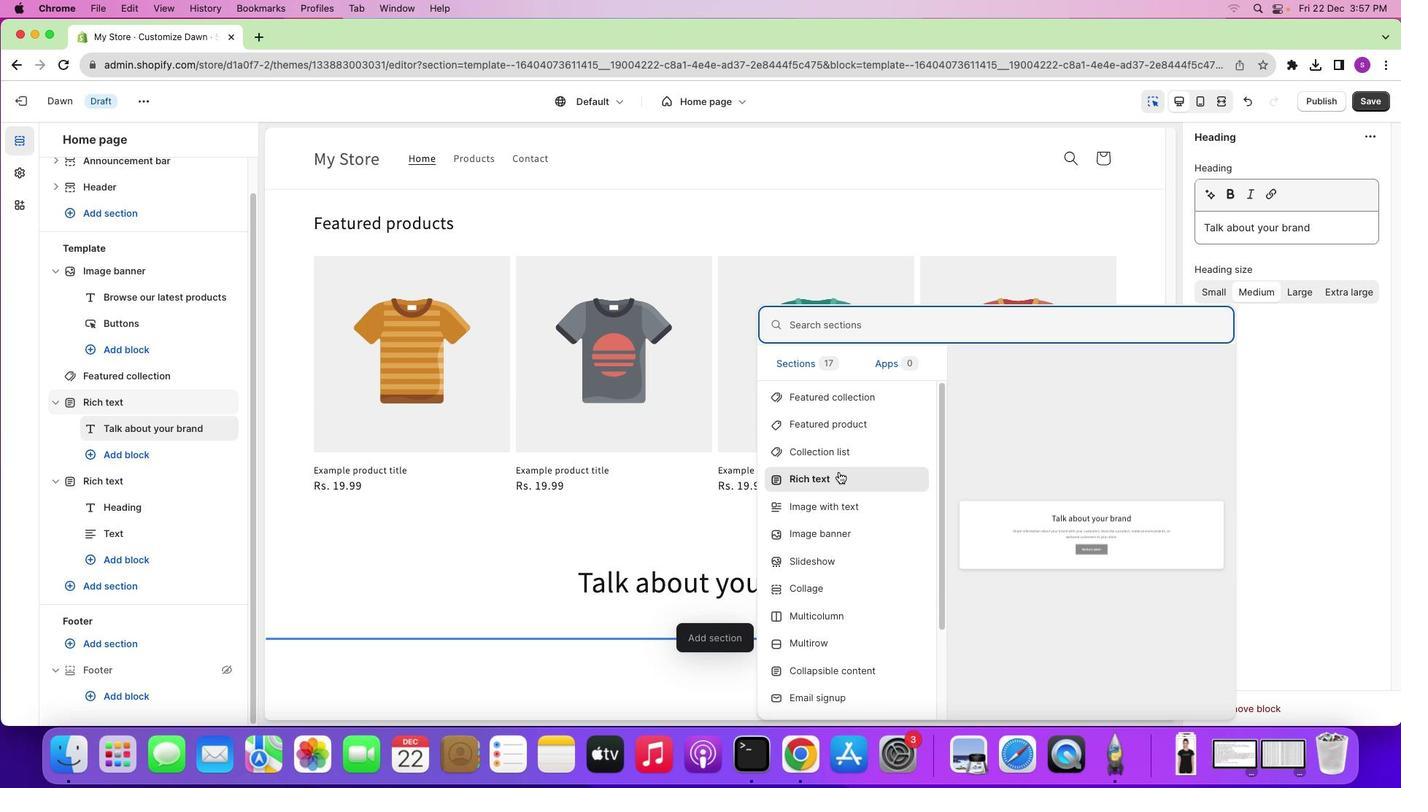 
Action: Mouse pressed left at (838, 472)
Screenshot: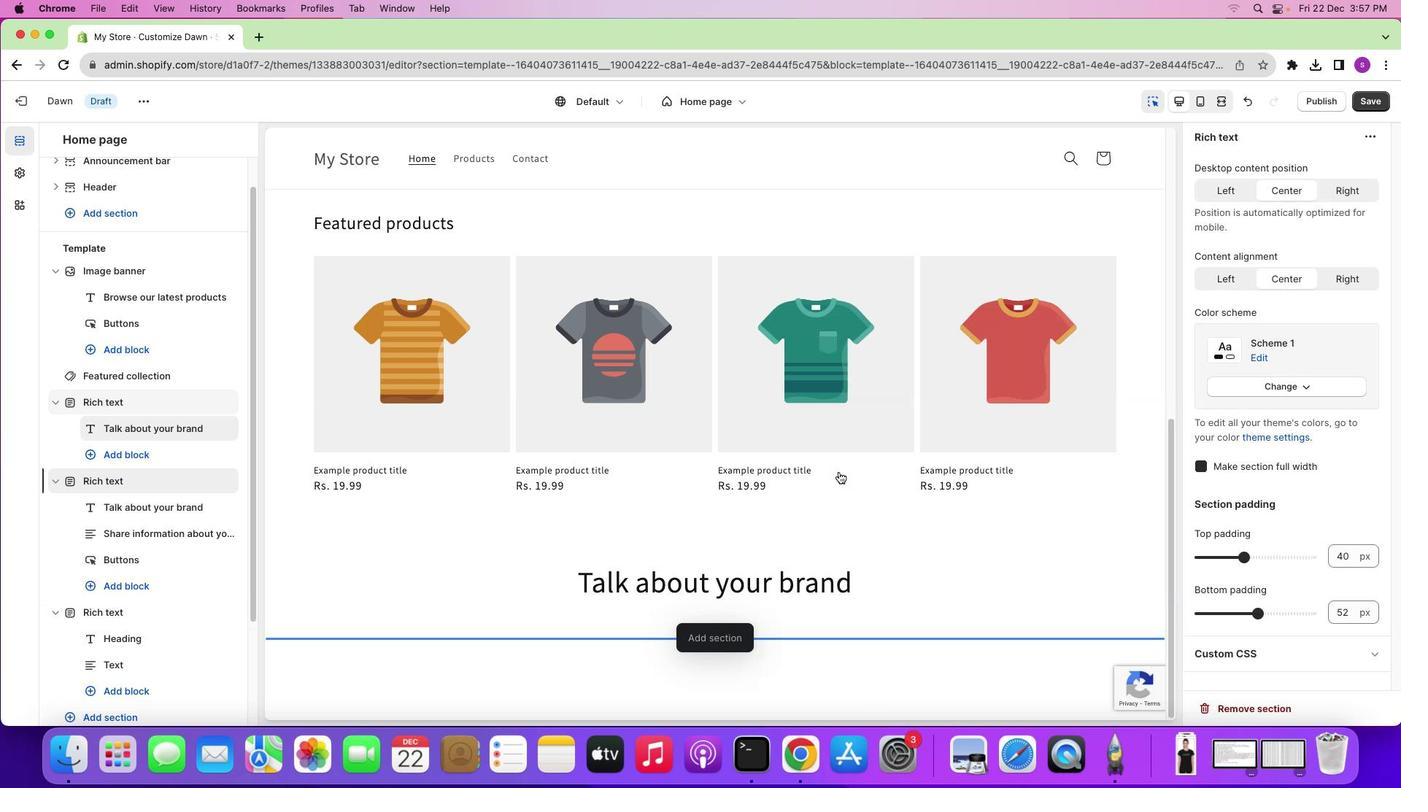 
Action: Mouse moved to (724, 580)
Screenshot: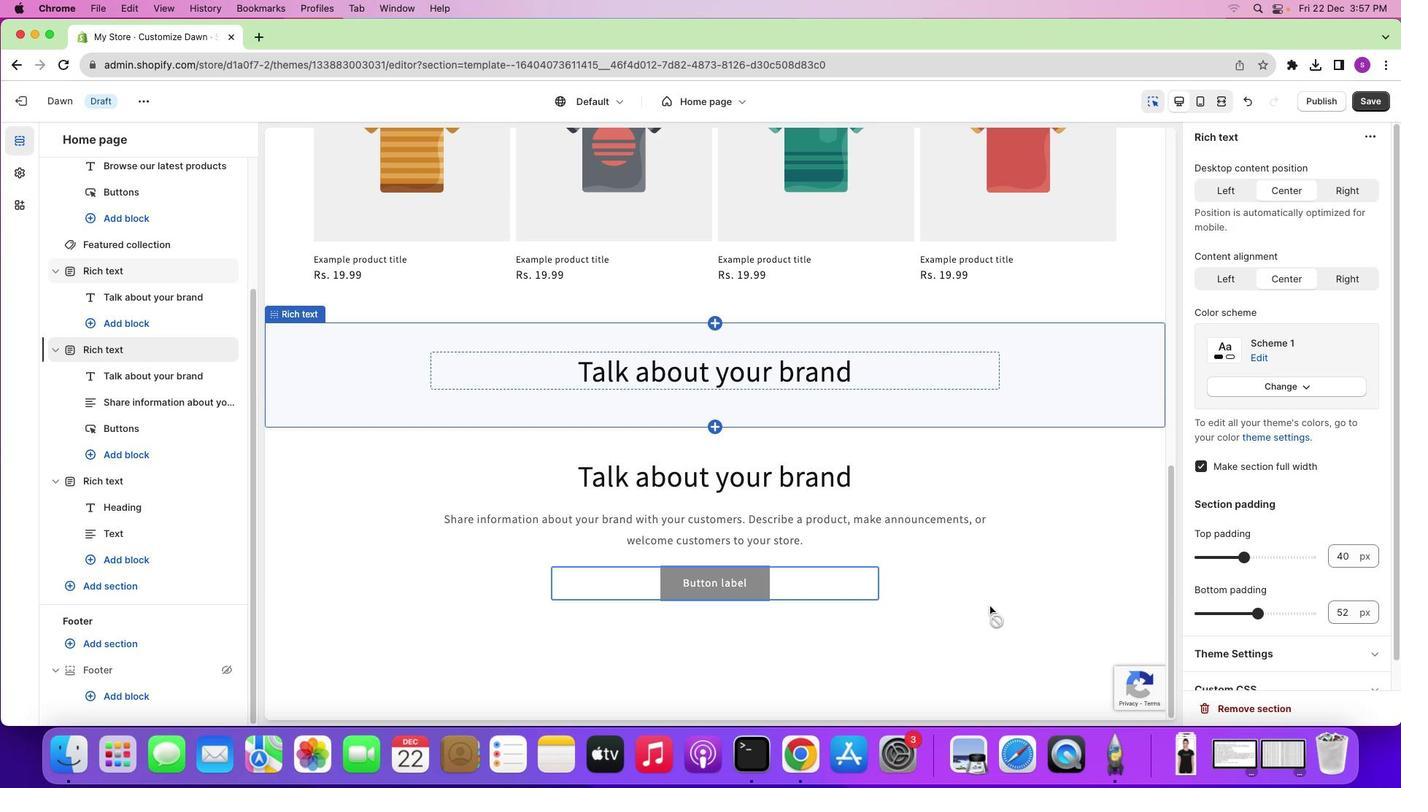 
Action: Mouse pressed left at (724, 580)
Screenshot: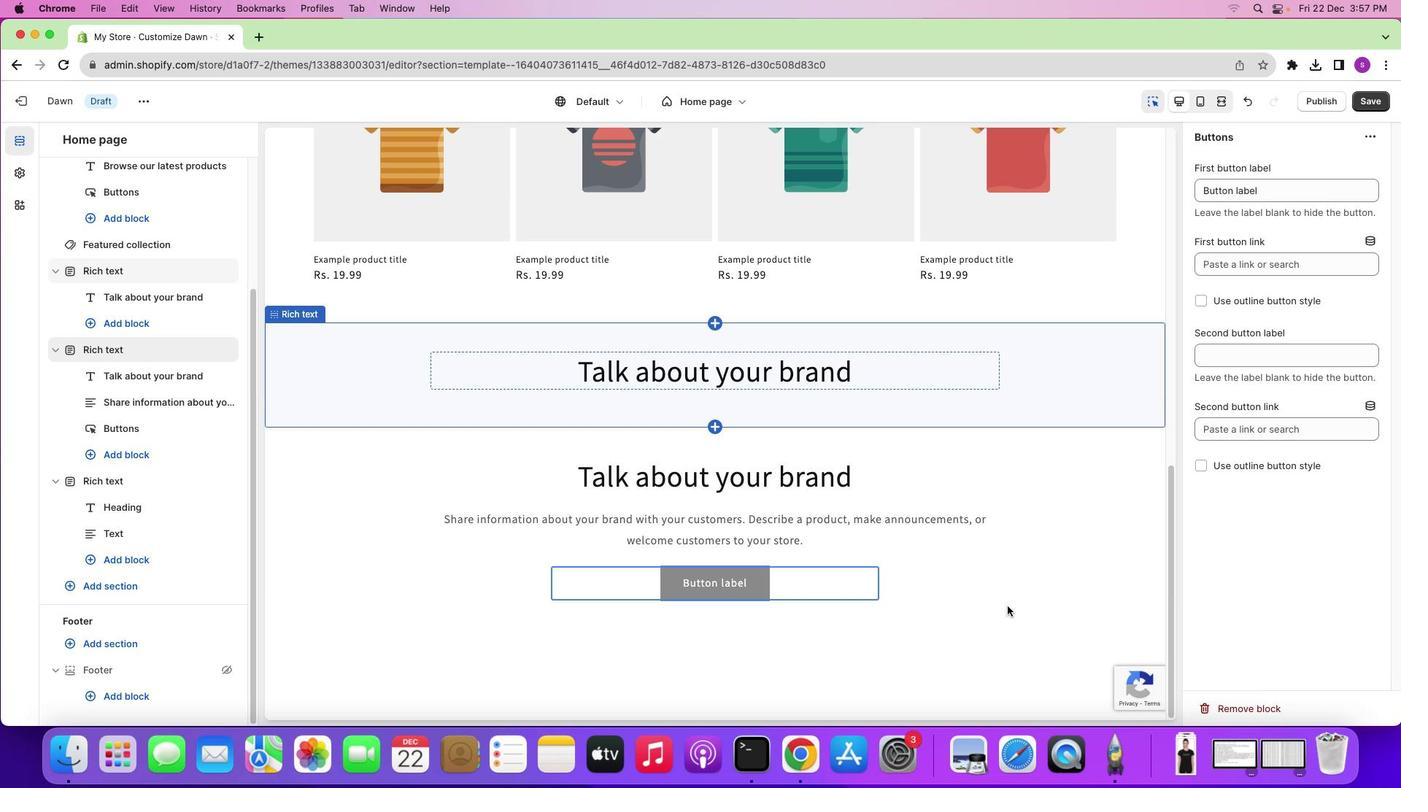 
Action: Mouse moved to (1222, 714)
Screenshot: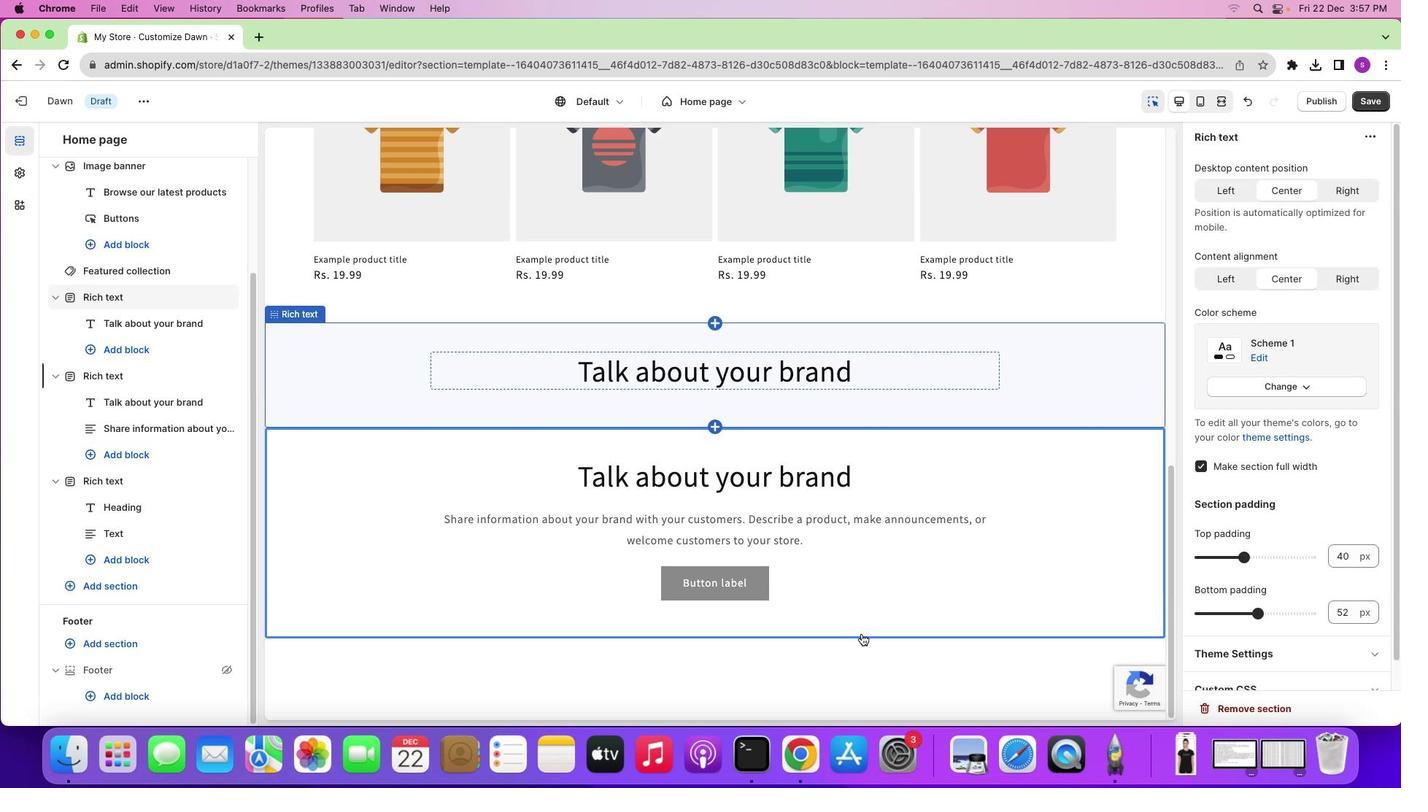 
Action: Mouse pressed left at (1222, 714)
Screenshot: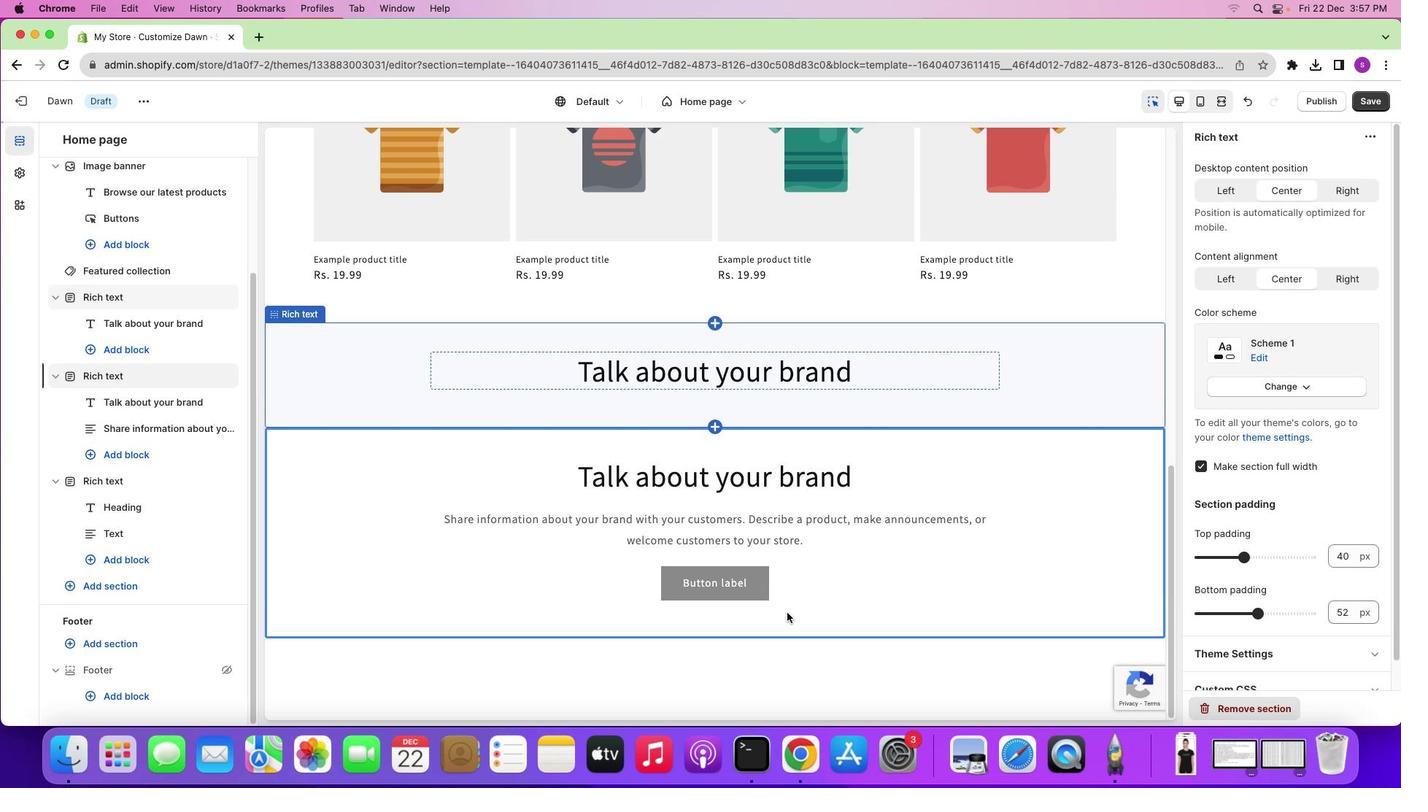 
Action: Mouse moved to (800, 576)
Screenshot: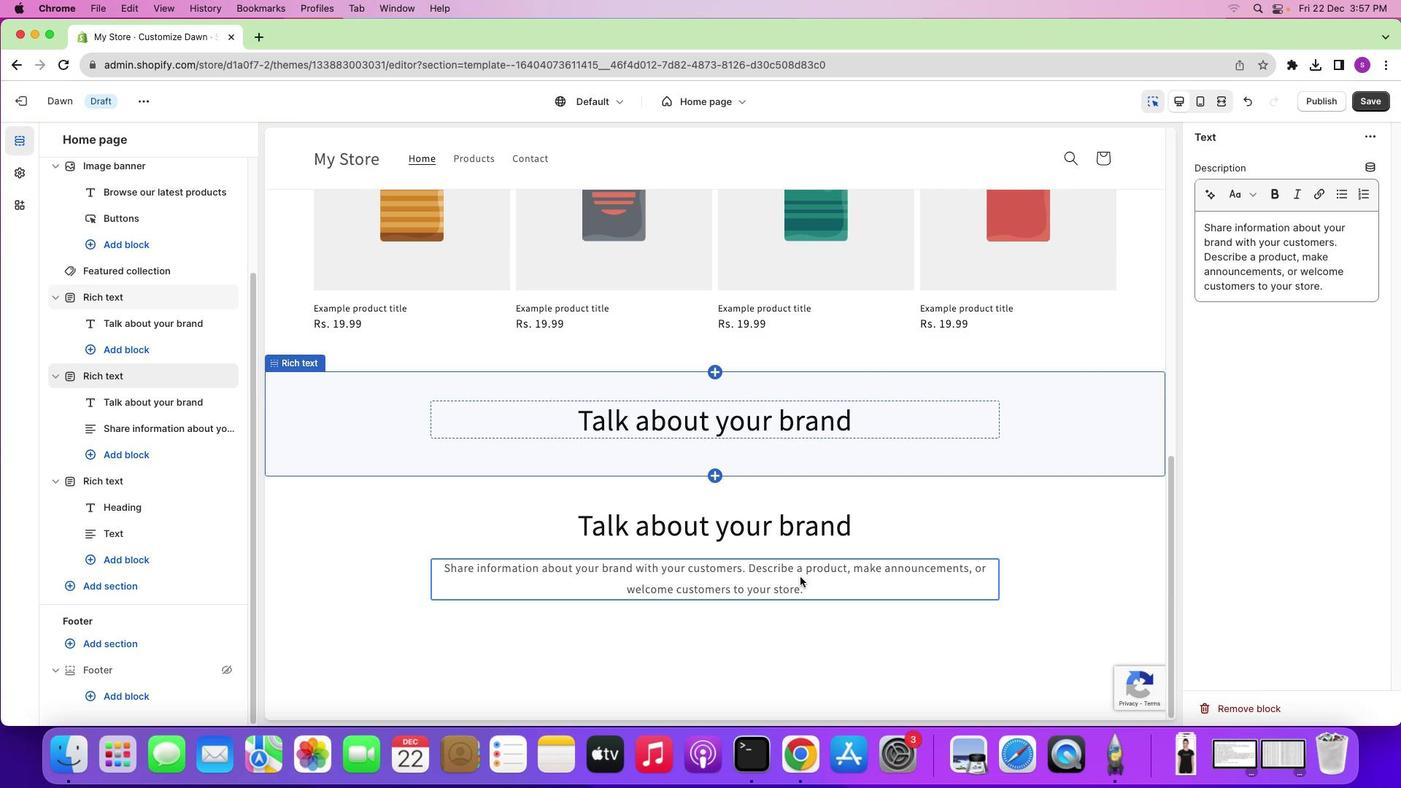 
Action: Mouse pressed left at (800, 576)
Screenshot: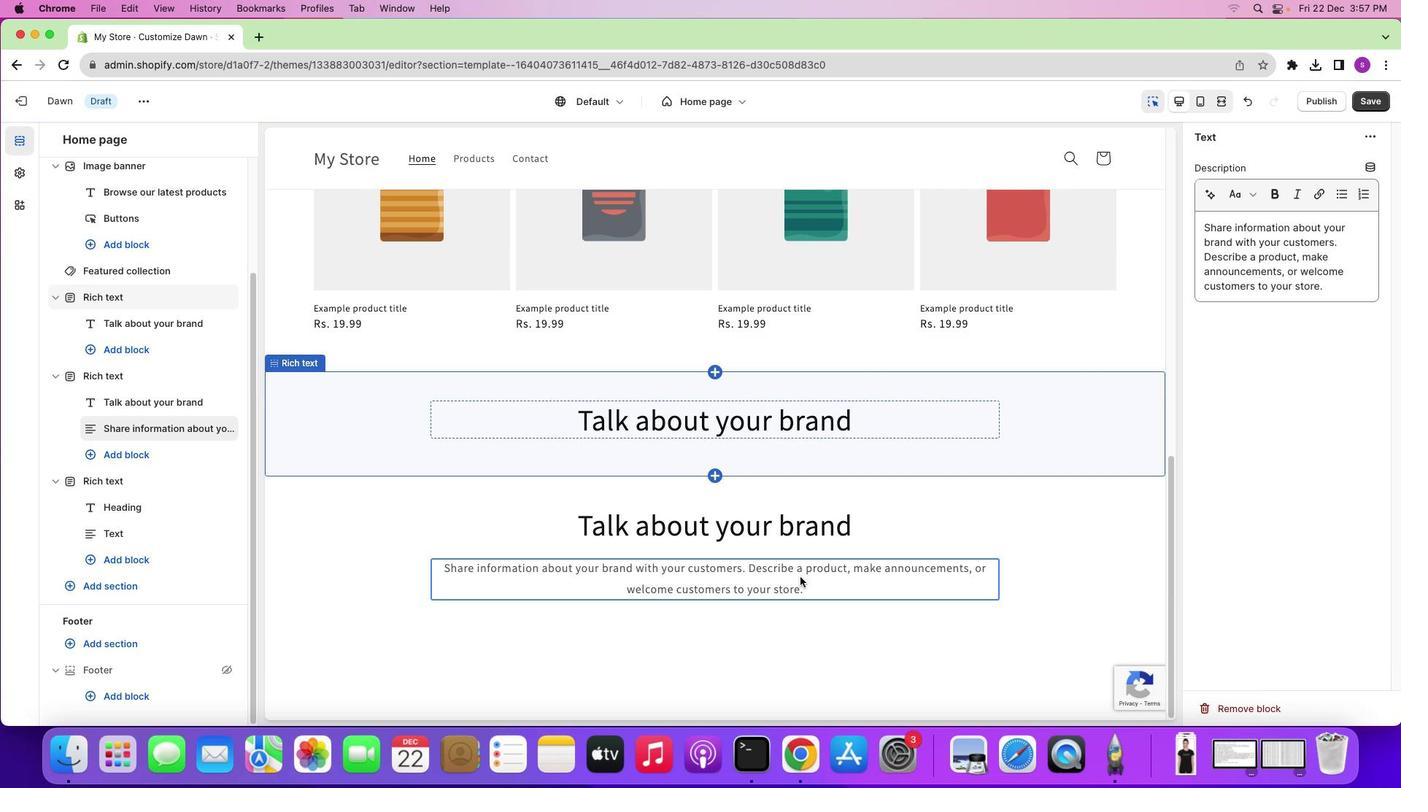 
Action: Mouse moved to (1236, 707)
Screenshot: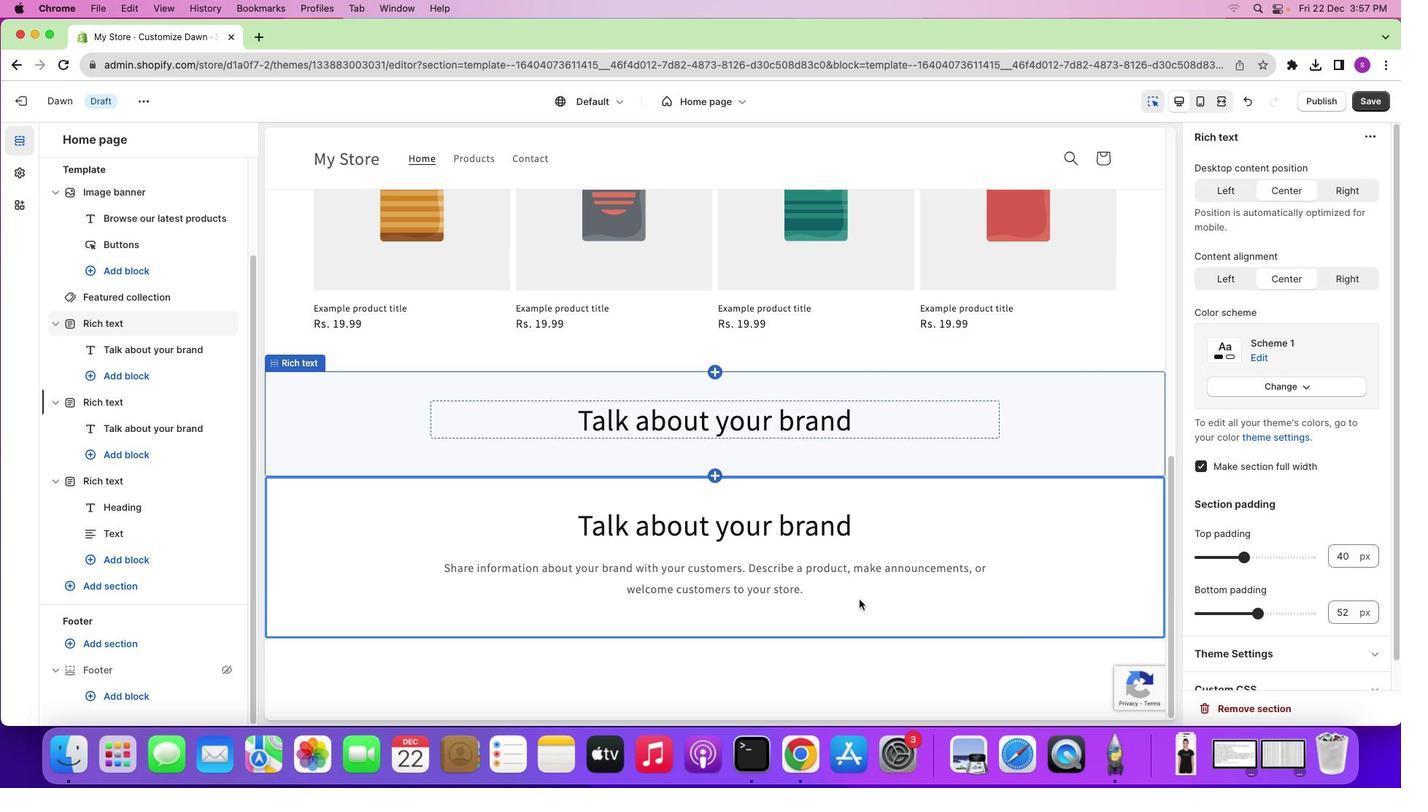 
Action: Mouse pressed left at (1236, 707)
Screenshot: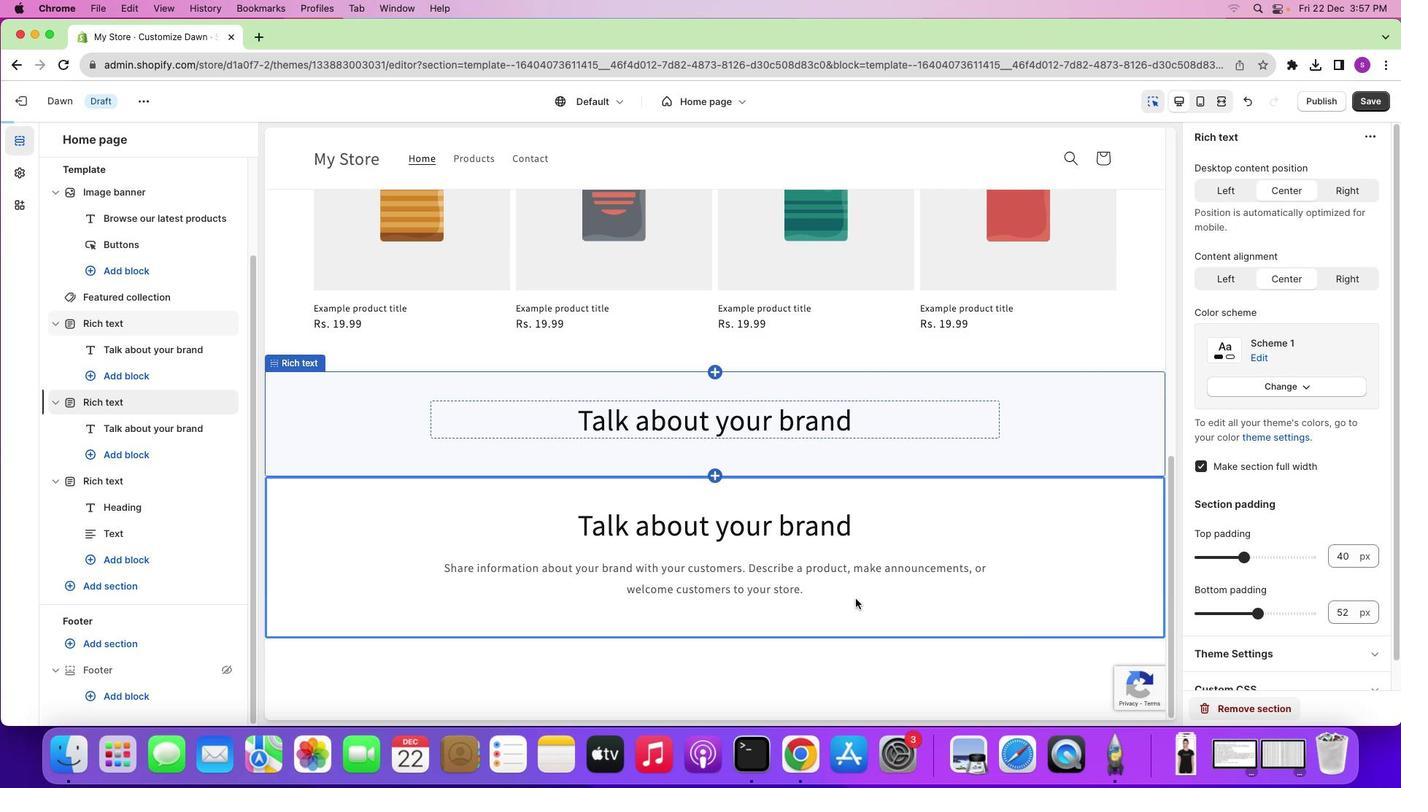 
Action: Mouse moved to (776, 583)
Screenshot: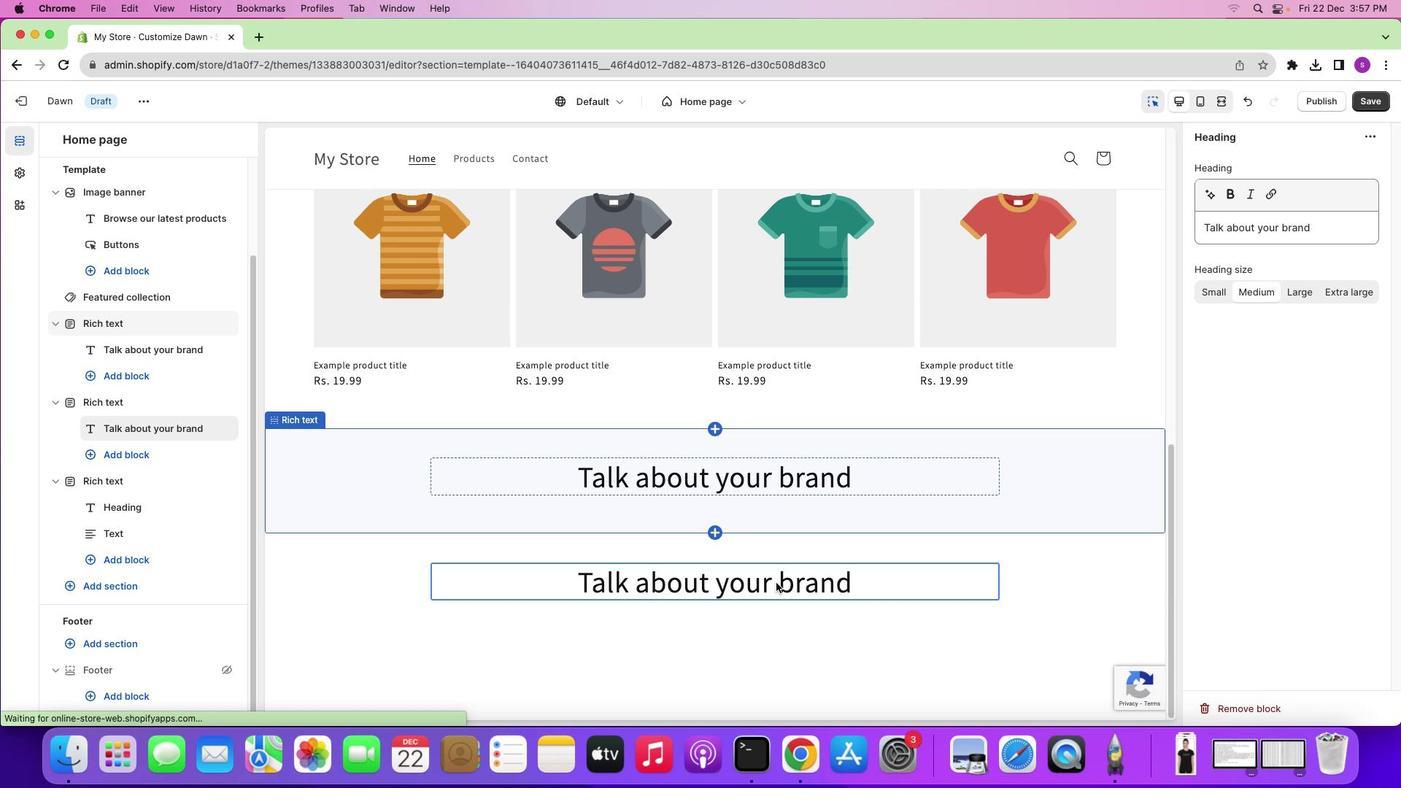 
Action: Mouse pressed left at (776, 583)
Screenshot: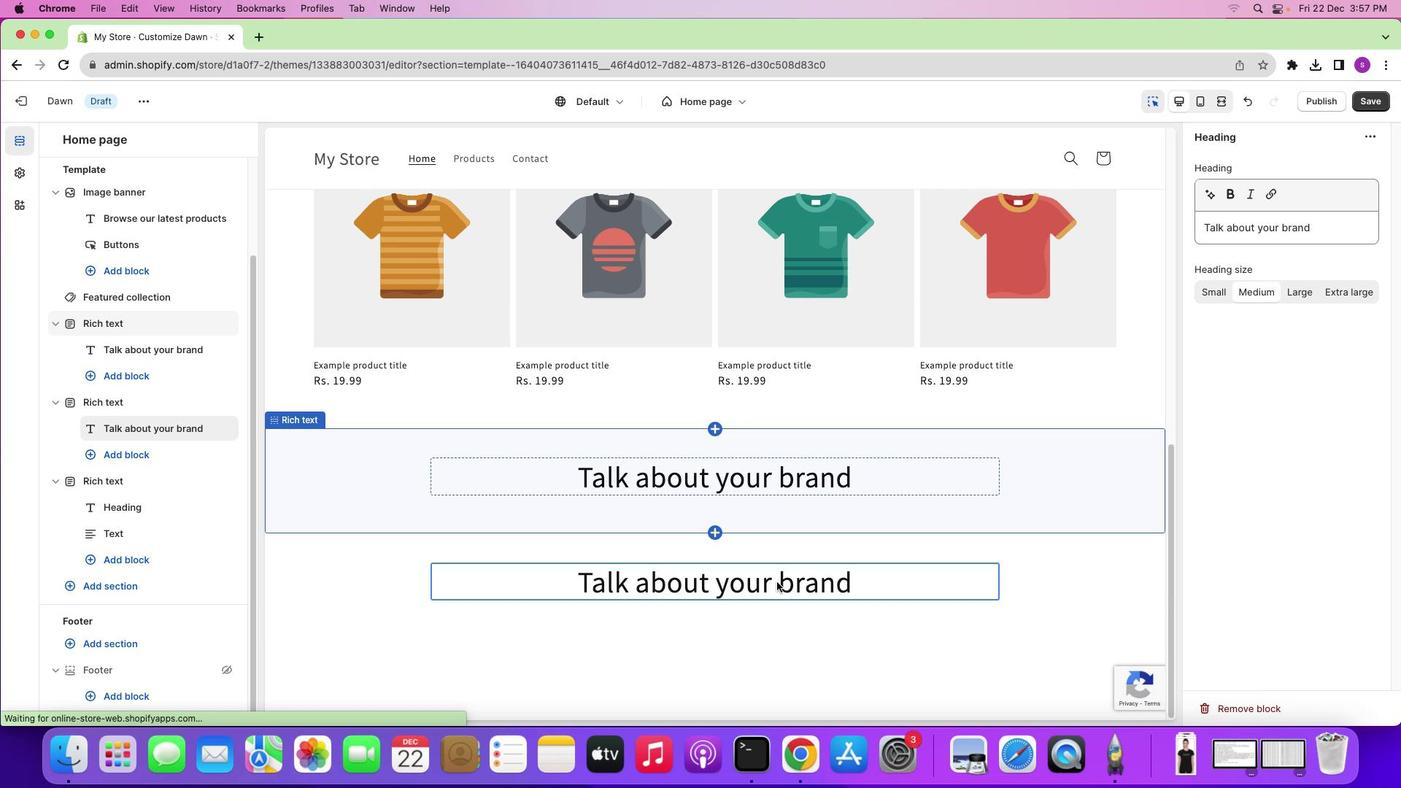 
Action: Mouse moved to (787, 582)
Screenshot: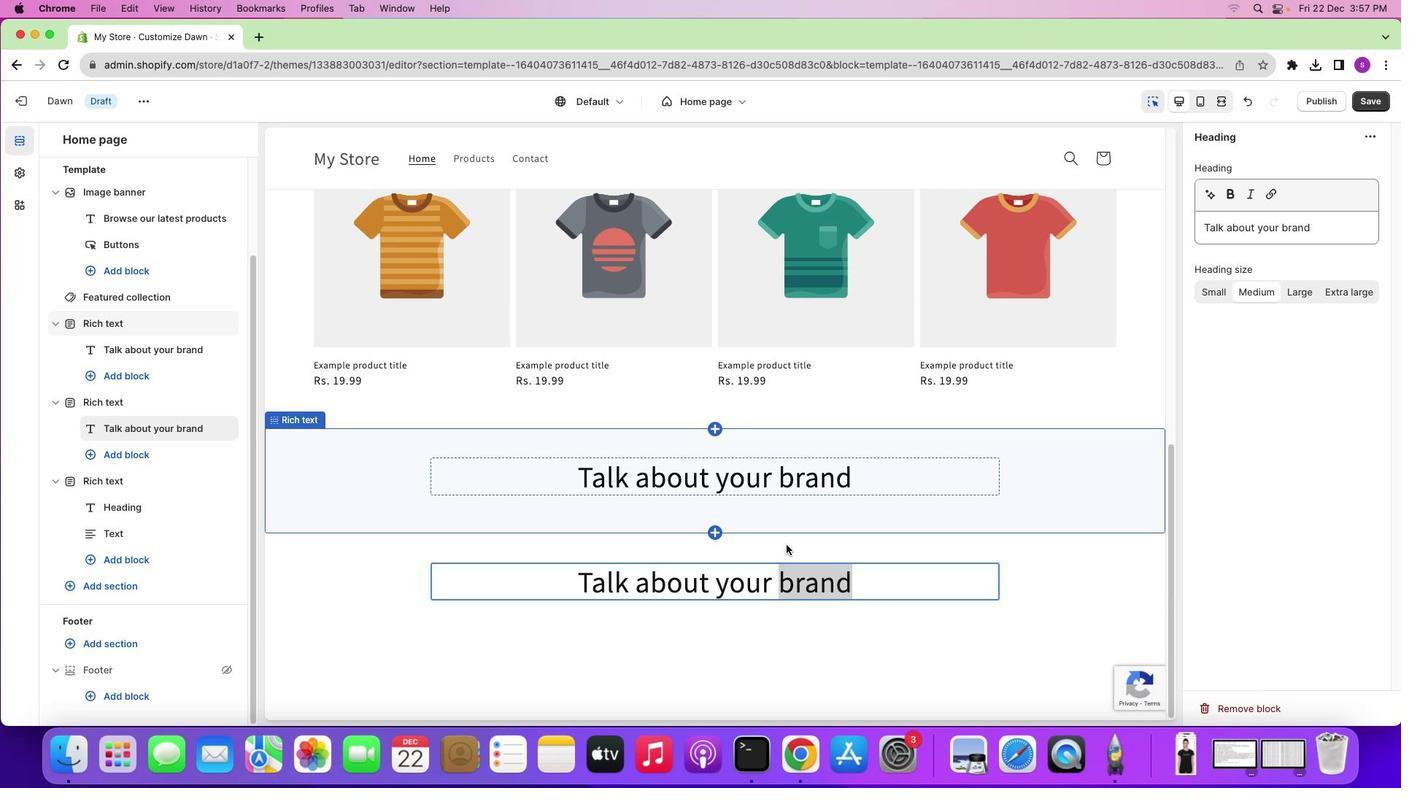 
Action: Mouse pressed left at (787, 582)
Screenshot: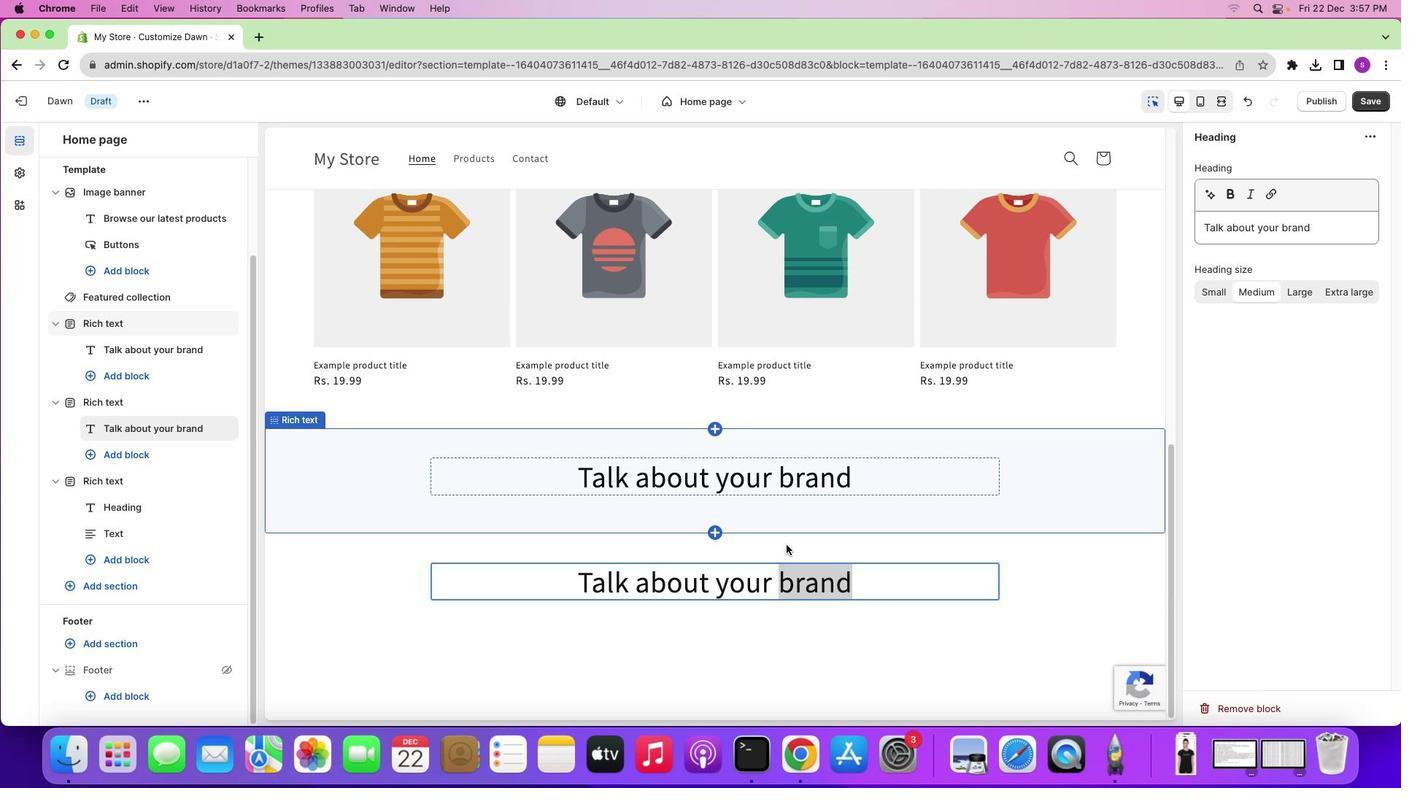 
Action: Mouse moved to (814, 476)
Screenshot: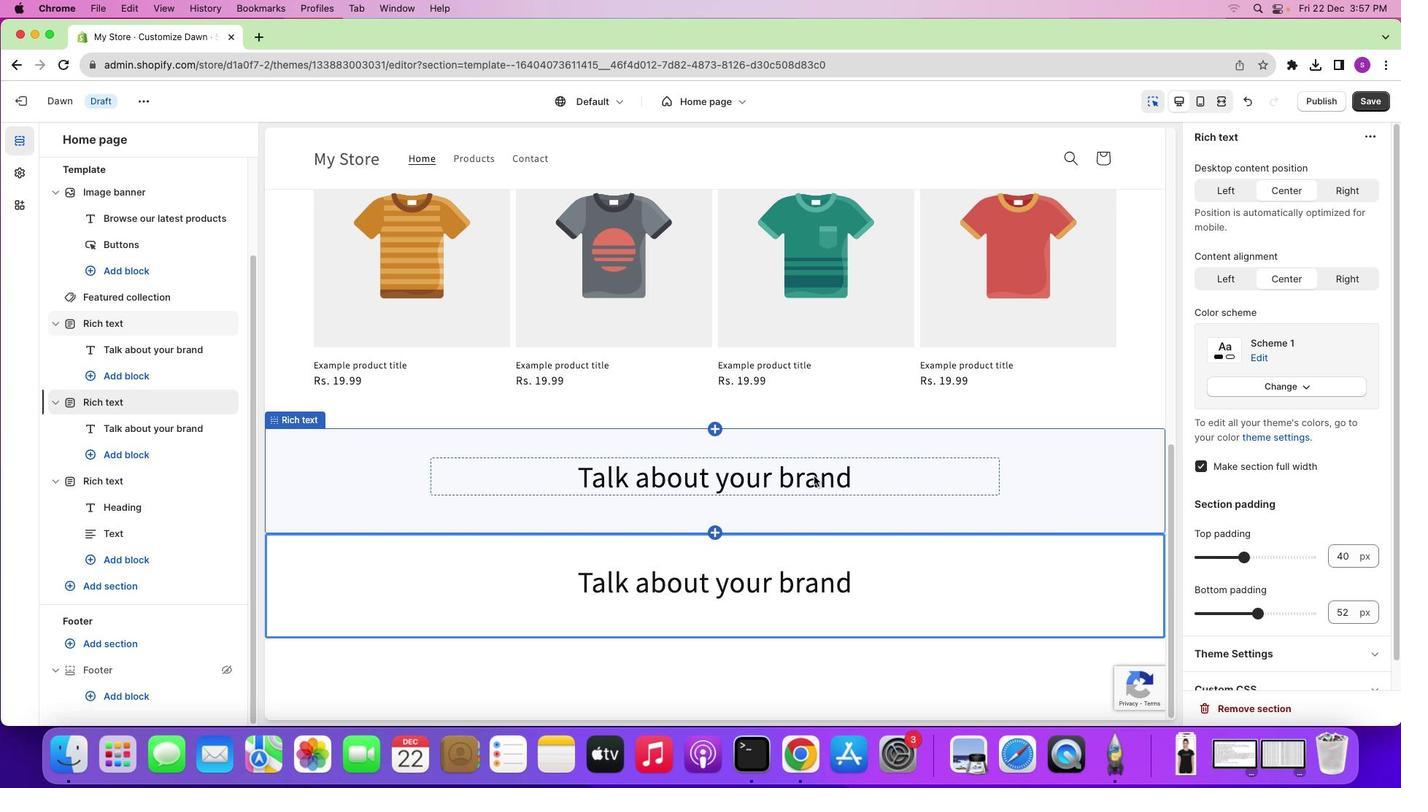 
Action: Mouse pressed left at (814, 476)
